 Task: Explore Airbnb listings on Martha's Vineyard, Massachusetts, emphasizing its island charm, beautiful beaches, and local seafood dining.
Action: Mouse moved to (428, 140)
Screenshot: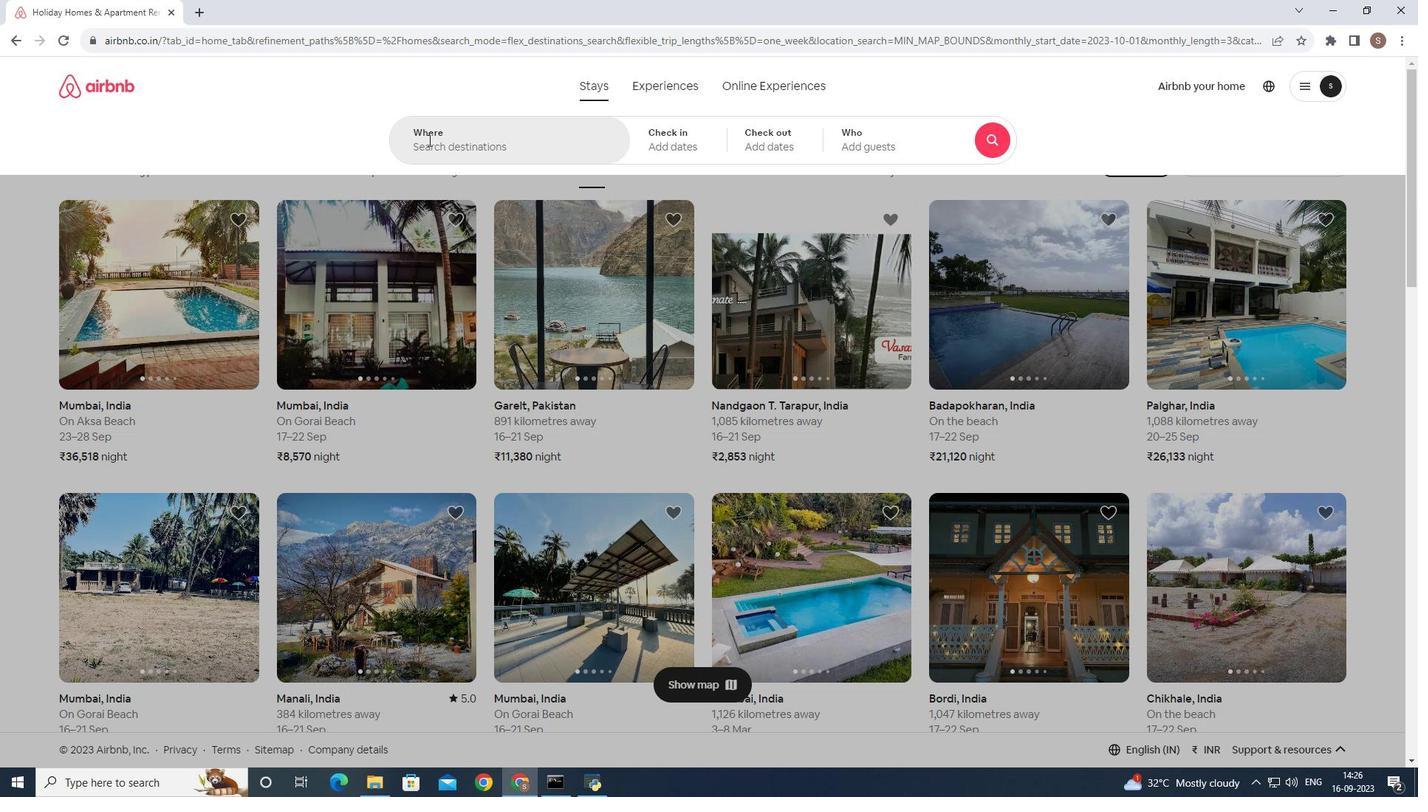 
Action: Mouse pressed left at (428, 140)
Screenshot: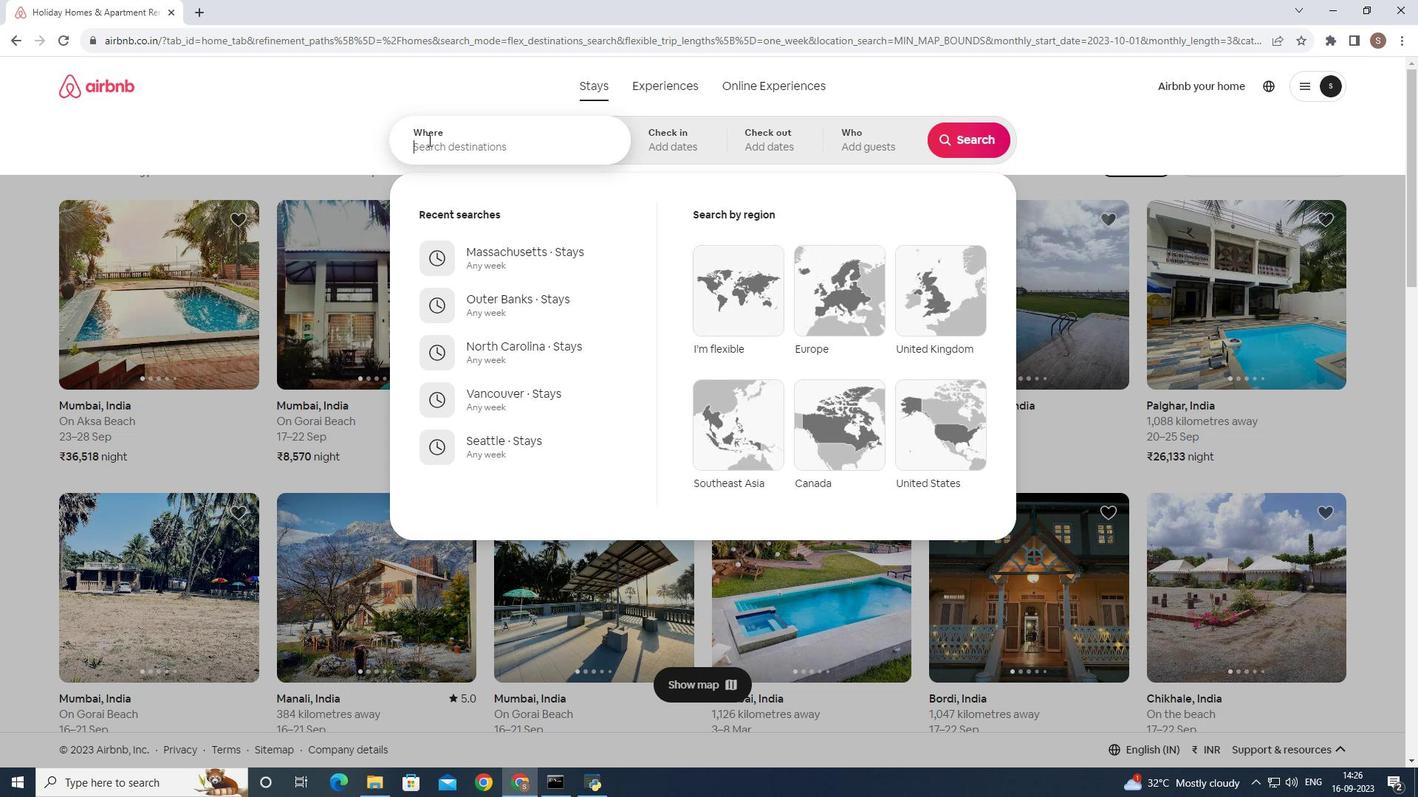 
Action: Mouse moved to (428, 140)
Screenshot: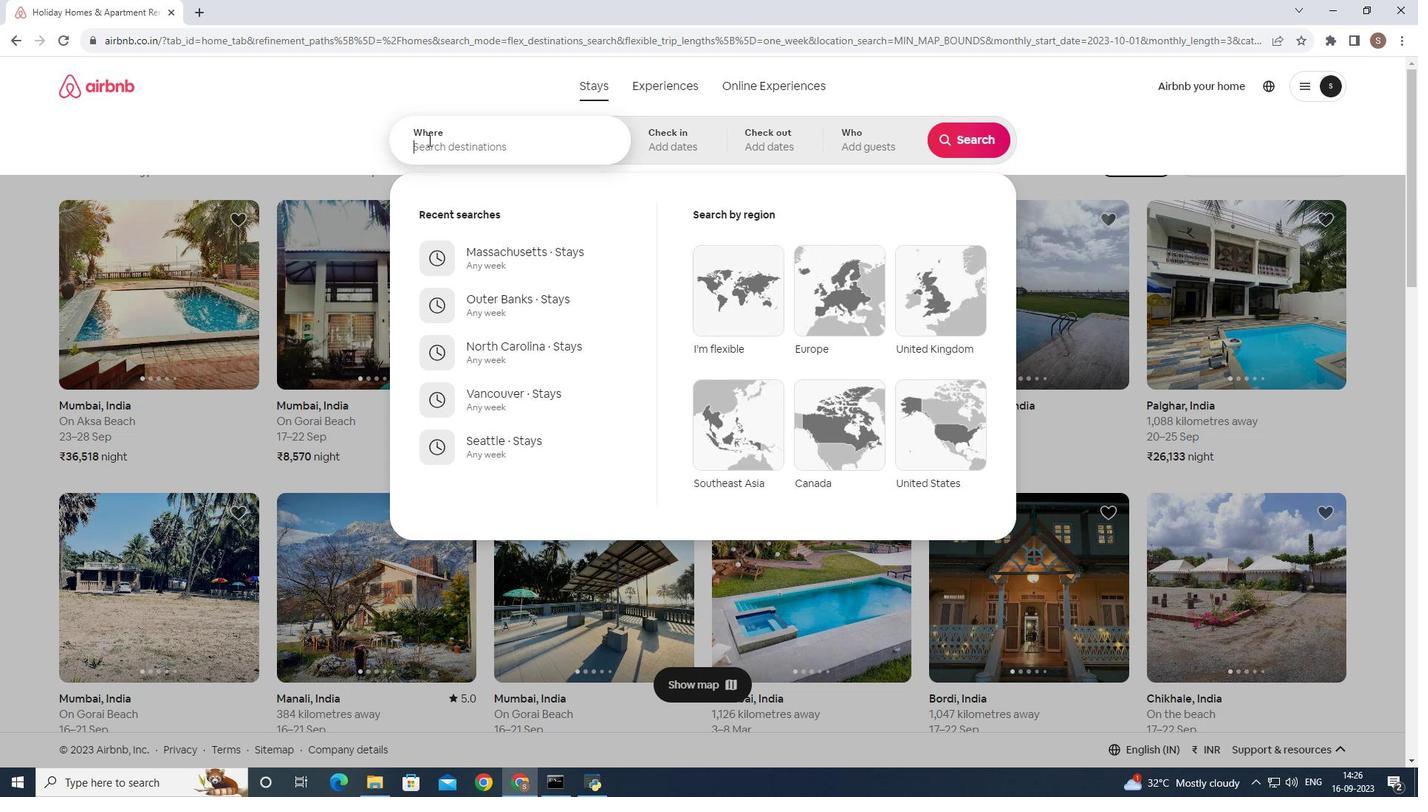 
Action: Key pressed <Key.shift>Masch<Key.backspace><Key.backspace>sac
Screenshot: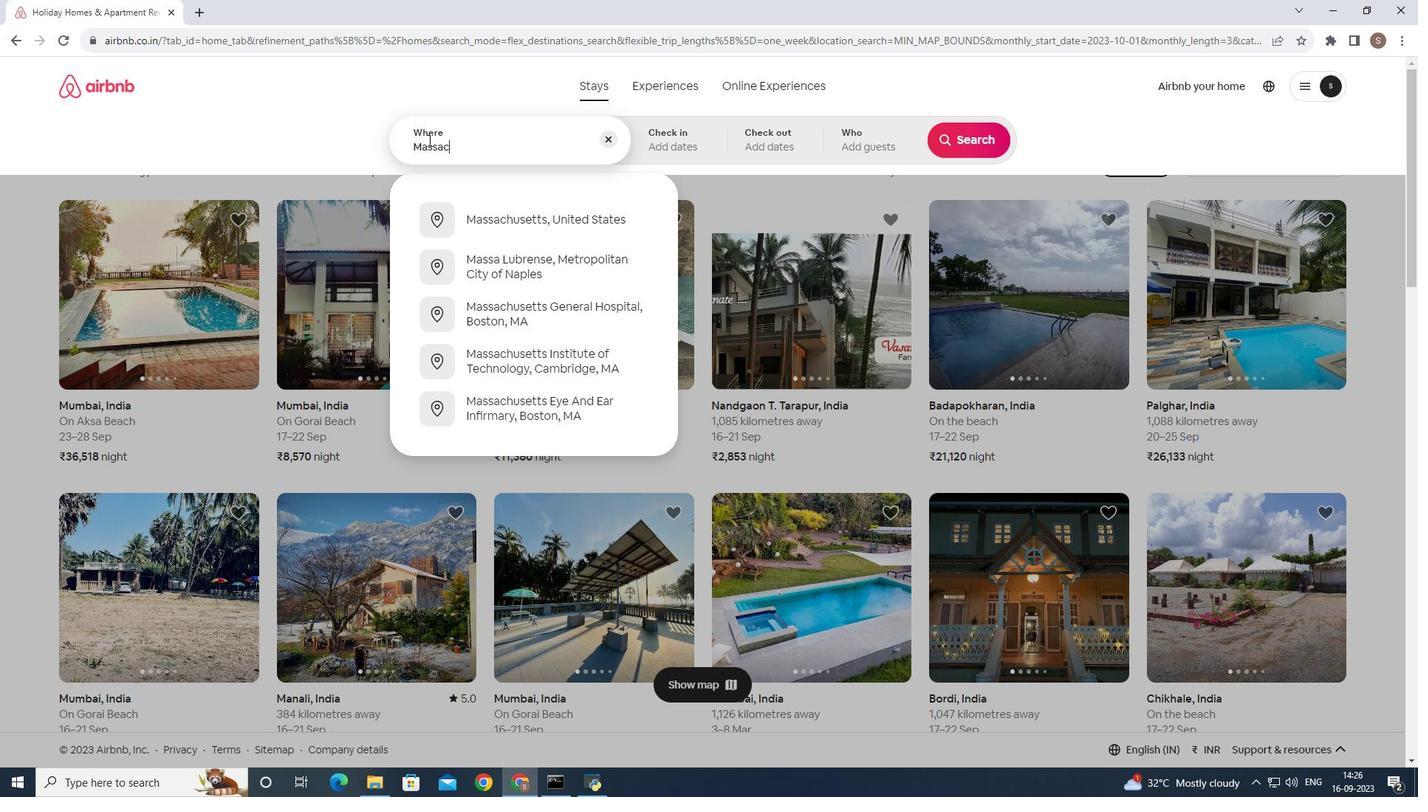 
Action: Mouse moved to (562, 227)
Screenshot: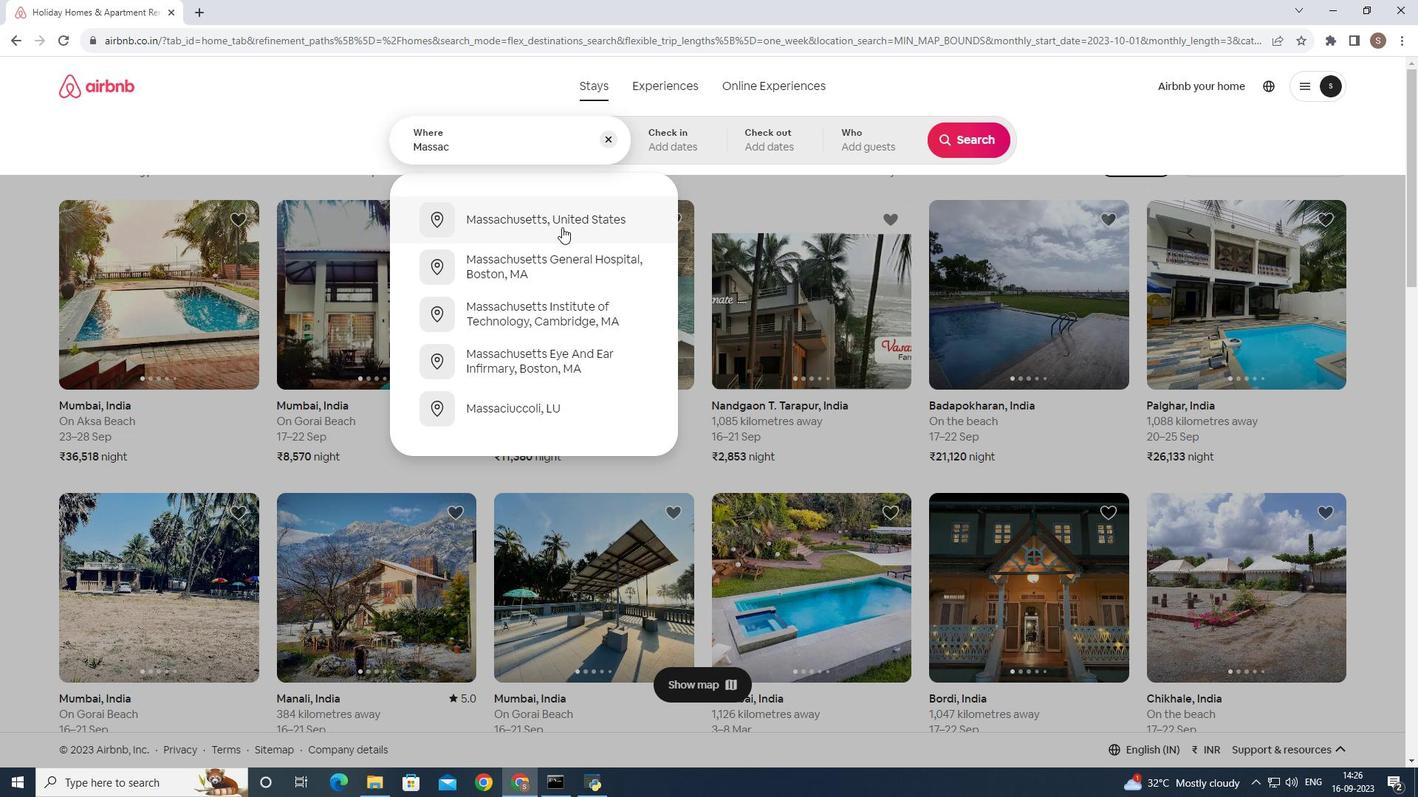 
Action: Mouse pressed left at (562, 227)
Screenshot: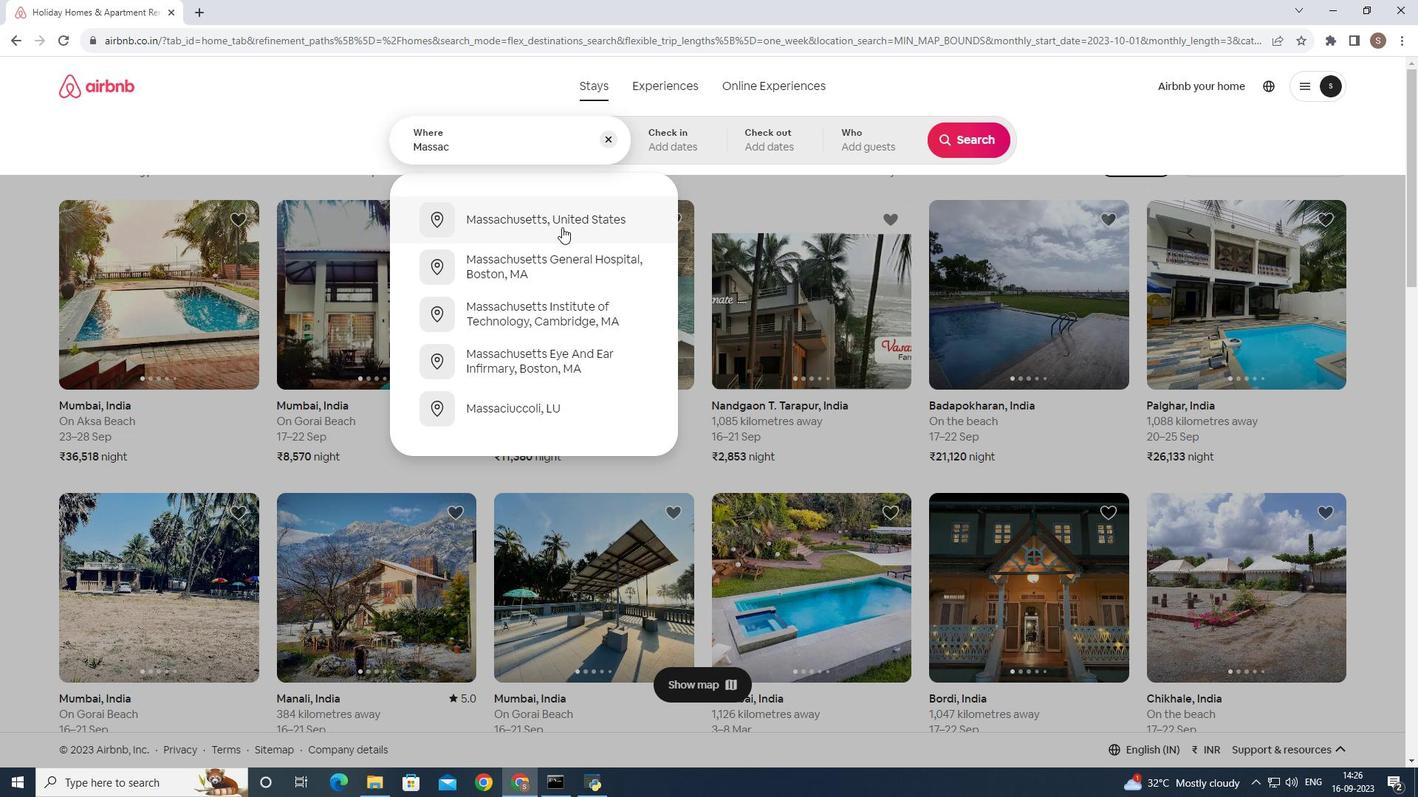 
Action: Mouse moved to (954, 149)
Screenshot: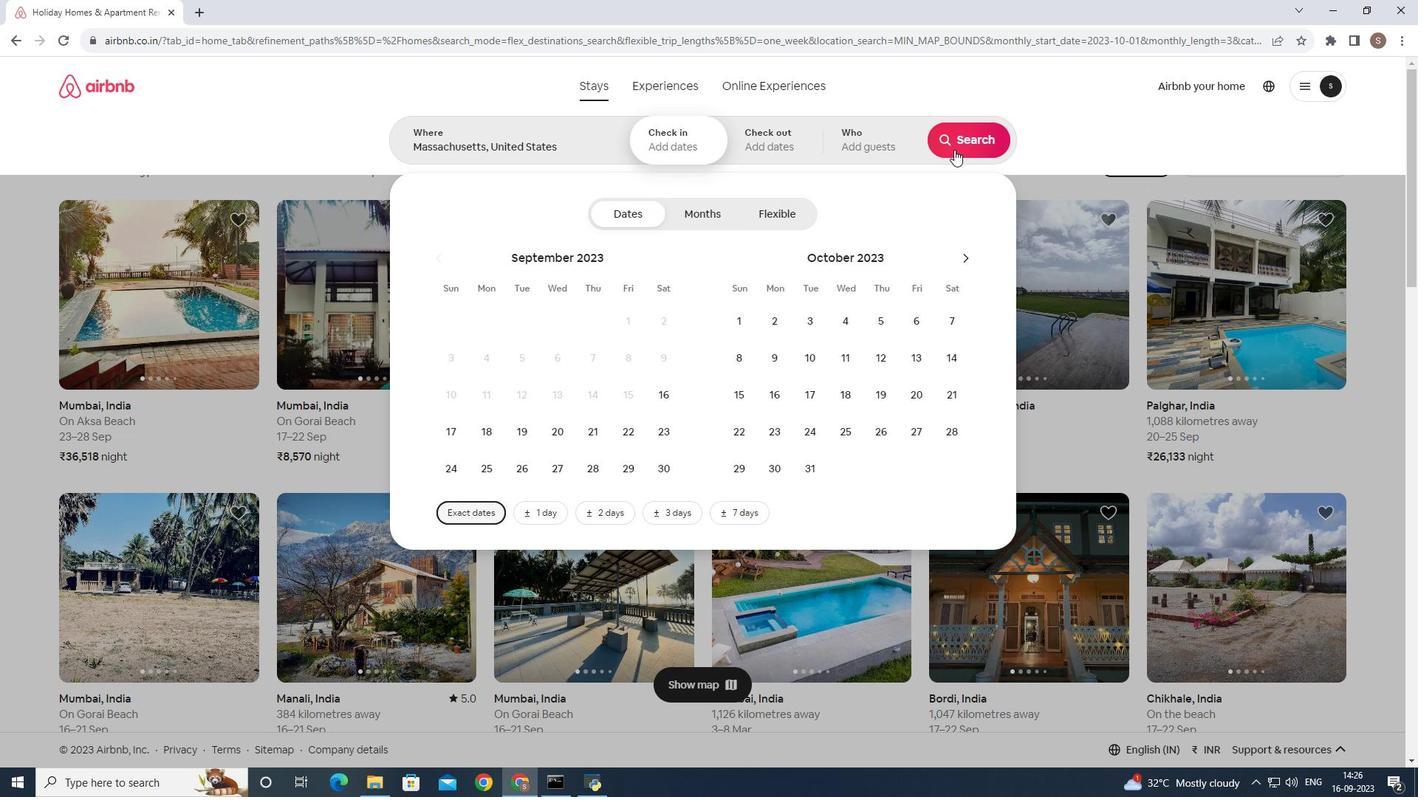 
Action: Mouse pressed left at (954, 149)
Screenshot: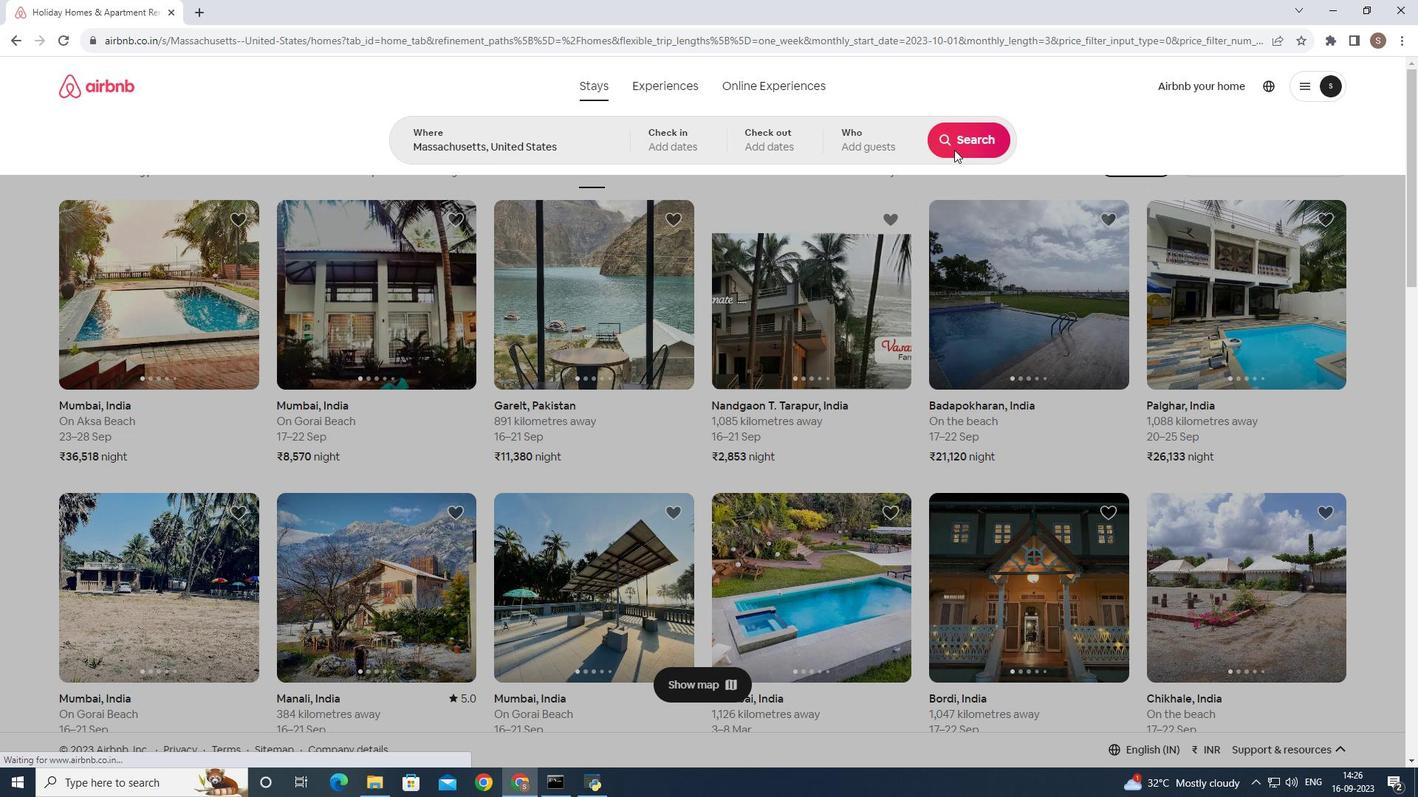 
Action: Mouse moved to (532, 370)
Screenshot: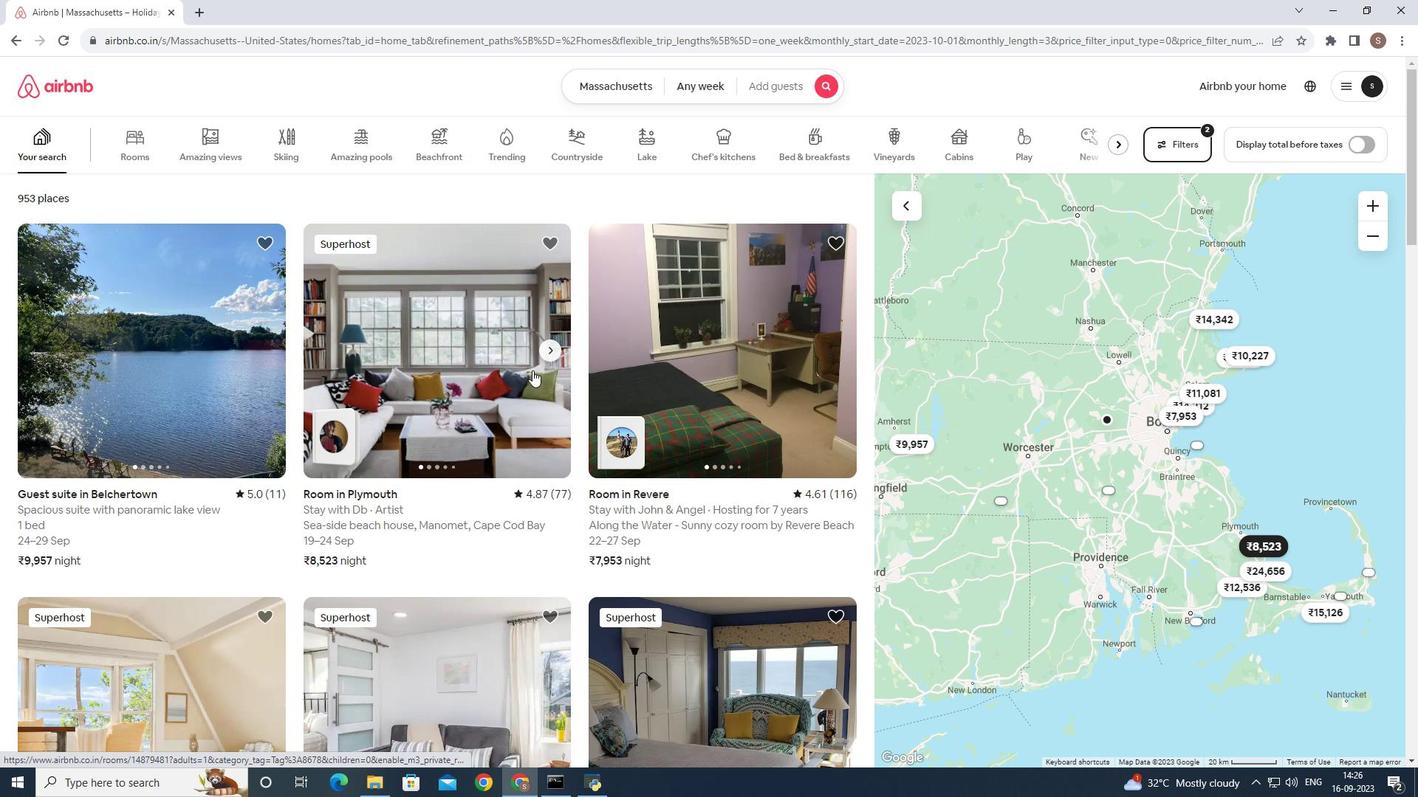 
Action: Mouse scrolled (532, 370) with delta (0, 0)
Screenshot: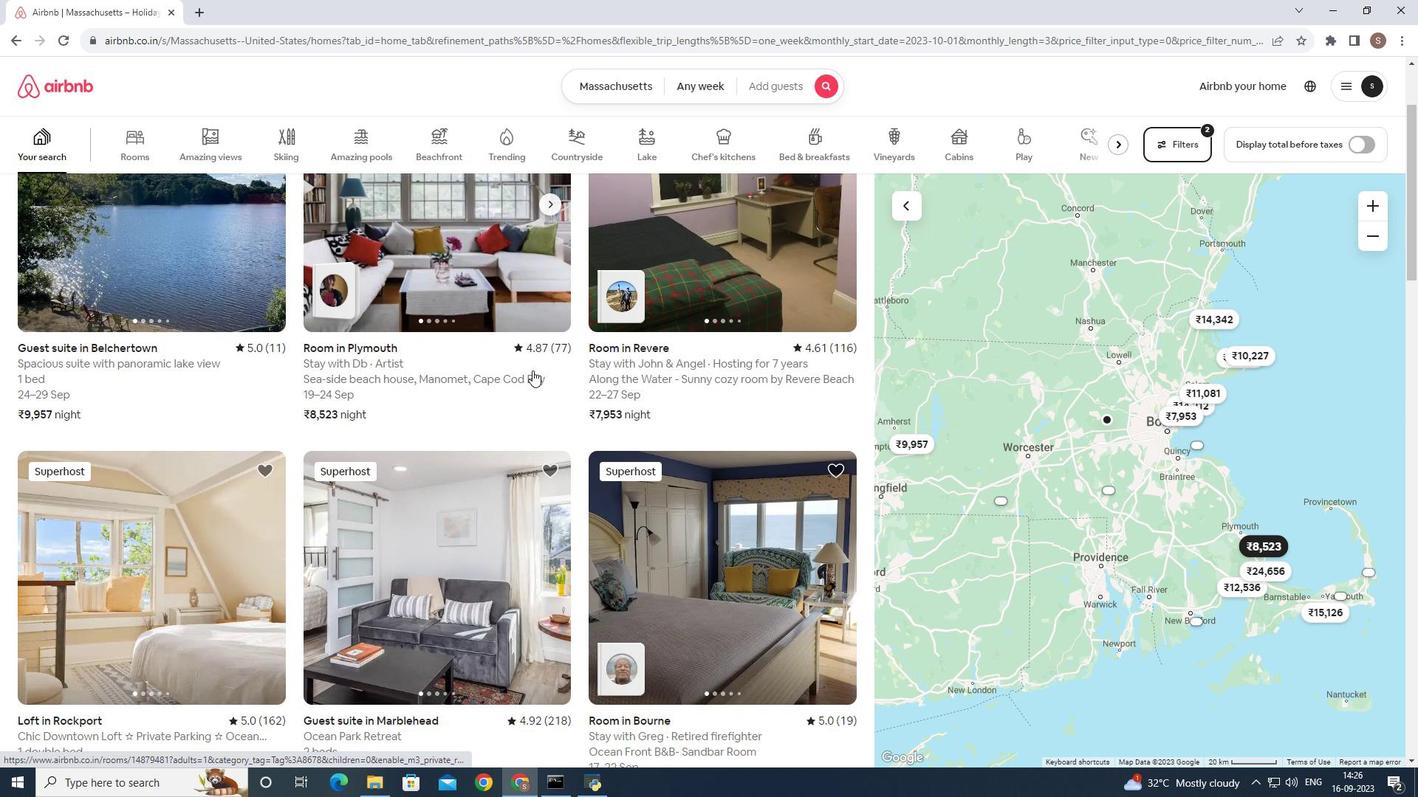 
Action: Mouse scrolled (532, 370) with delta (0, 0)
Screenshot: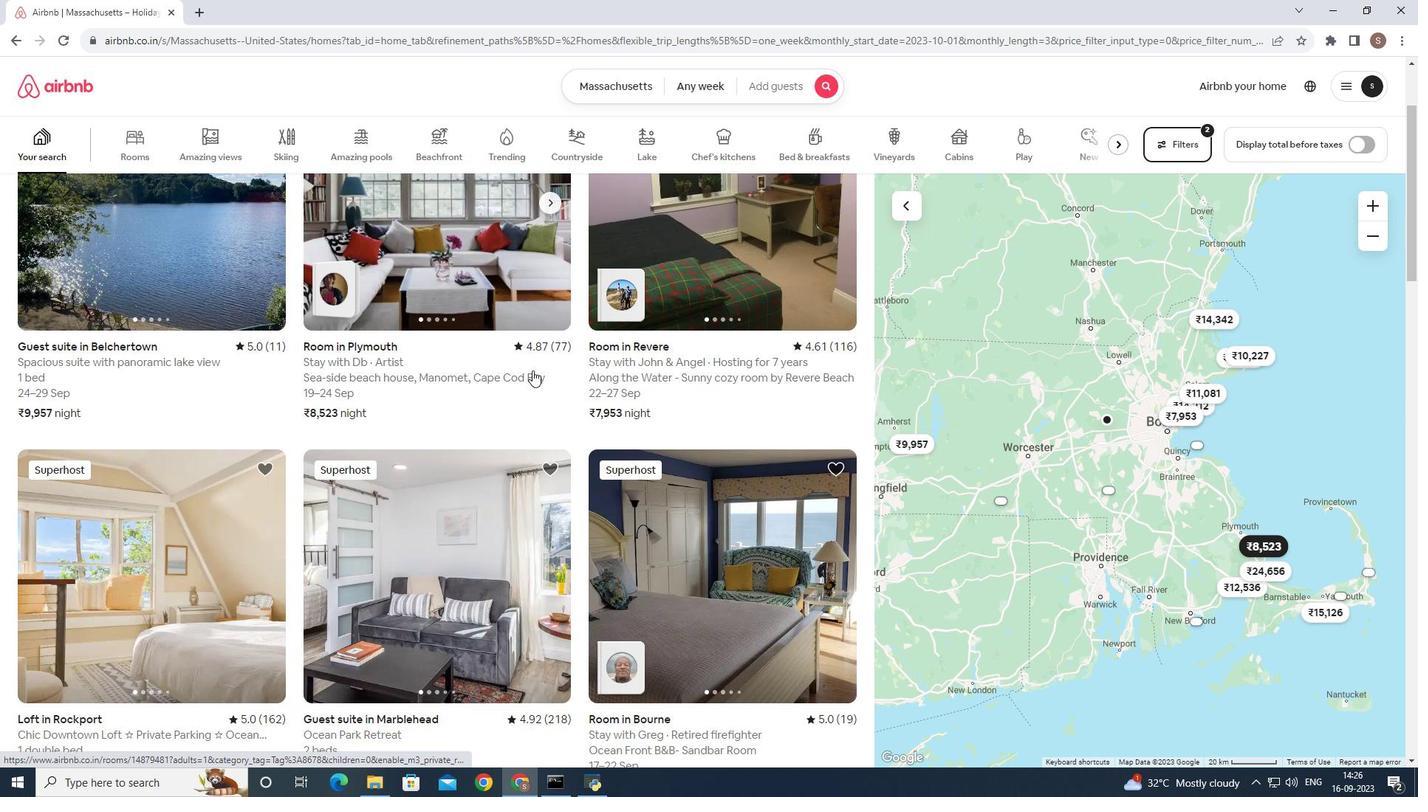 
Action: Mouse moved to (256, 258)
Screenshot: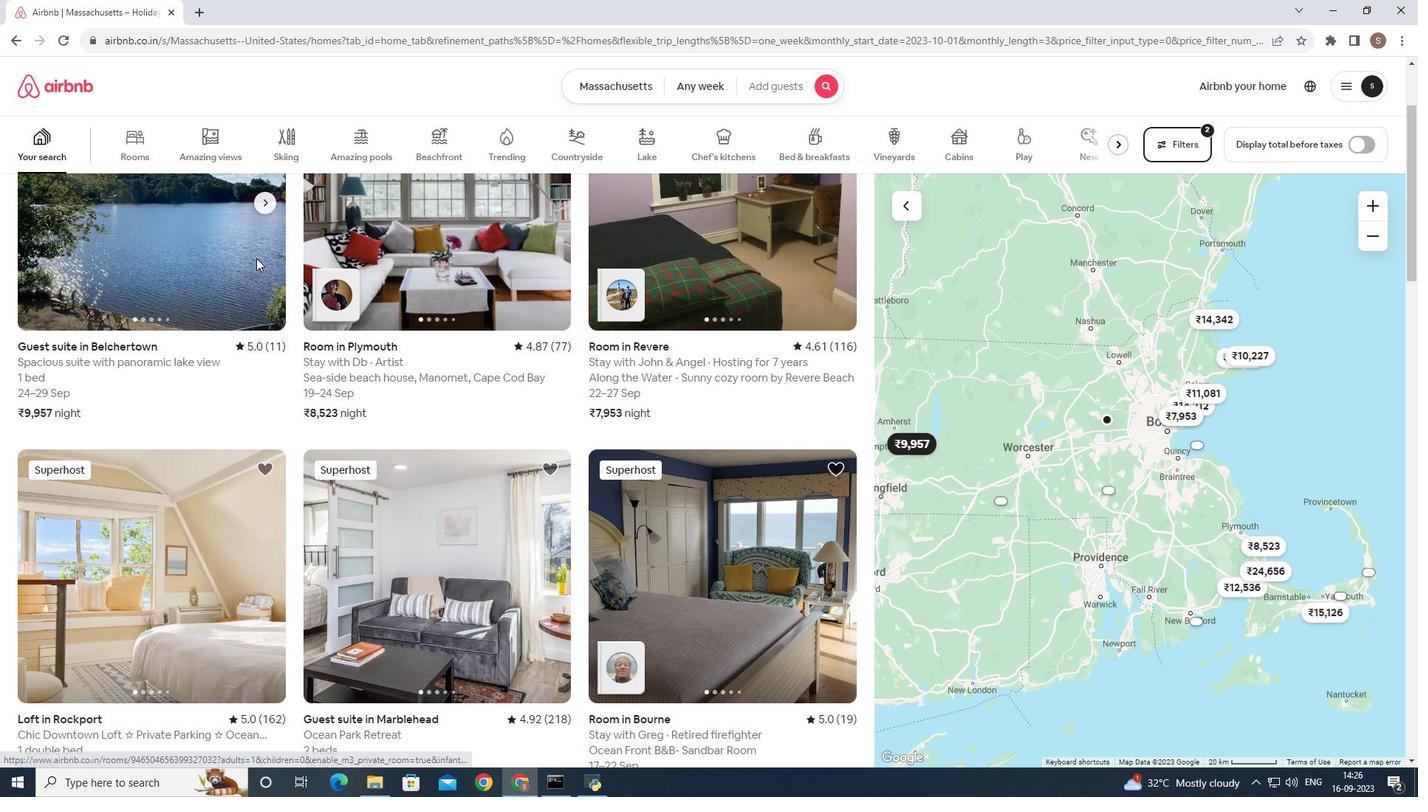 
Action: Mouse pressed left at (256, 258)
Screenshot: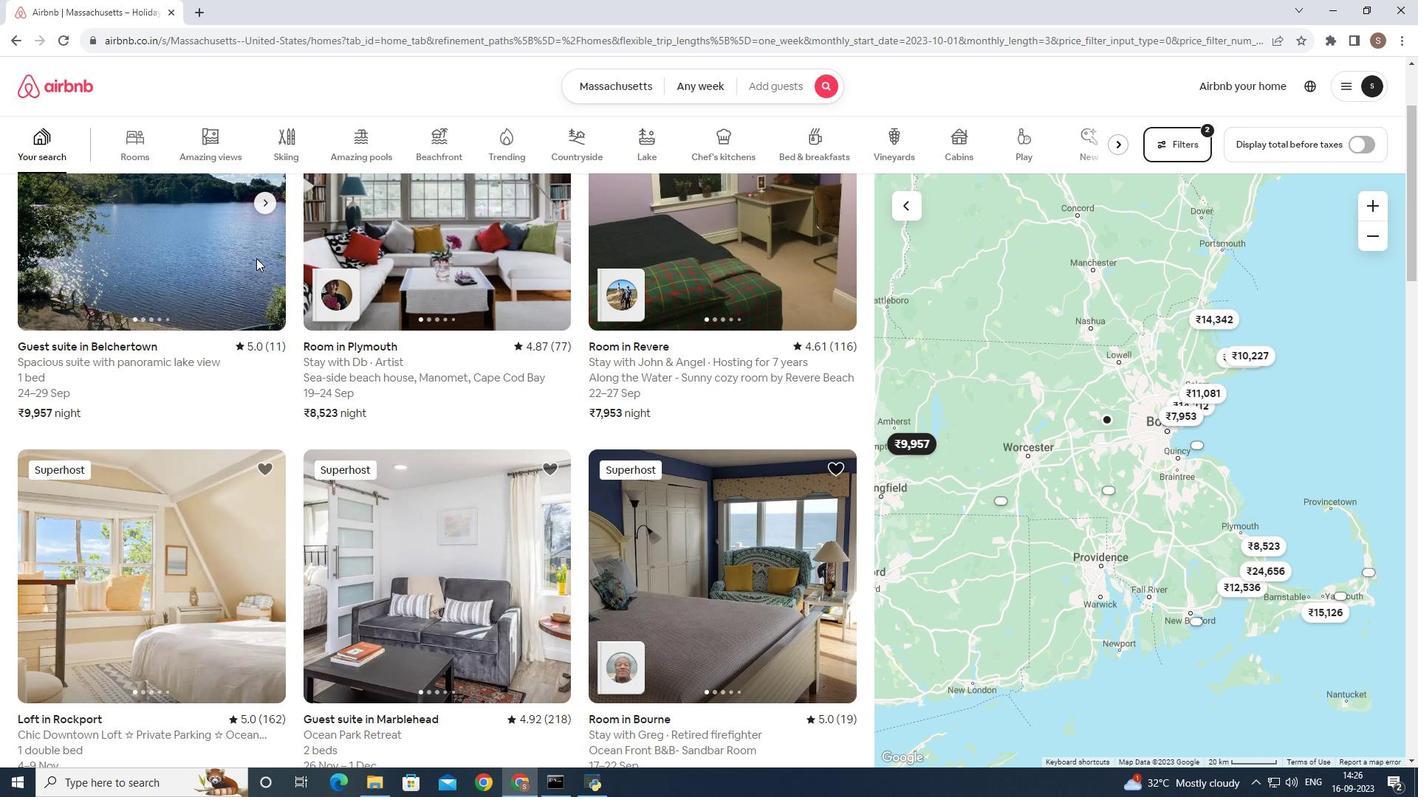 
Action: Mouse moved to (1027, 537)
Screenshot: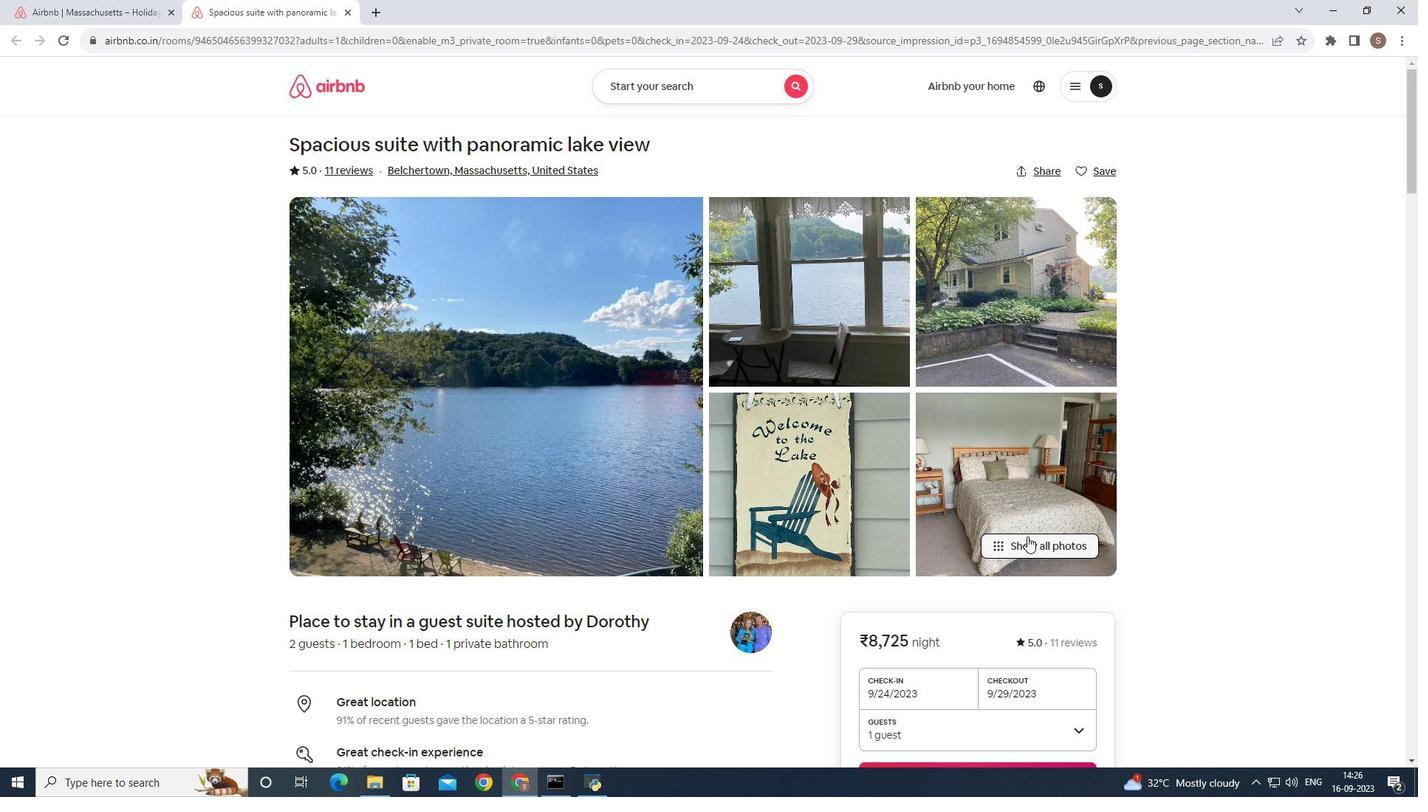 
Action: Mouse pressed left at (1027, 537)
Screenshot: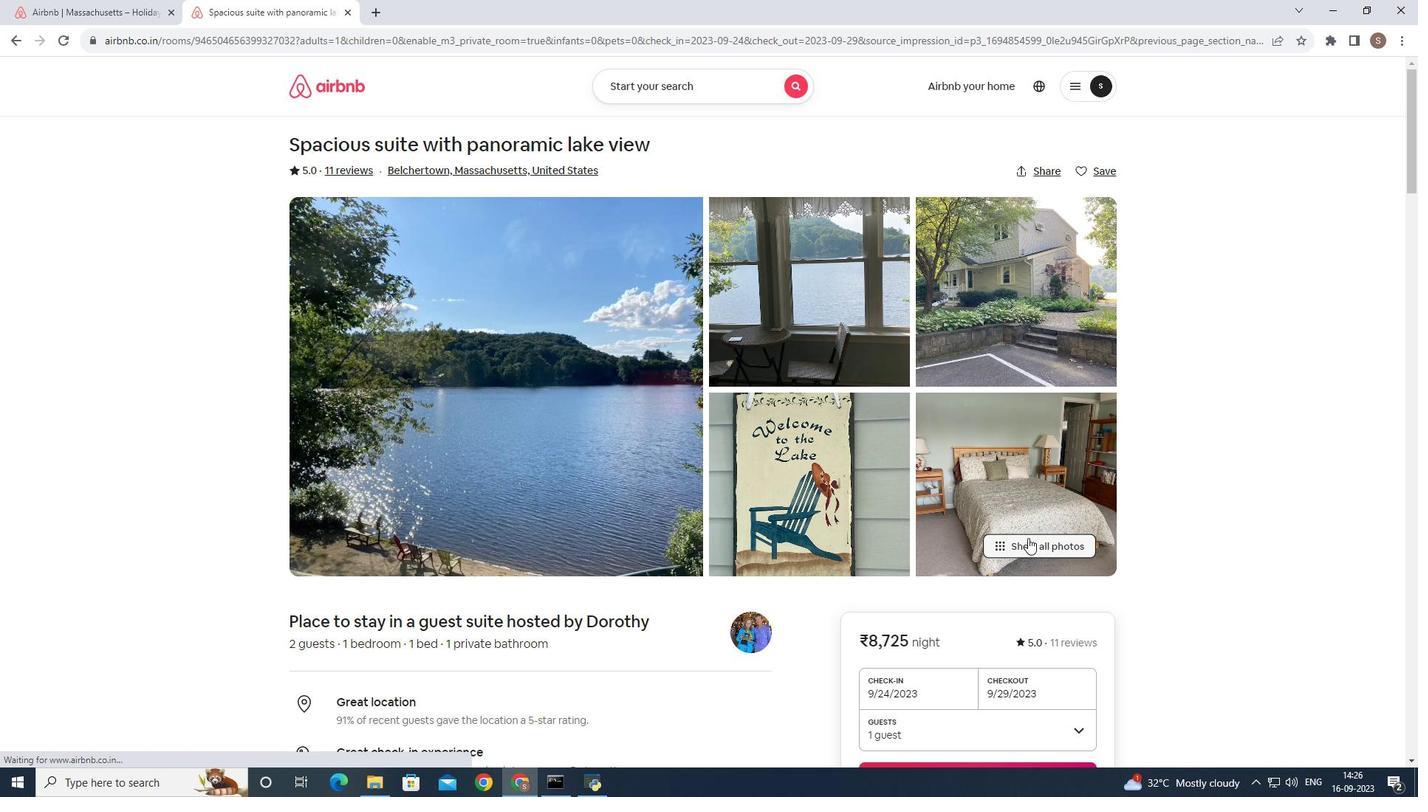 
Action: Mouse moved to (703, 447)
Screenshot: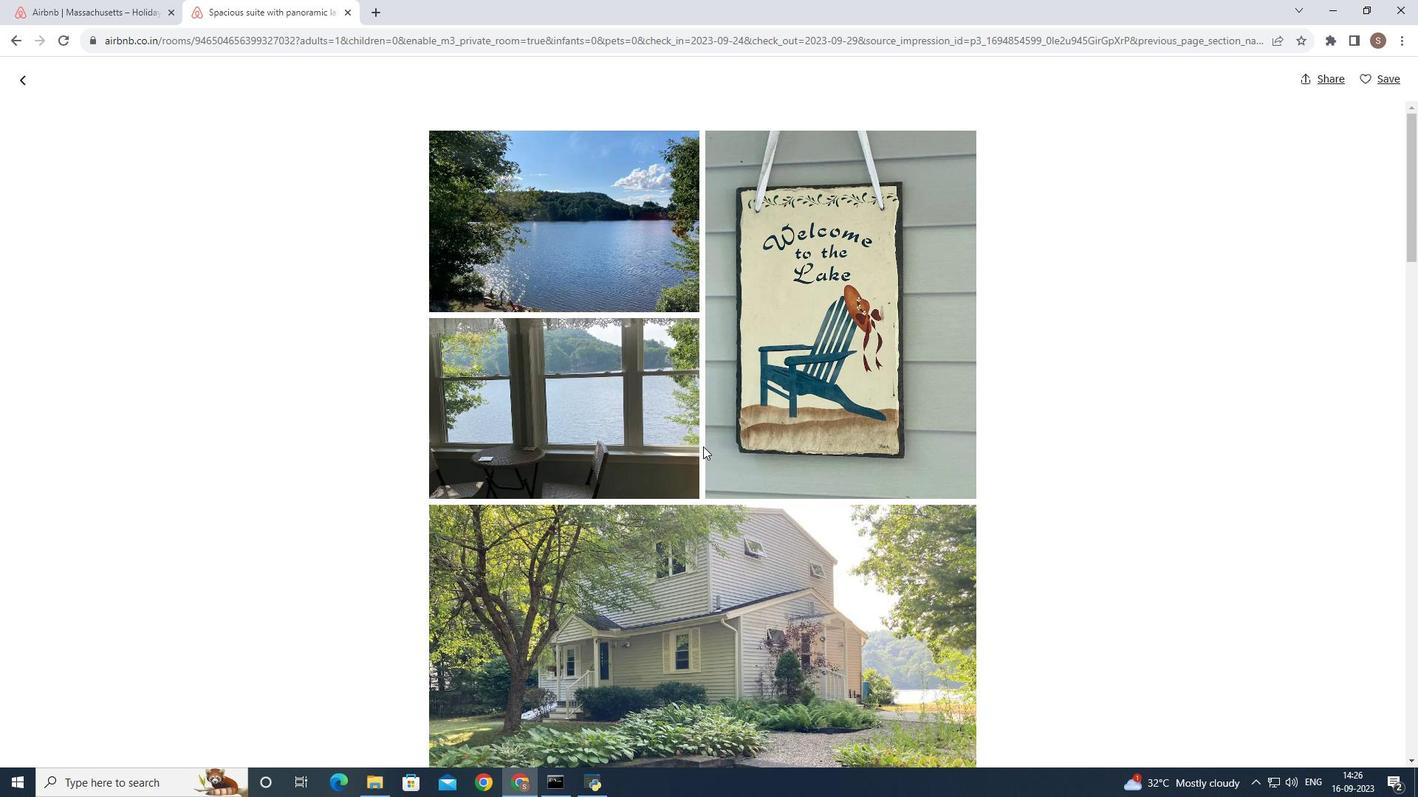 
Action: Mouse scrolled (703, 446) with delta (0, 0)
Screenshot: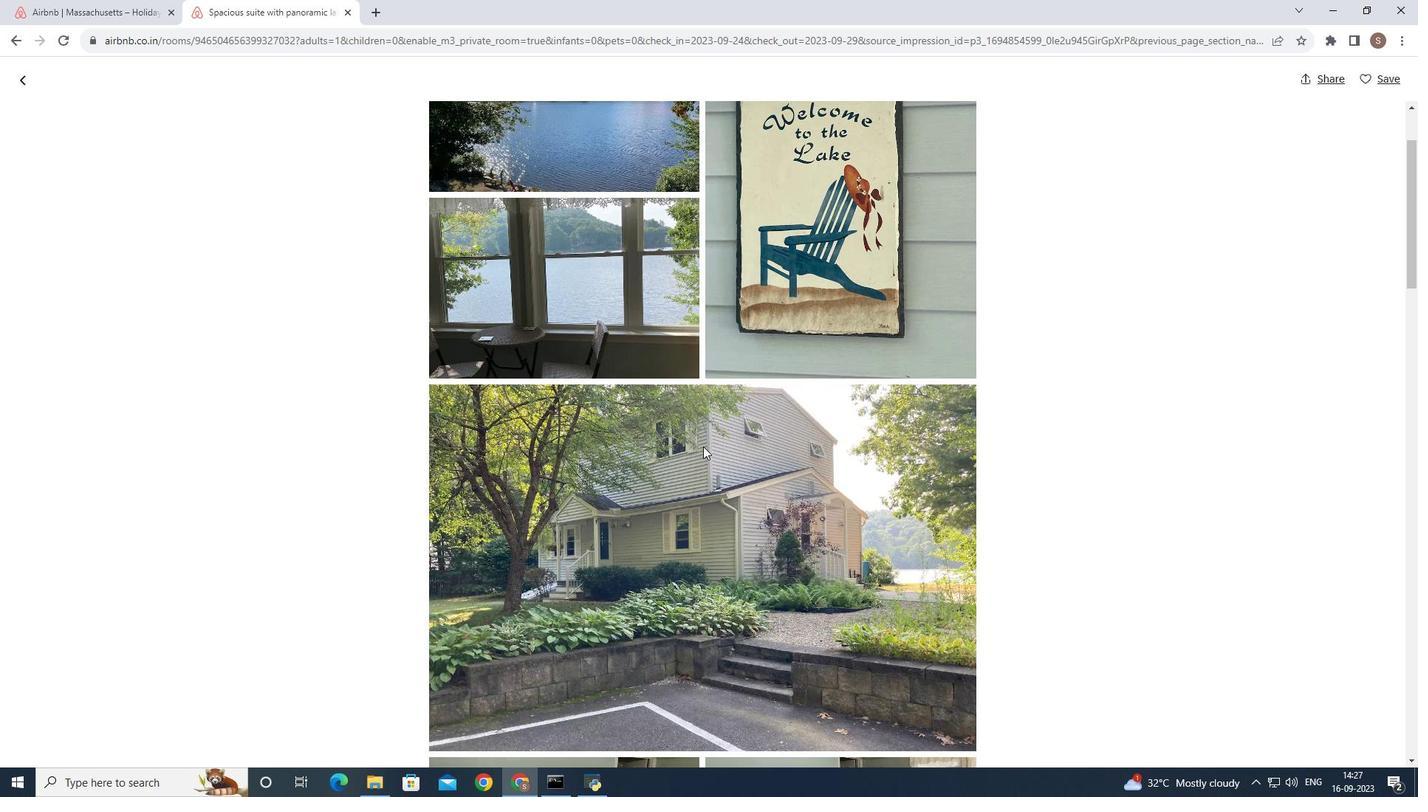 
Action: Mouse scrolled (703, 446) with delta (0, 0)
Screenshot: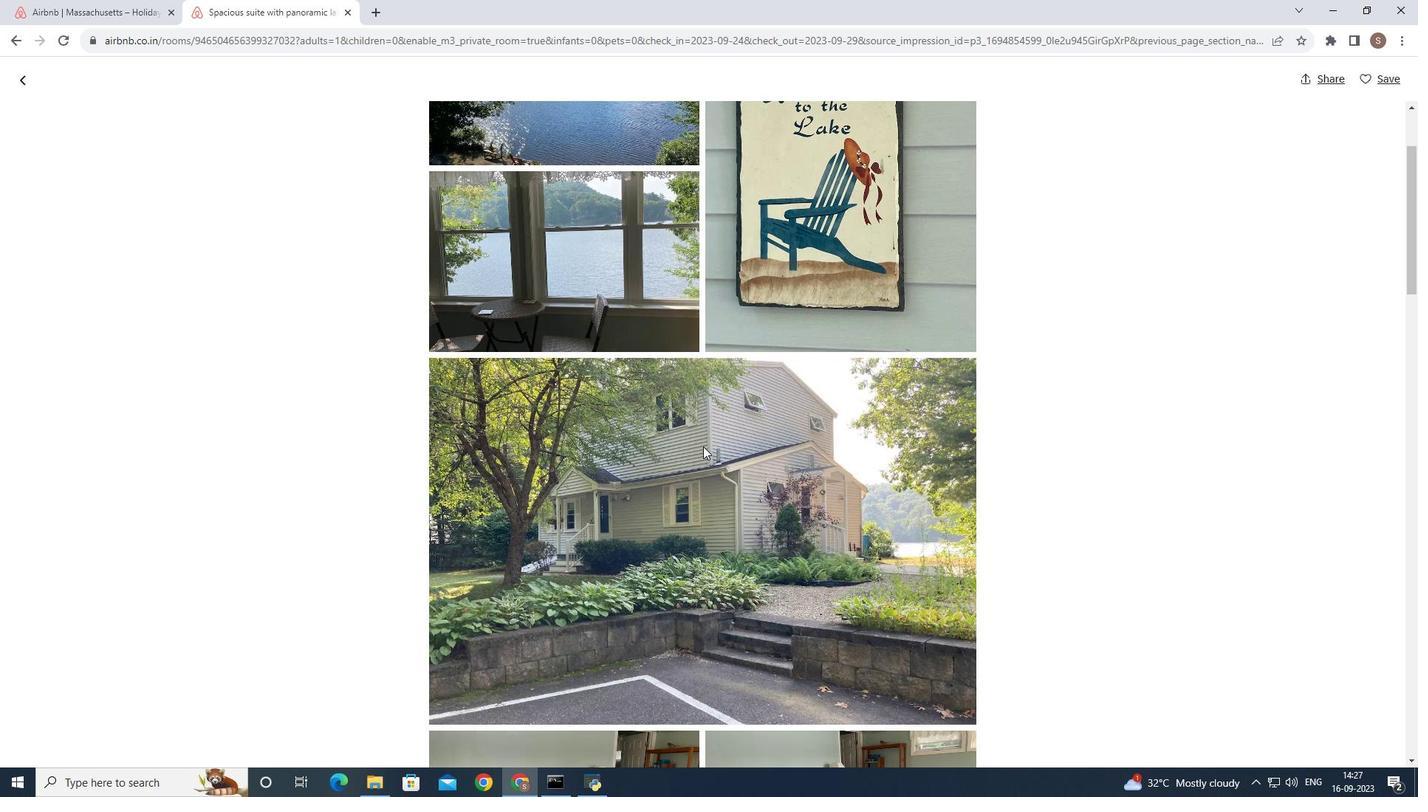 
Action: Mouse scrolled (703, 446) with delta (0, 0)
Screenshot: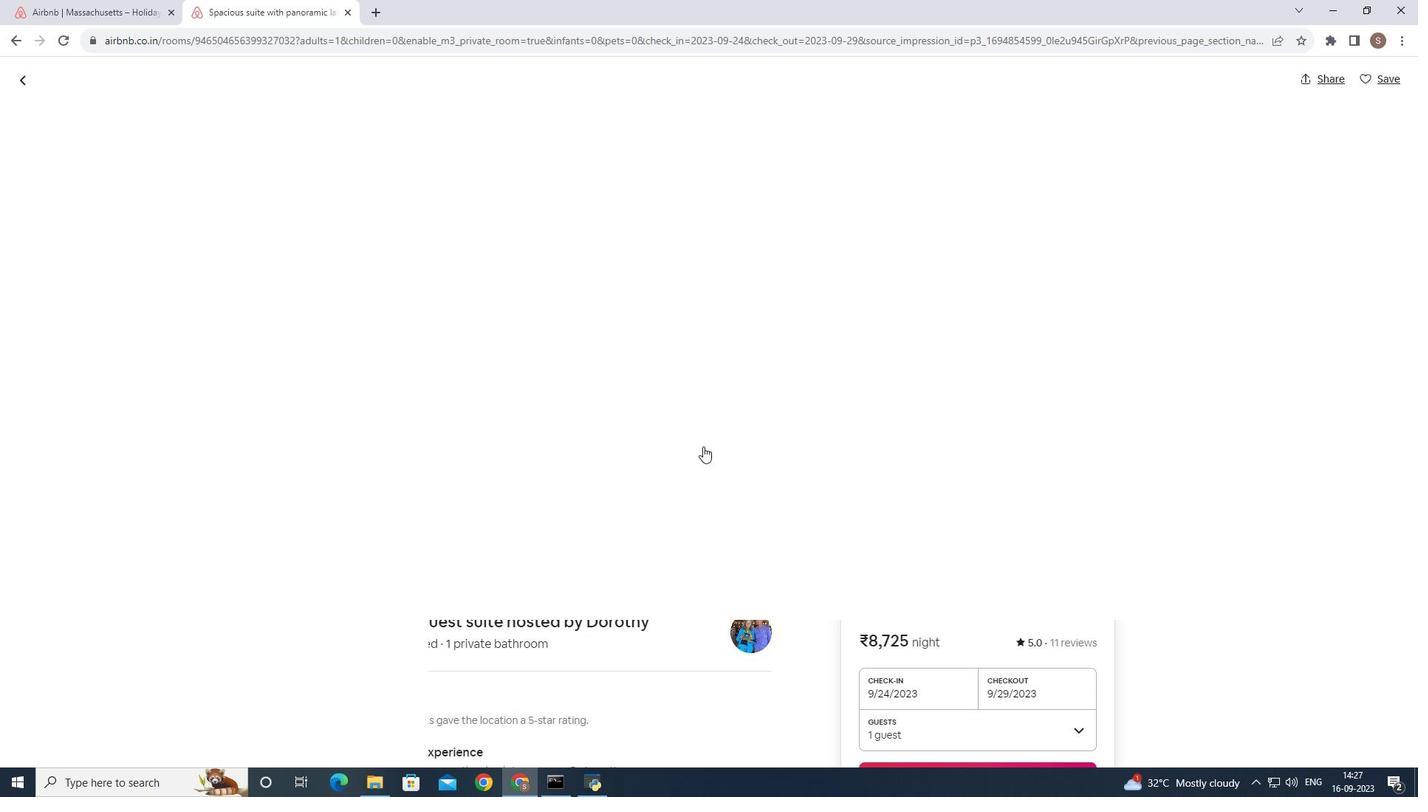 
Action: Mouse scrolled (703, 446) with delta (0, 0)
Screenshot: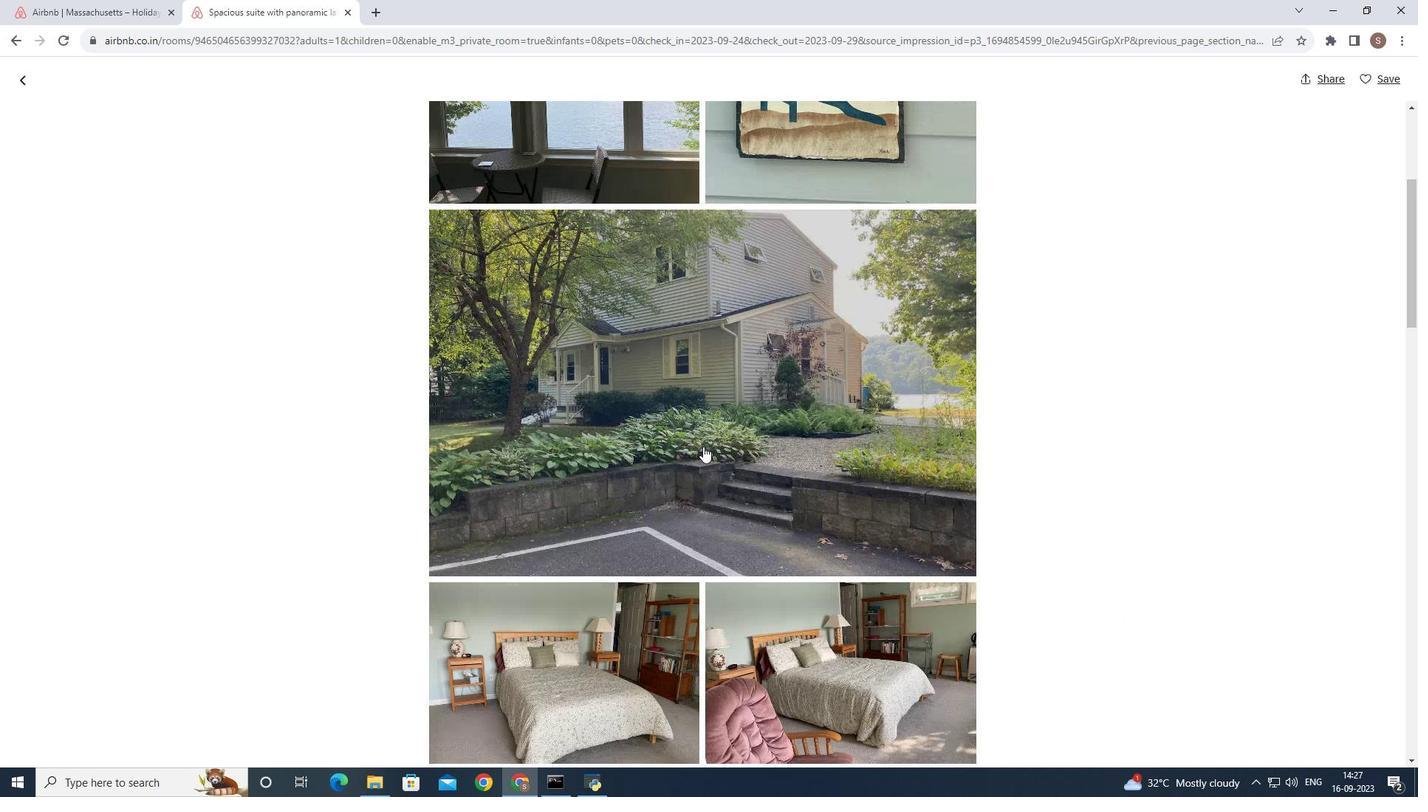 
Action: Mouse scrolled (703, 446) with delta (0, 0)
Screenshot: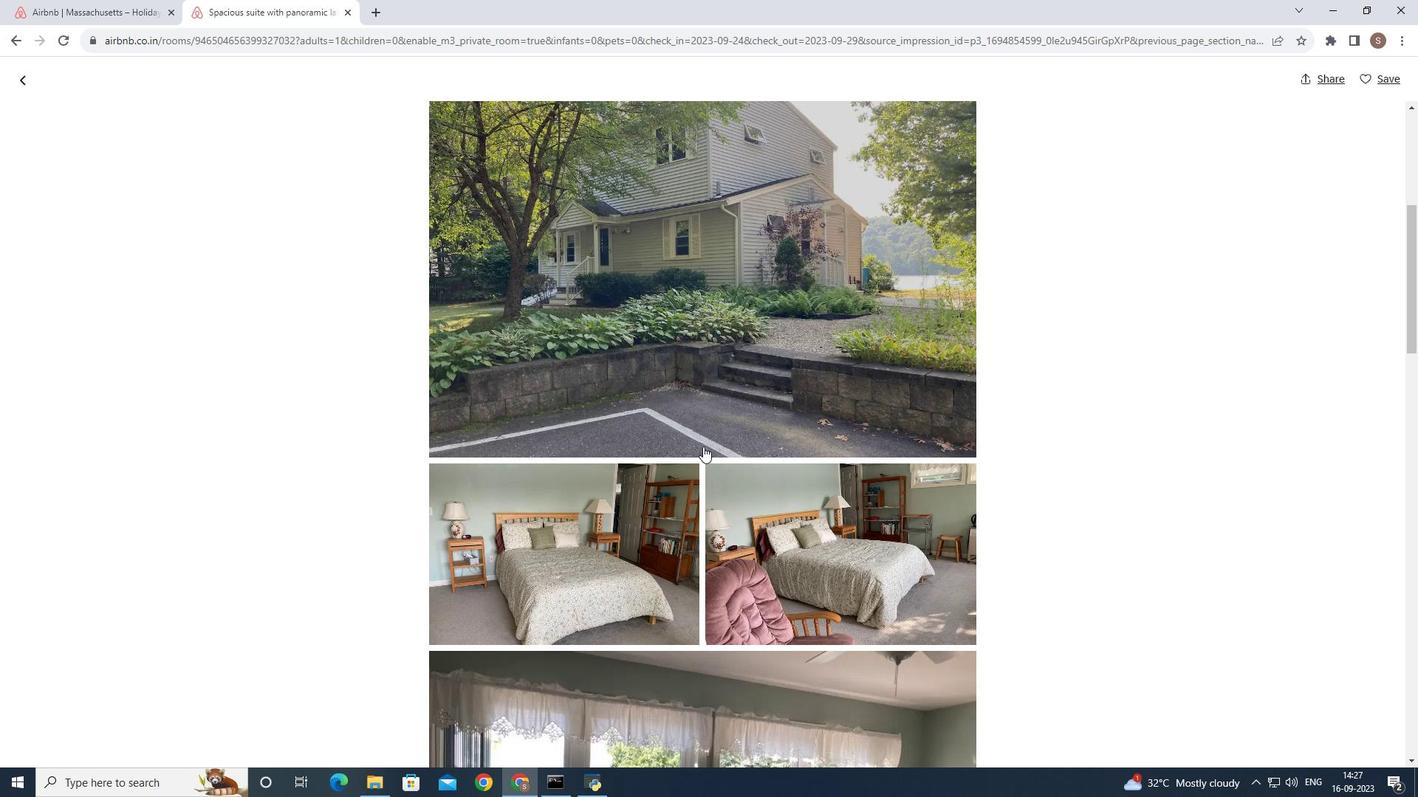 
Action: Mouse scrolled (703, 446) with delta (0, 0)
Screenshot: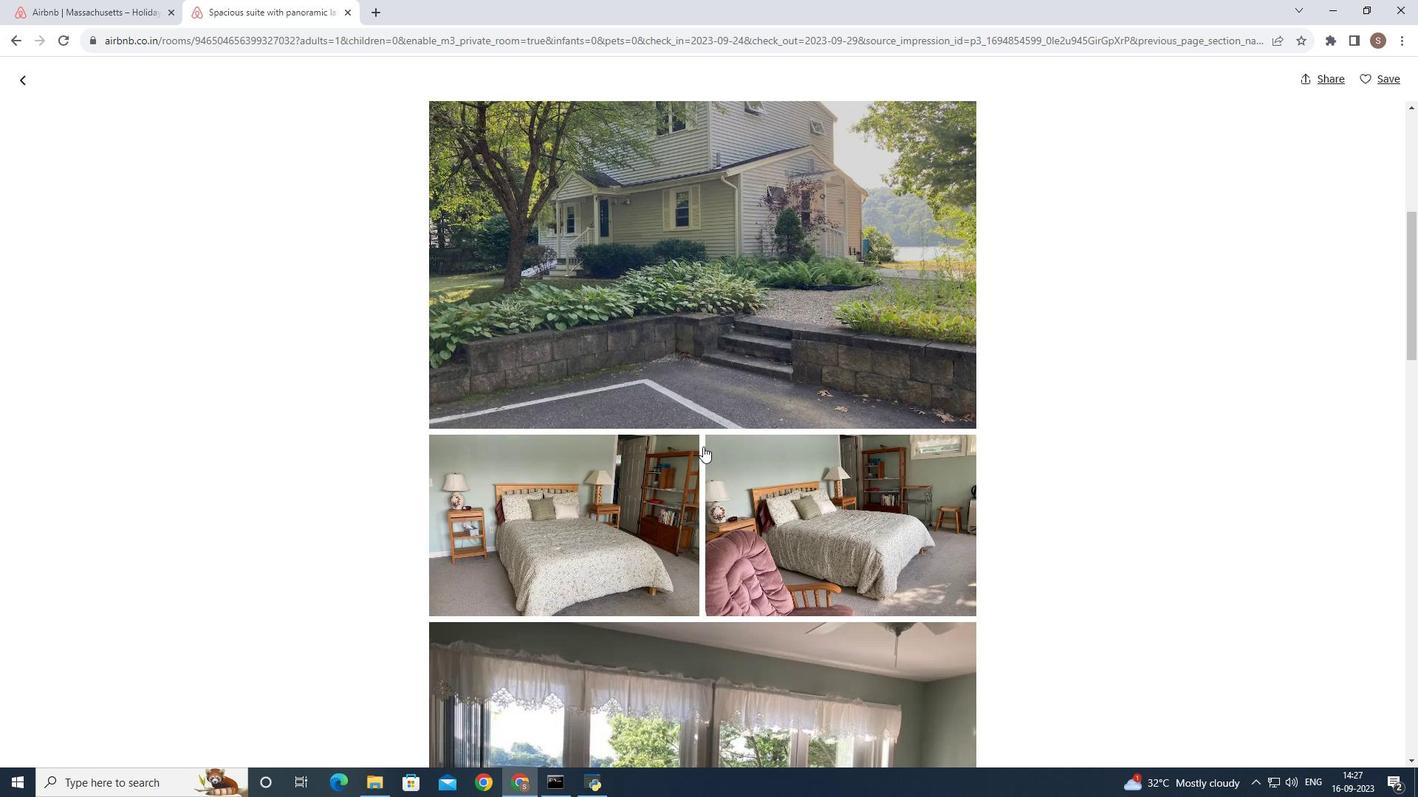
Action: Mouse scrolled (703, 446) with delta (0, 0)
Screenshot: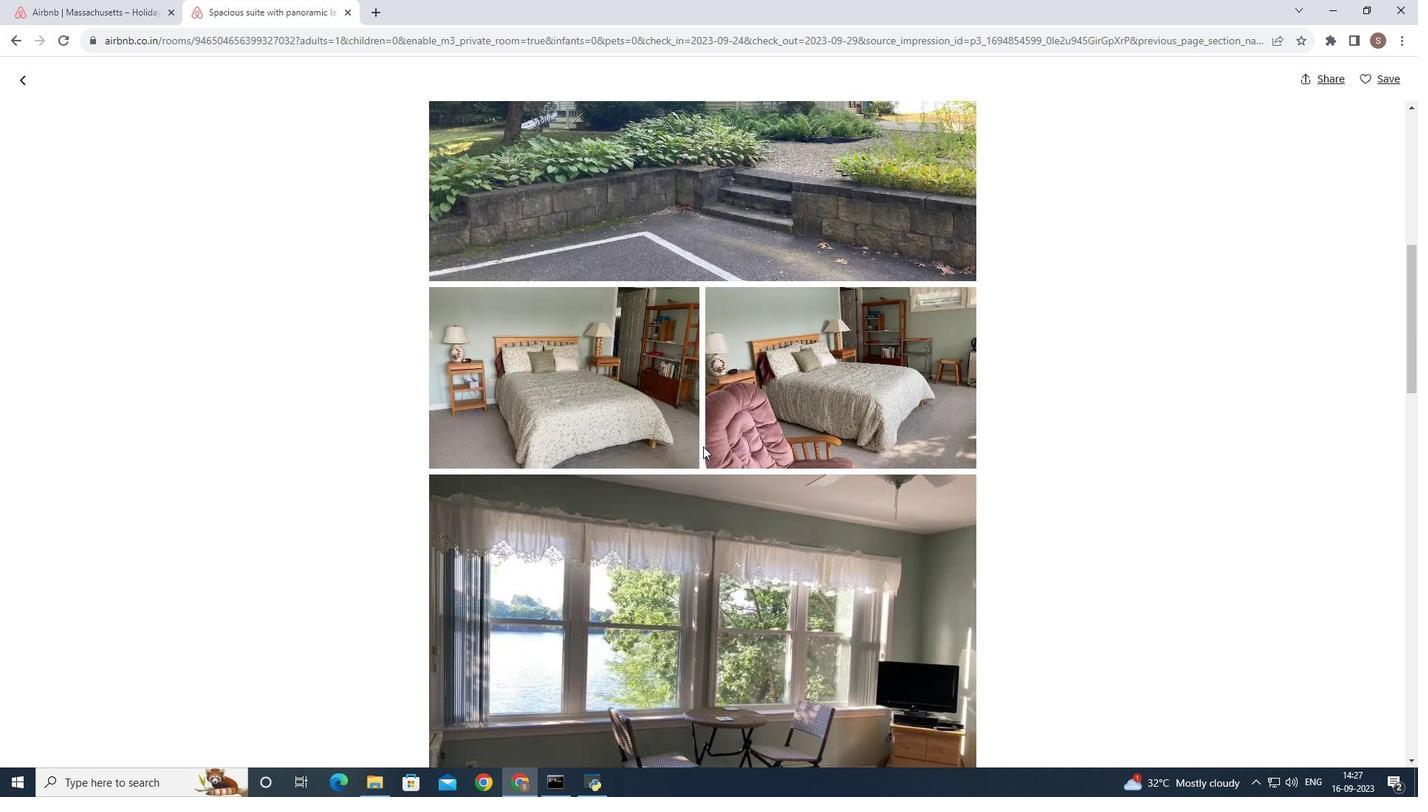 
Action: Mouse scrolled (703, 446) with delta (0, 0)
Screenshot: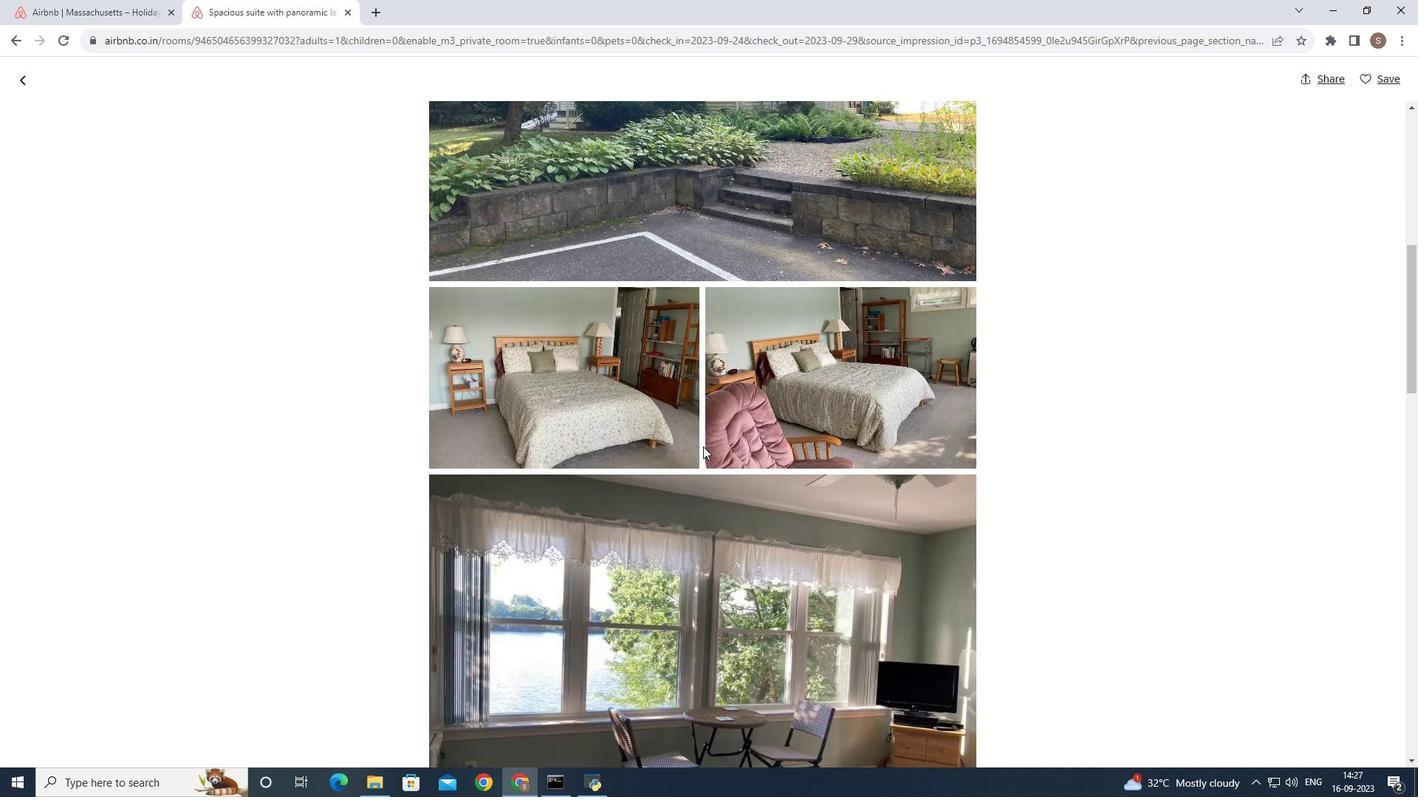 
Action: Mouse scrolled (703, 446) with delta (0, 0)
Screenshot: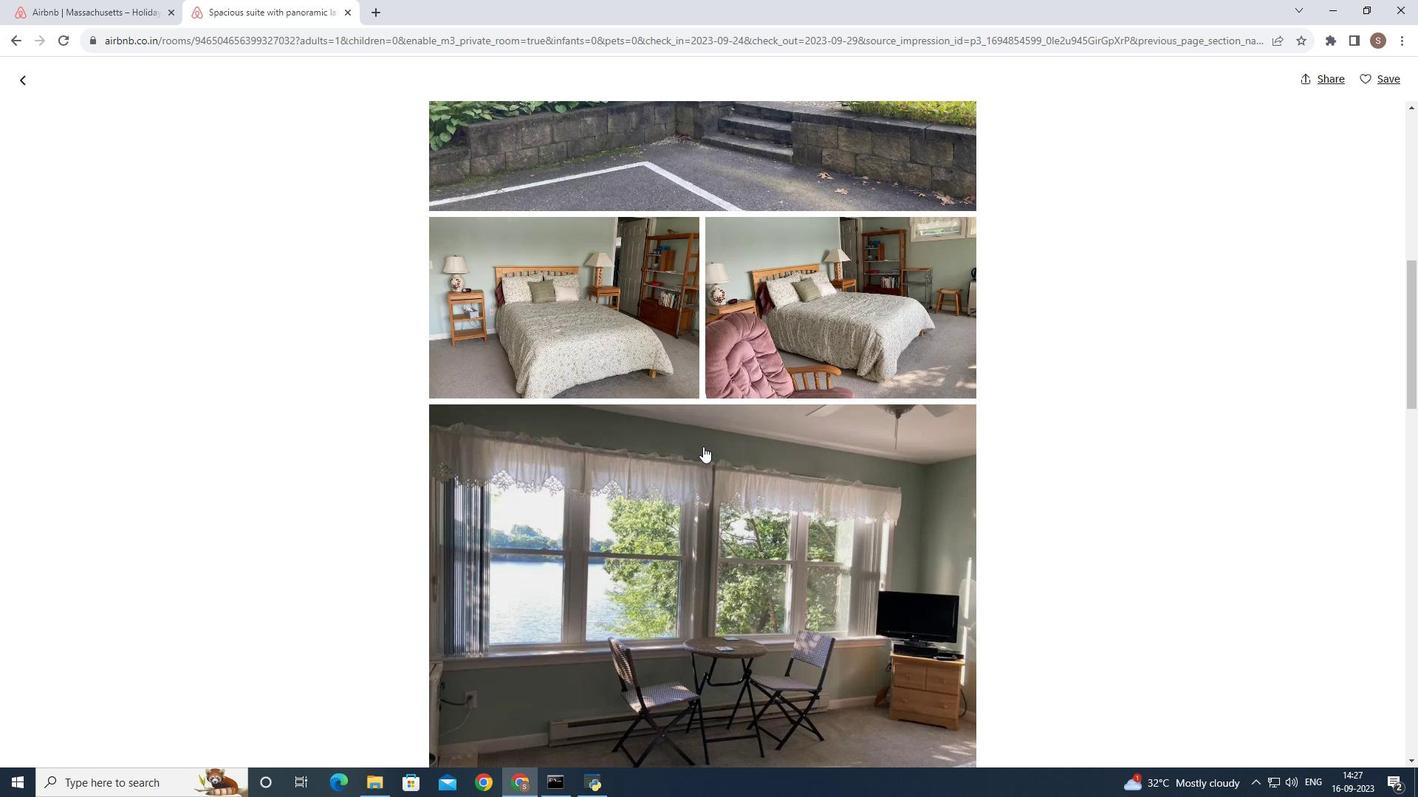 
Action: Mouse scrolled (703, 446) with delta (0, 0)
Screenshot: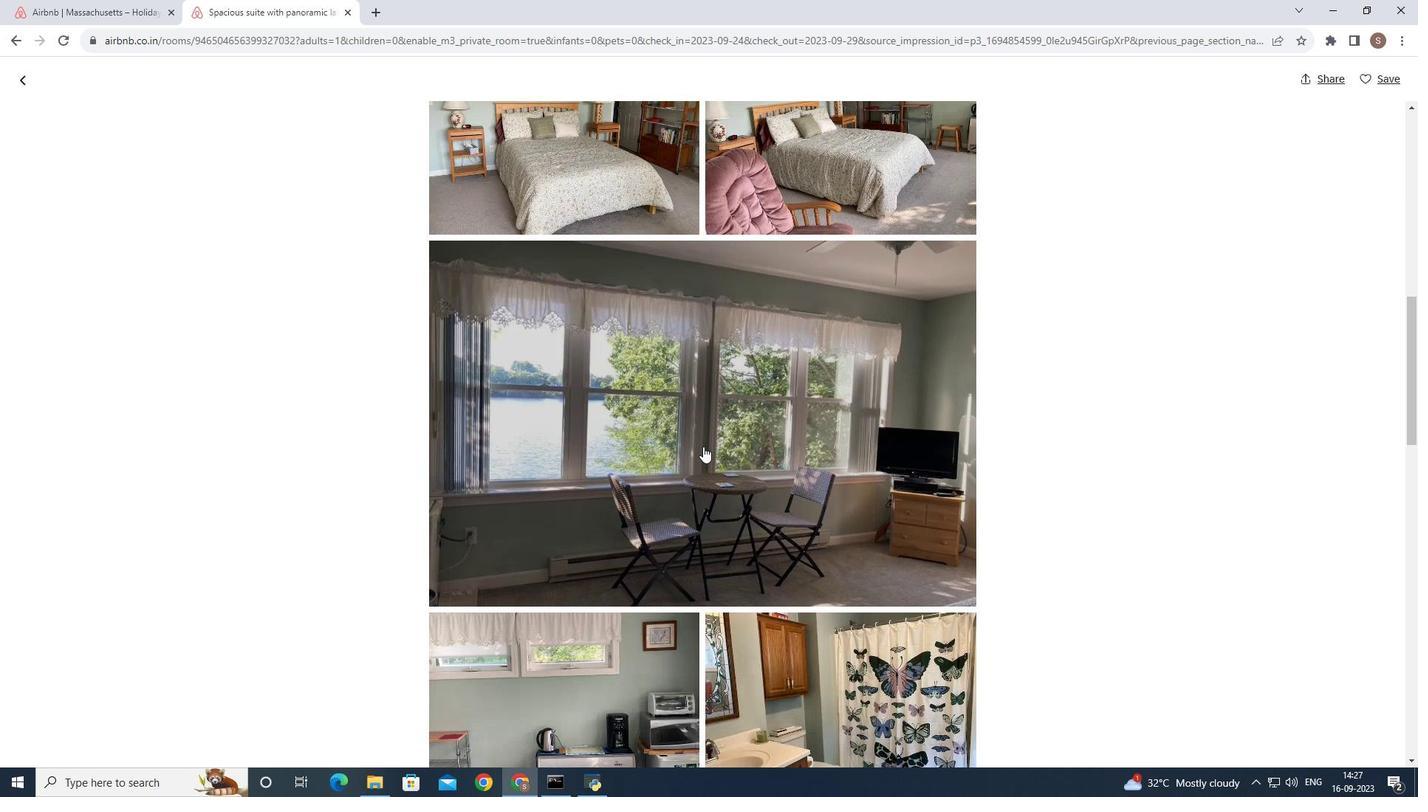 
Action: Mouse scrolled (703, 446) with delta (0, 0)
Screenshot: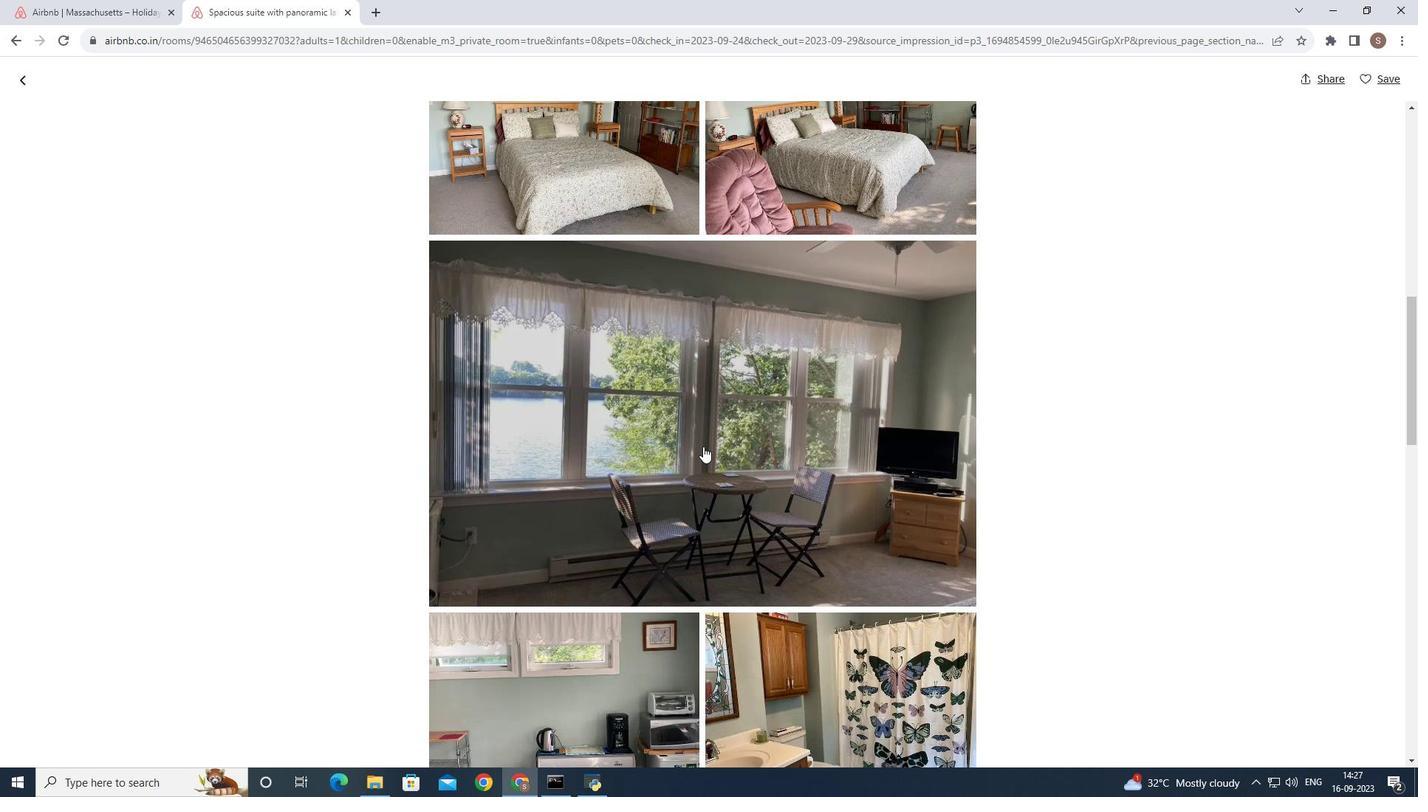 
Action: Mouse scrolled (703, 446) with delta (0, 0)
Screenshot: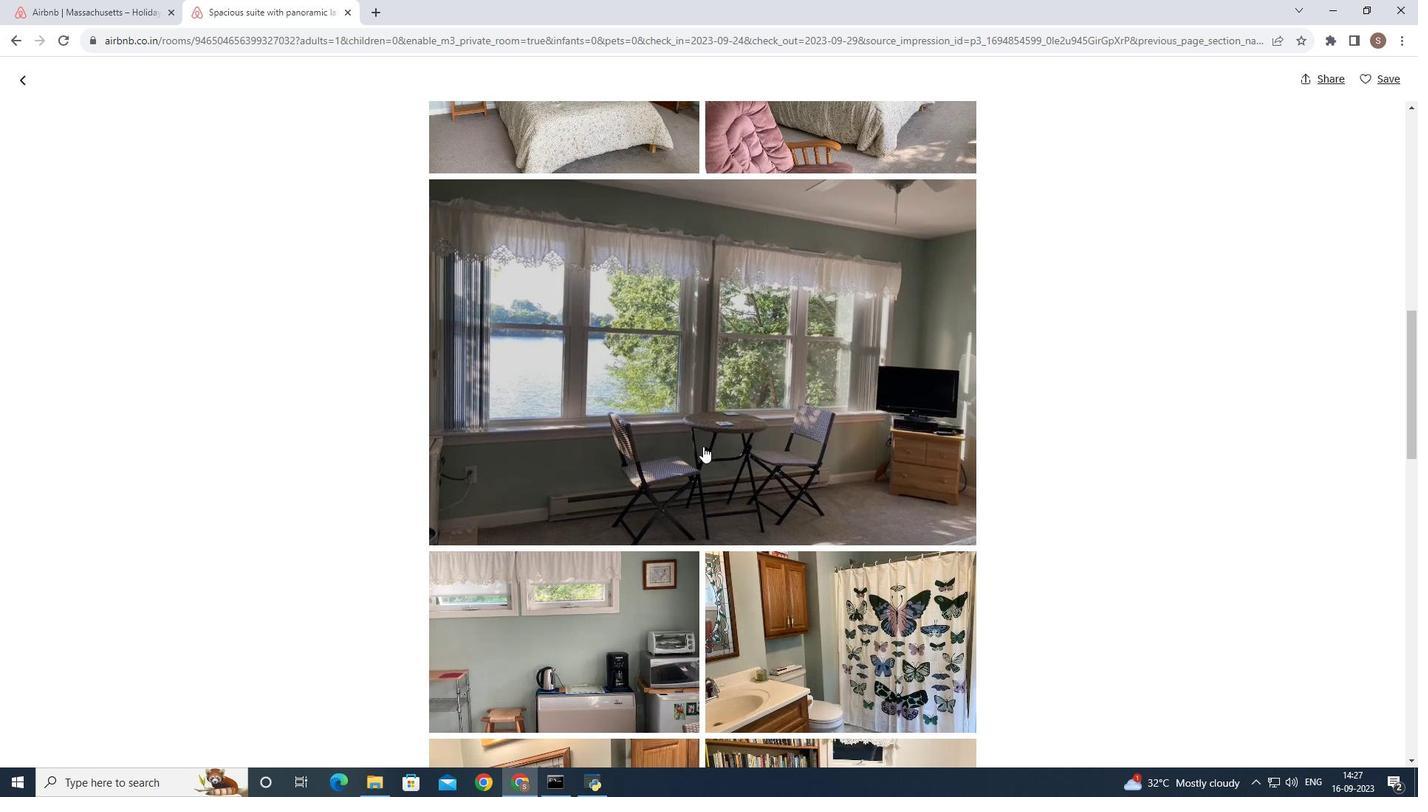 
Action: Mouse scrolled (703, 446) with delta (0, 0)
Screenshot: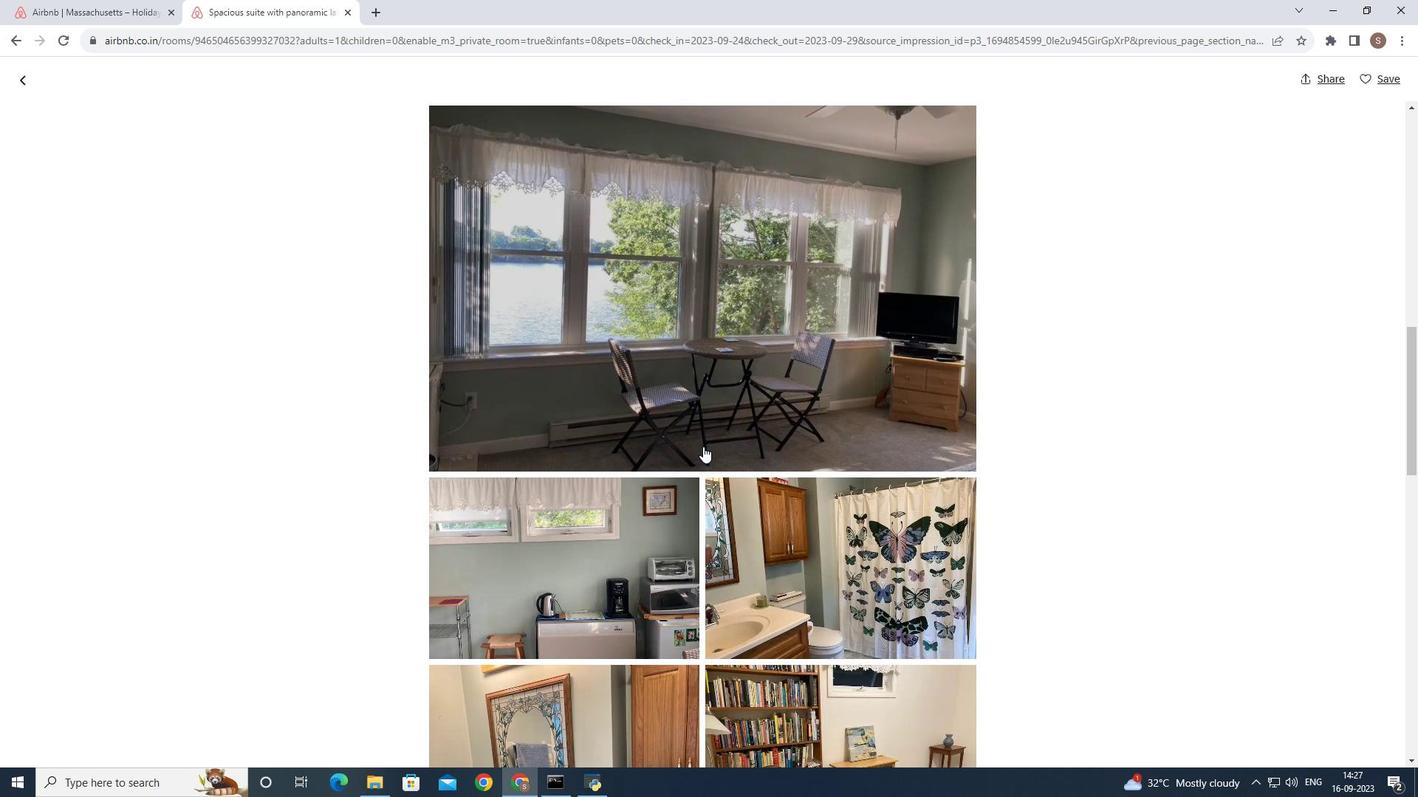 
Action: Mouse scrolled (703, 446) with delta (0, 0)
Screenshot: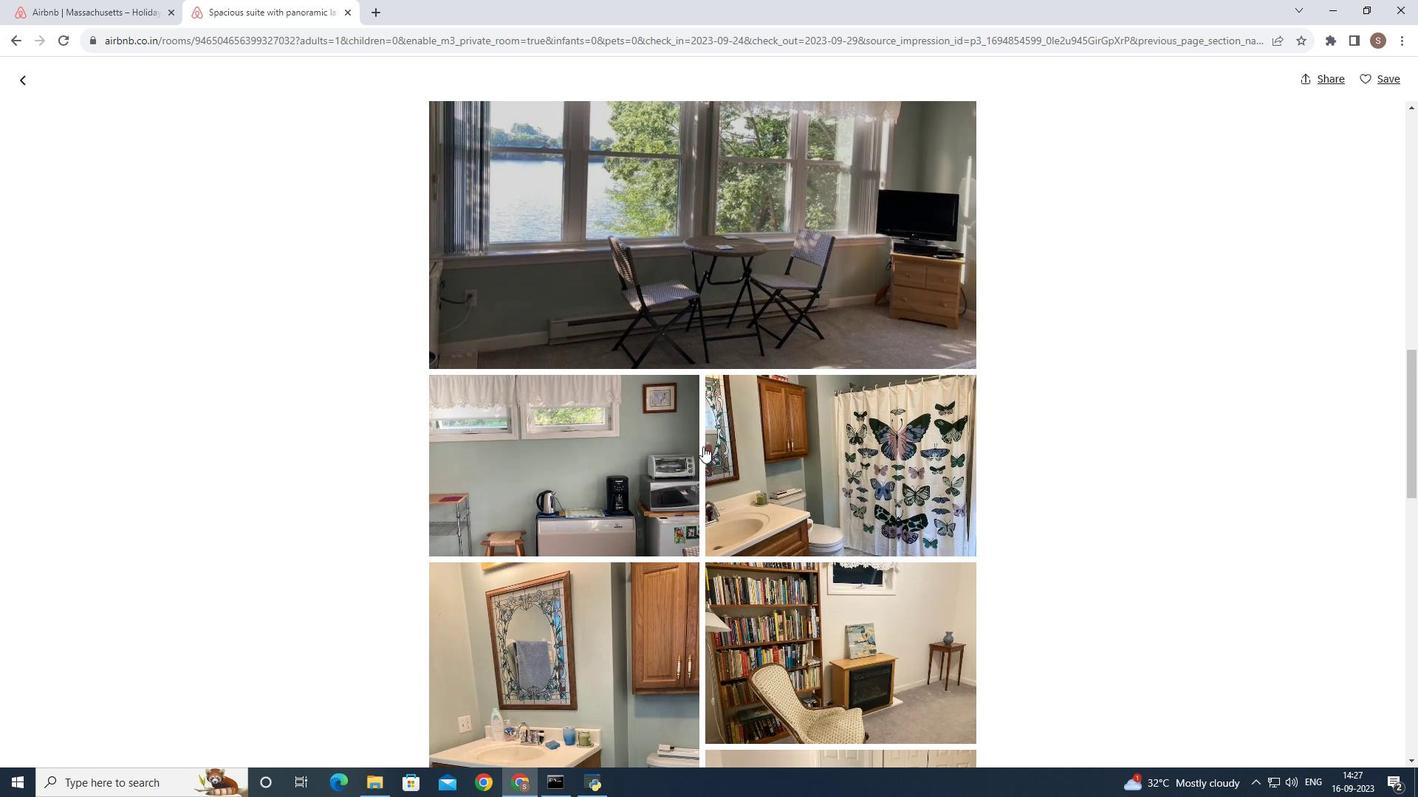 
Action: Mouse scrolled (703, 446) with delta (0, 0)
Screenshot: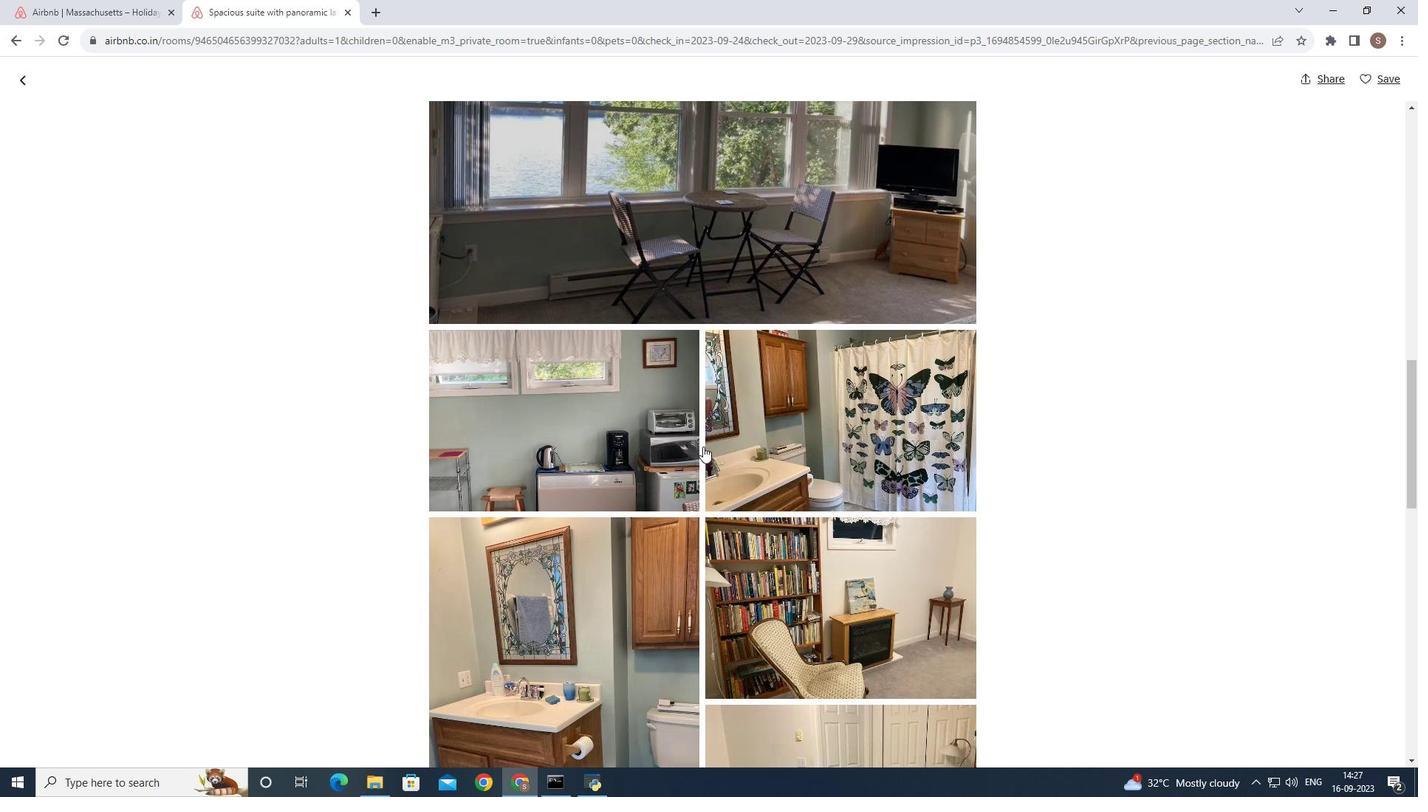 
Action: Mouse scrolled (703, 446) with delta (0, 0)
Screenshot: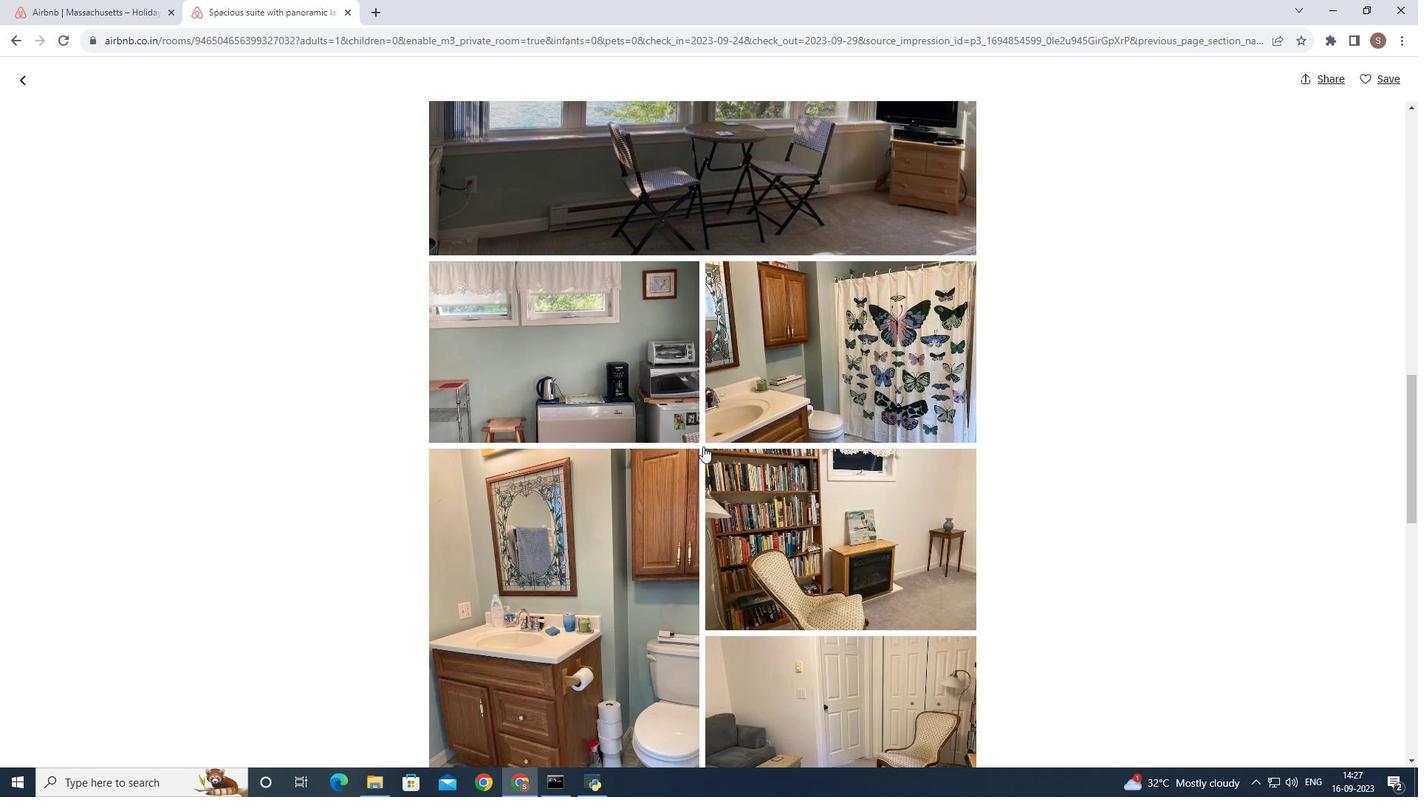 
Action: Mouse scrolled (703, 446) with delta (0, 0)
Screenshot: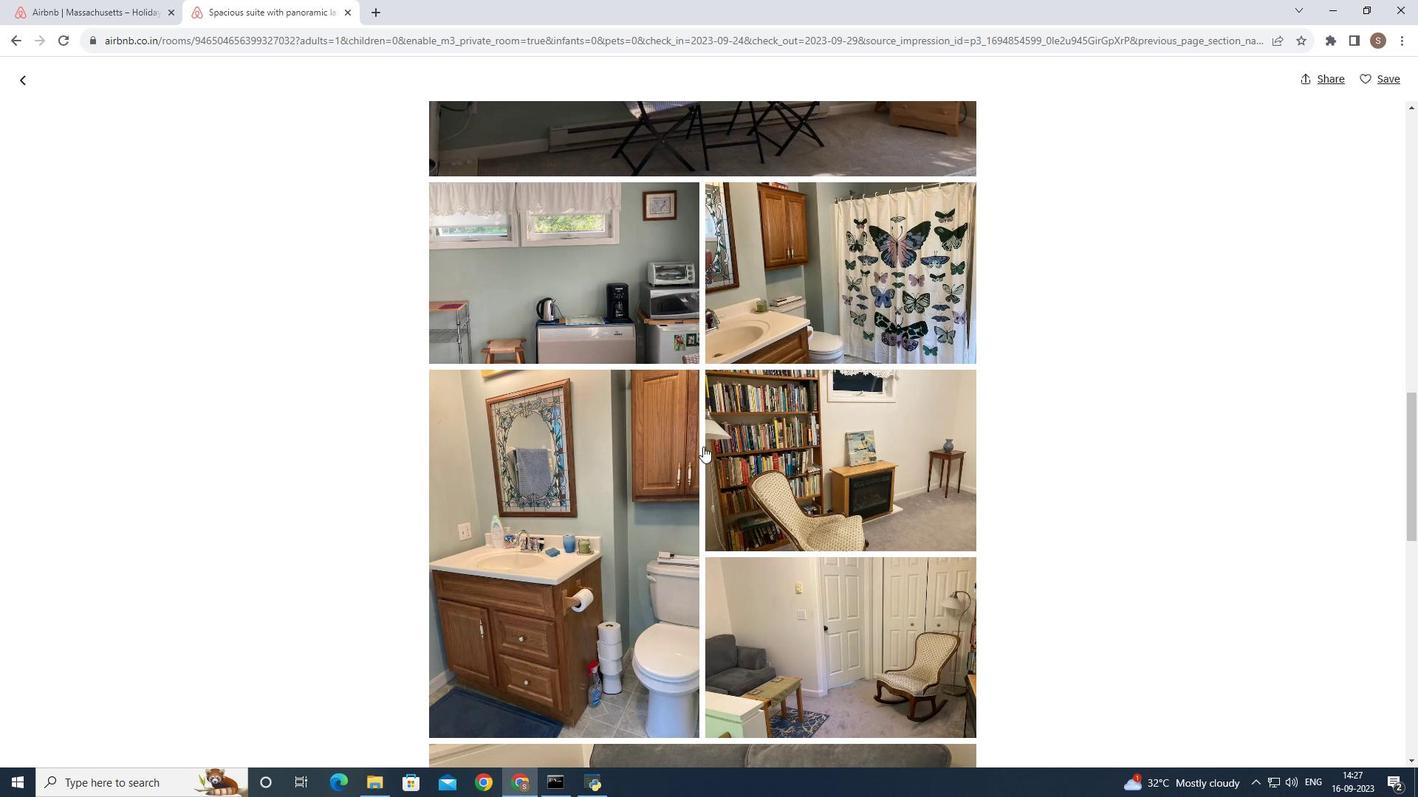 
Action: Mouse scrolled (703, 446) with delta (0, 0)
Screenshot: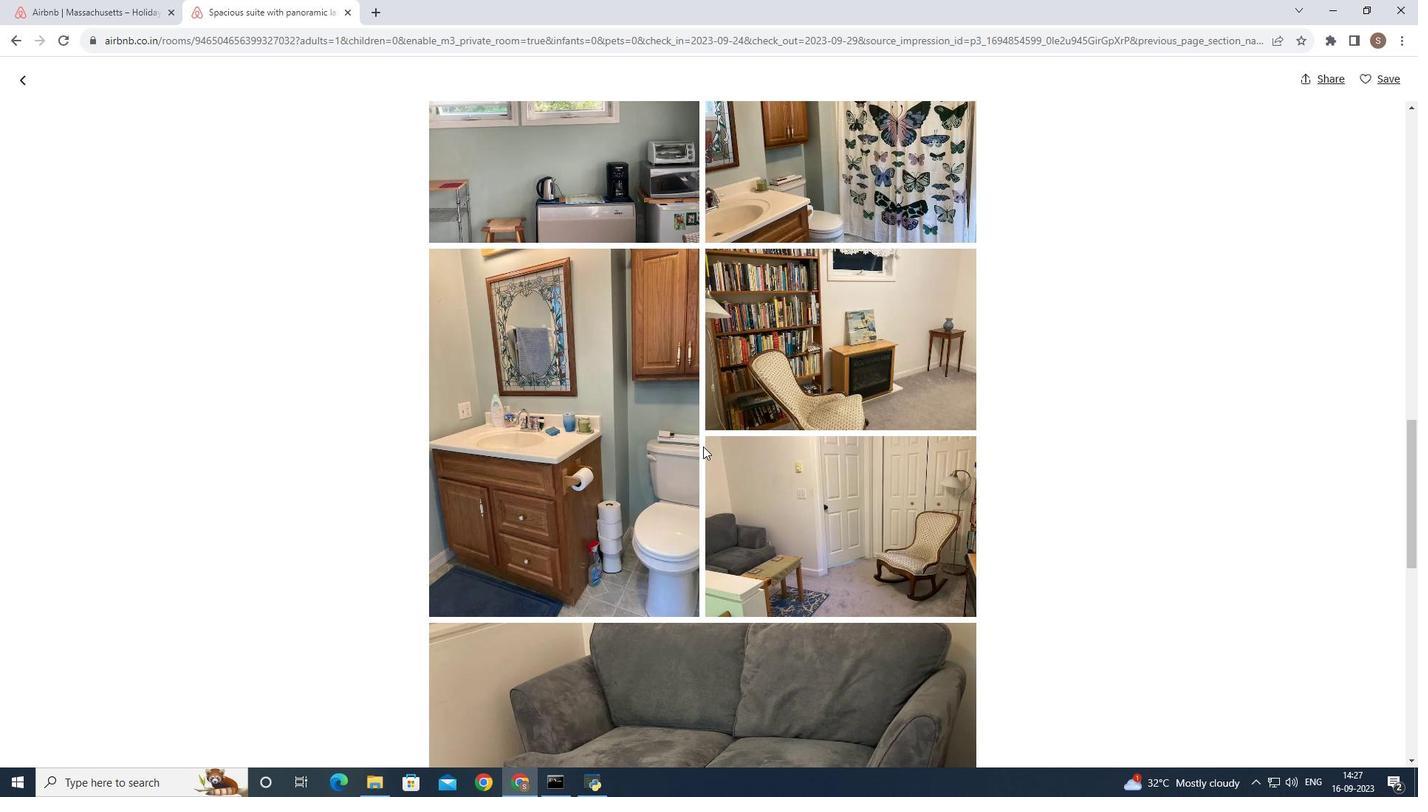 
Action: Mouse scrolled (703, 446) with delta (0, 0)
Screenshot: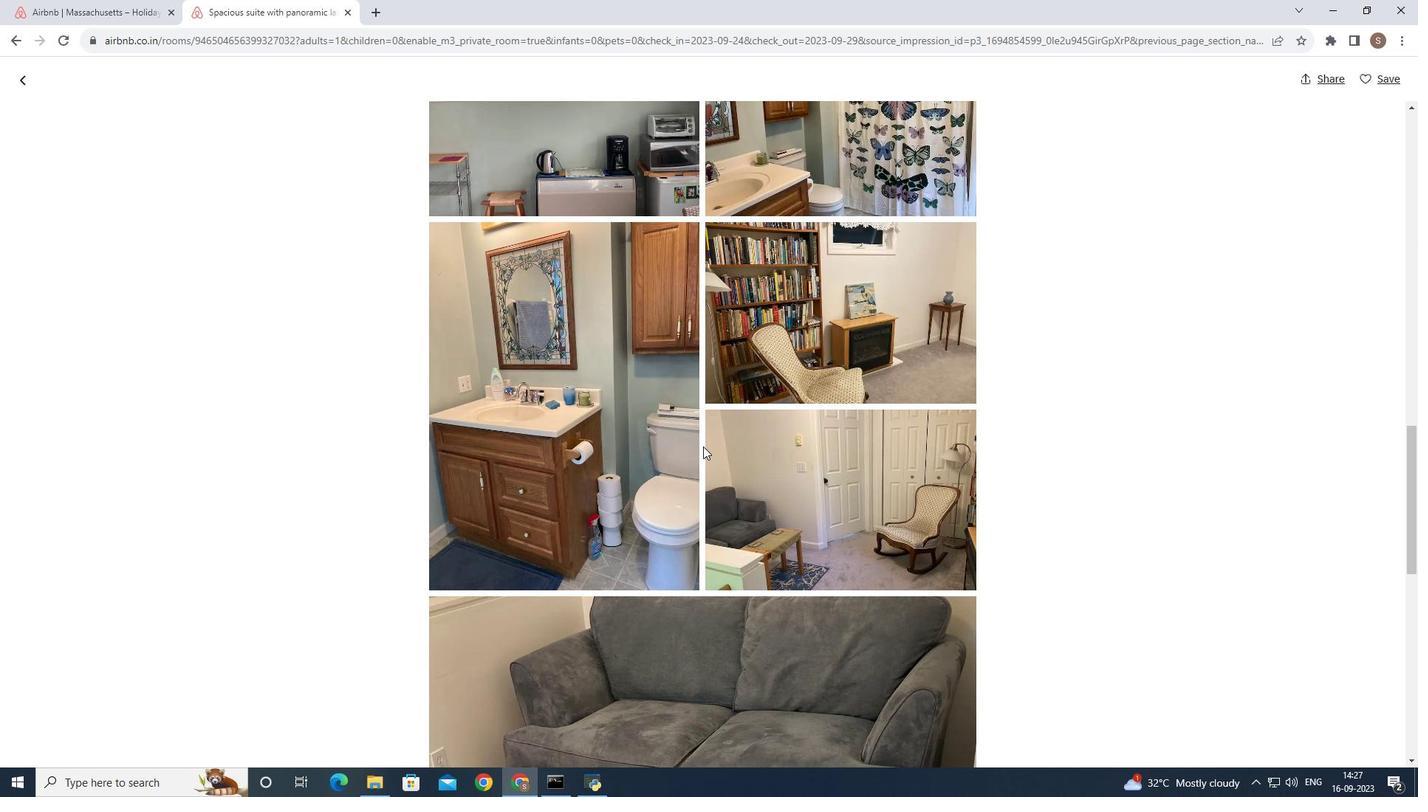 
Action: Mouse scrolled (703, 446) with delta (0, 0)
Screenshot: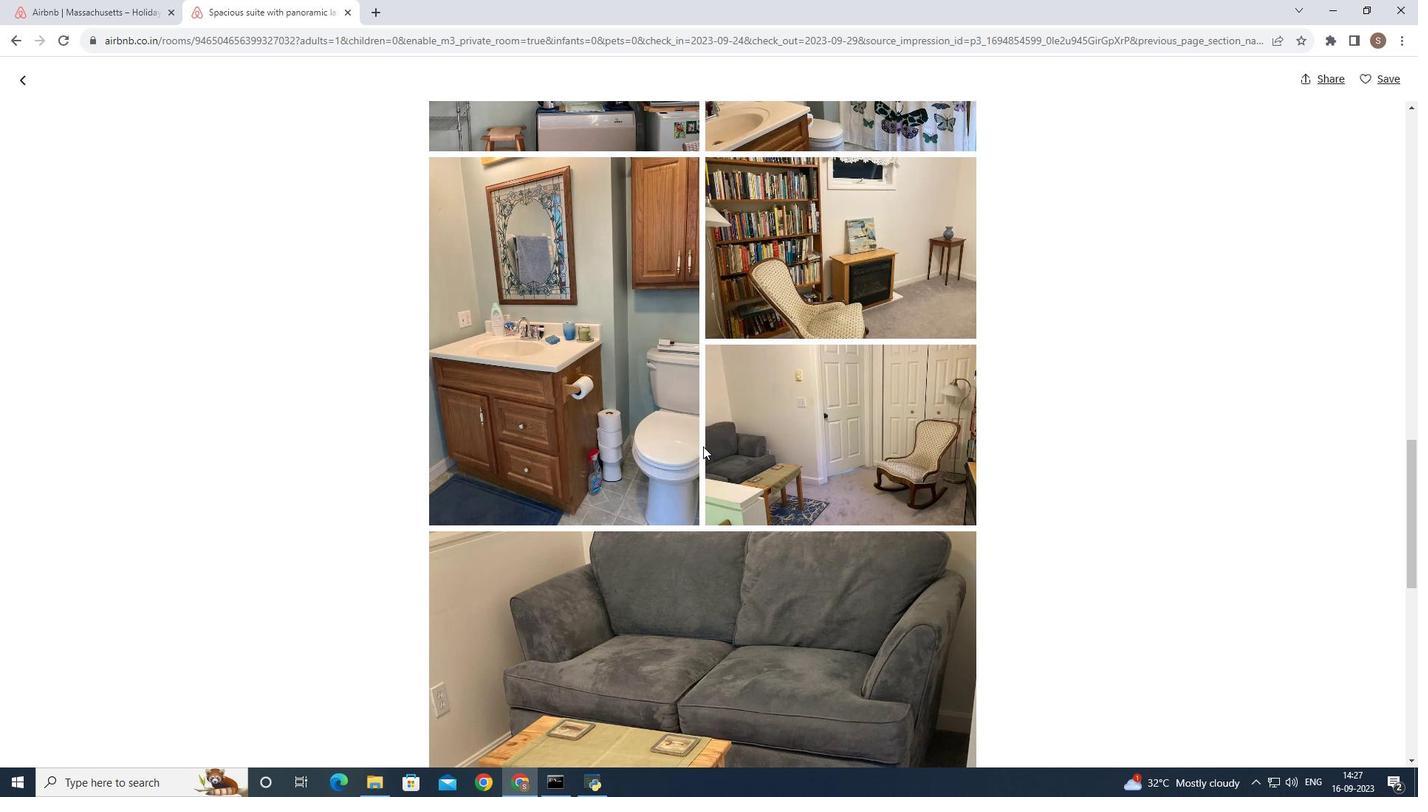 
Action: Mouse scrolled (703, 446) with delta (0, 0)
Screenshot: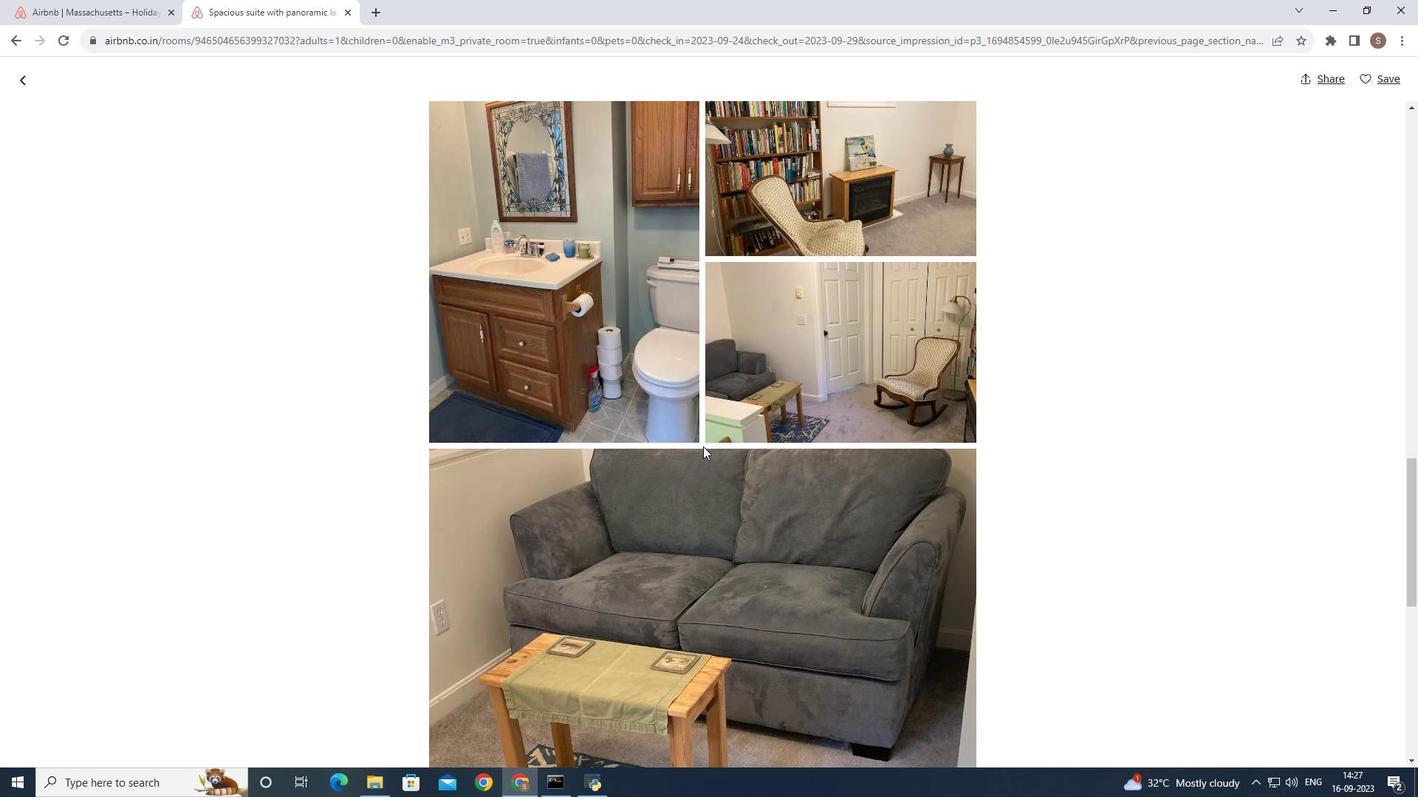 
Action: Mouse scrolled (703, 446) with delta (0, 0)
Screenshot: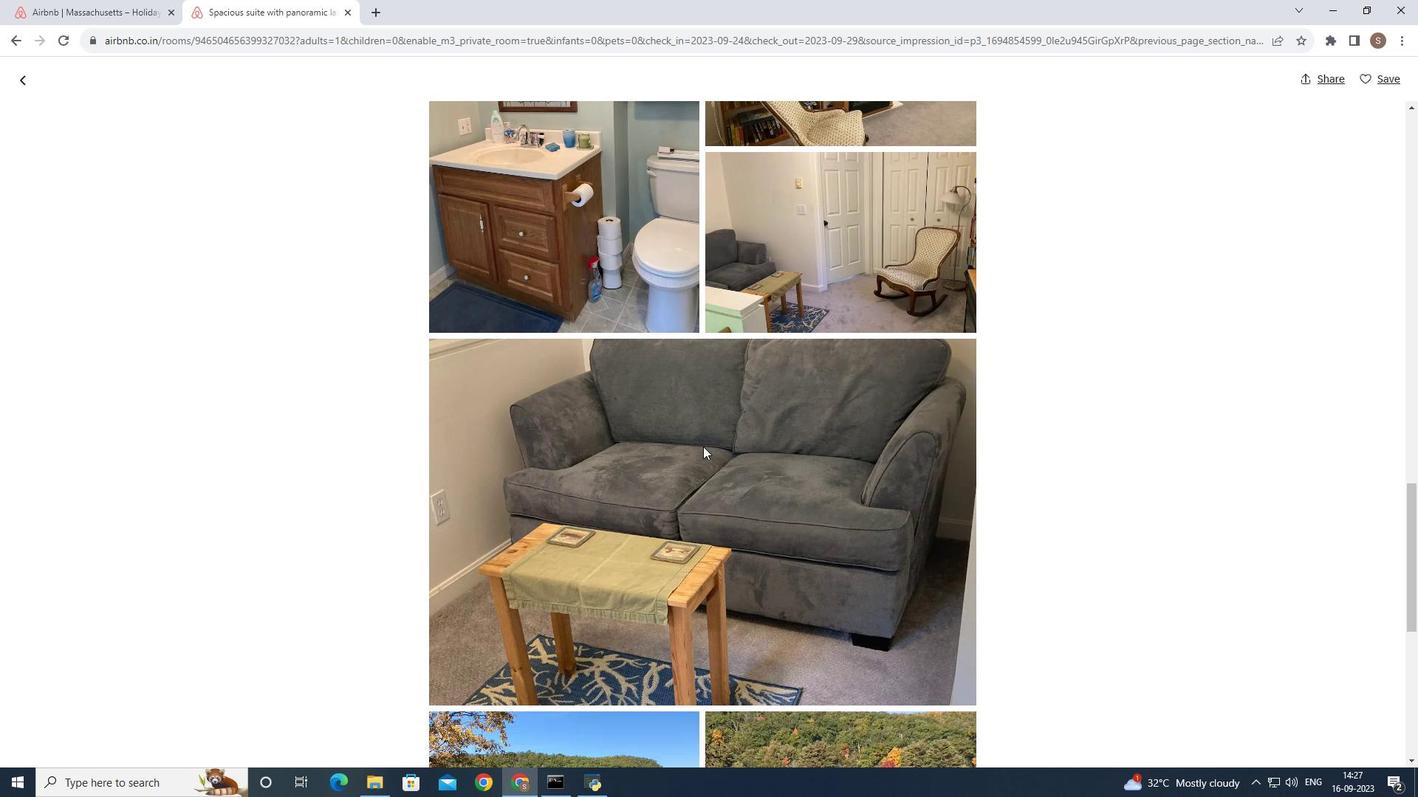 
Action: Mouse scrolled (703, 446) with delta (0, 0)
Screenshot: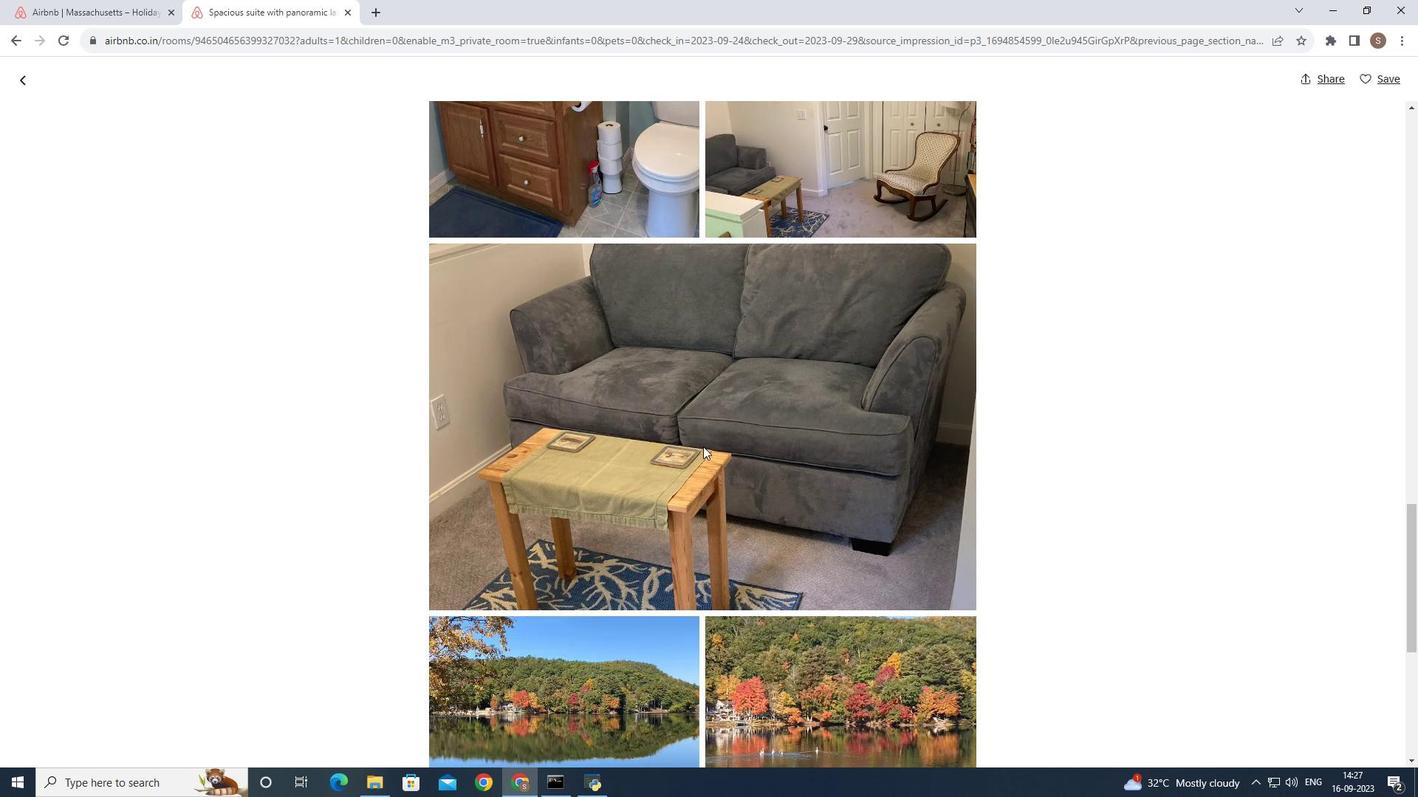 
Action: Mouse scrolled (703, 446) with delta (0, 0)
Screenshot: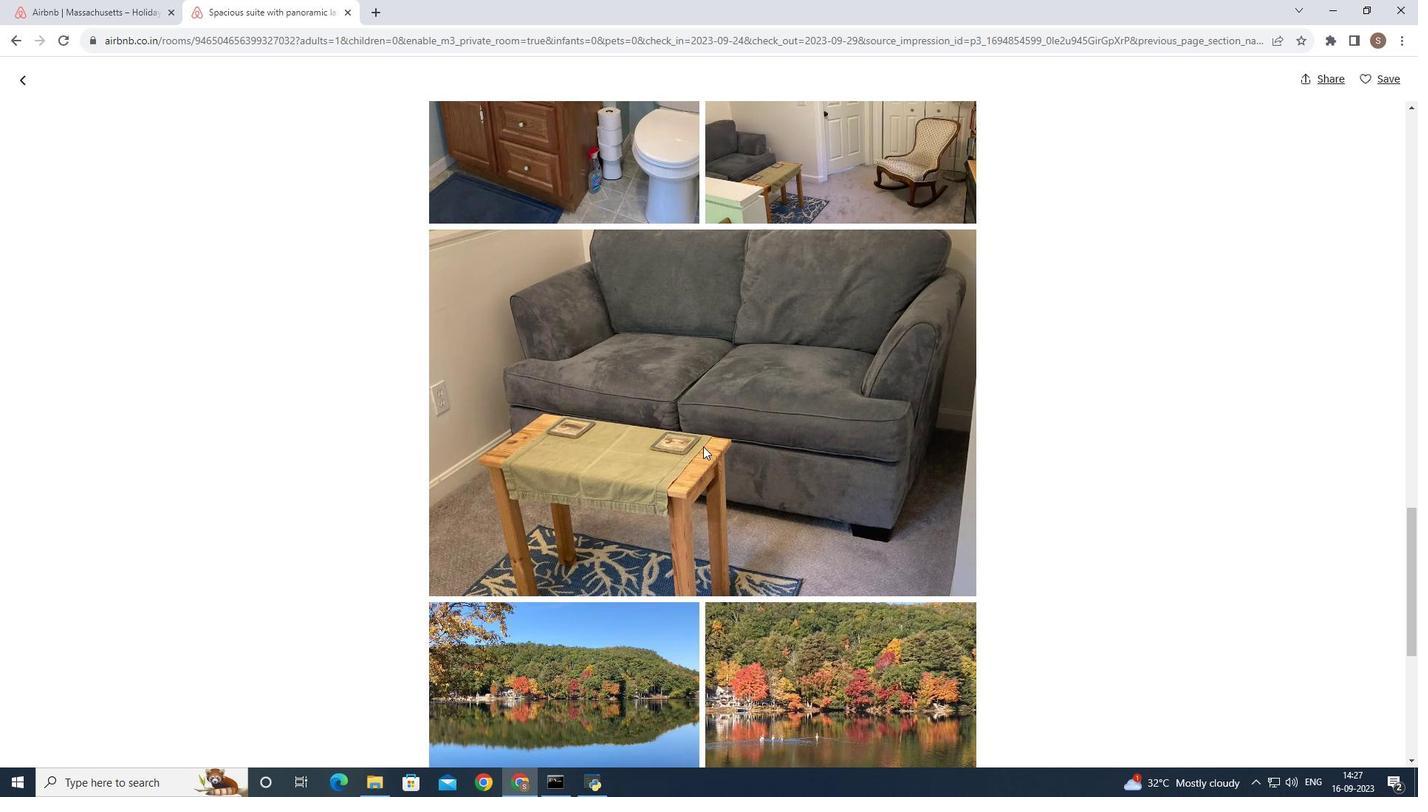
Action: Mouse scrolled (703, 447) with delta (0, 0)
Screenshot: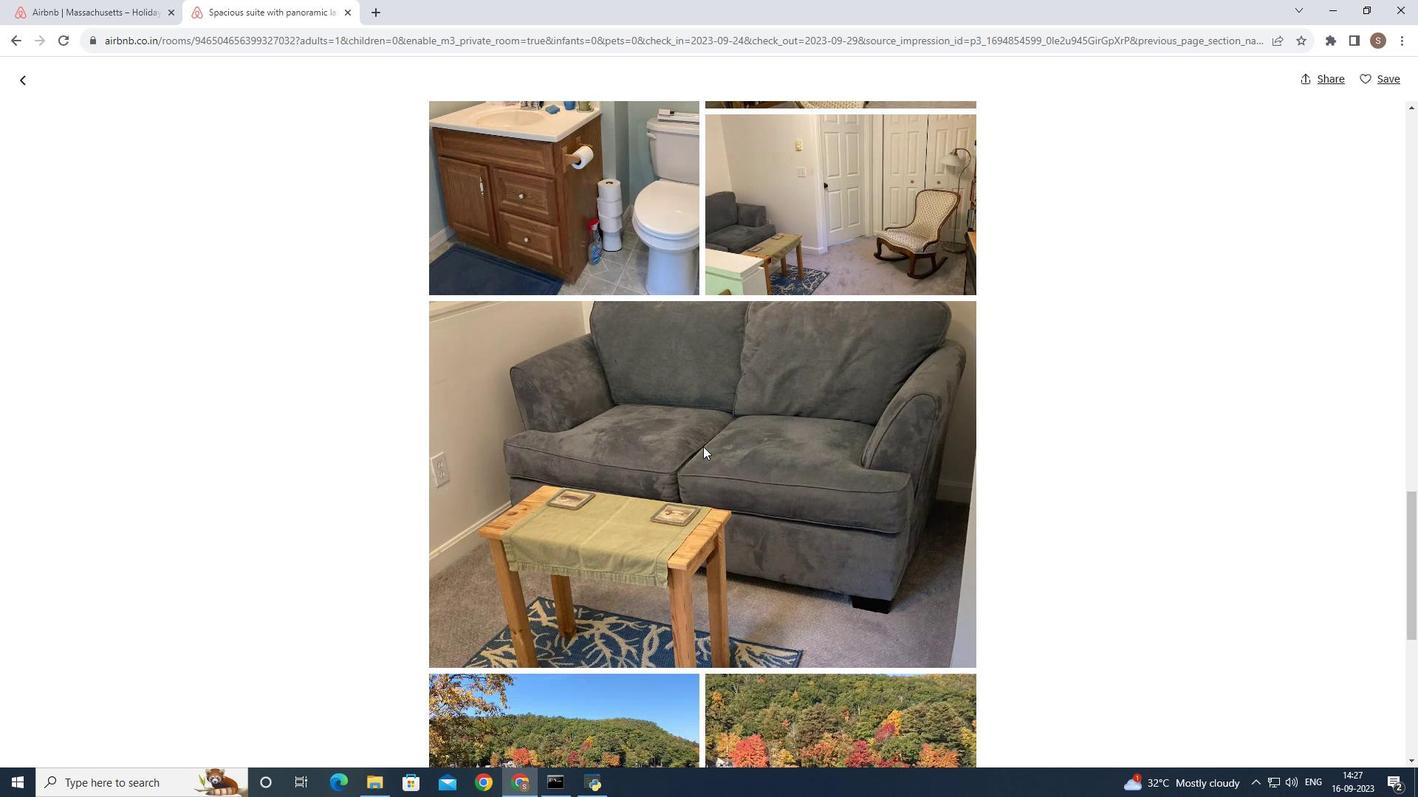 
Action: Mouse scrolled (703, 446) with delta (0, 0)
Screenshot: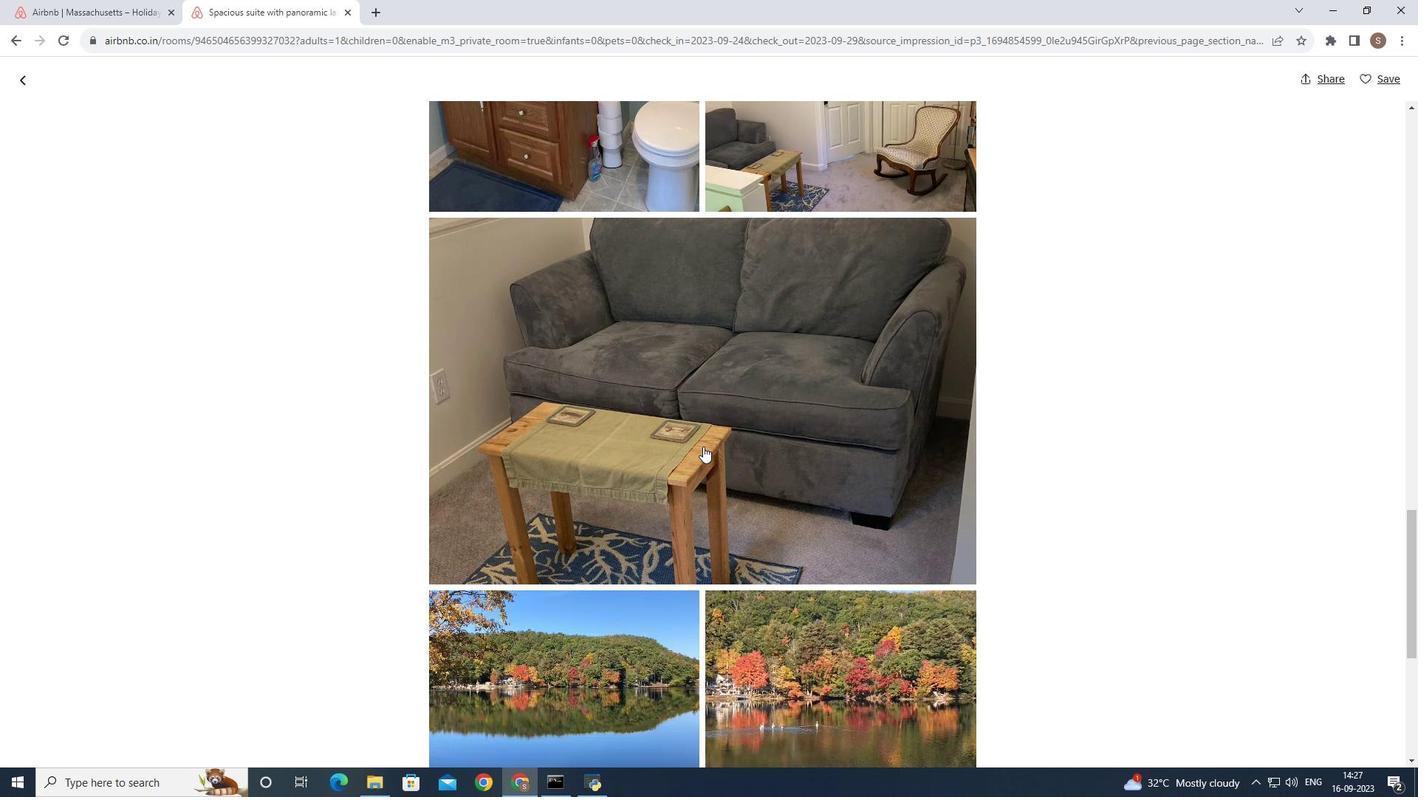 
Action: Mouse scrolled (703, 446) with delta (0, 0)
Screenshot: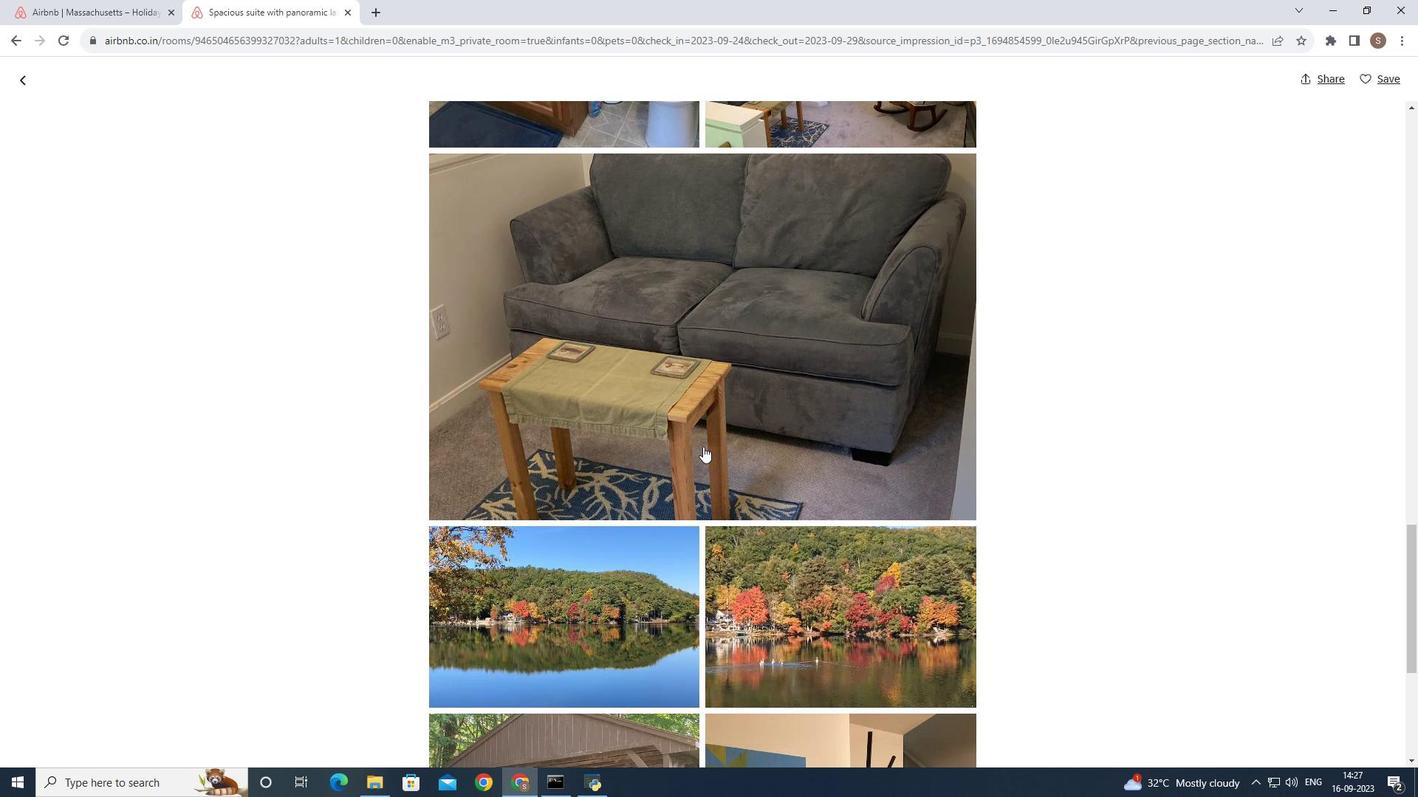 
Action: Mouse scrolled (703, 446) with delta (0, 0)
Screenshot: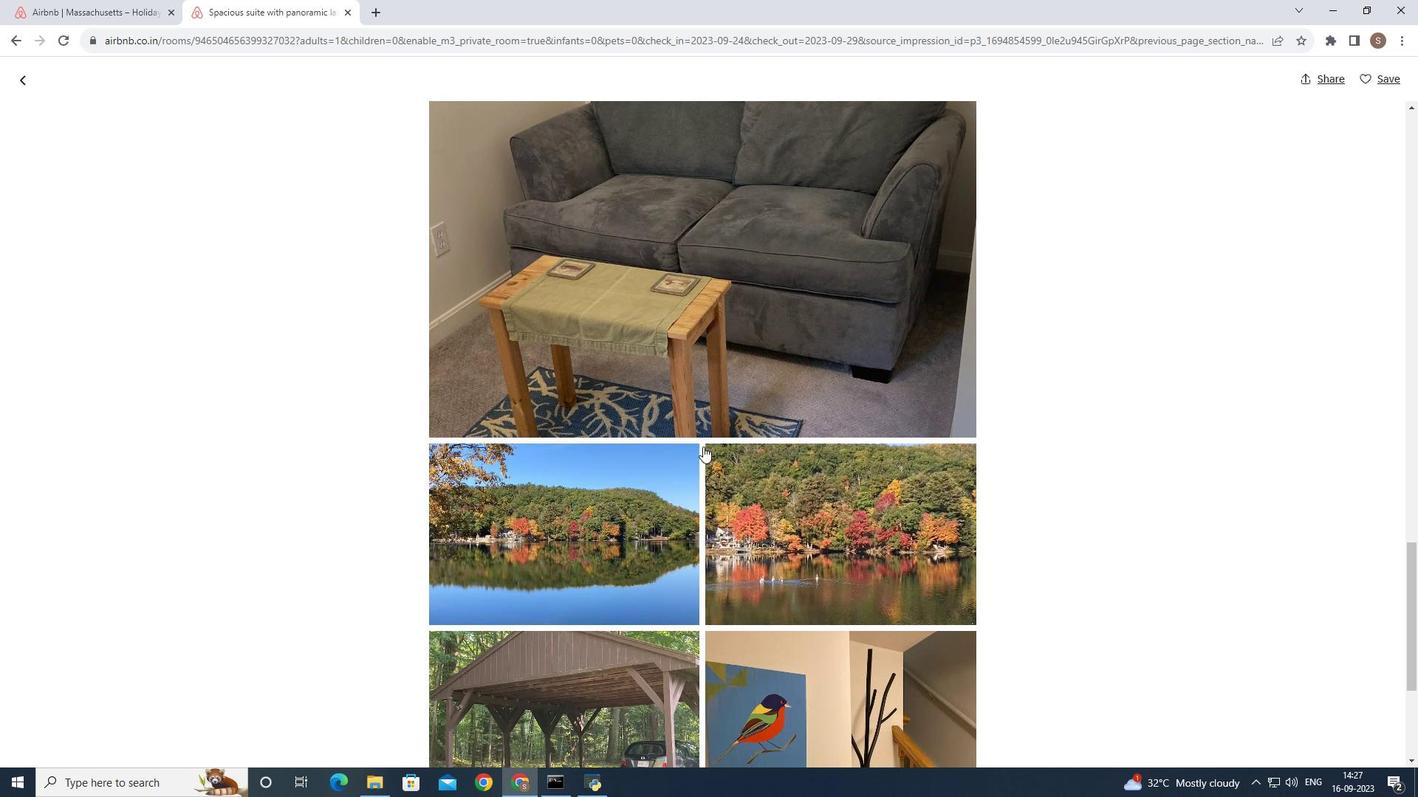 
Action: Mouse scrolled (703, 446) with delta (0, 0)
Screenshot: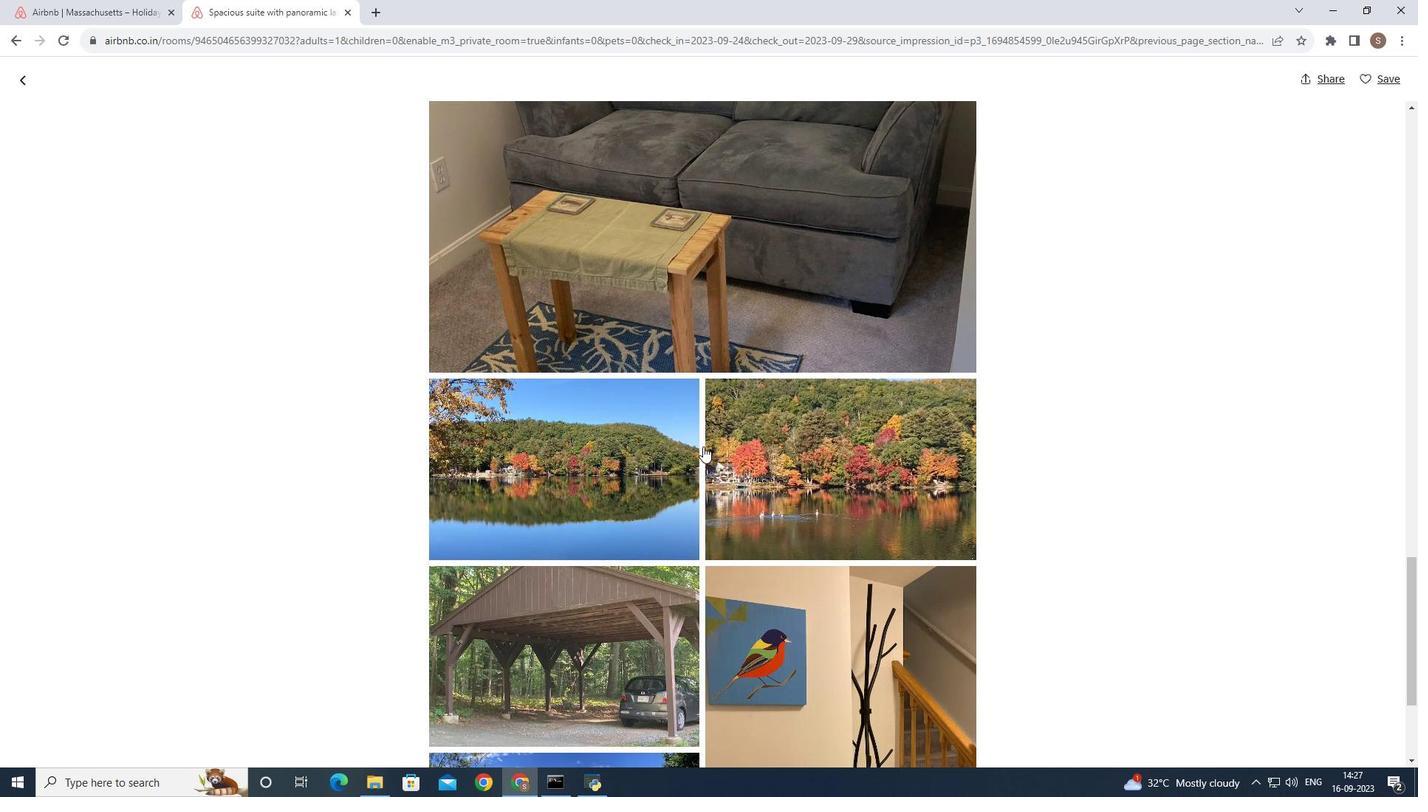 
Action: Mouse scrolled (703, 446) with delta (0, 0)
Screenshot: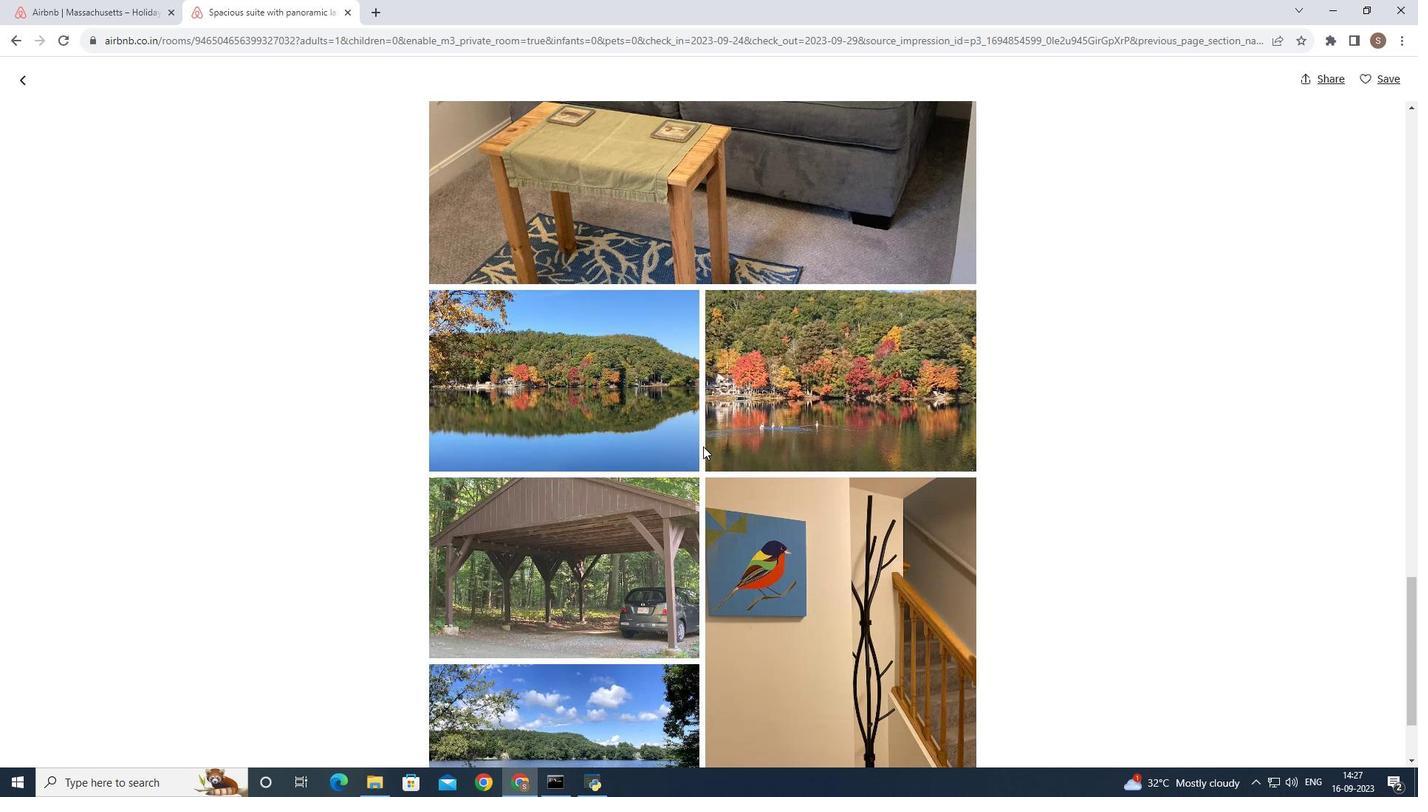 
Action: Mouse scrolled (703, 446) with delta (0, 0)
Screenshot: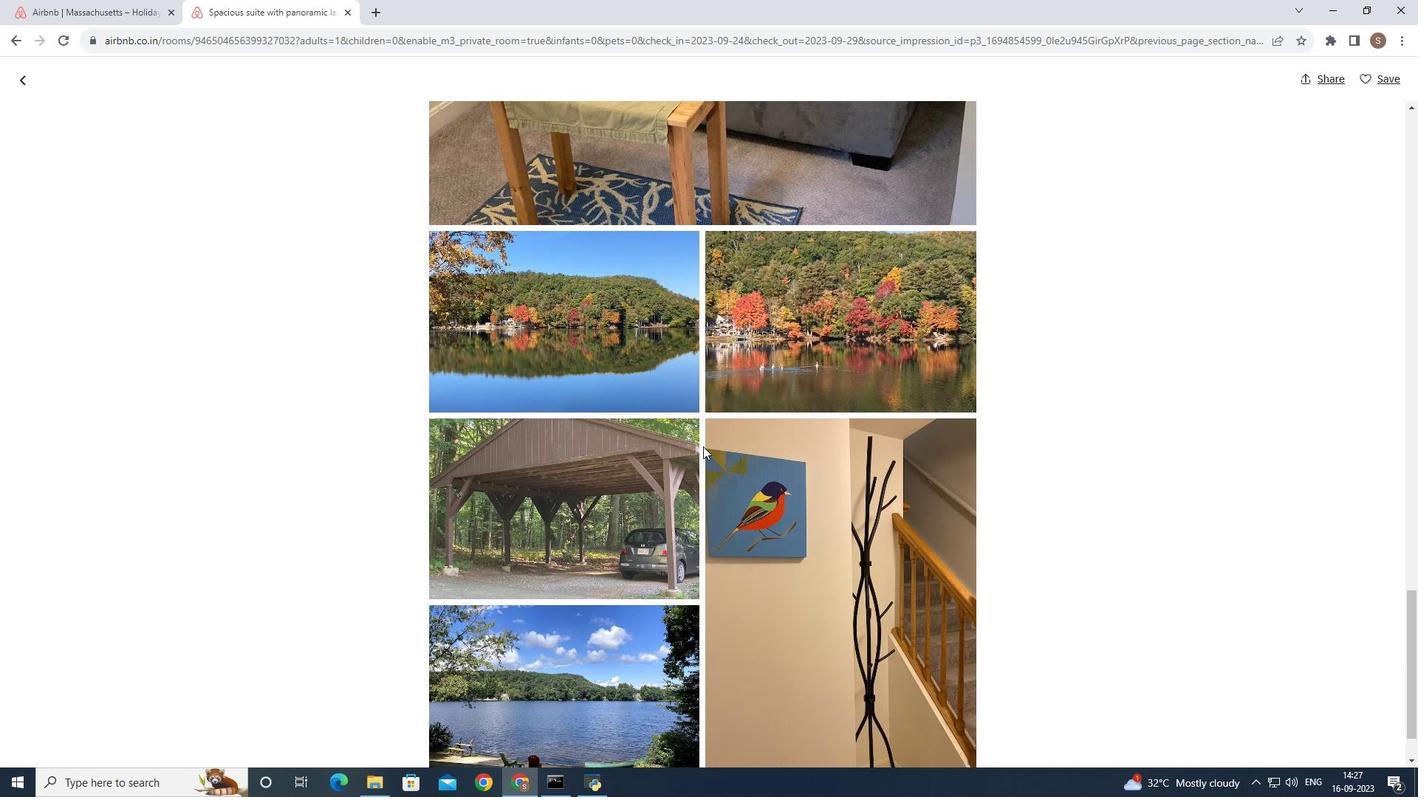 
Action: Mouse scrolled (703, 446) with delta (0, 0)
Screenshot: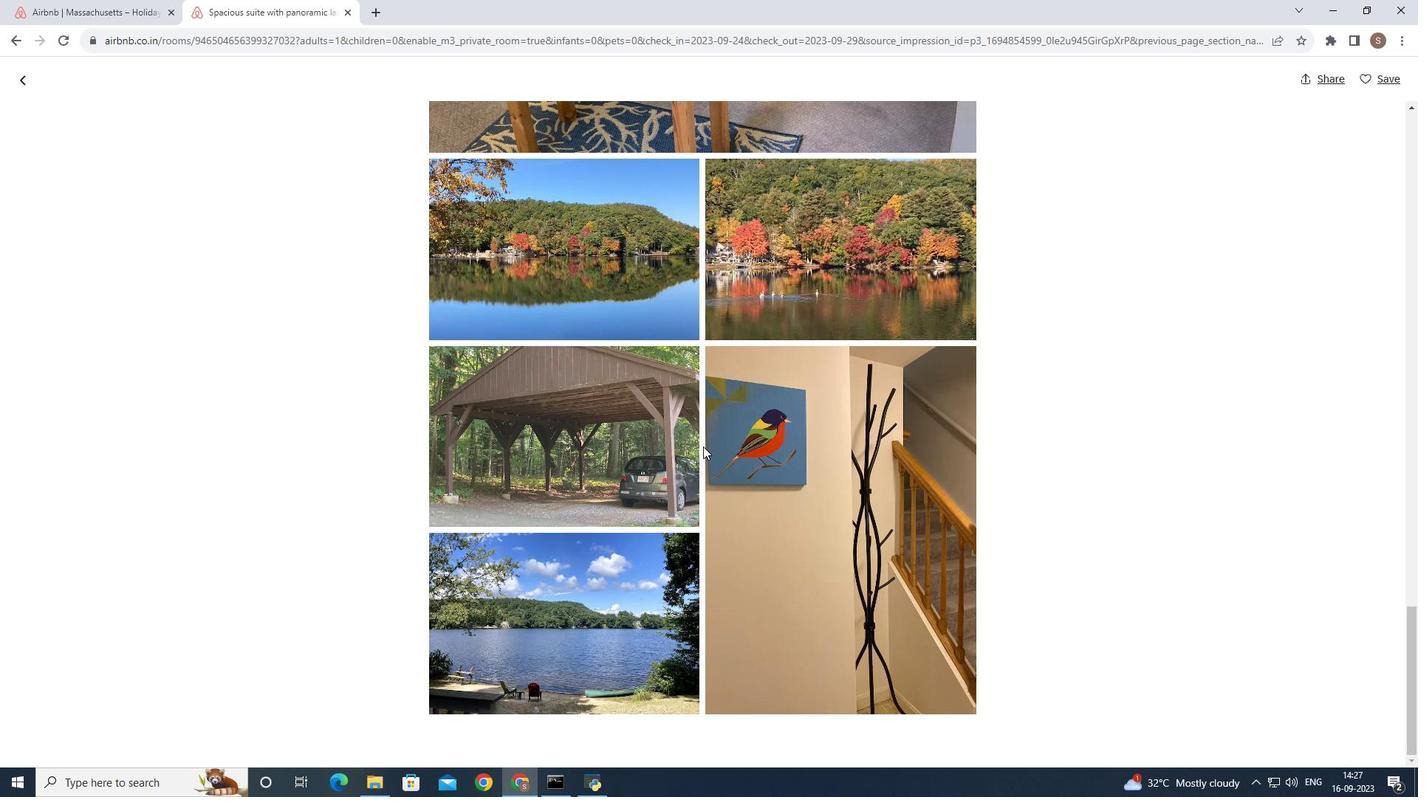 
Action: Mouse scrolled (703, 446) with delta (0, 0)
Screenshot: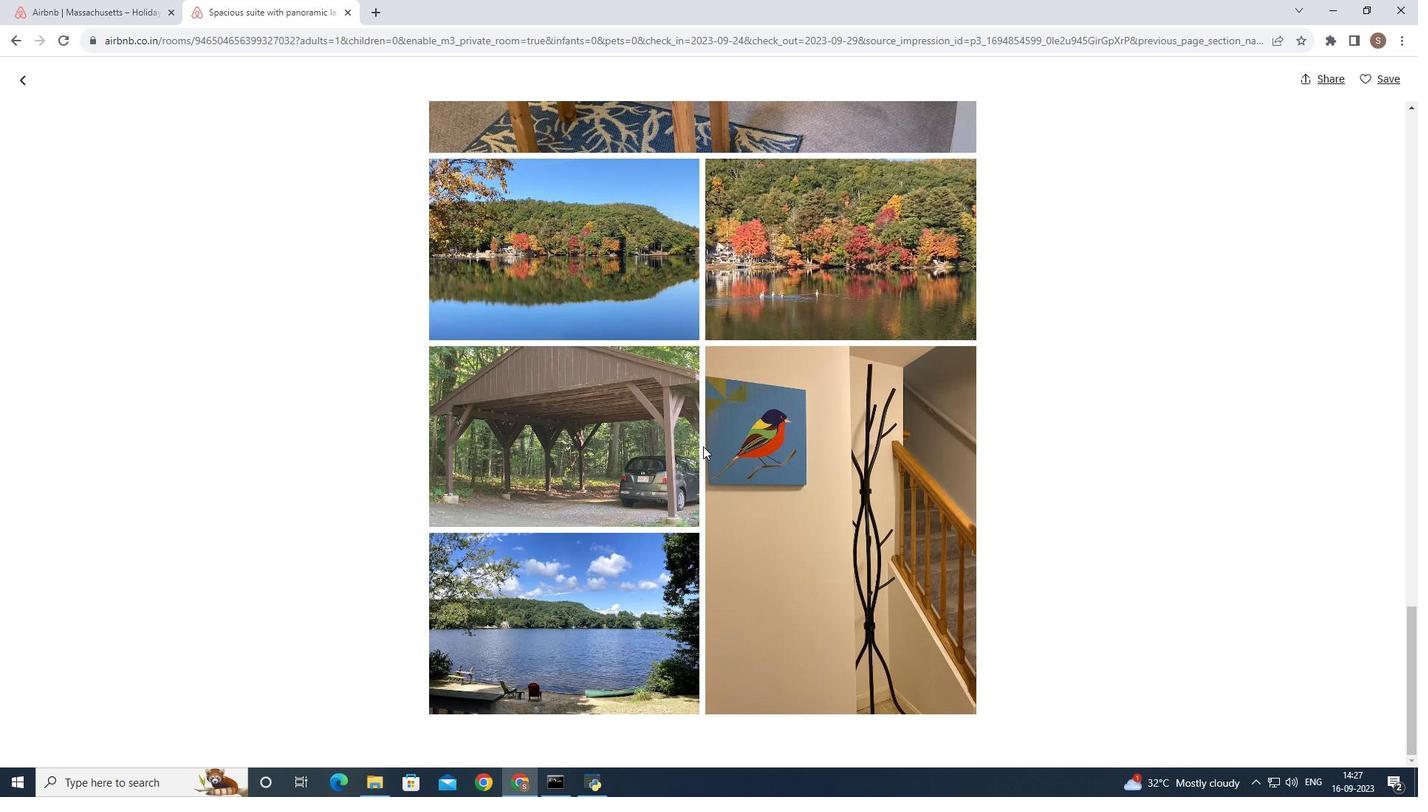 
Action: Mouse scrolled (703, 446) with delta (0, 0)
Screenshot: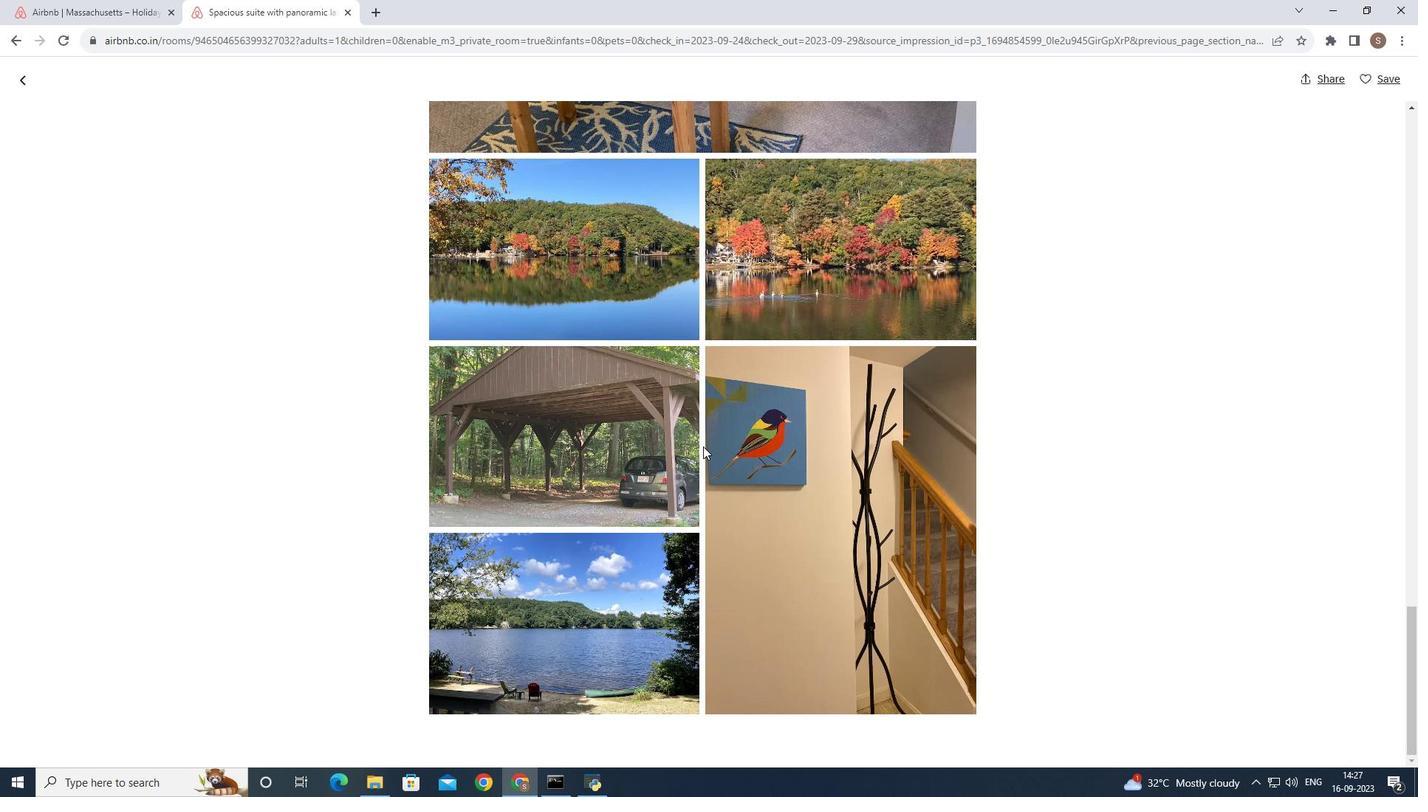 
Action: Mouse scrolled (703, 446) with delta (0, 0)
Screenshot: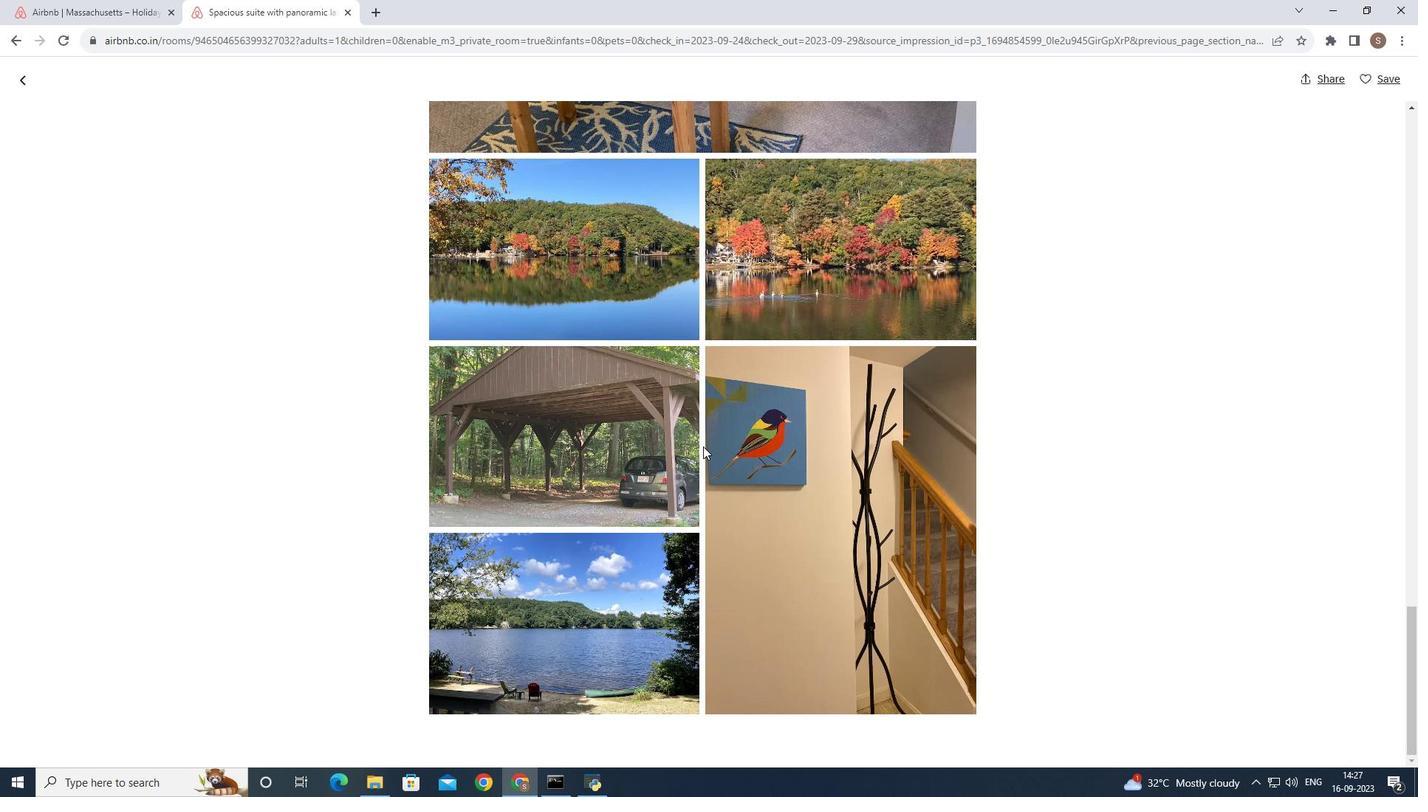 
Action: Mouse scrolled (703, 446) with delta (0, 0)
Screenshot: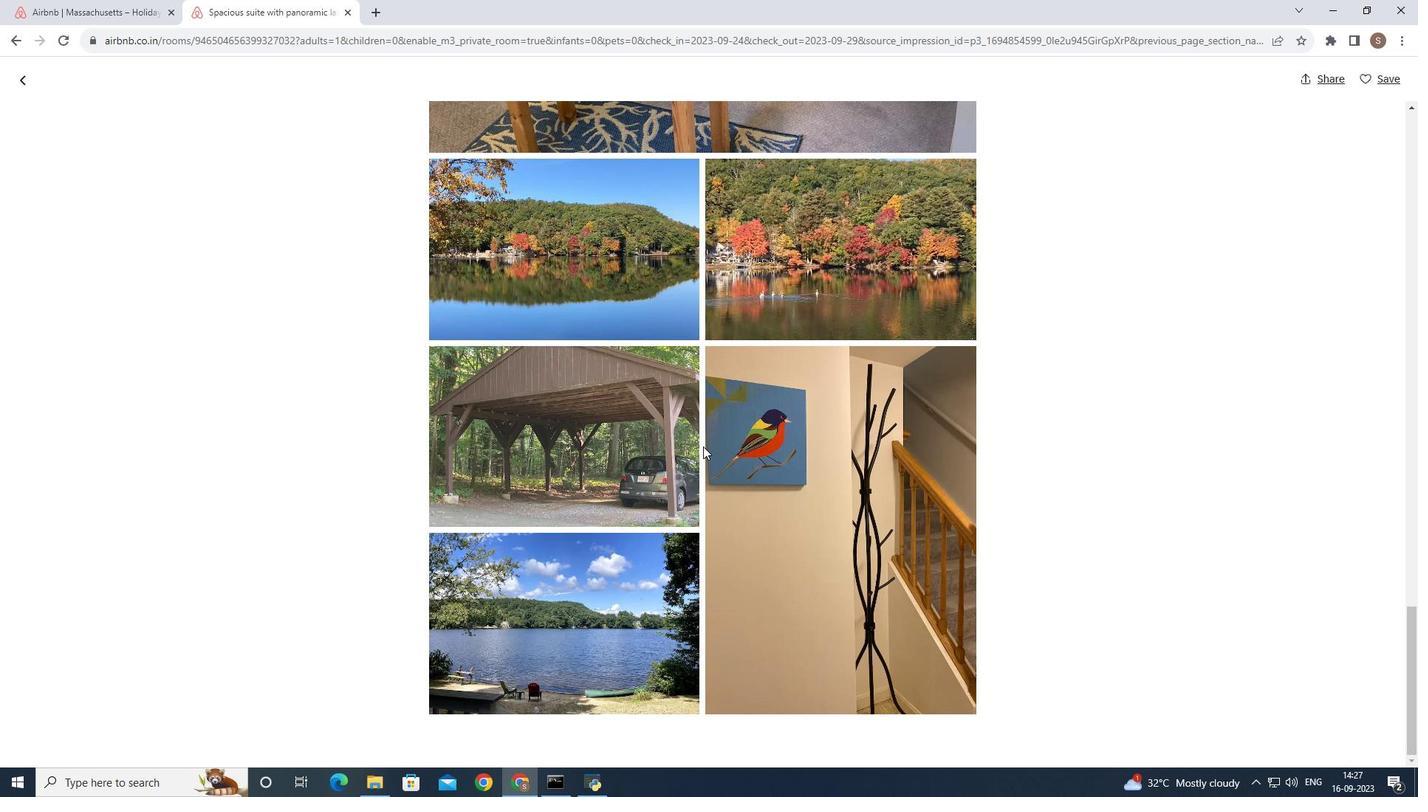 
Action: Mouse scrolled (703, 446) with delta (0, 0)
Screenshot: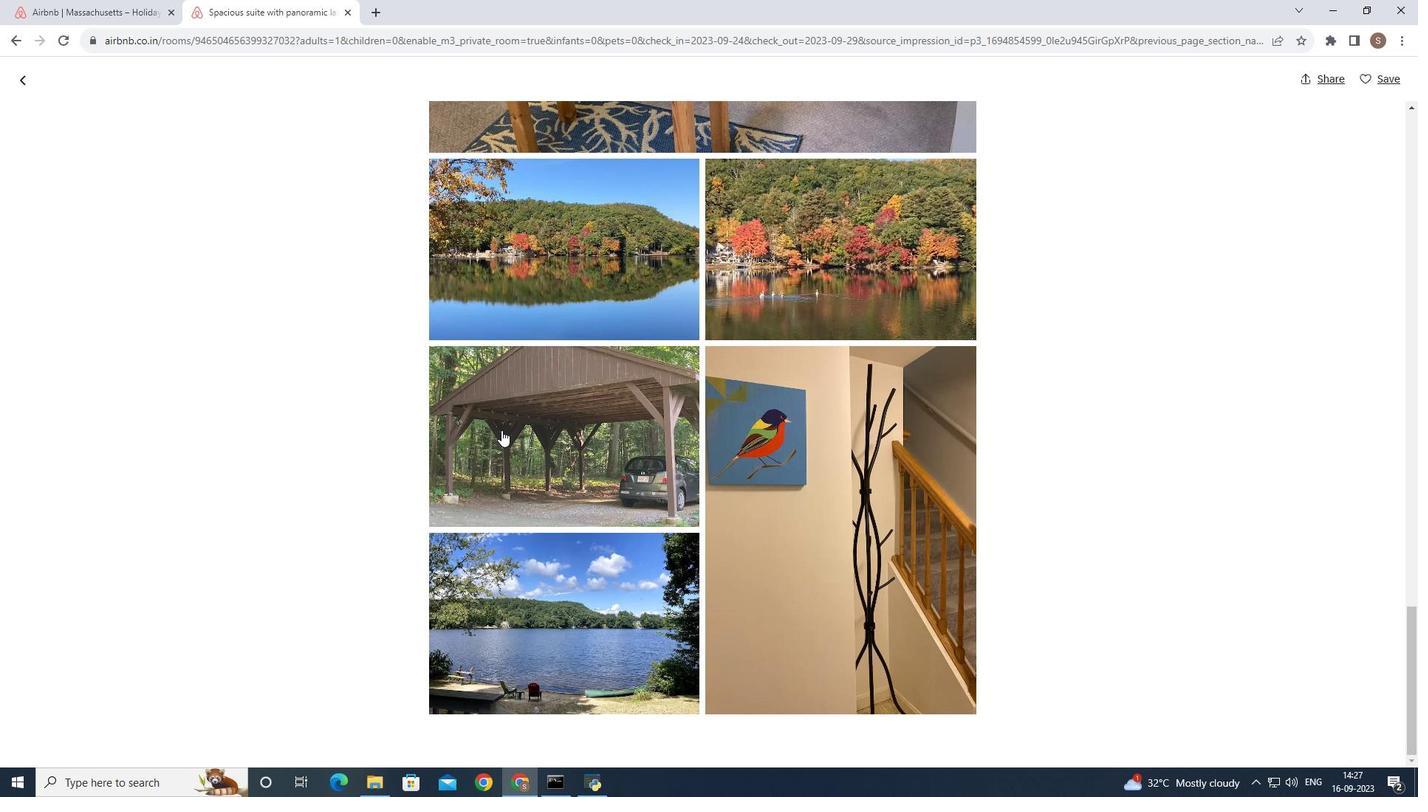 
Action: Mouse scrolled (703, 446) with delta (0, 0)
Screenshot: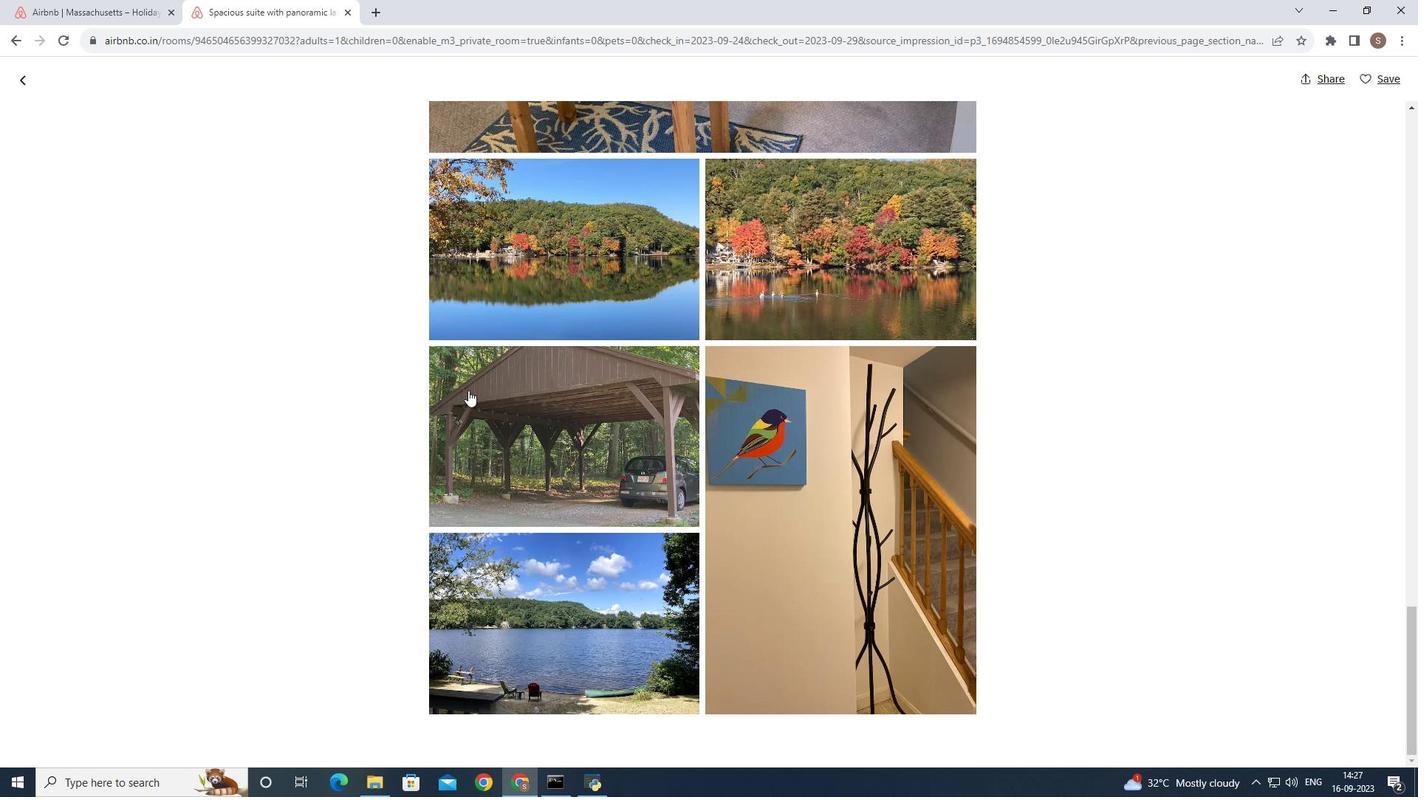 
Action: Mouse moved to (29, 80)
Screenshot: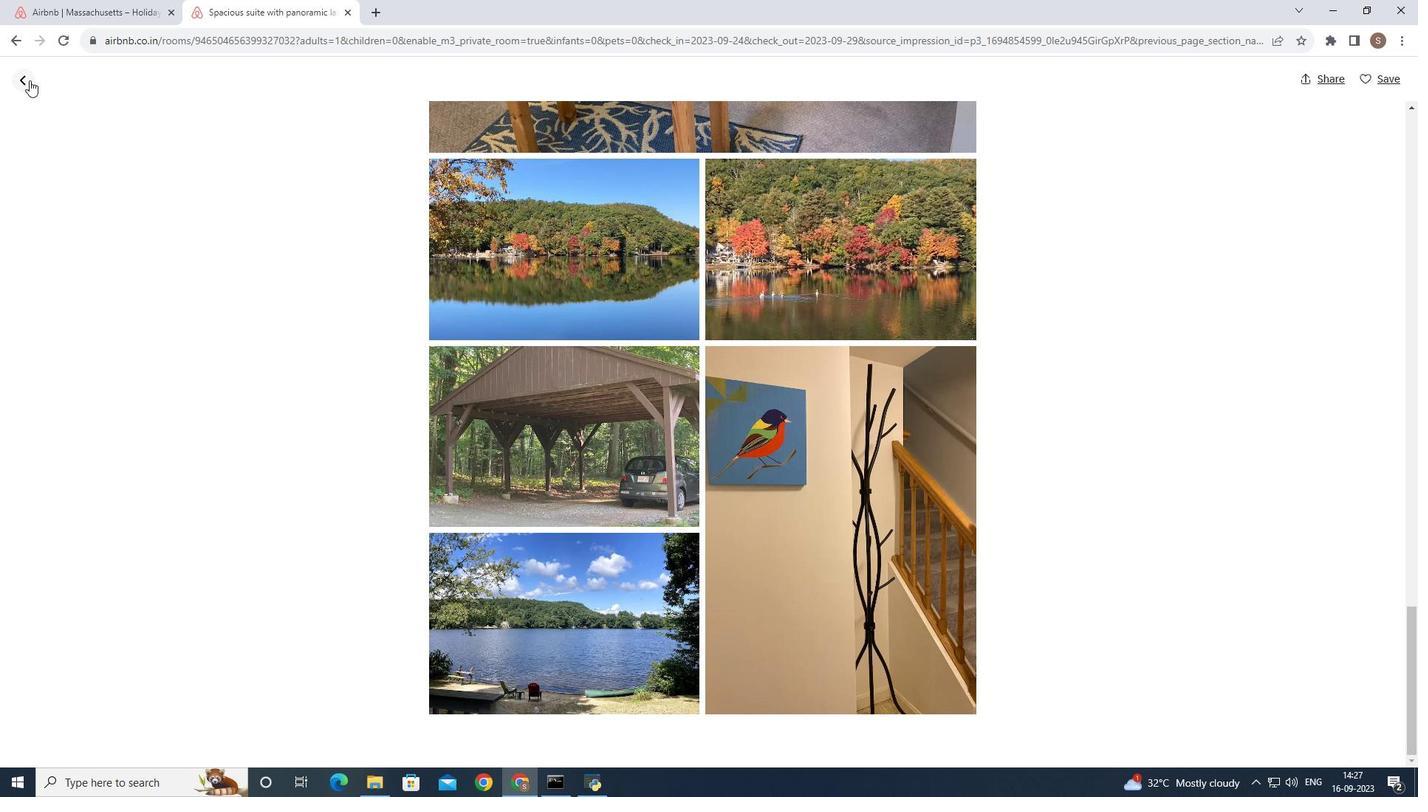 
Action: Mouse pressed left at (29, 80)
Screenshot: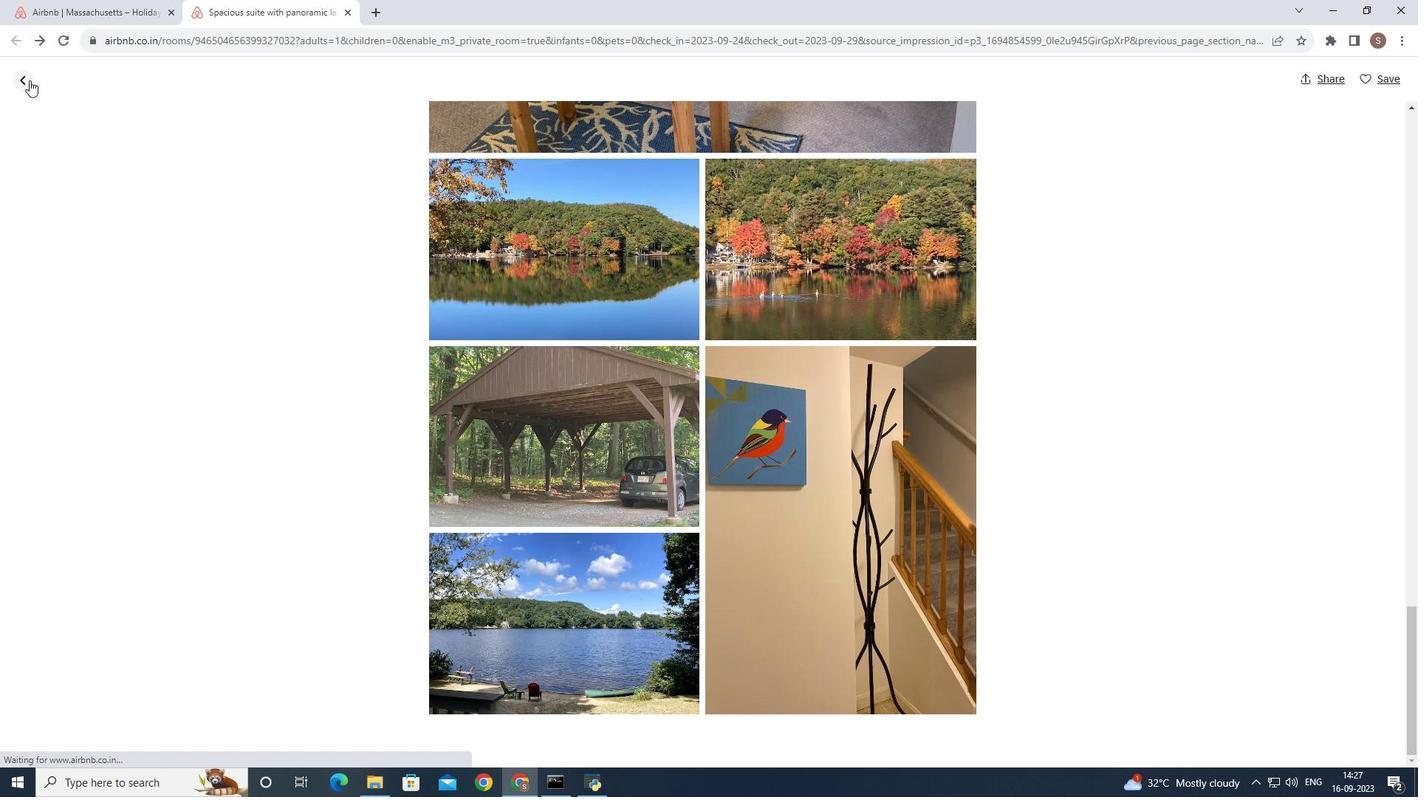 
Action: Mouse moved to (616, 354)
Screenshot: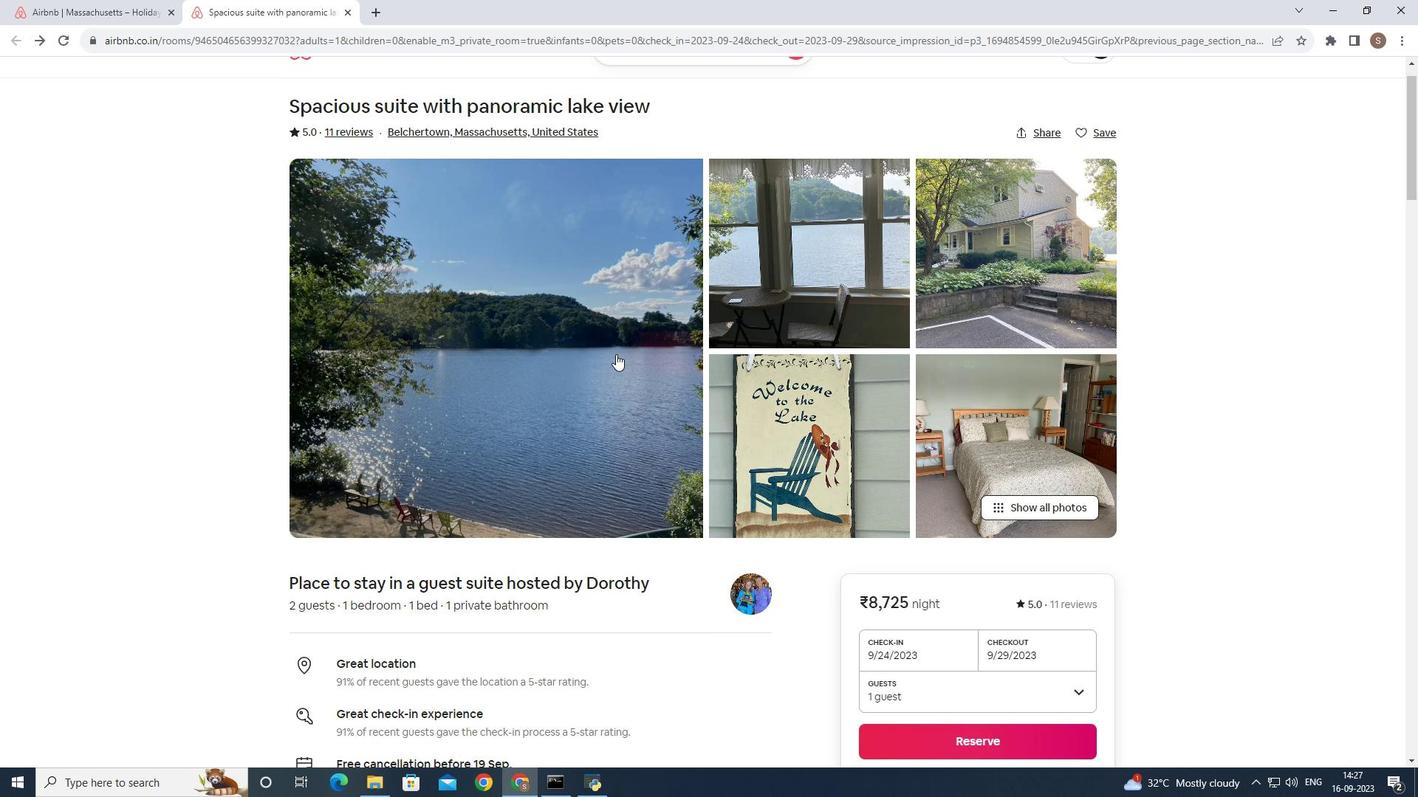 
Action: Mouse scrolled (616, 353) with delta (0, 0)
Screenshot: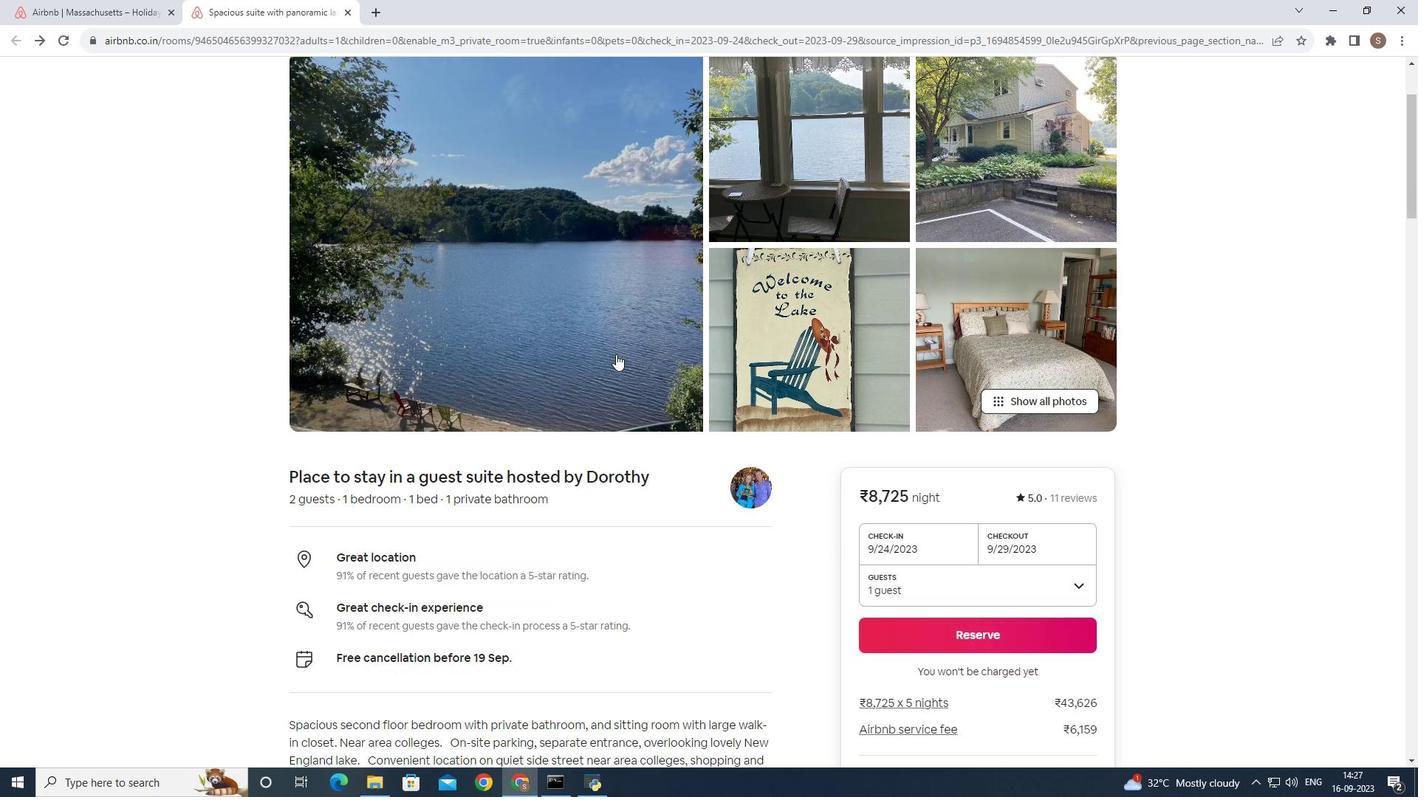 
Action: Mouse scrolled (616, 353) with delta (0, 0)
Screenshot: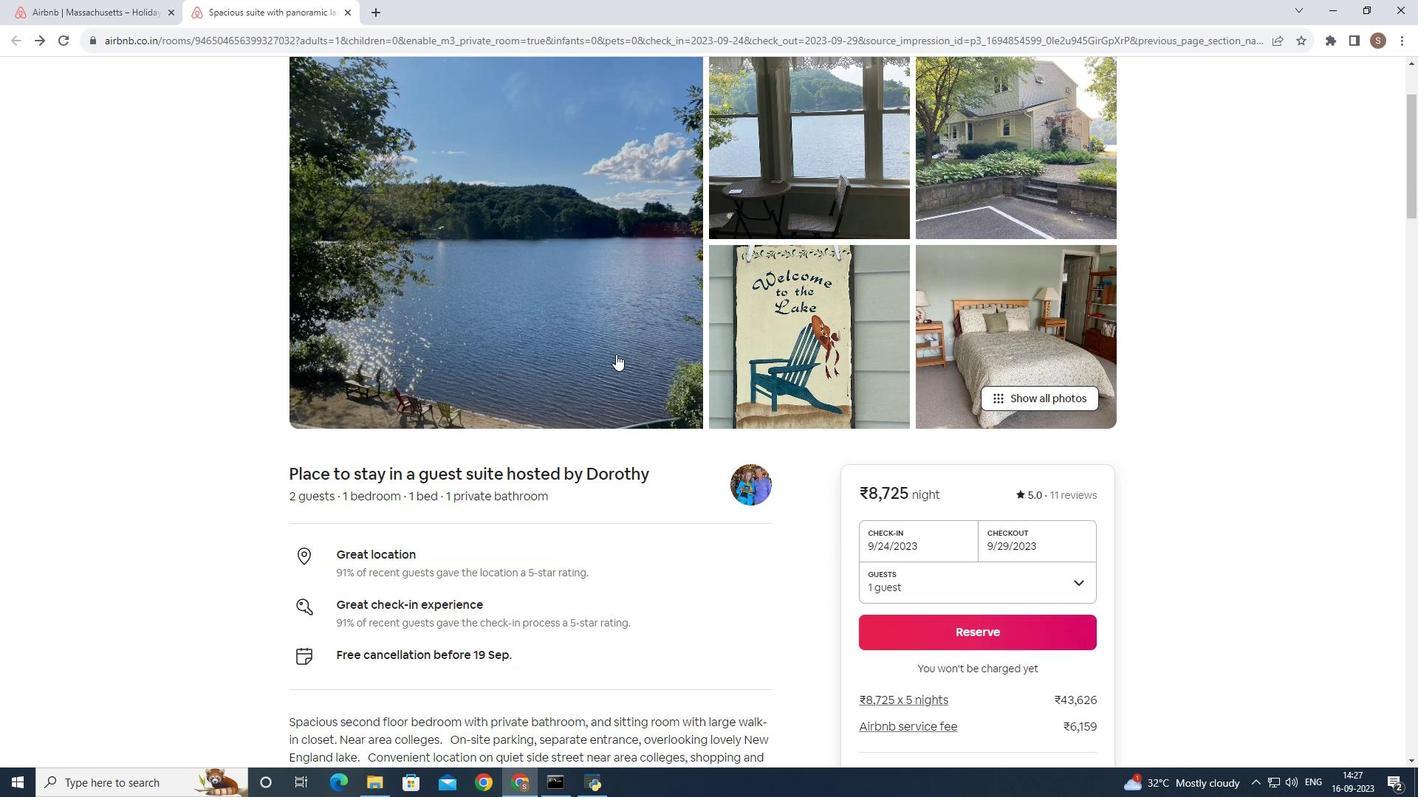 
Action: Mouse scrolled (616, 353) with delta (0, 0)
Screenshot: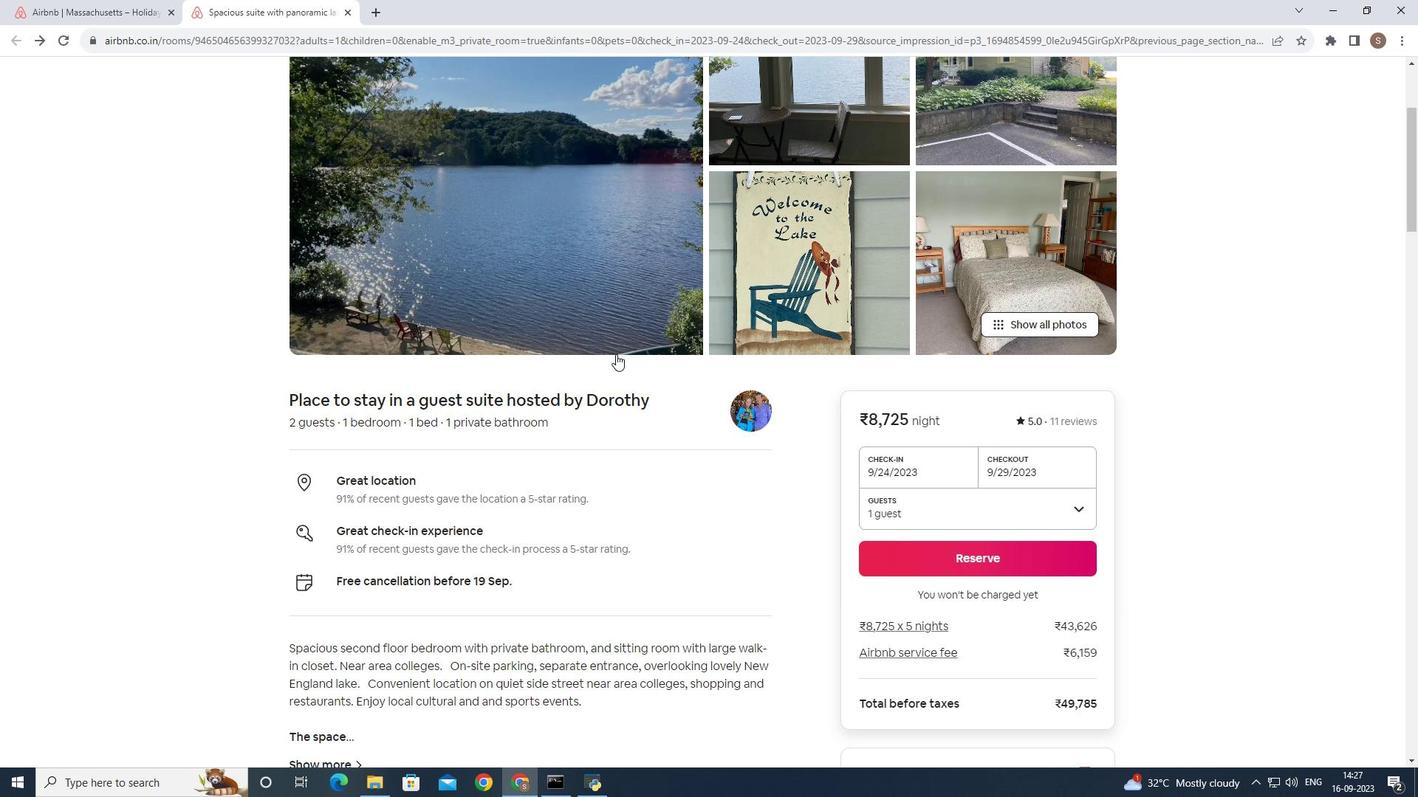 
Action: Mouse scrolled (616, 353) with delta (0, 0)
Screenshot: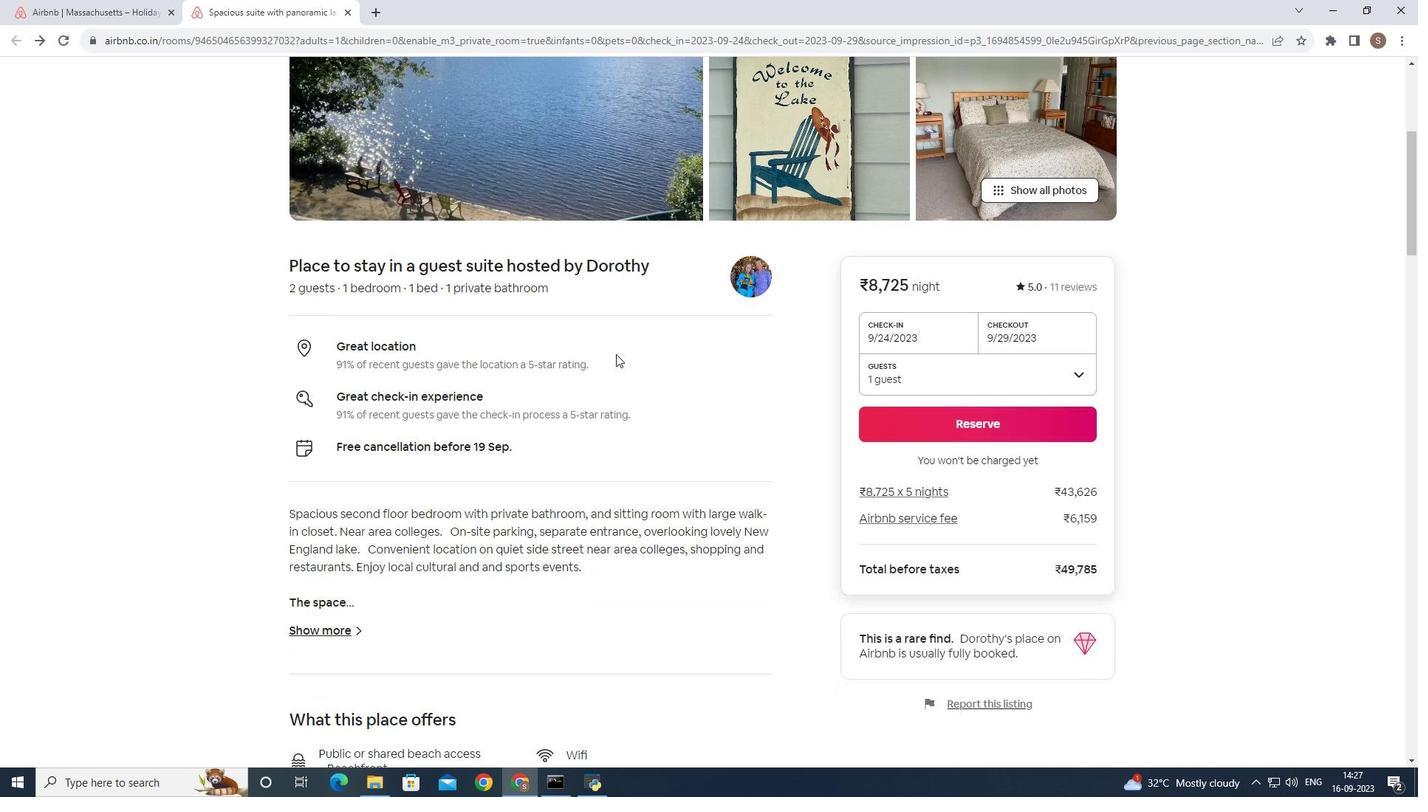 
Action: Mouse scrolled (616, 353) with delta (0, 0)
Screenshot: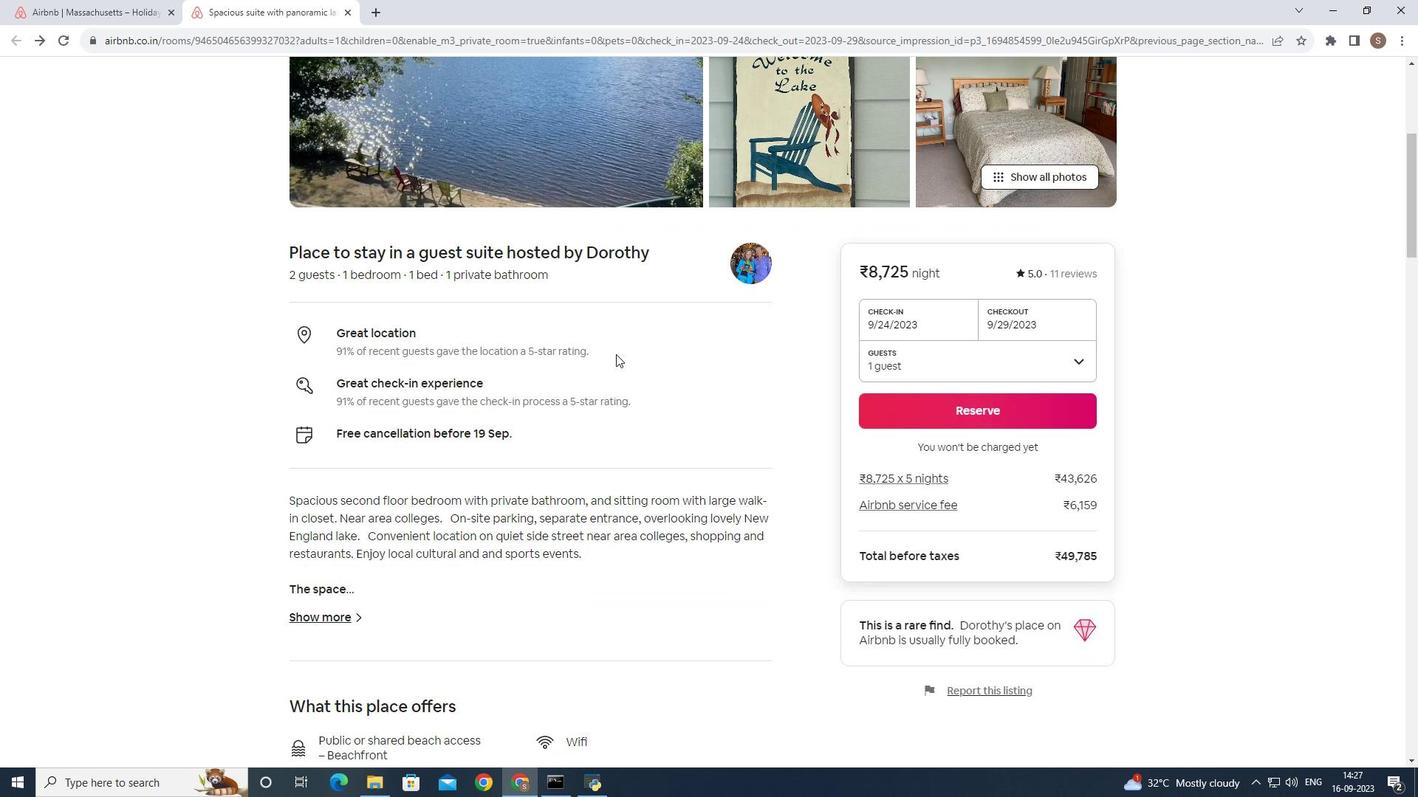 
Action: Mouse scrolled (616, 353) with delta (0, 0)
Screenshot: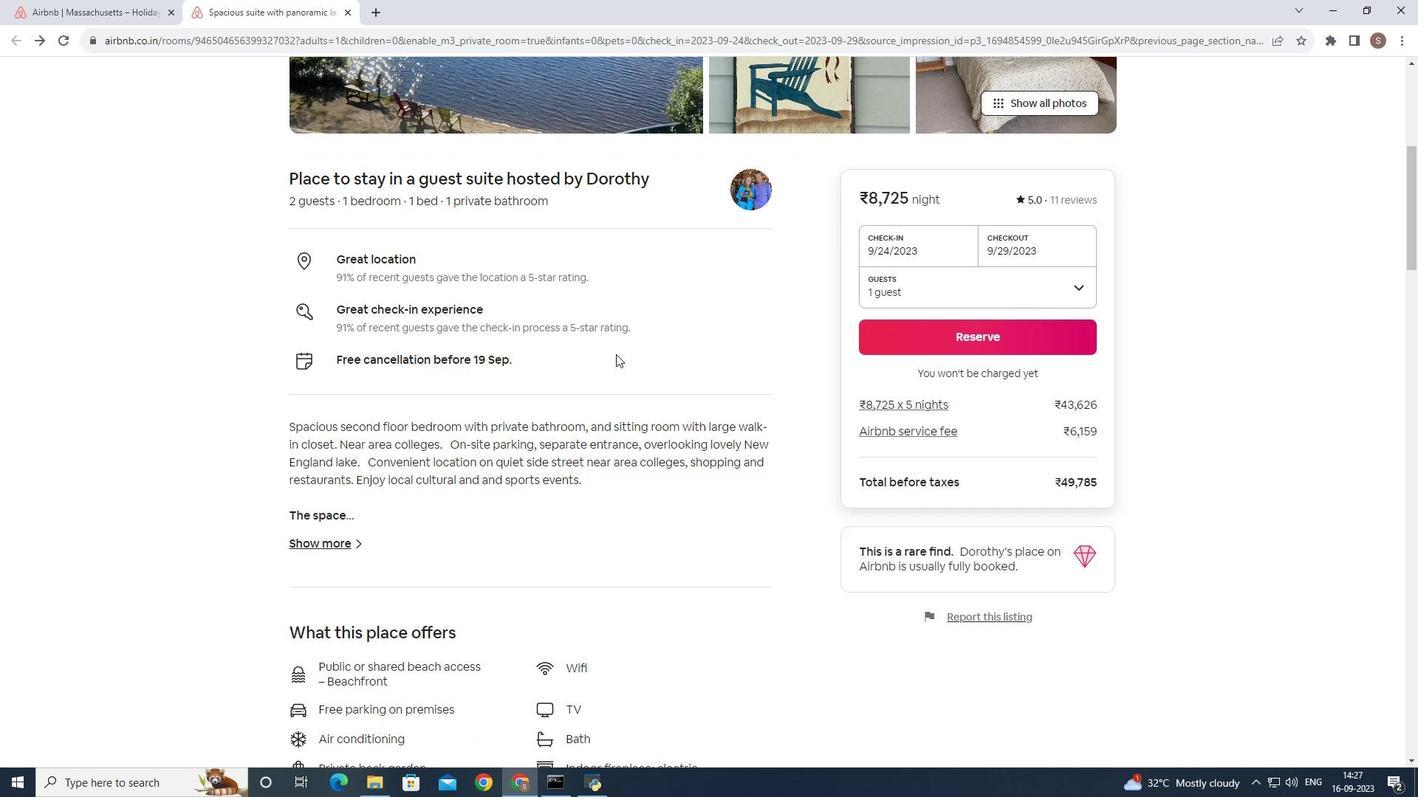 
Action: Mouse scrolled (616, 353) with delta (0, 0)
Screenshot: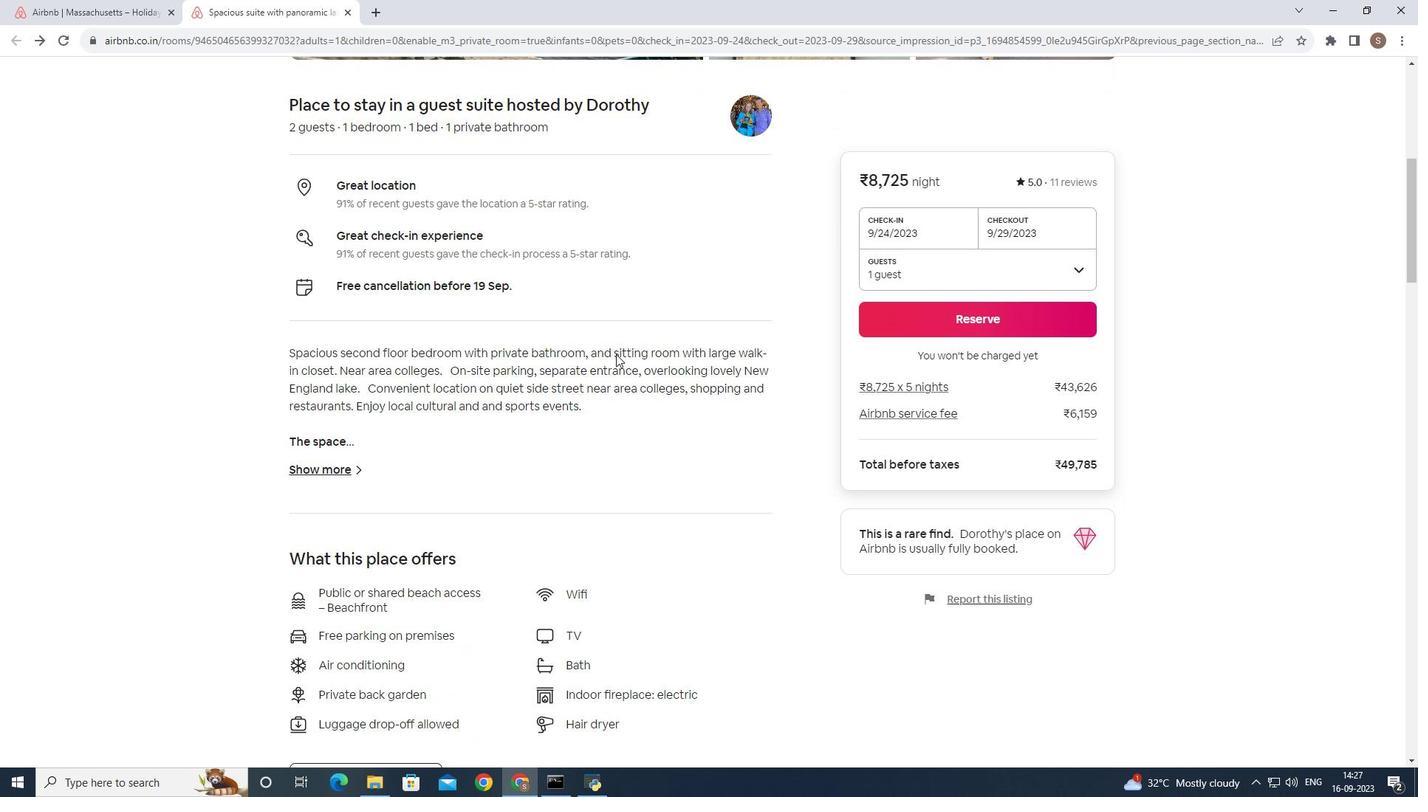 
Action: Mouse moved to (335, 469)
Screenshot: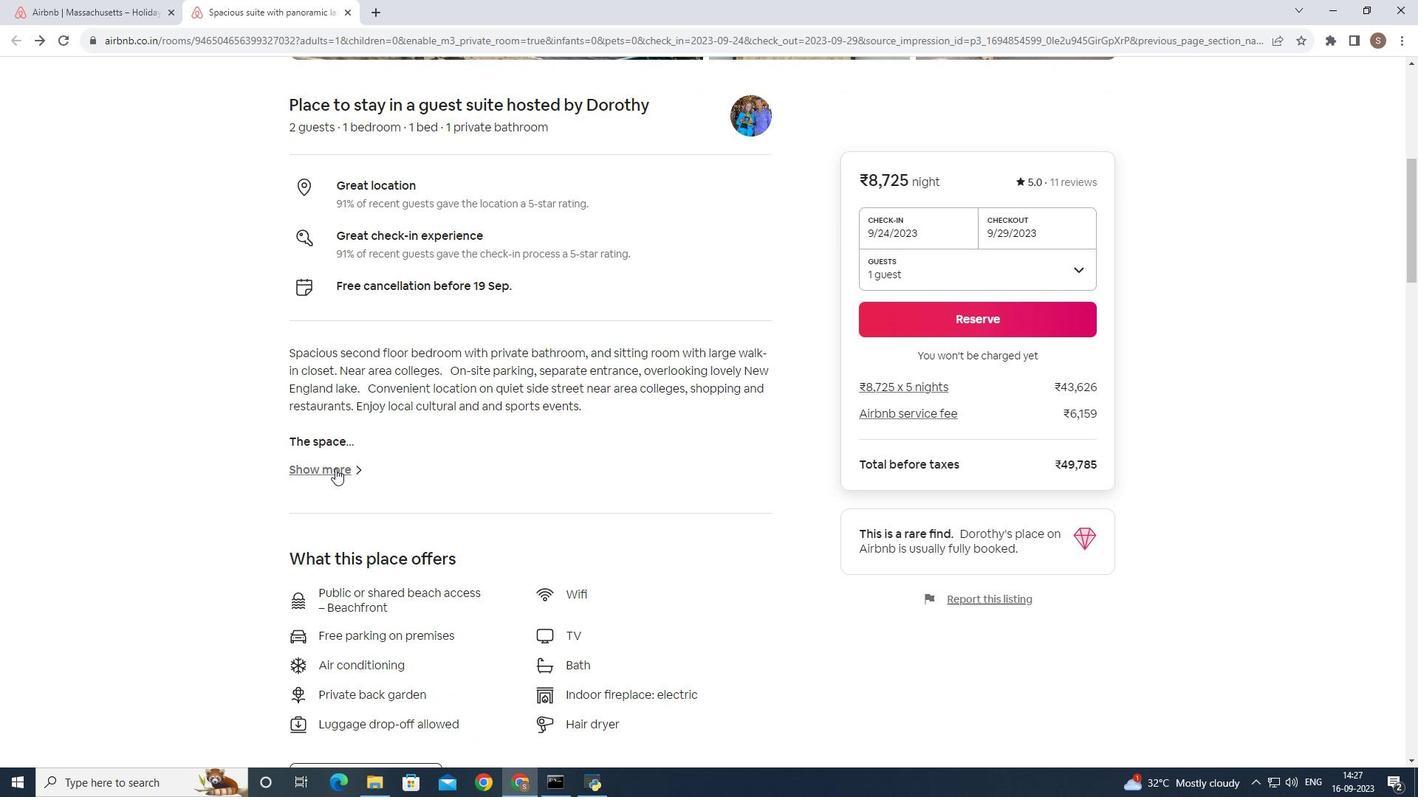 
Action: Mouse pressed left at (335, 469)
Screenshot: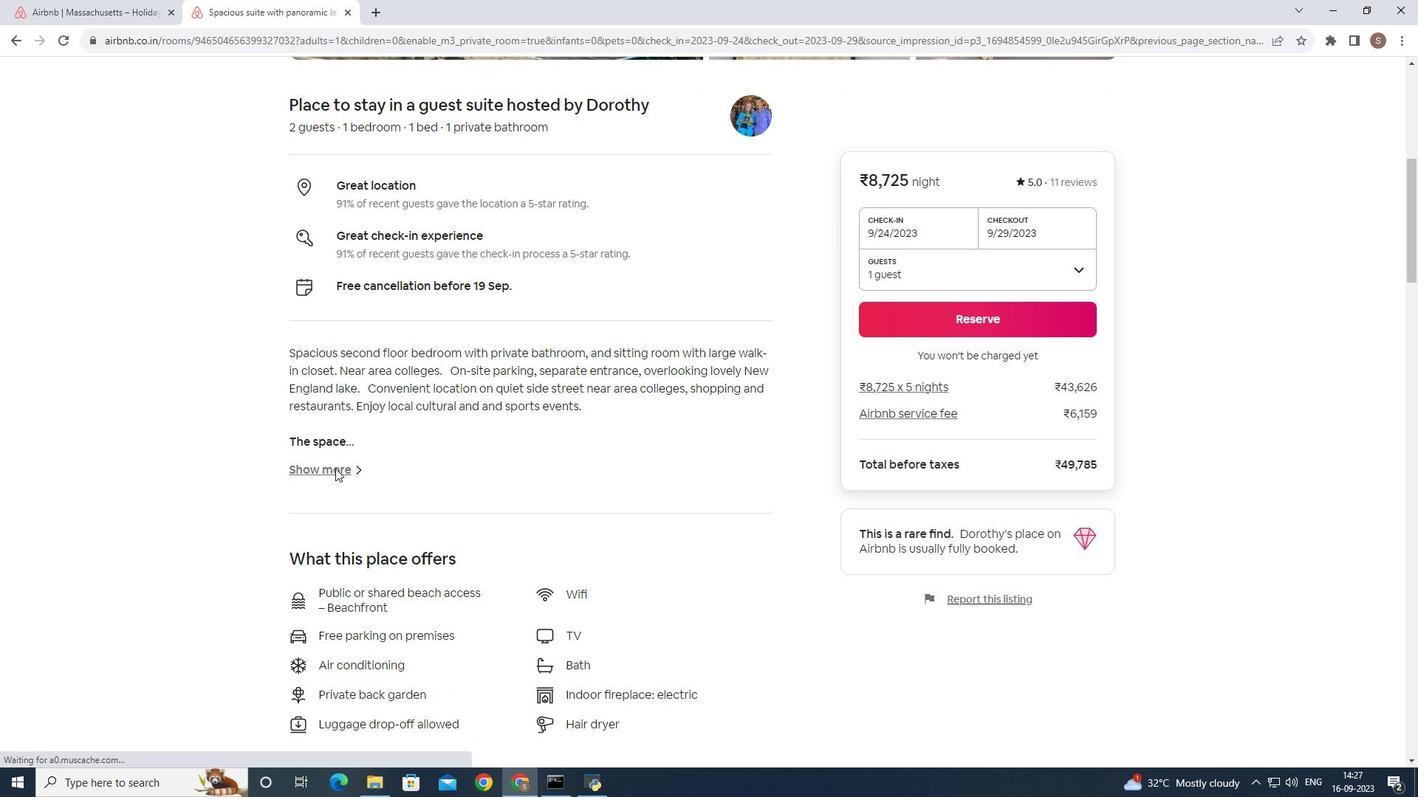 
Action: Mouse moved to (353, 470)
Screenshot: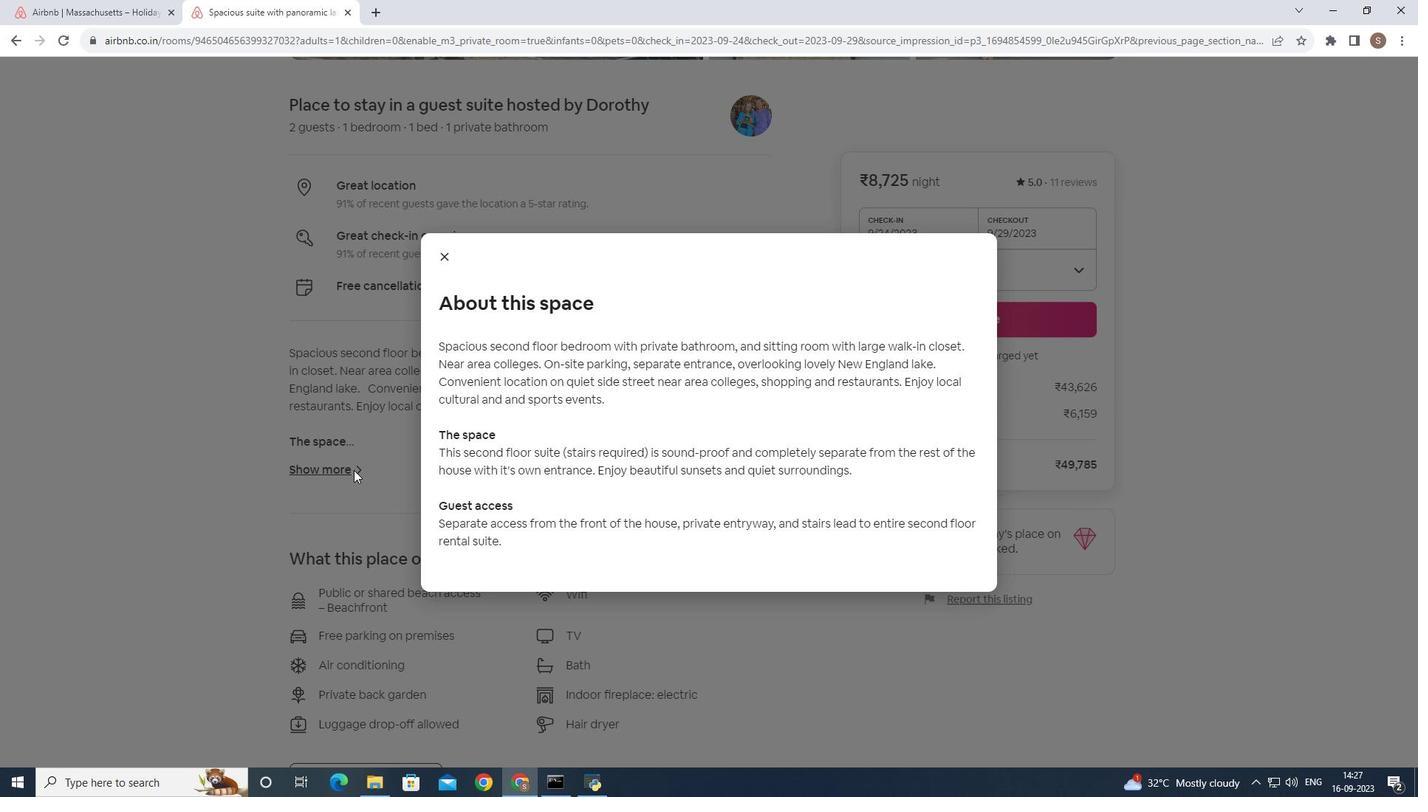 
Action: Mouse scrolled (353, 469) with delta (0, 0)
Screenshot: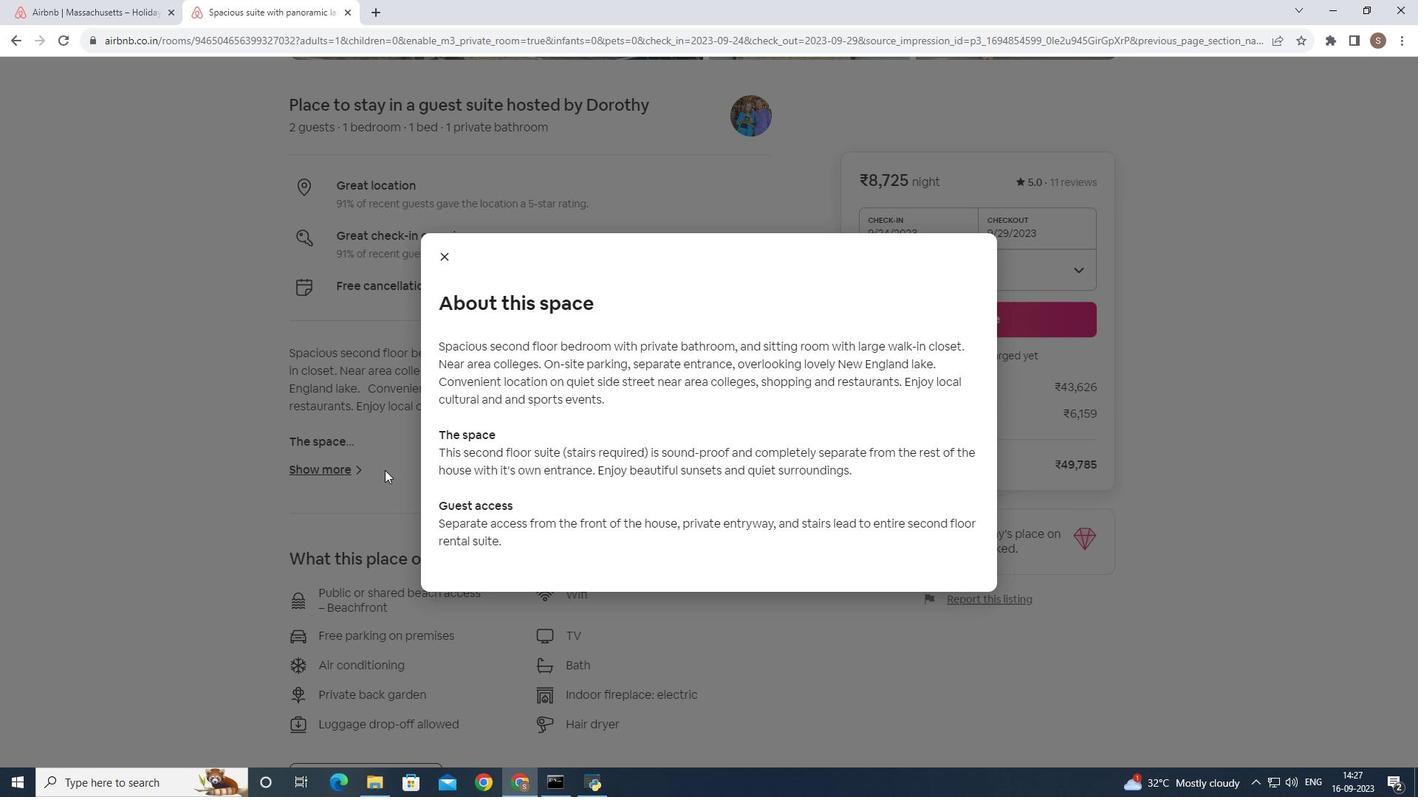 
Action: Mouse scrolled (353, 469) with delta (0, 0)
Screenshot: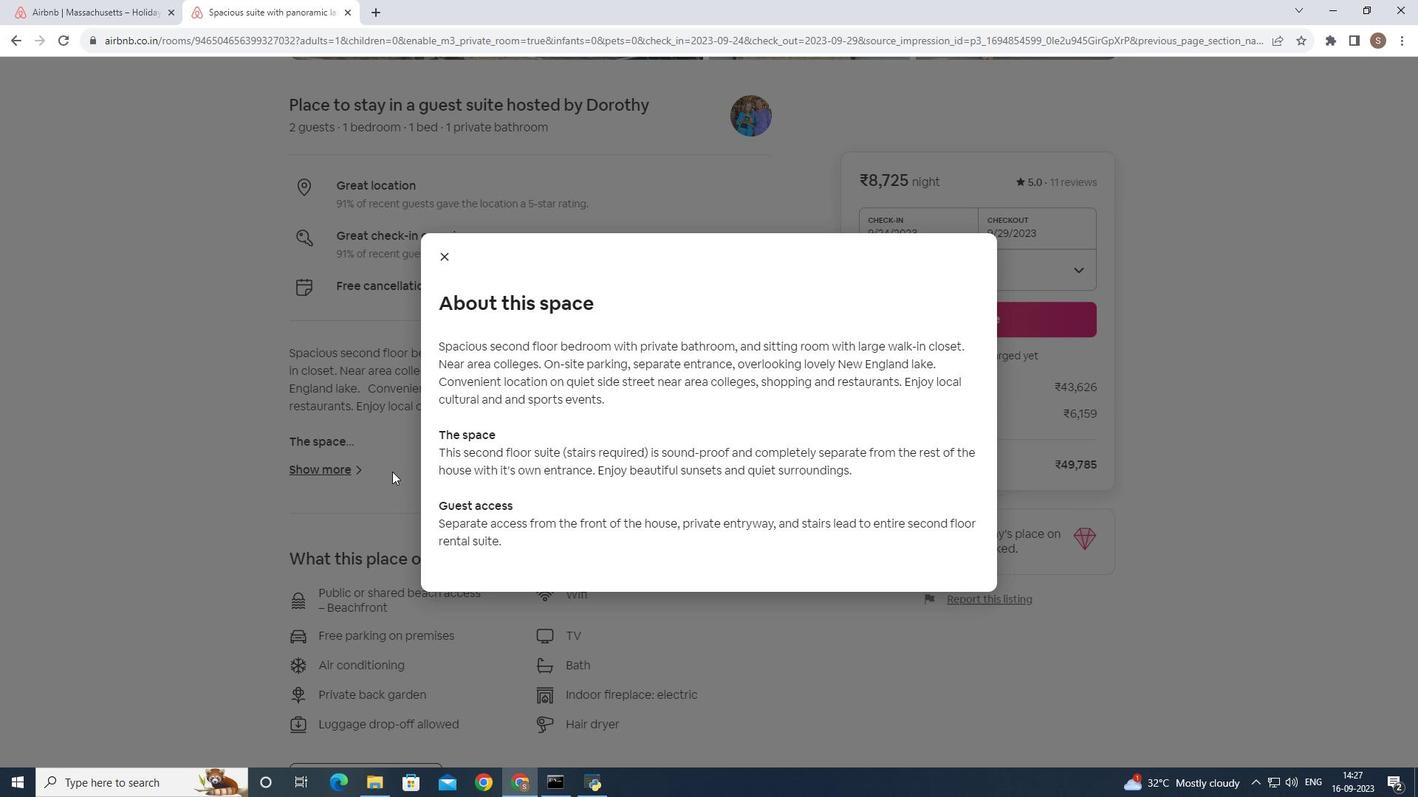 
Action: Mouse moved to (454, 261)
Screenshot: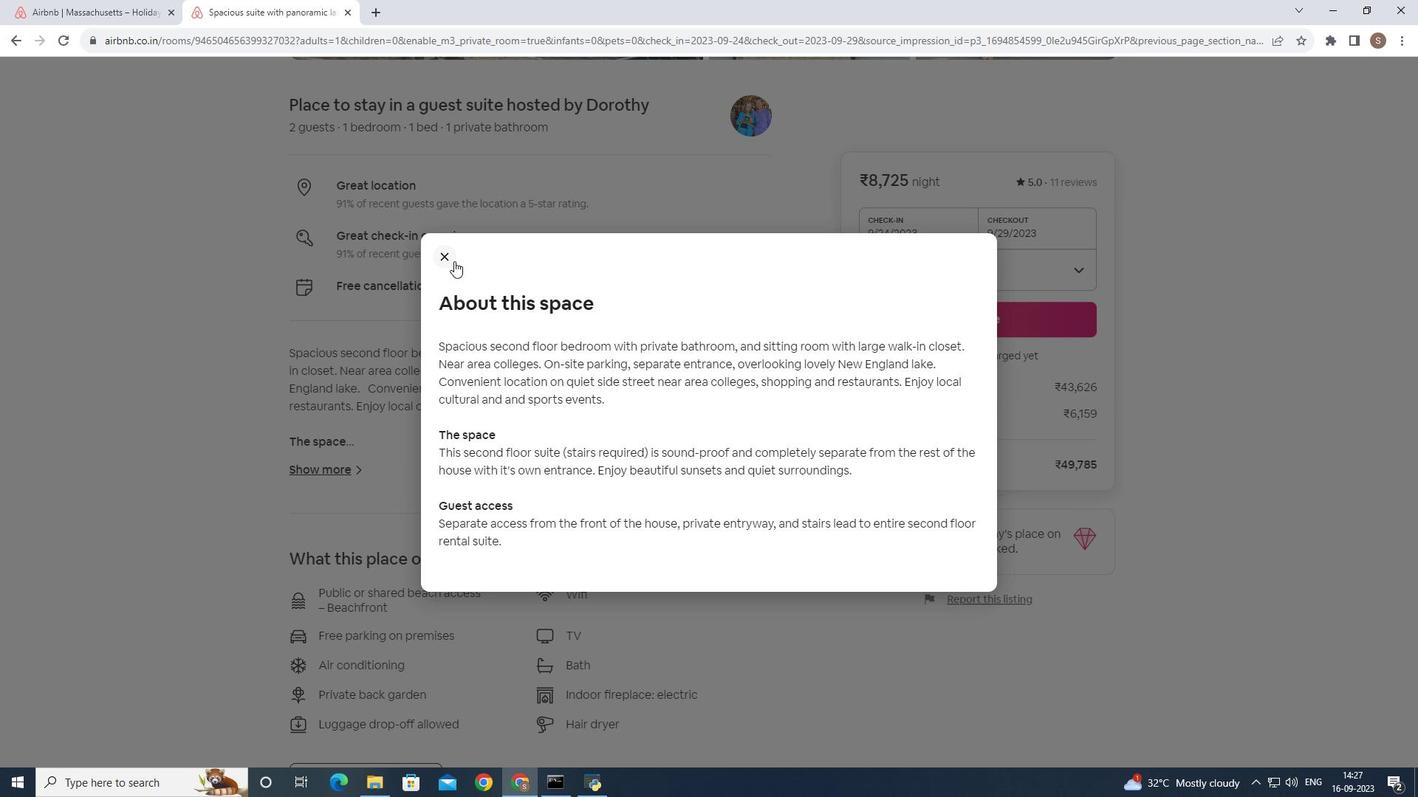 
Action: Mouse pressed left at (454, 261)
Screenshot: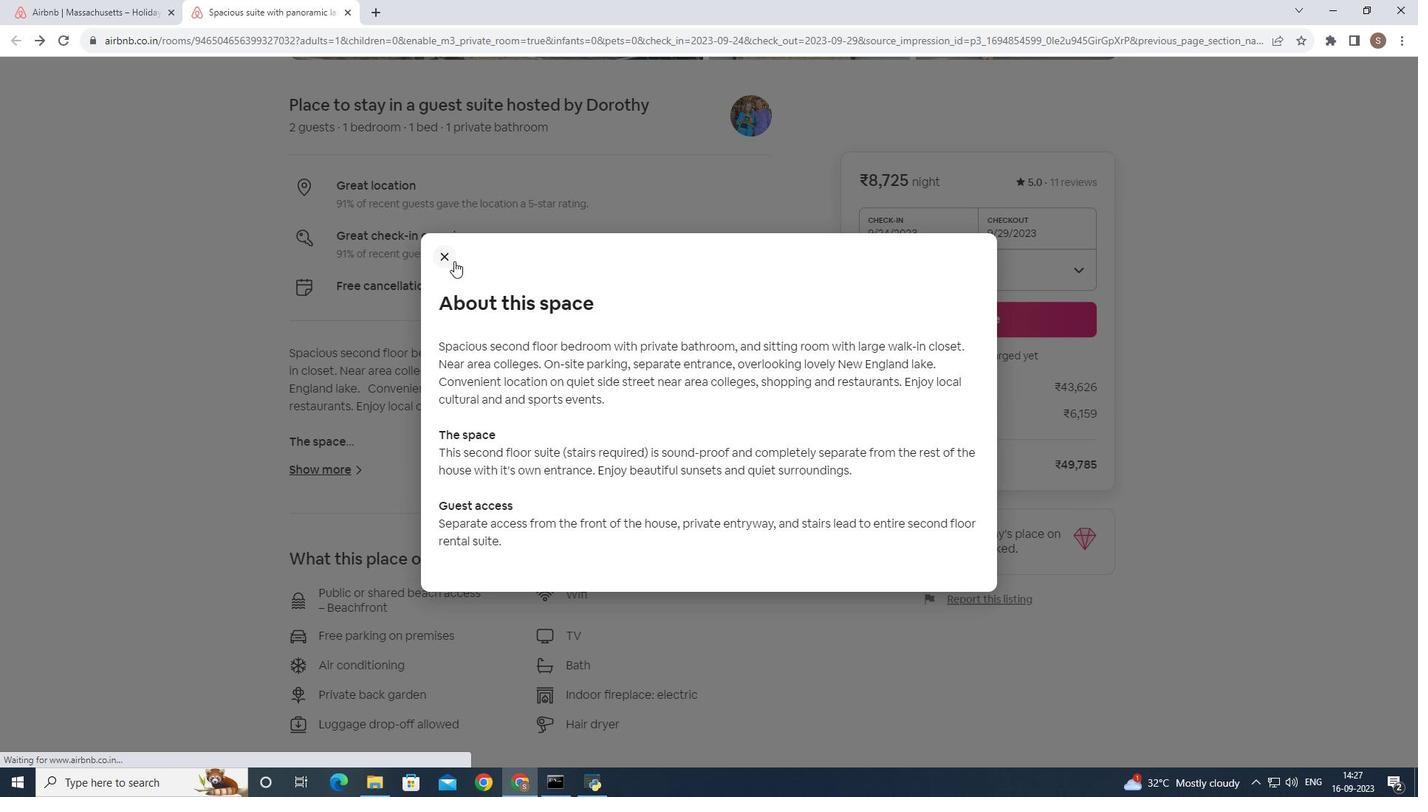 
Action: Mouse moved to (441, 331)
Screenshot: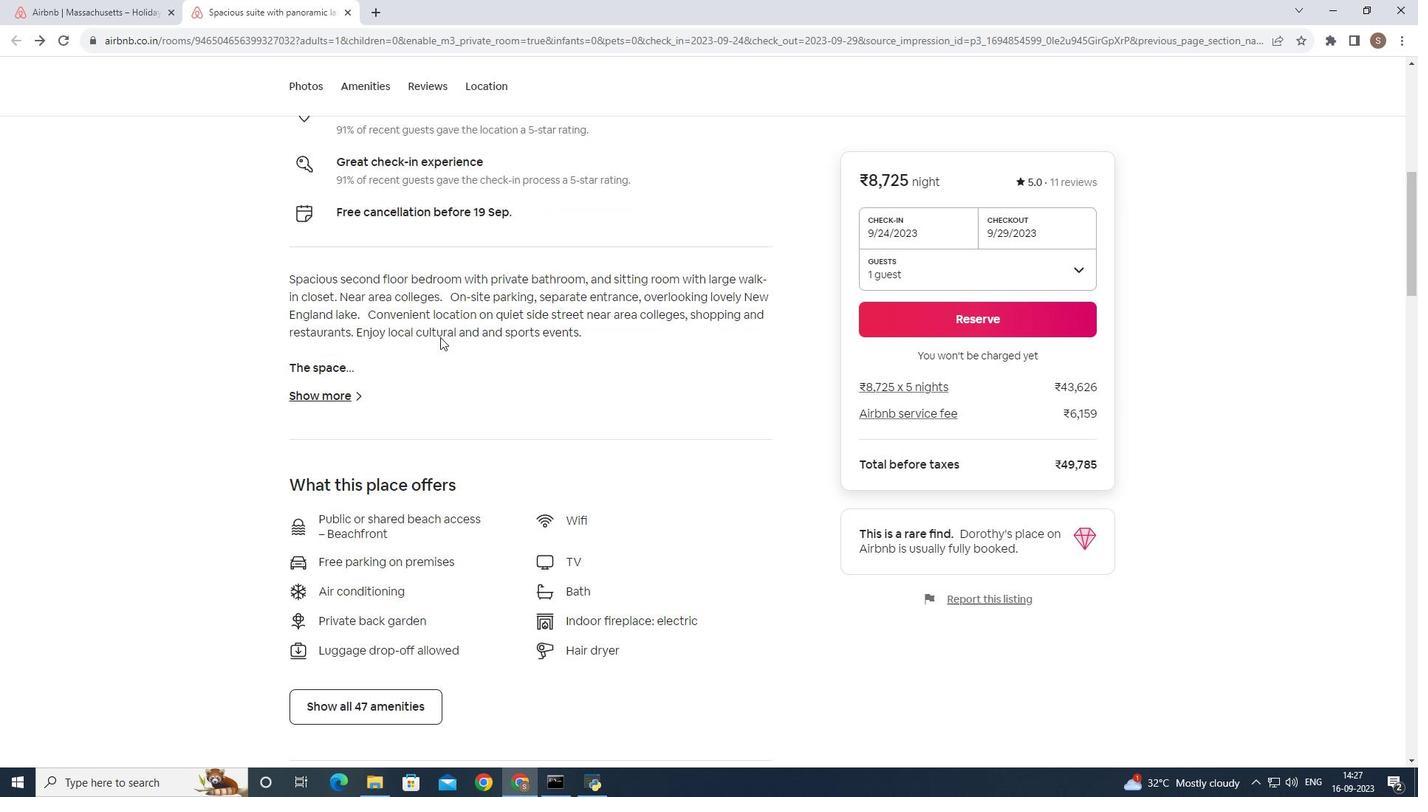 
Action: Mouse scrolled (441, 330) with delta (0, 0)
Screenshot: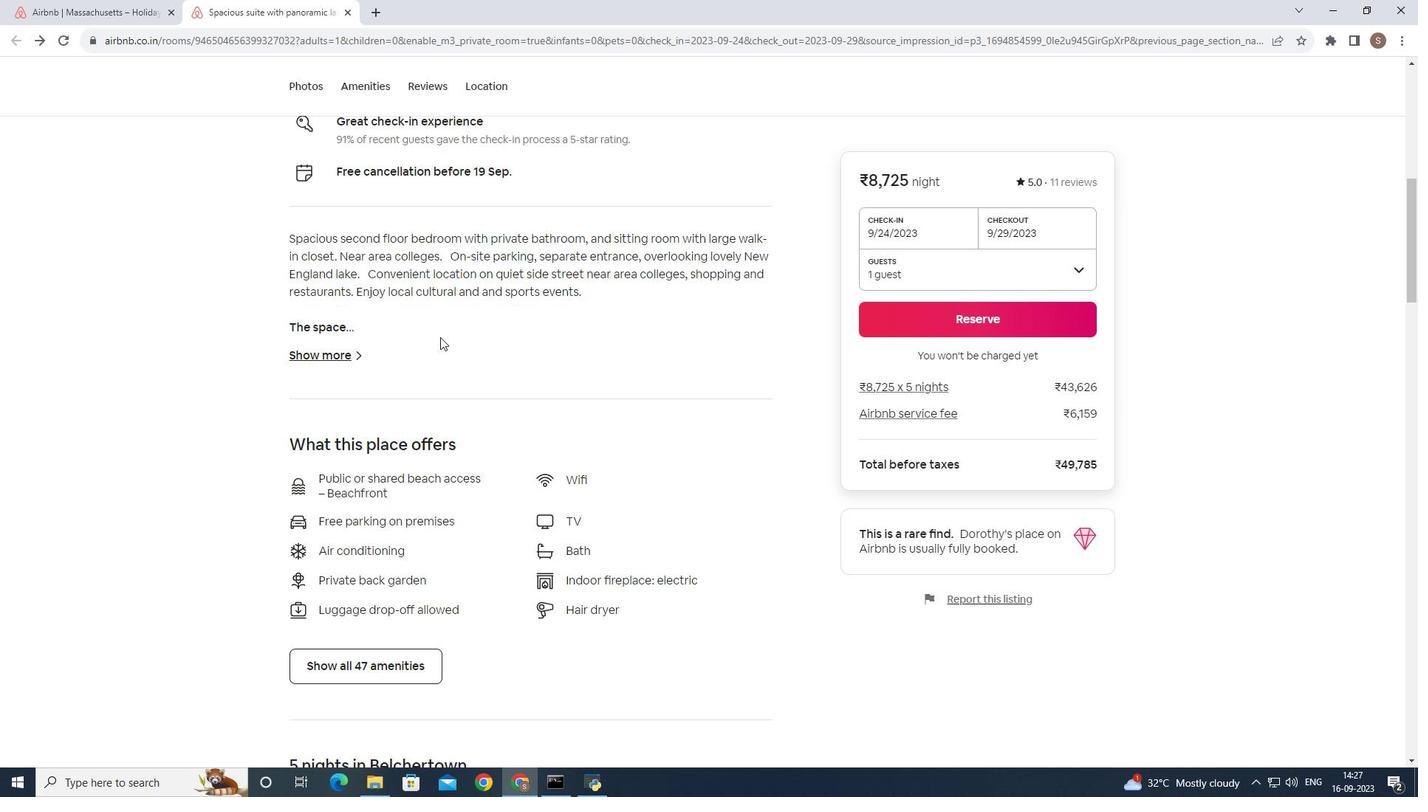 
Action: Mouse moved to (441, 337)
Screenshot: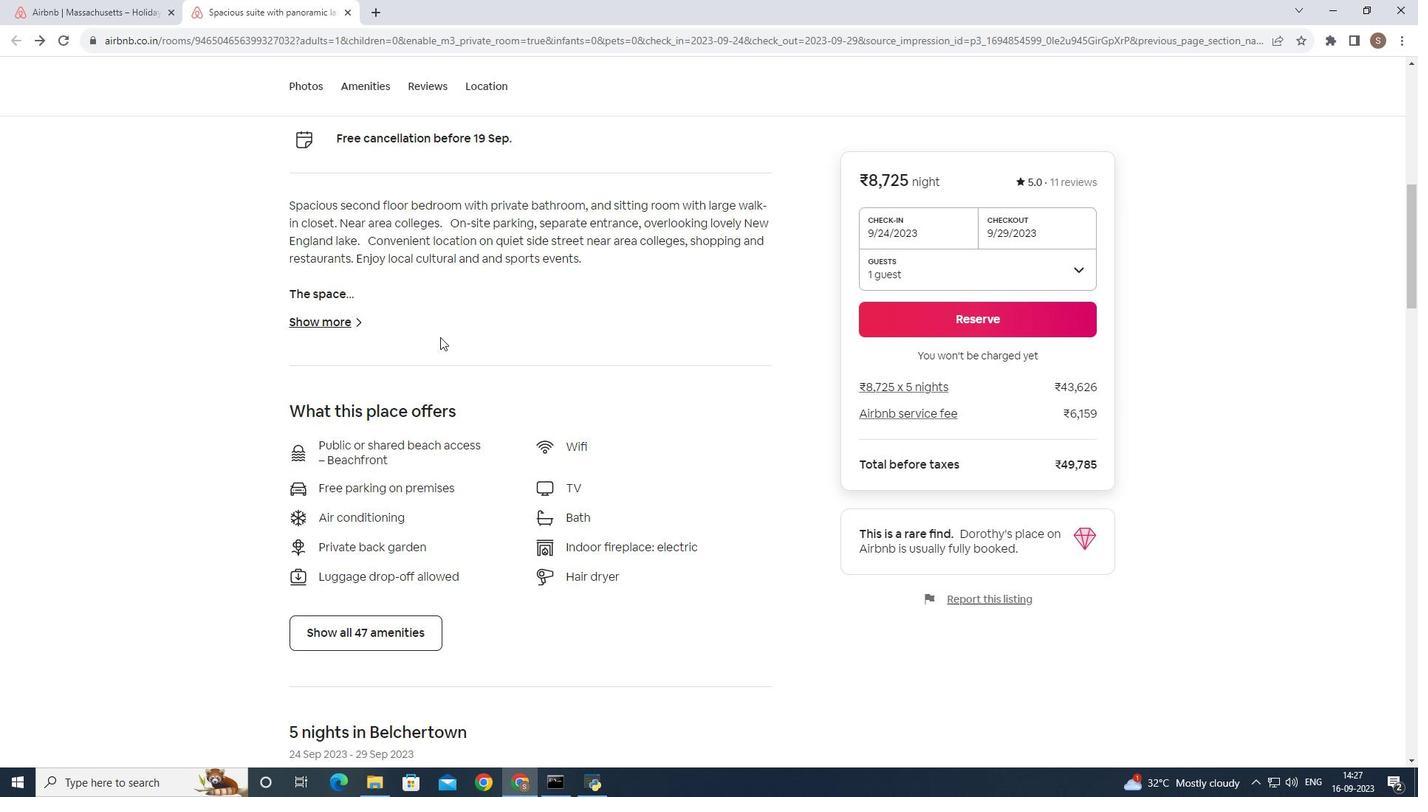 
Action: Mouse scrolled (441, 336) with delta (0, 0)
Screenshot: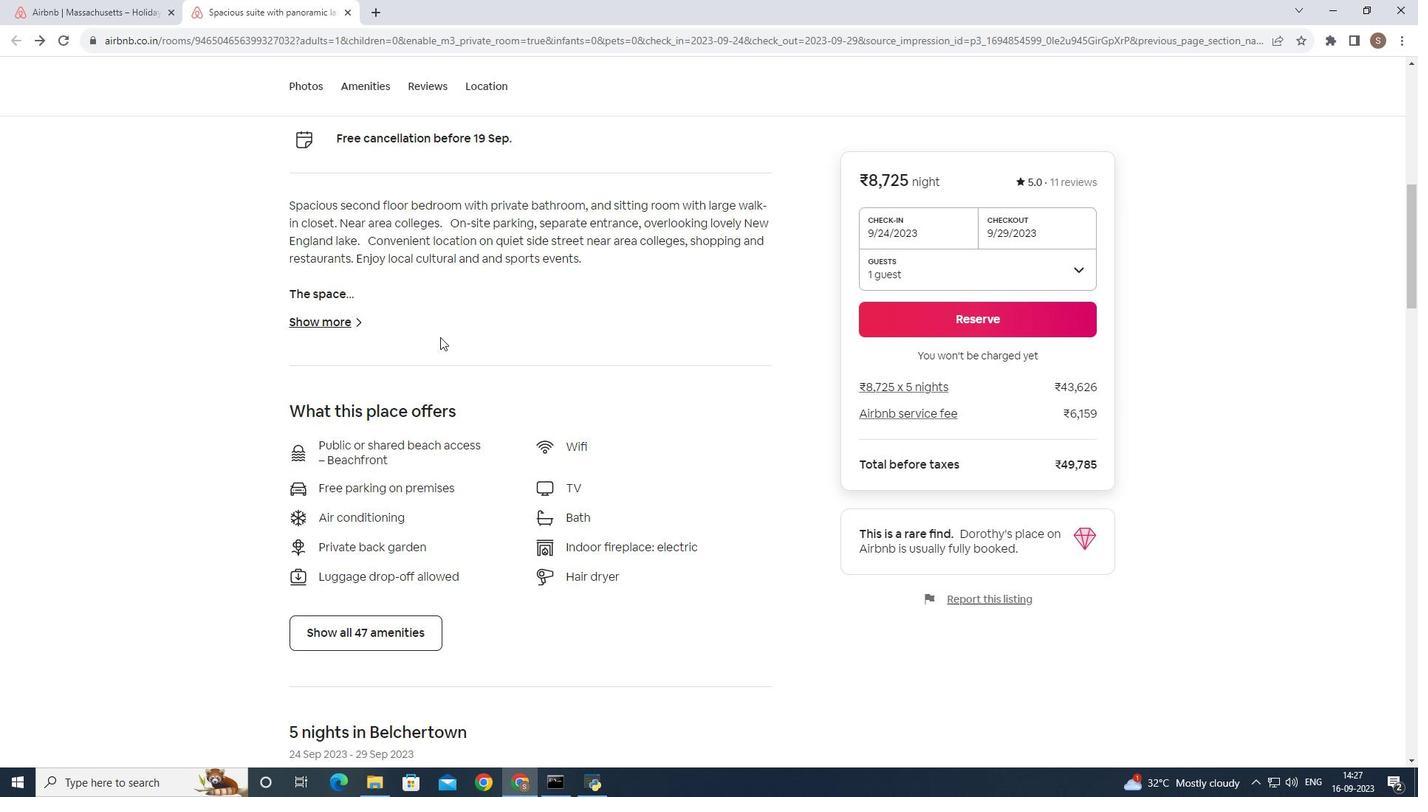
Action: Mouse moved to (440, 337)
Screenshot: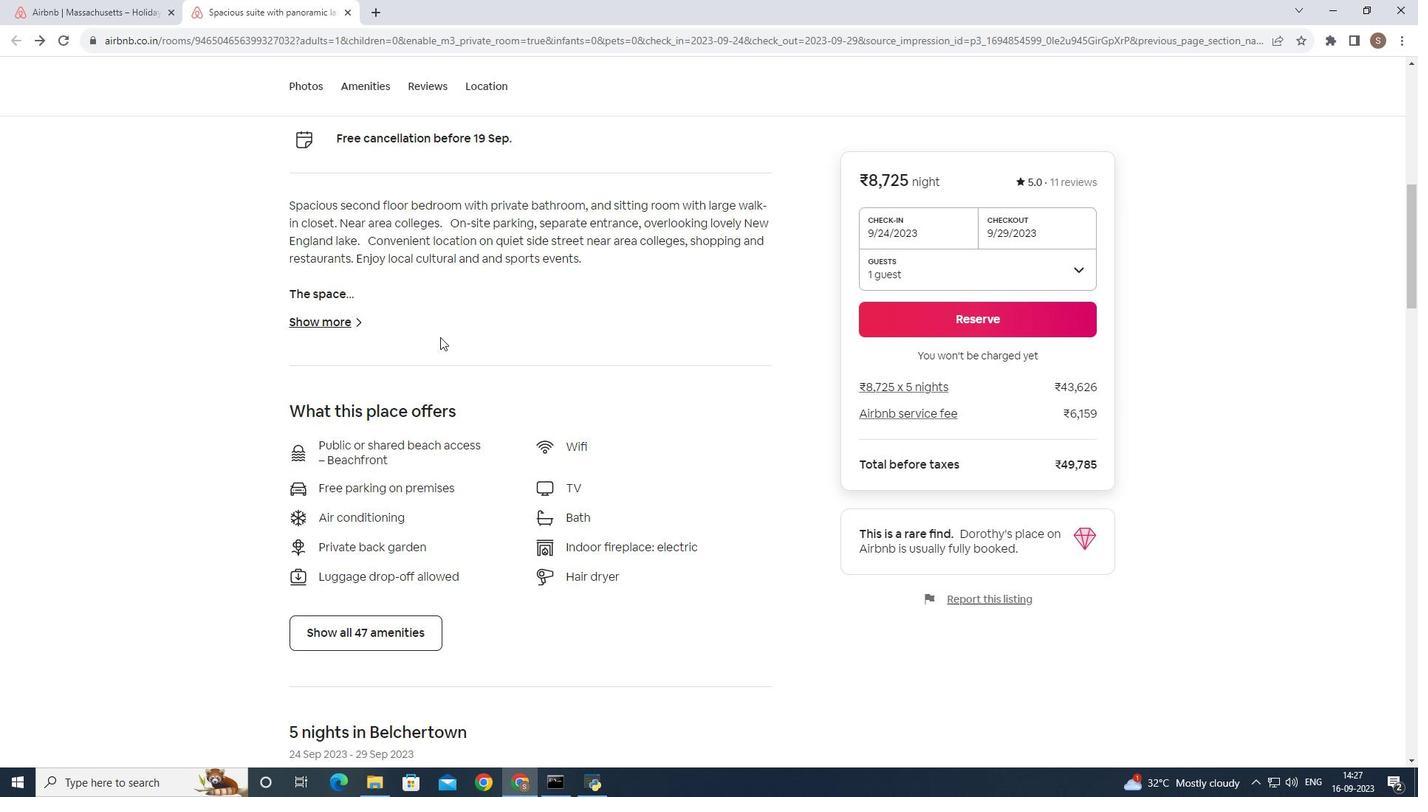 
Action: Mouse scrolled (440, 336) with delta (0, 0)
Screenshot: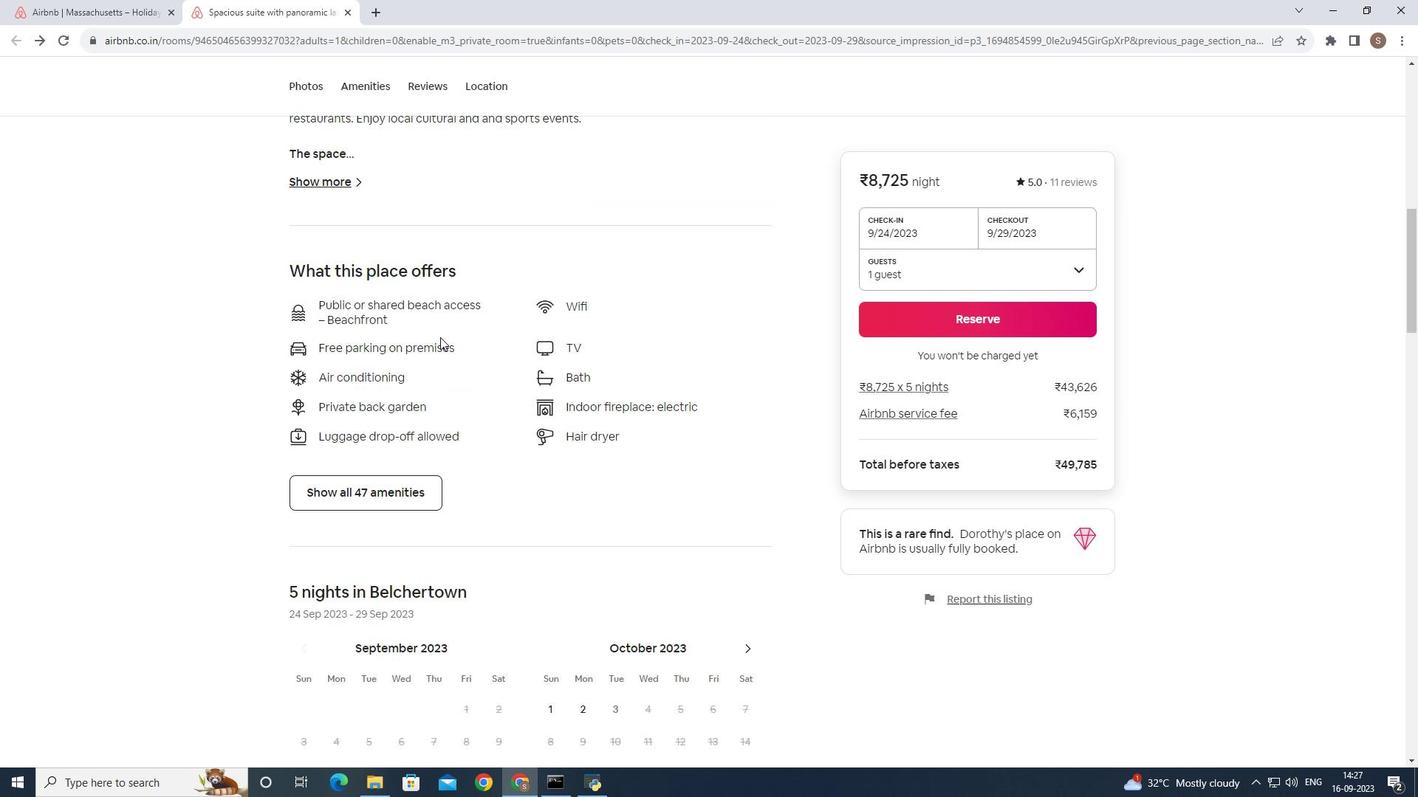 
Action: Mouse scrolled (440, 336) with delta (0, 0)
Screenshot: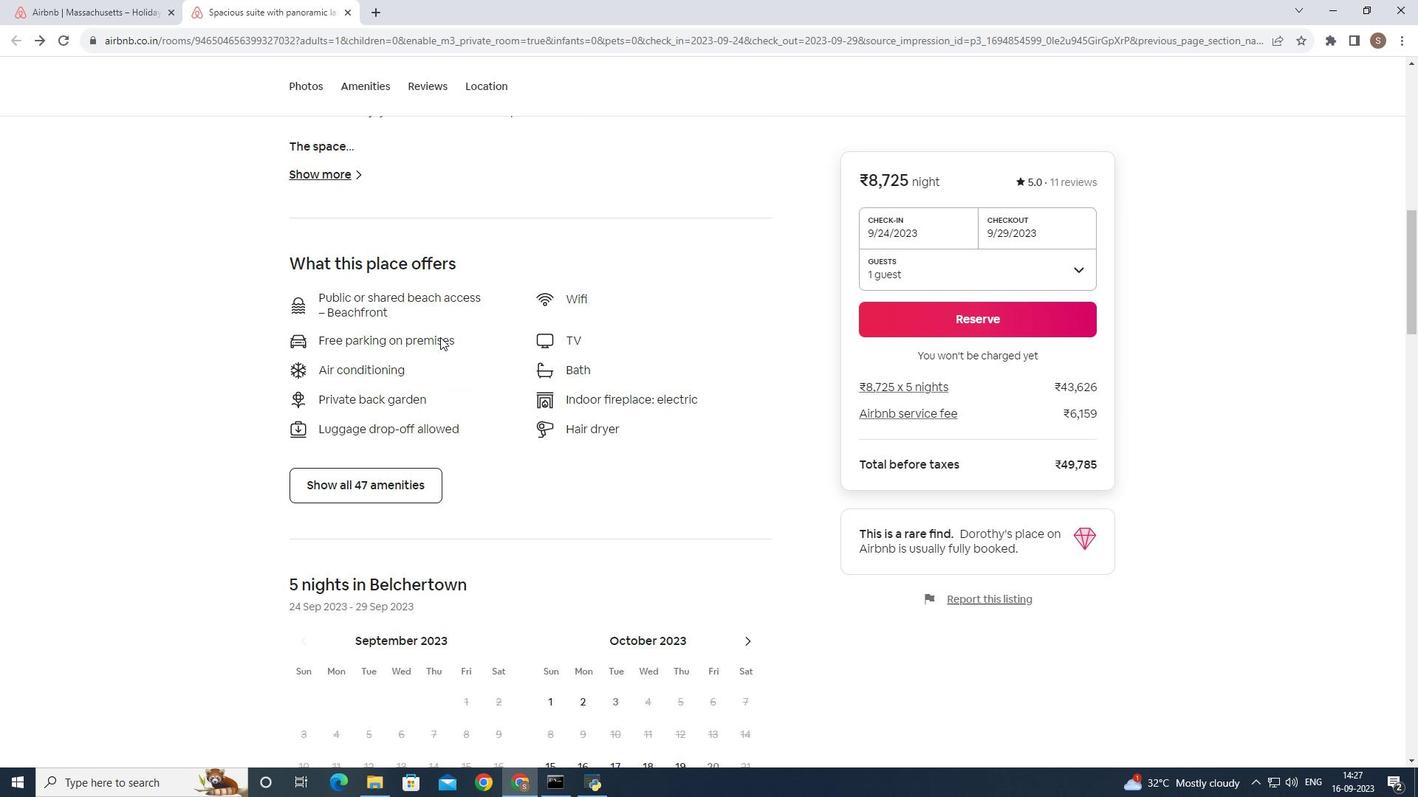 
Action: Mouse moved to (390, 485)
Screenshot: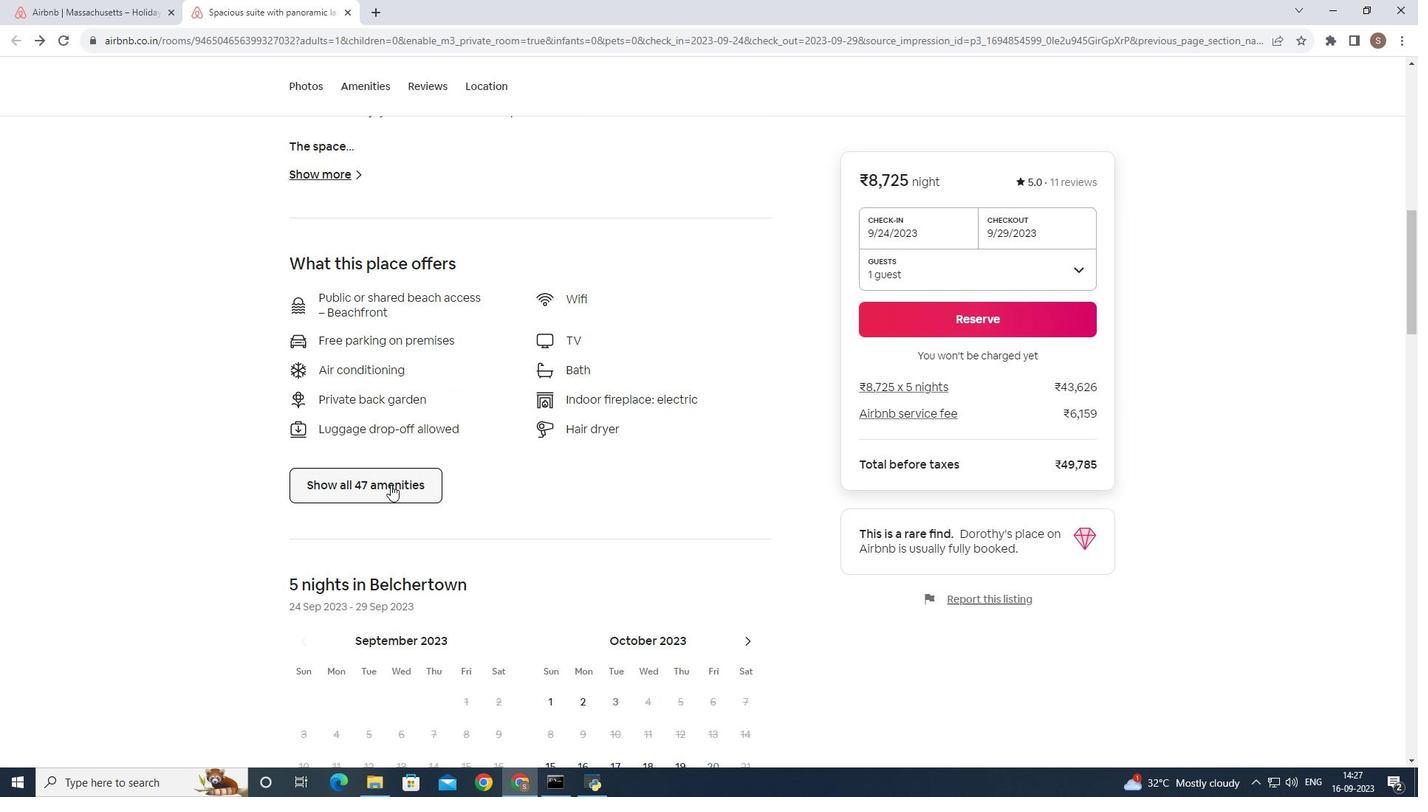 
Action: Mouse pressed left at (390, 485)
Screenshot: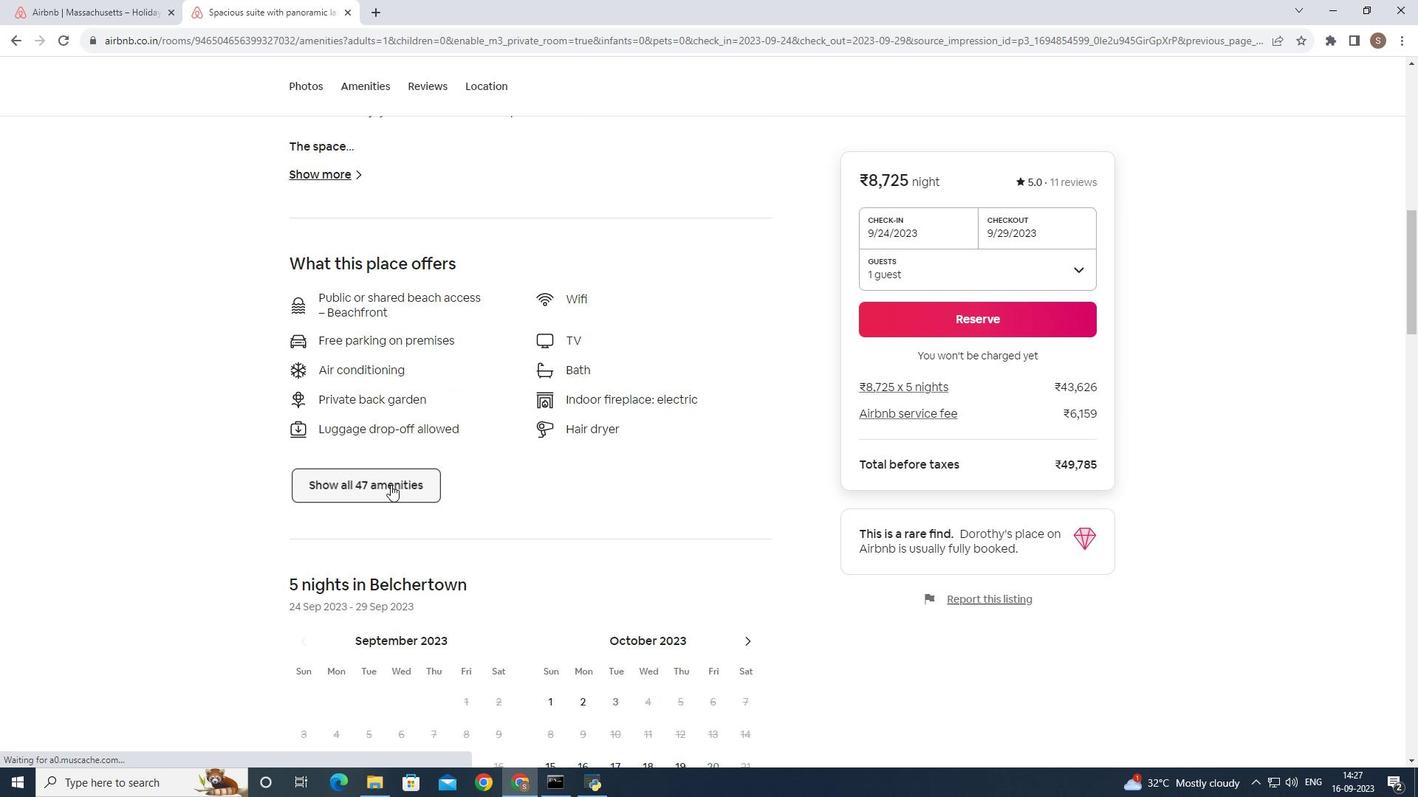 
Action: Mouse moved to (548, 360)
Screenshot: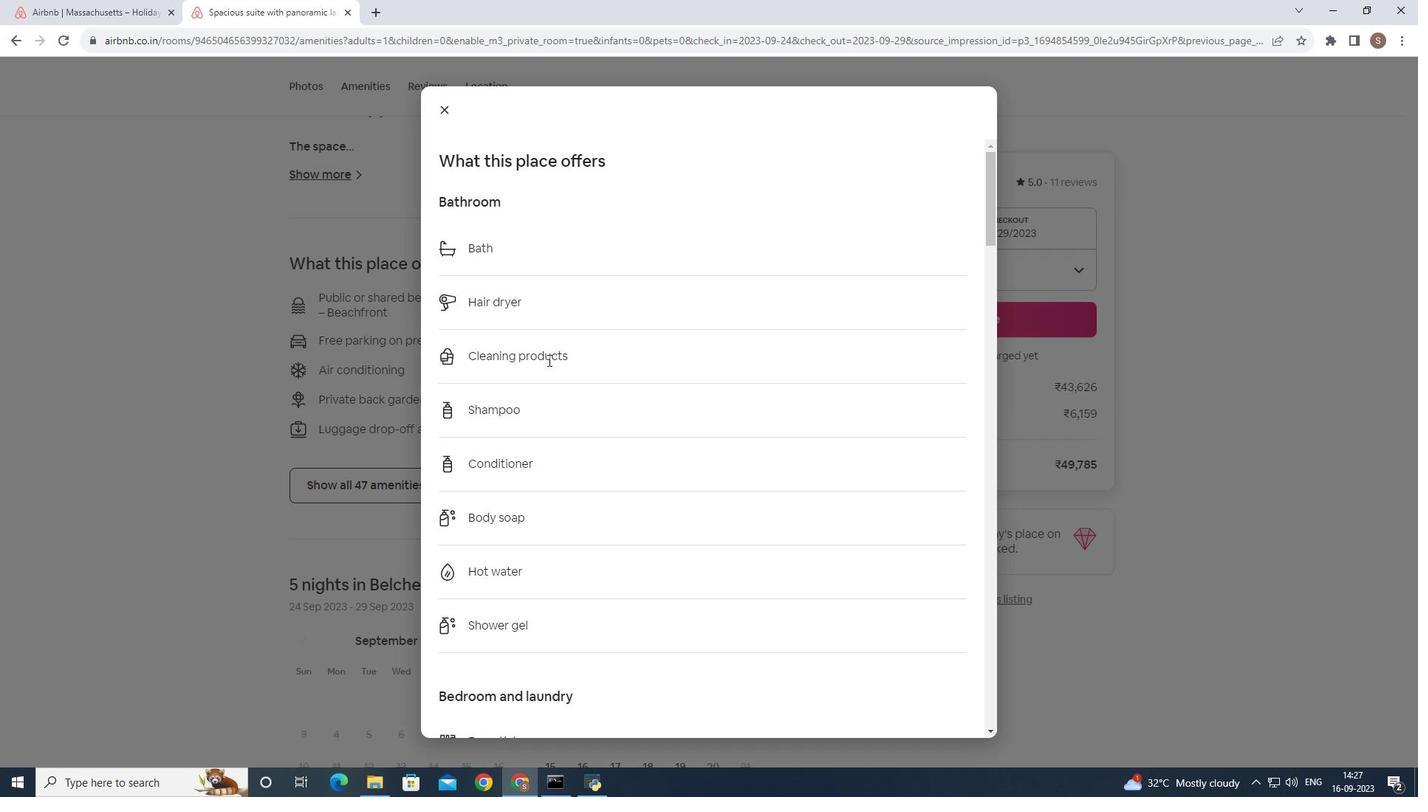 
Action: Mouse scrolled (548, 359) with delta (0, 0)
Screenshot: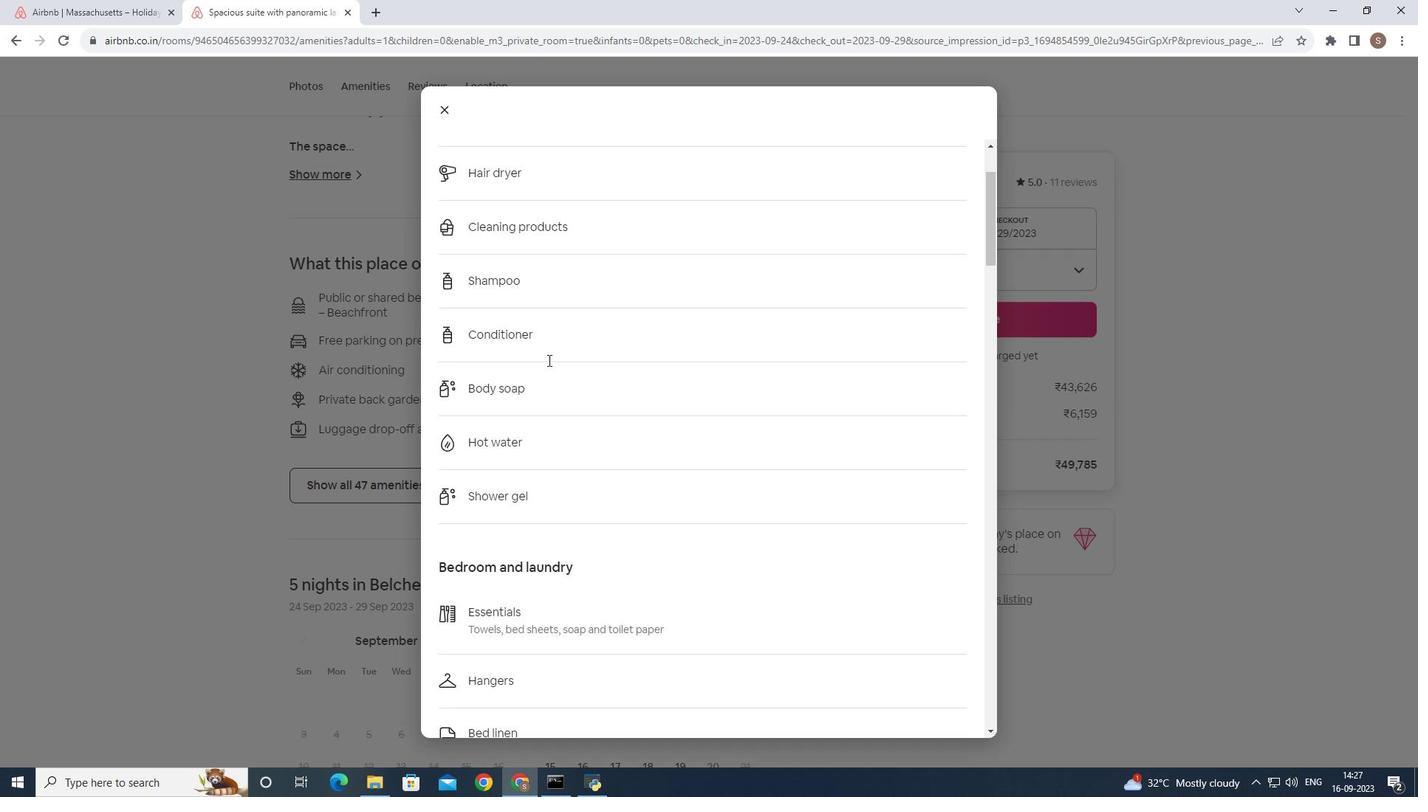 
Action: Mouse scrolled (548, 359) with delta (0, 0)
Screenshot: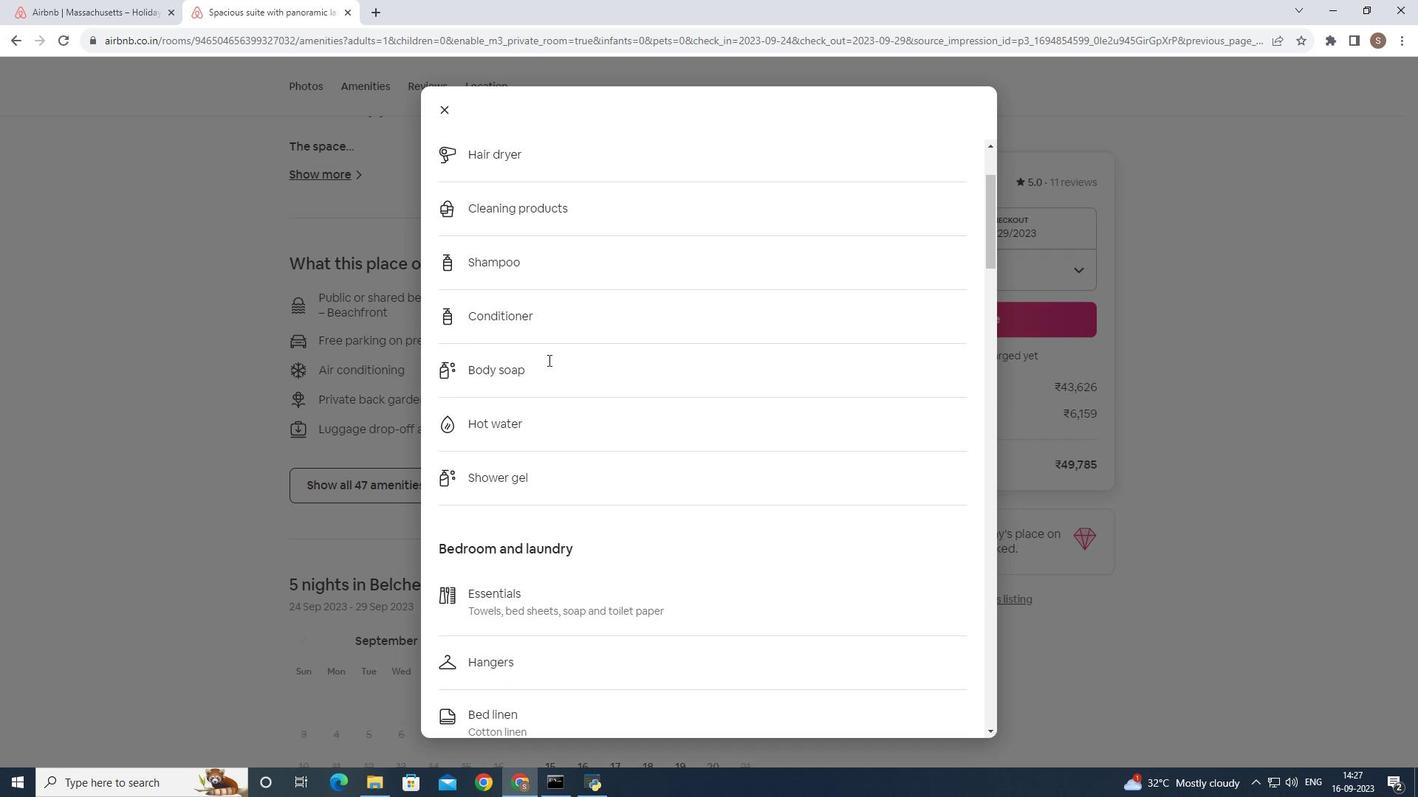 
Action: Mouse scrolled (548, 359) with delta (0, 0)
Screenshot: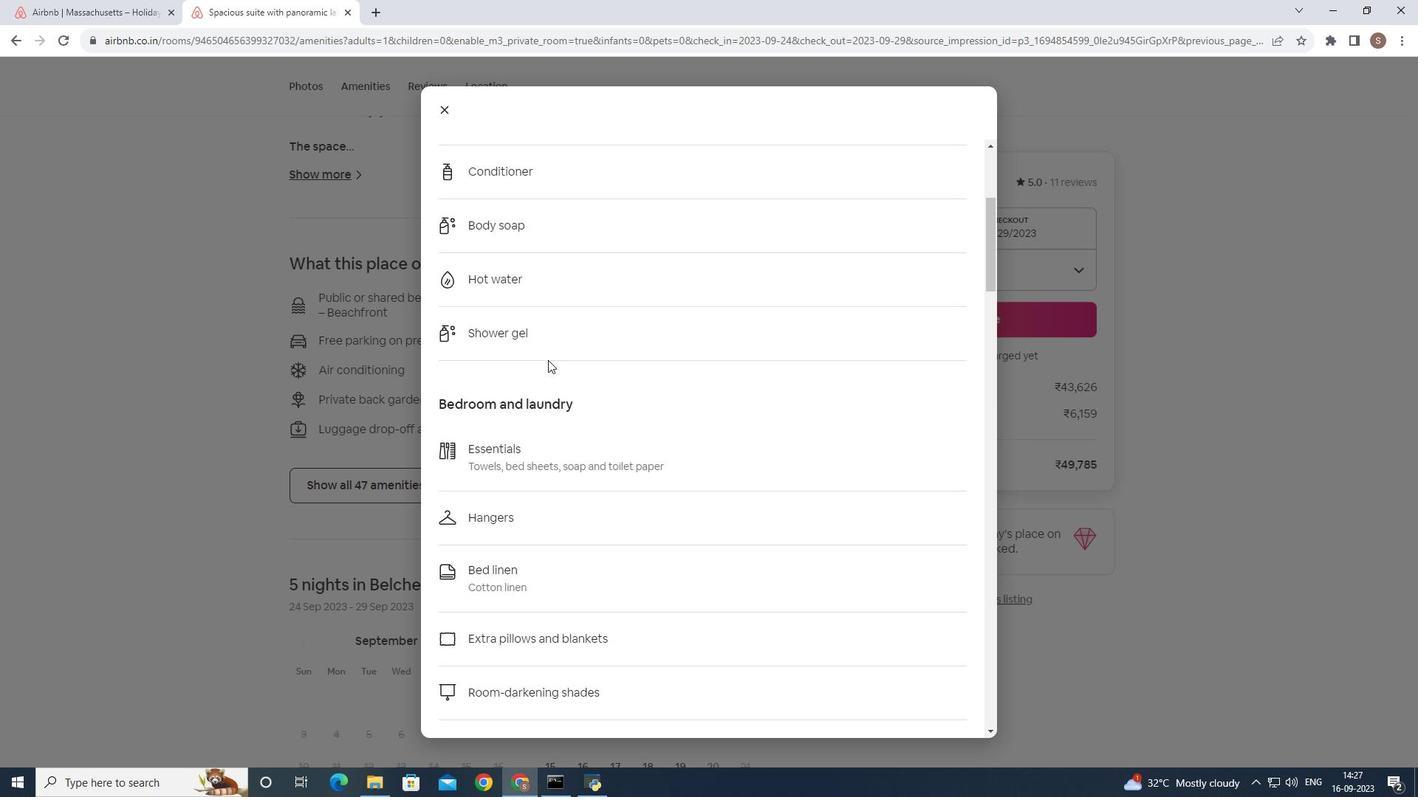 
Action: Mouse scrolled (548, 359) with delta (0, 0)
Screenshot: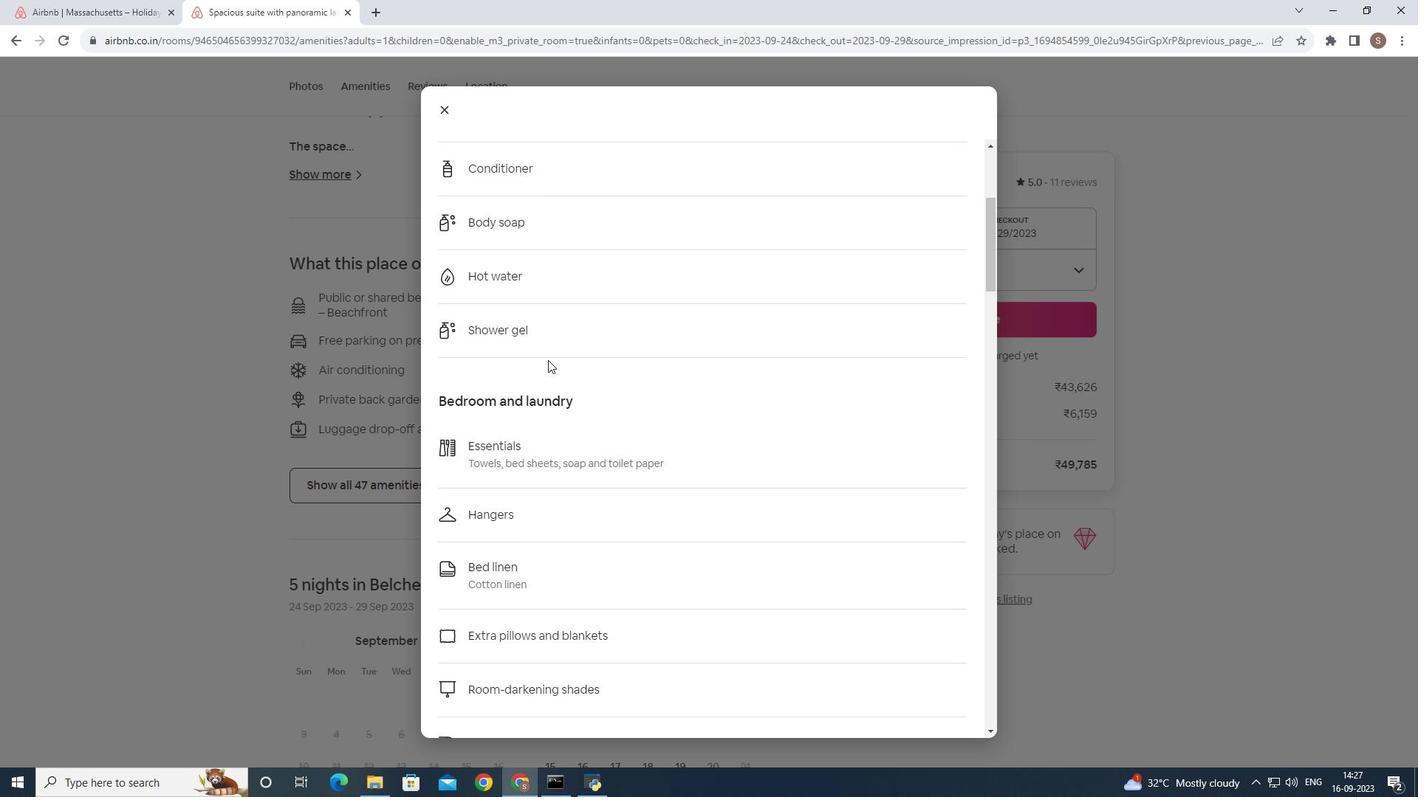 
Action: Mouse scrolled (548, 359) with delta (0, 0)
Screenshot: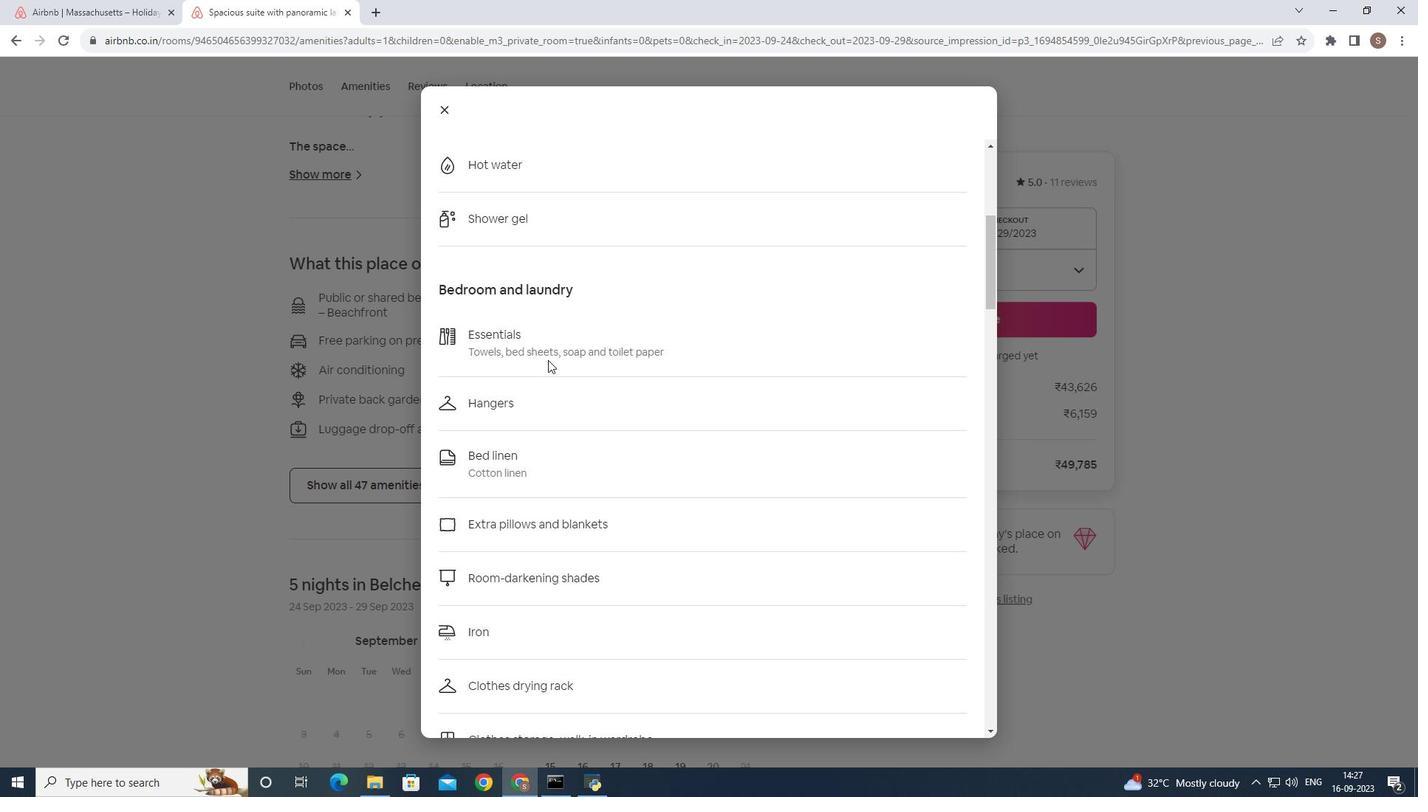 
Action: Mouse scrolled (548, 359) with delta (0, 0)
Screenshot: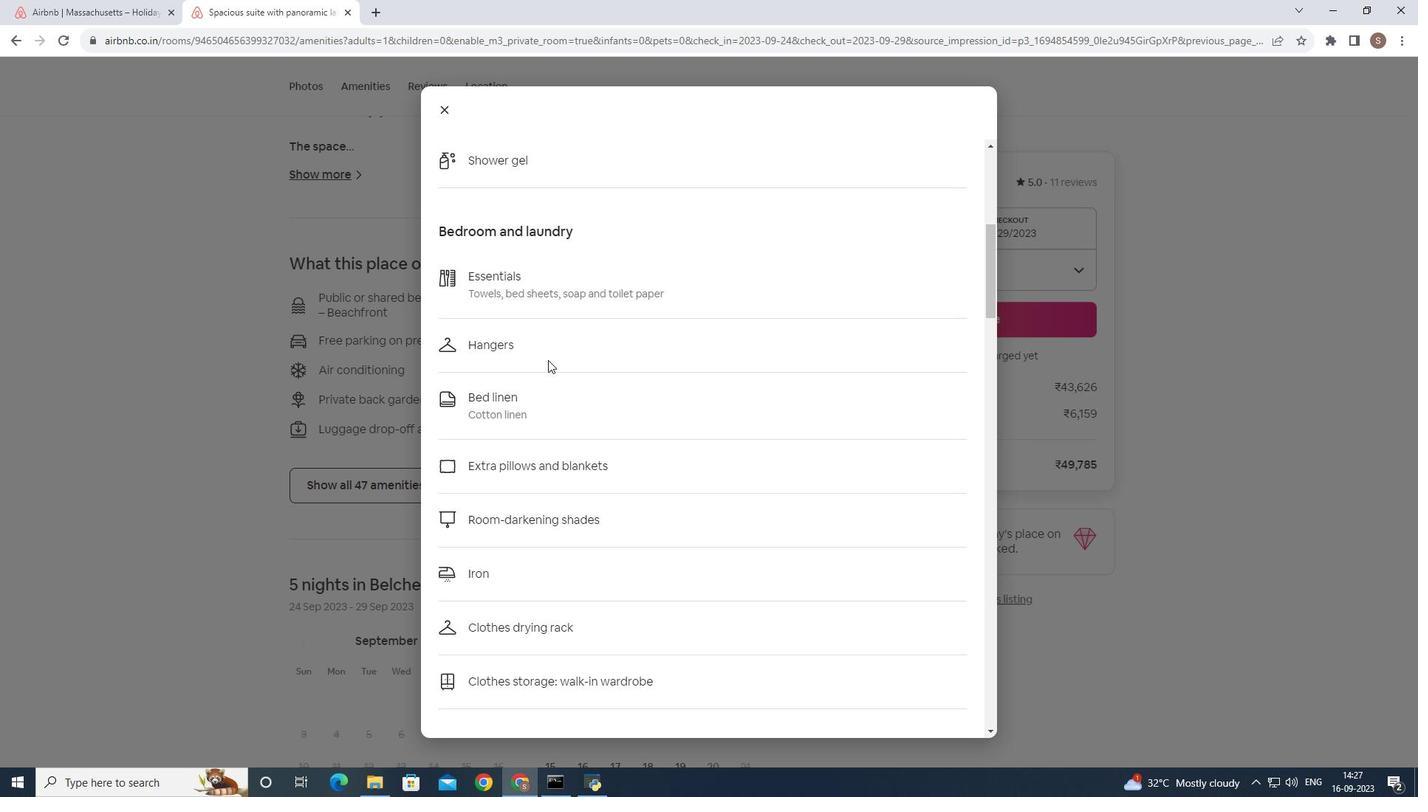 
Action: Mouse scrolled (548, 359) with delta (0, 0)
Screenshot: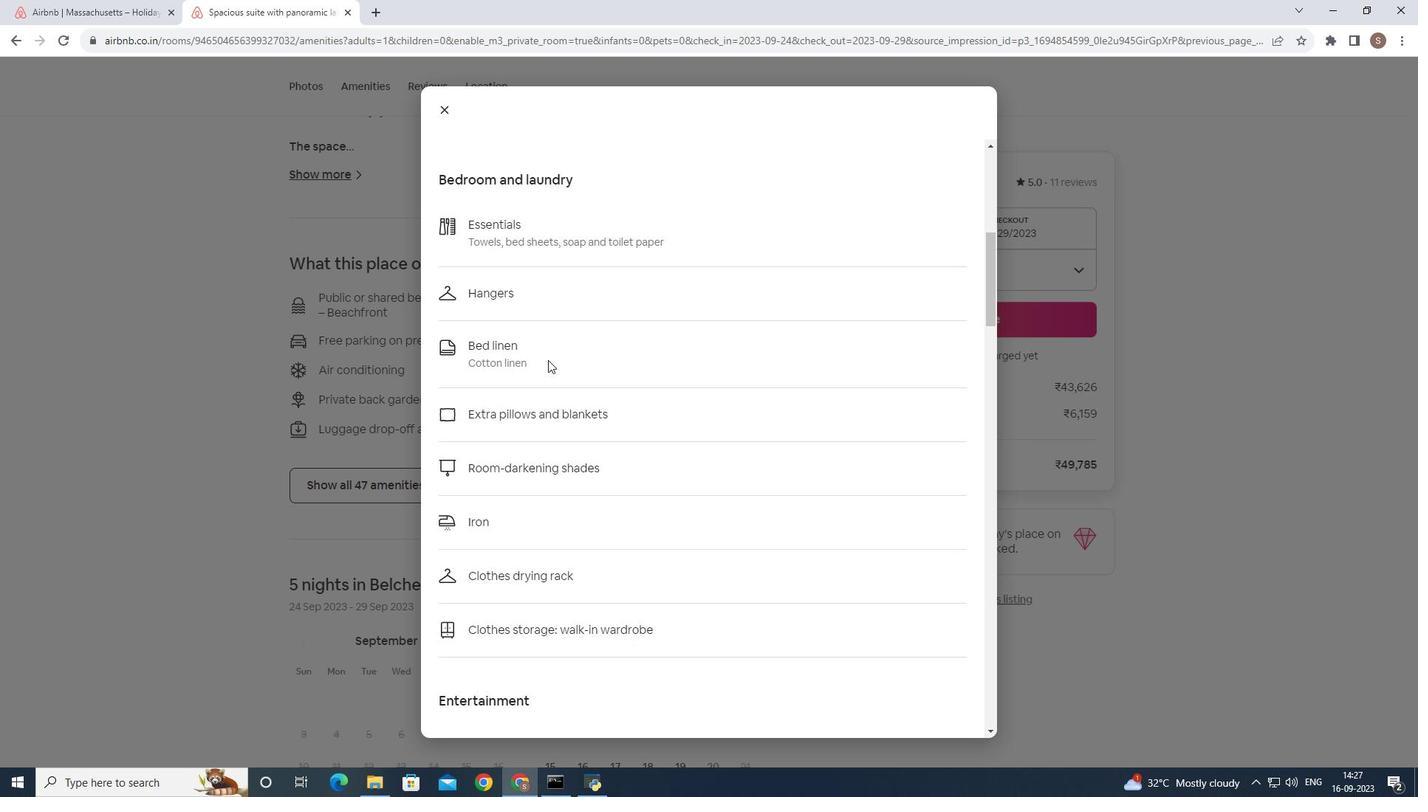 
Action: Mouse scrolled (548, 359) with delta (0, 0)
Screenshot: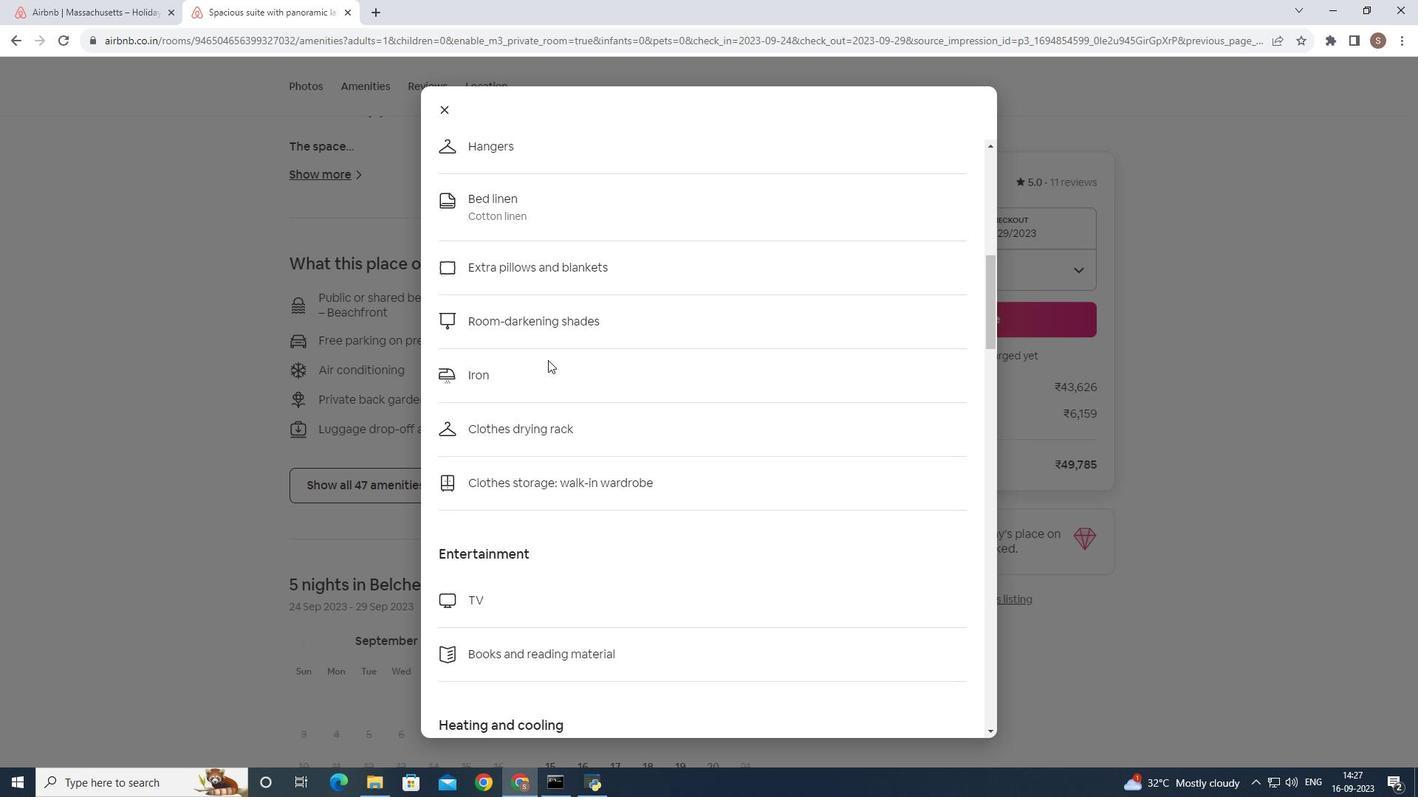 
Action: Mouse scrolled (548, 359) with delta (0, 0)
Screenshot: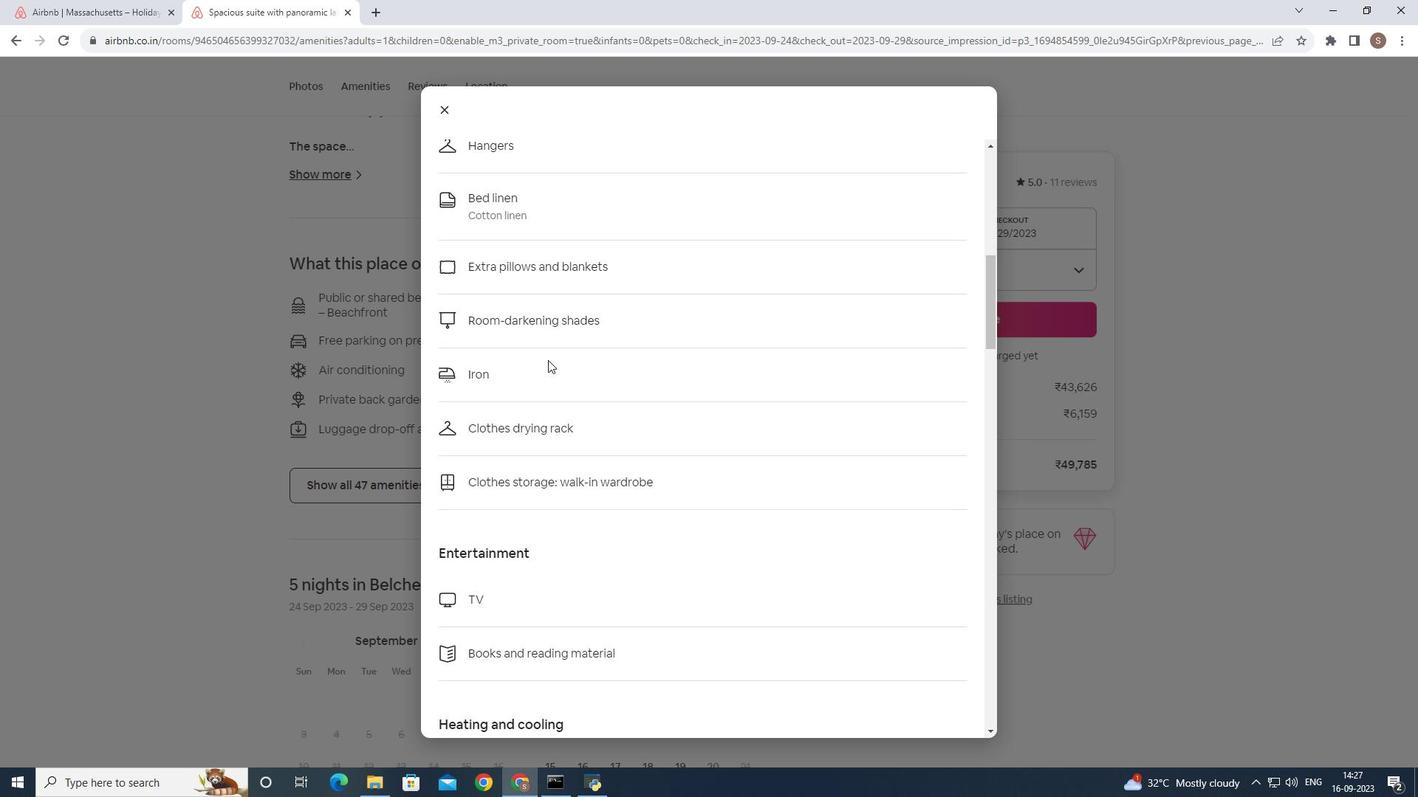 
Action: Mouse scrolled (548, 359) with delta (0, 0)
Screenshot: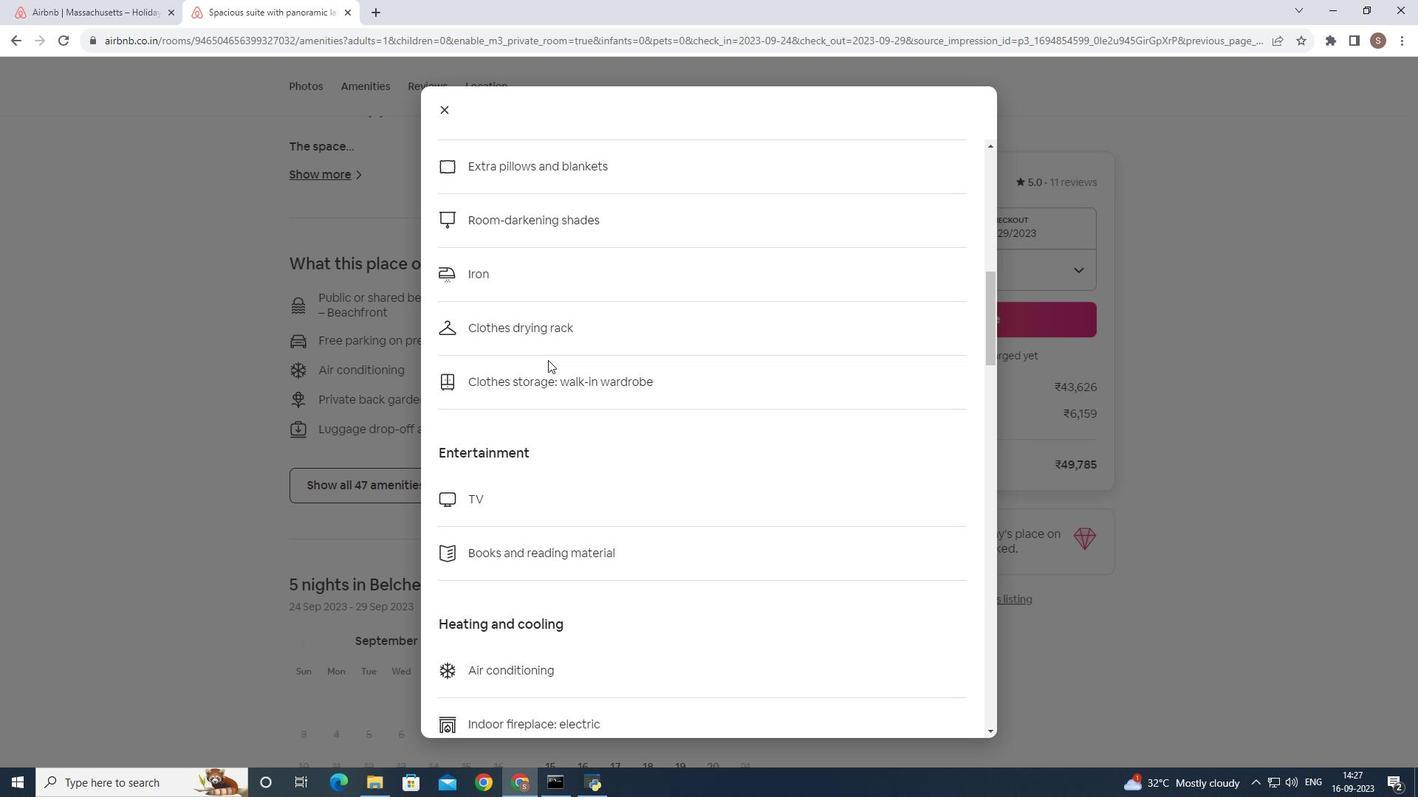 
Action: Mouse scrolled (548, 359) with delta (0, 0)
Screenshot: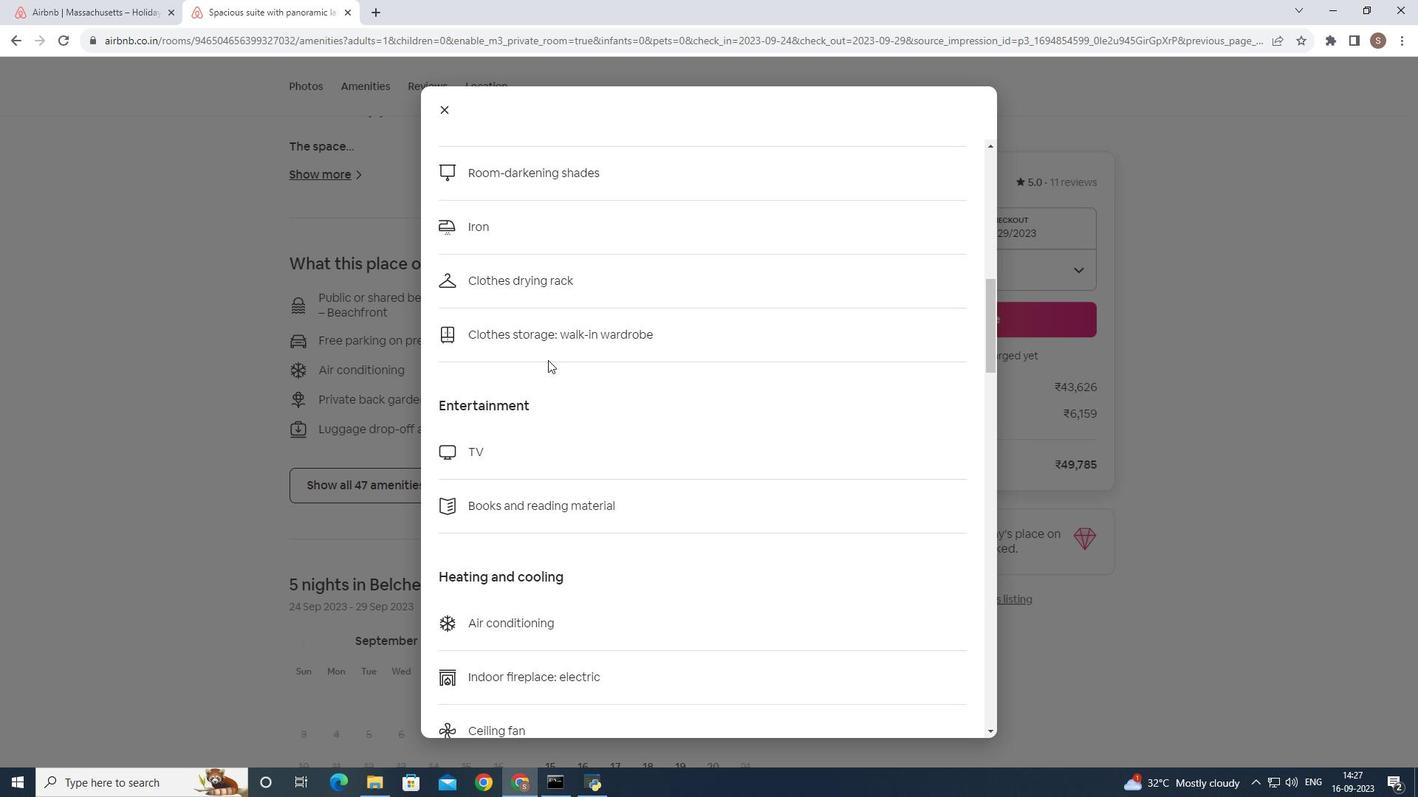 
Action: Mouse scrolled (548, 359) with delta (0, 0)
Screenshot: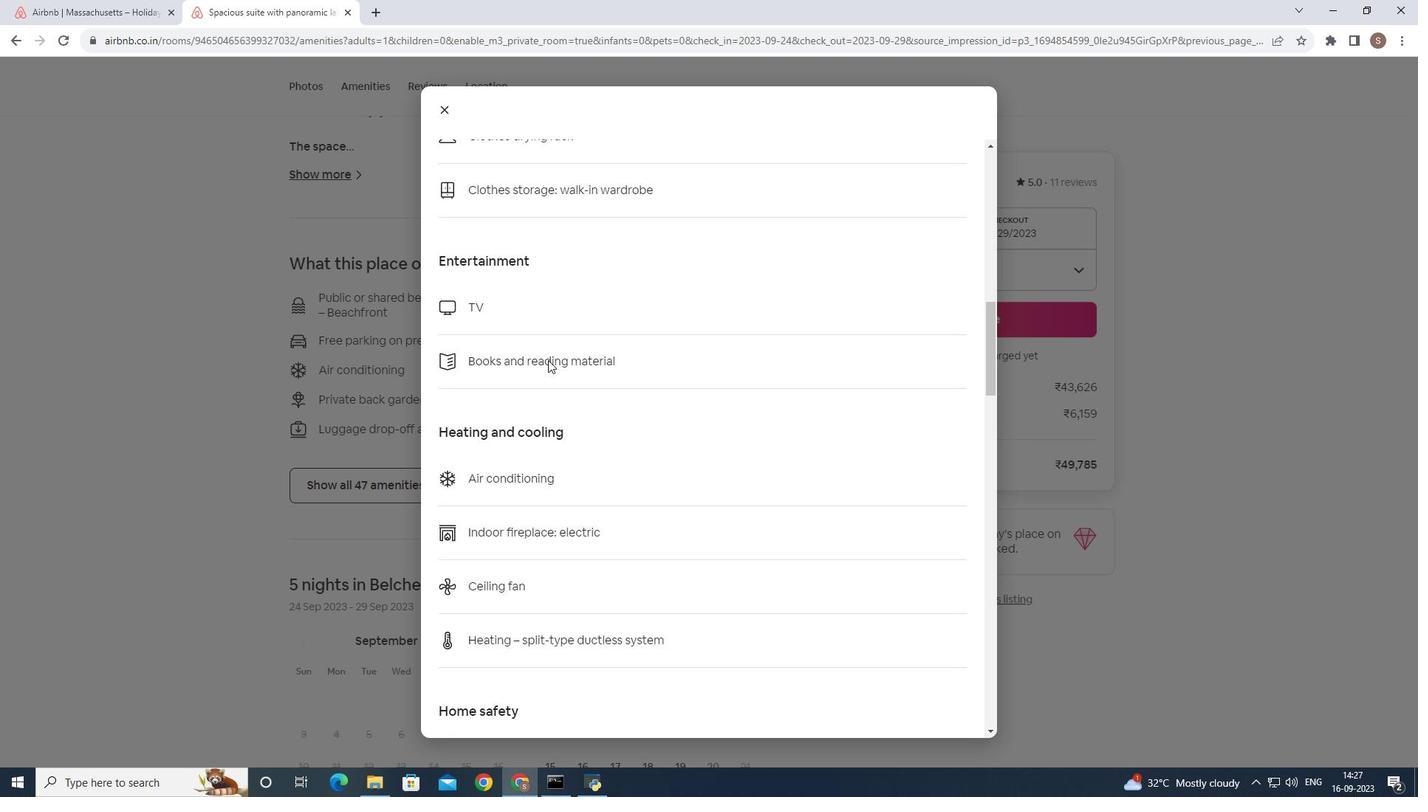 
Action: Mouse scrolled (548, 359) with delta (0, 0)
Screenshot: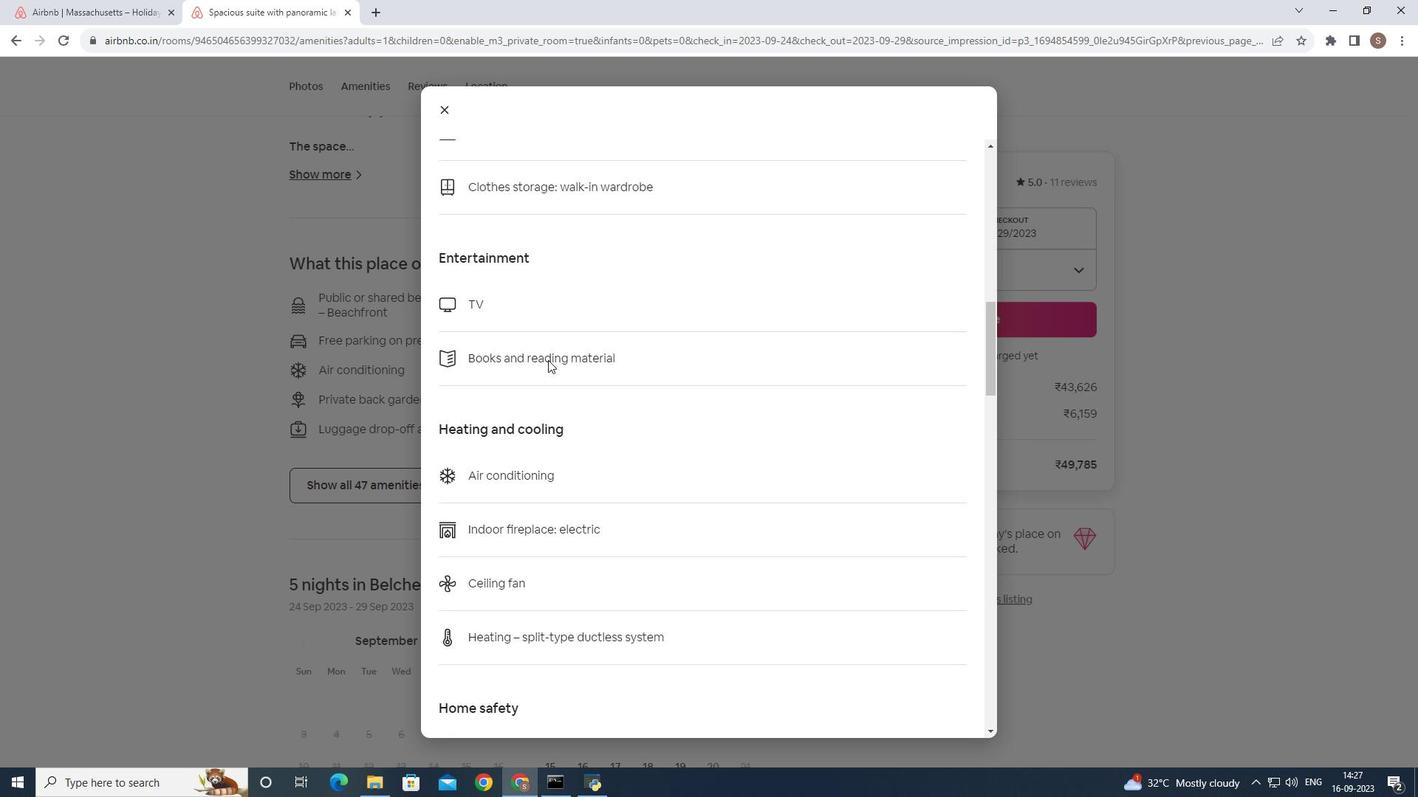
Action: Mouse scrolled (548, 359) with delta (0, 0)
Screenshot: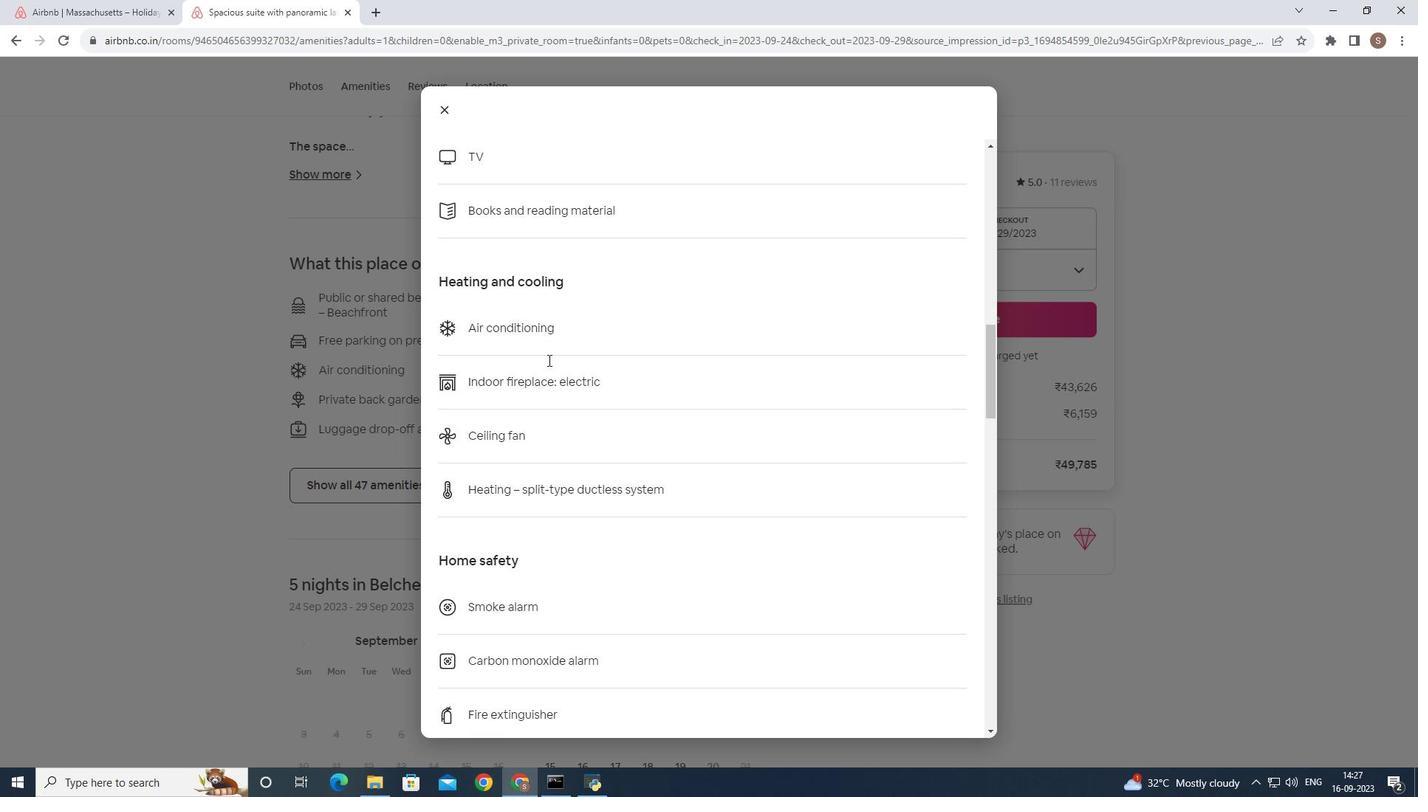 
Action: Mouse scrolled (548, 359) with delta (0, 0)
Screenshot: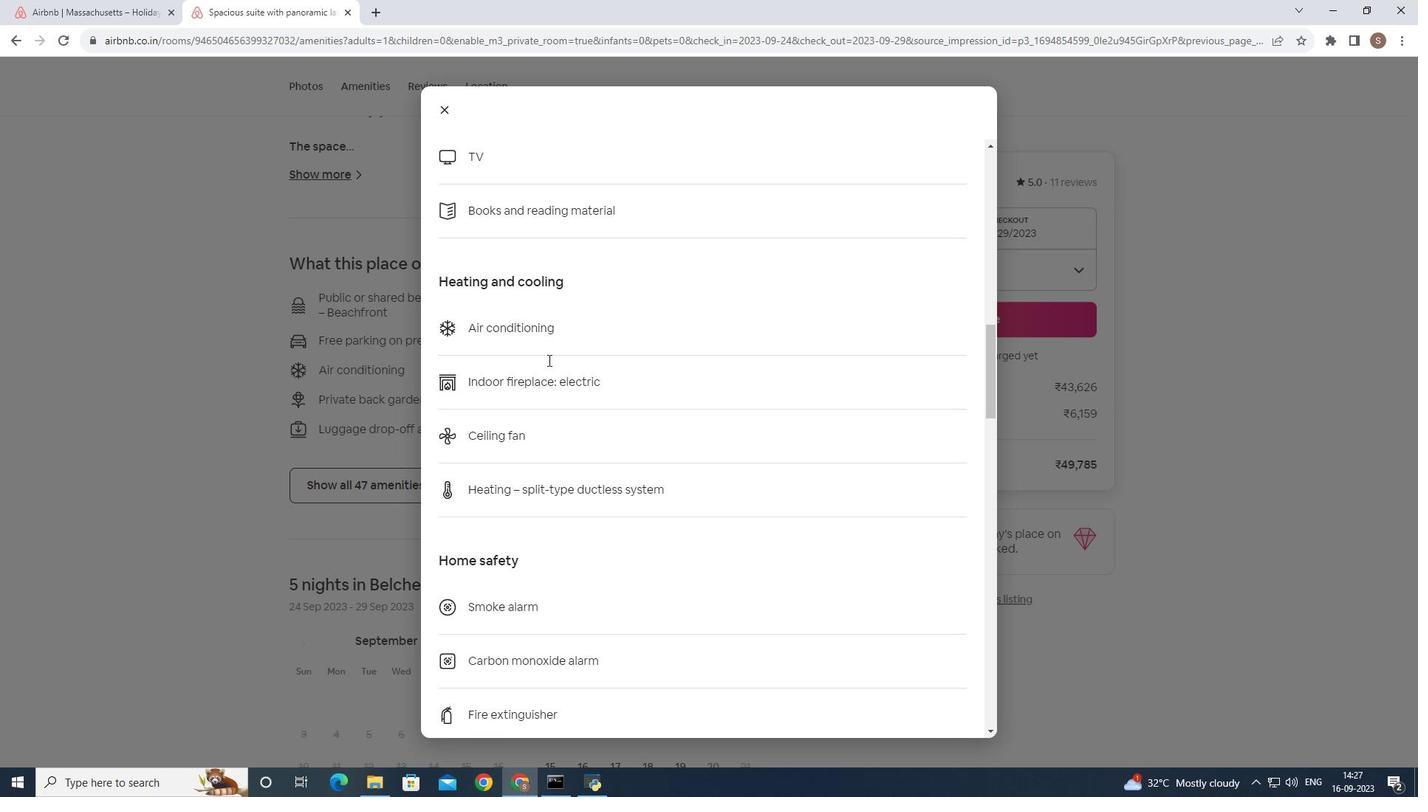 
Action: Mouse scrolled (548, 359) with delta (0, 0)
Screenshot: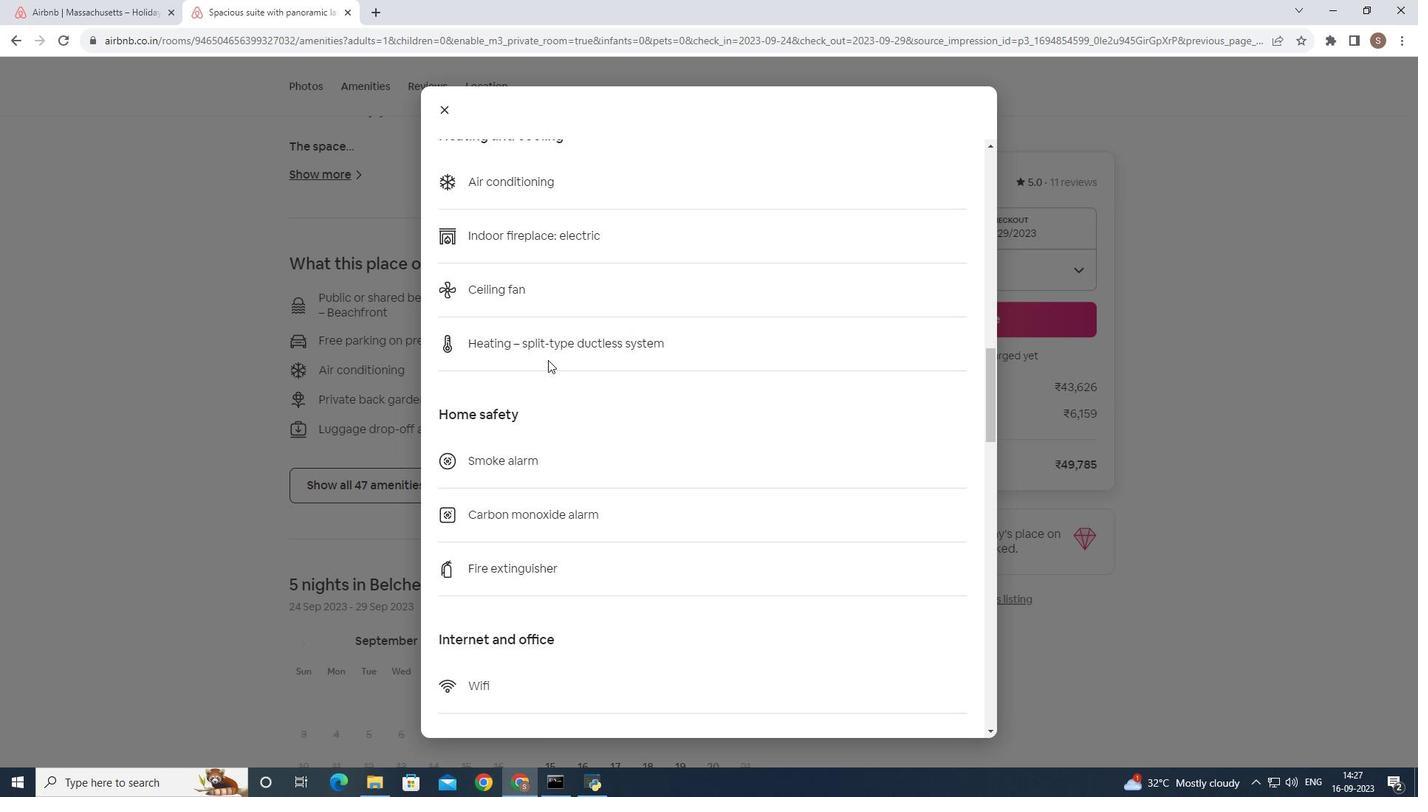 
Action: Mouse scrolled (548, 359) with delta (0, 0)
Screenshot: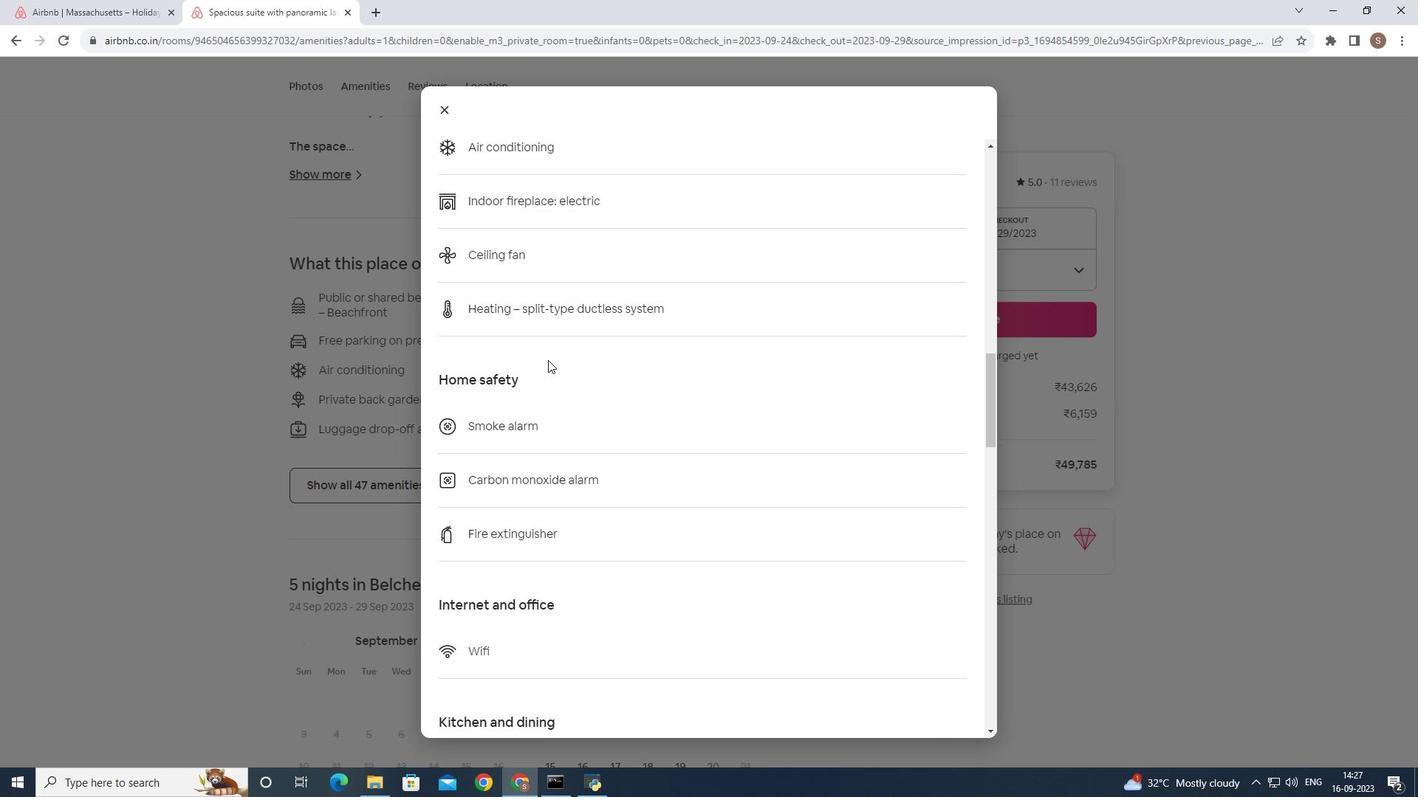 
Action: Mouse scrolled (548, 359) with delta (0, 0)
Screenshot: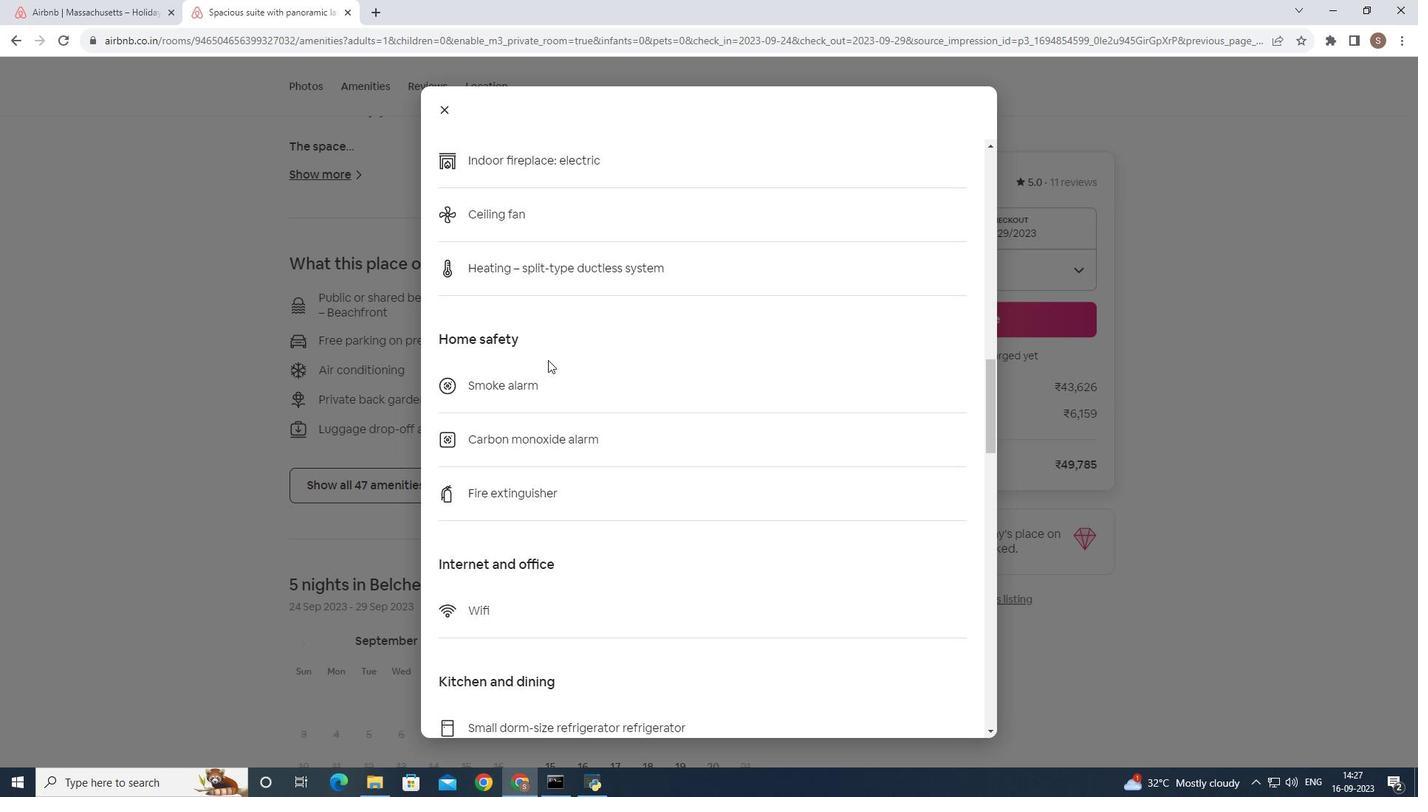 
Action: Mouse scrolled (548, 359) with delta (0, 0)
Screenshot: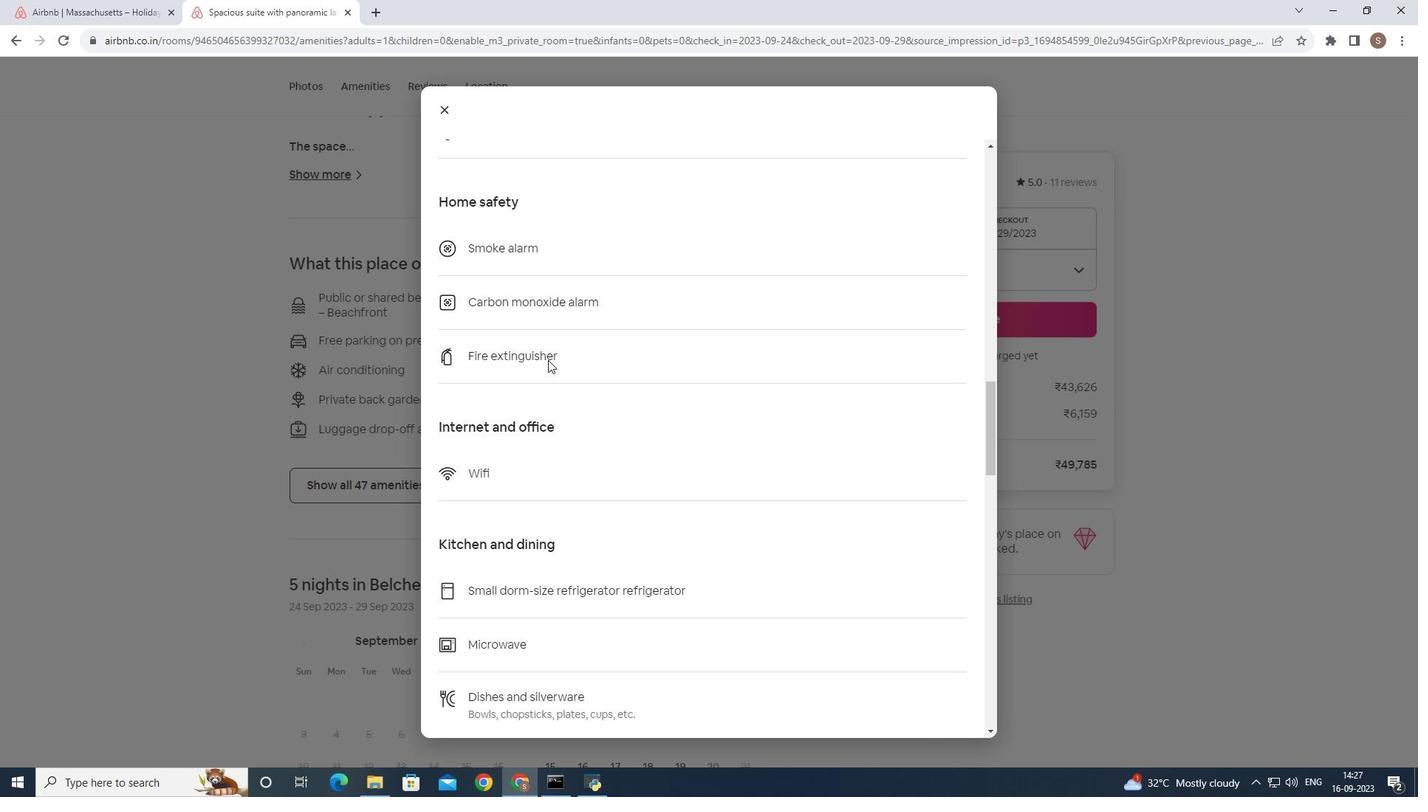 
Action: Mouse scrolled (548, 359) with delta (0, 0)
Screenshot: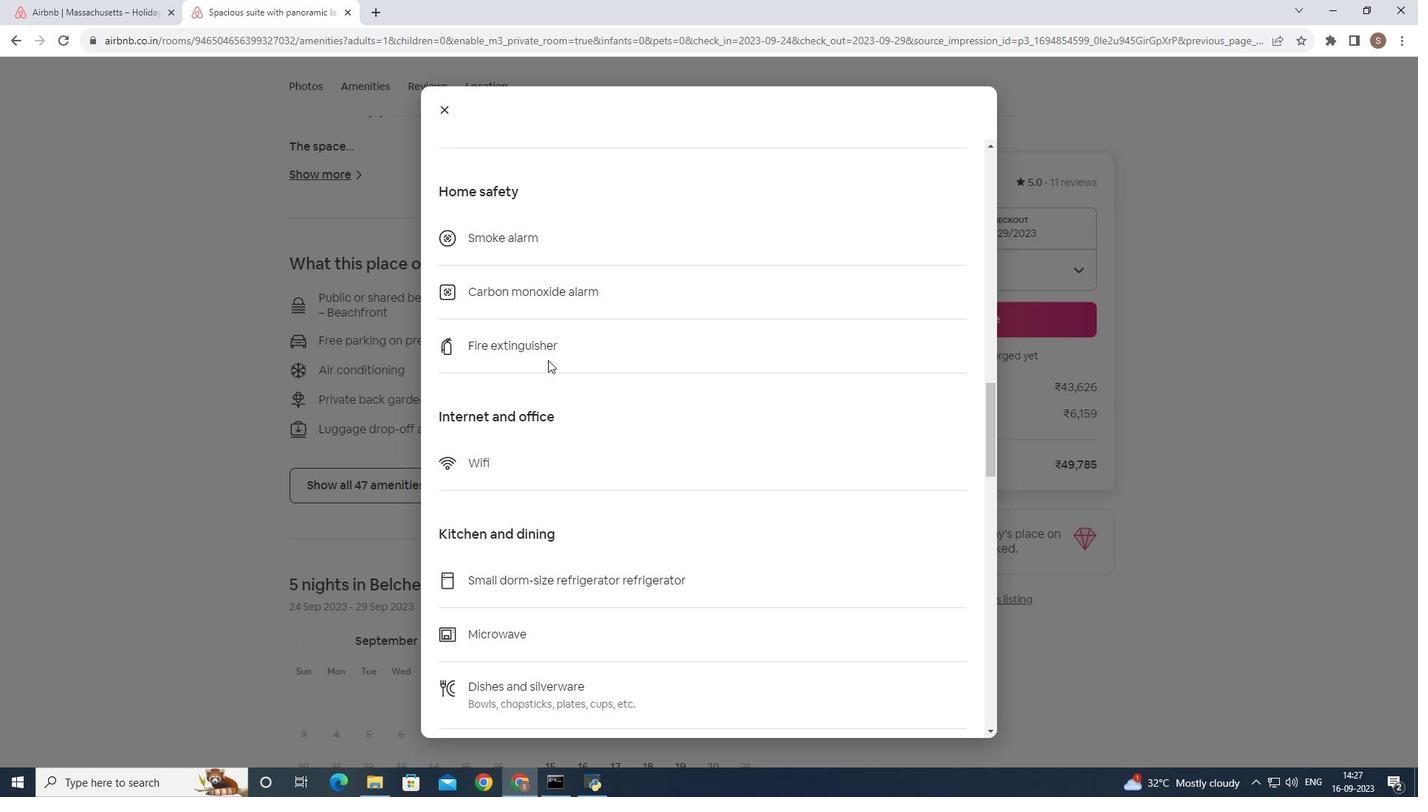 
Action: Mouse scrolled (548, 359) with delta (0, 0)
Screenshot: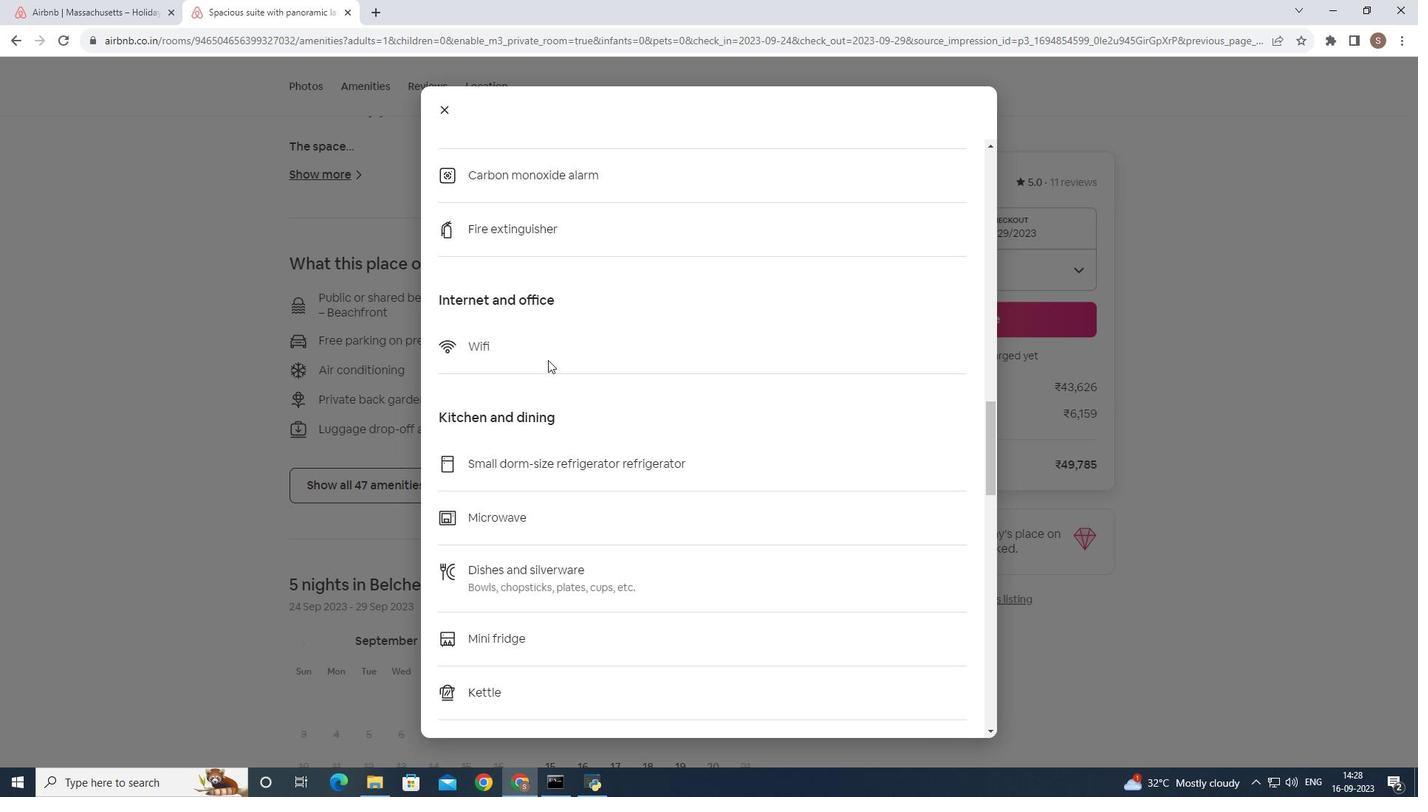 
Action: Mouse scrolled (548, 359) with delta (0, 0)
Screenshot: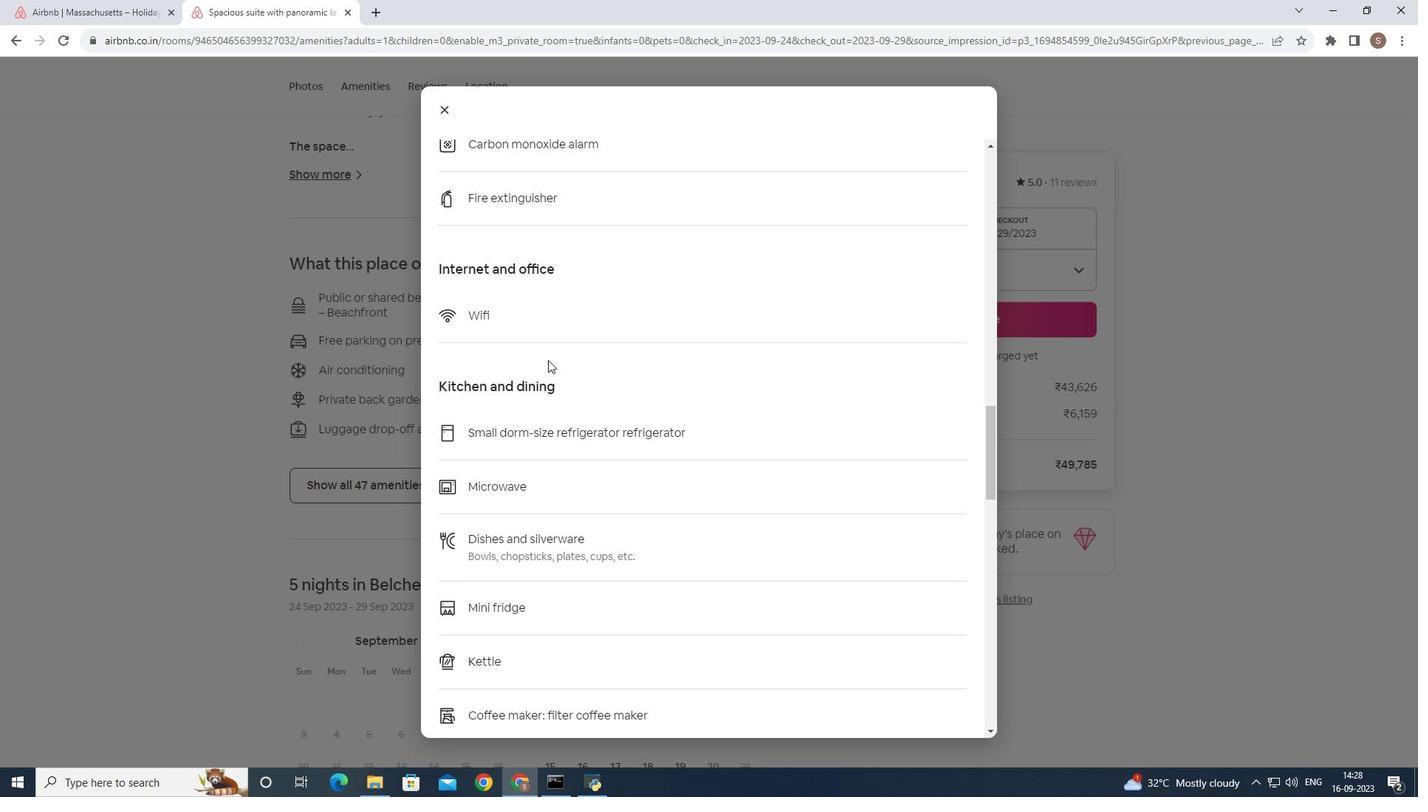 
Action: Mouse moved to (537, 364)
Screenshot: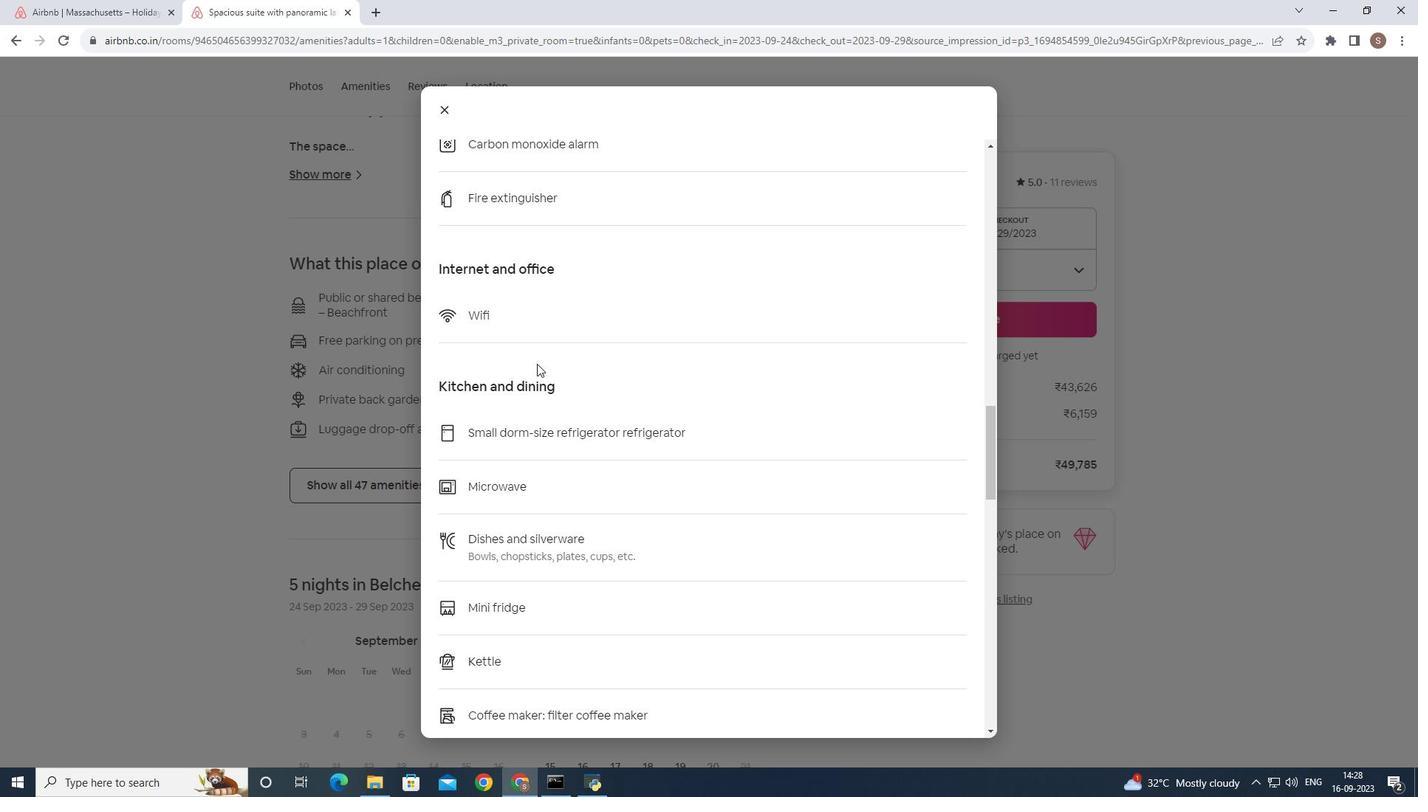 
Action: Mouse scrolled (537, 363) with delta (0, 0)
Screenshot: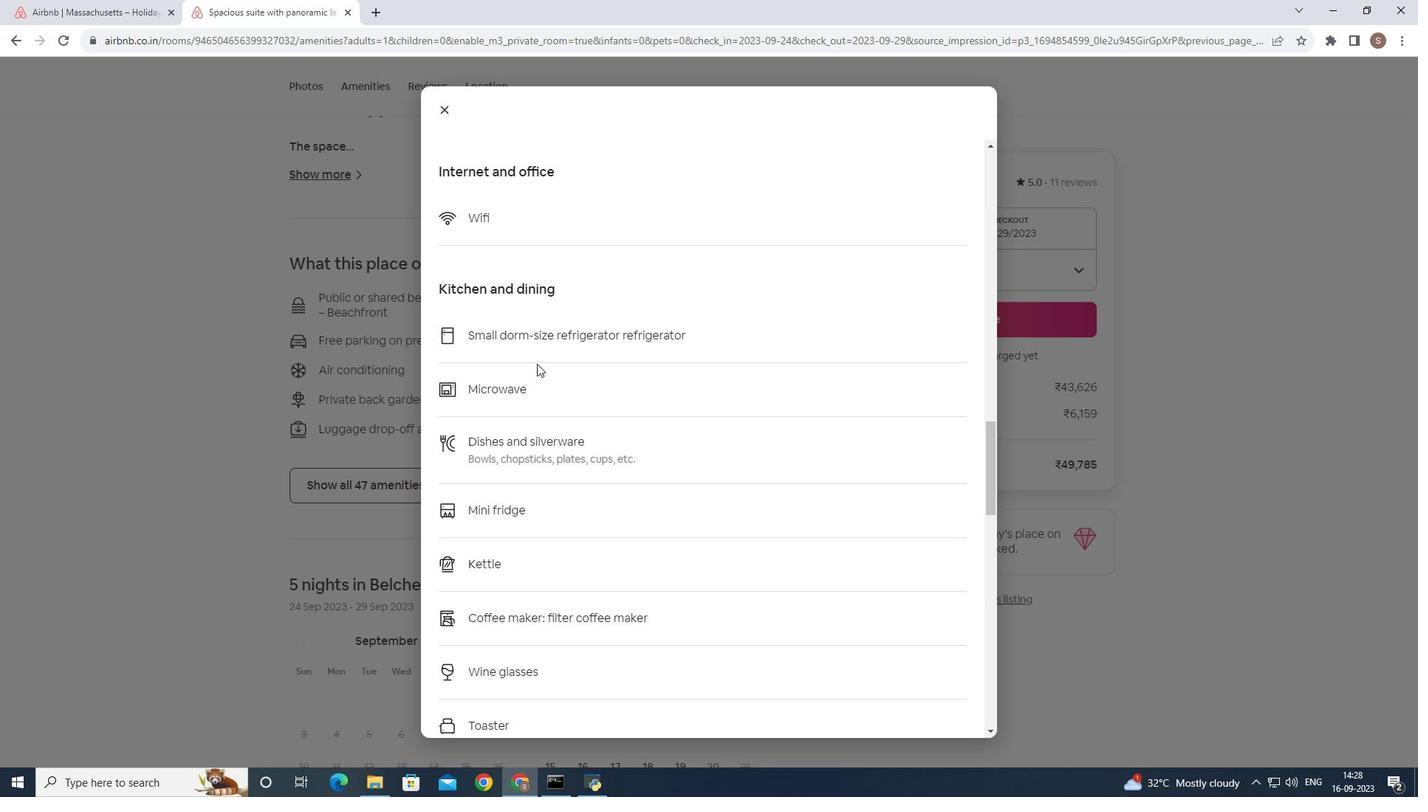 
Action: Mouse scrolled (537, 363) with delta (0, 0)
Screenshot: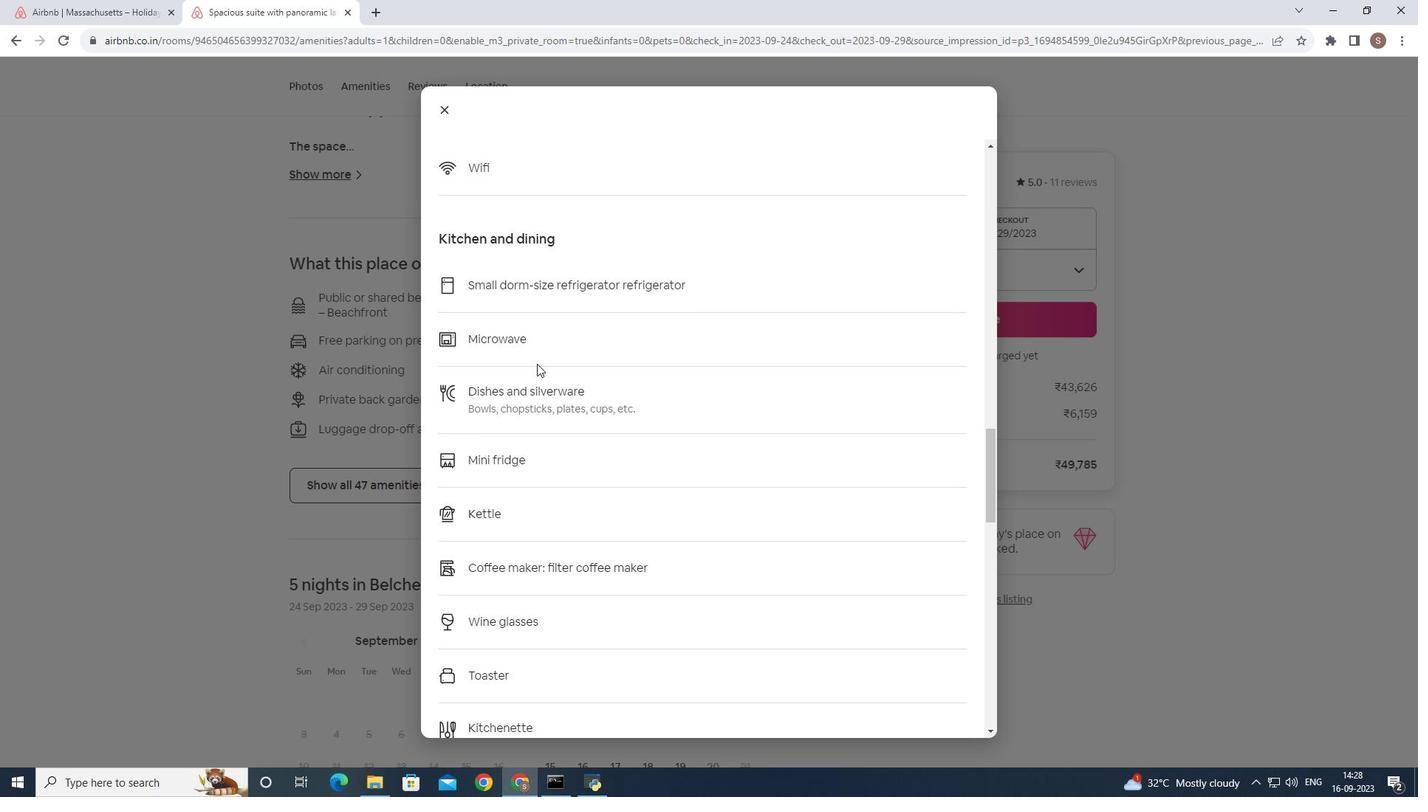 
Action: Mouse scrolled (537, 363) with delta (0, 0)
Screenshot: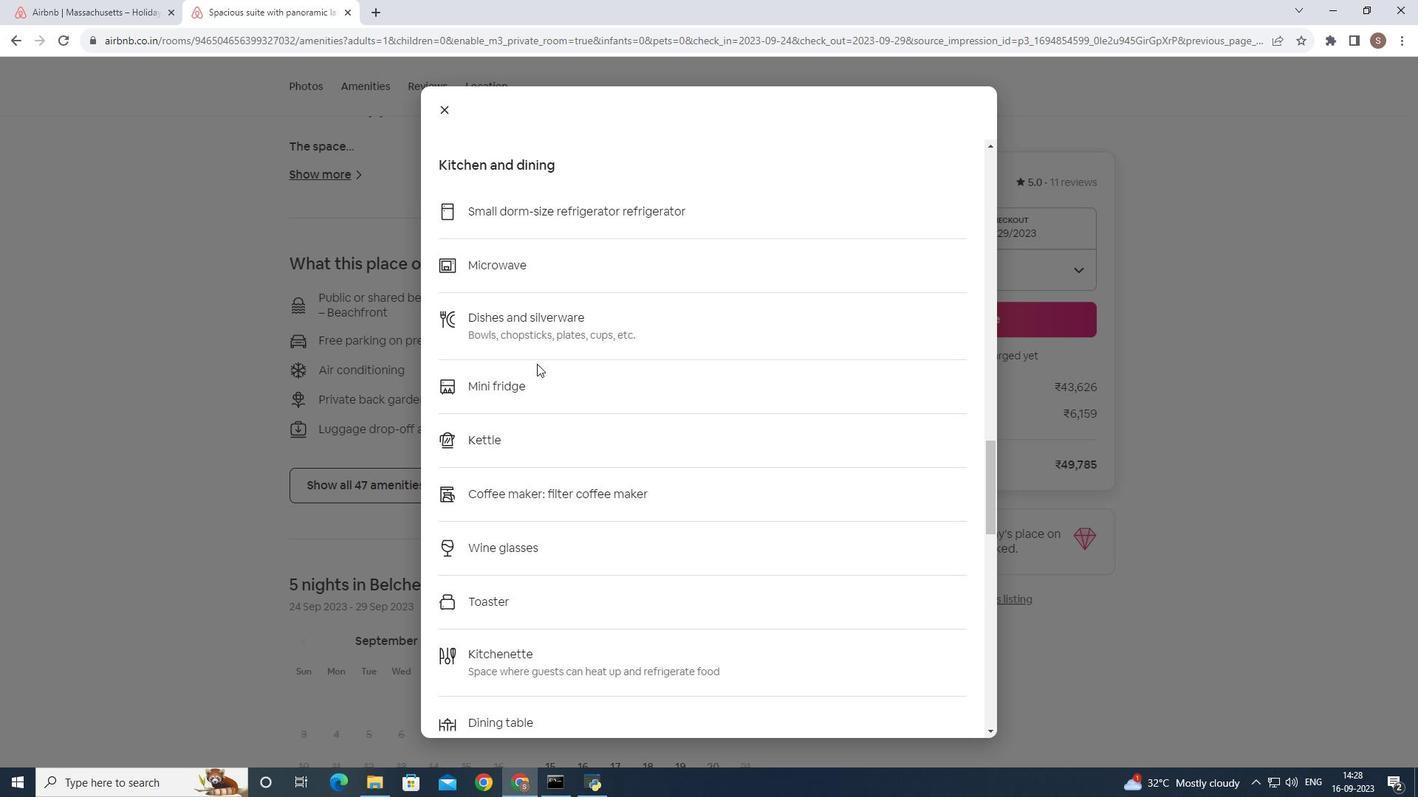 
Action: Mouse scrolled (537, 363) with delta (0, 0)
Screenshot: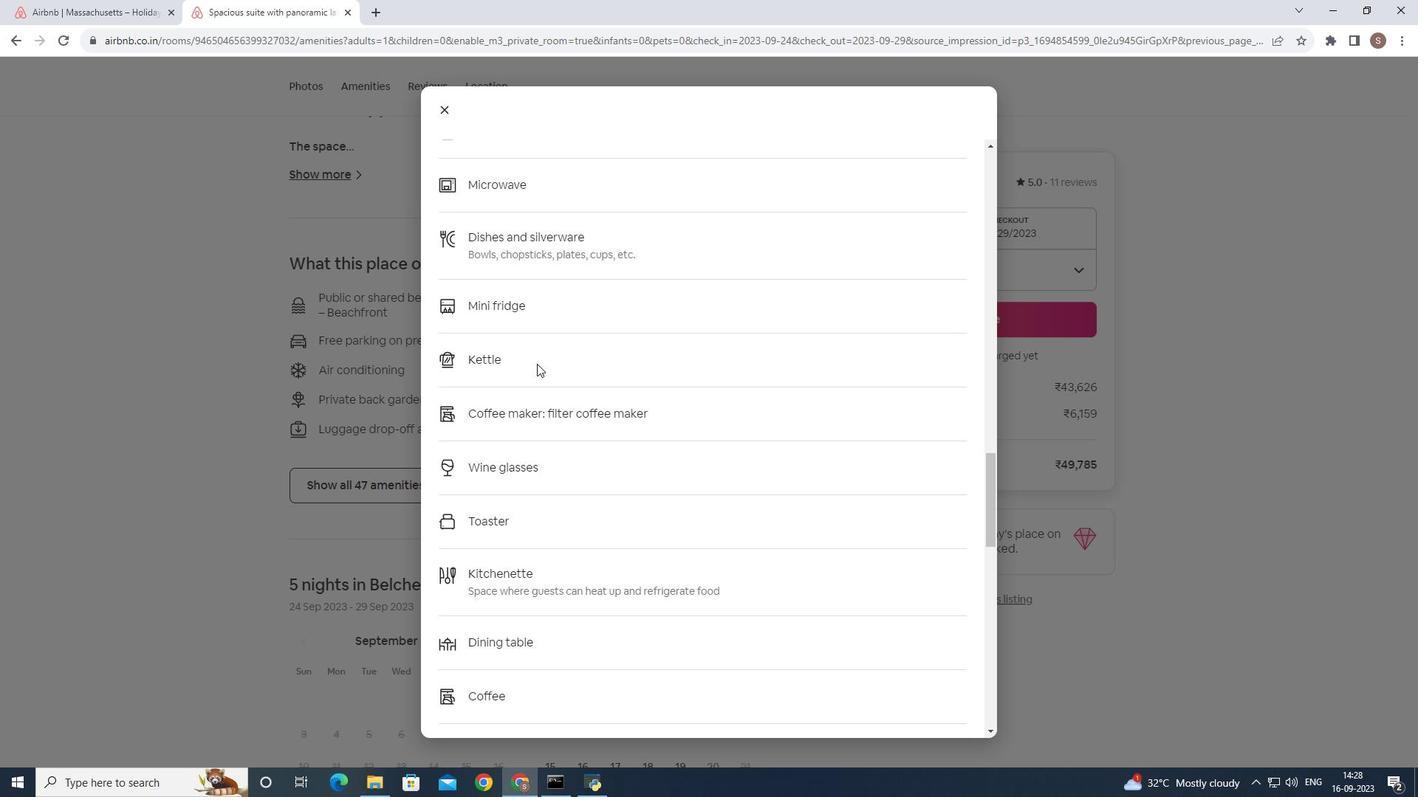 
Action: Mouse scrolled (537, 363) with delta (0, 0)
Screenshot: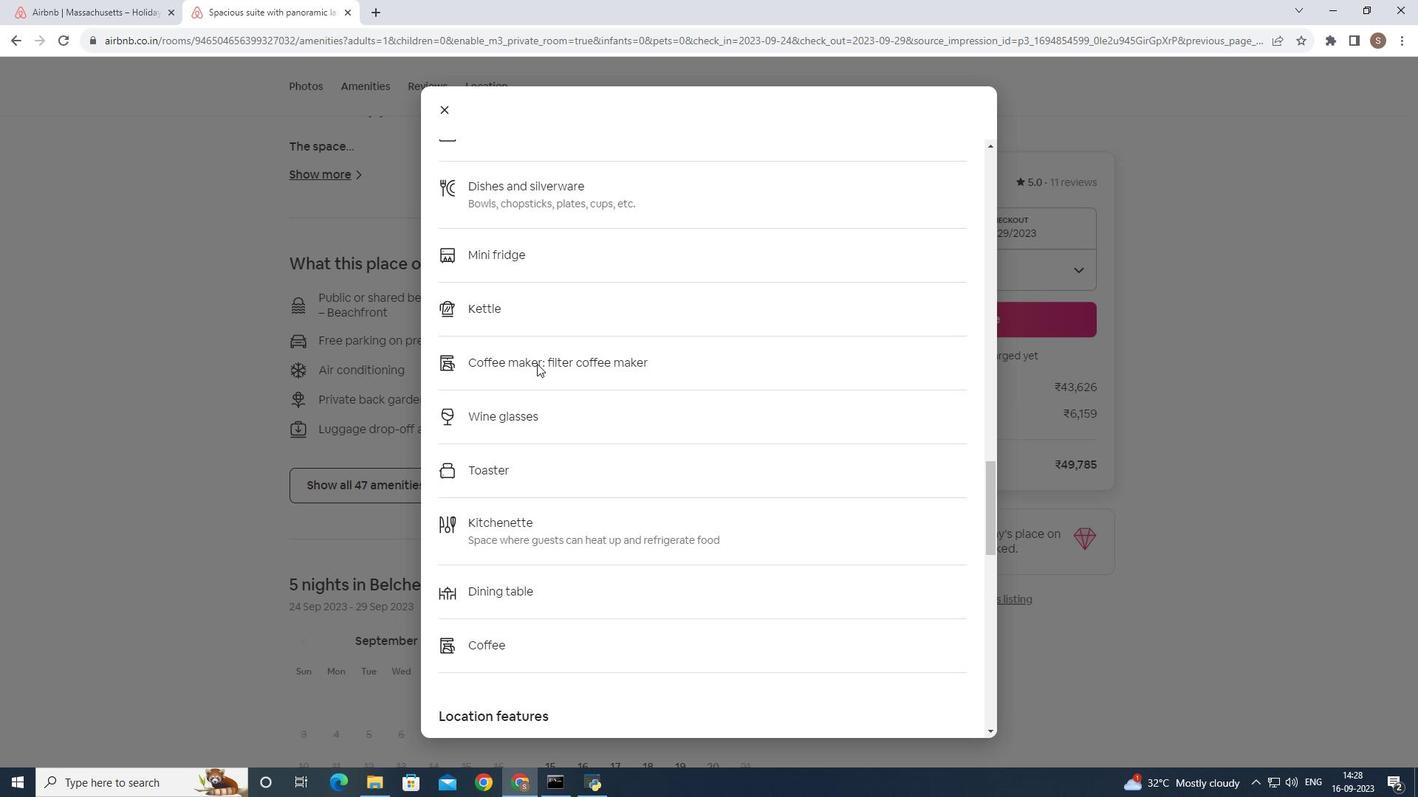 
Action: Mouse scrolled (537, 365) with delta (0, 0)
Screenshot: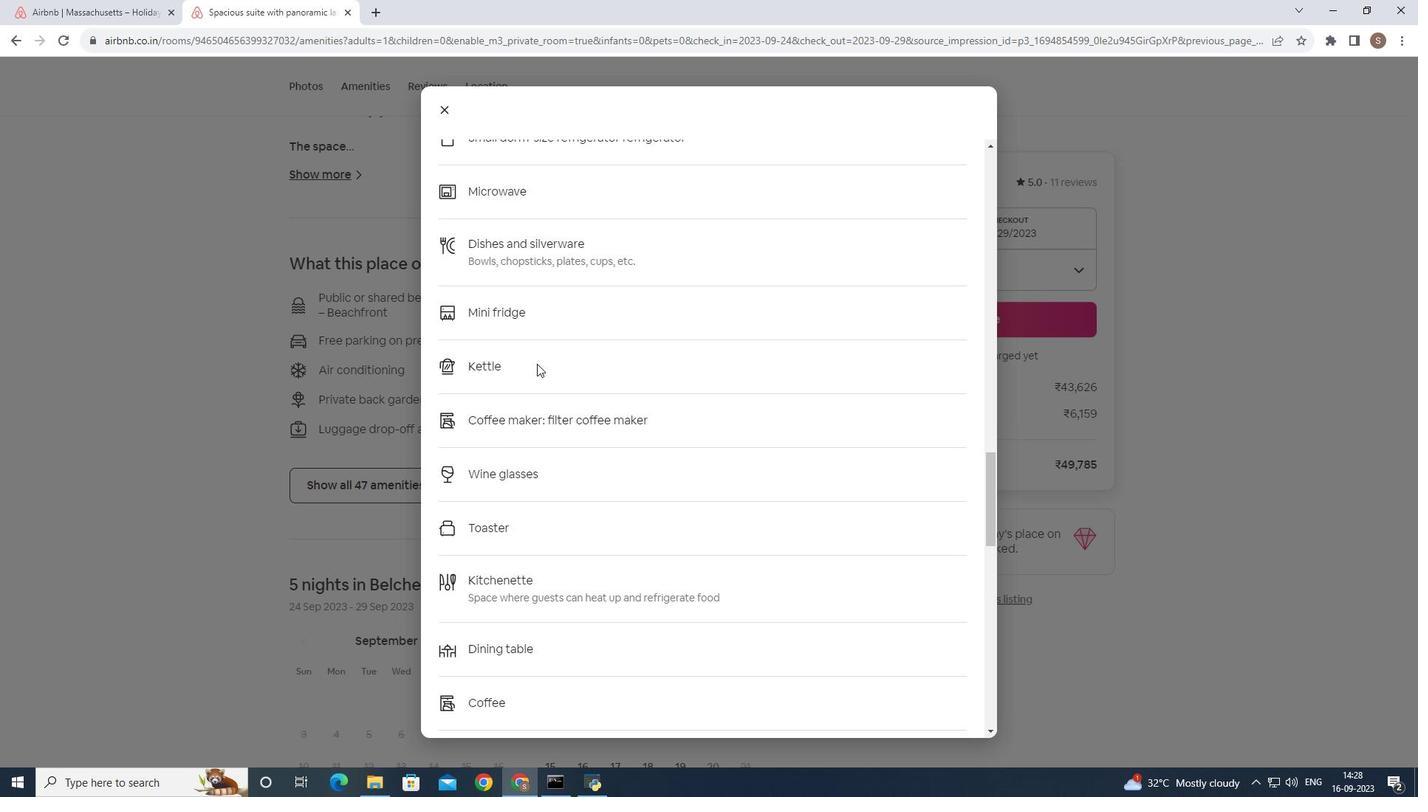 
Action: Mouse scrolled (537, 363) with delta (0, 0)
Screenshot: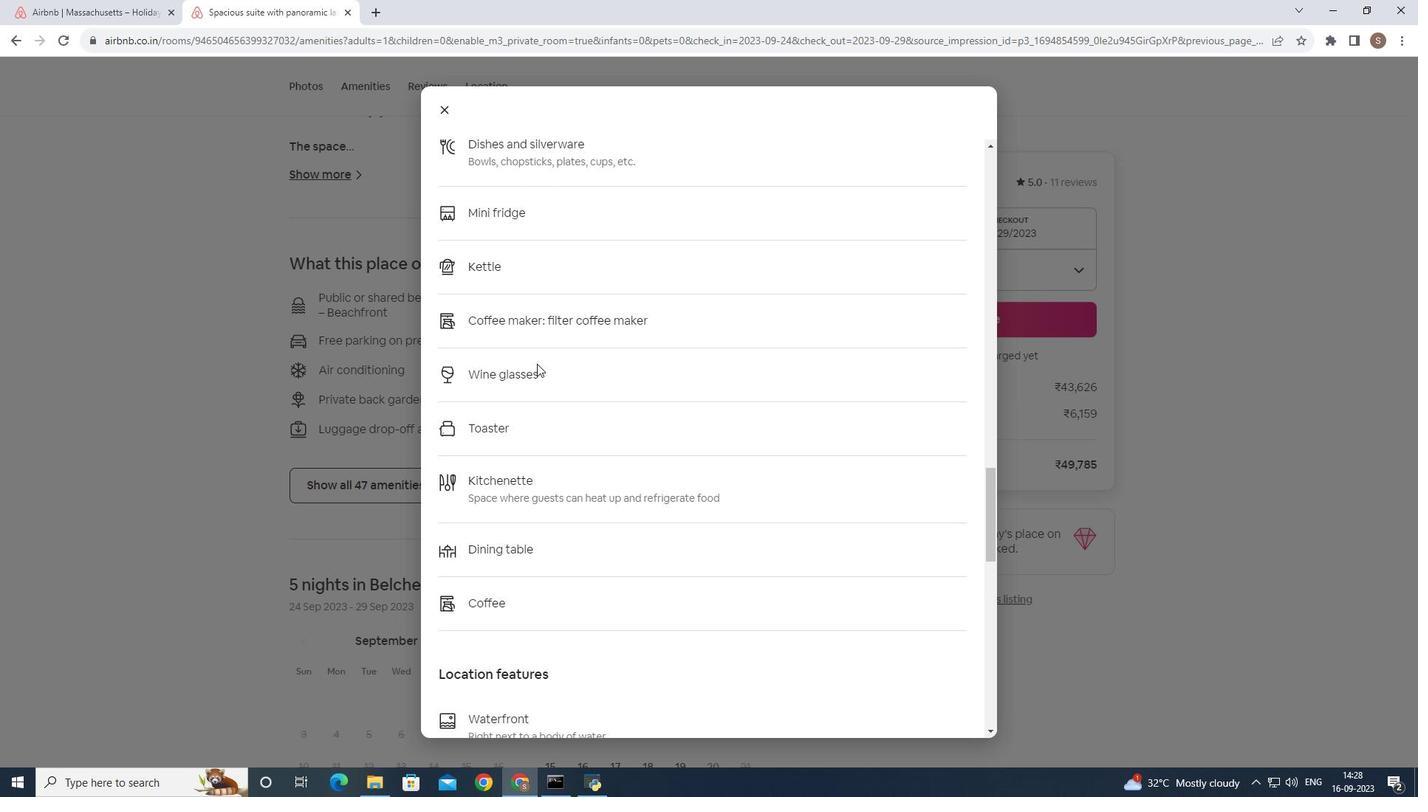 
Action: Mouse scrolled (537, 363) with delta (0, 0)
Screenshot: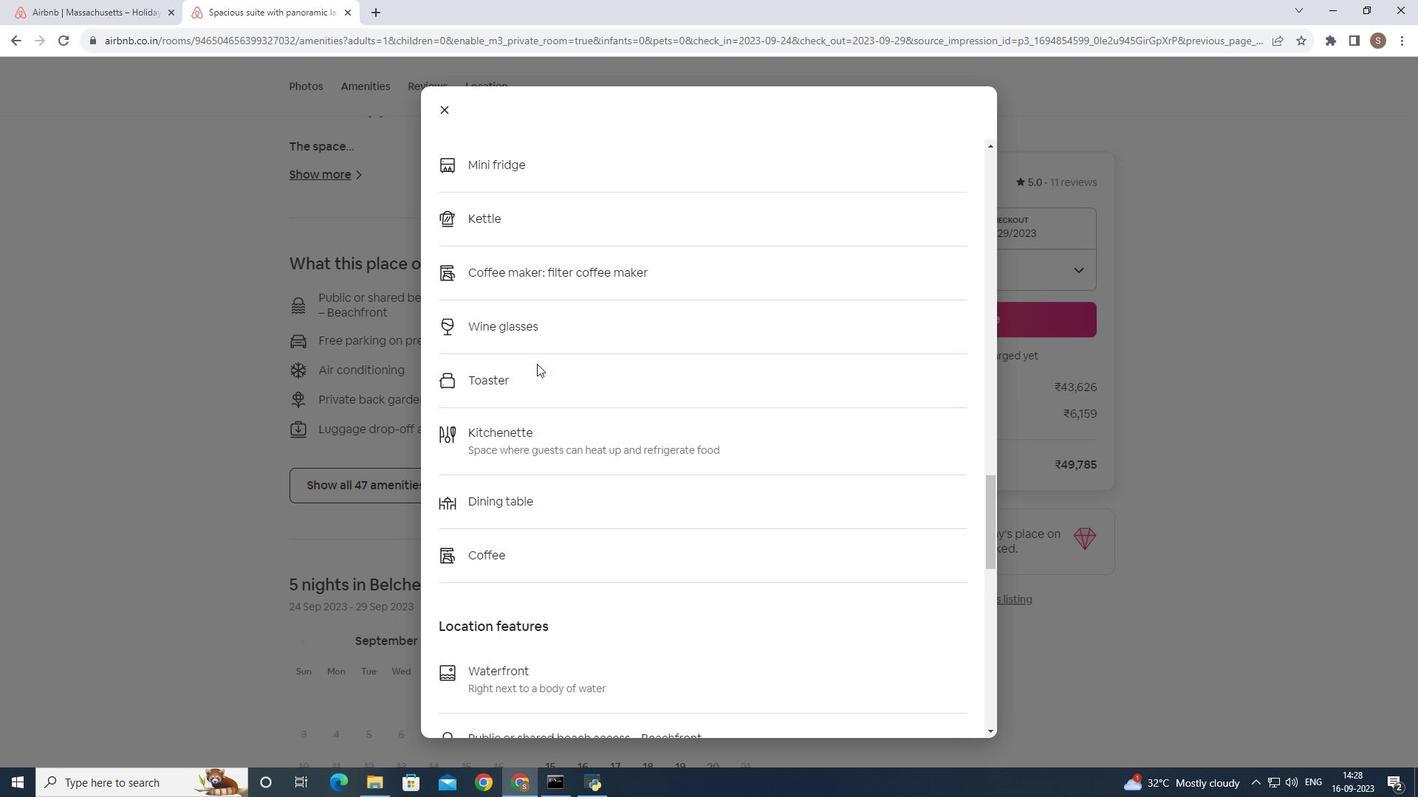 
Action: Mouse scrolled (537, 363) with delta (0, 0)
Screenshot: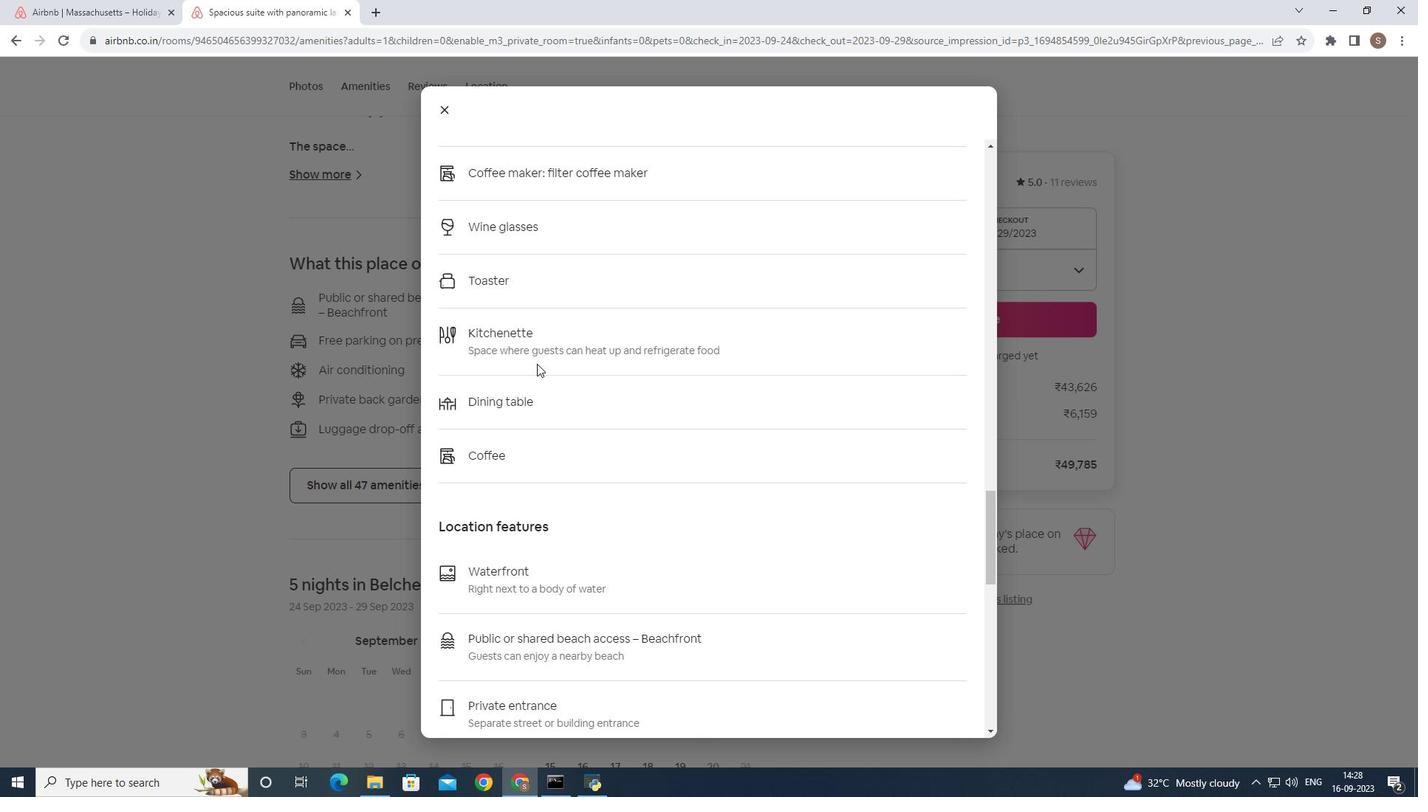 
Action: Mouse scrolled (537, 363) with delta (0, 0)
Screenshot: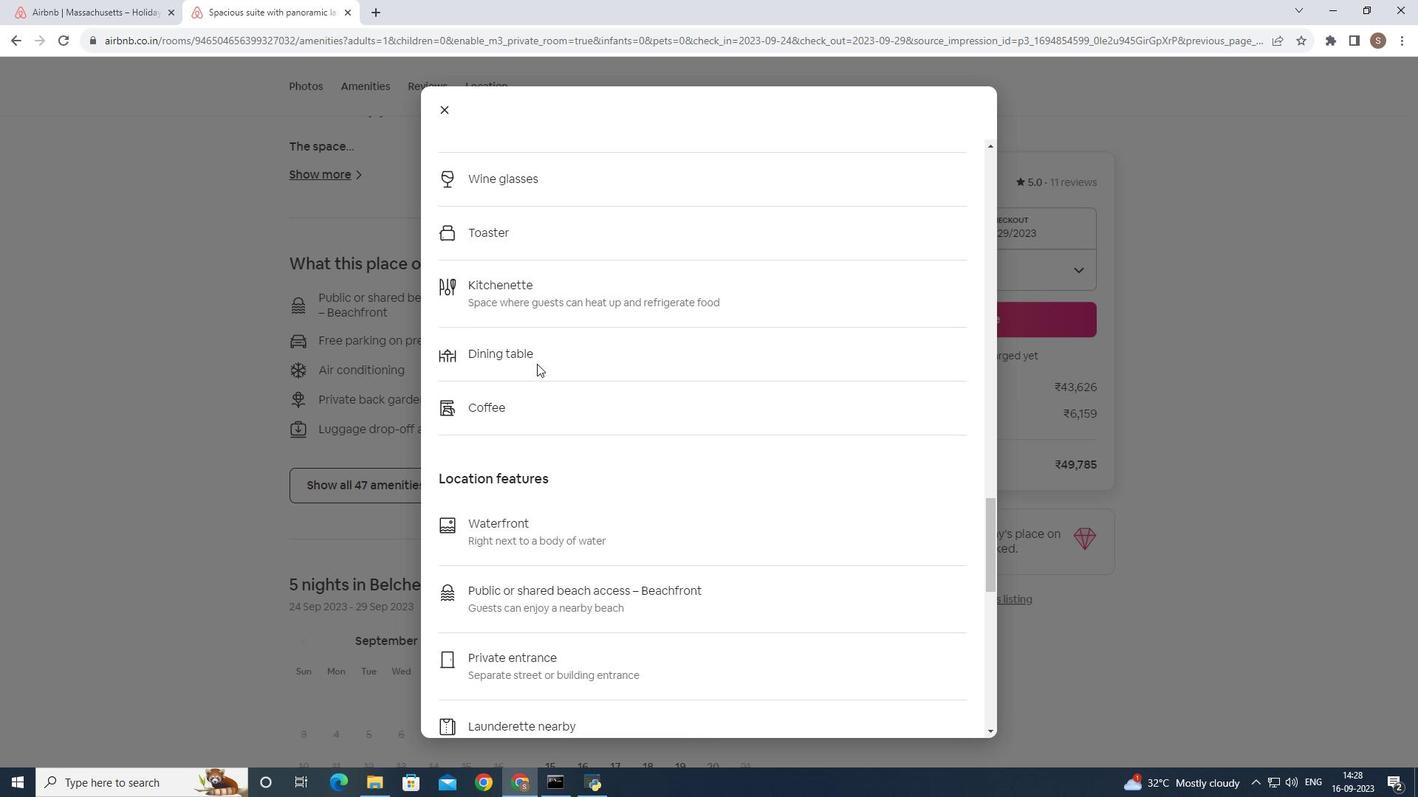 
Action: Mouse scrolled (537, 363) with delta (0, 0)
Screenshot: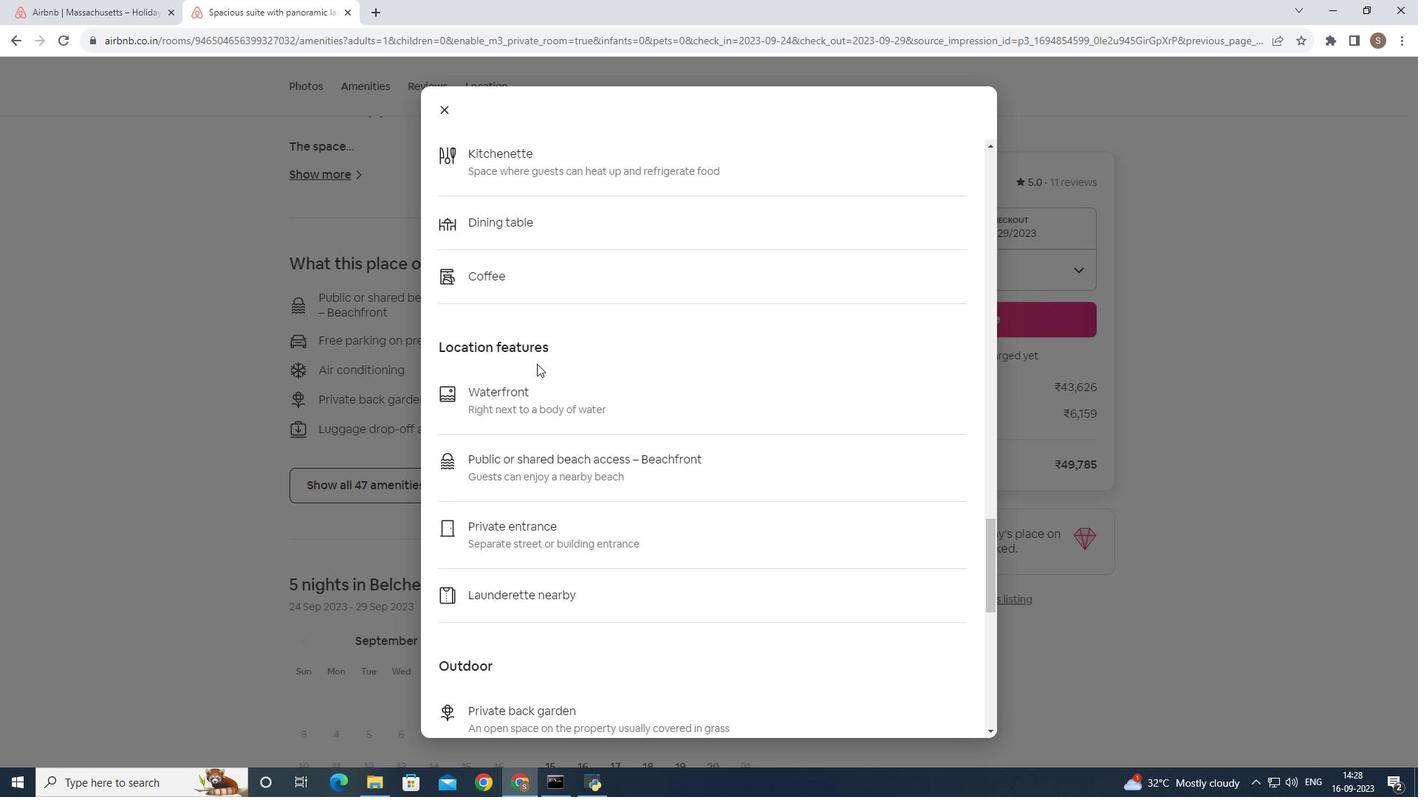 
Action: Mouse scrolled (537, 363) with delta (0, 0)
Screenshot: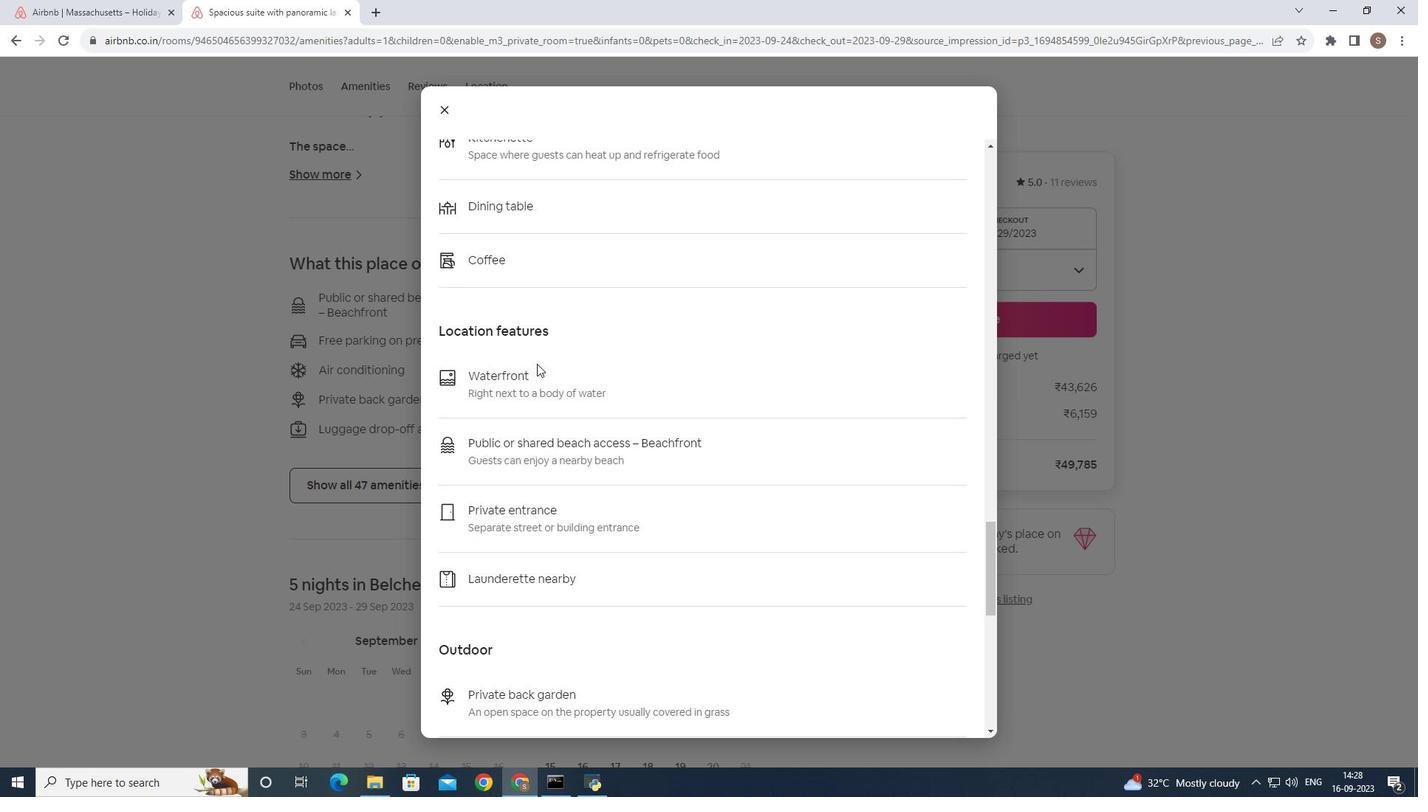 
Action: Mouse scrolled (537, 363) with delta (0, 0)
Screenshot: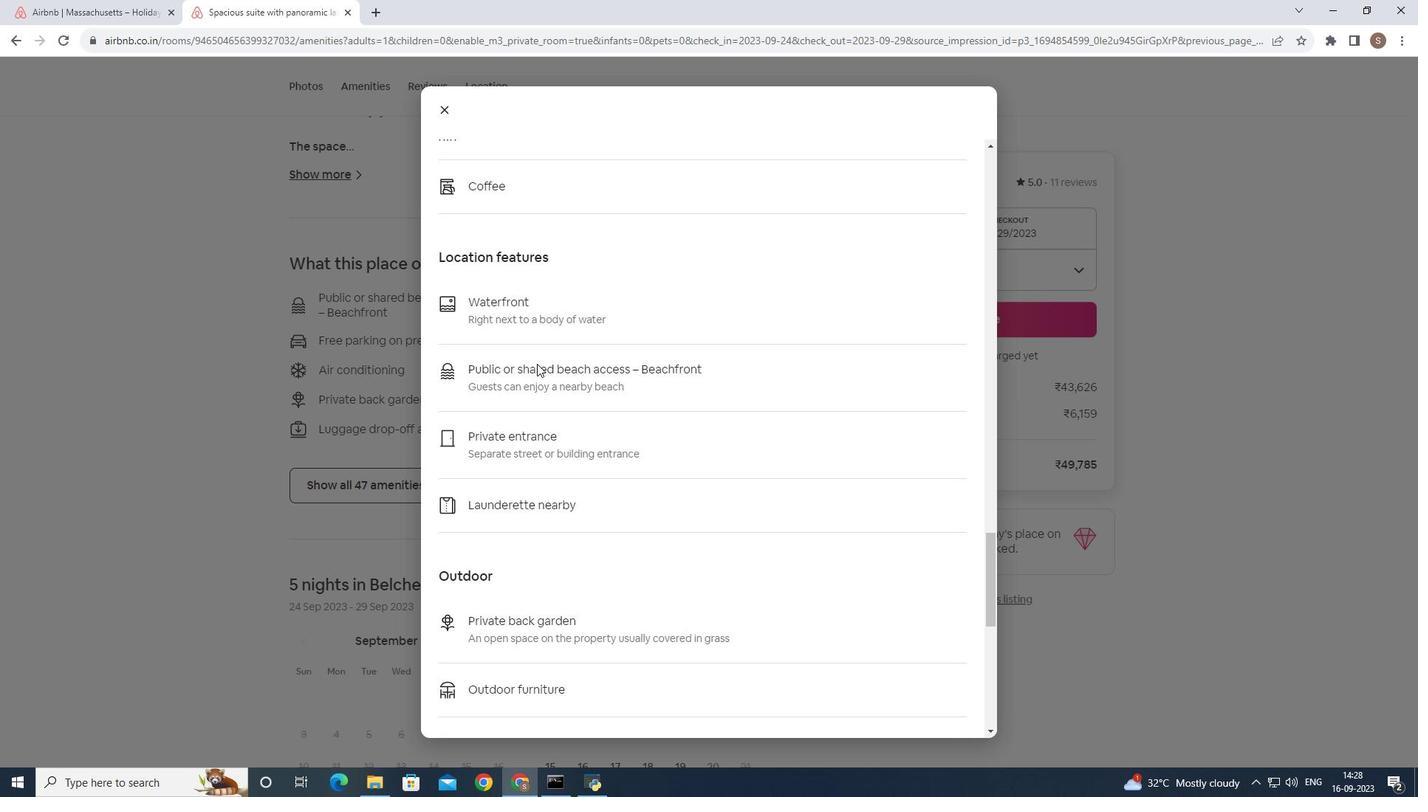 
Action: Mouse scrolled (537, 363) with delta (0, 0)
Screenshot: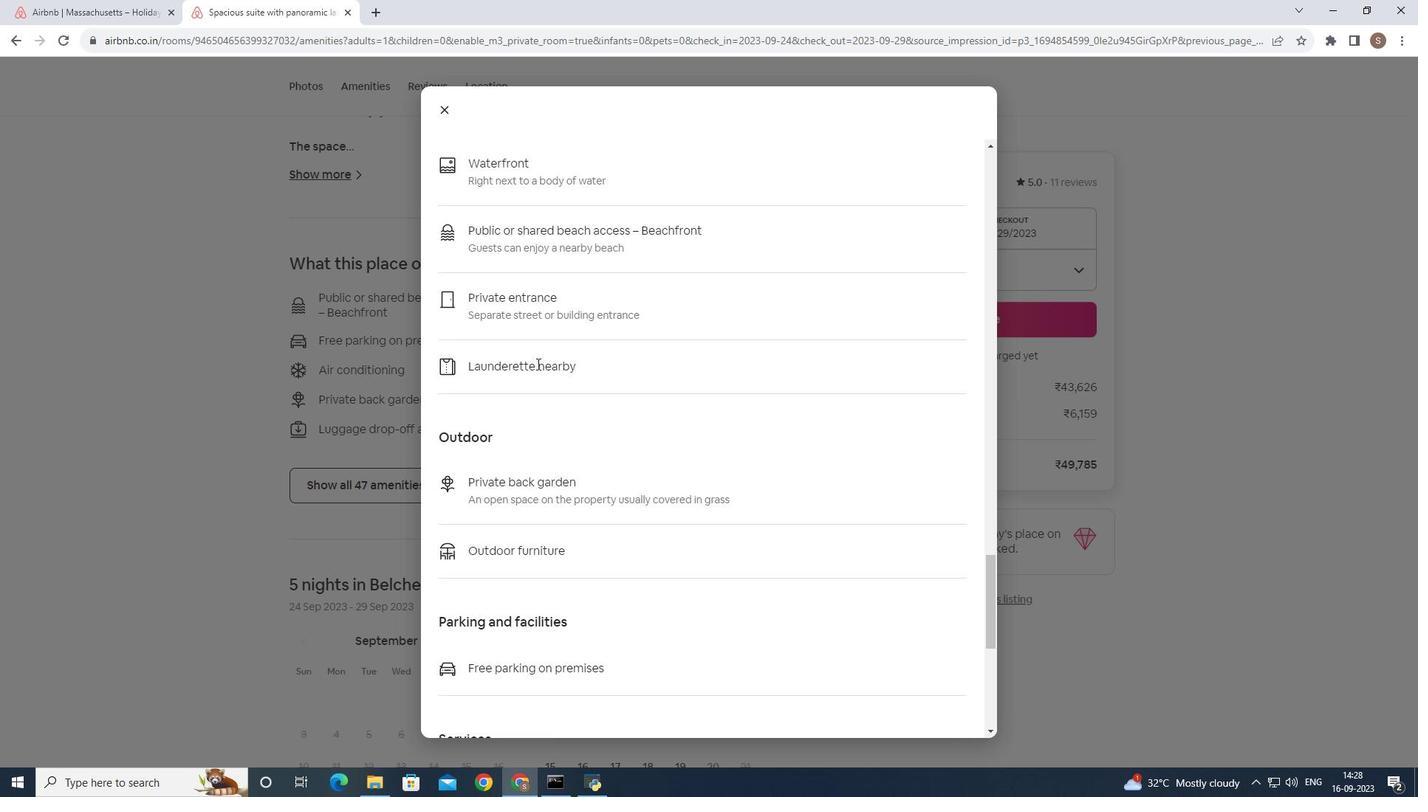 
Action: Mouse scrolled (537, 363) with delta (0, 0)
Screenshot: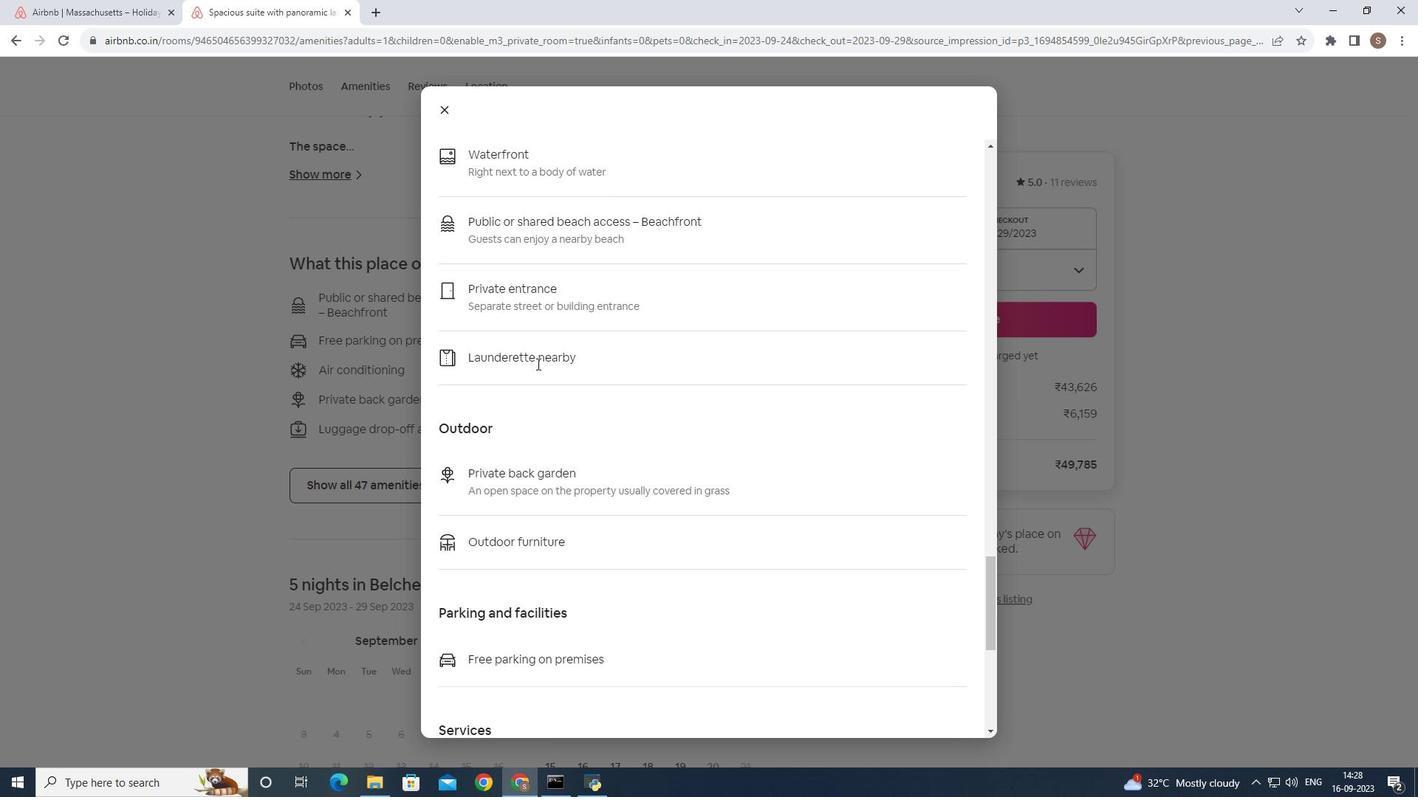 
Action: Mouse scrolled (537, 363) with delta (0, 0)
Screenshot: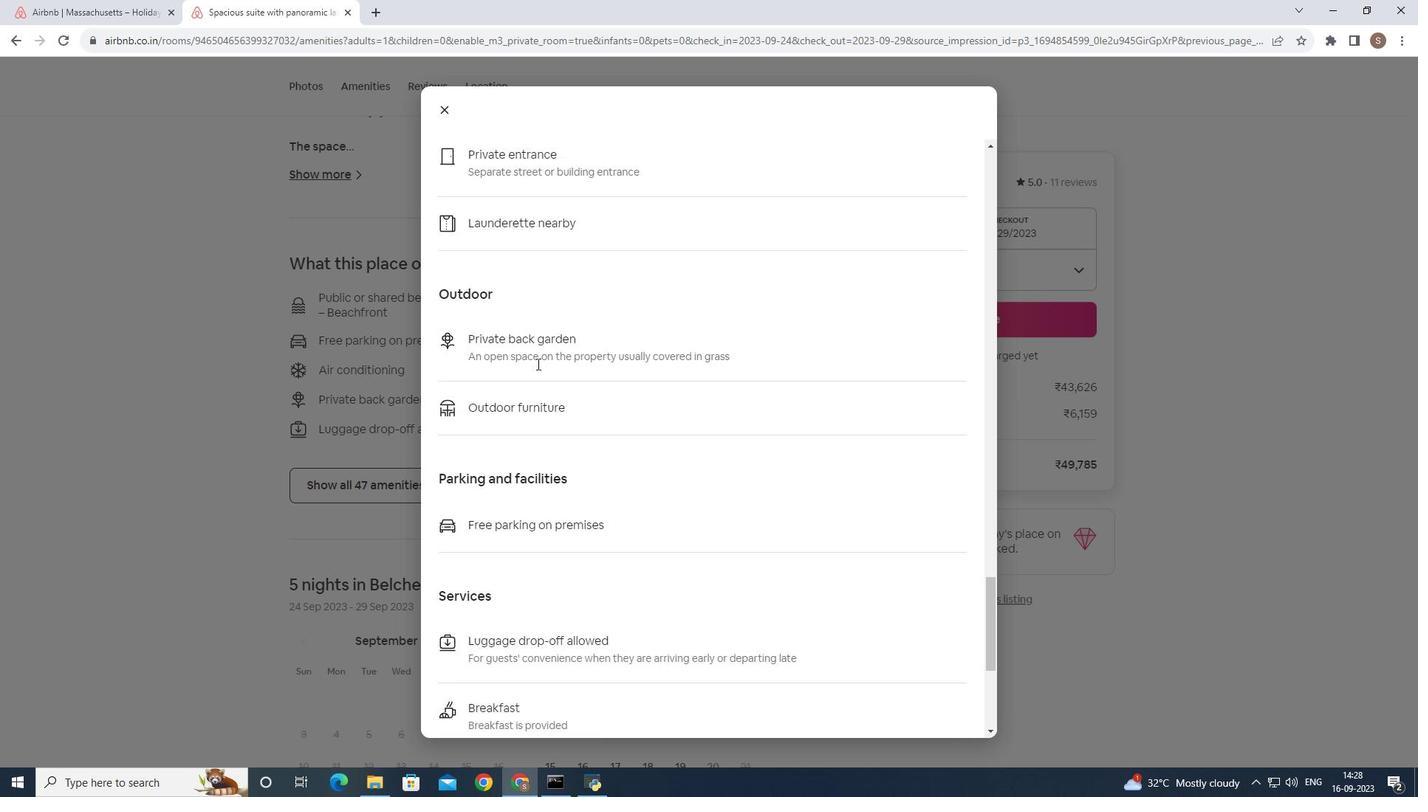 
Action: Mouse scrolled (537, 363) with delta (0, 0)
Screenshot: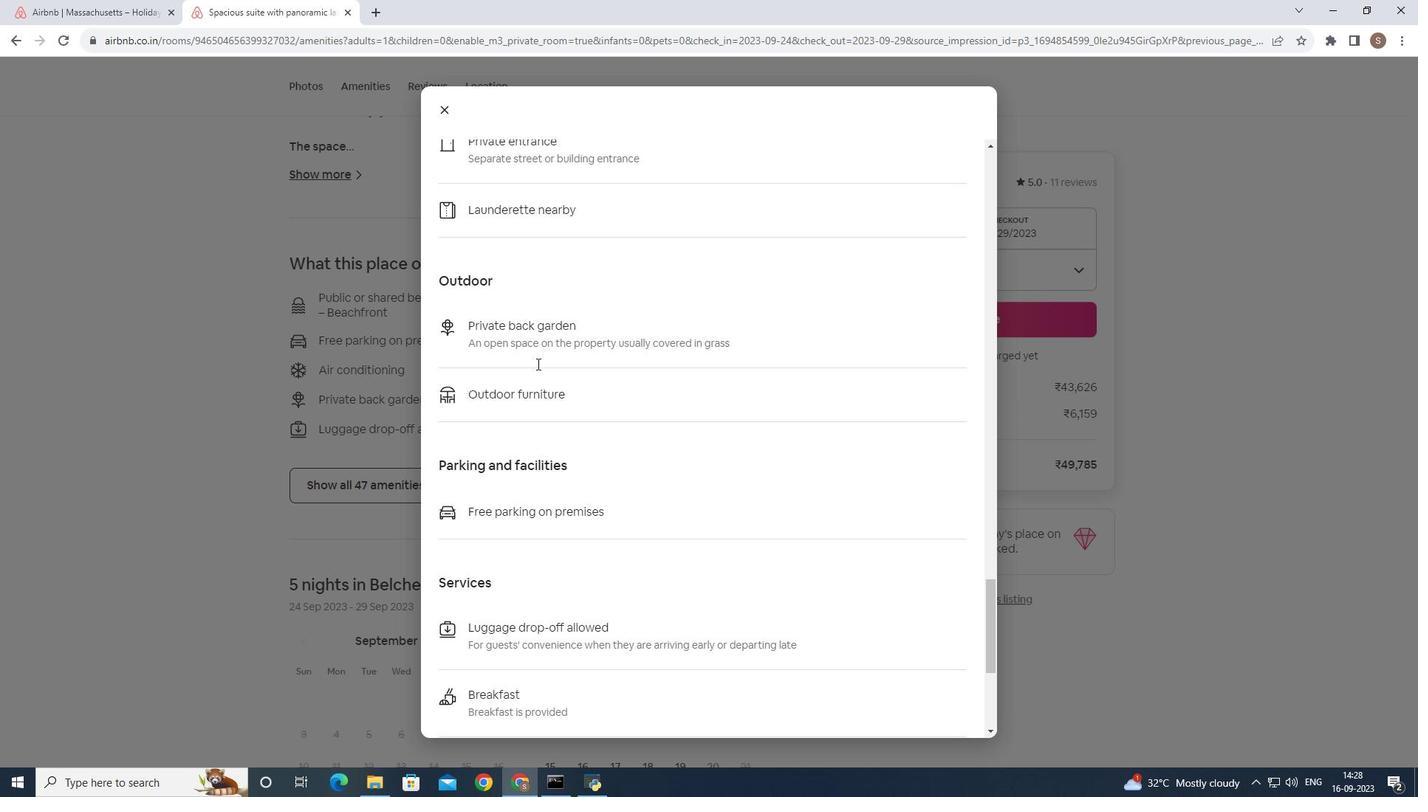 
Action: Mouse scrolled (537, 363) with delta (0, 0)
Screenshot: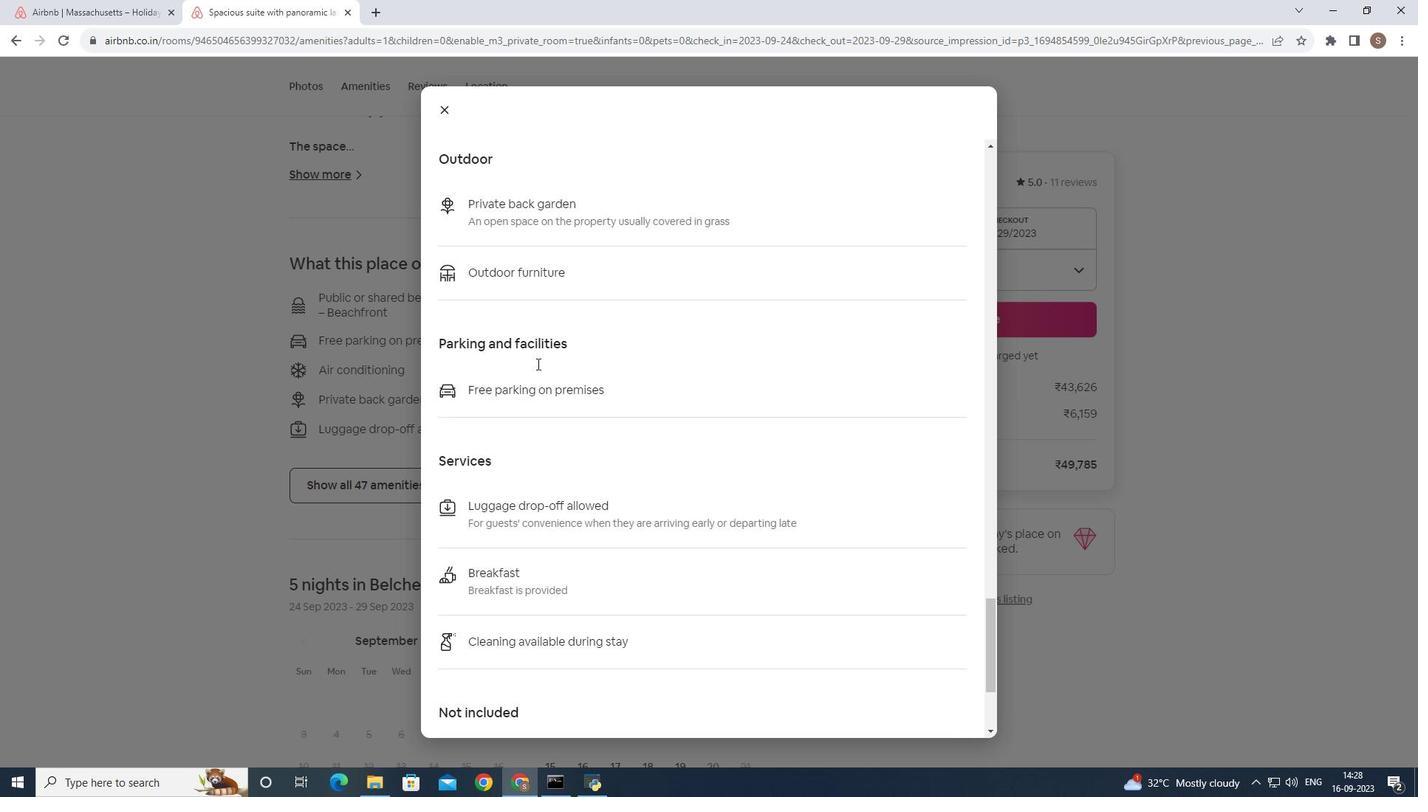 
Action: Mouse scrolled (537, 363) with delta (0, 0)
Screenshot: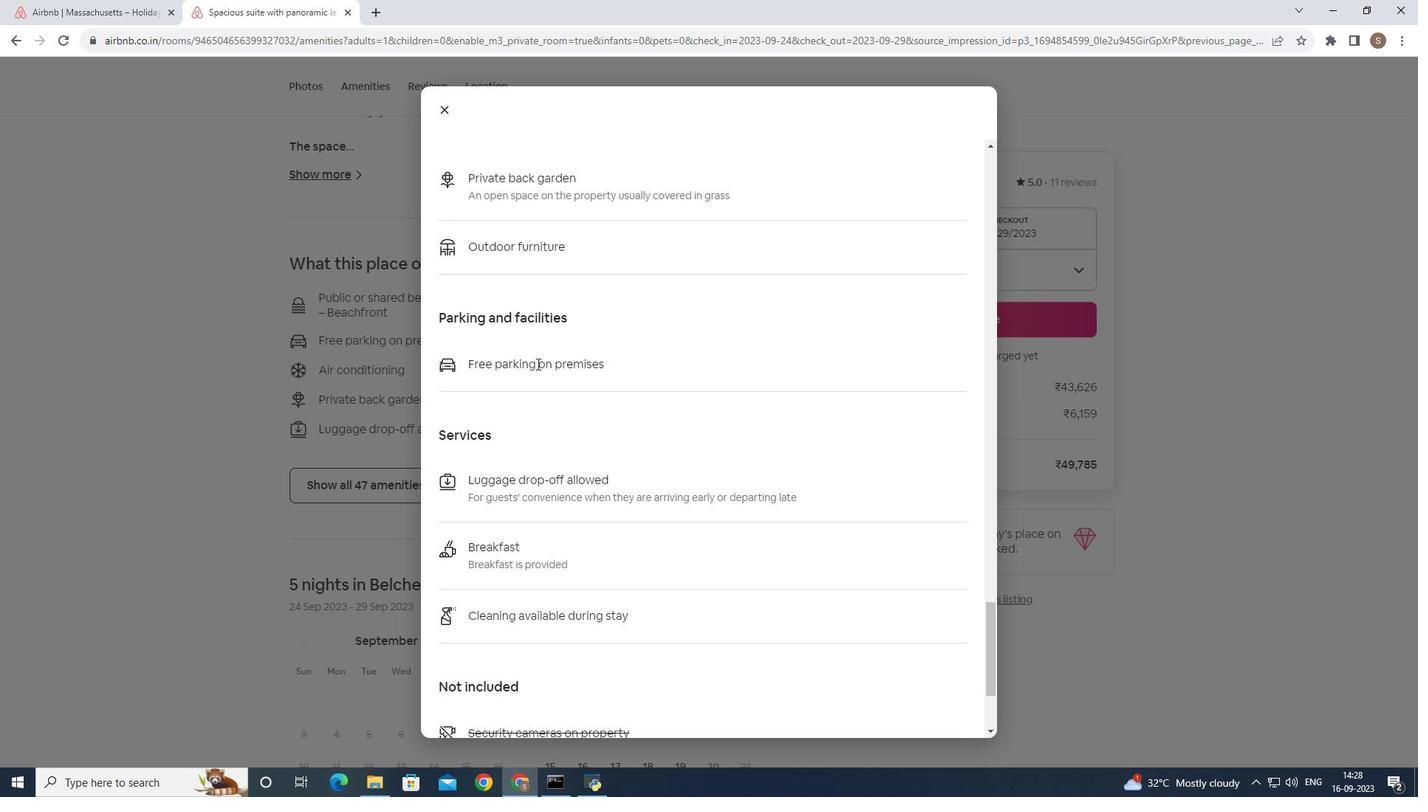 
Action: Mouse scrolled (537, 363) with delta (0, 0)
Screenshot: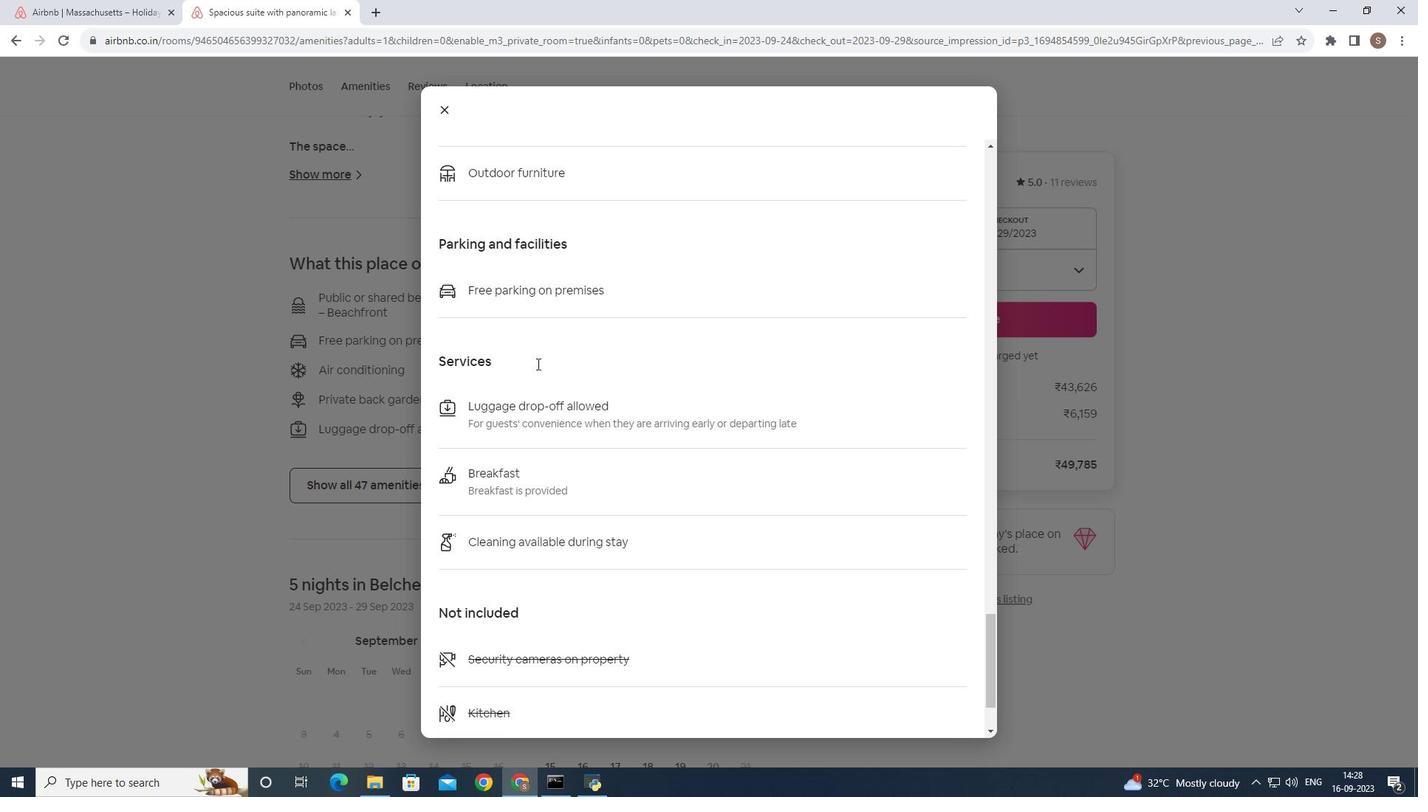 
Action: Mouse scrolled (537, 363) with delta (0, 0)
Screenshot: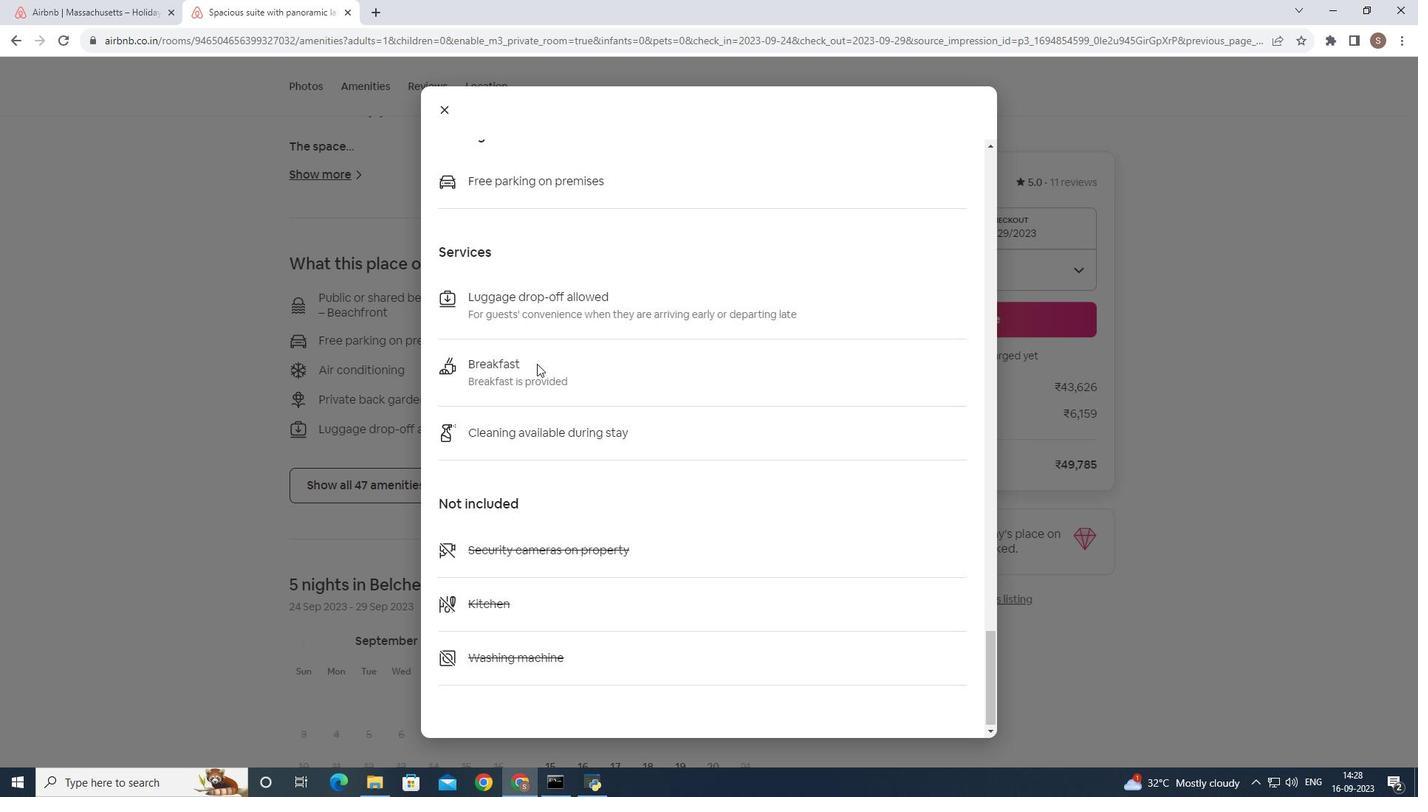 
Action: Mouse scrolled (537, 363) with delta (0, 0)
Screenshot: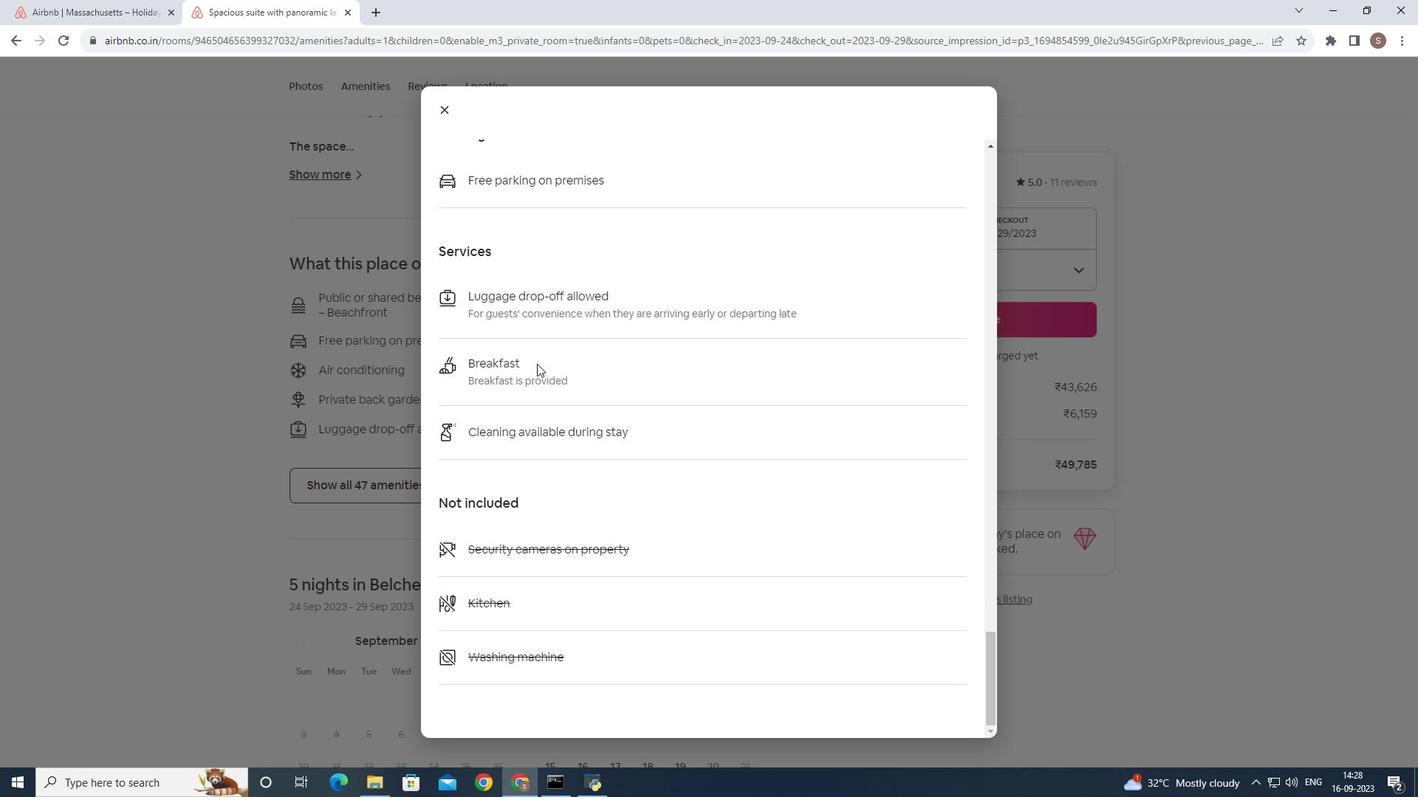 
Action: Mouse scrolled (537, 363) with delta (0, 0)
Screenshot: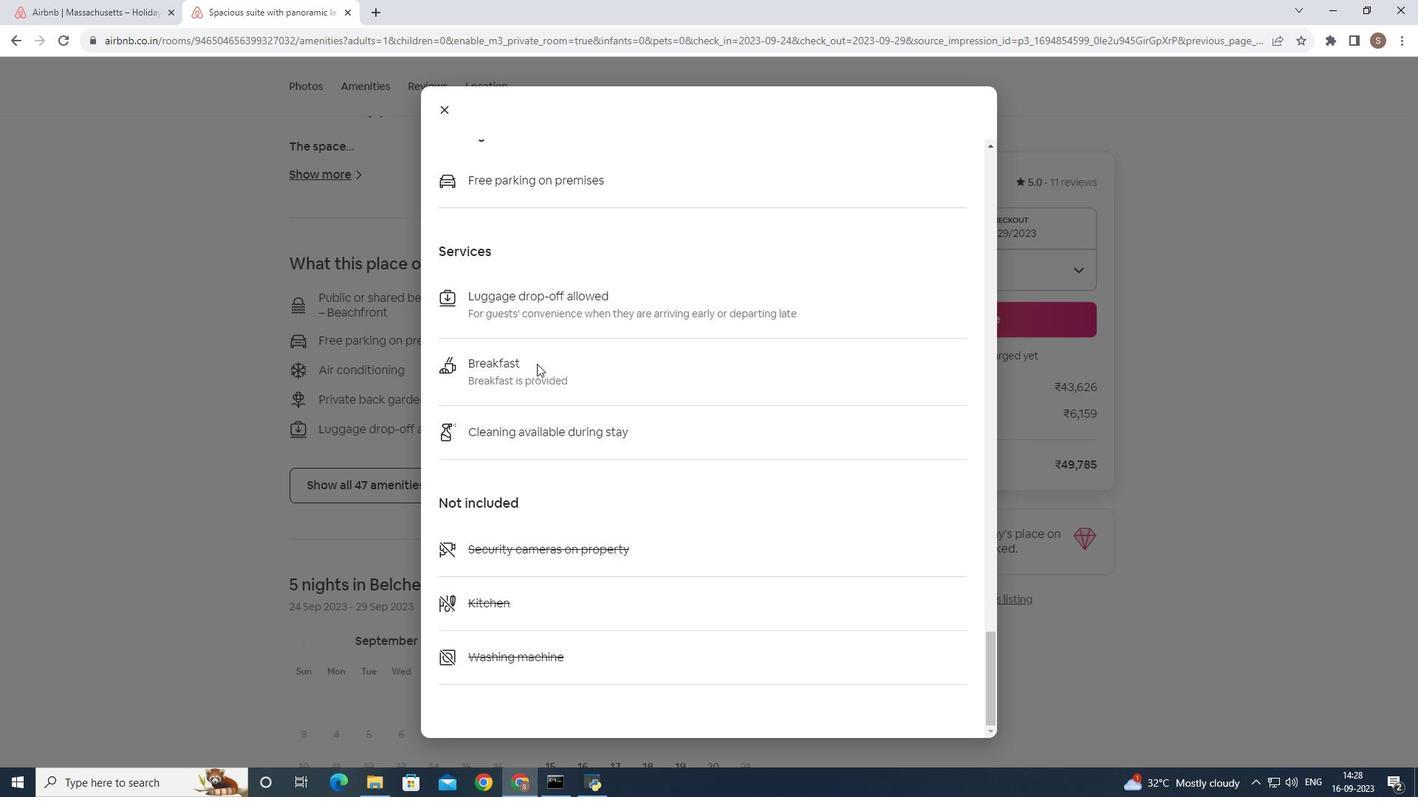 
Action: Mouse scrolled (537, 363) with delta (0, 0)
Screenshot: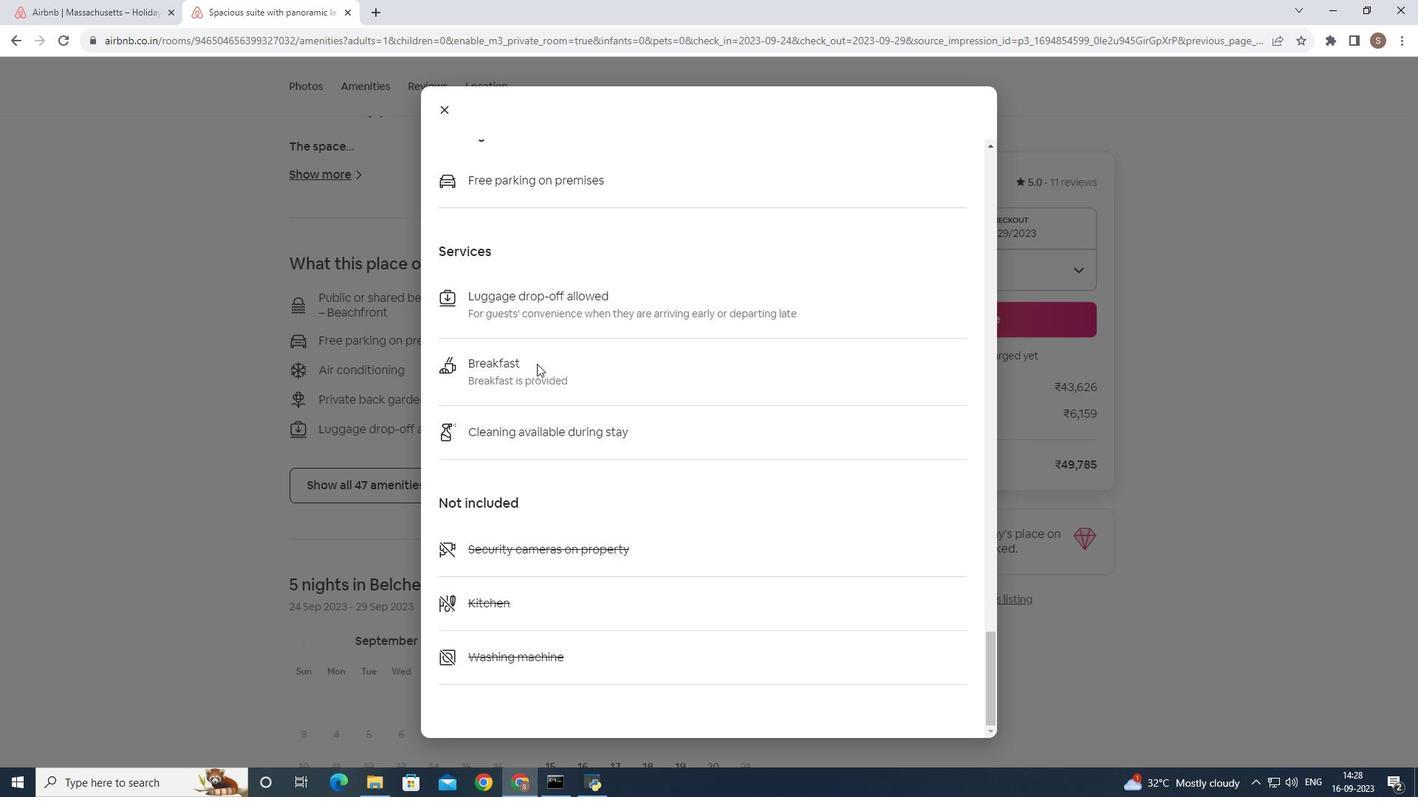 
Action: Mouse moved to (447, 108)
Screenshot: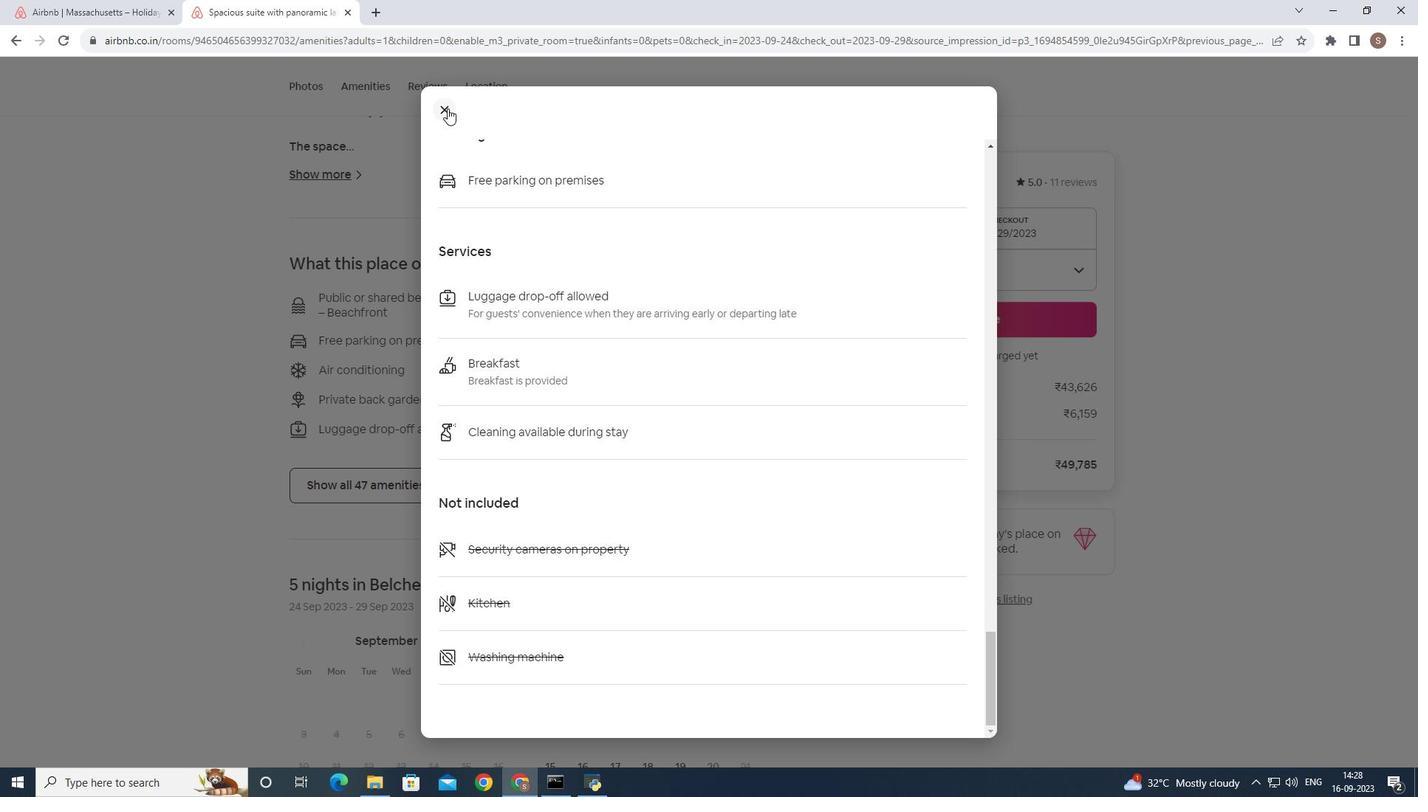 
Action: Mouse pressed left at (447, 108)
Screenshot: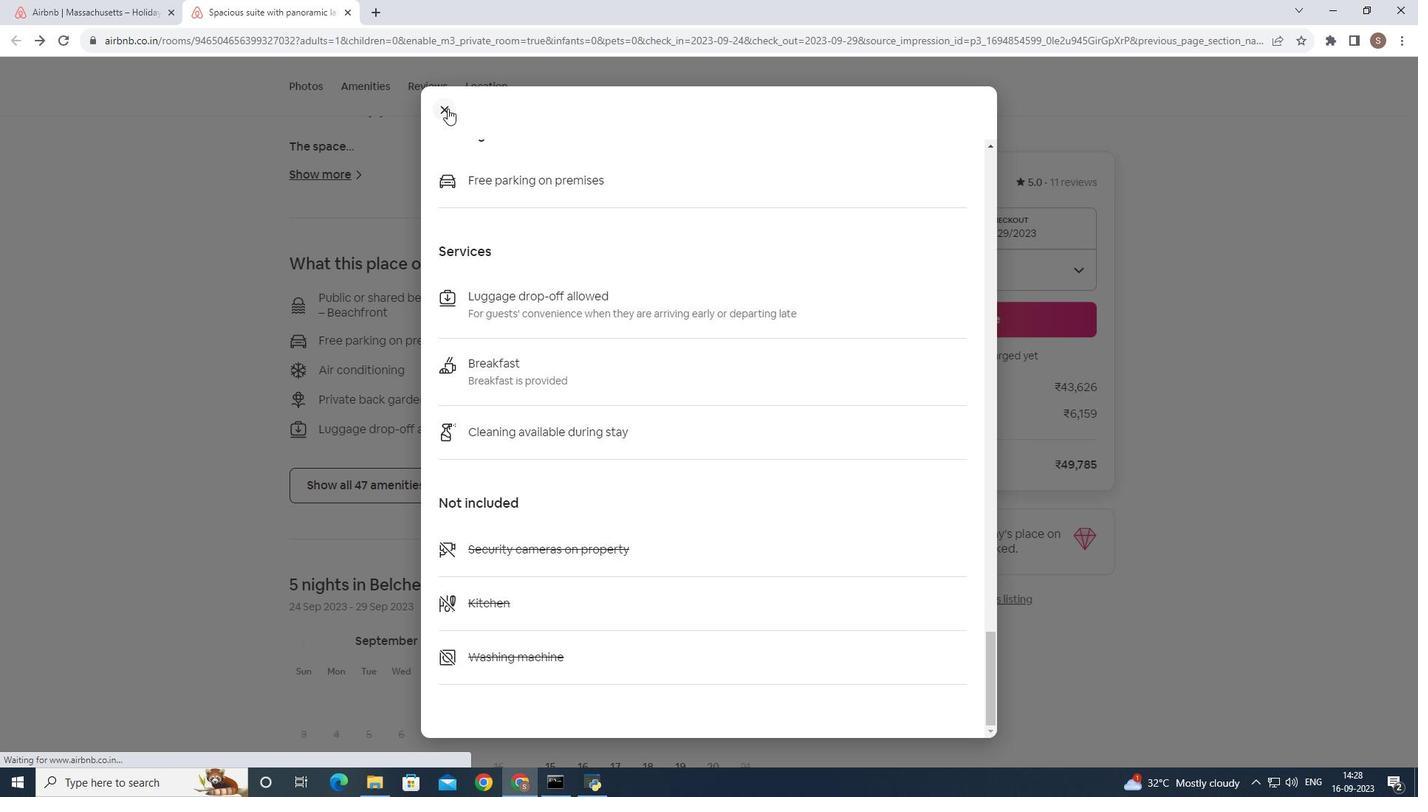 
Action: Mouse moved to (509, 345)
Screenshot: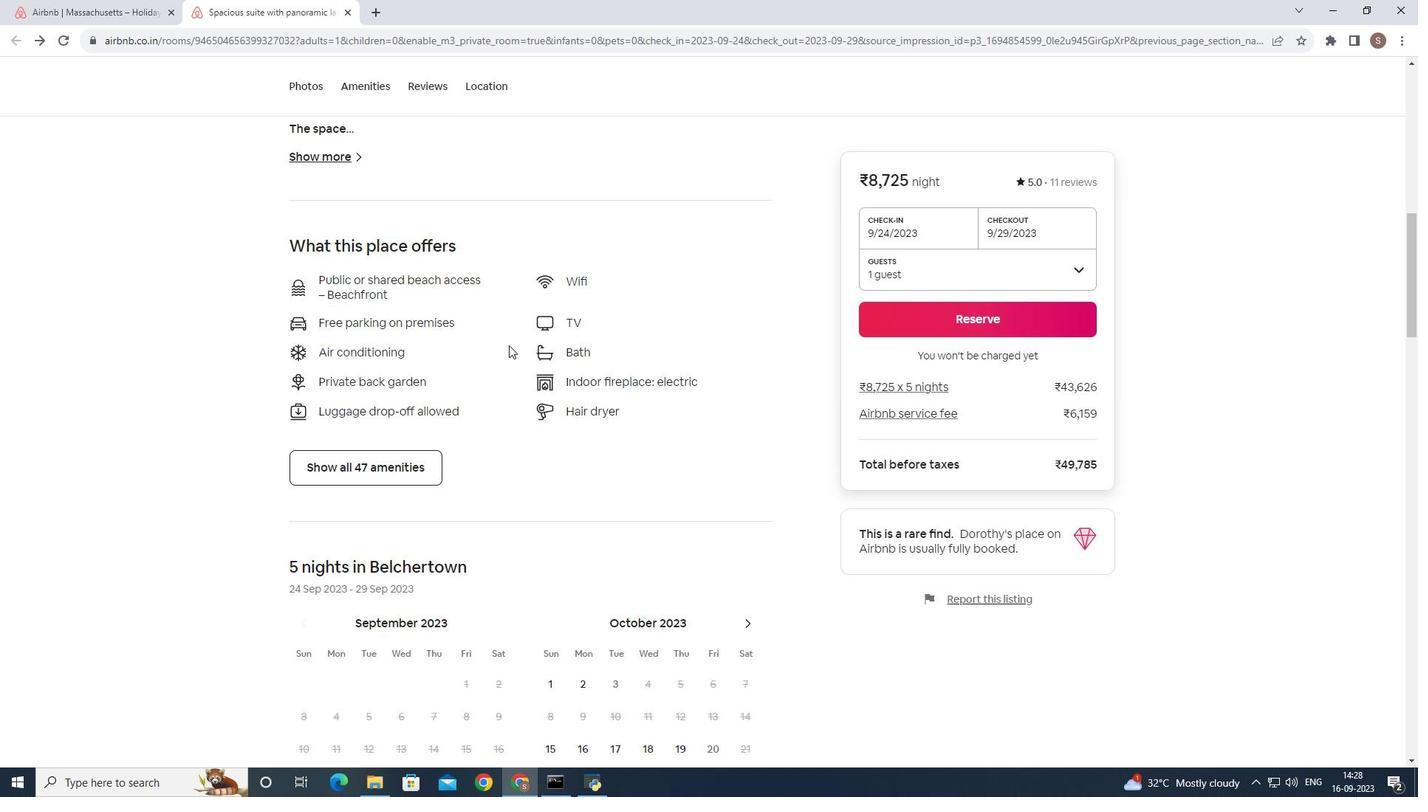 
Action: Mouse scrolled (509, 345) with delta (0, 0)
Screenshot: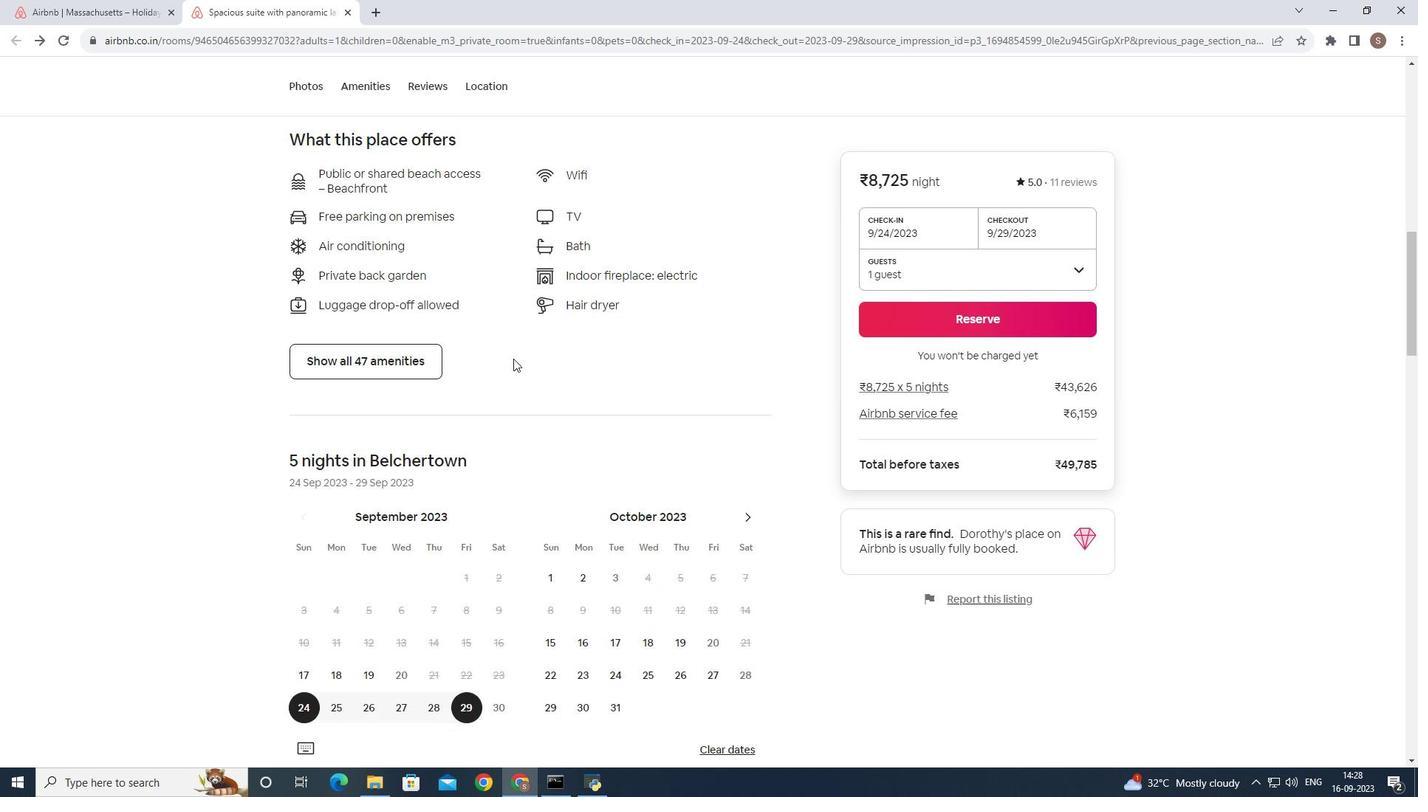 
Action: Mouse scrolled (509, 345) with delta (0, 0)
Screenshot: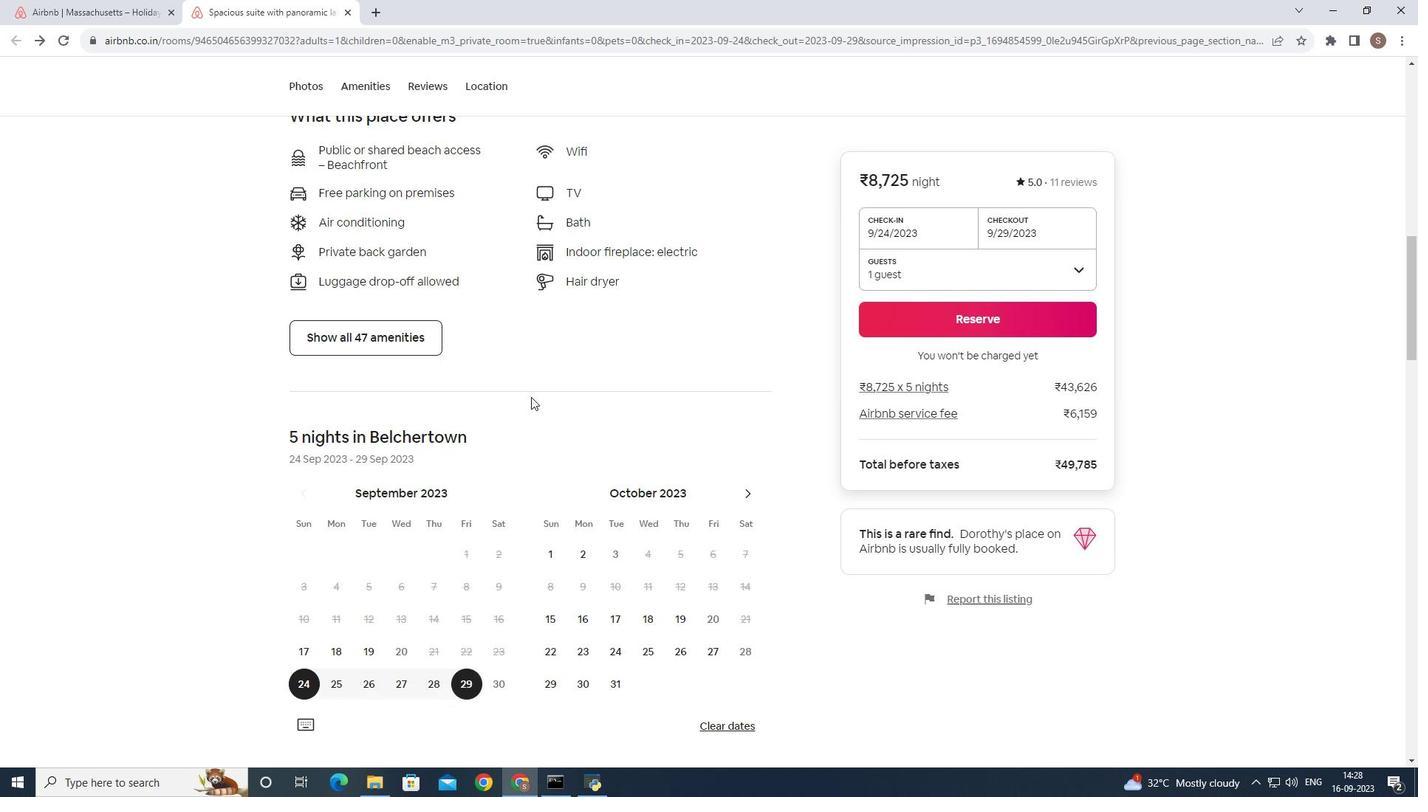 
Action: Mouse moved to (528, 438)
Screenshot: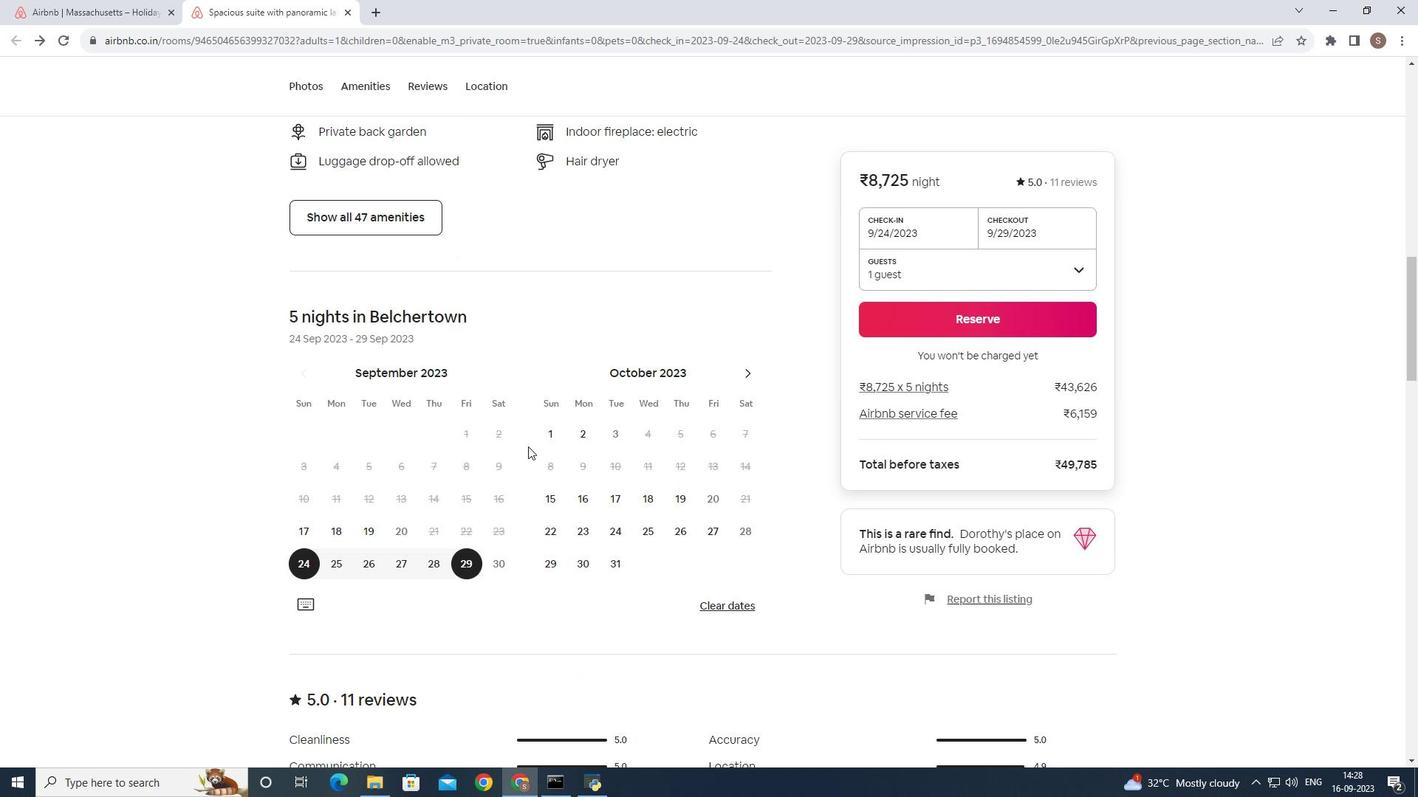 
Action: Mouse scrolled (528, 438) with delta (0, 0)
Screenshot: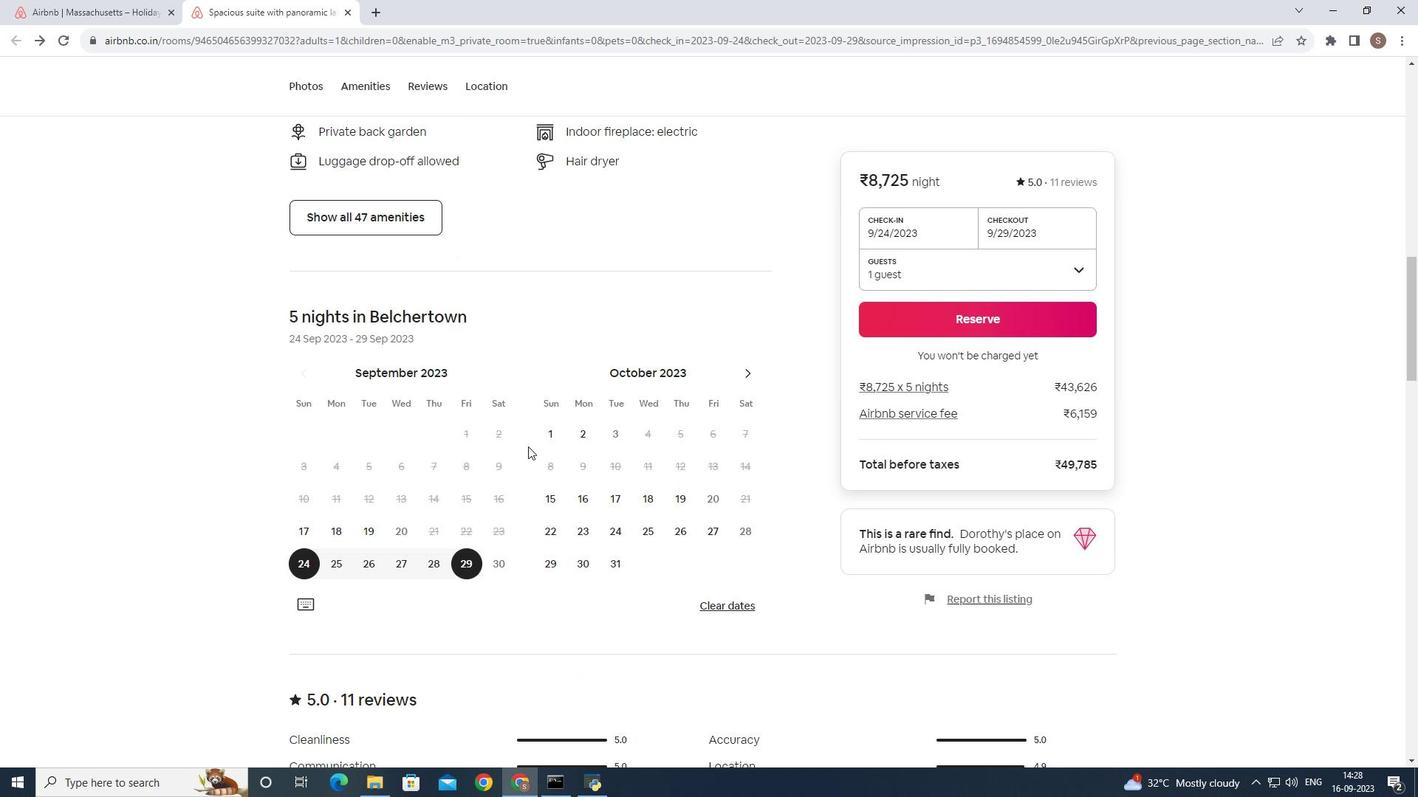 
Action: Mouse scrolled (528, 438) with delta (0, 0)
Screenshot: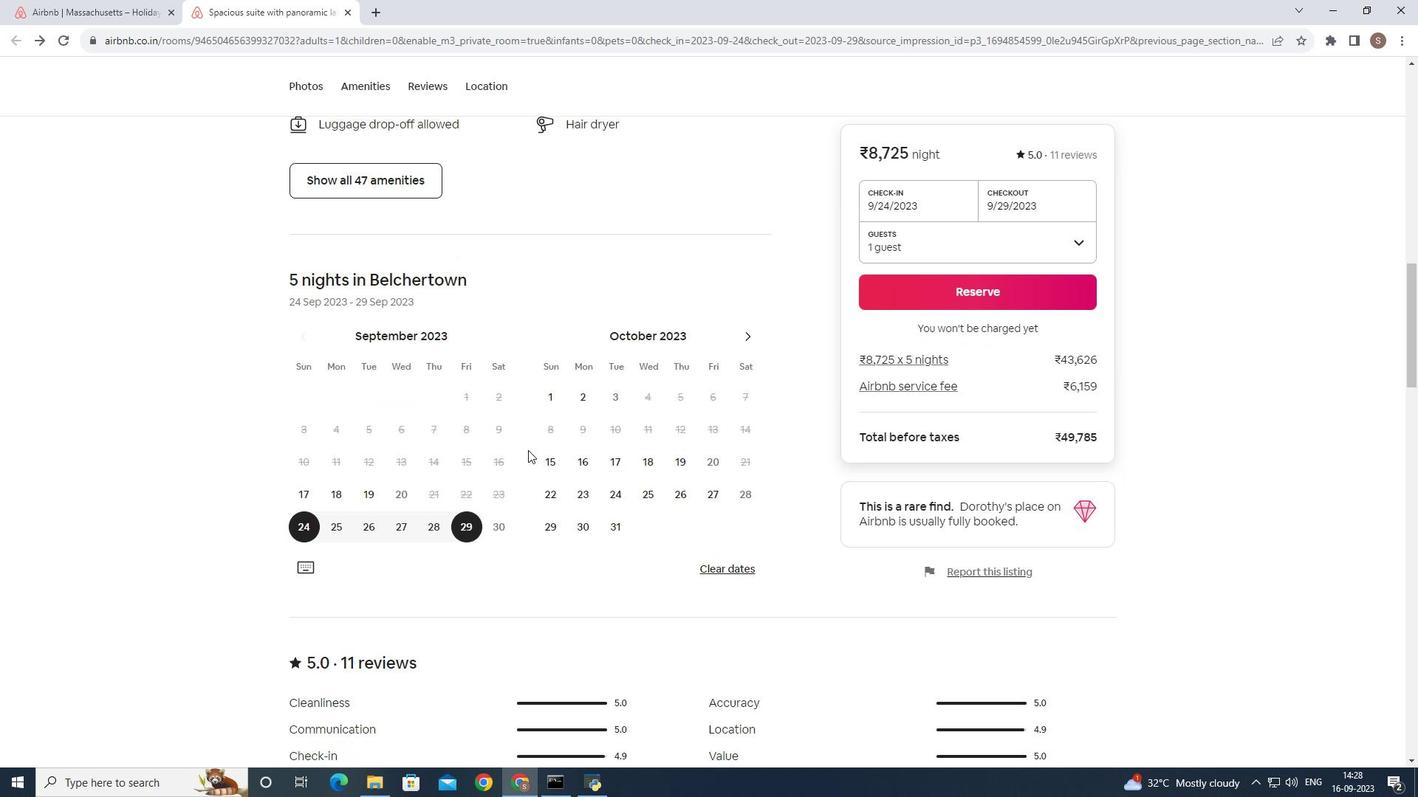 
Action: Mouse moved to (528, 447)
Screenshot: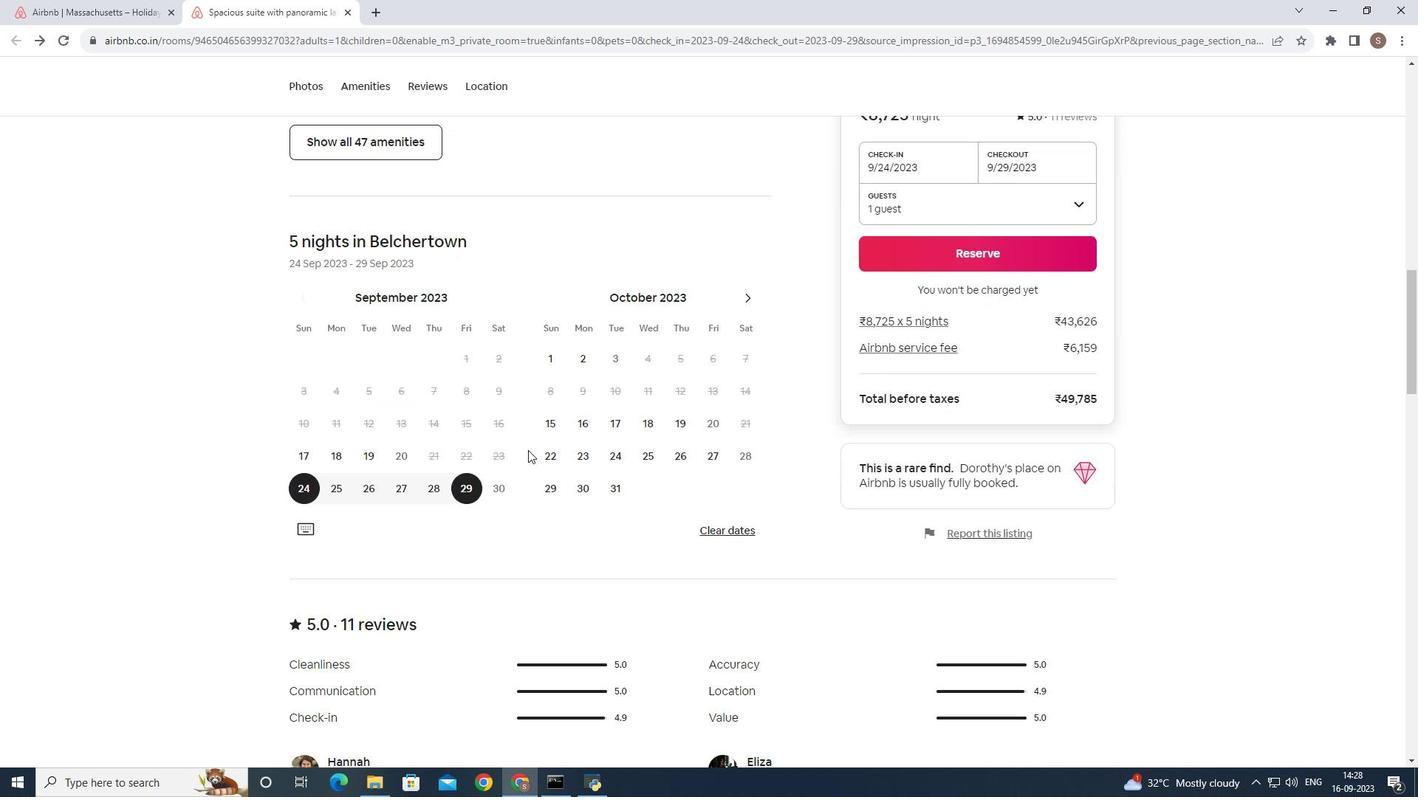 
Action: Mouse scrolled (528, 446) with delta (0, 0)
Screenshot: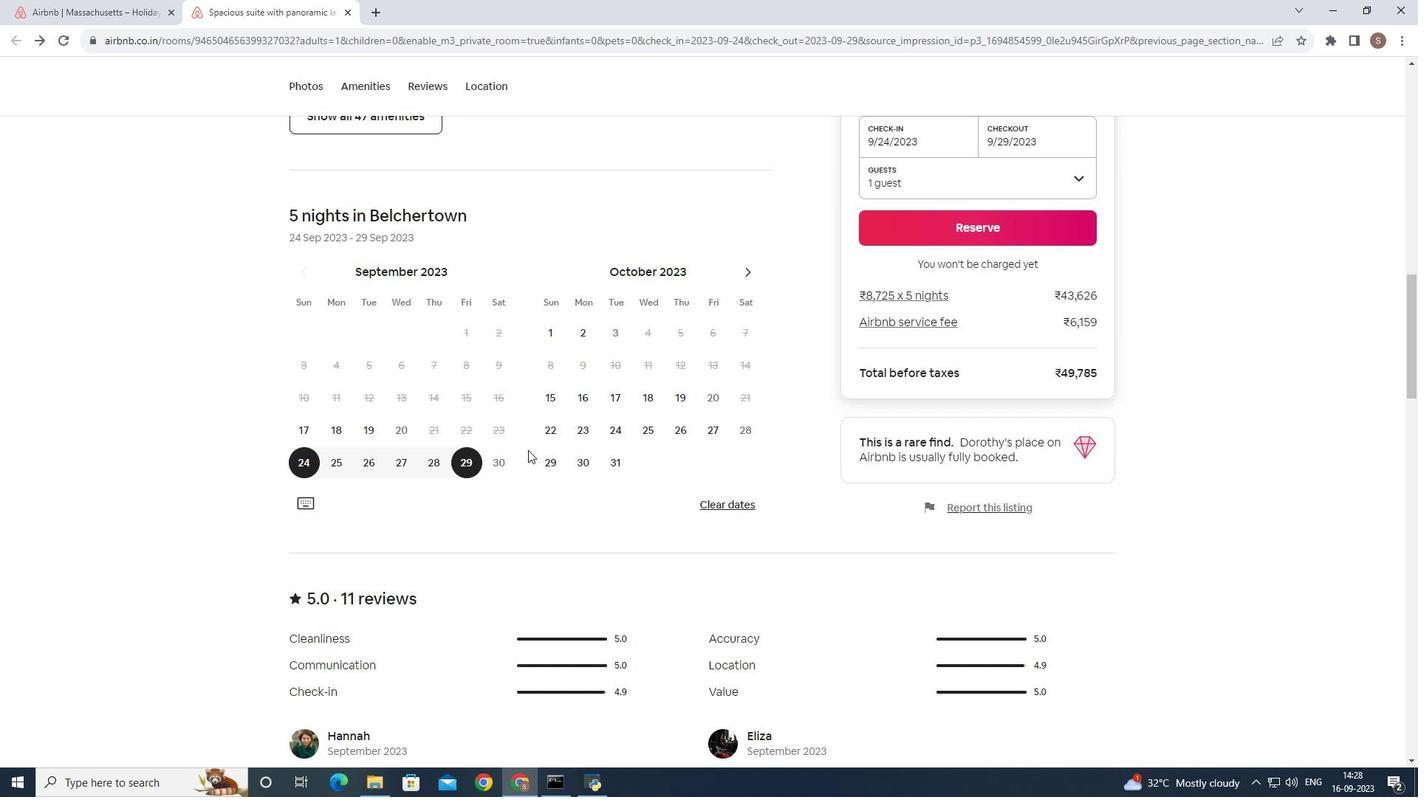 
Action: Mouse moved to (533, 463)
Screenshot: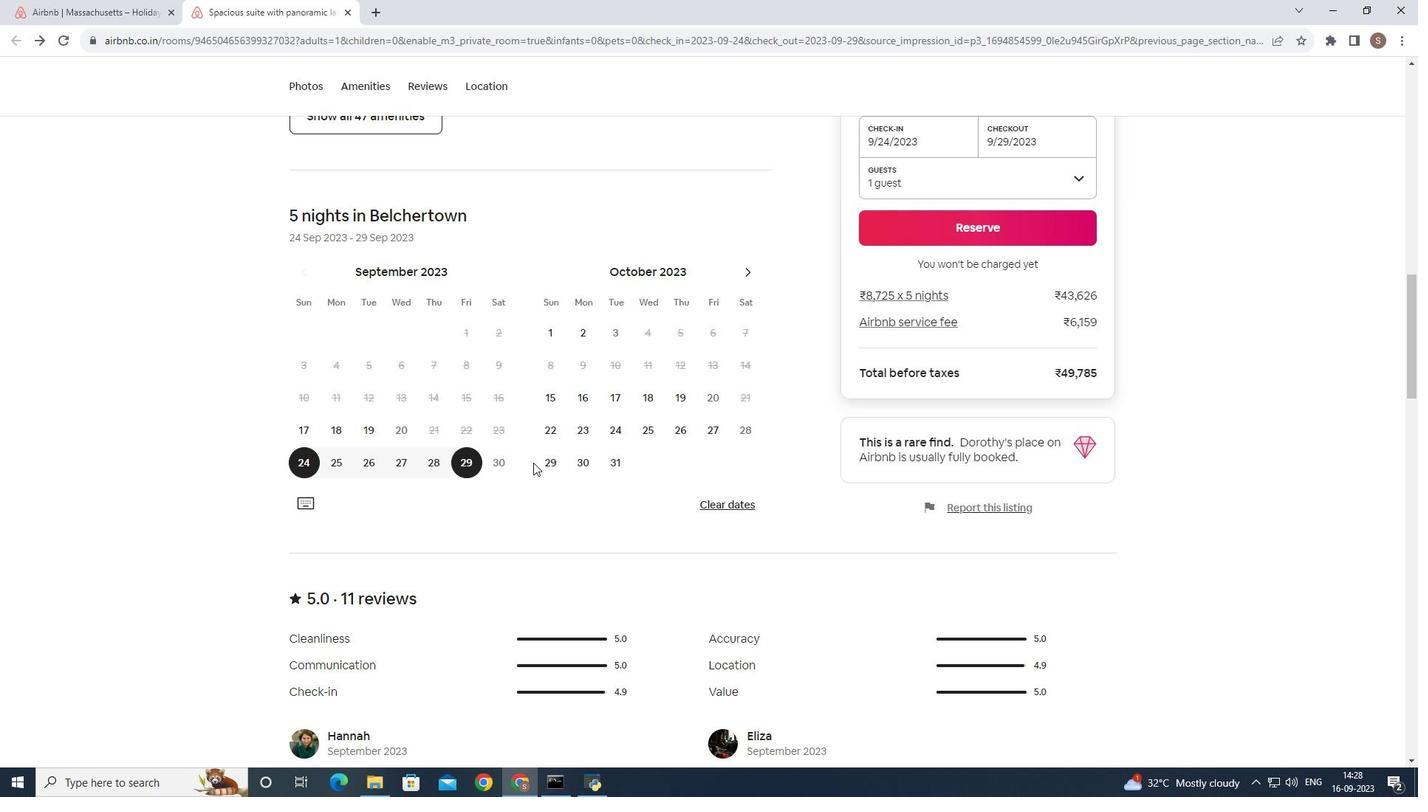 
Action: Mouse scrolled (533, 462) with delta (0, 0)
Screenshot: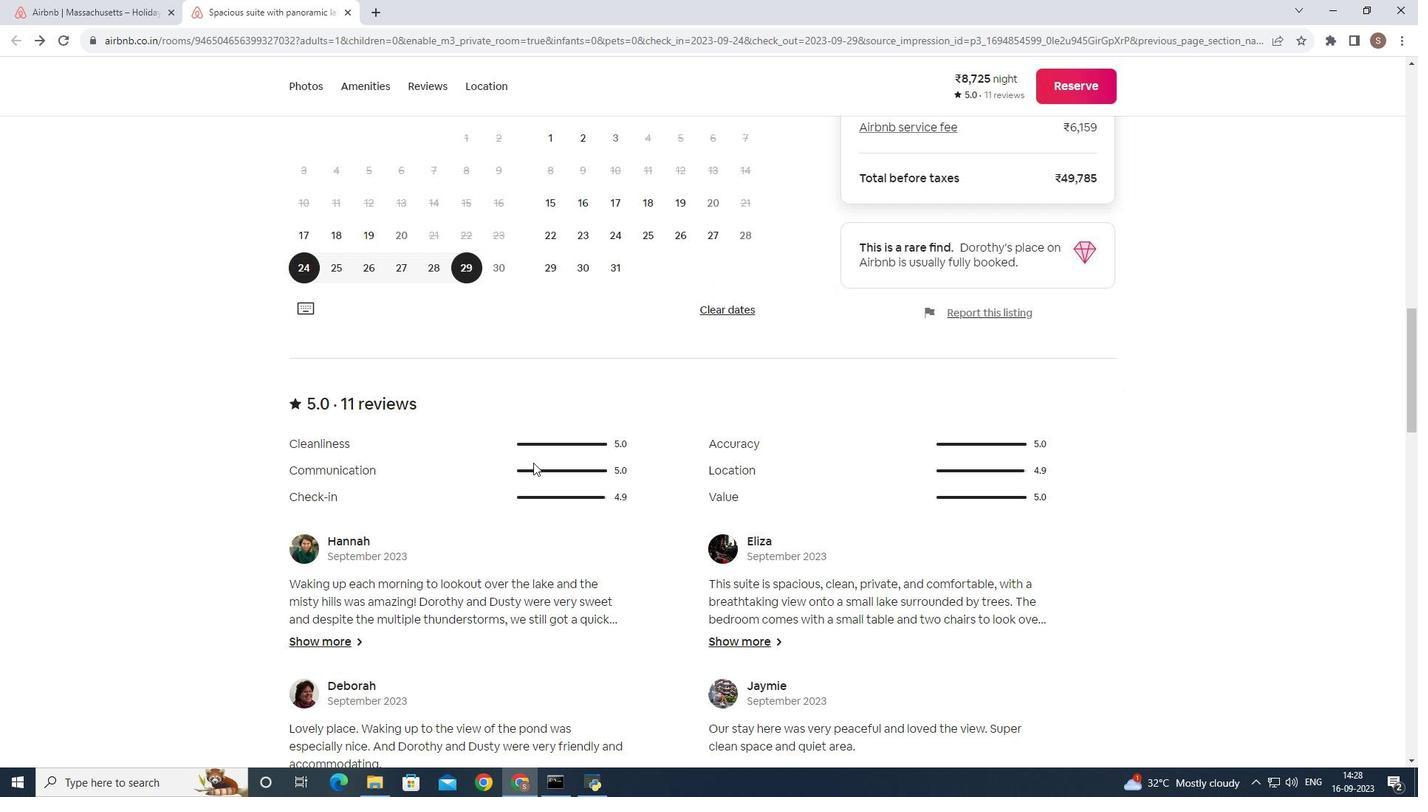 
Action: Mouse scrolled (533, 462) with delta (0, 0)
Screenshot: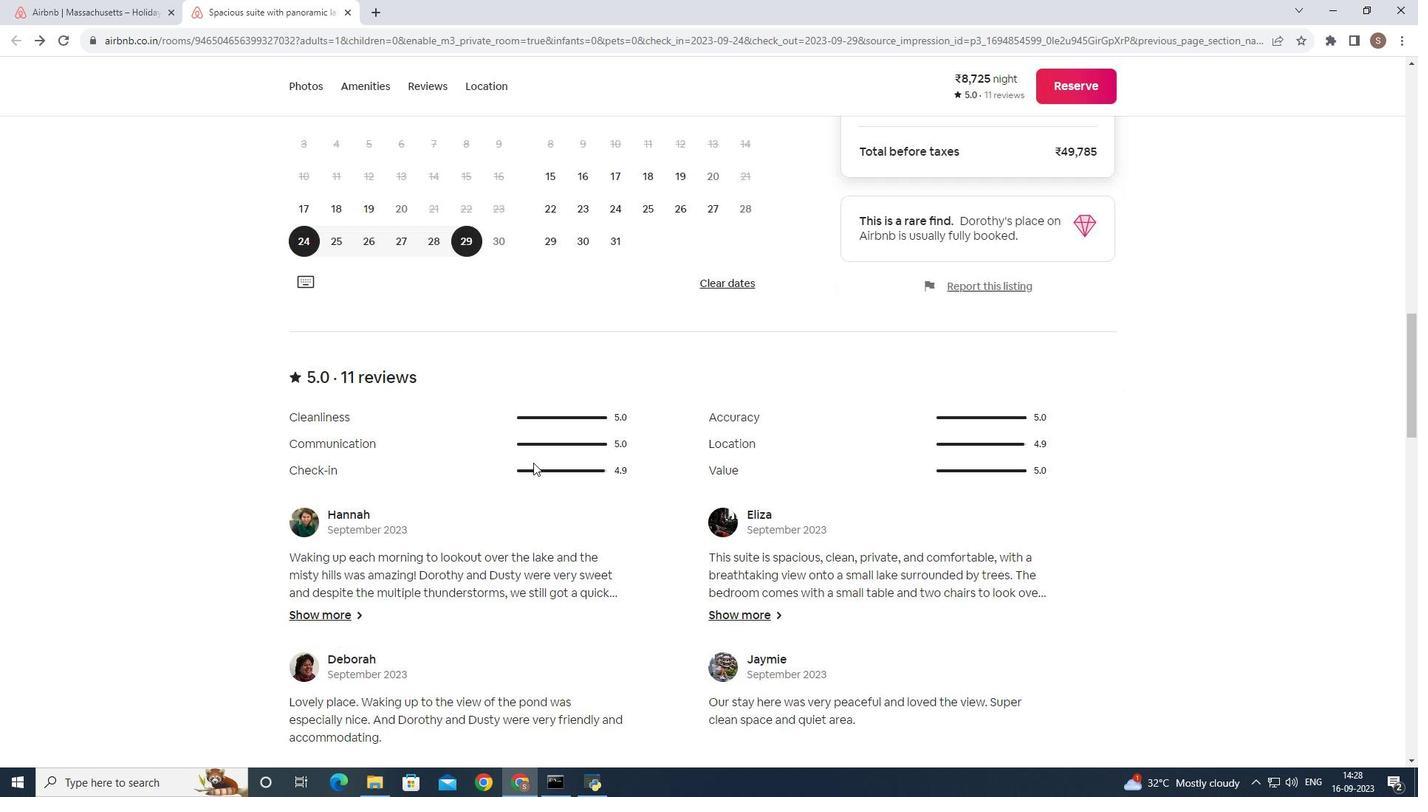 
Action: Mouse scrolled (533, 462) with delta (0, 0)
Screenshot: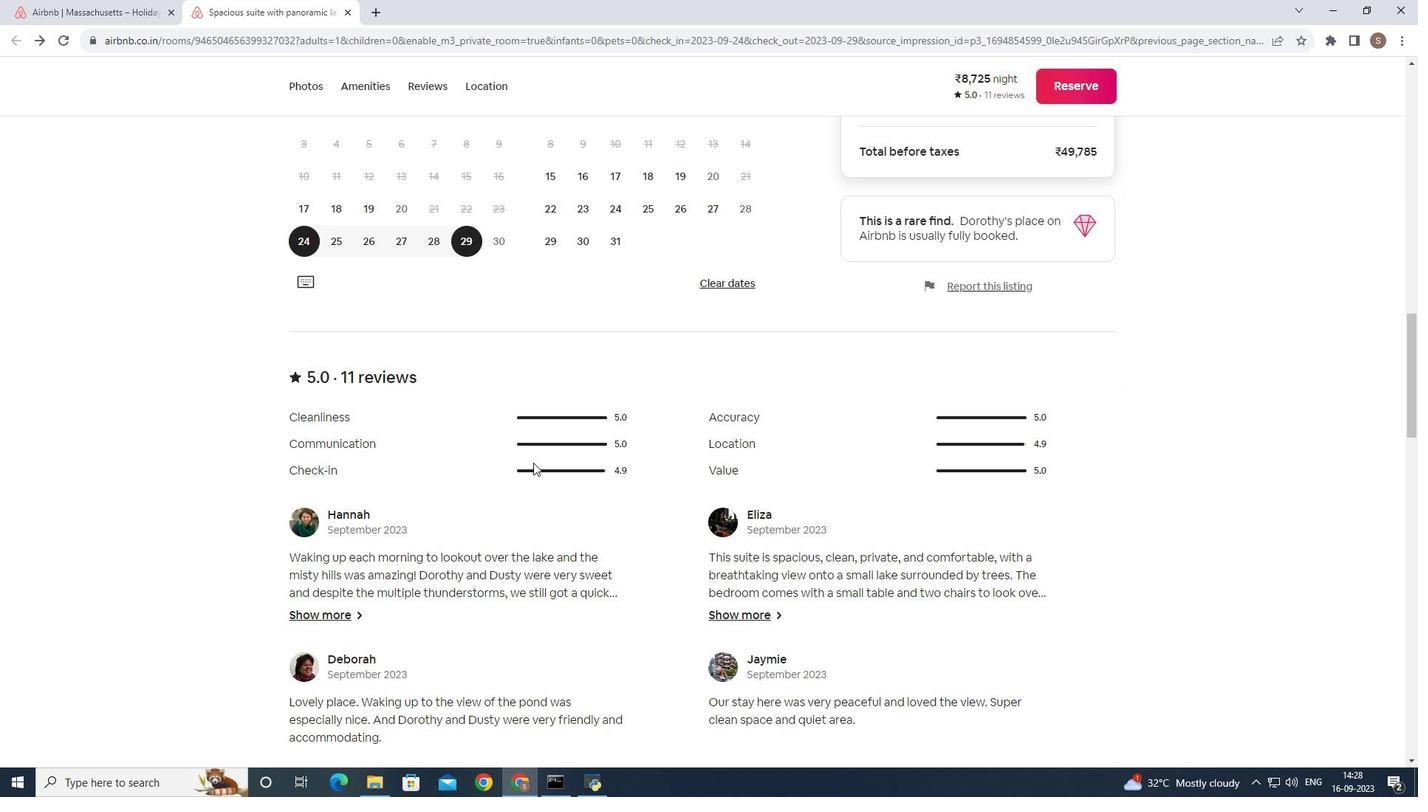 
Action: Mouse scrolled (533, 462) with delta (0, 0)
Screenshot: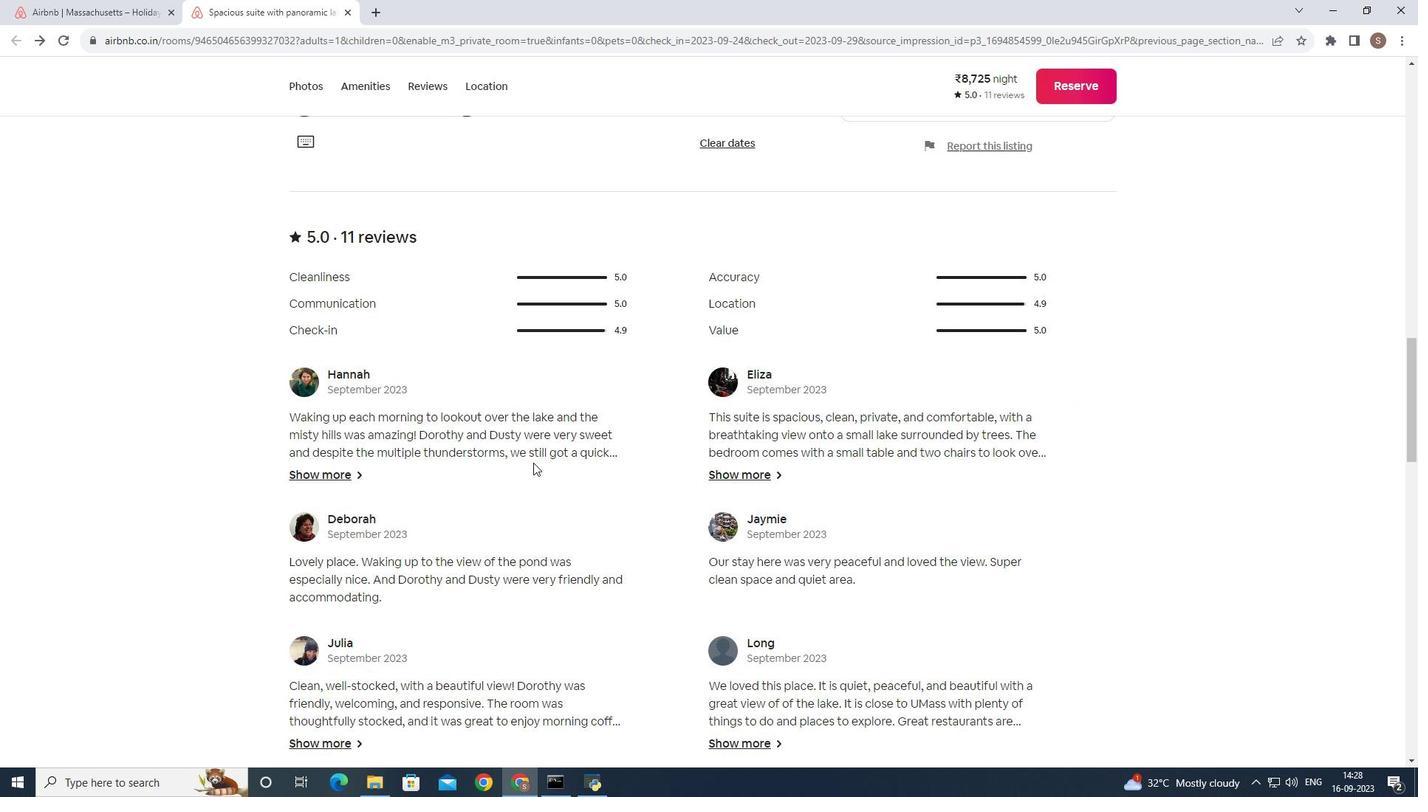 
Action: Mouse scrolled (533, 462) with delta (0, 0)
Screenshot: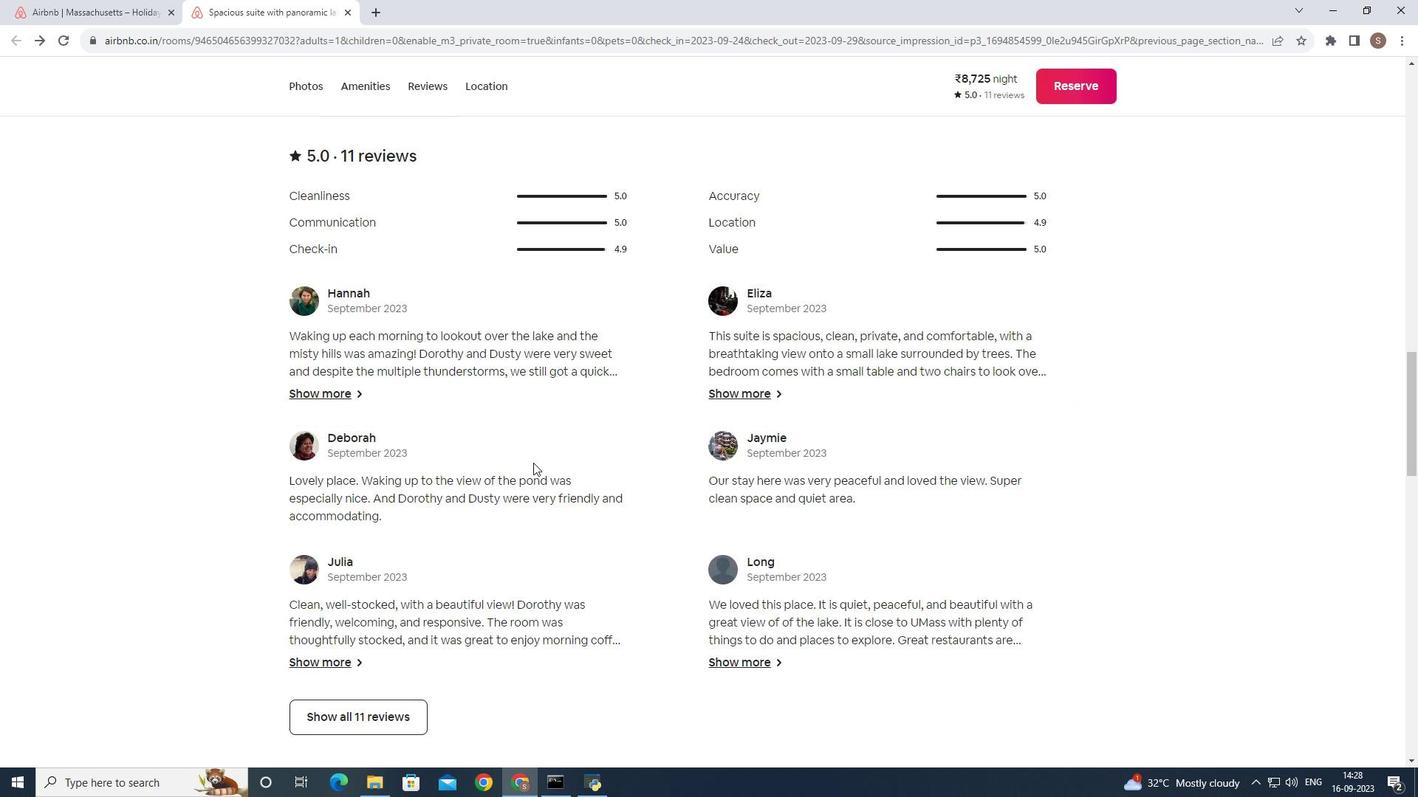 
Action: Mouse scrolled (533, 462) with delta (0, 0)
Screenshot: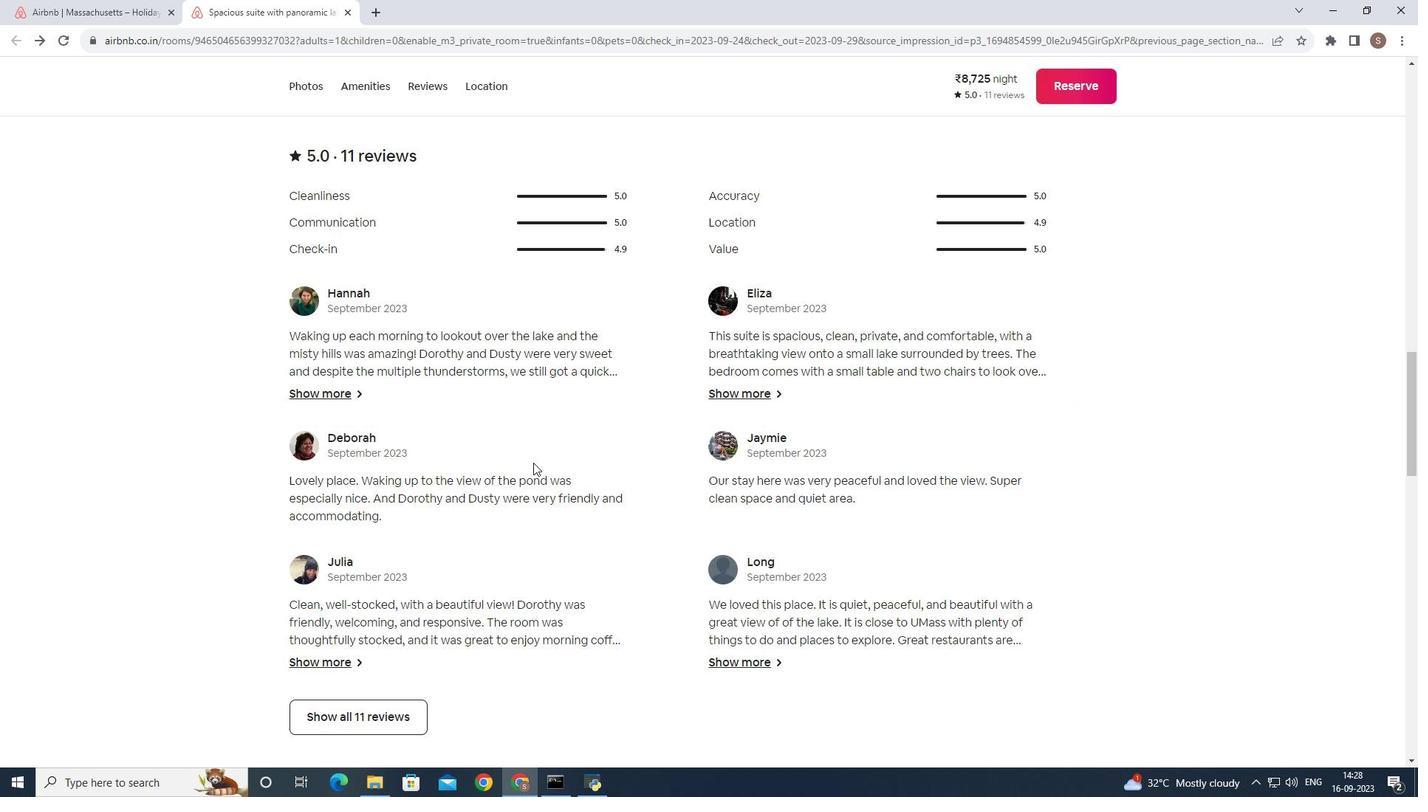 
Action: Mouse scrolled (533, 462) with delta (0, 0)
Screenshot: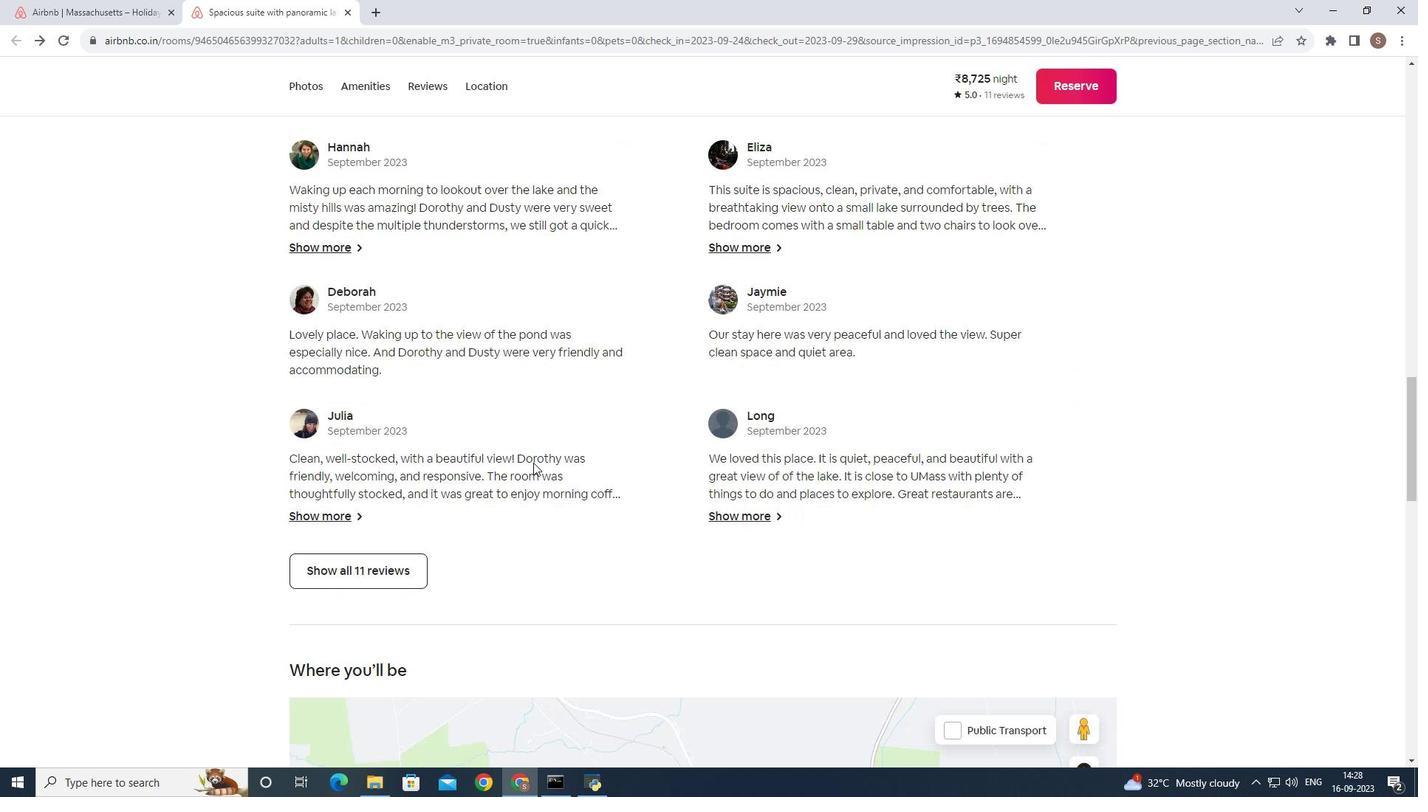 
Action: Mouse scrolled (533, 462) with delta (0, 0)
Screenshot: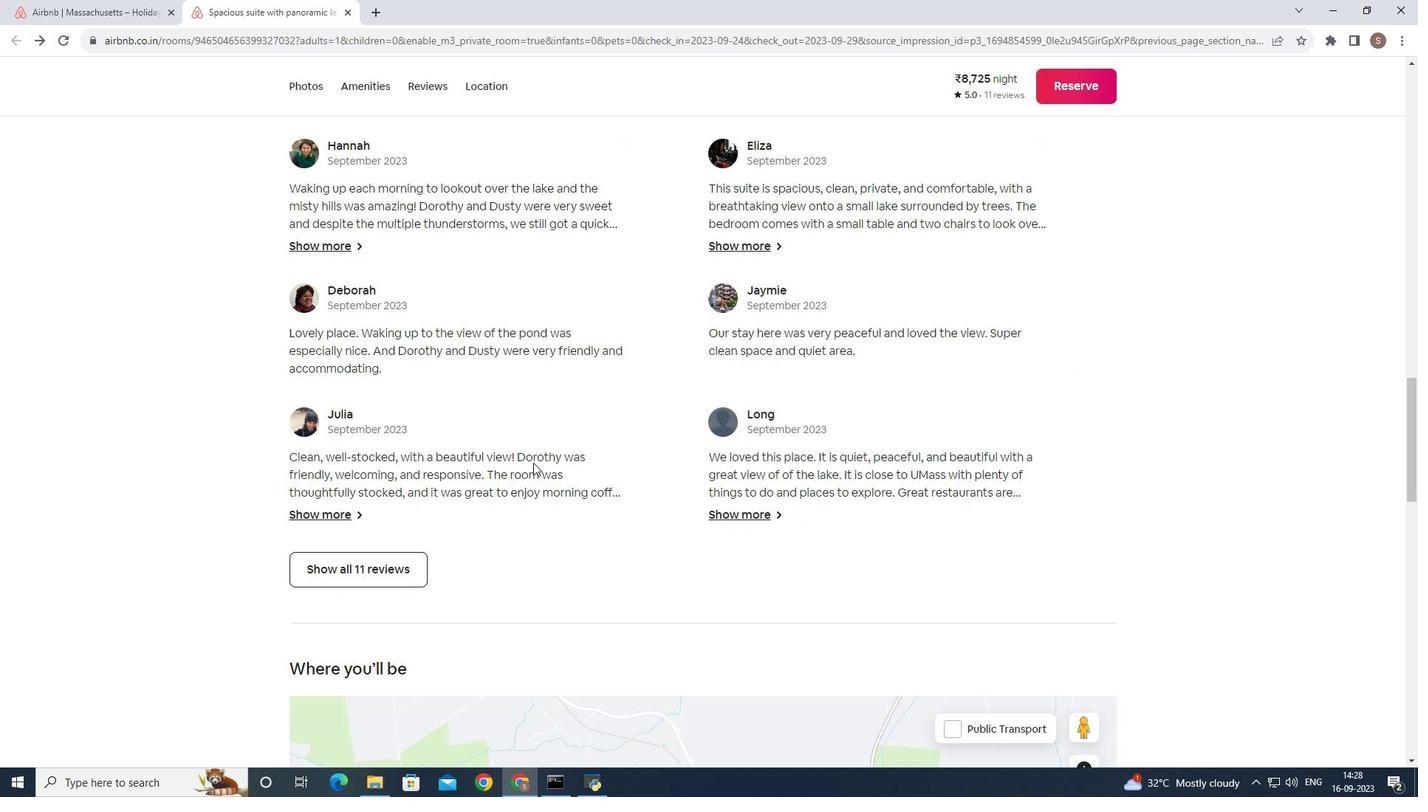 
Action: Mouse moved to (367, 566)
Screenshot: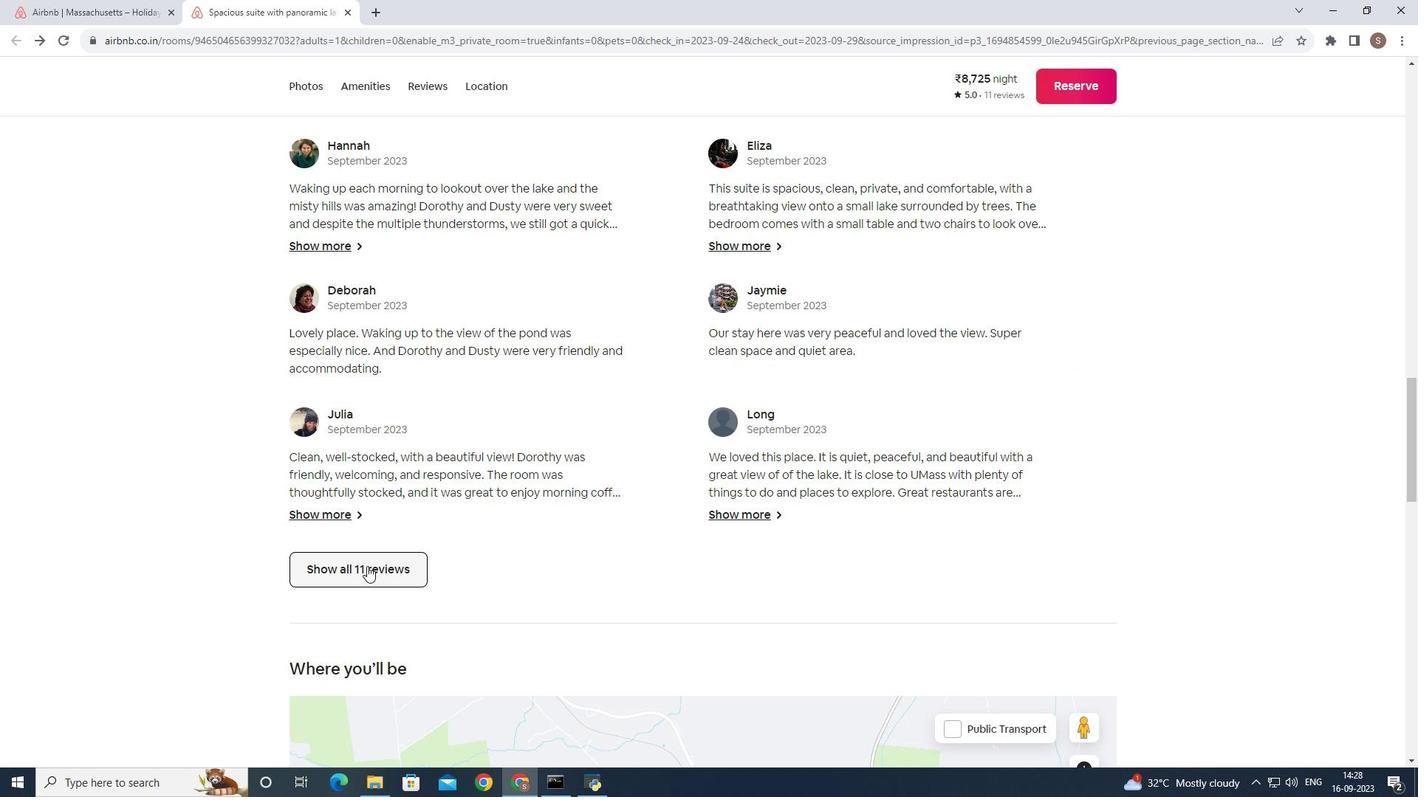 
Action: Mouse pressed left at (367, 566)
Screenshot: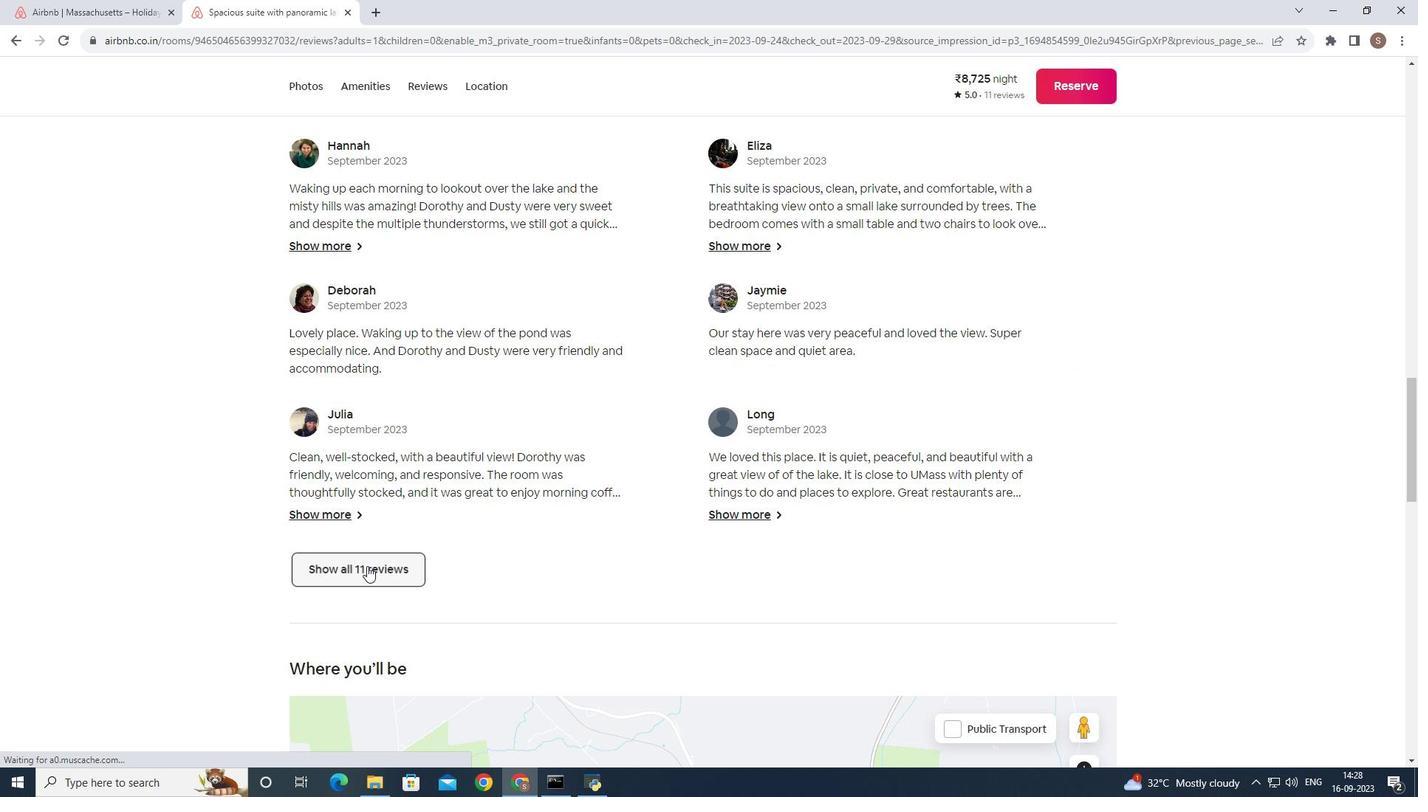 
Action: Mouse moved to (676, 403)
Screenshot: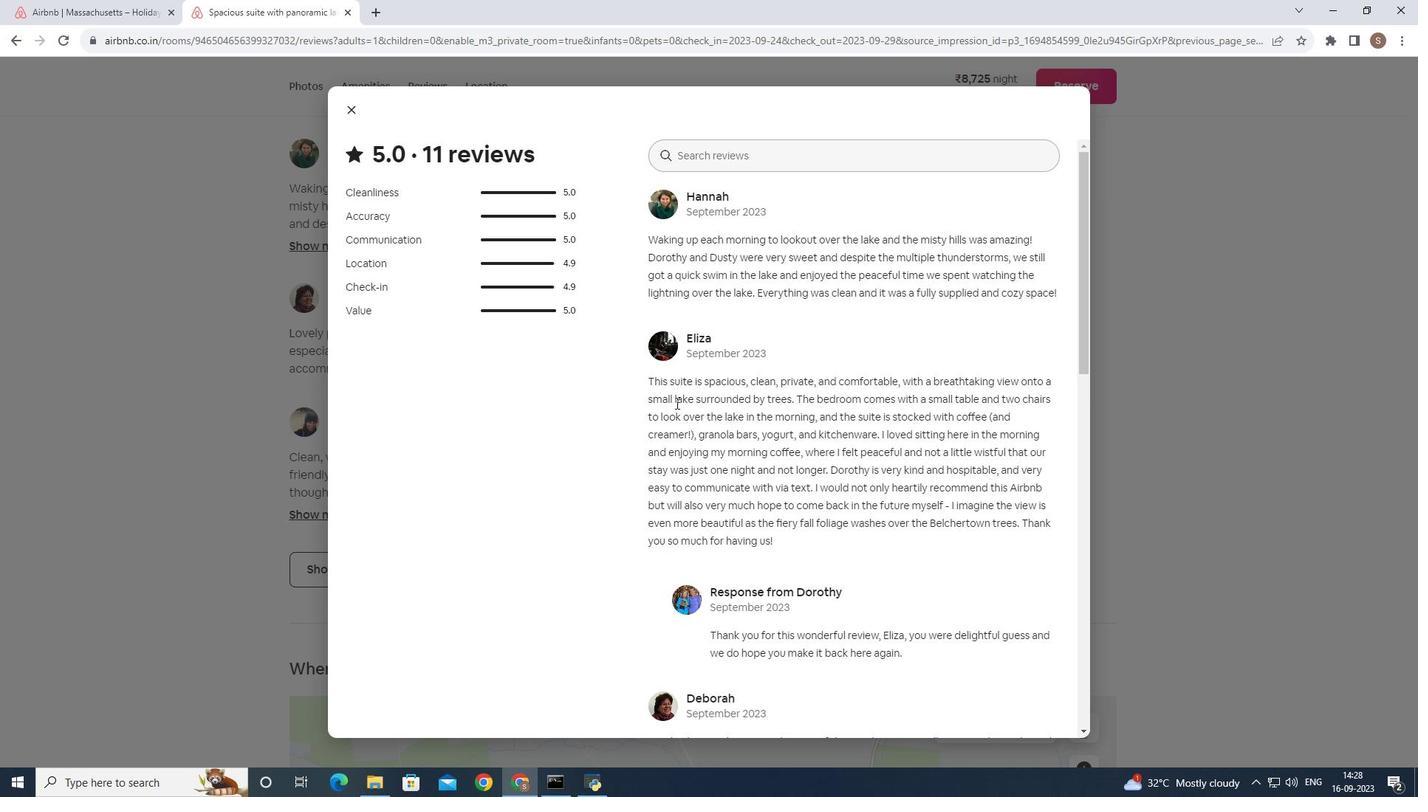 
Action: Mouse scrolled (676, 402) with delta (0, 0)
Screenshot: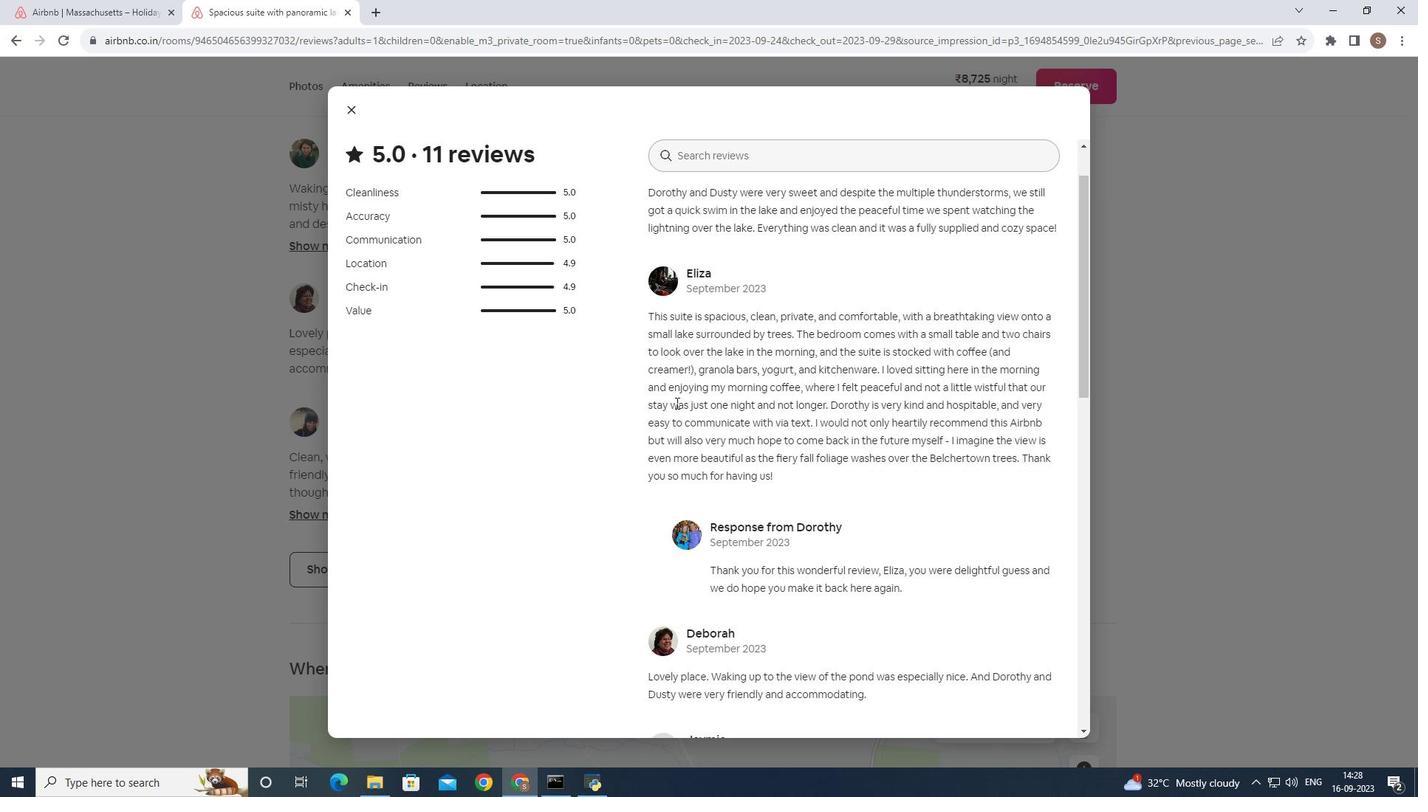 
Action: Mouse scrolled (676, 402) with delta (0, 0)
Screenshot: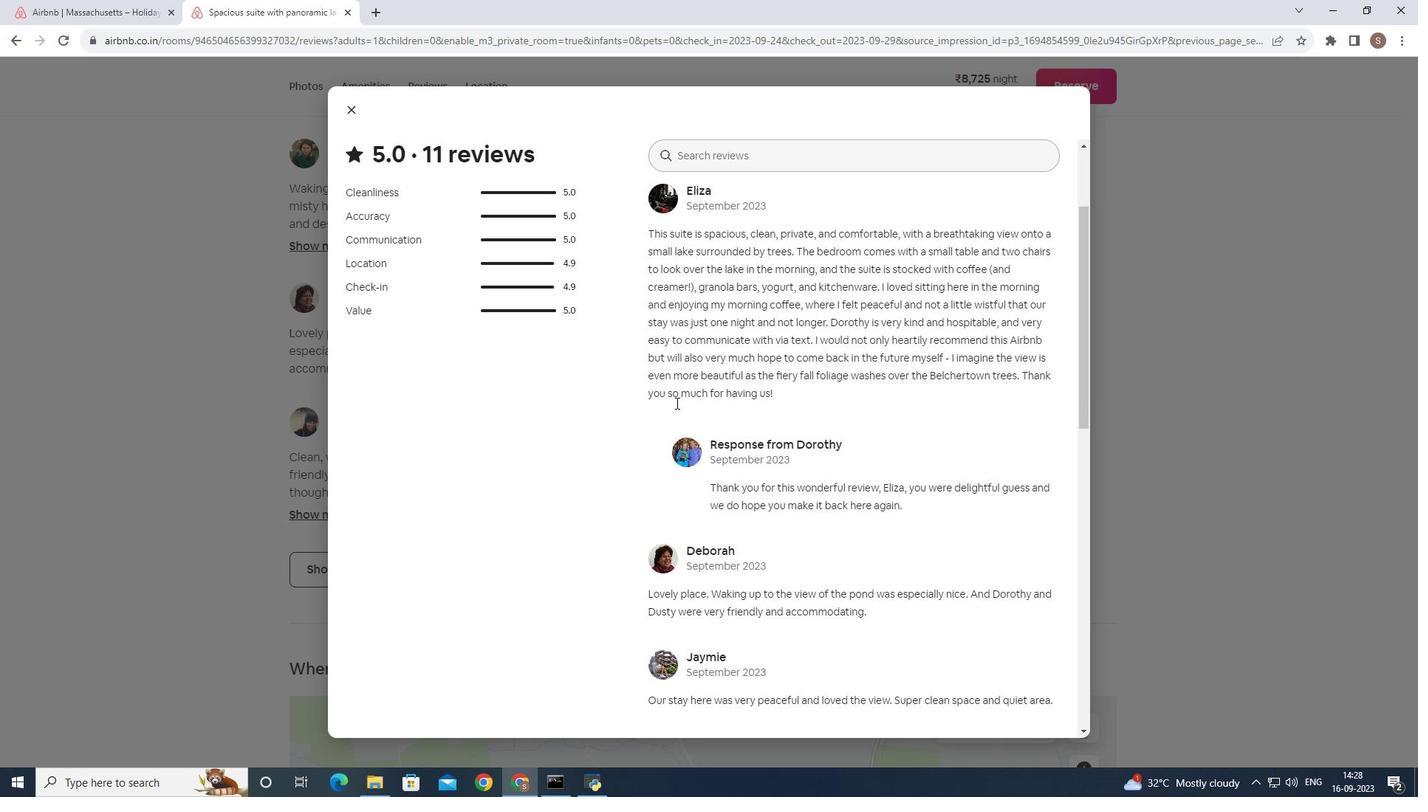 
Action: Mouse scrolled (676, 402) with delta (0, 0)
Screenshot: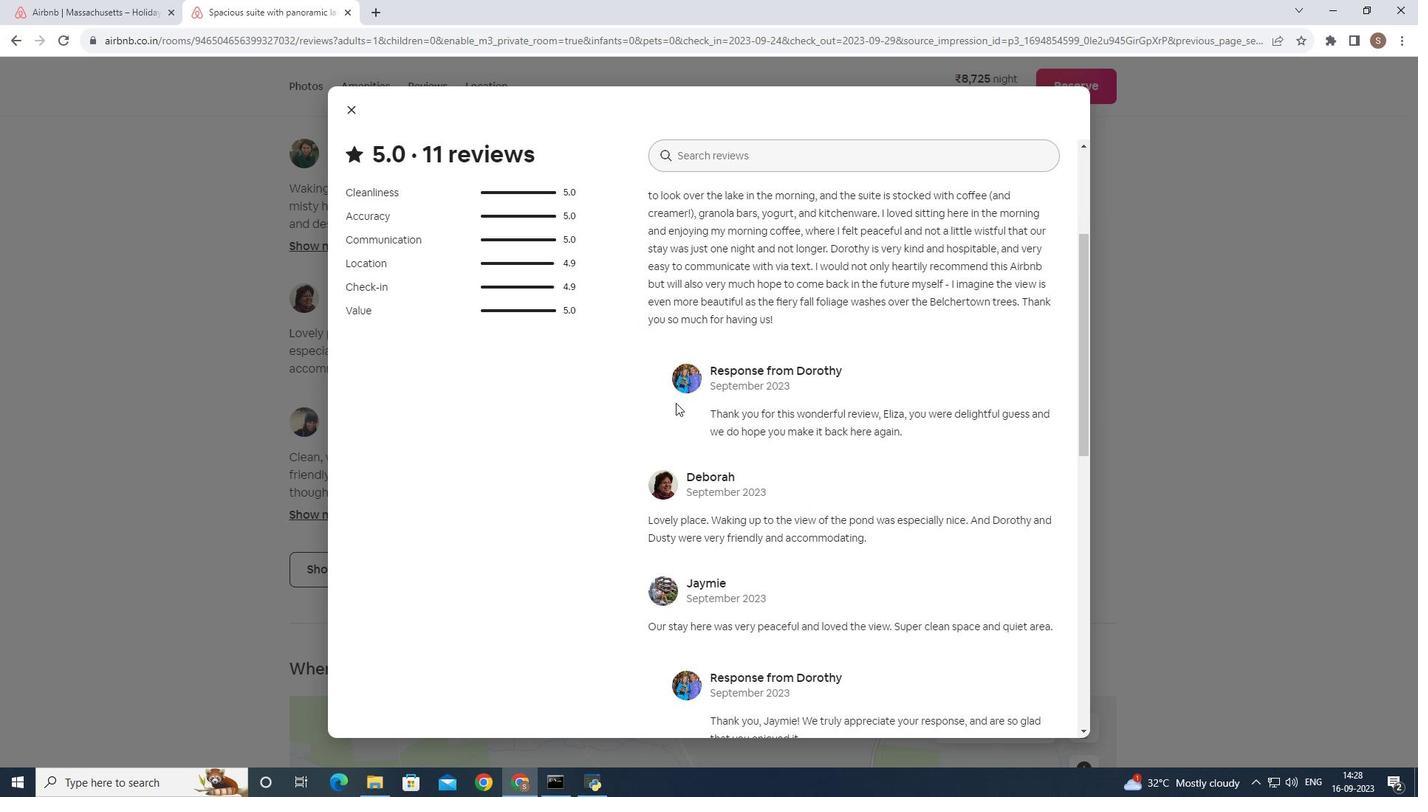 
Action: Mouse scrolled (676, 402) with delta (0, 0)
Screenshot: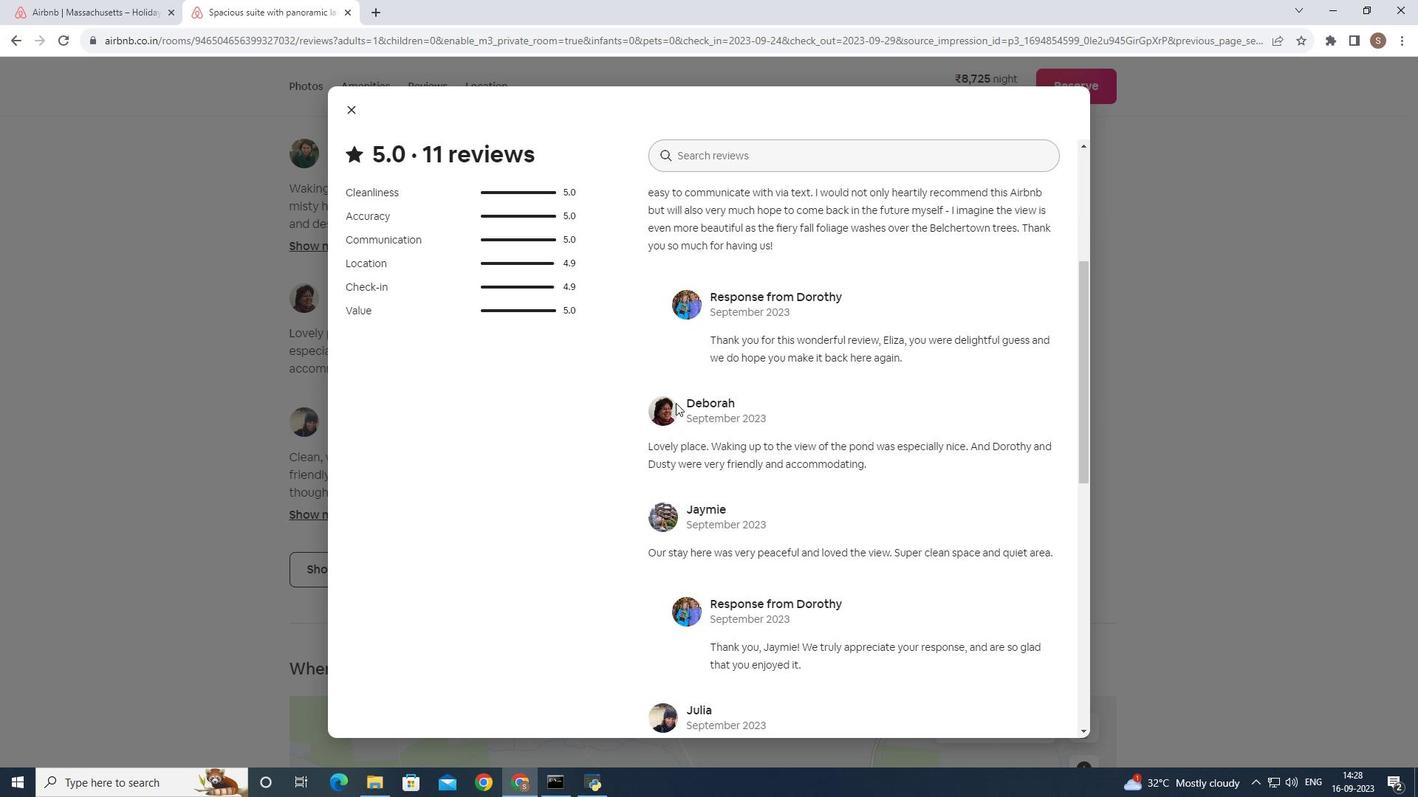 
Action: Mouse scrolled (676, 402) with delta (0, 0)
Screenshot: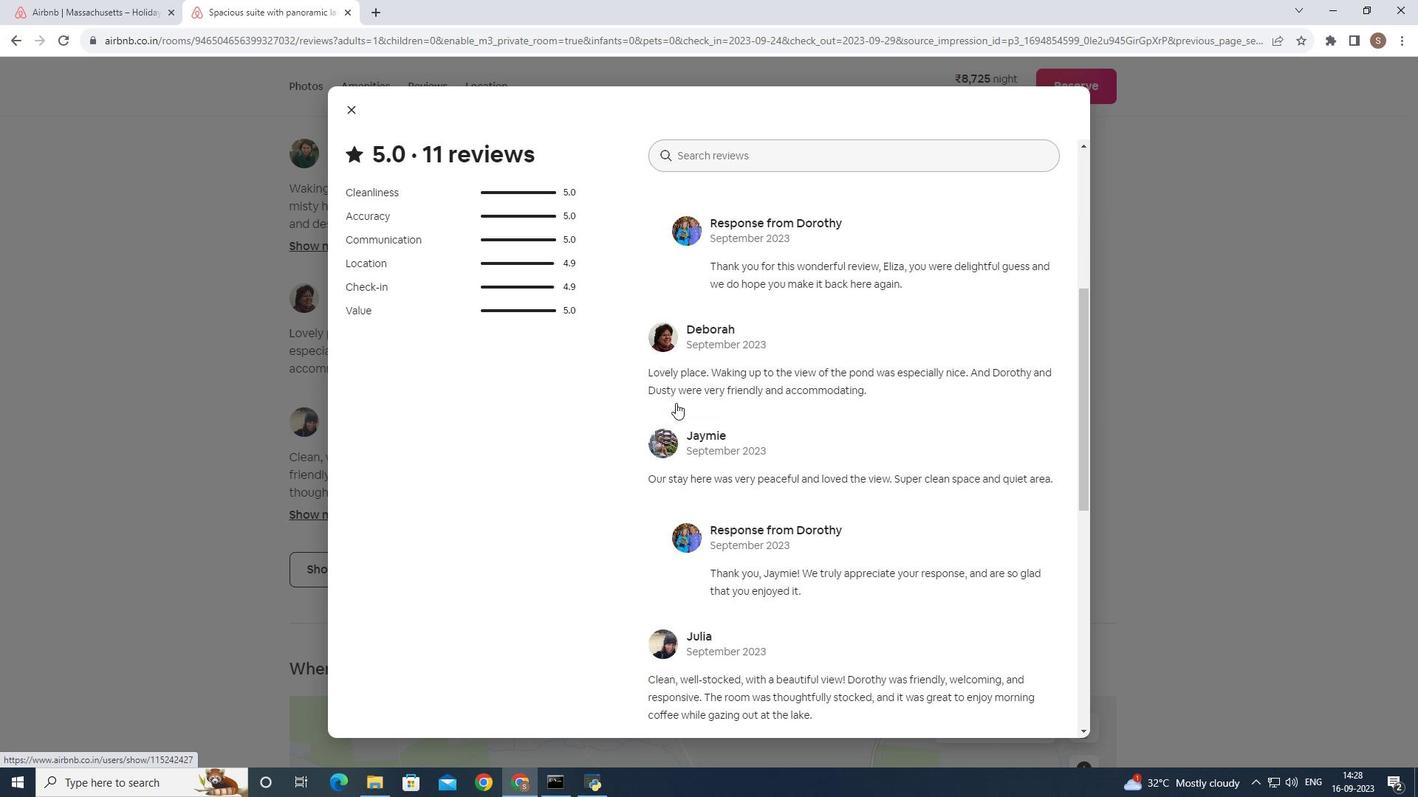 
Action: Mouse scrolled (676, 402) with delta (0, 0)
Screenshot: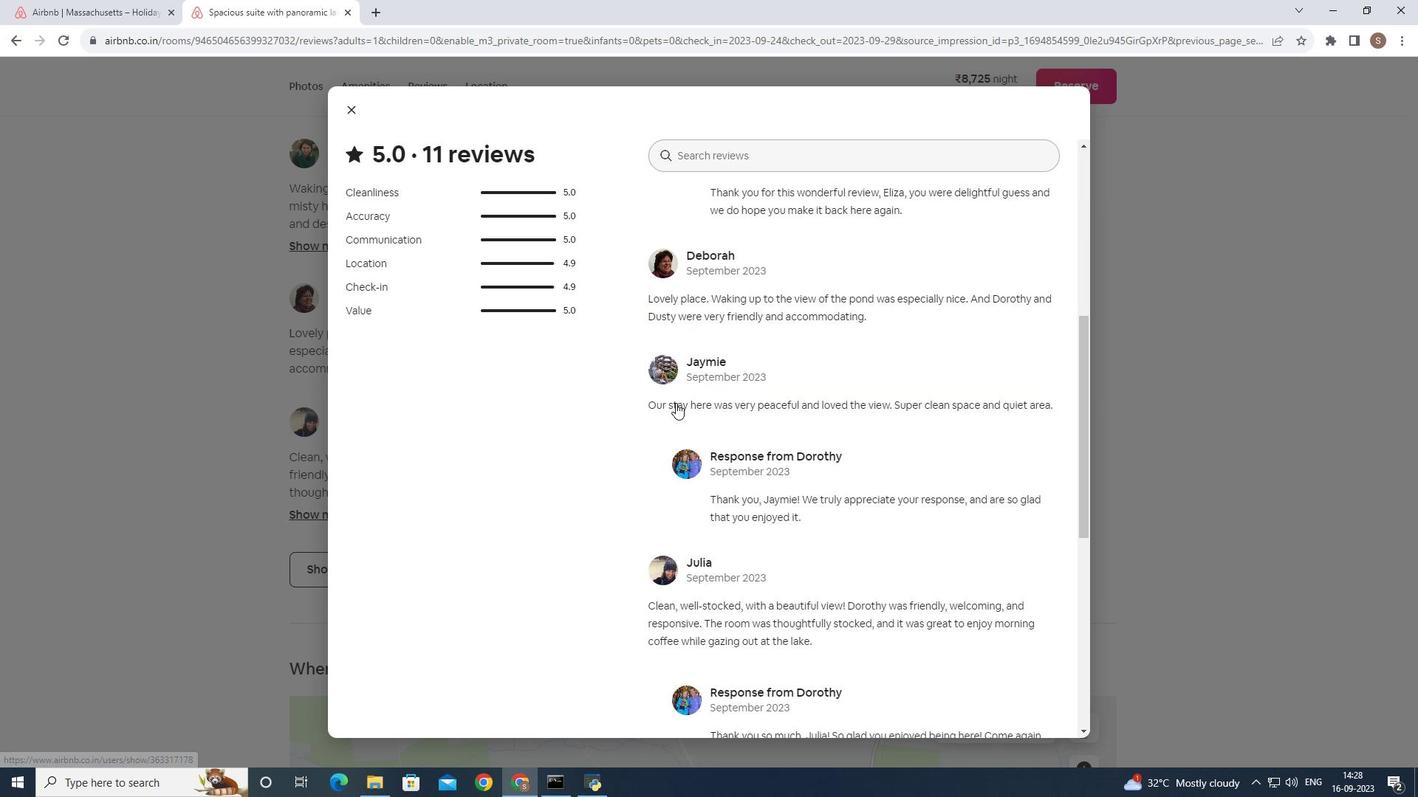 
Action: Mouse scrolled (676, 402) with delta (0, 0)
Screenshot: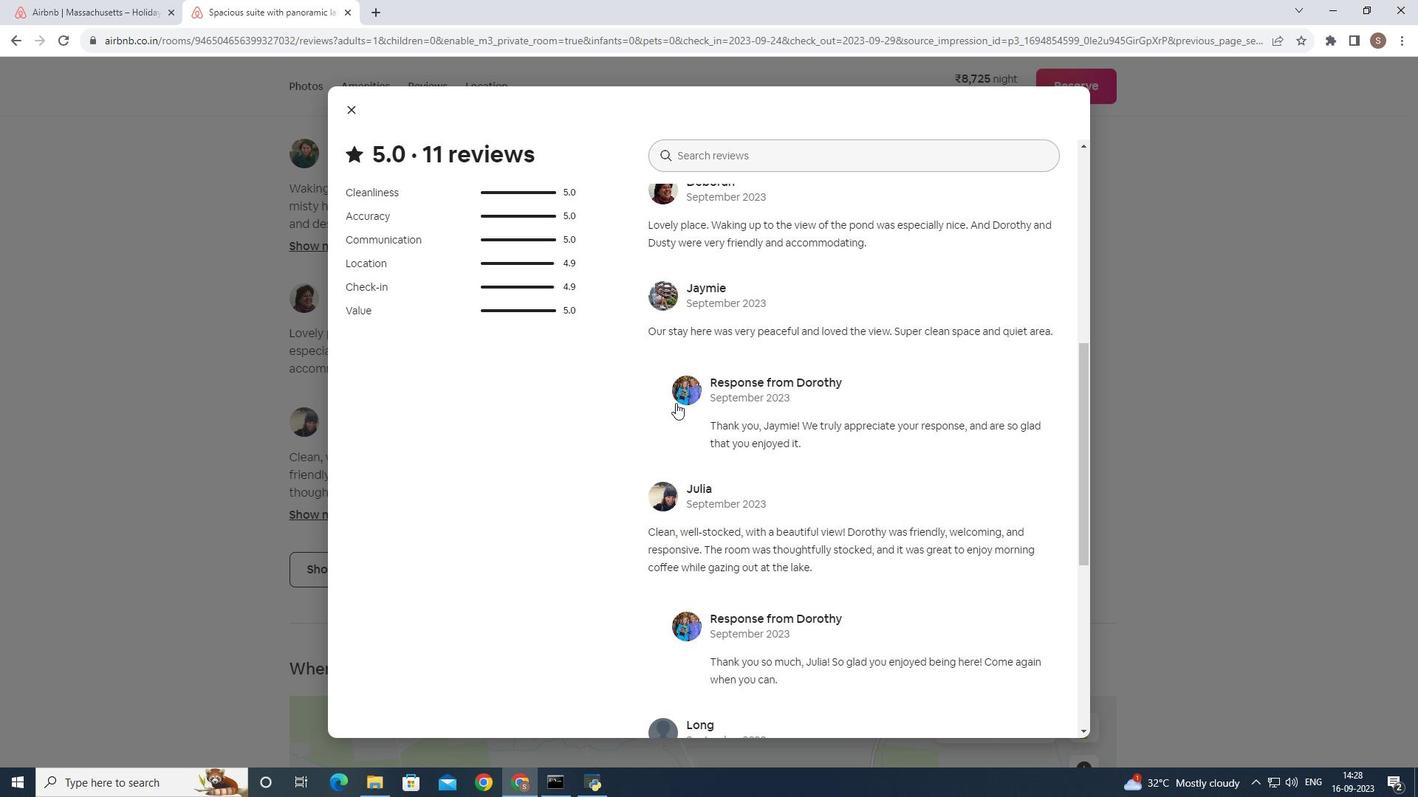 
Action: Mouse scrolled (676, 402) with delta (0, 0)
Screenshot: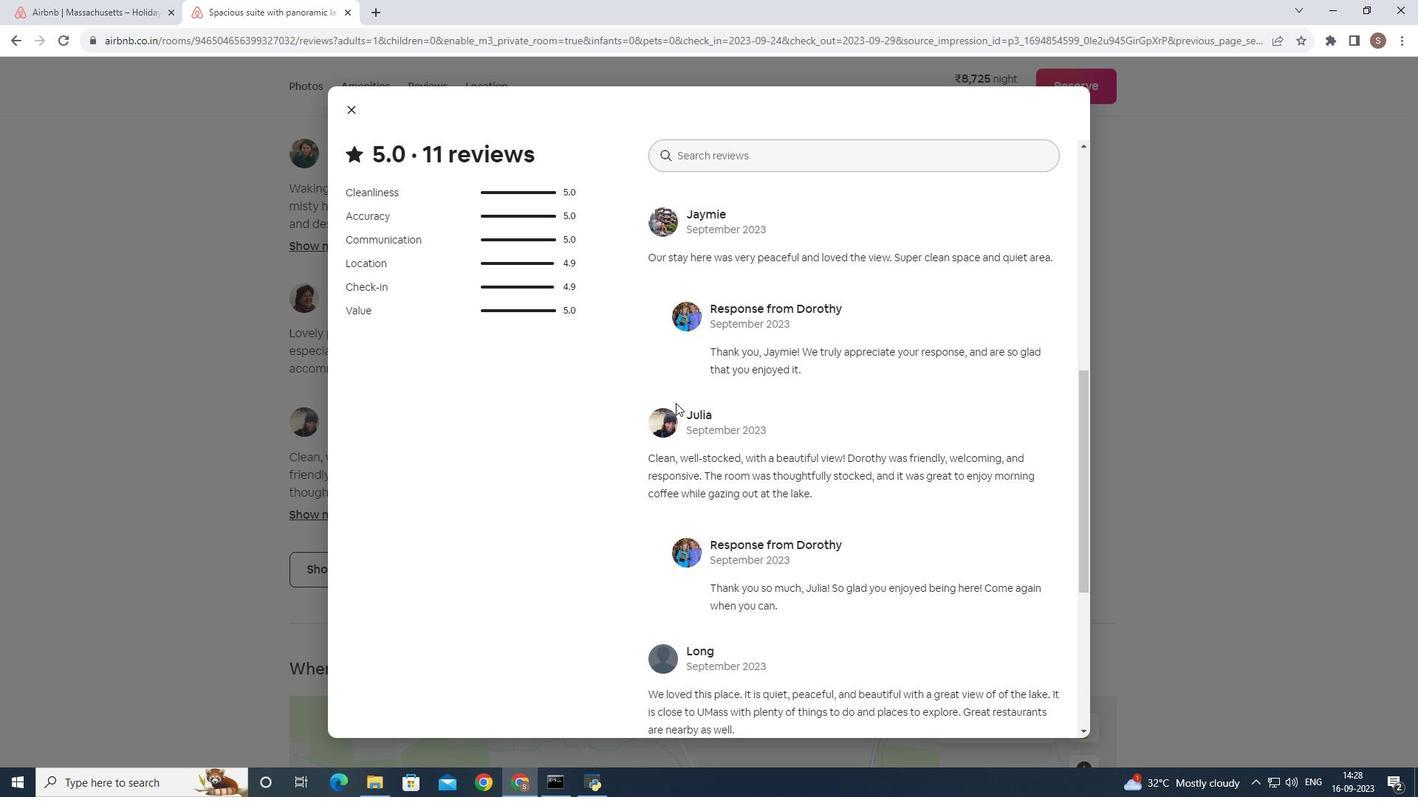 
Action: Mouse scrolled (676, 402) with delta (0, 0)
Screenshot: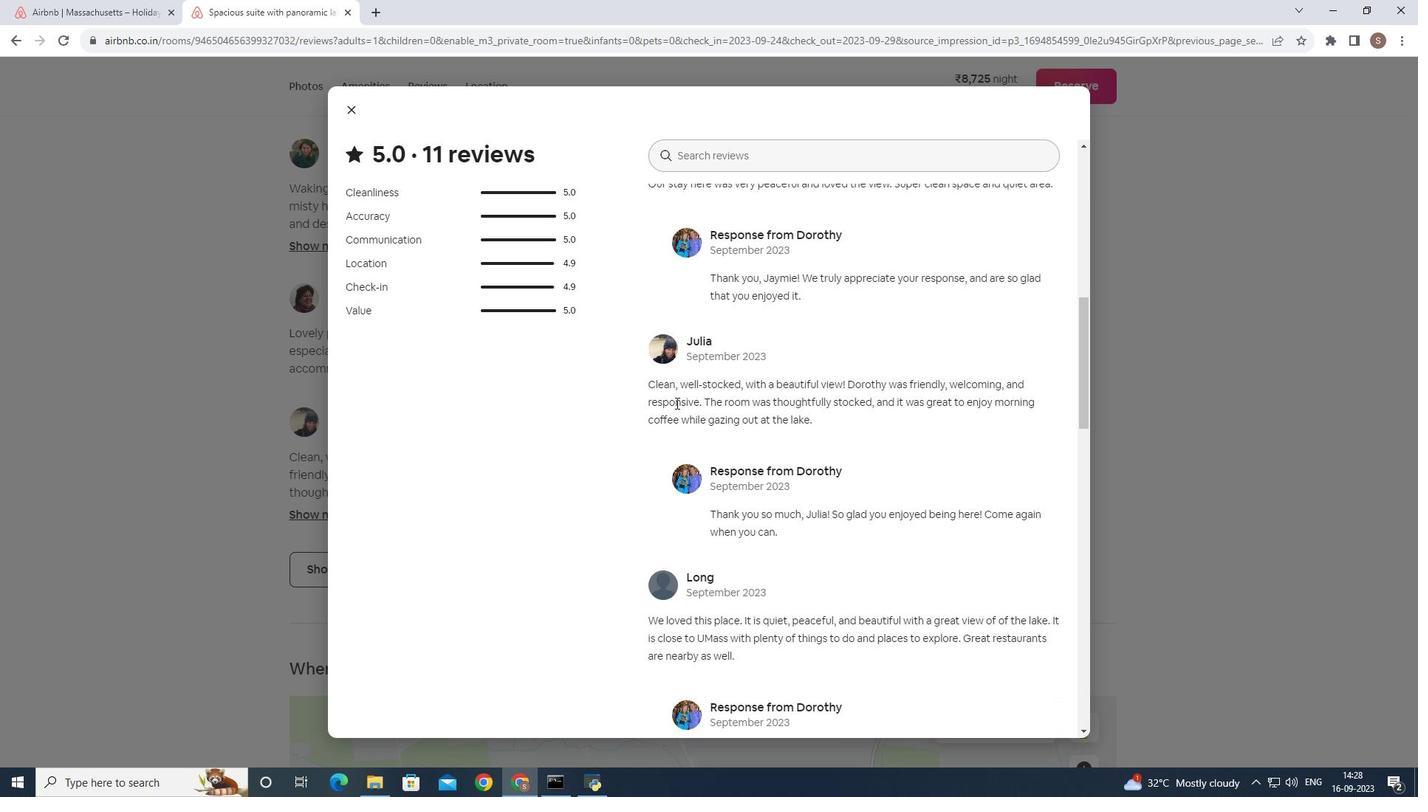 
Action: Mouse scrolled (676, 402) with delta (0, 0)
Screenshot: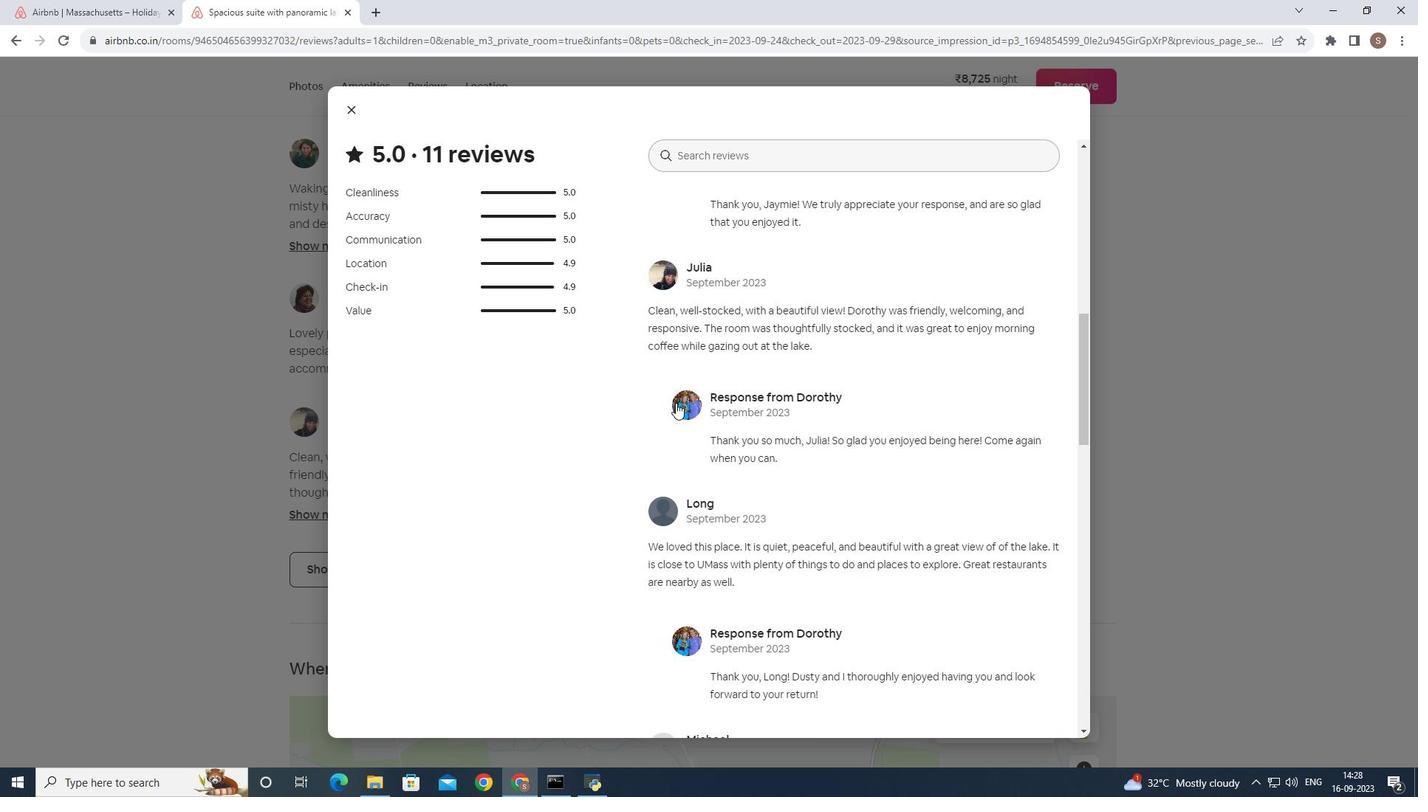 
Action: Mouse scrolled (676, 402) with delta (0, 0)
Screenshot: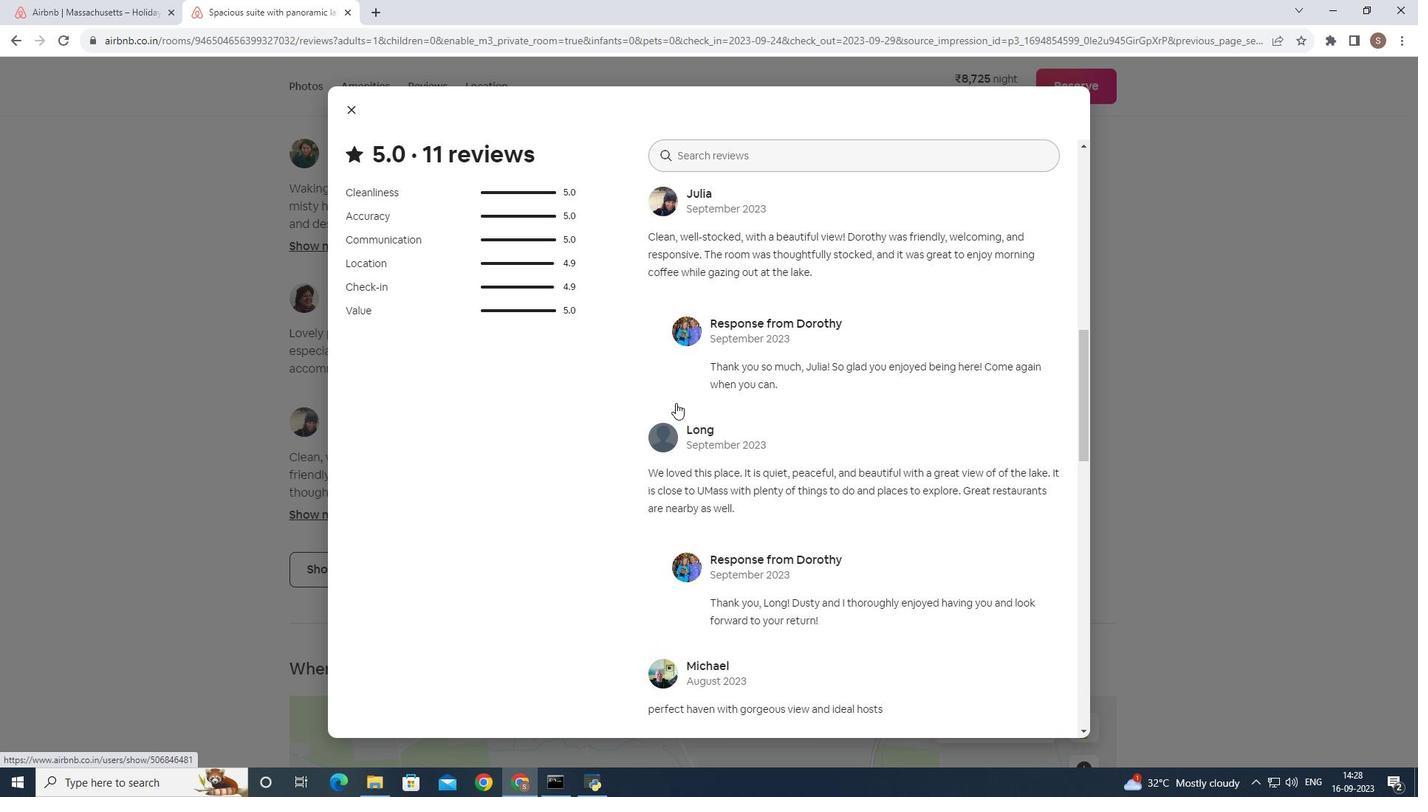 
Action: Mouse scrolled (676, 402) with delta (0, 0)
Screenshot: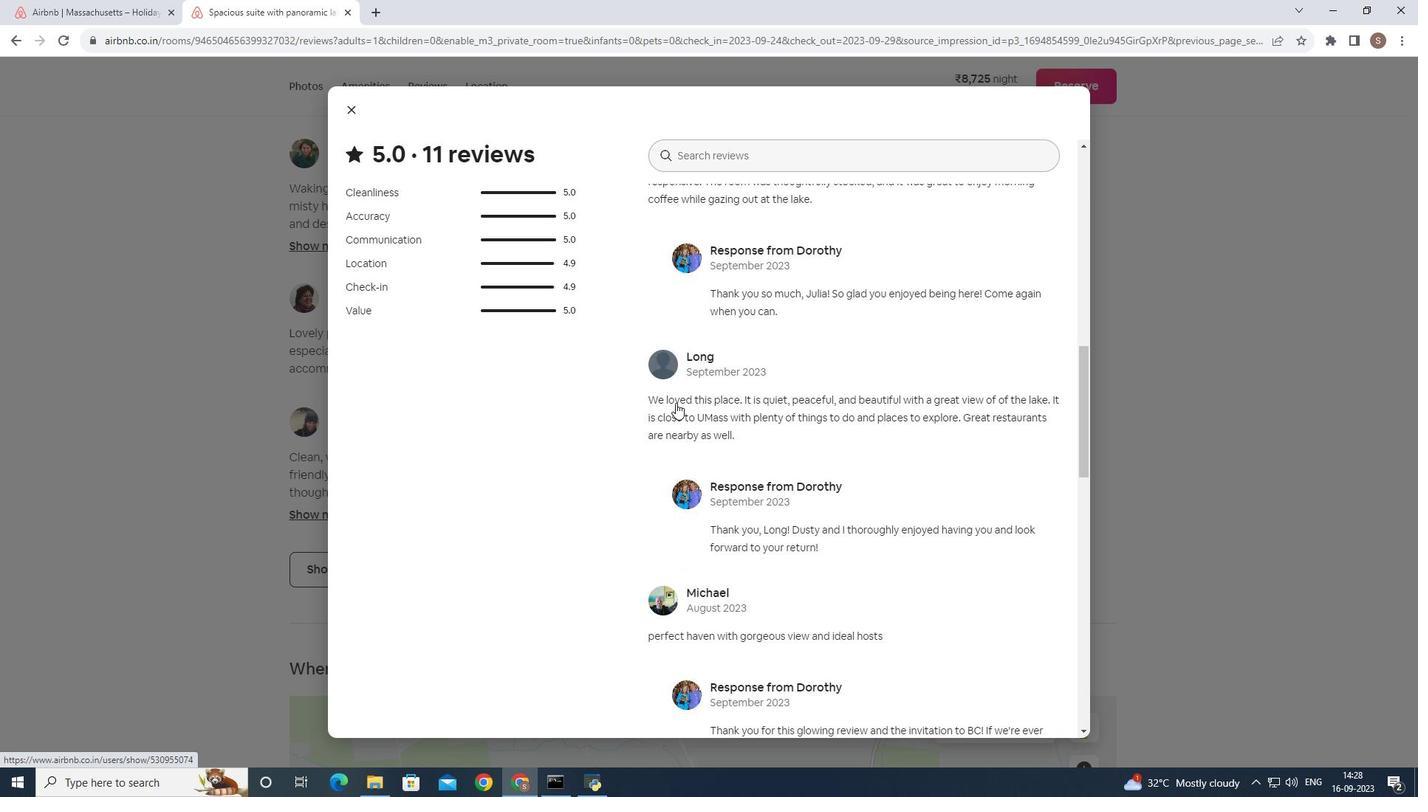 
Action: Mouse scrolled (676, 402) with delta (0, 0)
Screenshot: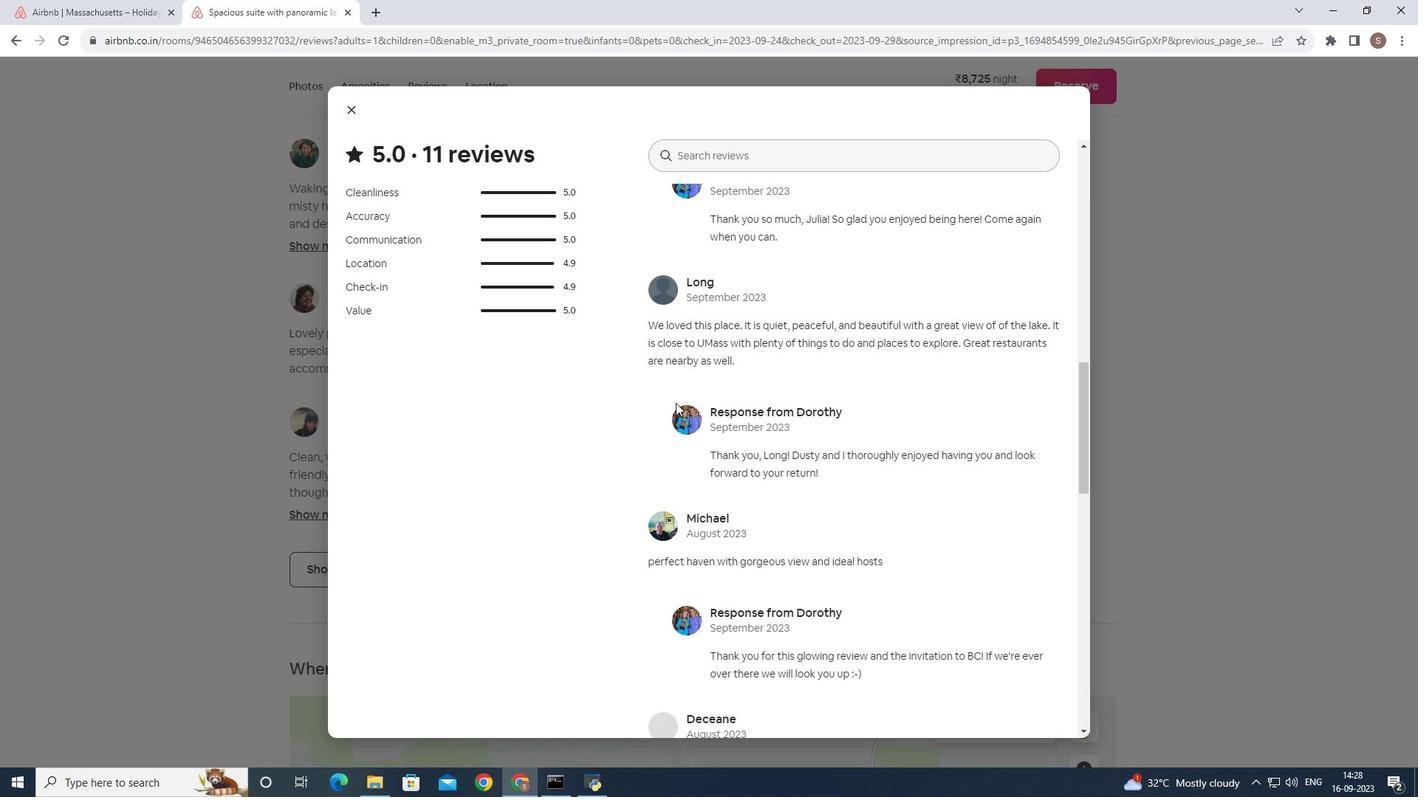 
Action: Mouse scrolled (676, 402) with delta (0, 0)
Screenshot: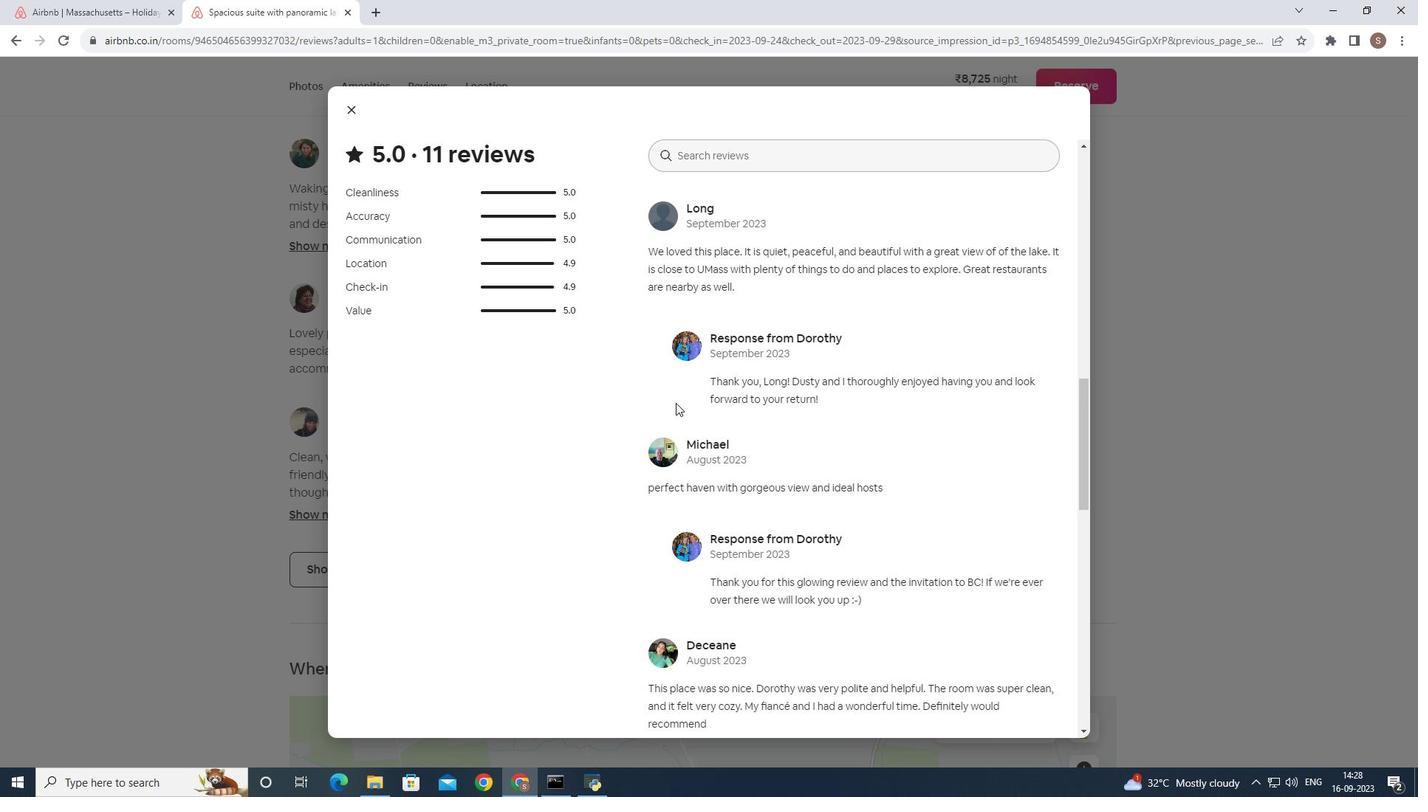 
Action: Mouse scrolled (676, 402) with delta (0, 0)
Screenshot: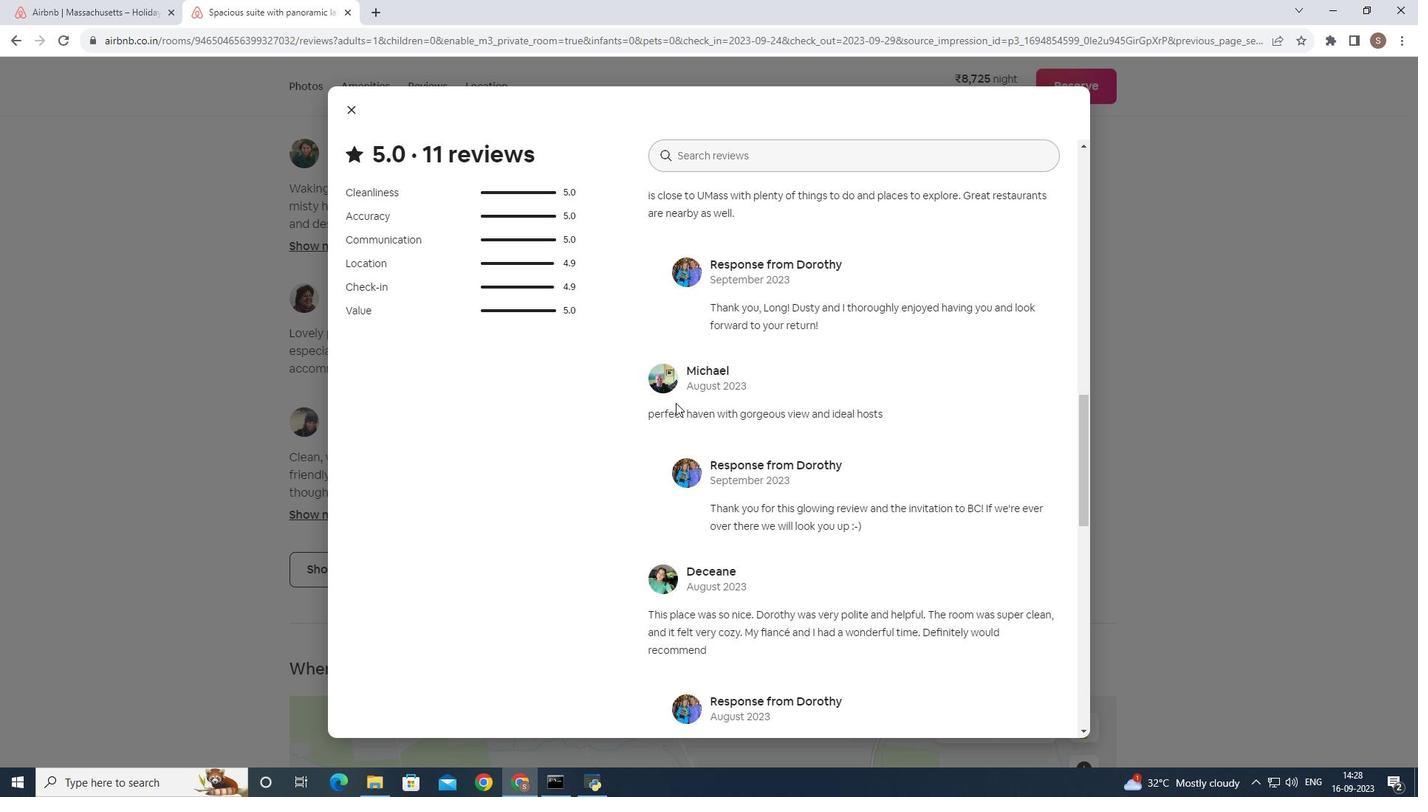 
Action: Mouse scrolled (676, 402) with delta (0, 0)
Screenshot: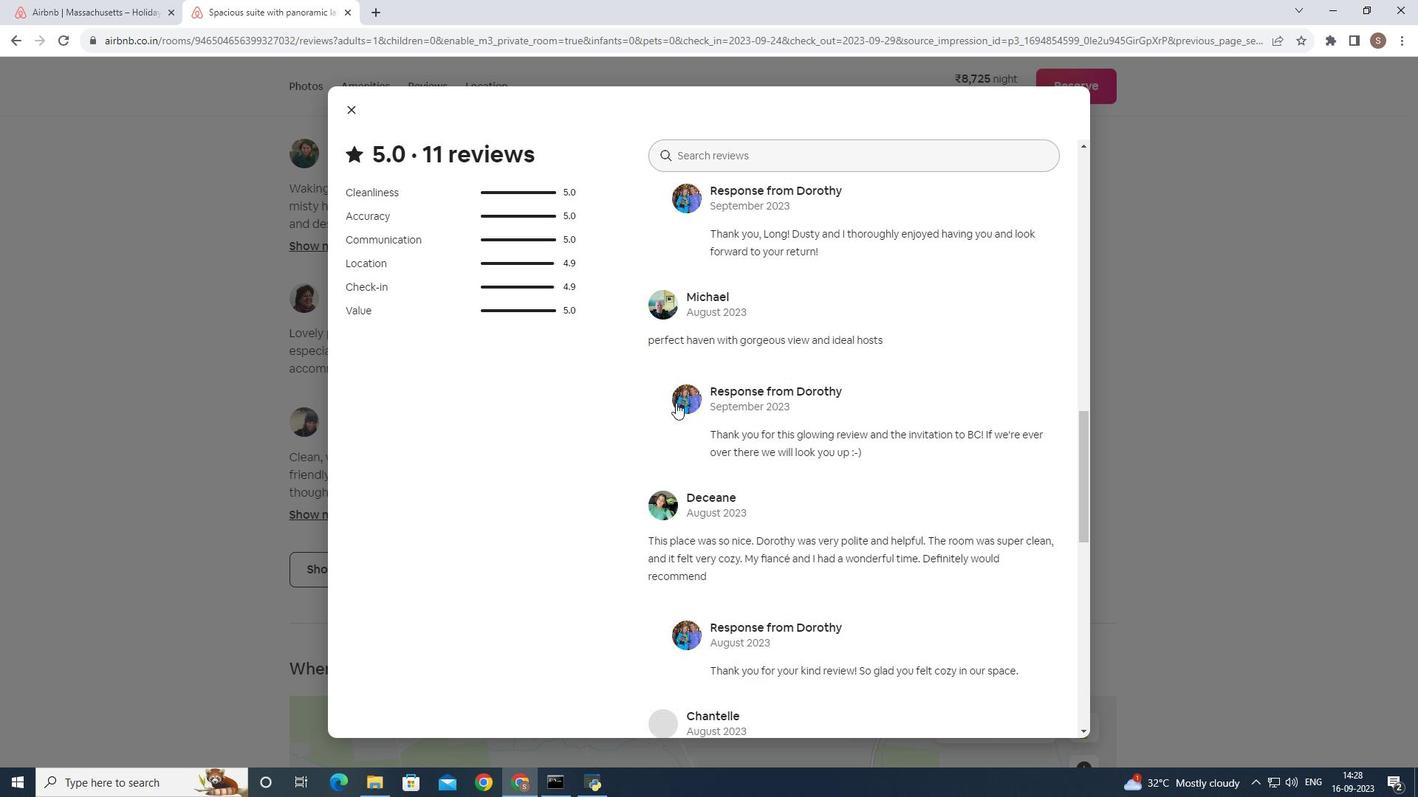 
Action: Mouse scrolled (676, 402) with delta (0, 0)
Screenshot: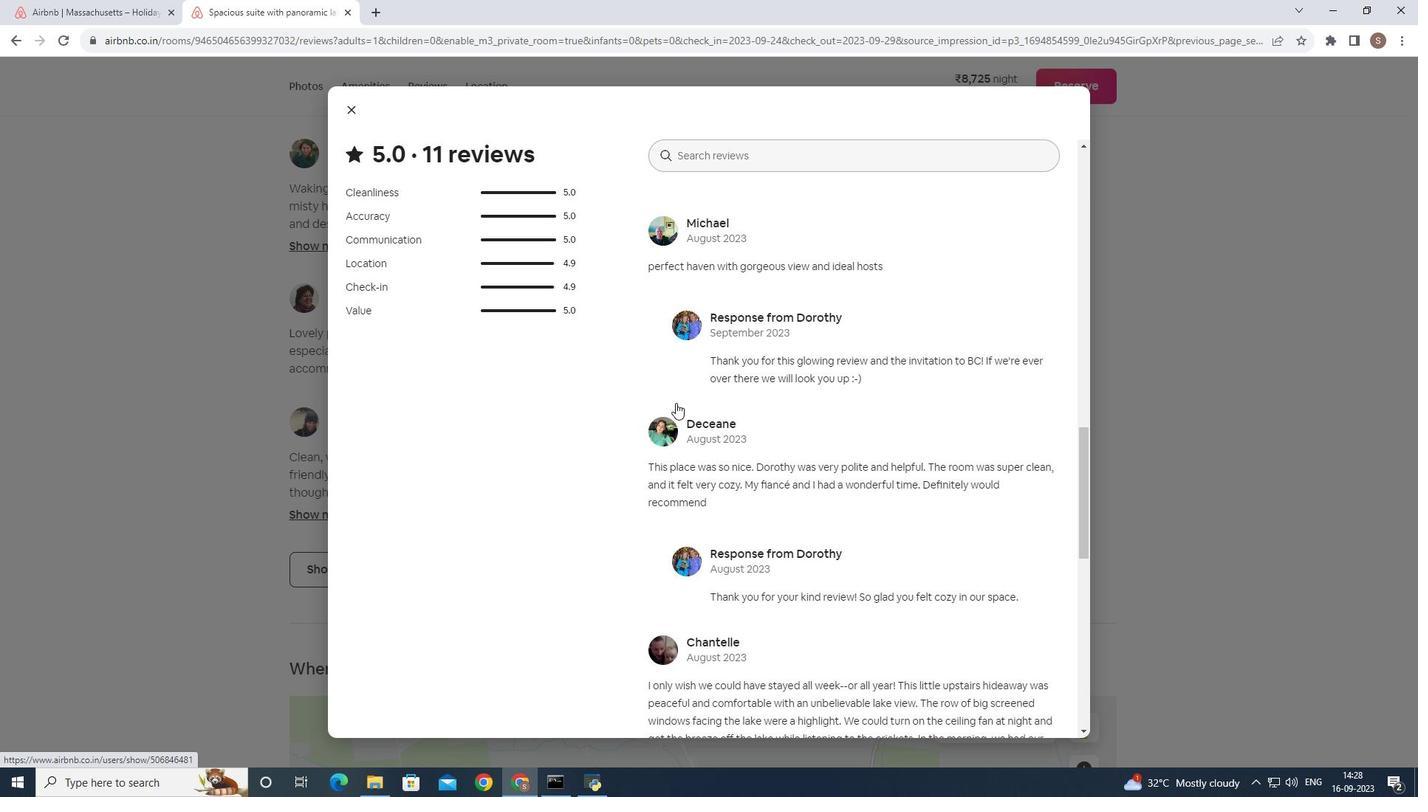 
Action: Mouse scrolled (676, 402) with delta (0, 0)
Screenshot: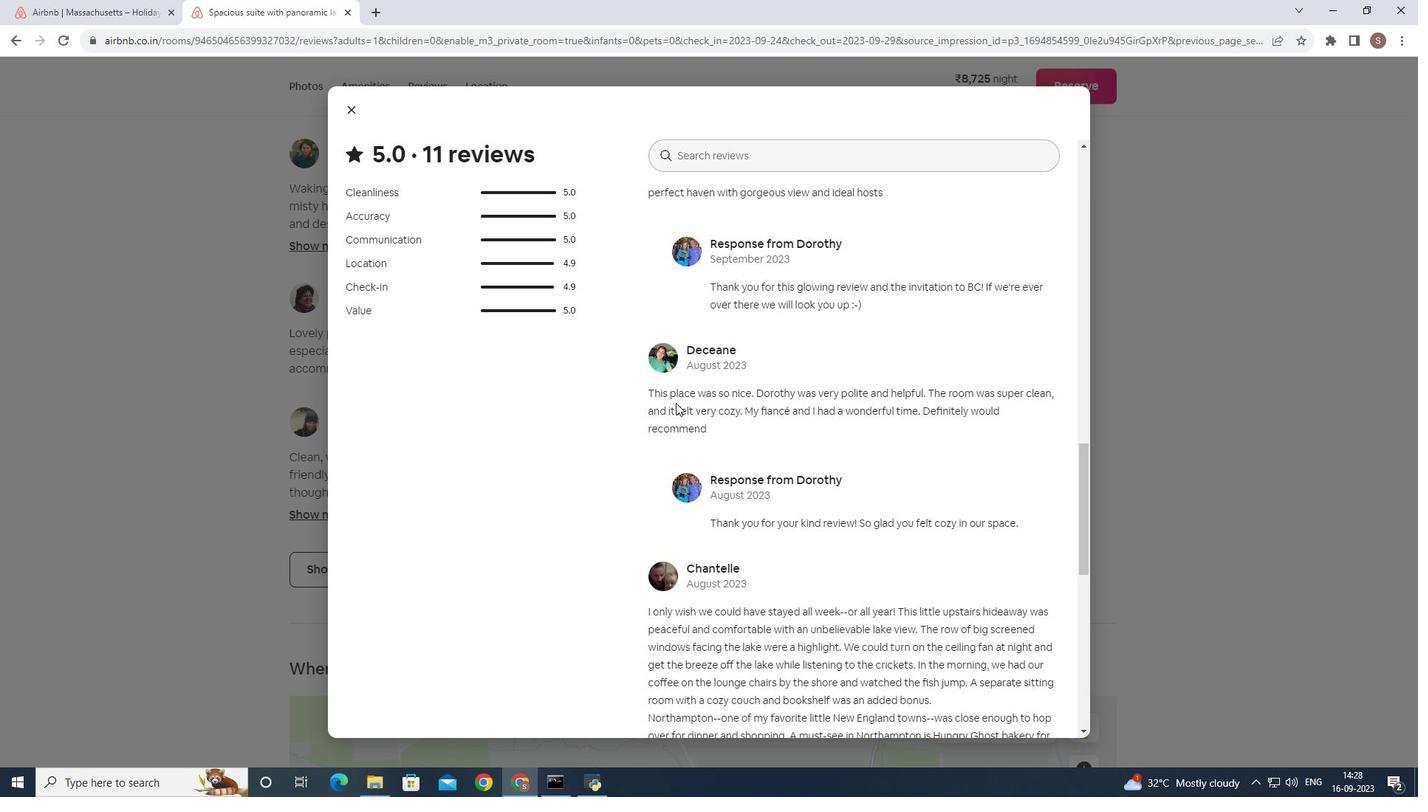 
Action: Mouse scrolled (676, 402) with delta (0, 0)
Screenshot: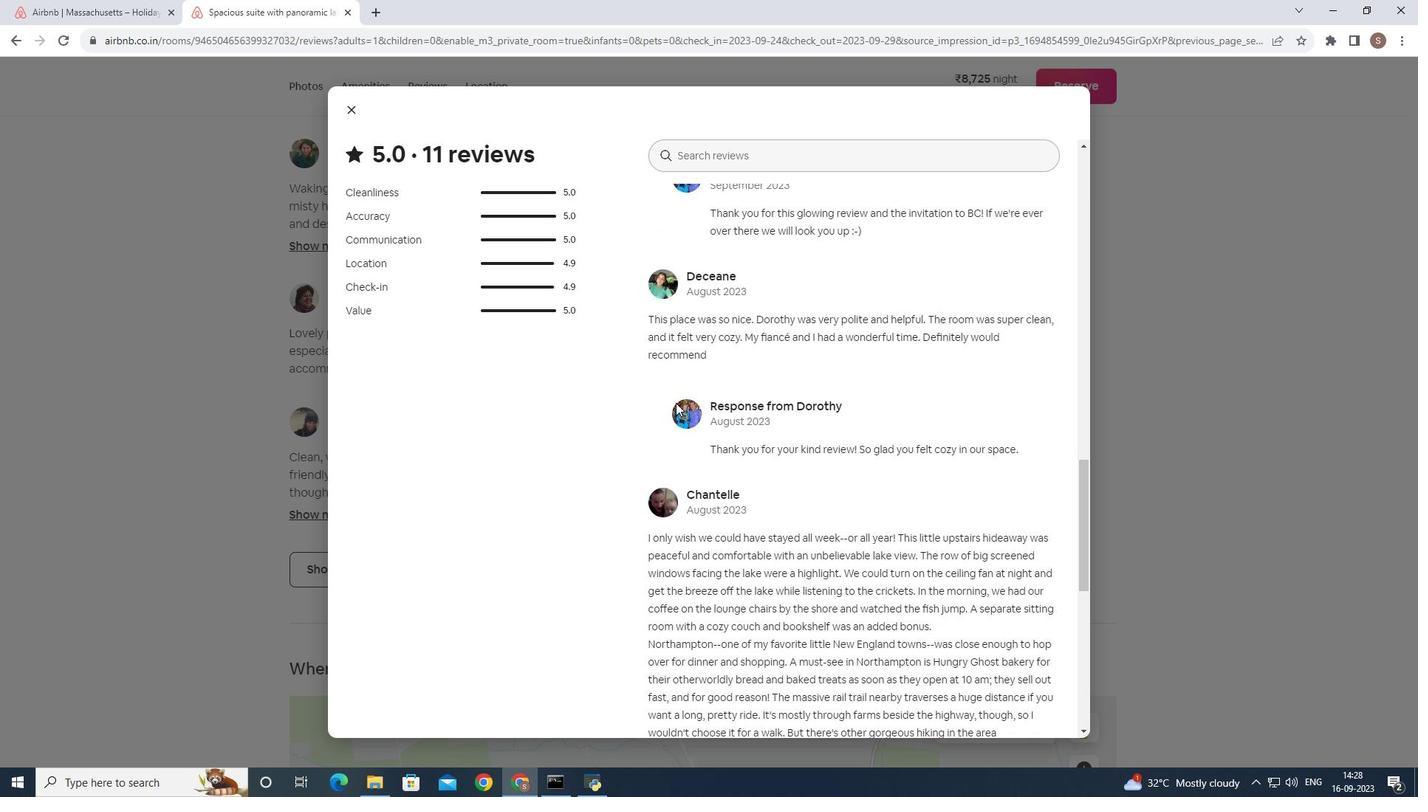 
Action: Mouse scrolled (676, 402) with delta (0, 0)
Screenshot: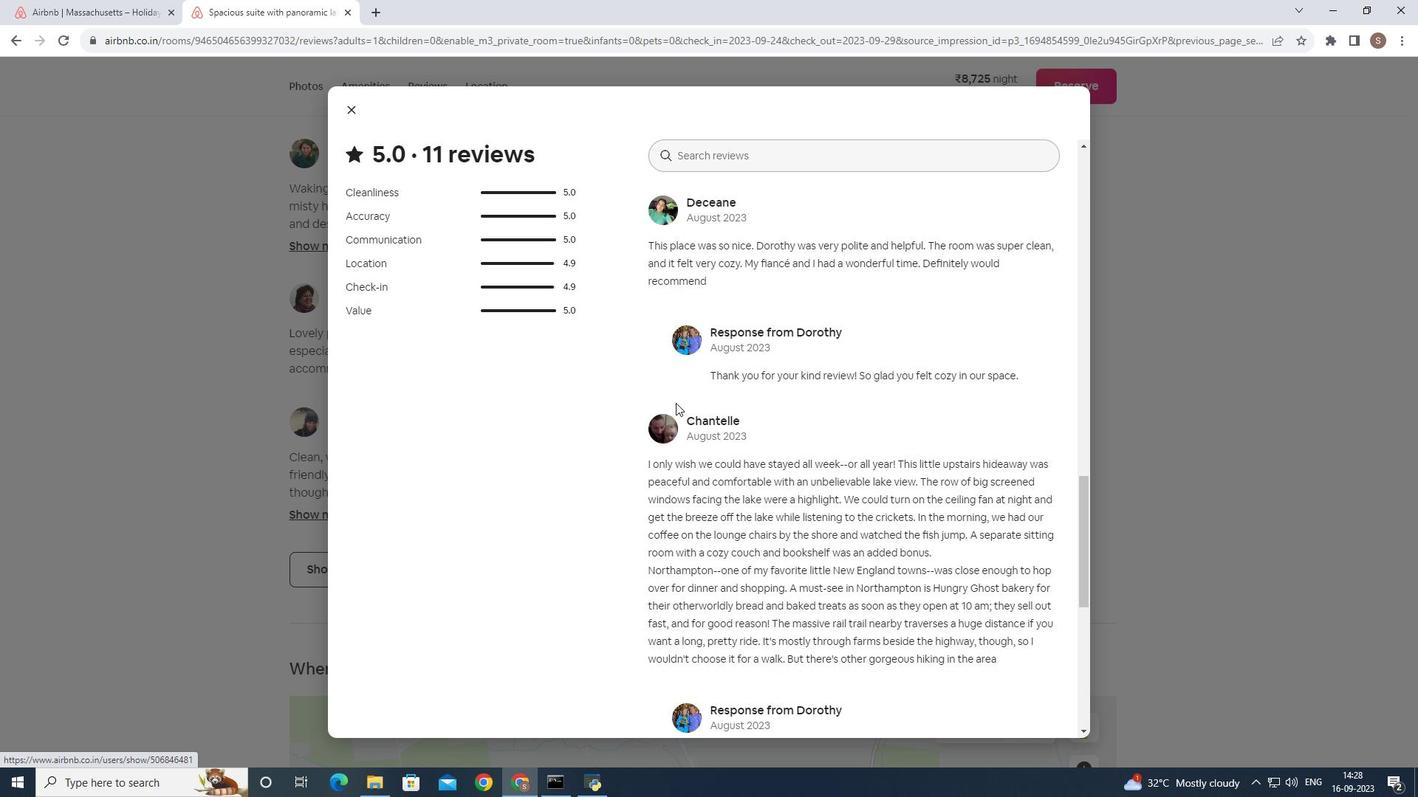 
Action: Mouse scrolled (676, 402) with delta (0, 0)
Screenshot: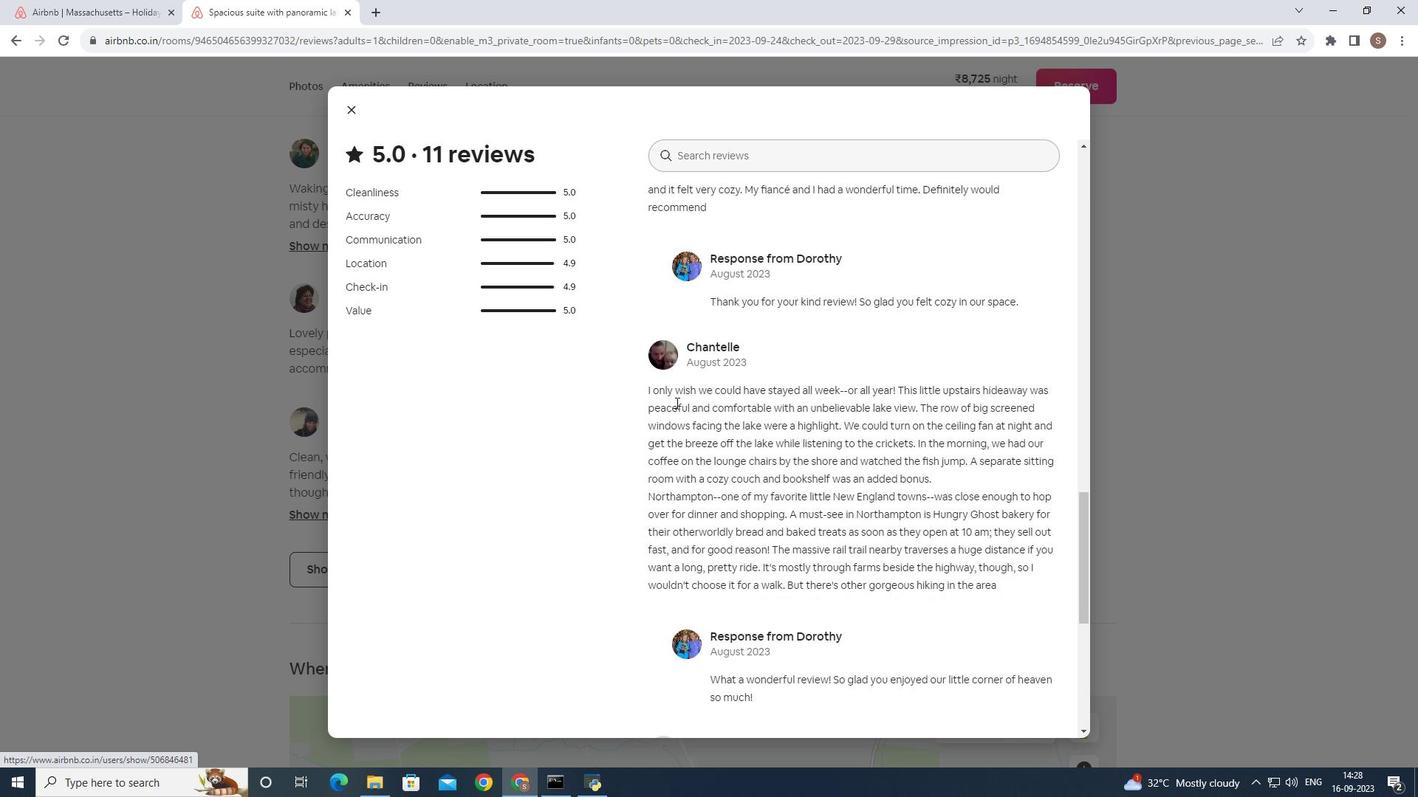 
Action: Mouse scrolled (676, 402) with delta (0, 0)
Screenshot: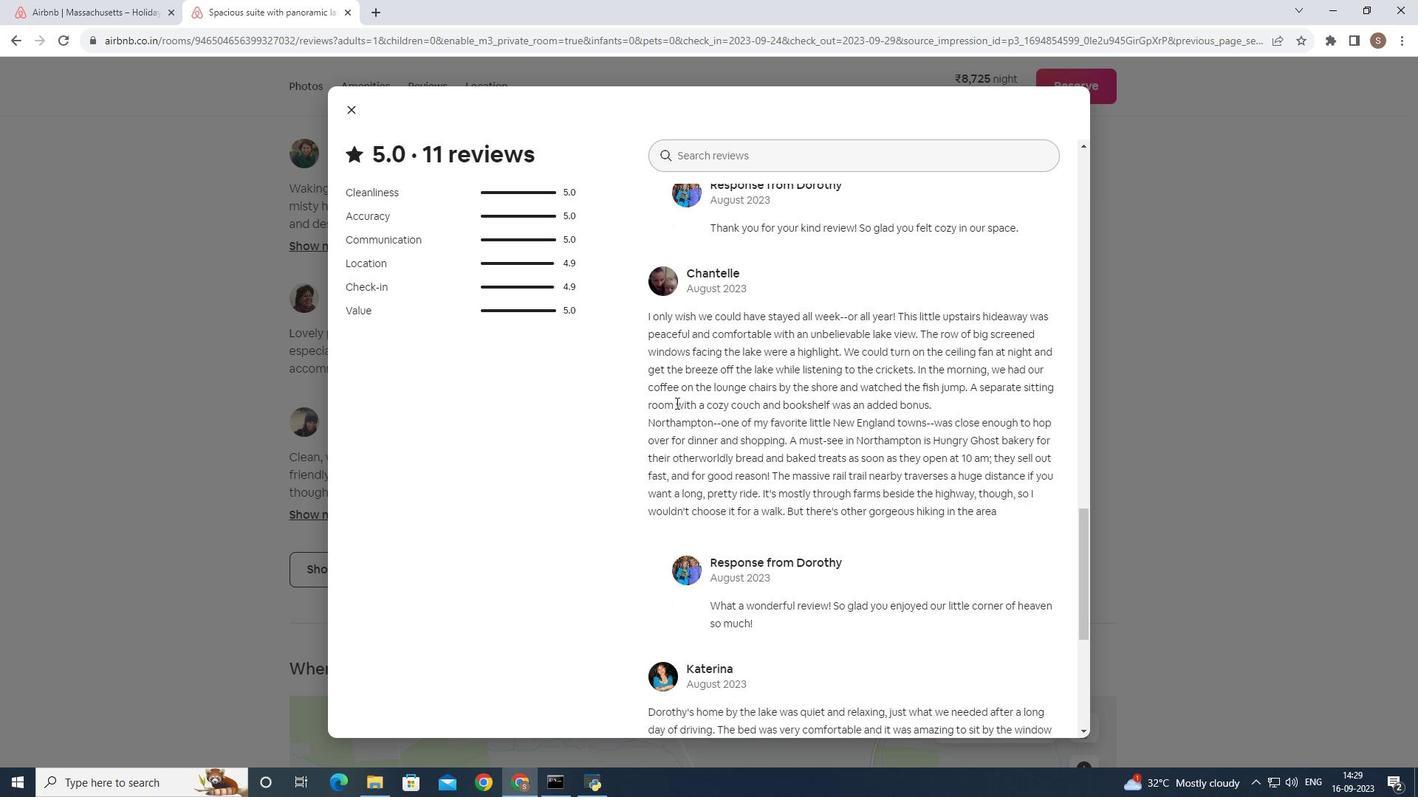 
Action: Mouse scrolled (676, 402) with delta (0, 0)
Screenshot: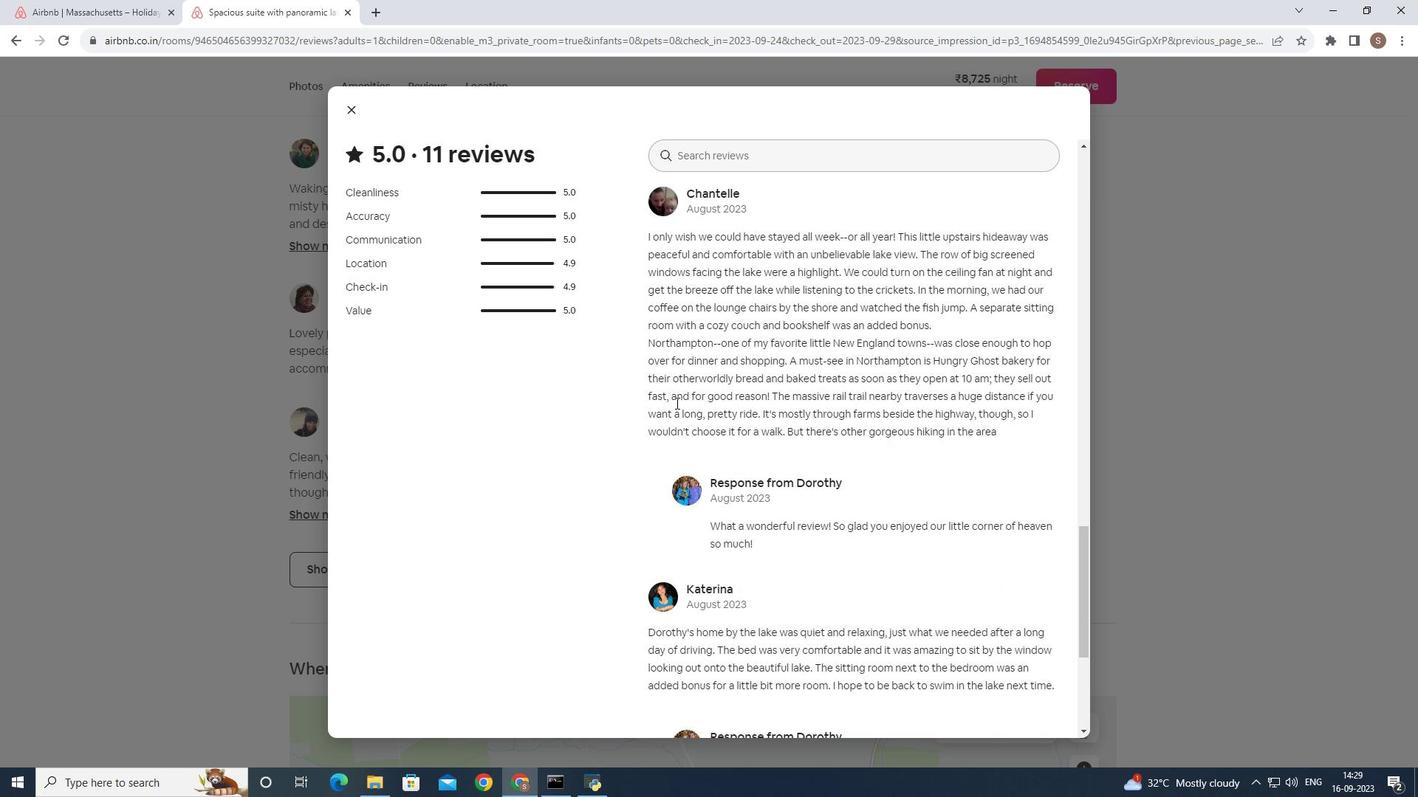 
Action: Mouse scrolled (676, 402) with delta (0, 0)
Screenshot: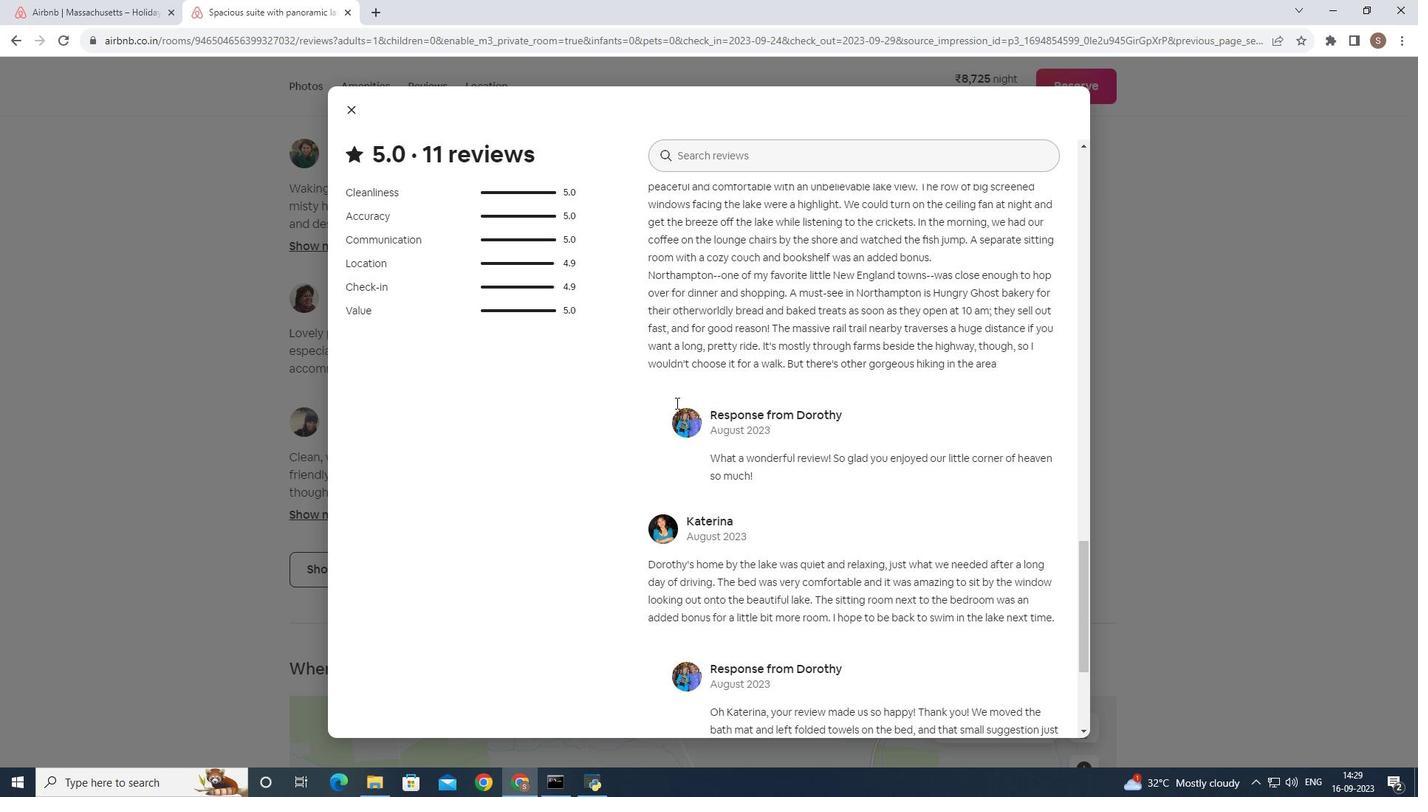 
Action: Mouse scrolled (676, 402) with delta (0, 0)
Screenshot: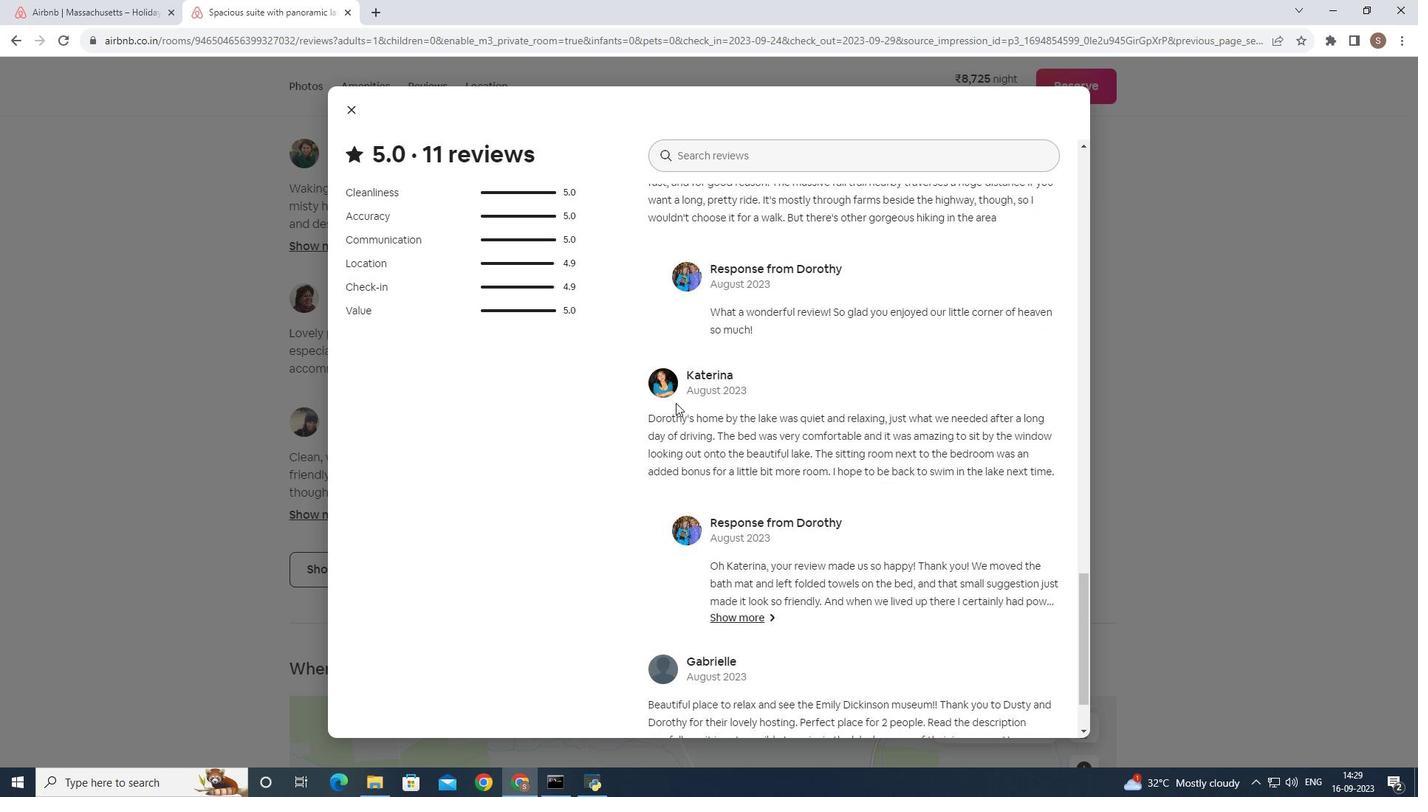 
Action: Mouse scrolled (676, 402) with delta (0, 0)
Screenshot: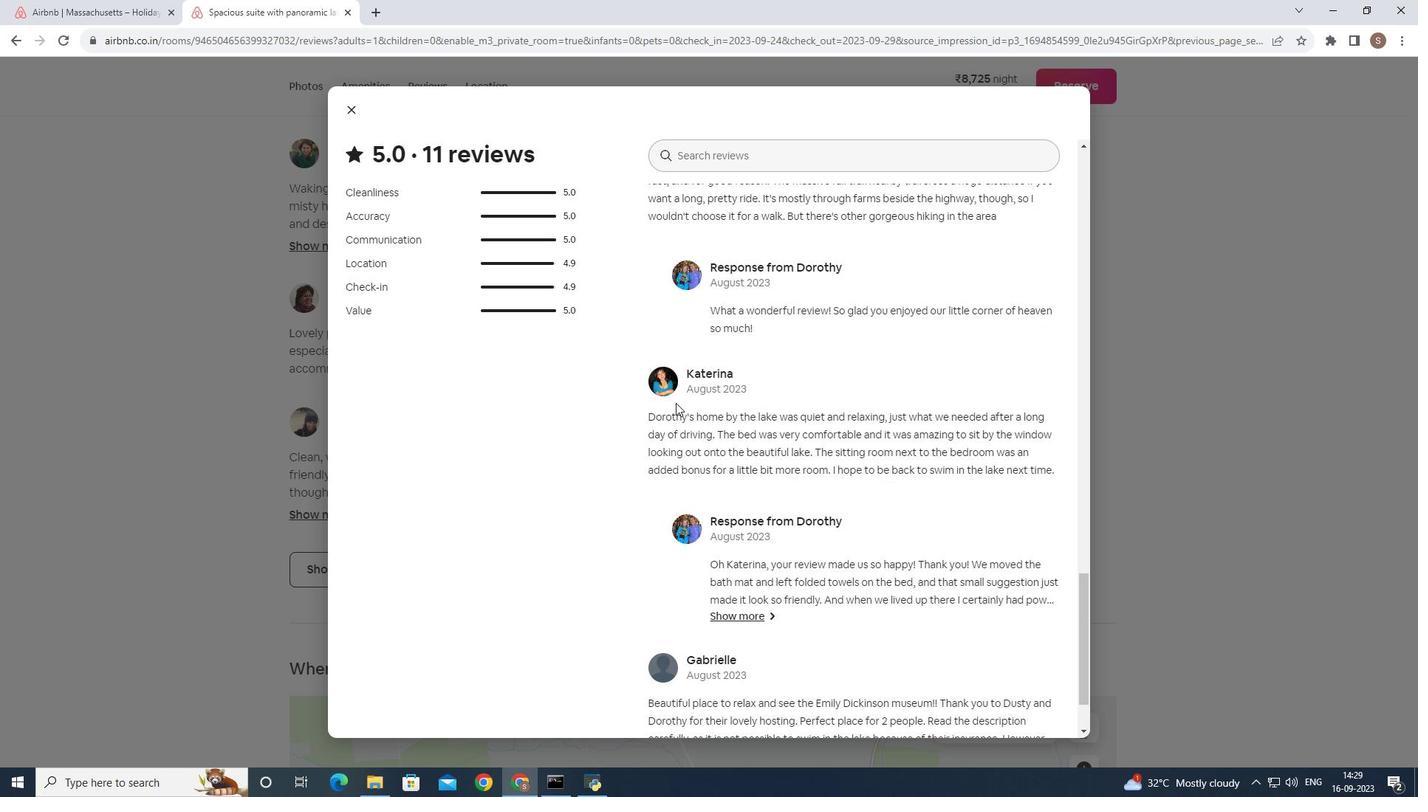
Action: Mouse scrolled (676, 402) with delta (0, 0)
Screenshot: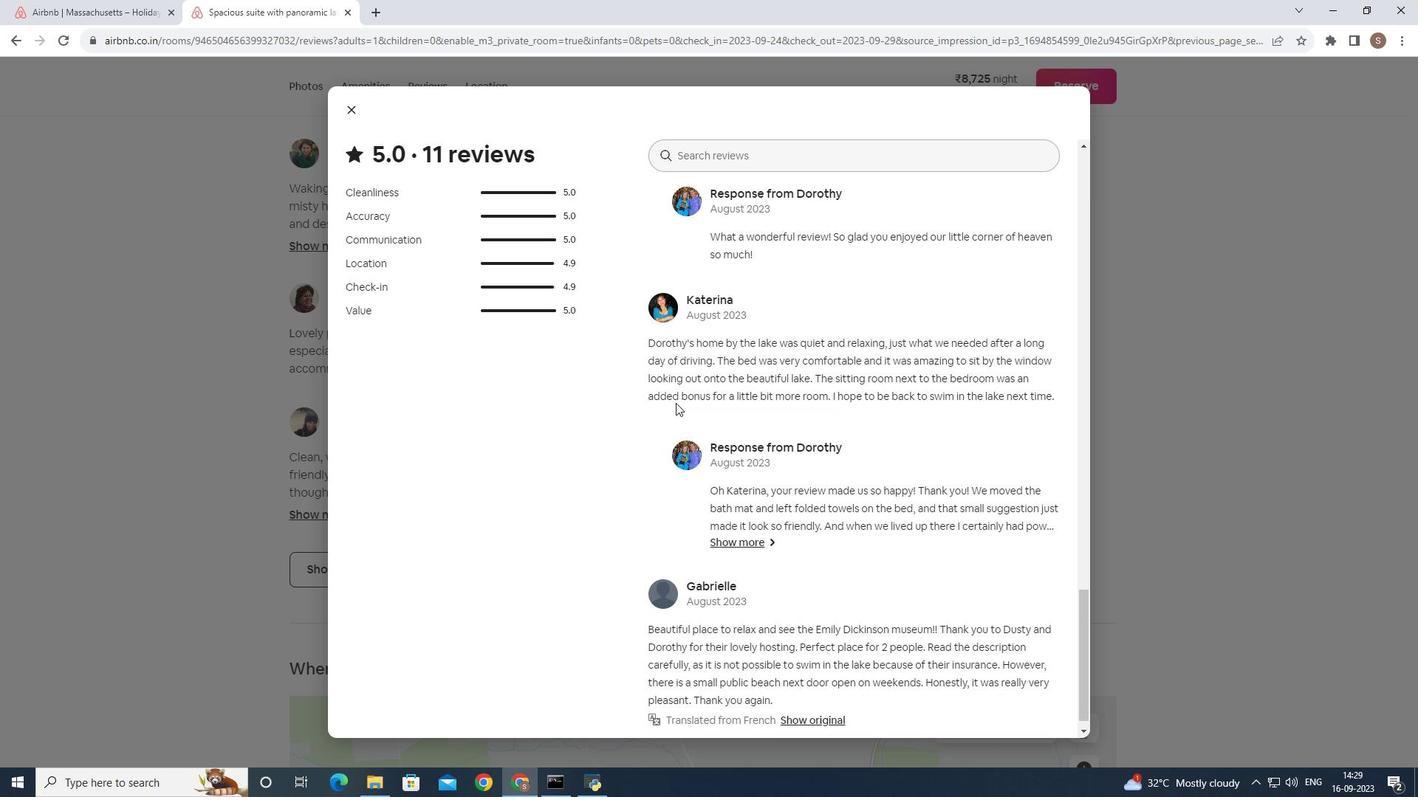 
Action: Mouse scrolled (676, 402) with delta (0, 0)
Screenshot: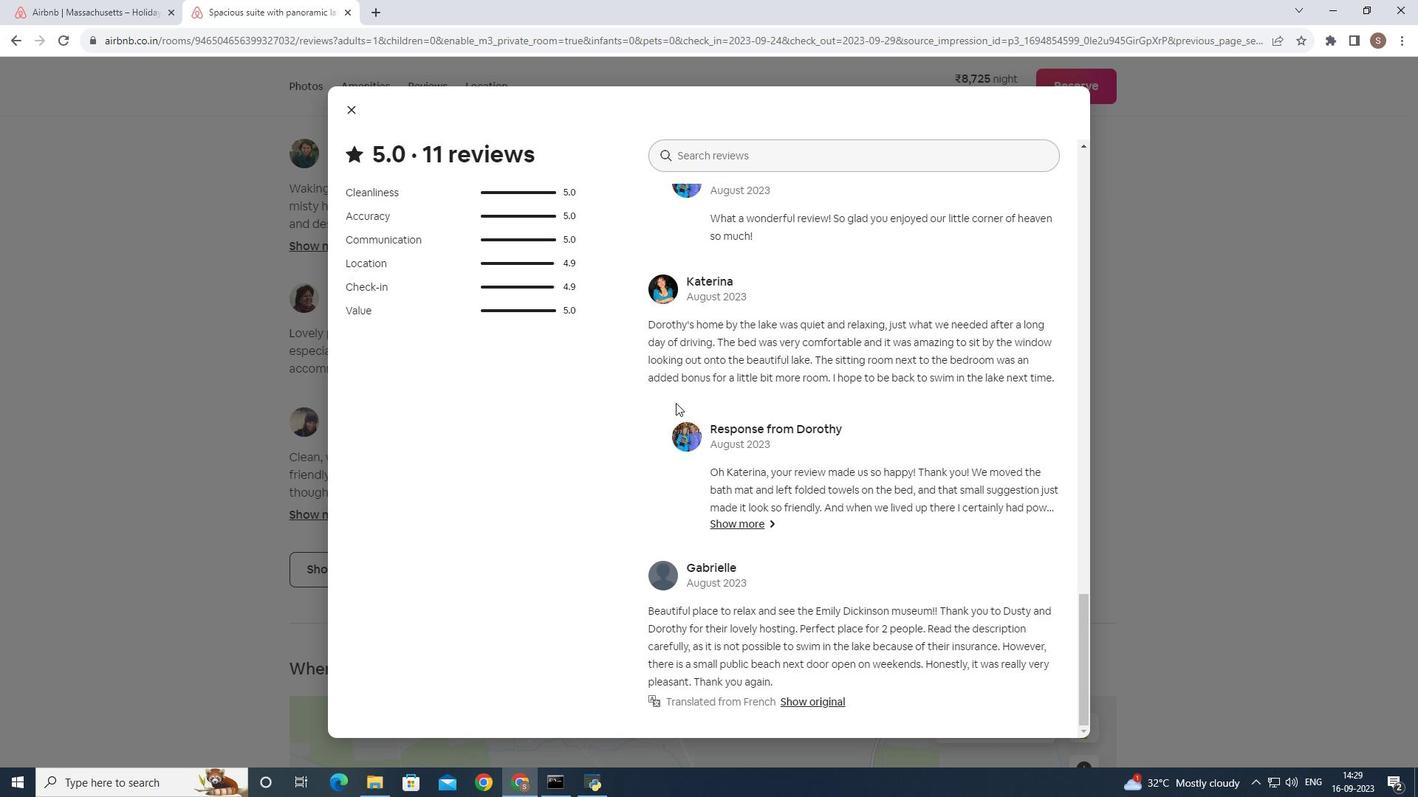 
Action: Mouse scrolled (676, 402) with delta (0, 0)
Screenshot: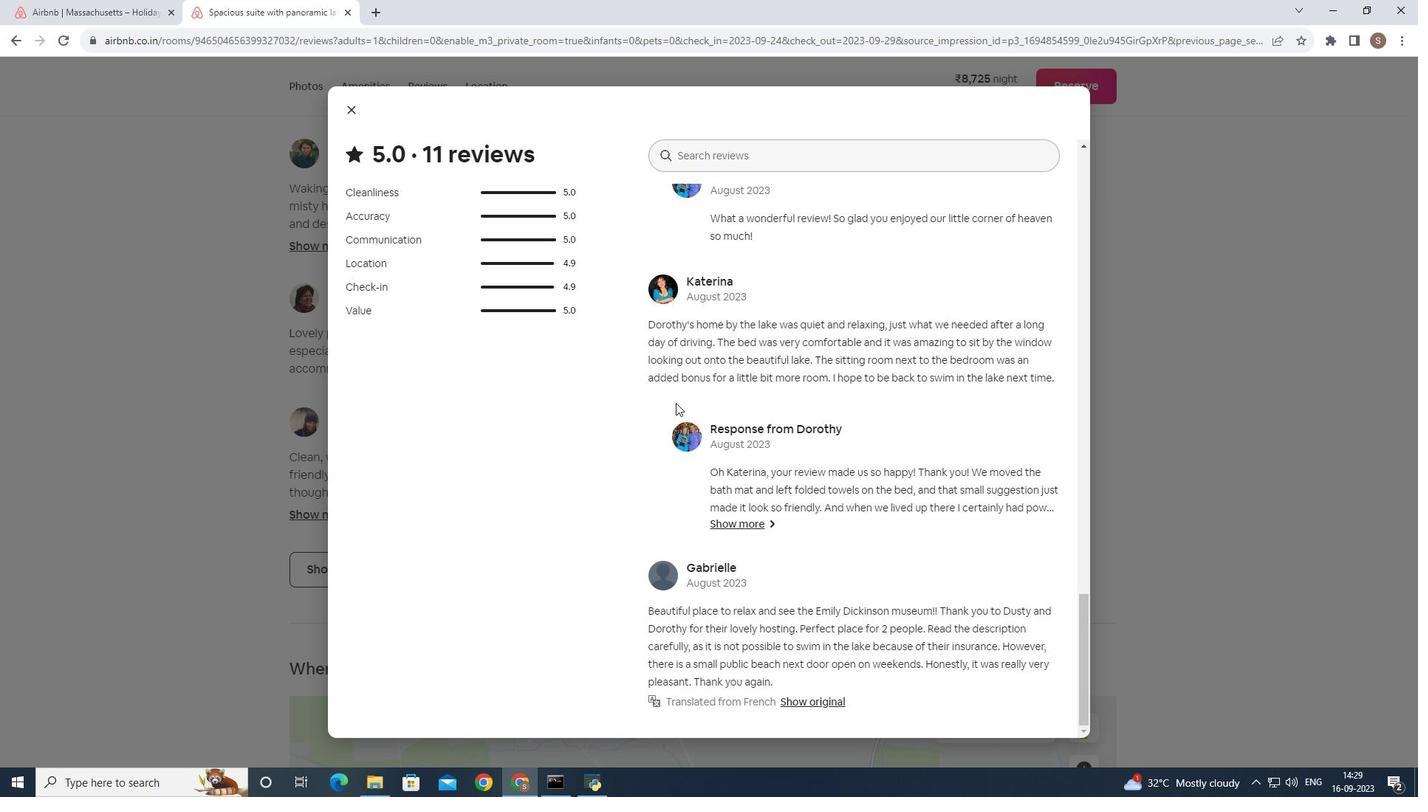 
Action: Mouse scrolled (676, 402) with delta (0, 0)
Screenshot: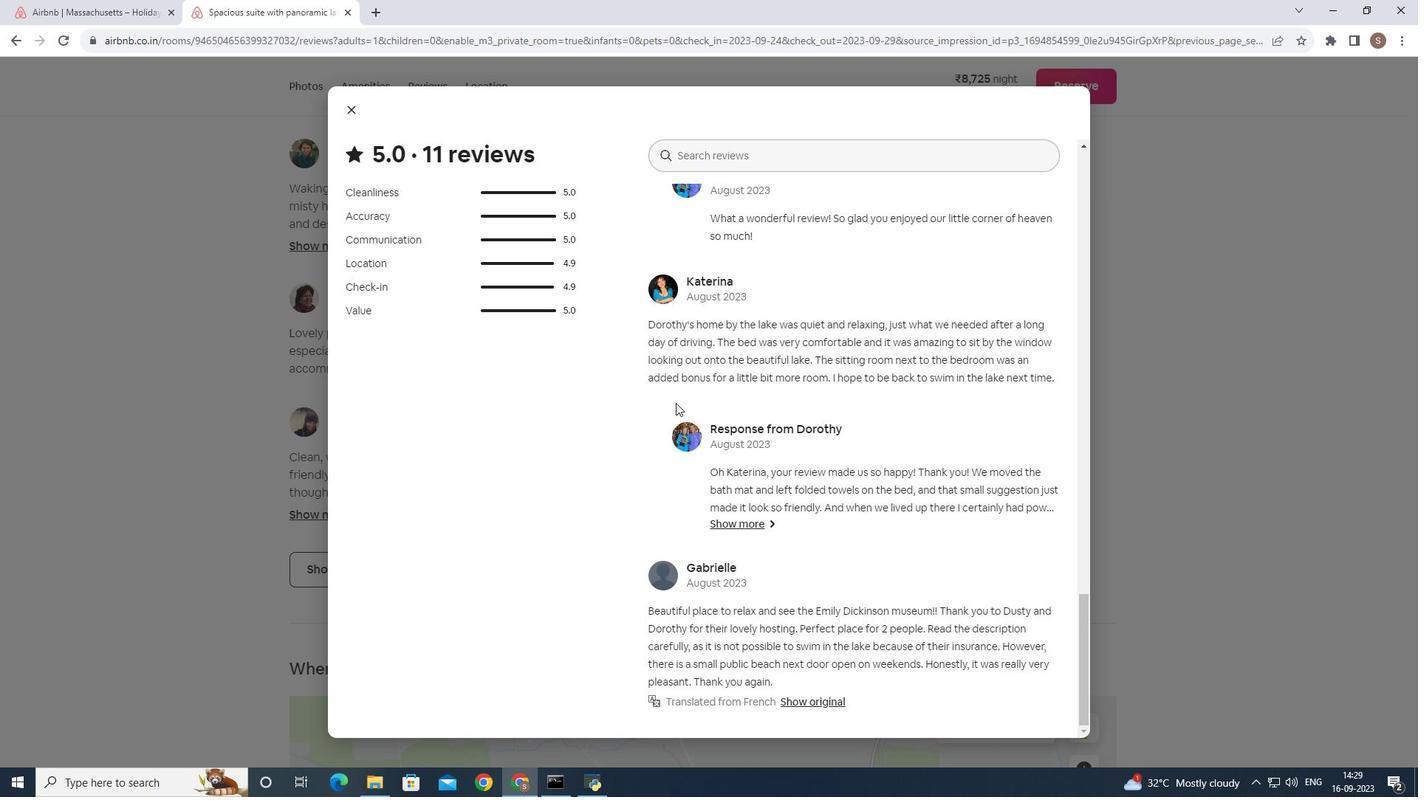 
Action: Mouse scrolled (676, 402) with delta (0, 0)
Screenshot: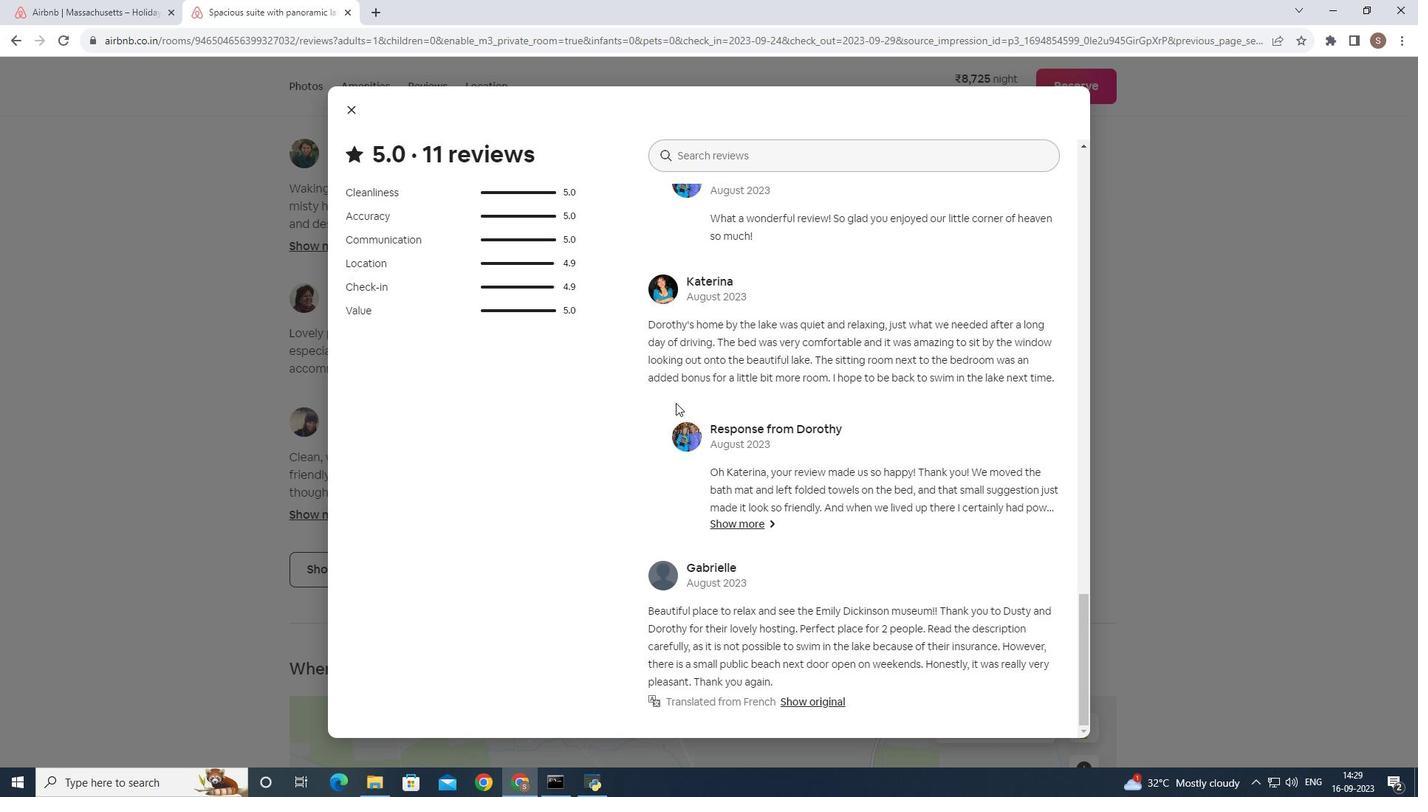 
Action: Mouse scrolled (676, 402) with delta (0, 0)
Screenshot: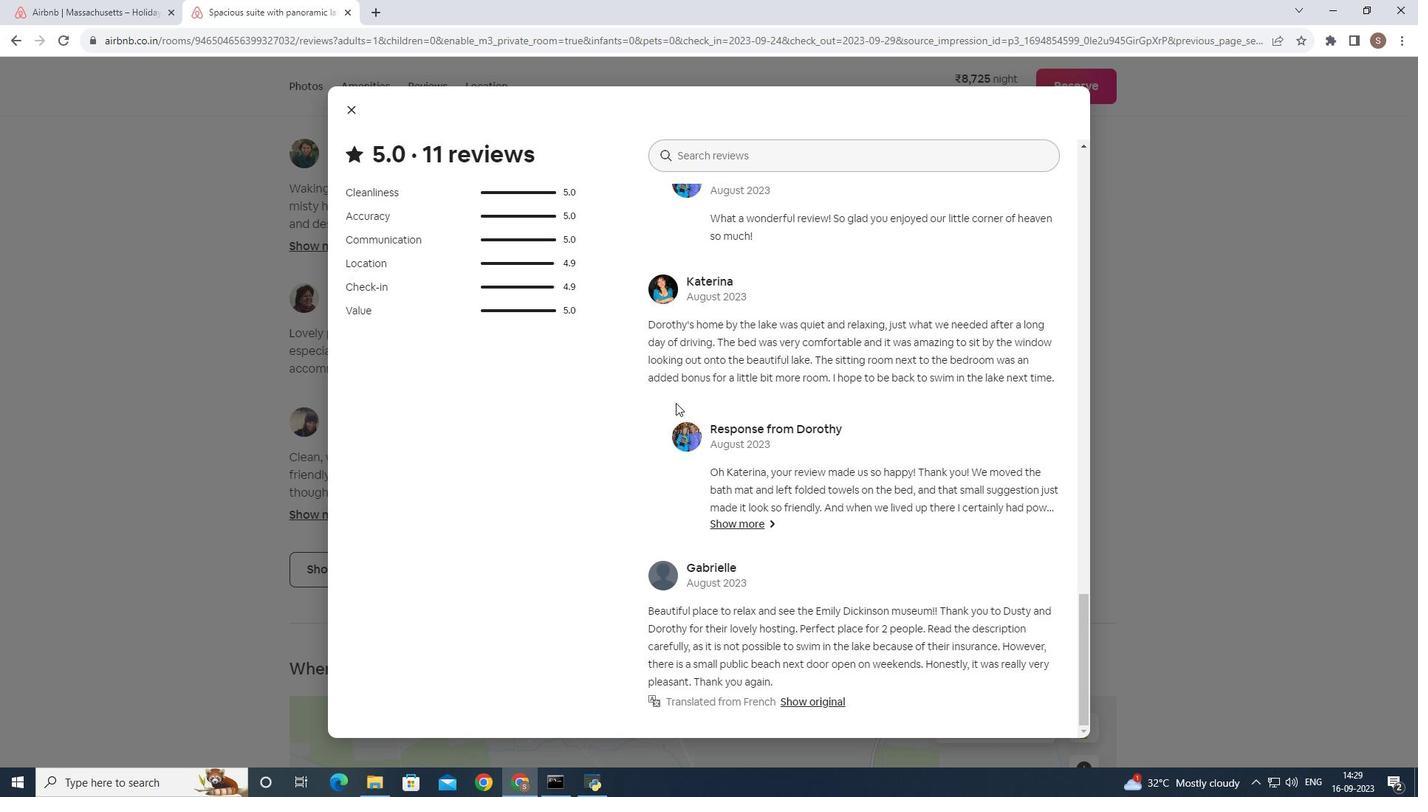
Action: Mouse moved to (701, 404)
Screenshot: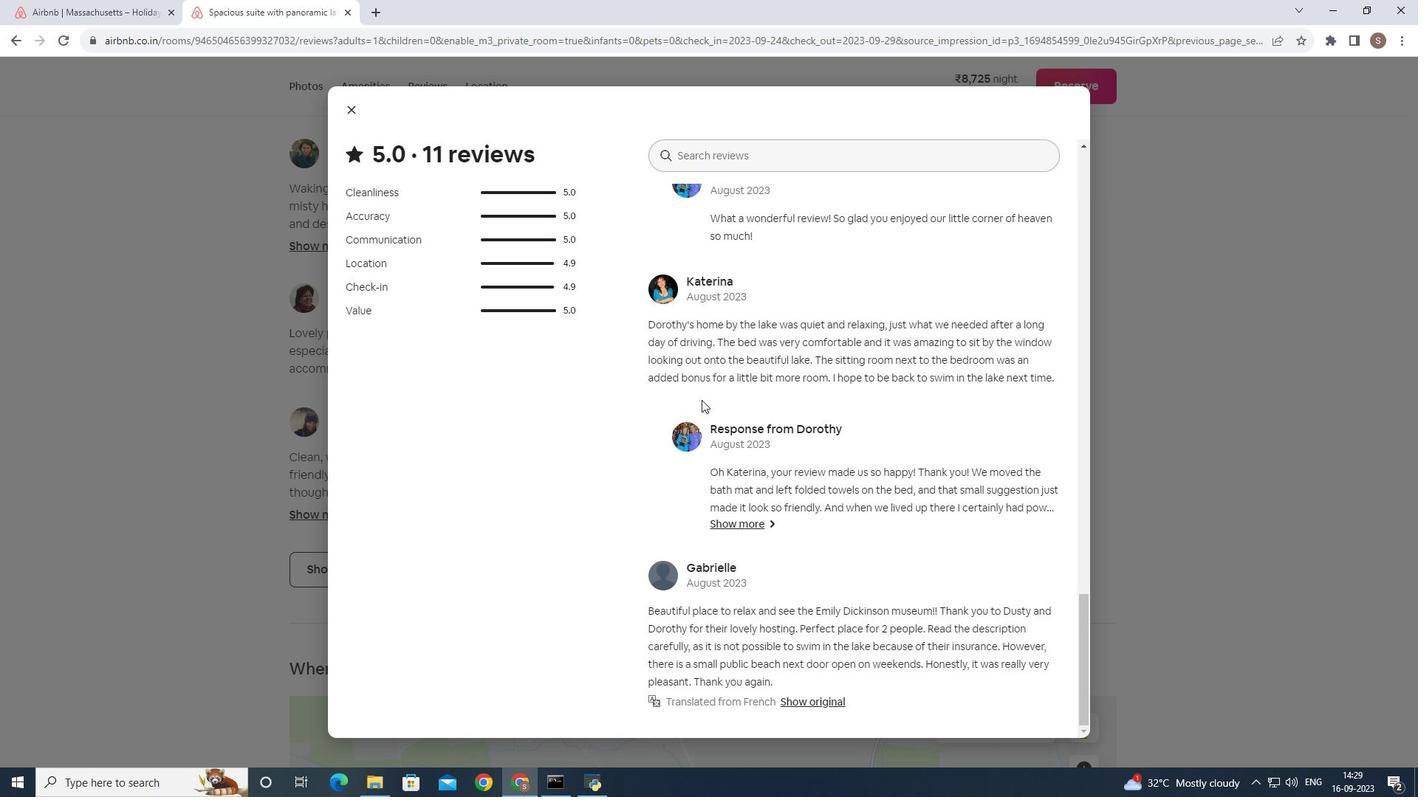 
Action: Mouse scrolled (701, 403) with delta (0, 0)
Screenshot: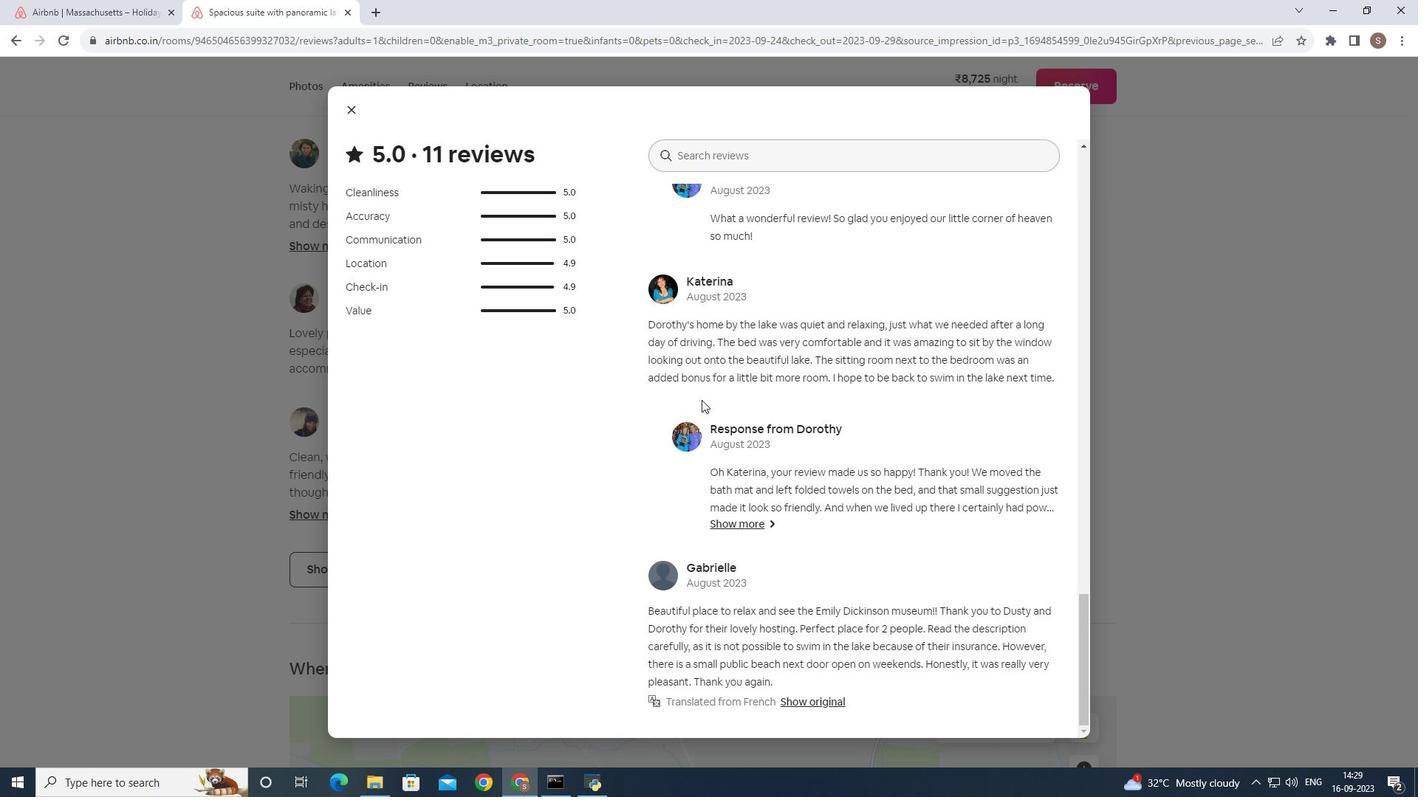 
Action: Mouse moved to (702, 404)
Screenshot: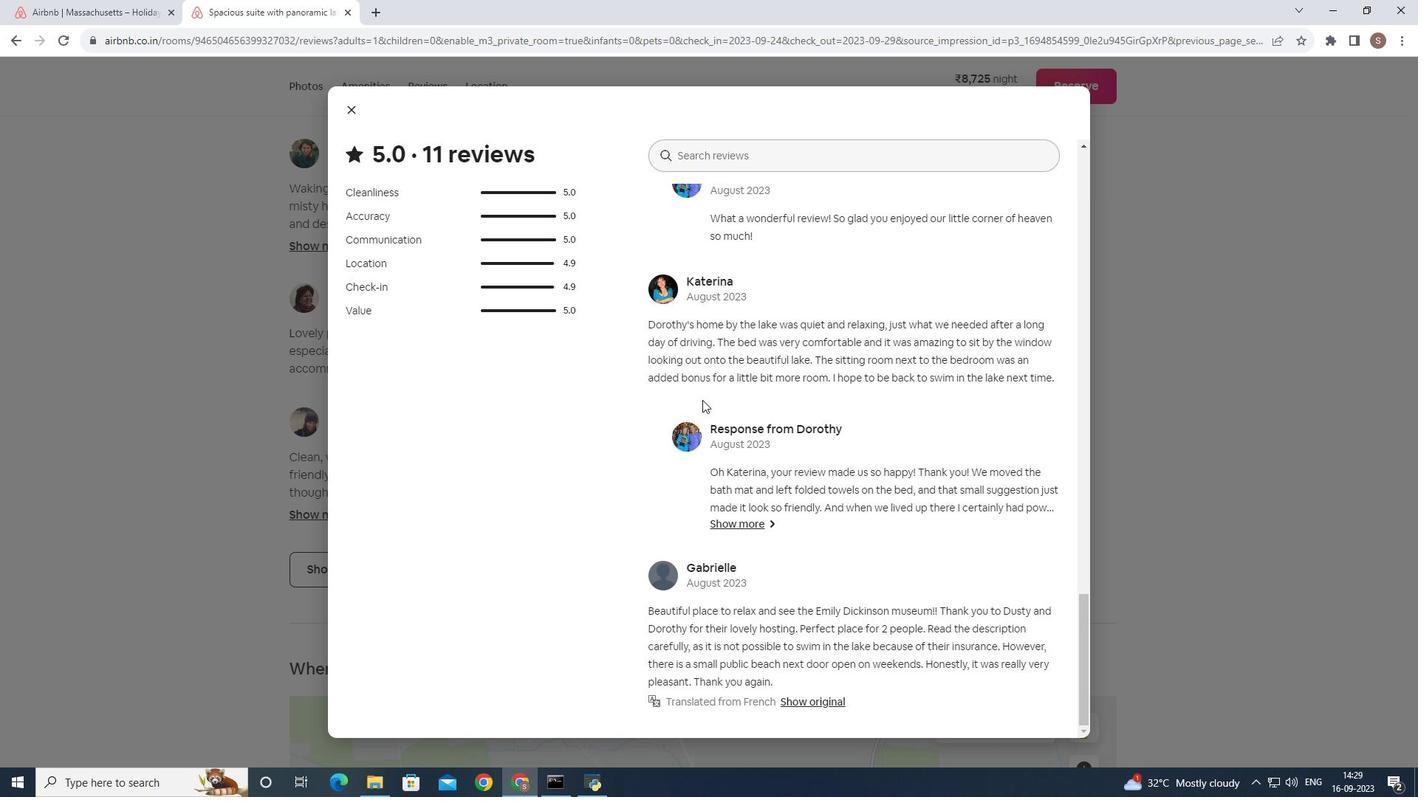 
Action: Mouse scrolled (702, 404) with delta (0, 0)
Screenshot: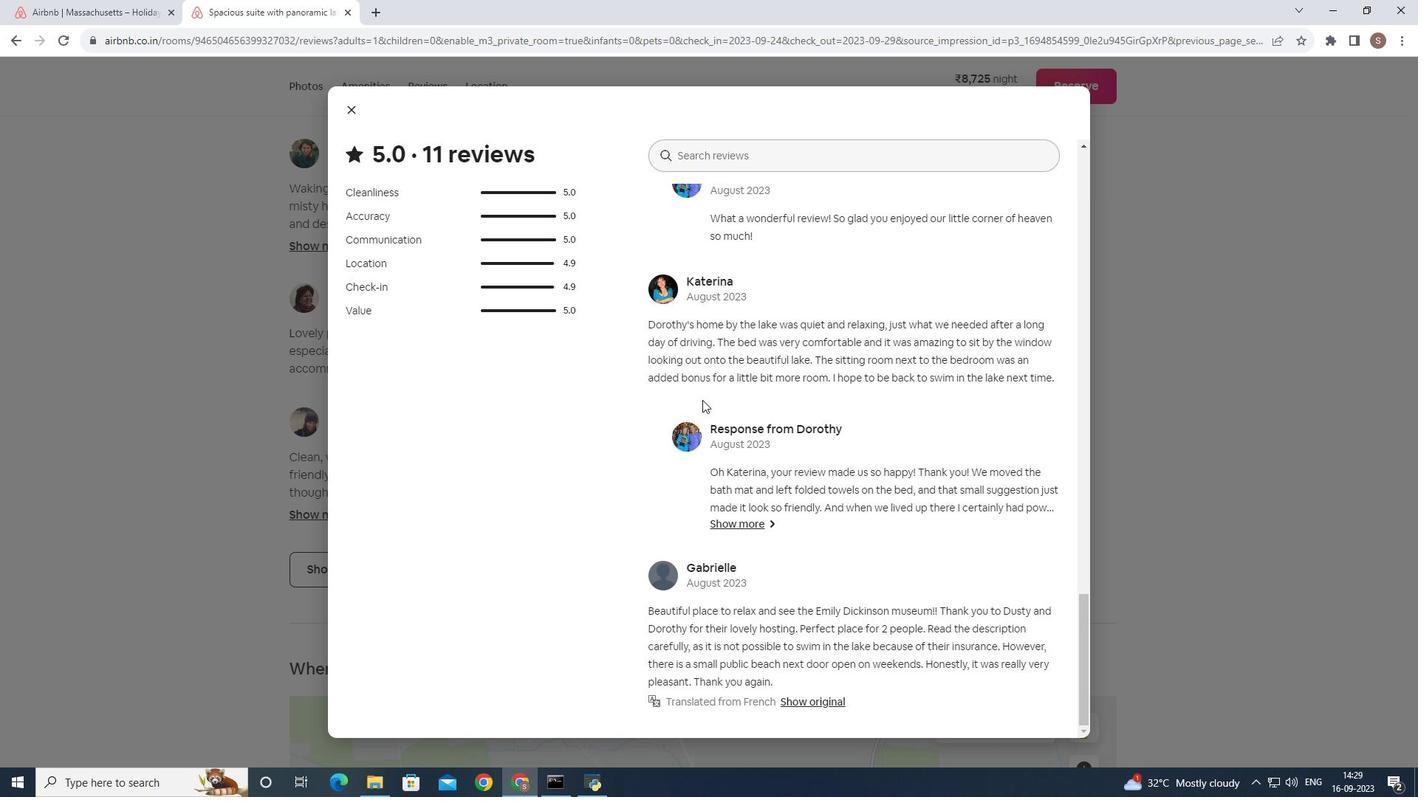 
Action: Mouse moved to (702, 400)
Screenshot: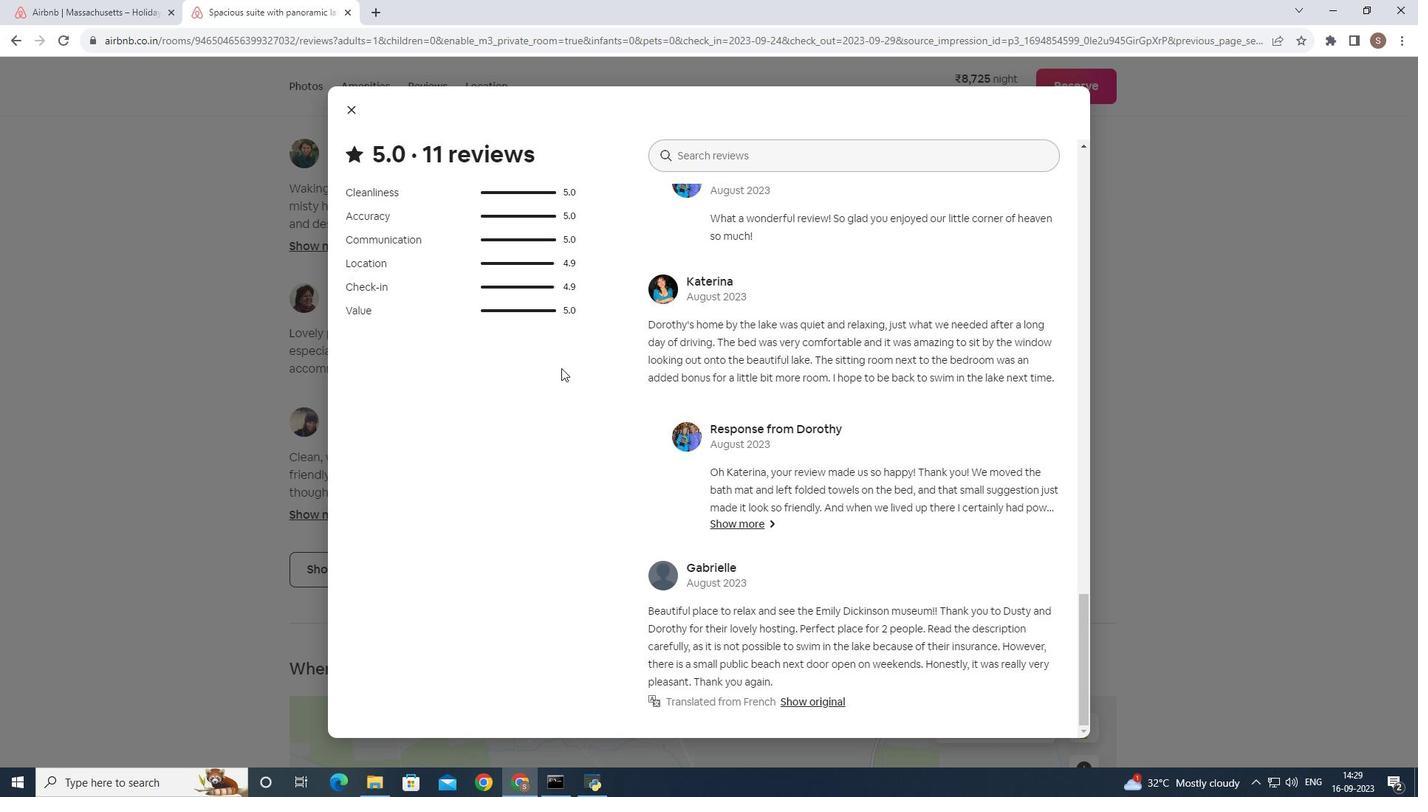 
Action: Mouse scrolled (702, 399) with delta (0, 0)
Screenshot: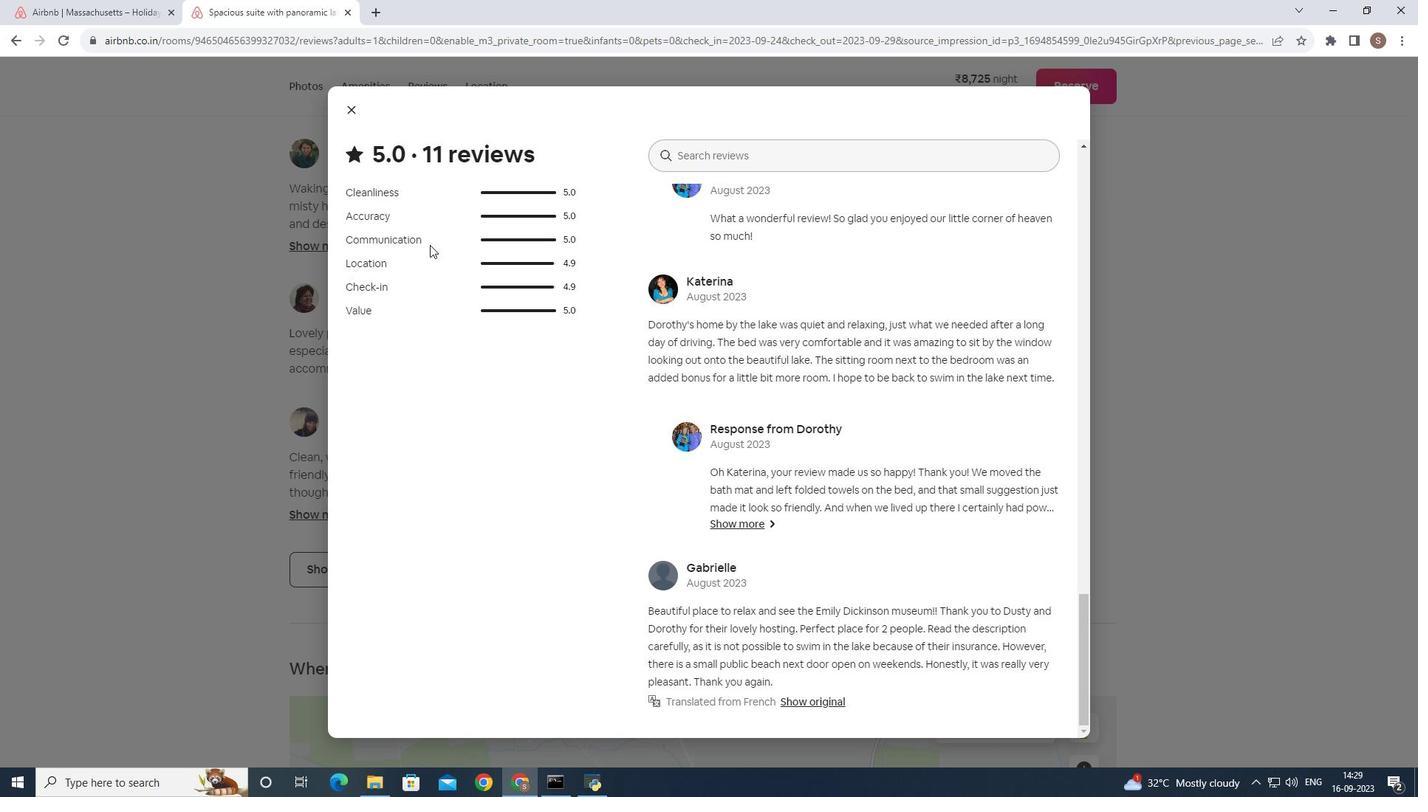 
Action: Mouse moved to (360, 114)
Screenshot: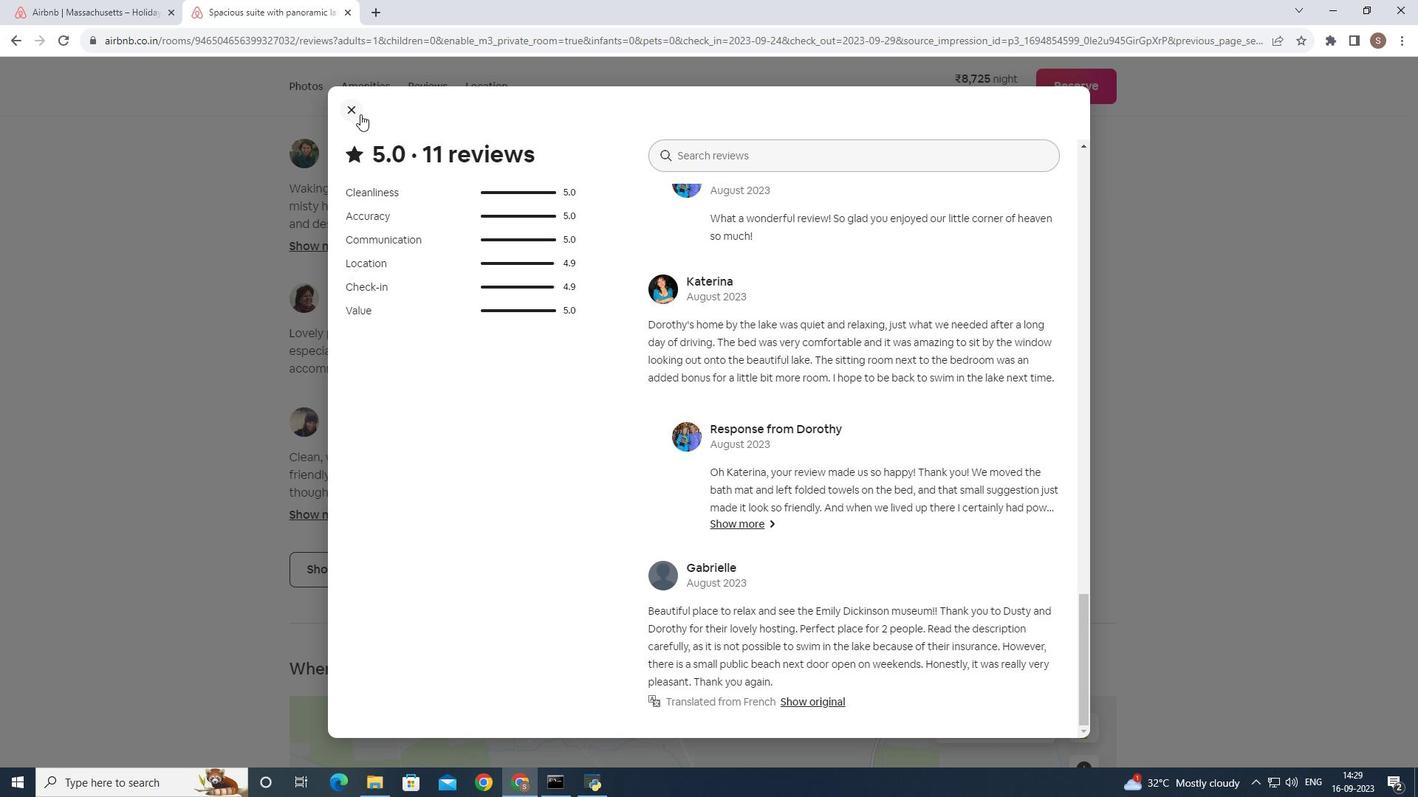 
Action: Mouse pressed left at (360, 114)
Screenshot: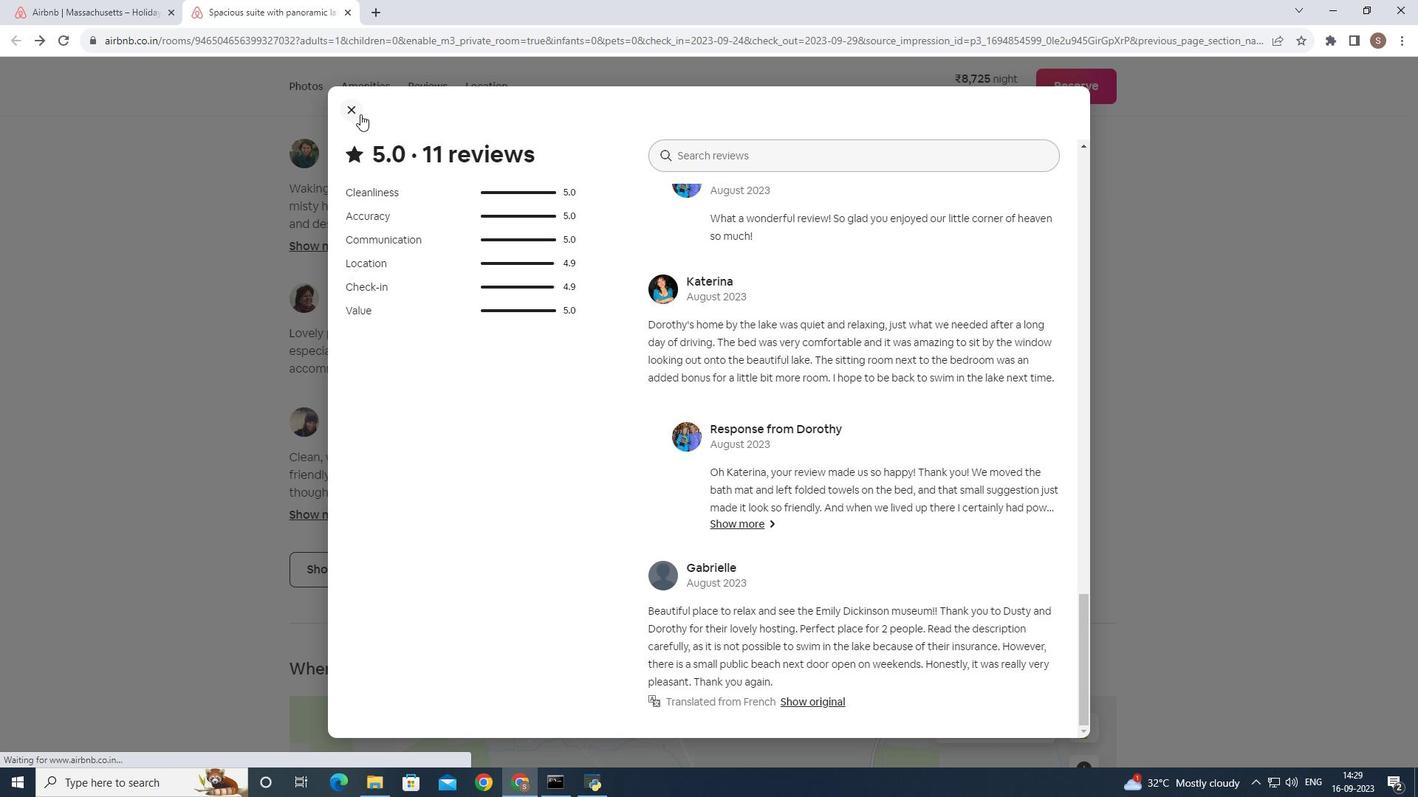 
Action: Mouse moved to (424, 308)
Screenshot: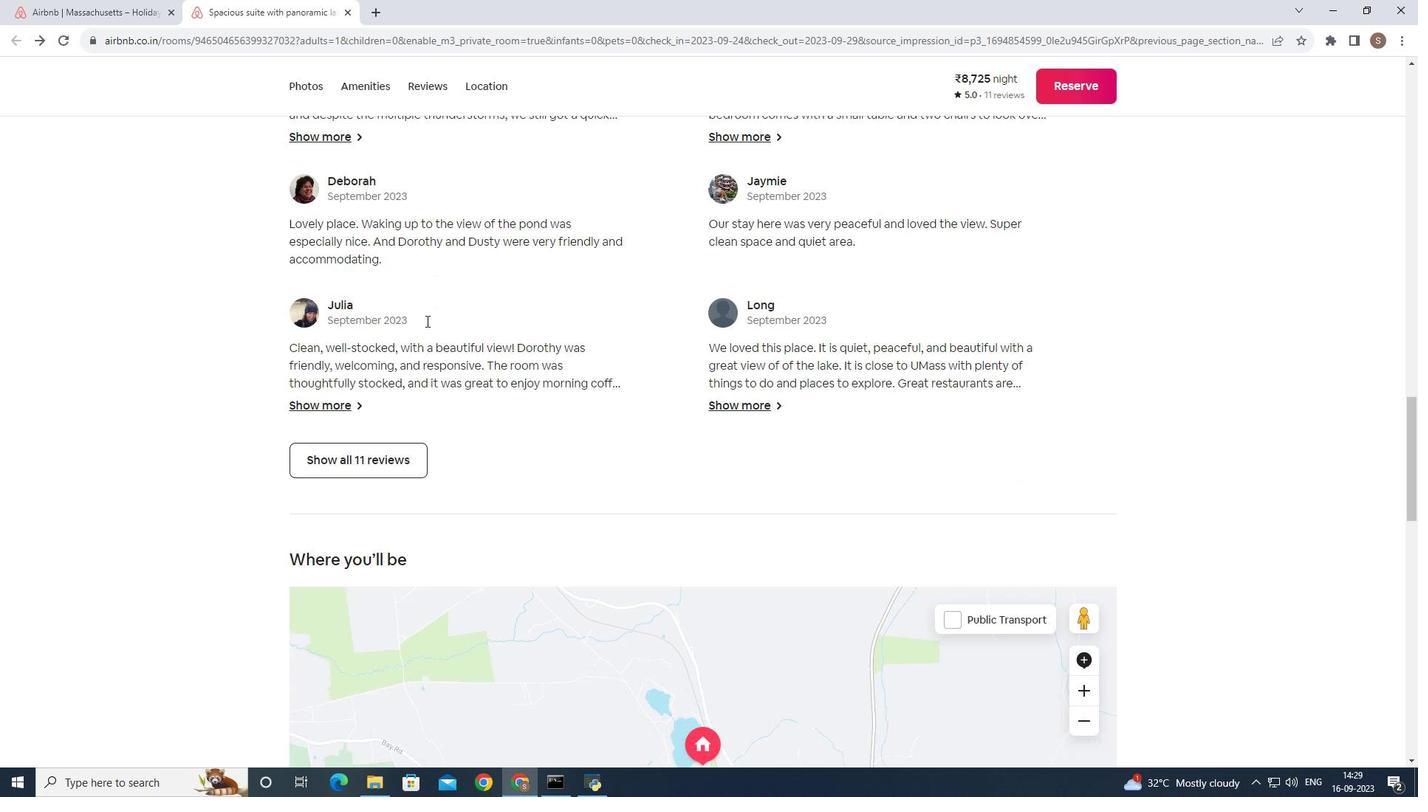 
Action: Mouse scrolled (424, 307) with delta (0, 0)
Screenshot: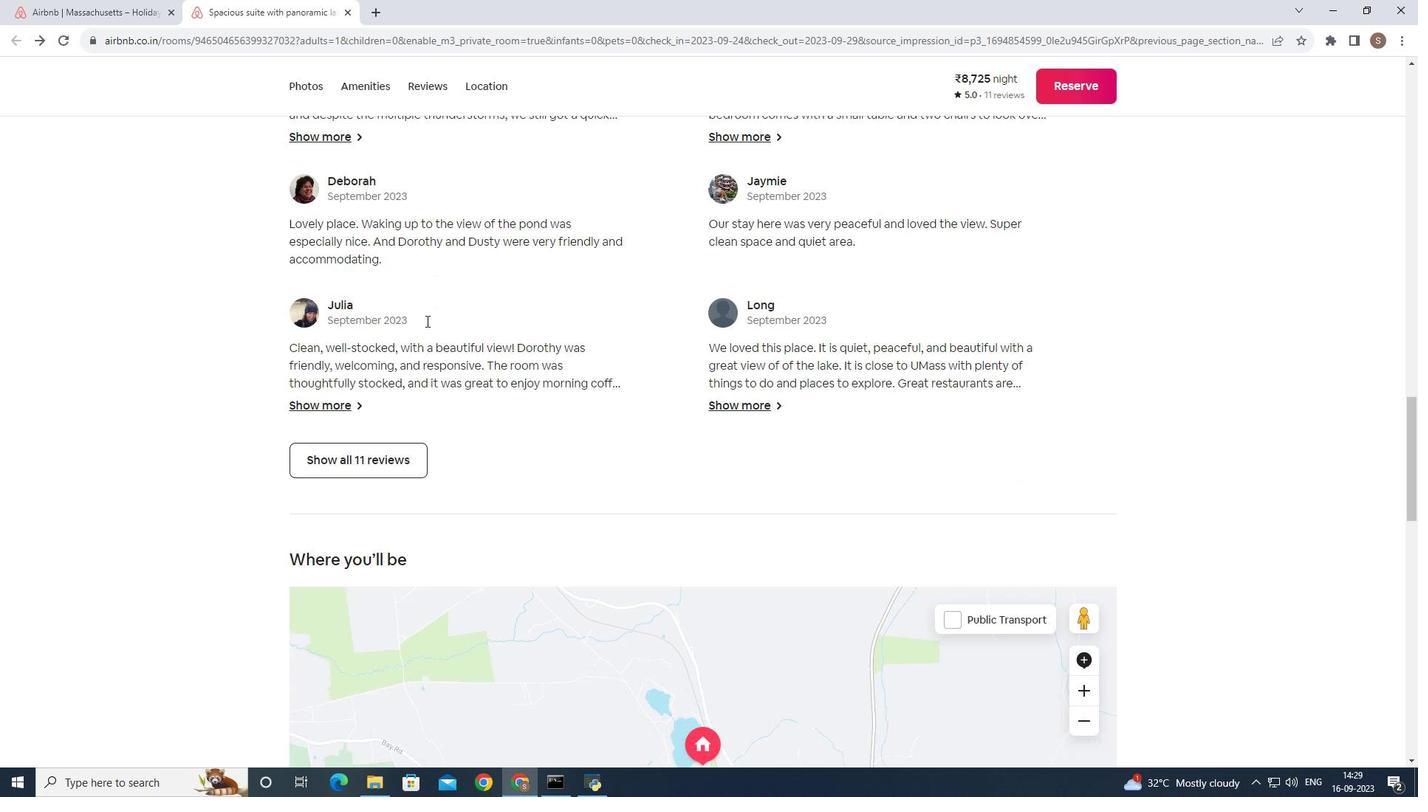 
Action: Mouse moved to (426, 321)
Screenshot: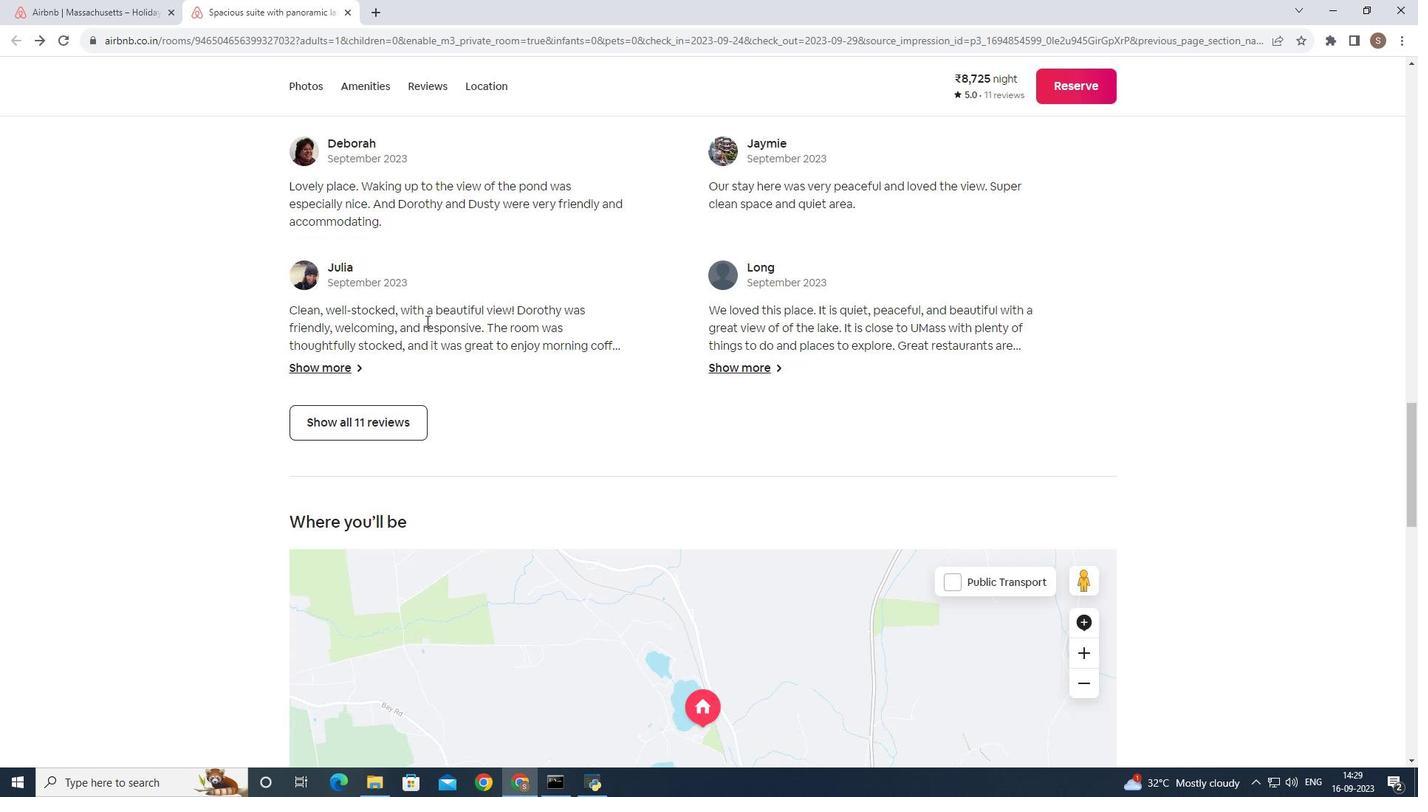 
Action: Mouse scrolled (426, 320) with delta (0, 0)
Screenshot: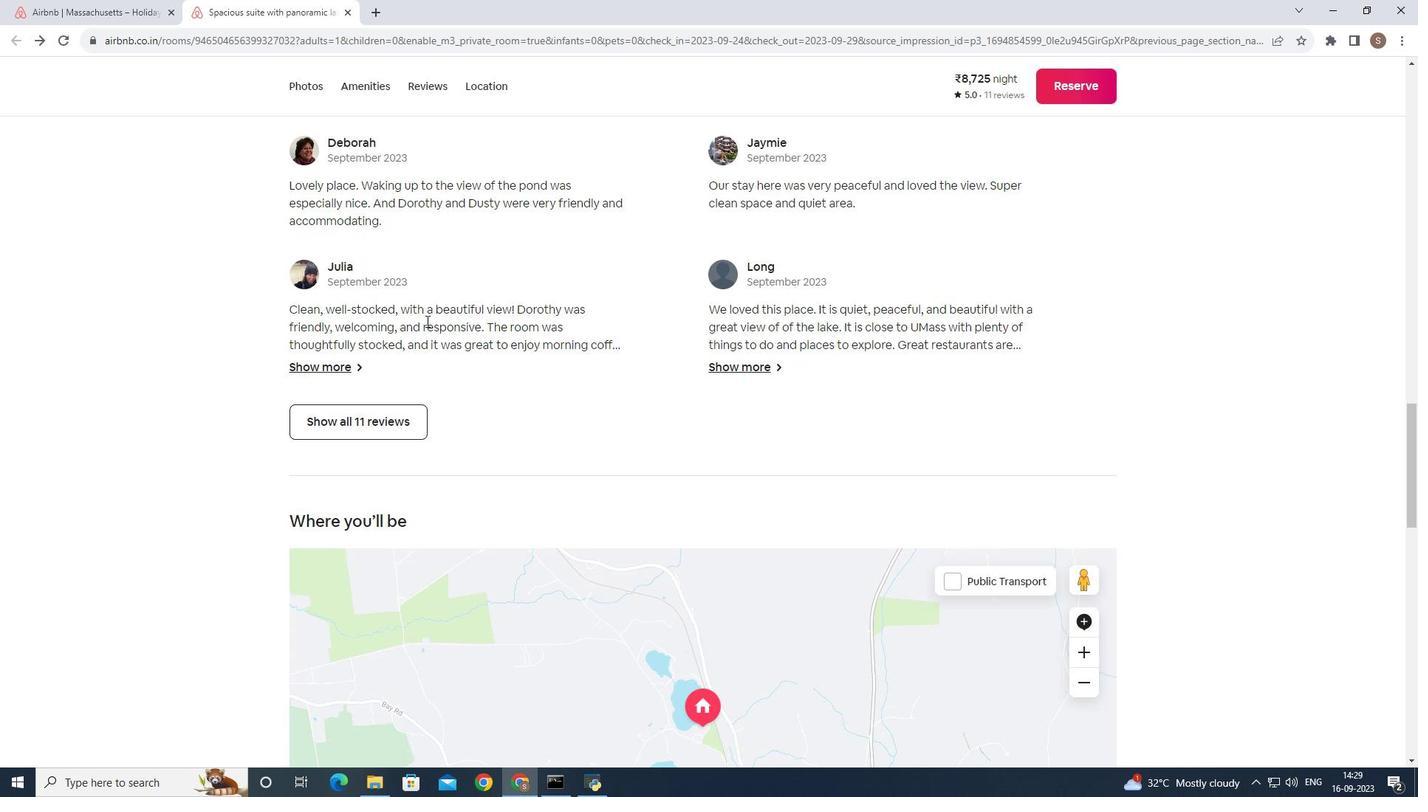
Action: Mouse scrolled (426, 320) with delta (0, 0)
Screenshot: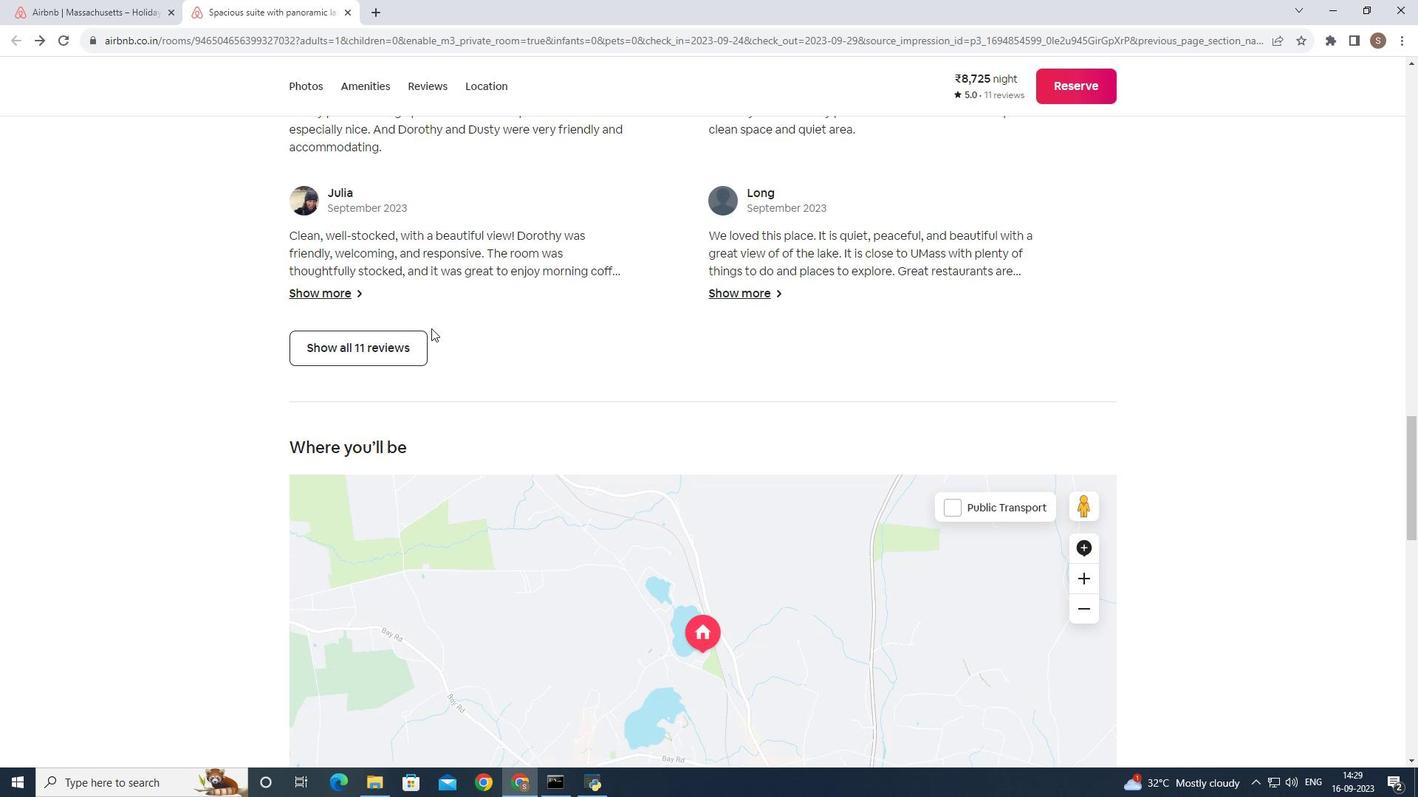 
Action: Mouse moved to (673, 336)
Screenshot: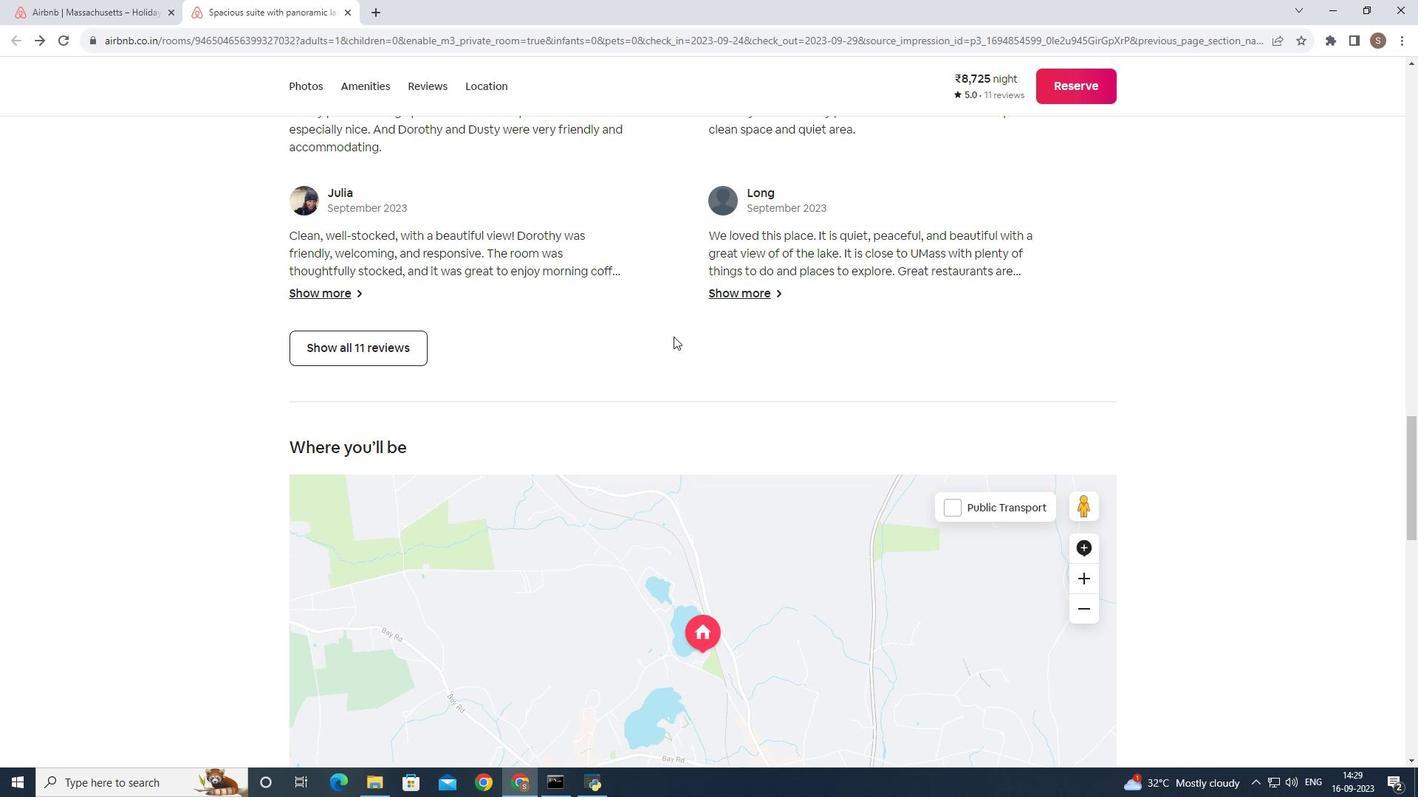 
Action: Mouse scrolled (673, 337) with delta (0, 0)
Screenshot: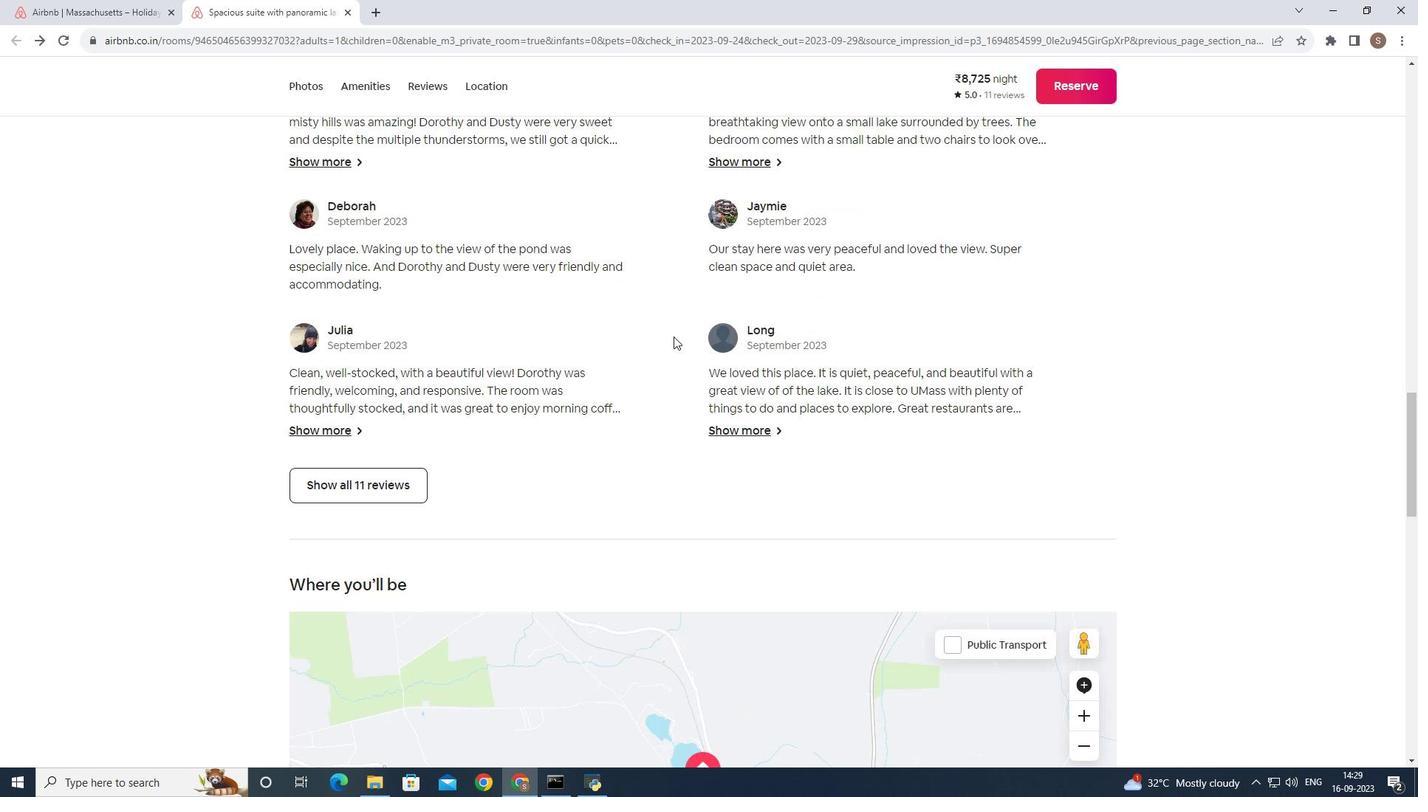 
Action: Mouse scrolled (673, 337) with delta (0, 0)
Screenshot: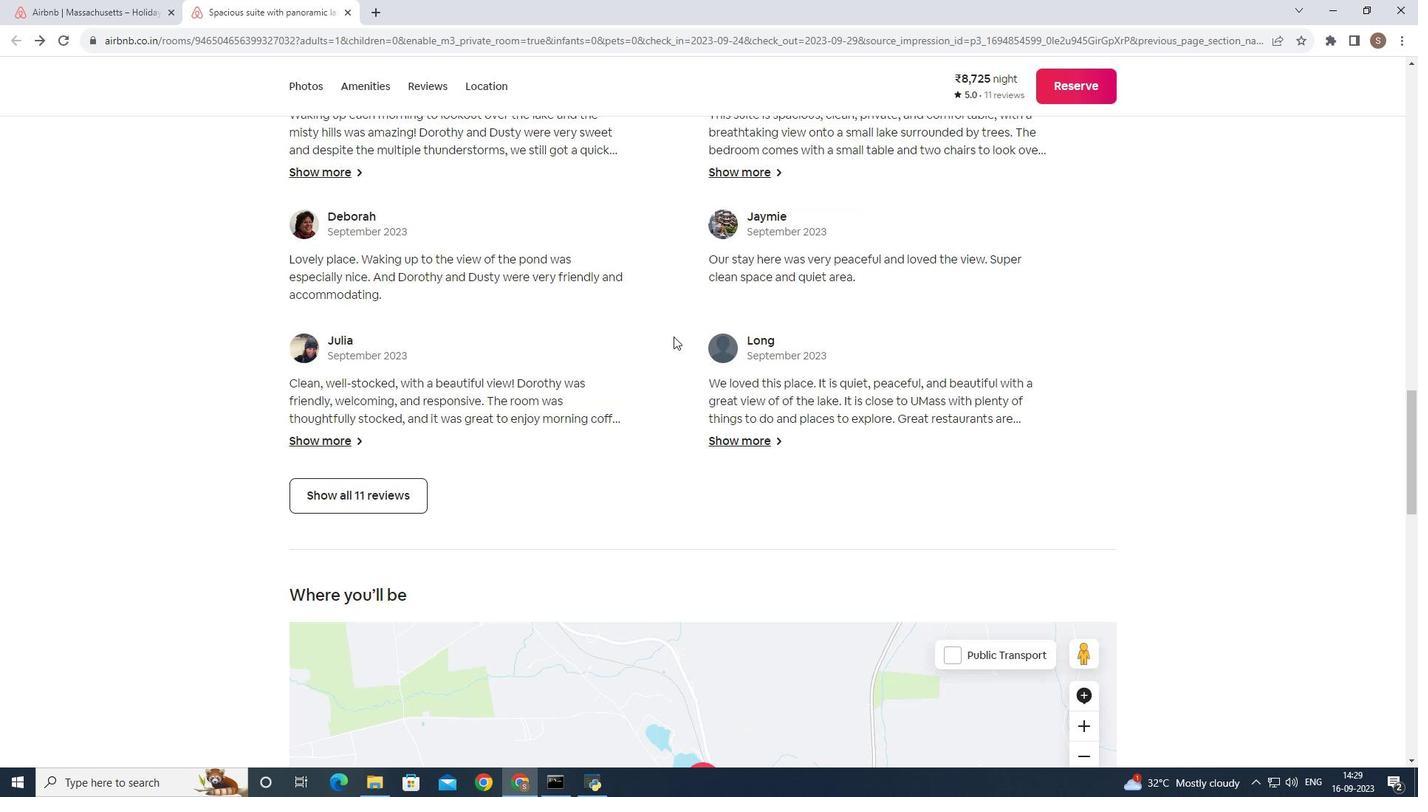 
Action: Mouse moved to (543, 381)
Screenshot: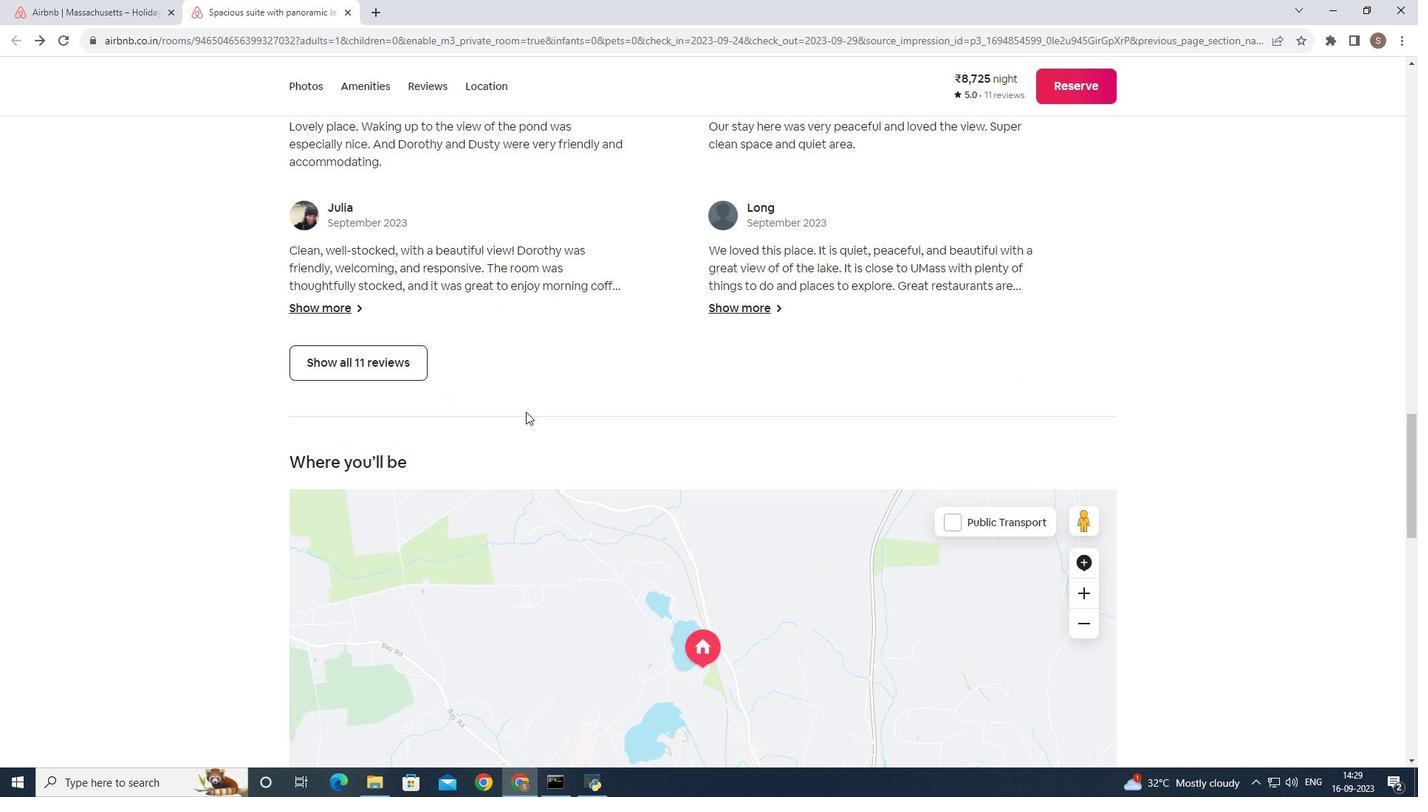 
Action: Mouse scrolled (543, 380) with delta (0, 0)
Screenshot: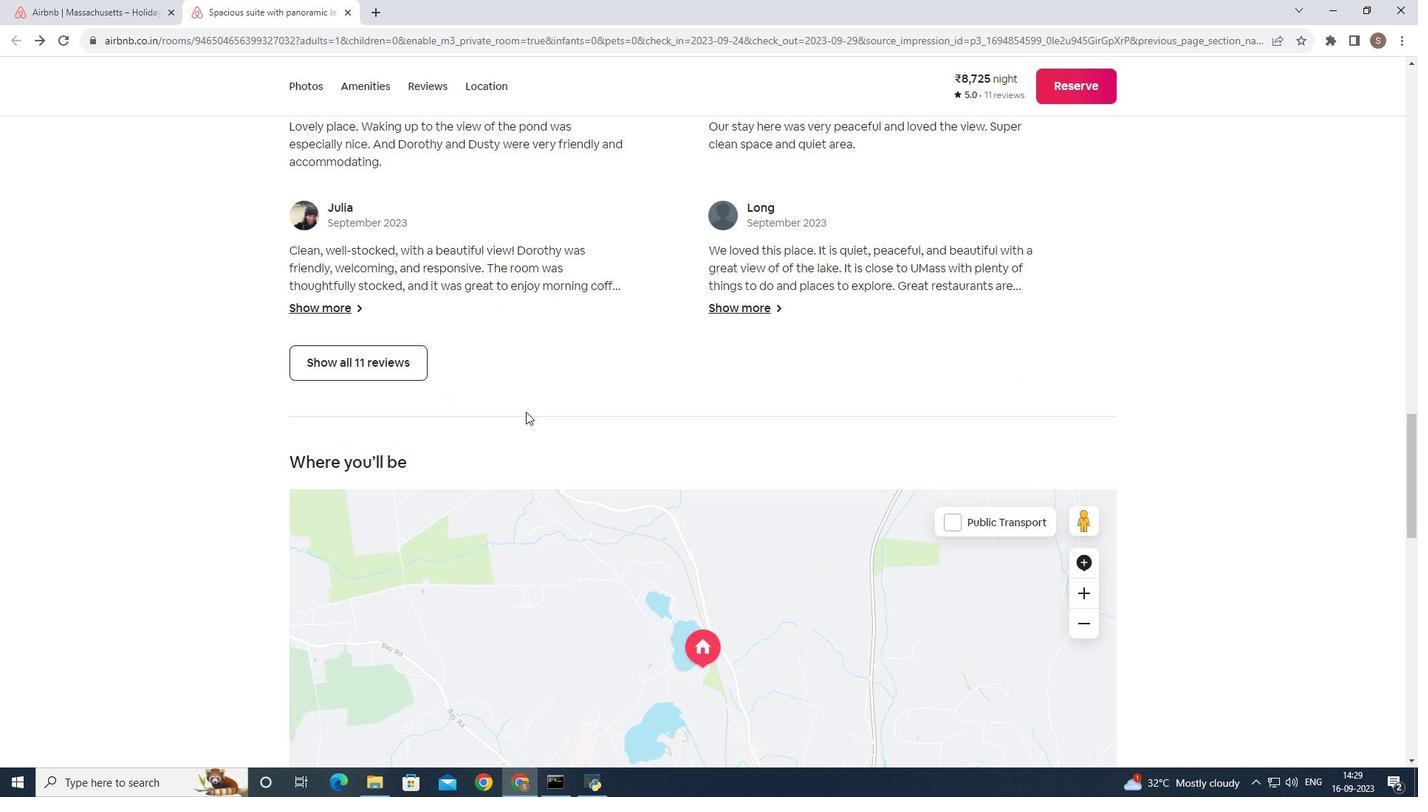 
Action: Mouse moved to (529, 408)
Screenshot: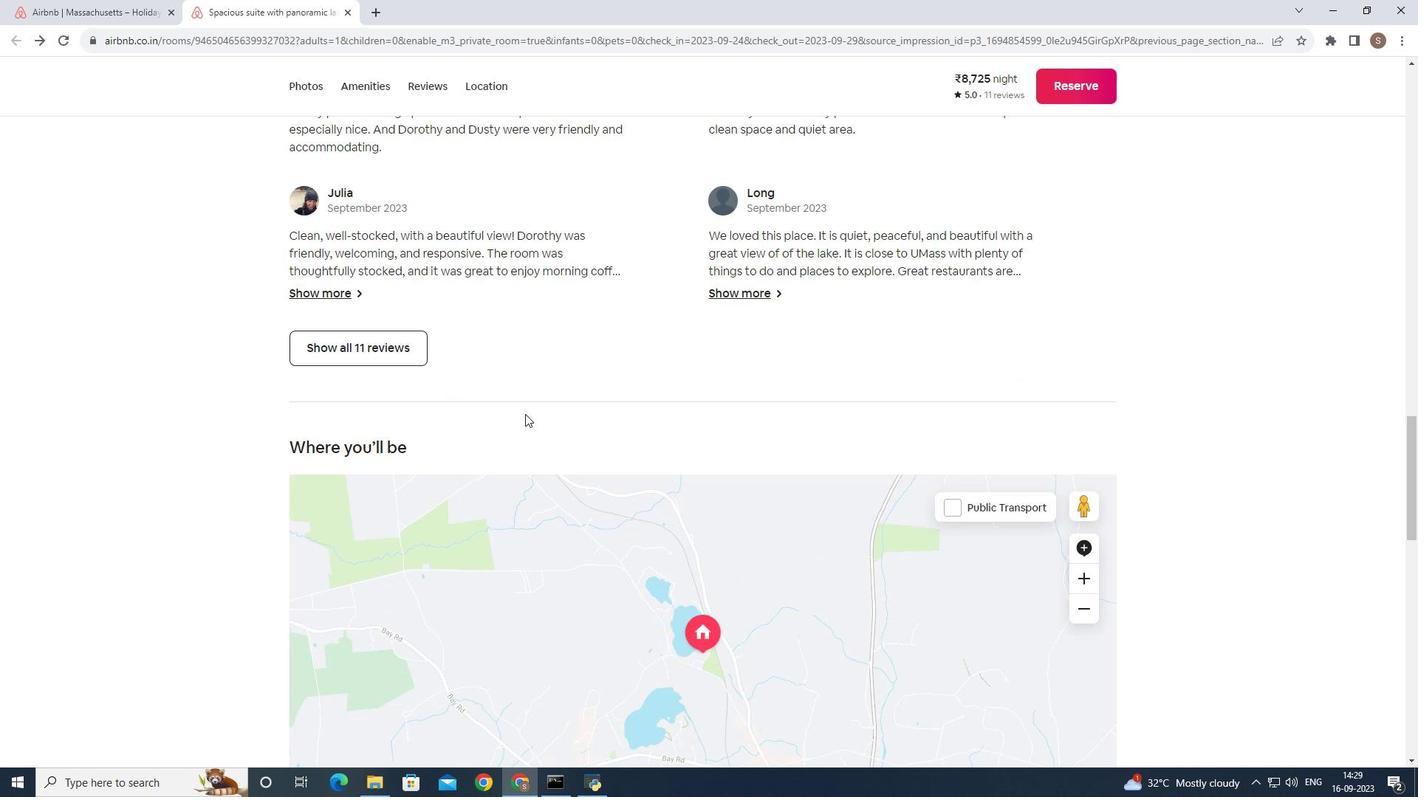 
Action: Mouse scrolled (529, 407) with delta (0, 0)
Screenshot: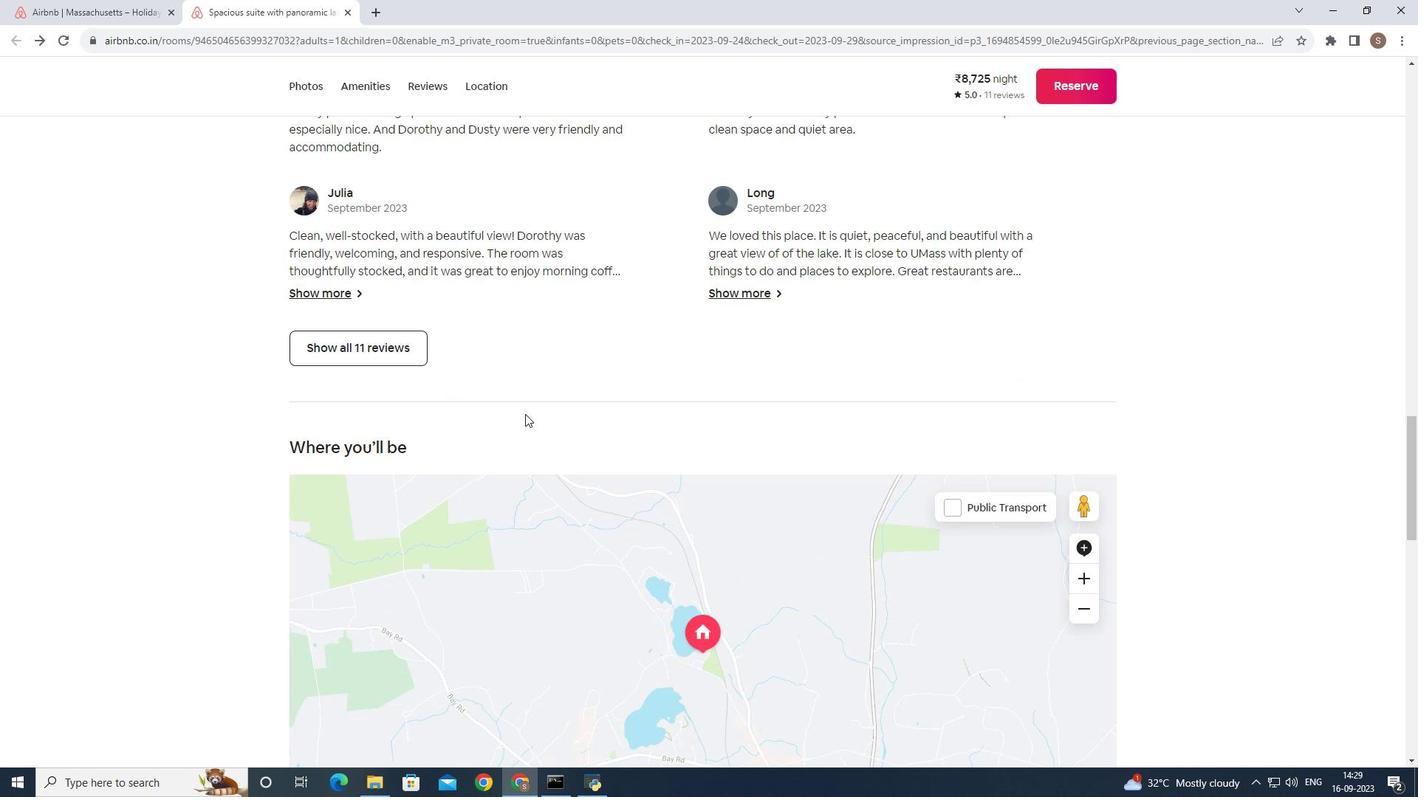 
Action: Mouse moved to (525, 414)
Screenshot: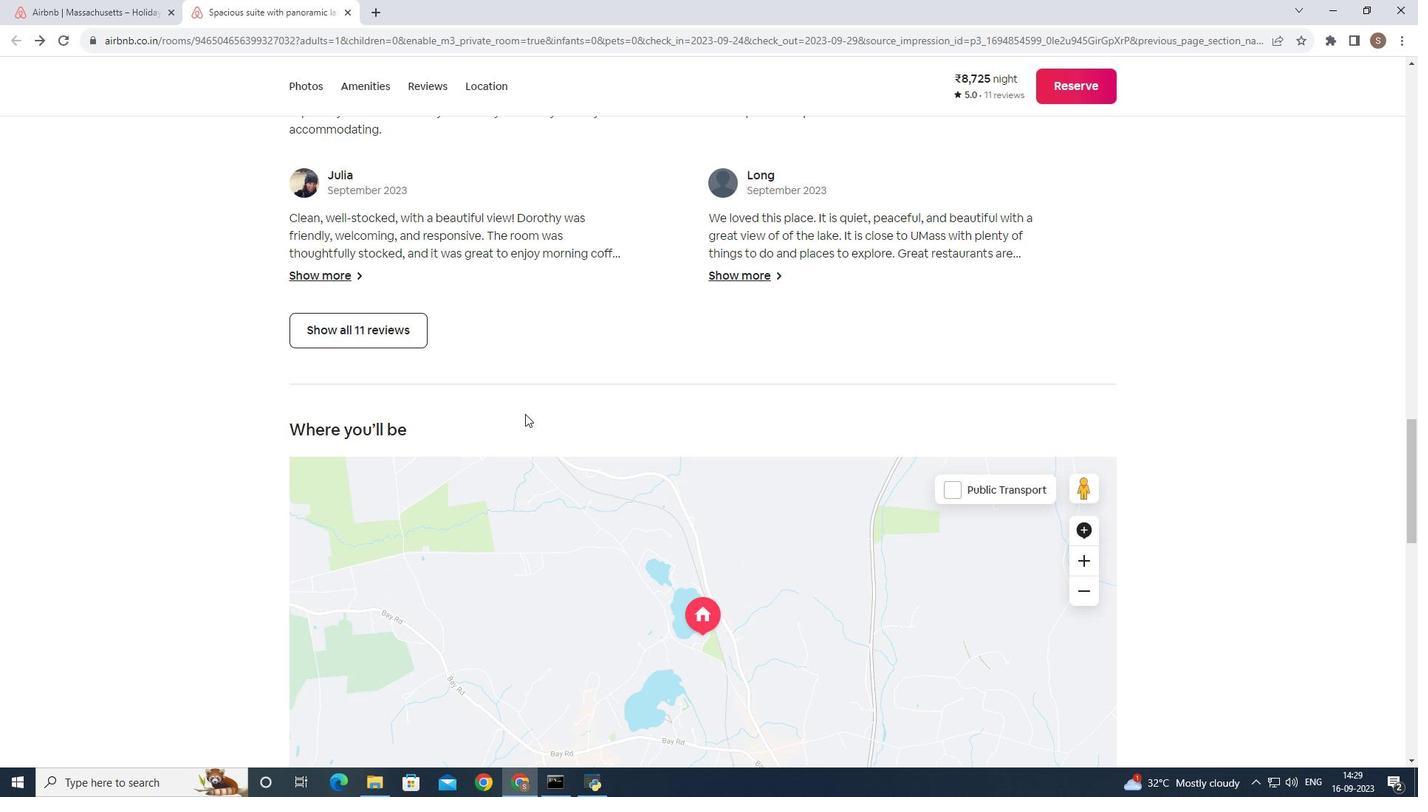 
Action: Mouse scrolled (525, 413) with delta (0, 0)
Screenshot: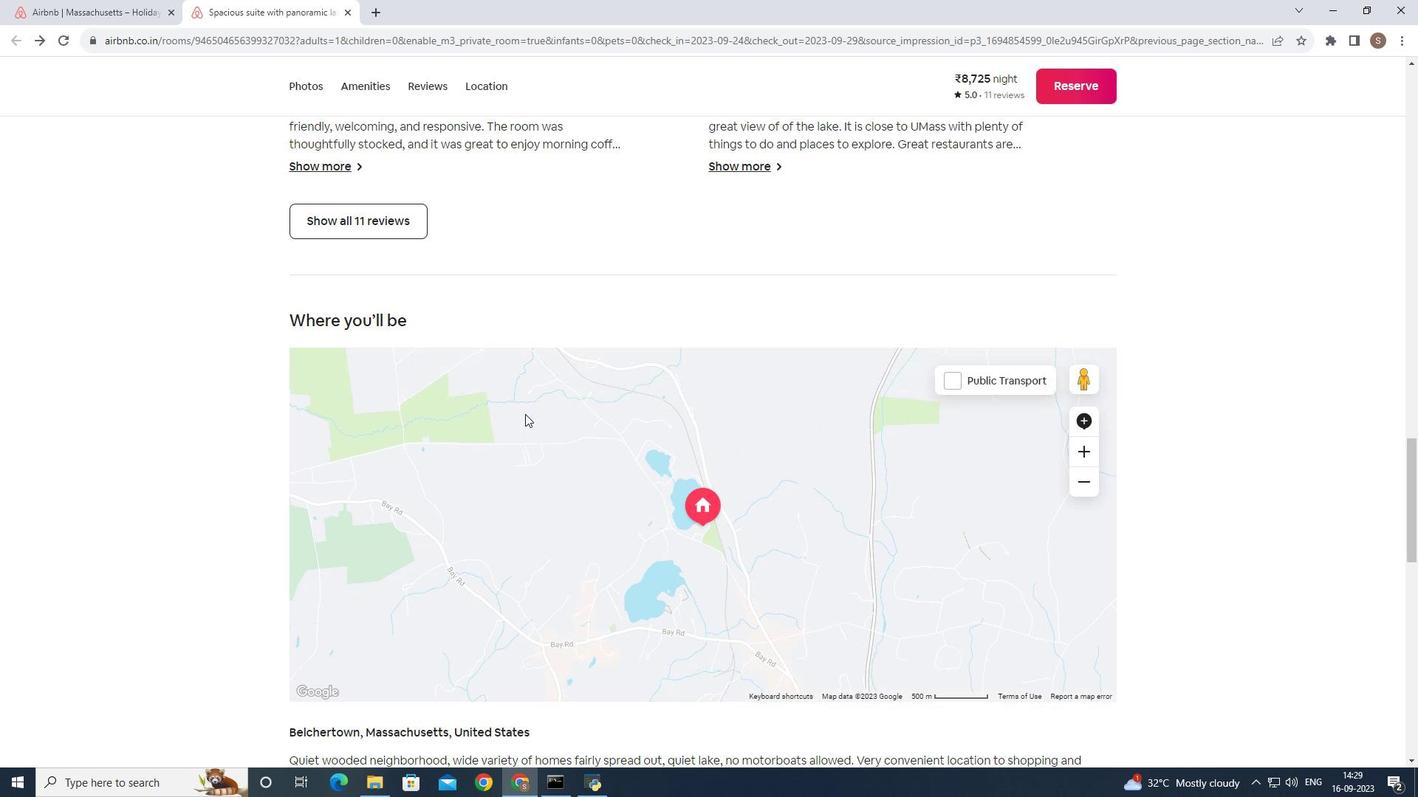 
Action: Mouse scrolled (525, 413) with delta (0, 0)
Screenshot: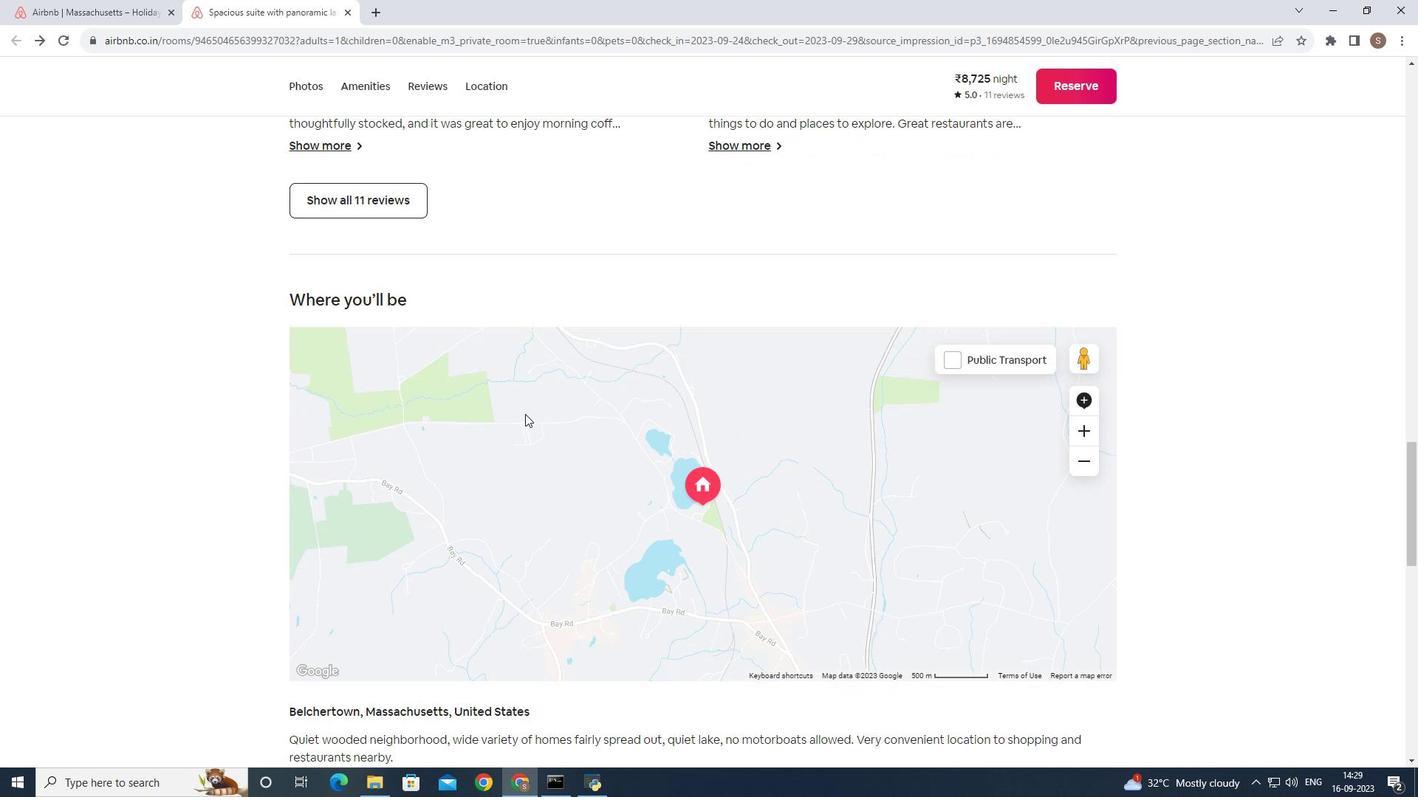 
Action: Mouse scrolled (525, 413) with delta (0, 0)
Screenshot: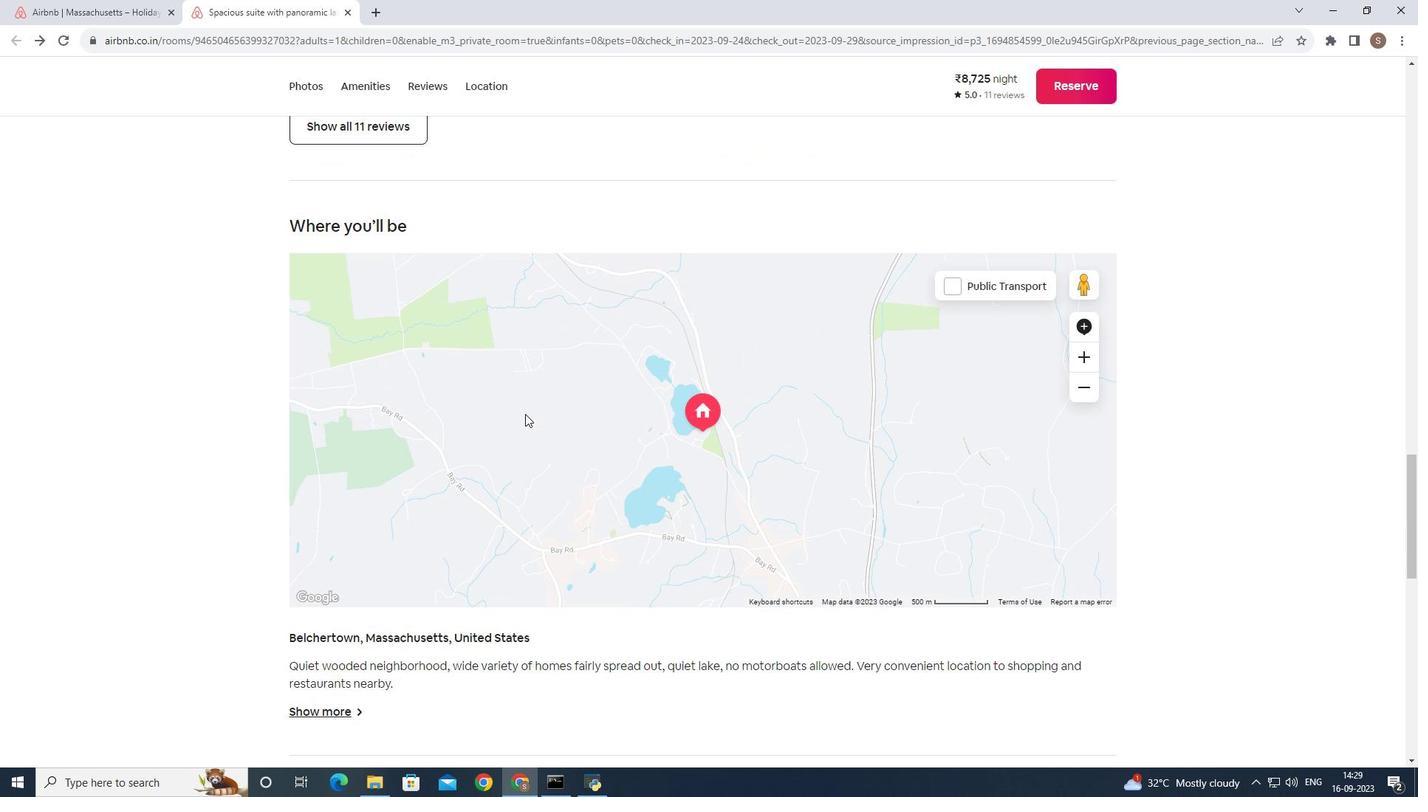 
Action: Mouse scrolled (525, 413) with delta (0, 0)
Screenshot: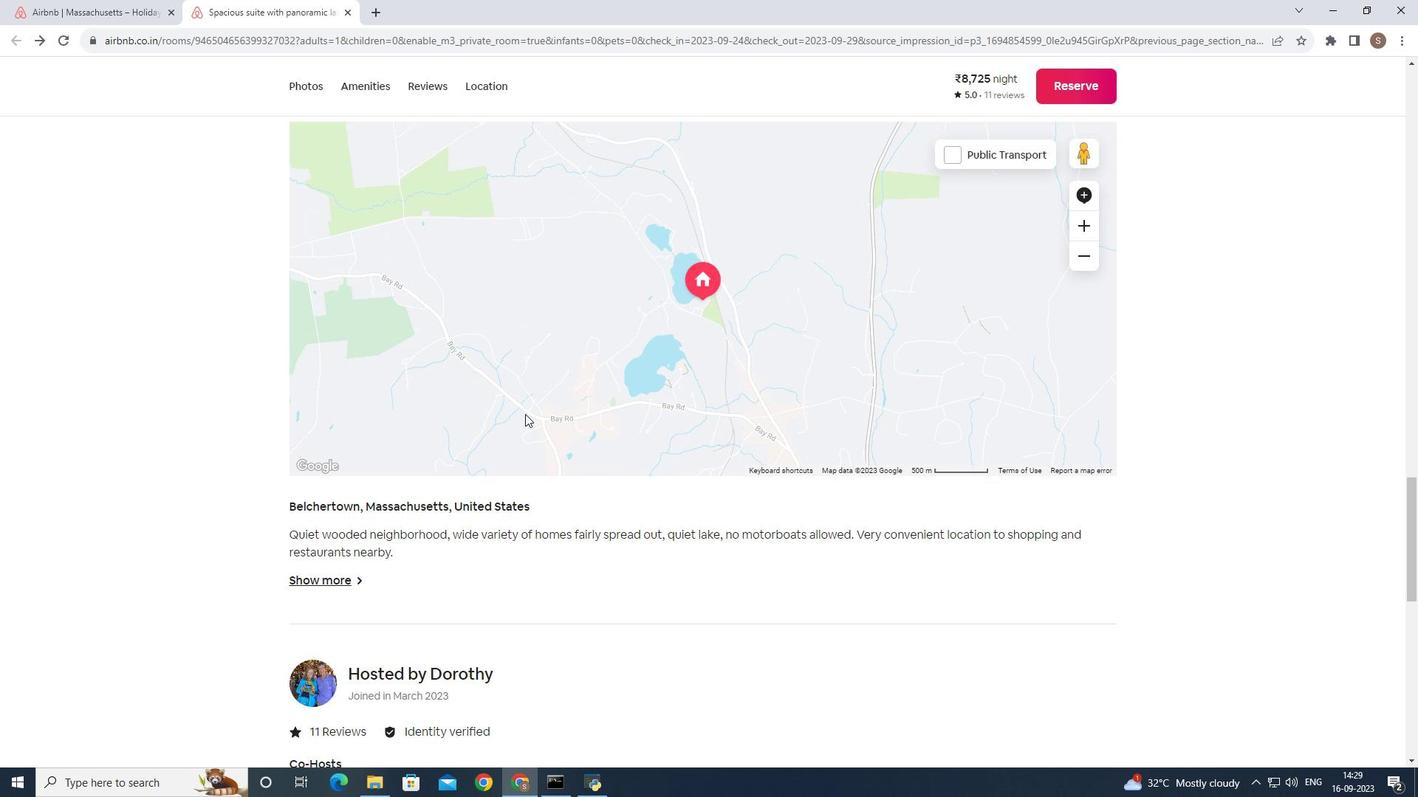 
Action: Mouse scrolled (525, 413) with delta (0, 0)
Screenshot: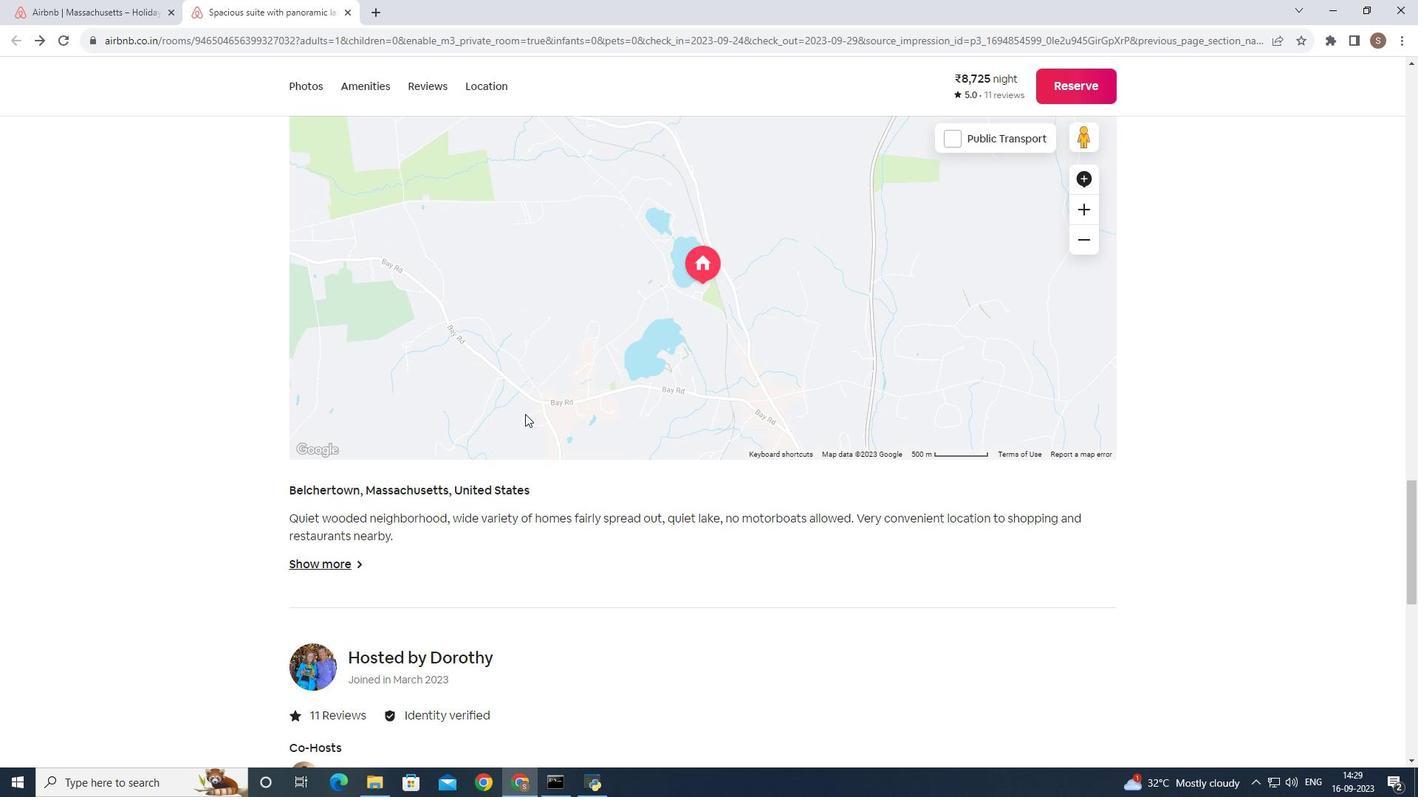 
Action: Mouse scrolled (525, 413) with delta (0, 0)
Screenshot: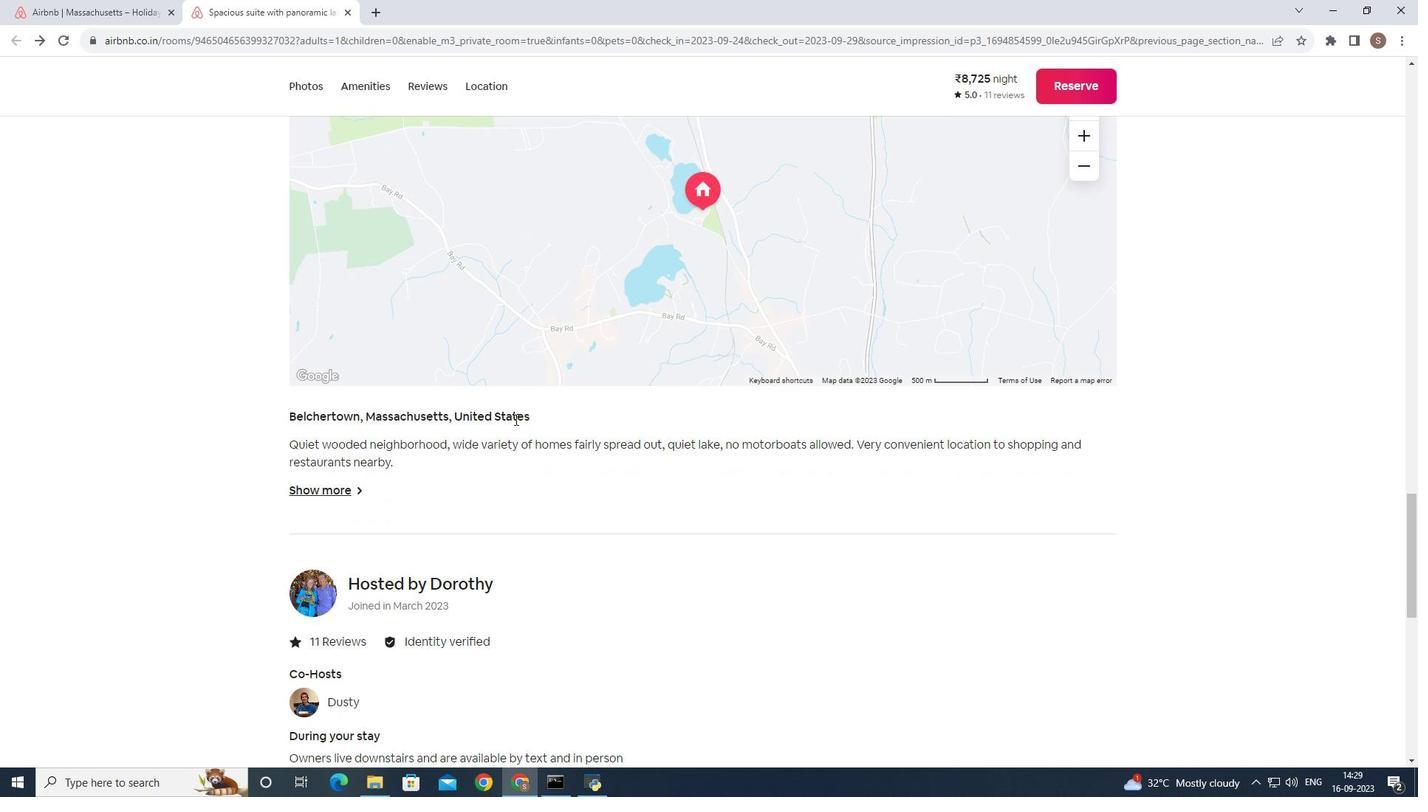 
Action: Mouse moved to (327, 488)
Screenshot: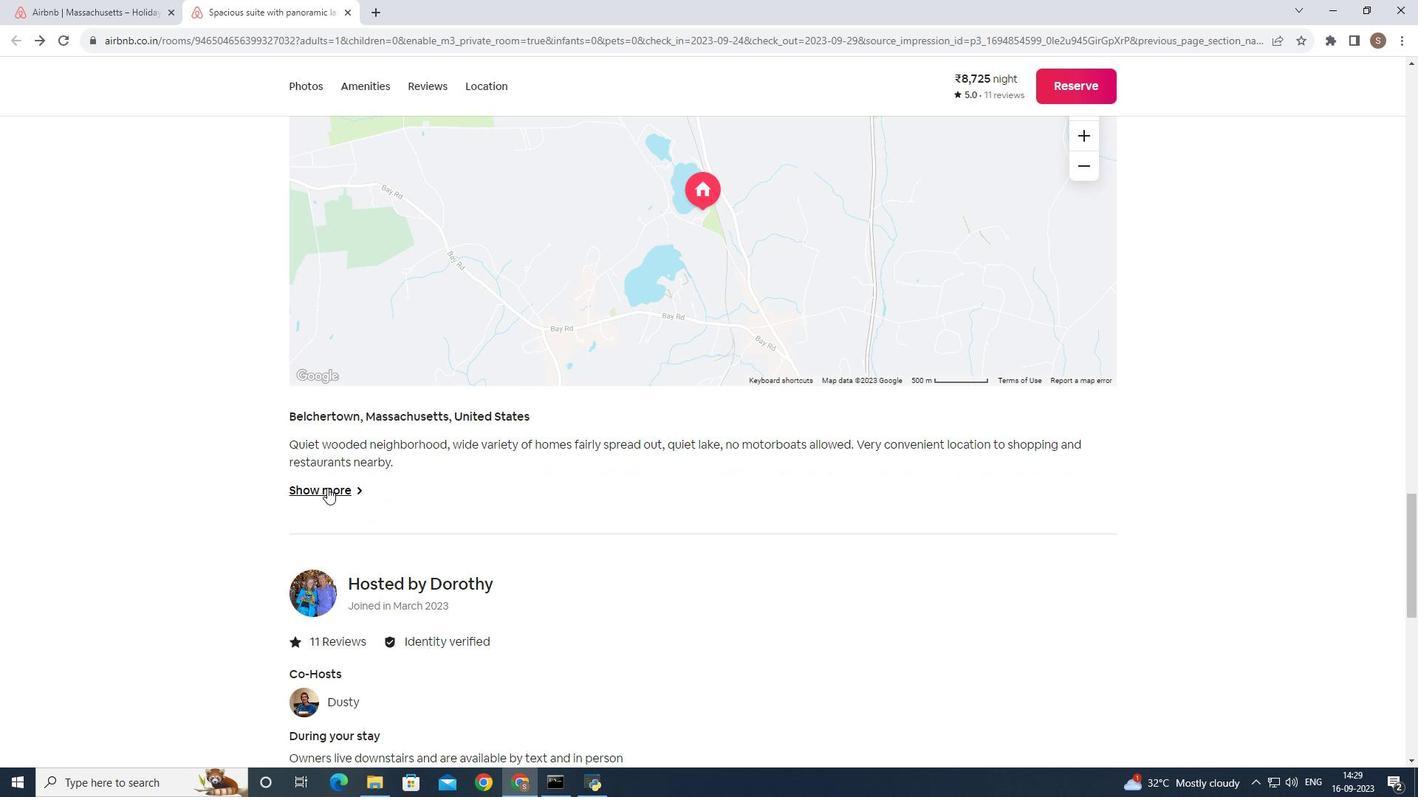 
Action: Mouse pressed left at (327, 488)
Screenshot: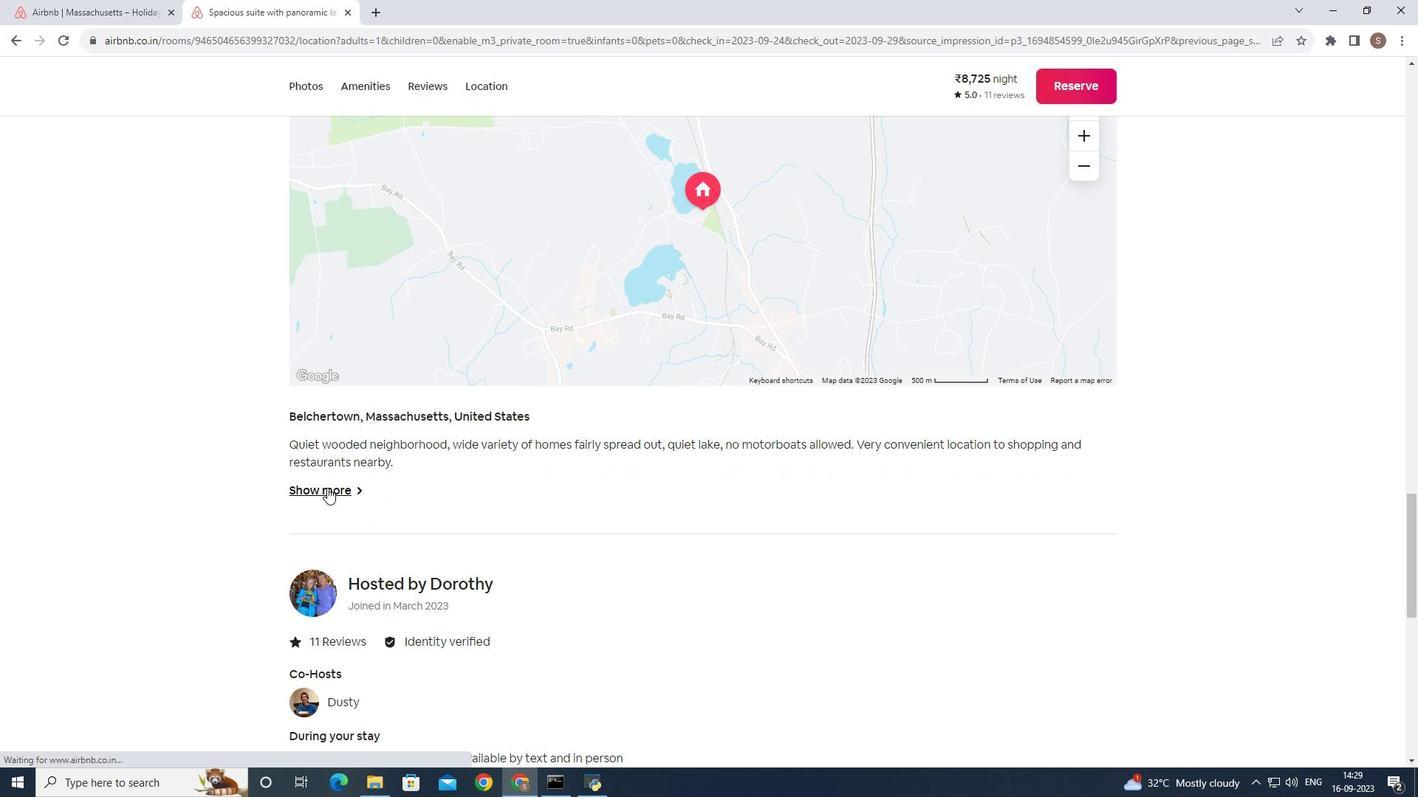 
Action: Mouse moved to (763, 404)
Screenshot: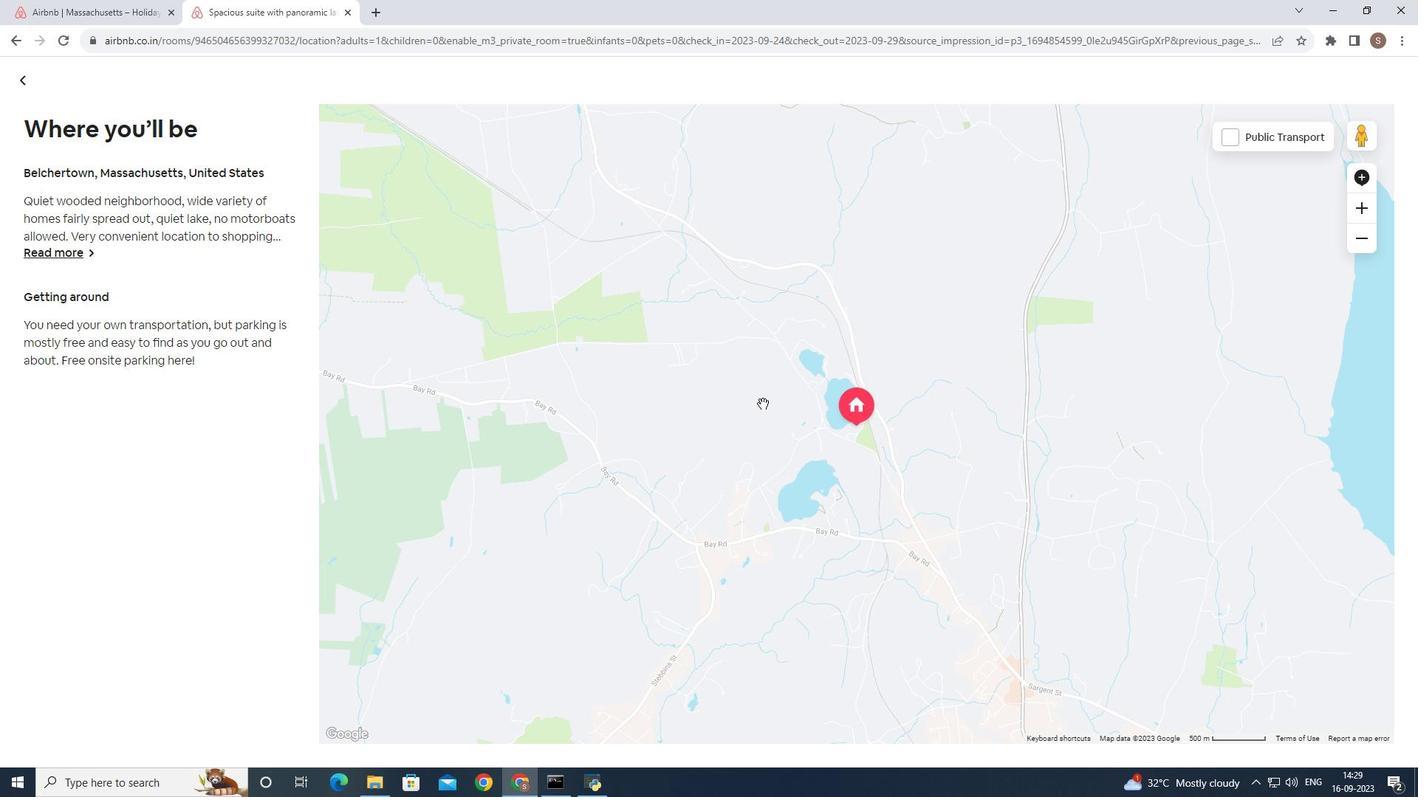 
Action: Mouse scrolled (763, 403) with delta (0, 0)
Screenshot: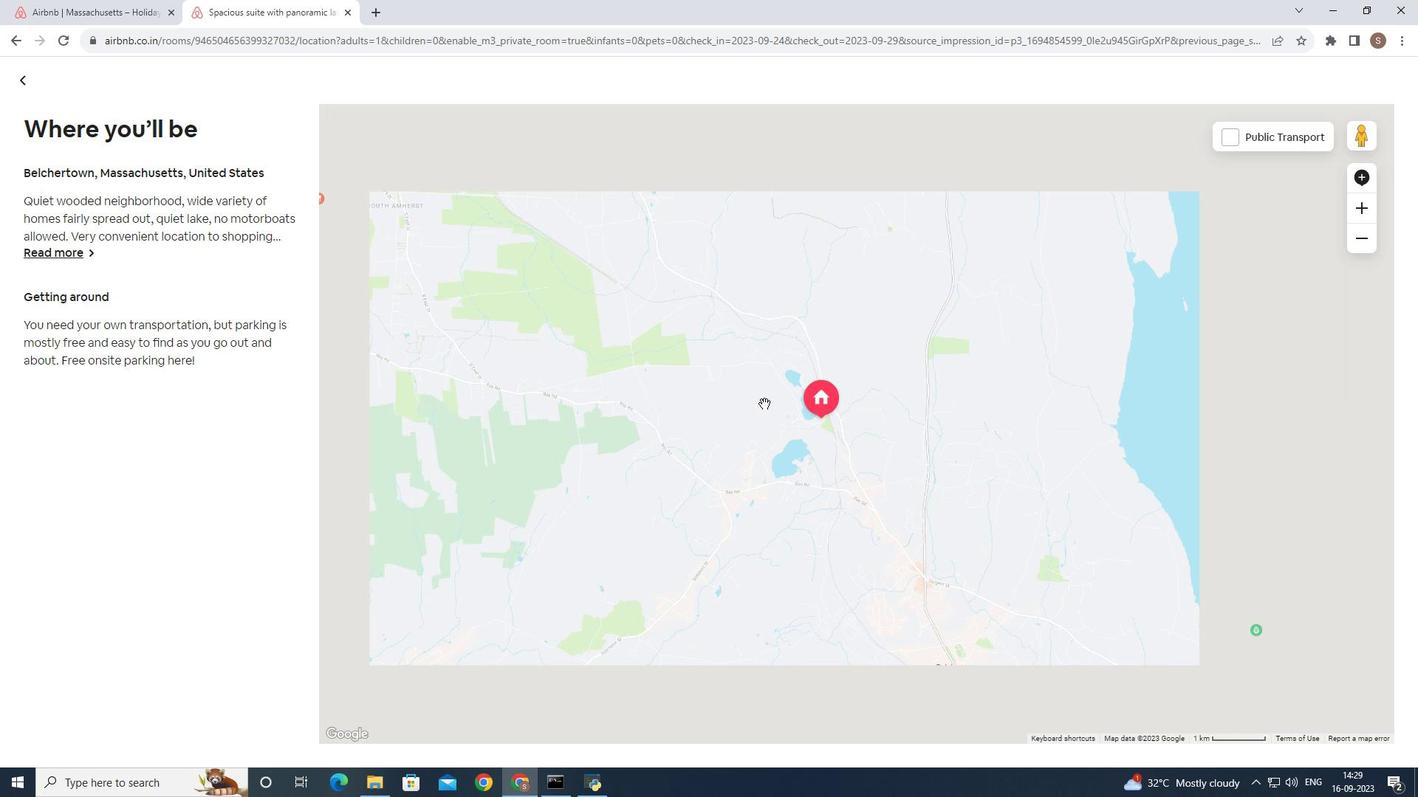 
Action: Mouse moved to (786, 401)
Screenshot: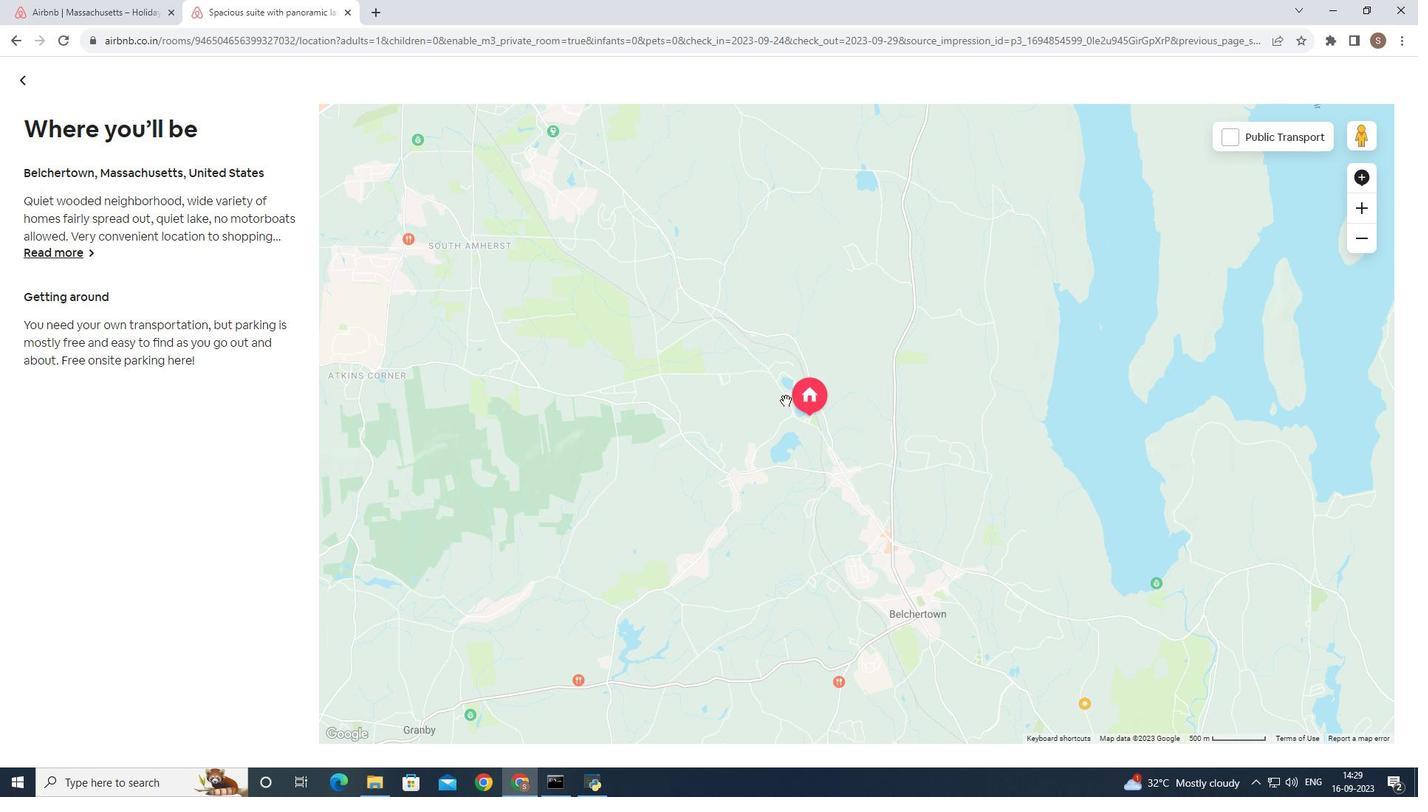 
Action: Mouse scrolled (786, 401) with delta (0, 0)
Screenshot: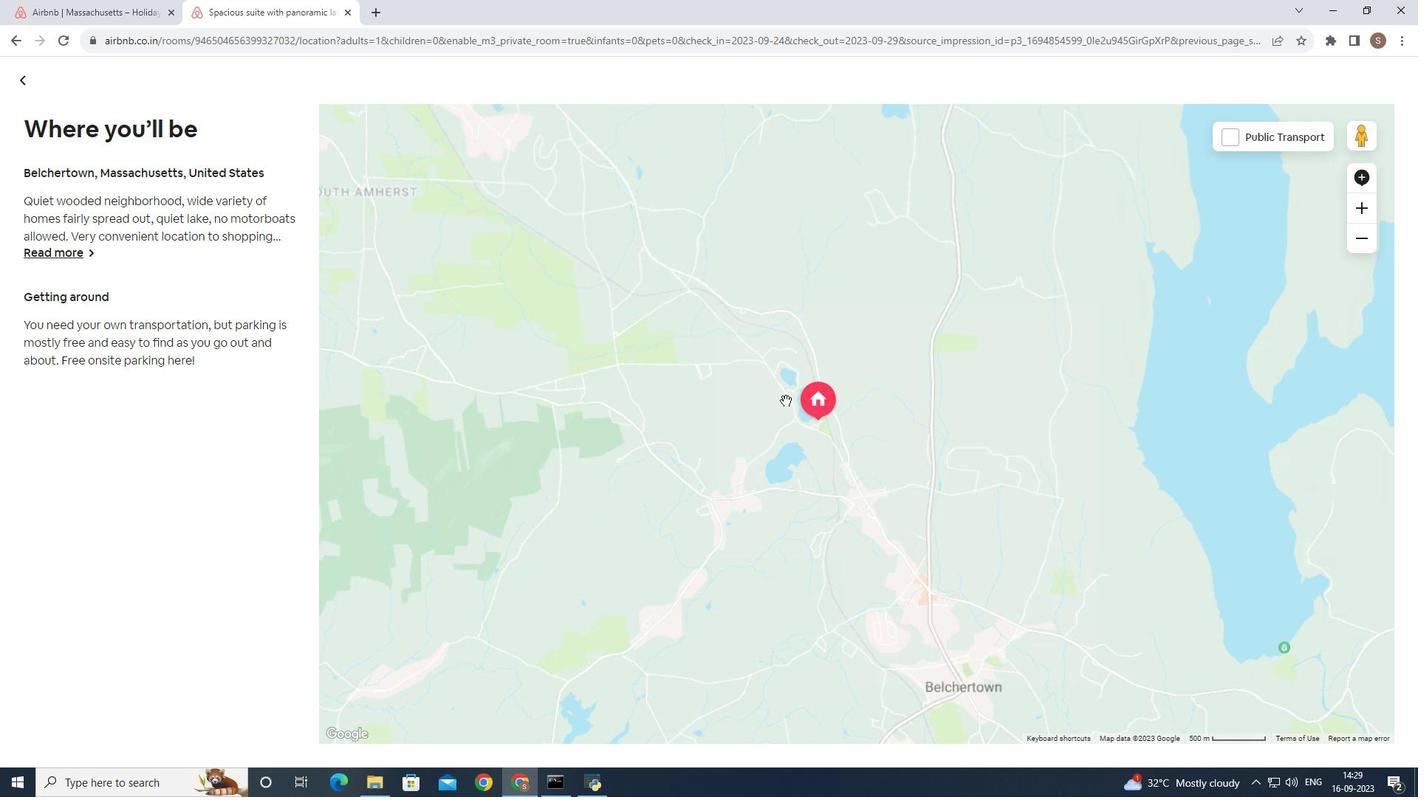 
Action: Mouse scrolled (786, 401) with delta (0, 0)
Screenshot: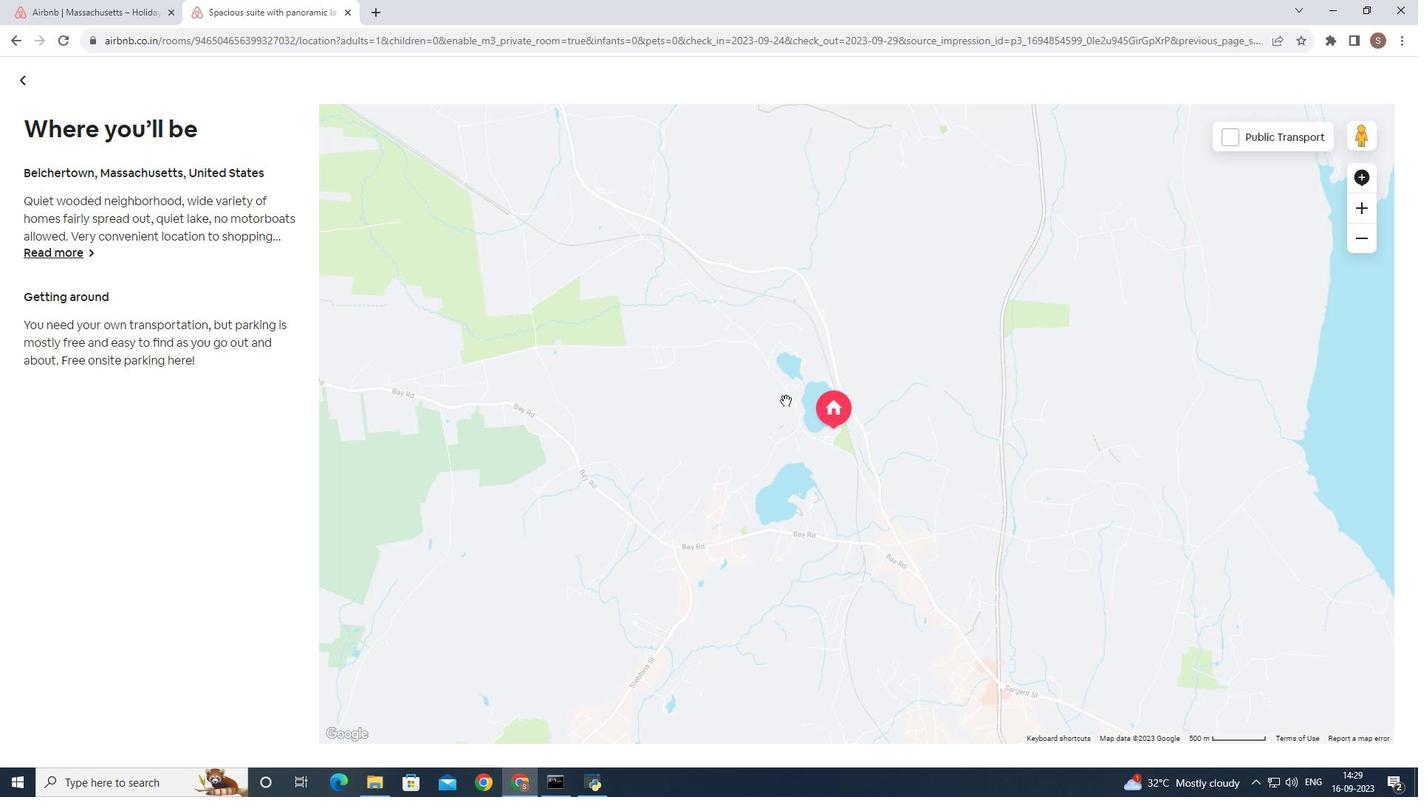 
Action: Mouse moved to (28, 77)
Screenshot: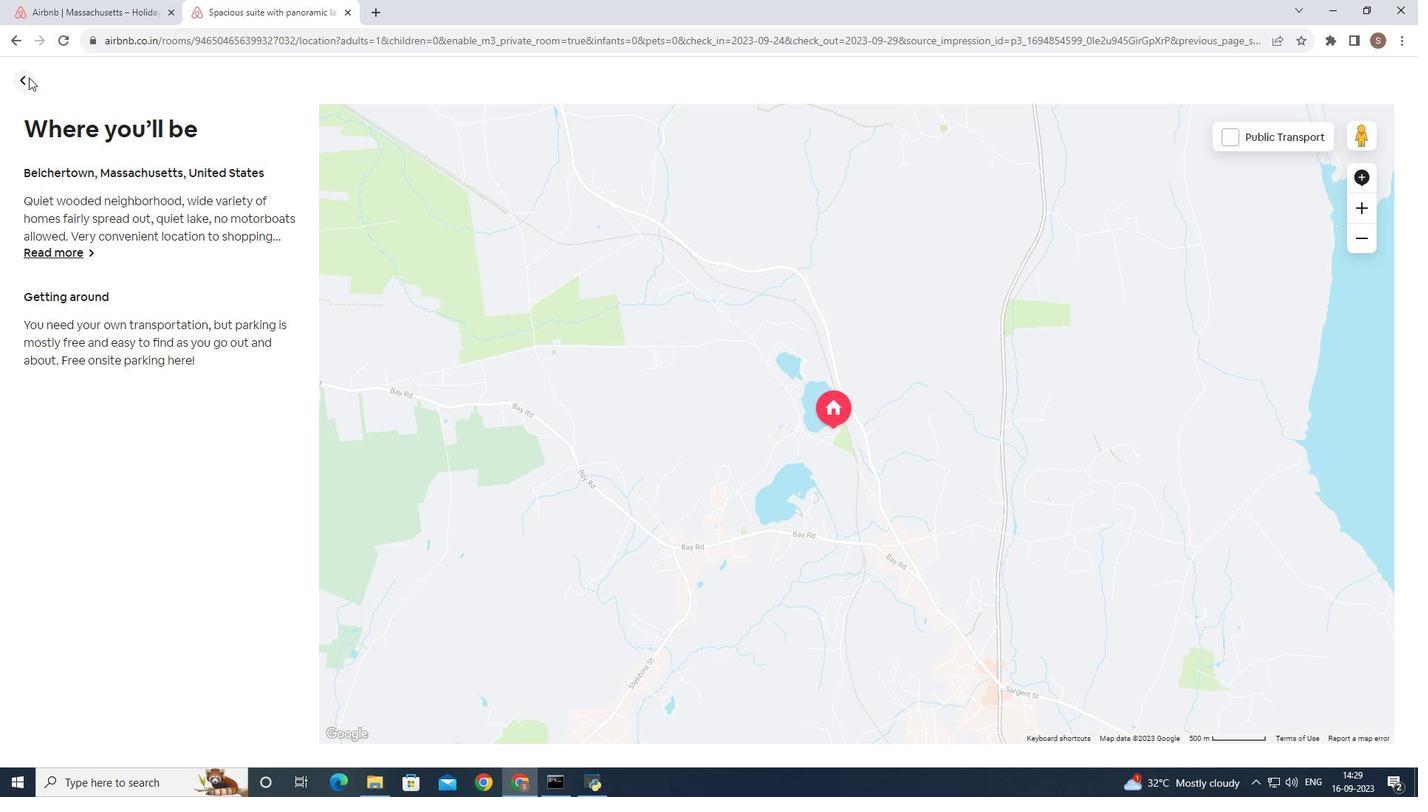 
Action: Mouse pressed left at (28, 77)
Screenshot: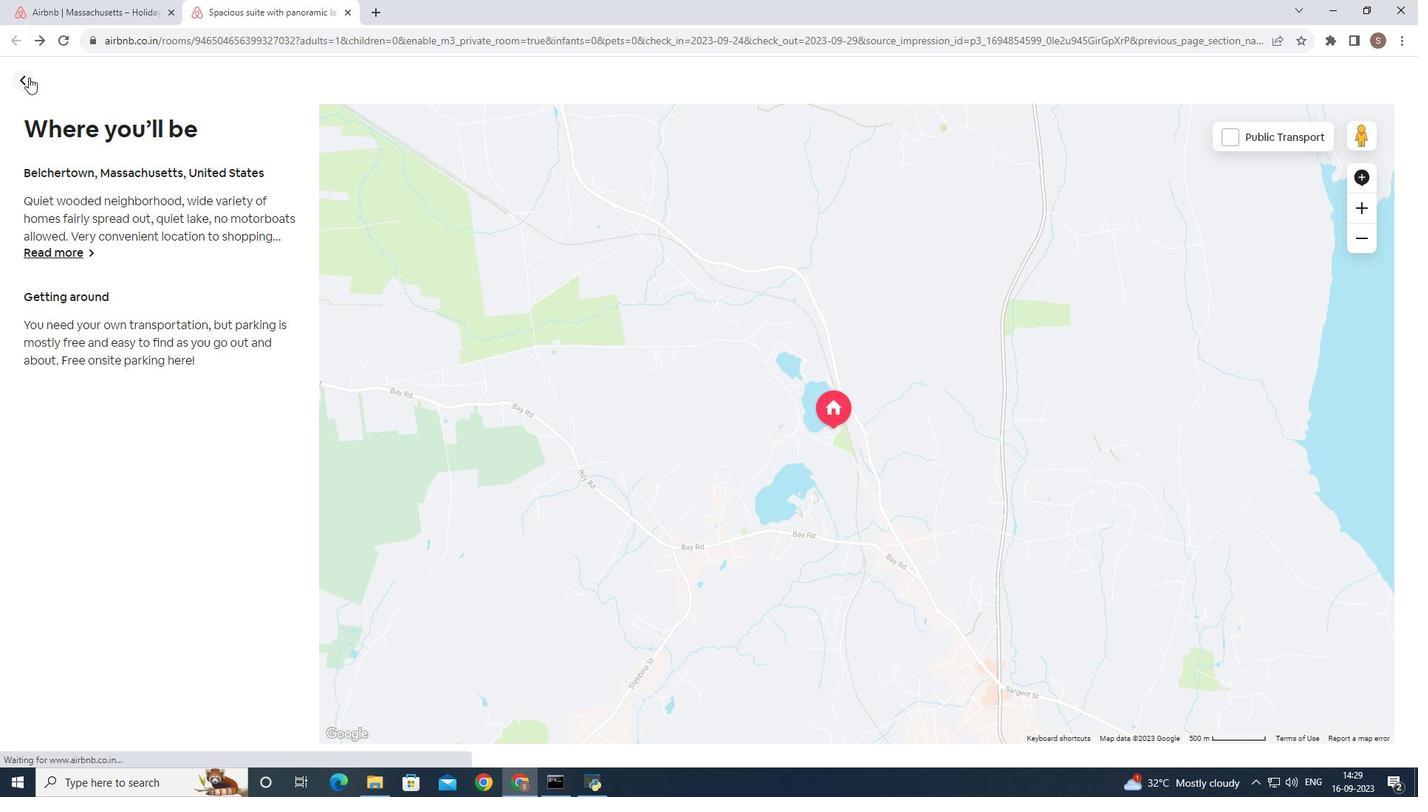 
Action: Mouse moved to (587, 500)
Screenshot: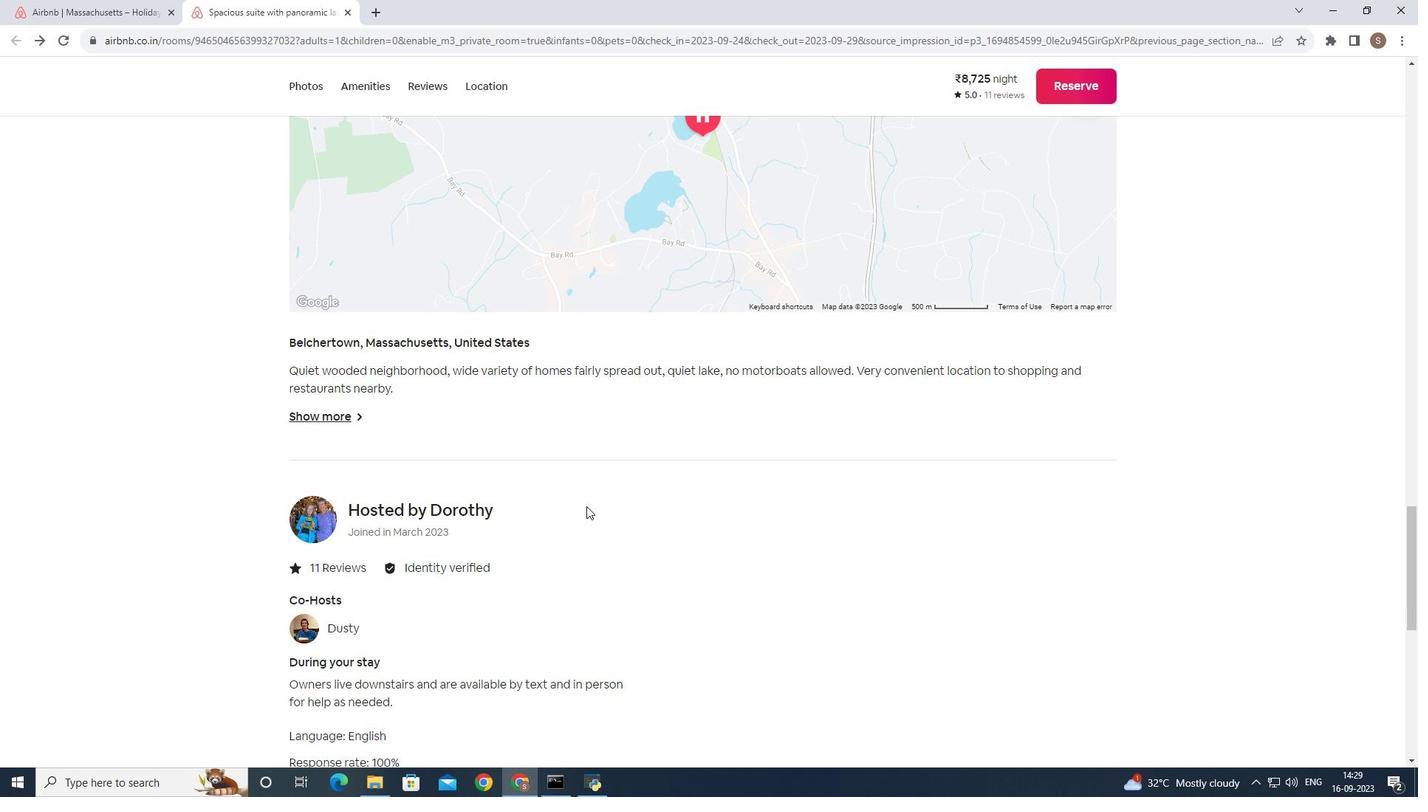 
Action: Mouse scrolled (587, 499) with delta (0, 0)
Screenshot: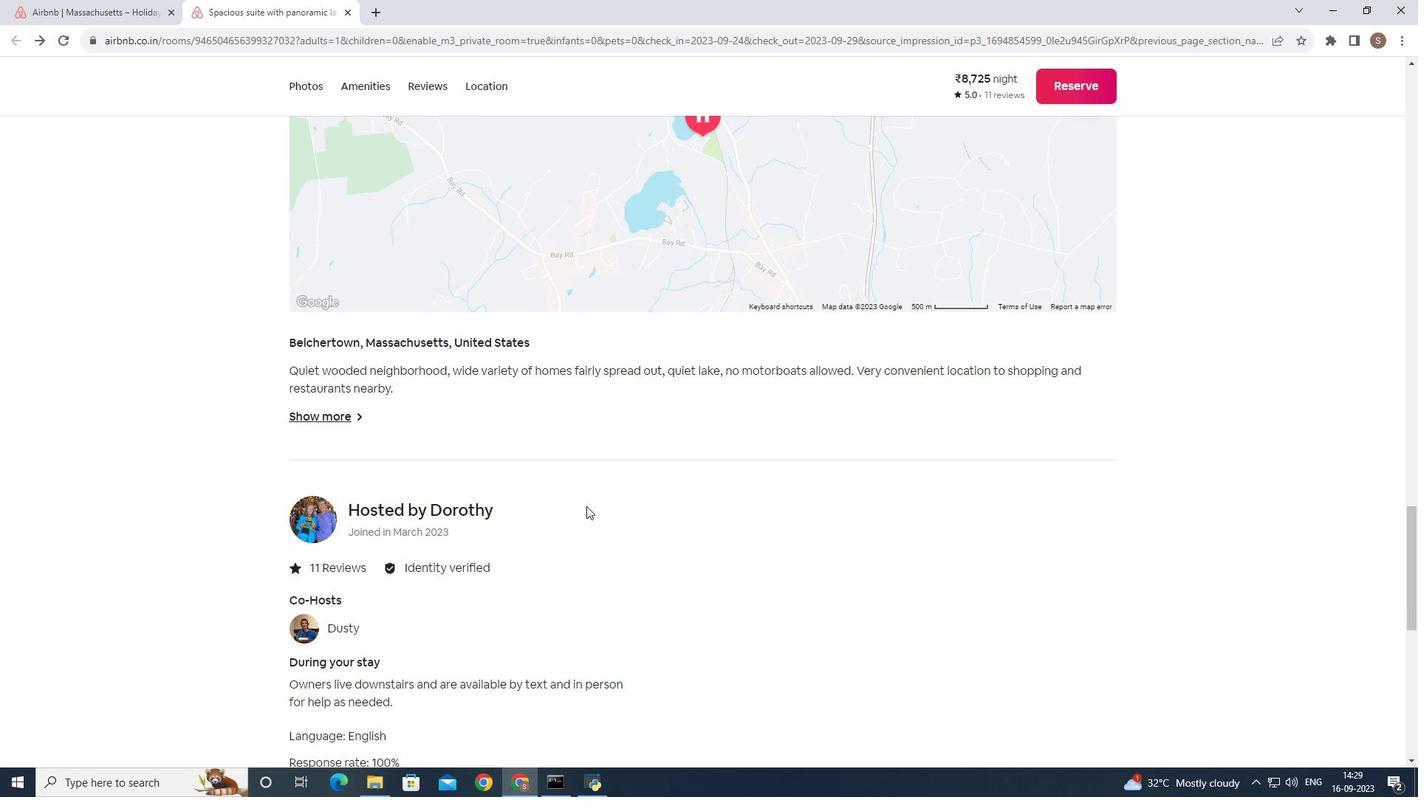 
Action: Mouse moved to (585, 508)
Screenshot: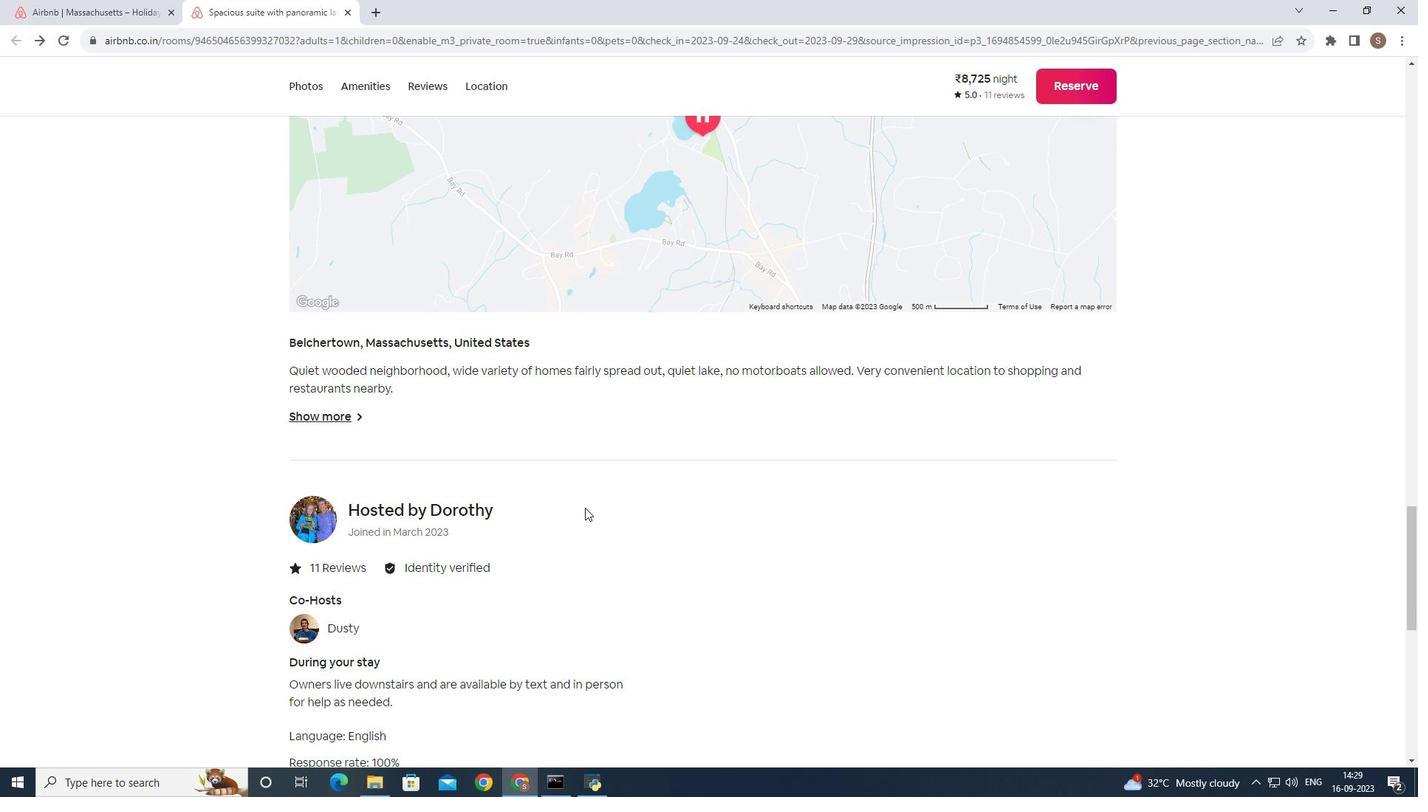 
Action: Mouse scrolled (585, 507) with delta (0, 0)
Screenshot: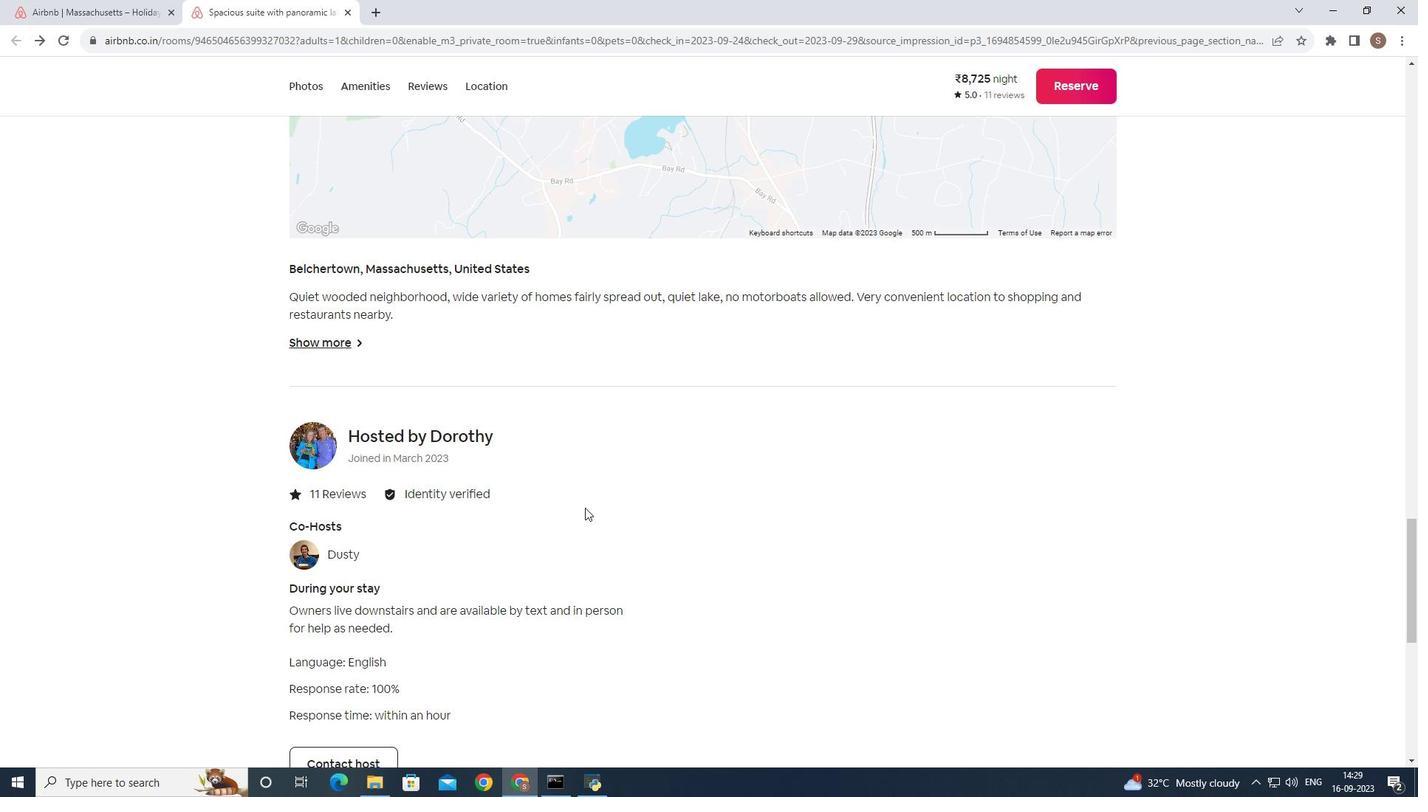 
Action: Mouse scrolled (585, 507) with delta (0, 0)
Screenshot: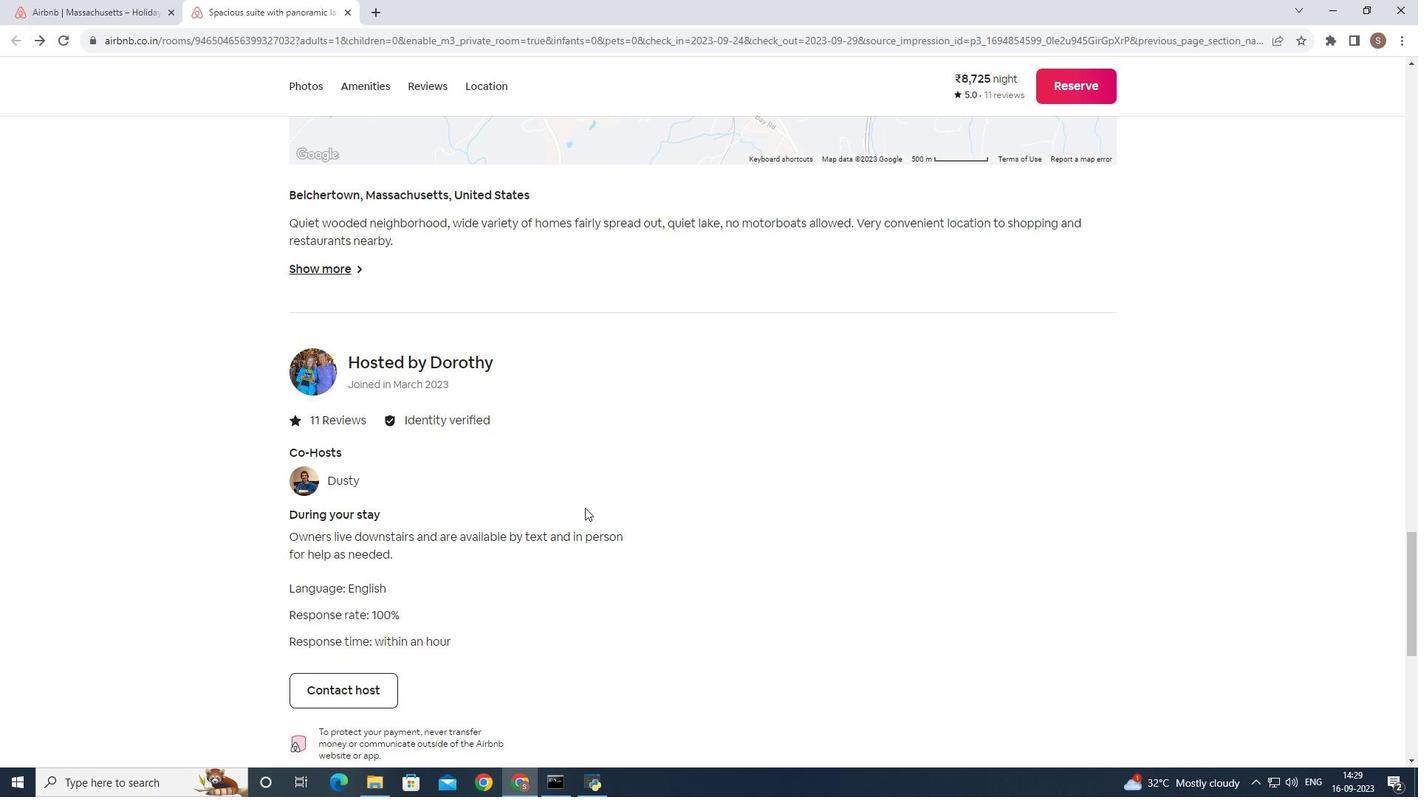
Action: Mouse scrolled (585, 507) with delta (0, 0)
Screenshot: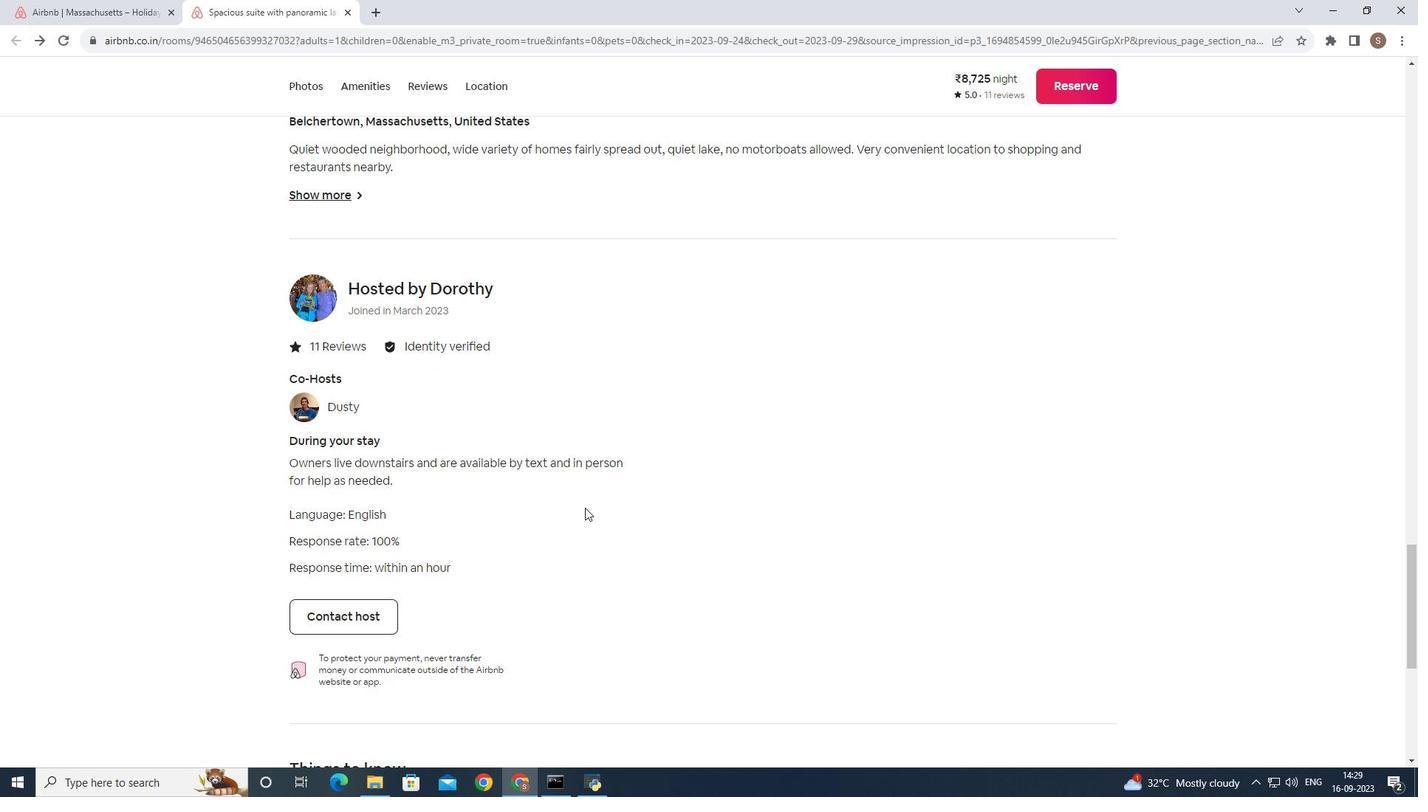 
Action: Mouse moved to (424, 440)
Screenshot: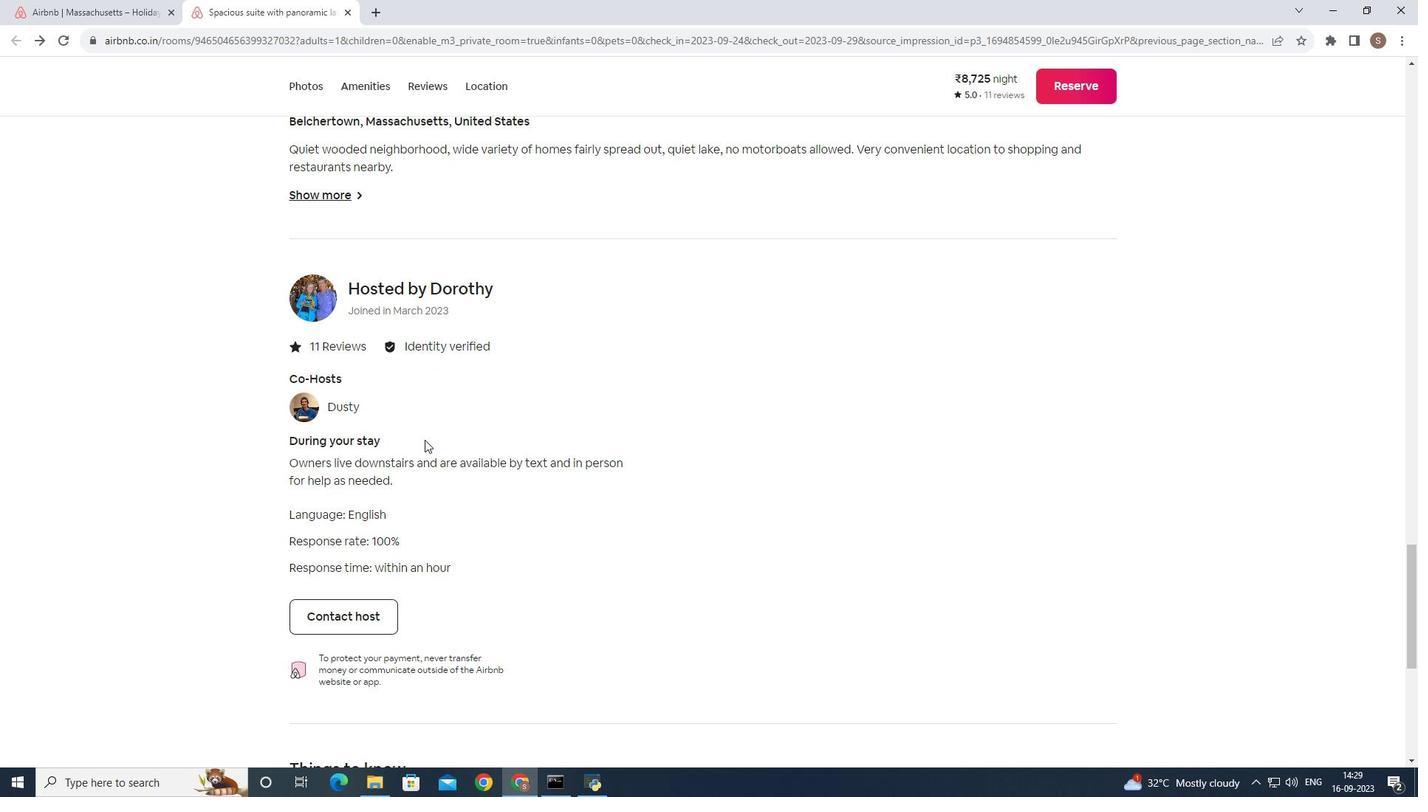 
Action: Mouse scrolled (424, 439) with delta (0, 0)
Screenshot: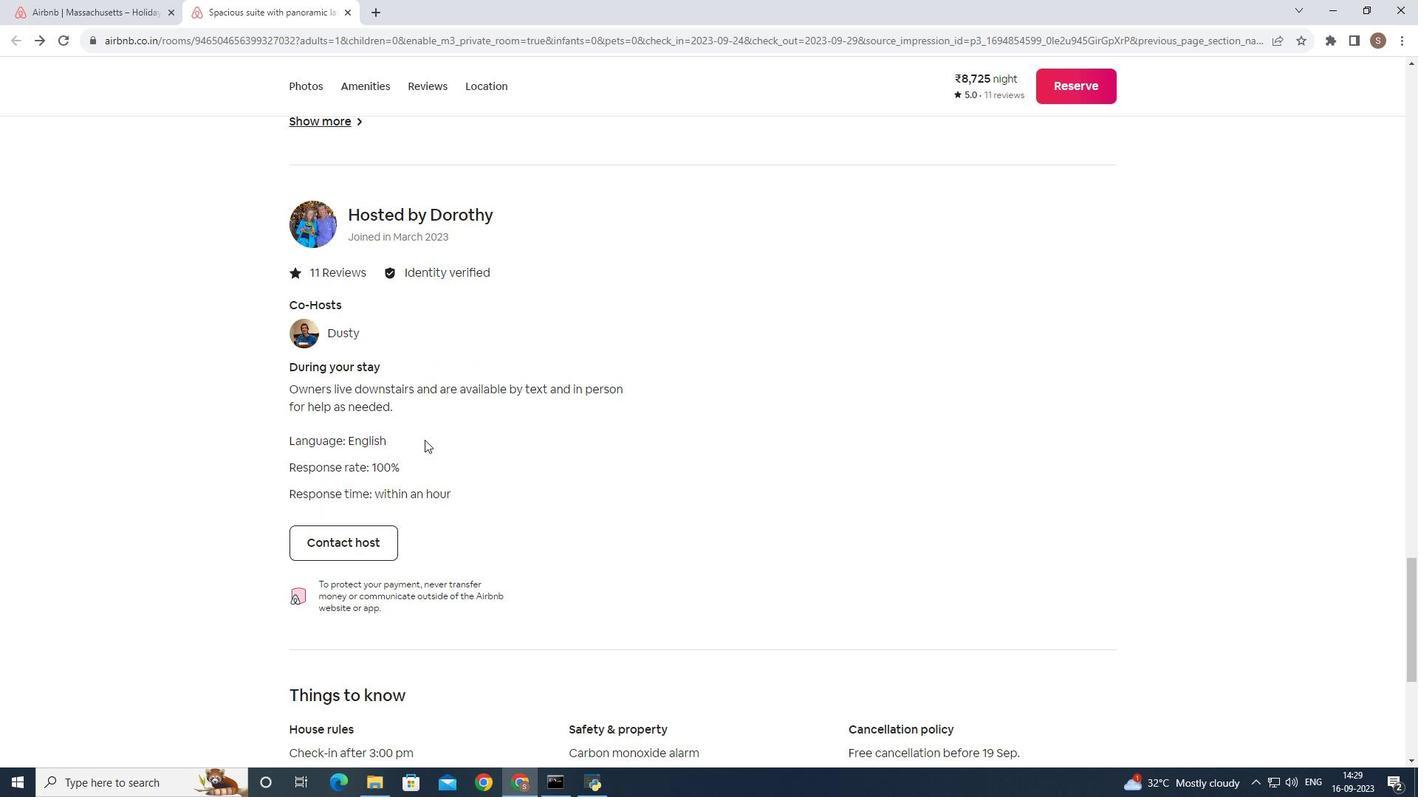 
Action: Mouse scrolled (424, 439) with delta (0, 0)
Screenshot: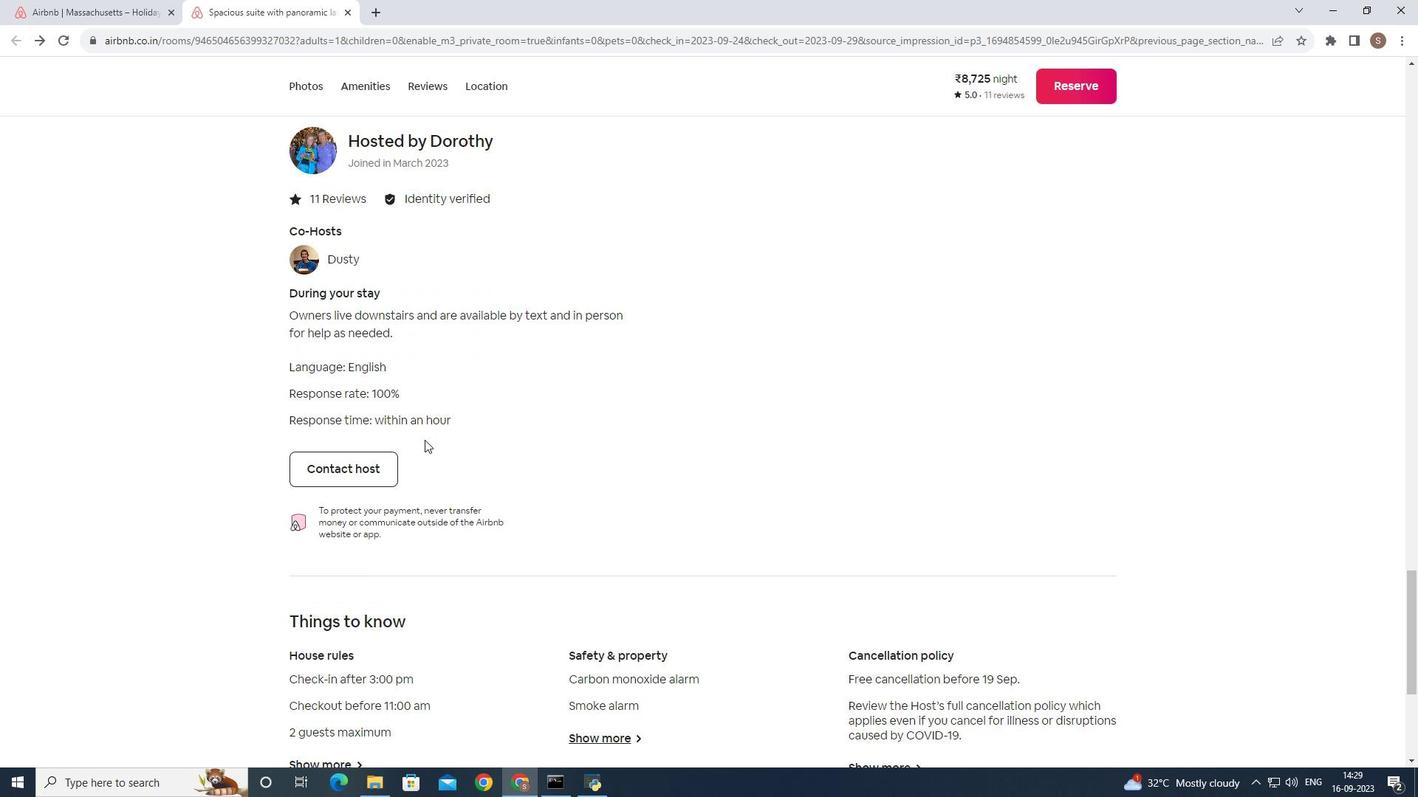 
Action: Mouse scrolled (424, 439) with delta (0, 0)
Screenshot: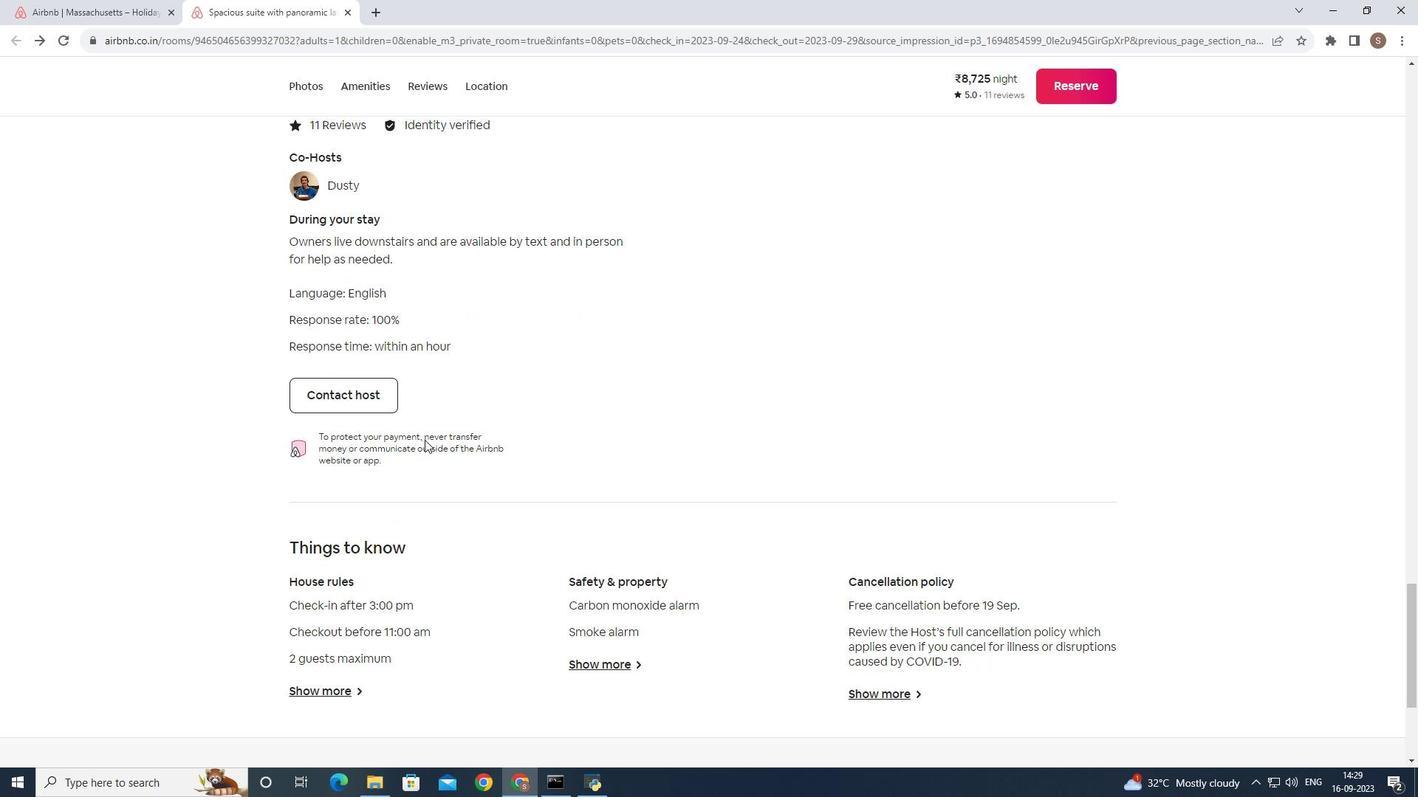 
Action: Mouse scrolled (424, 439) with delta (0, 0)
Screenshot: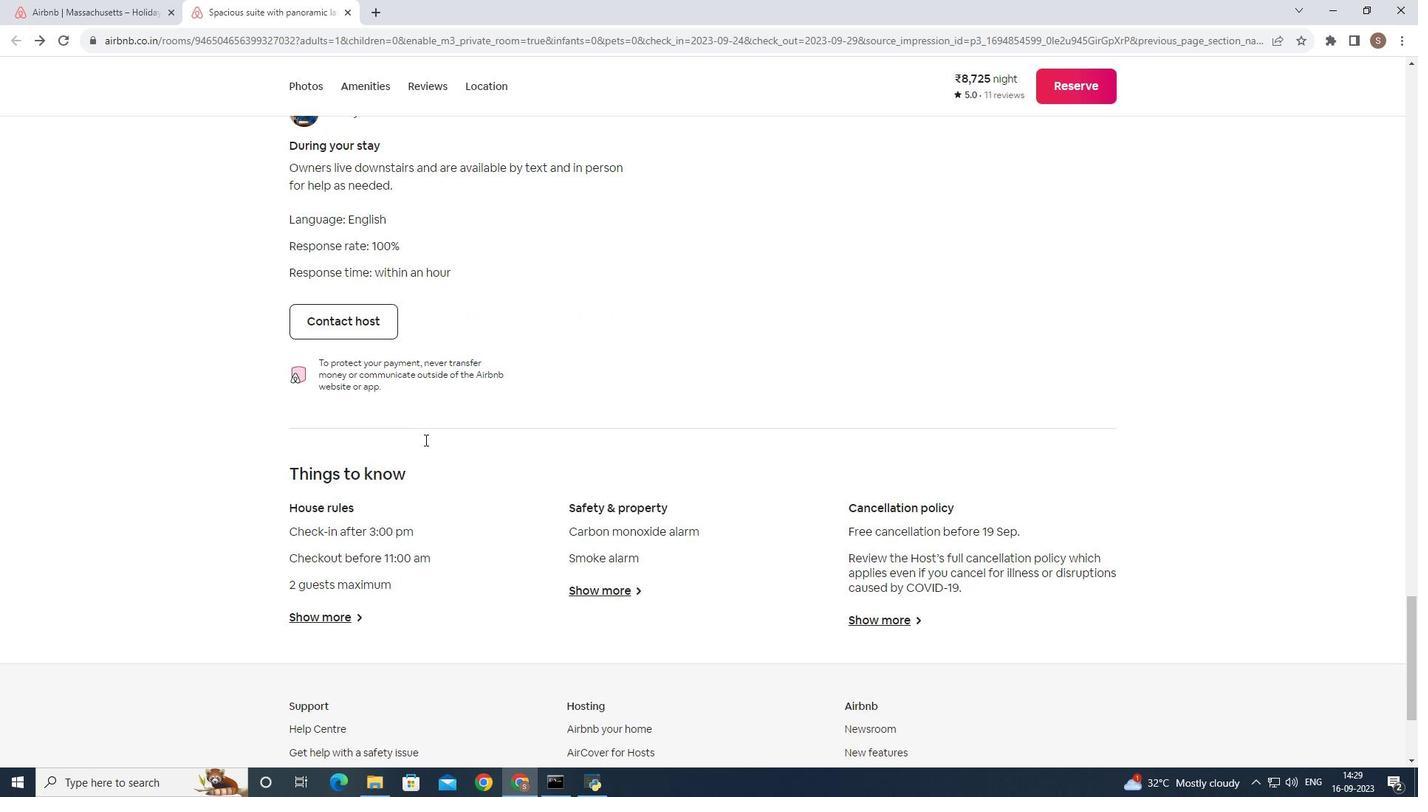 
Action: Mouse scrolled (424, 439) with delta (0, 0)
Screenshot: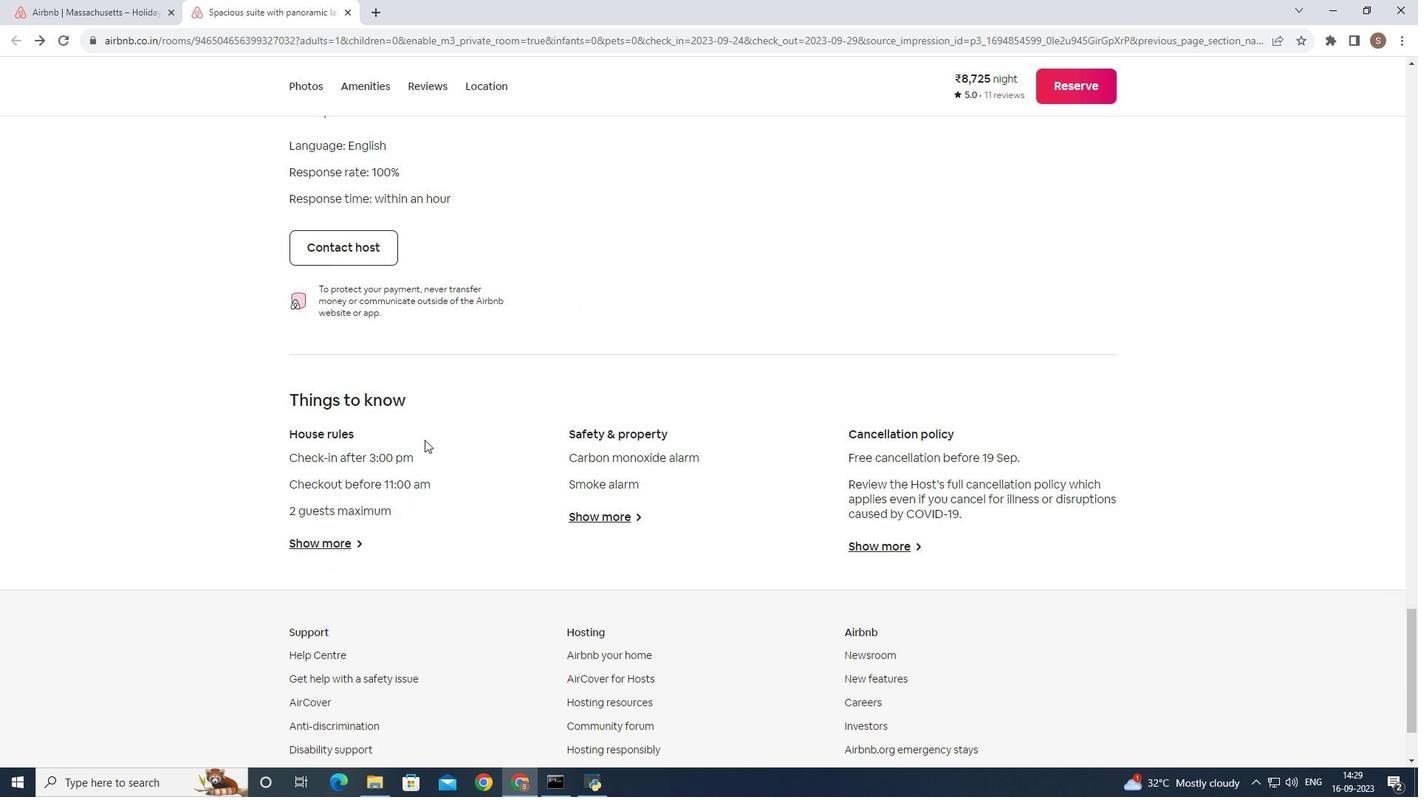 
Action: Mouse scrolled (424, 439) with delta (0, 0)
Screenshot: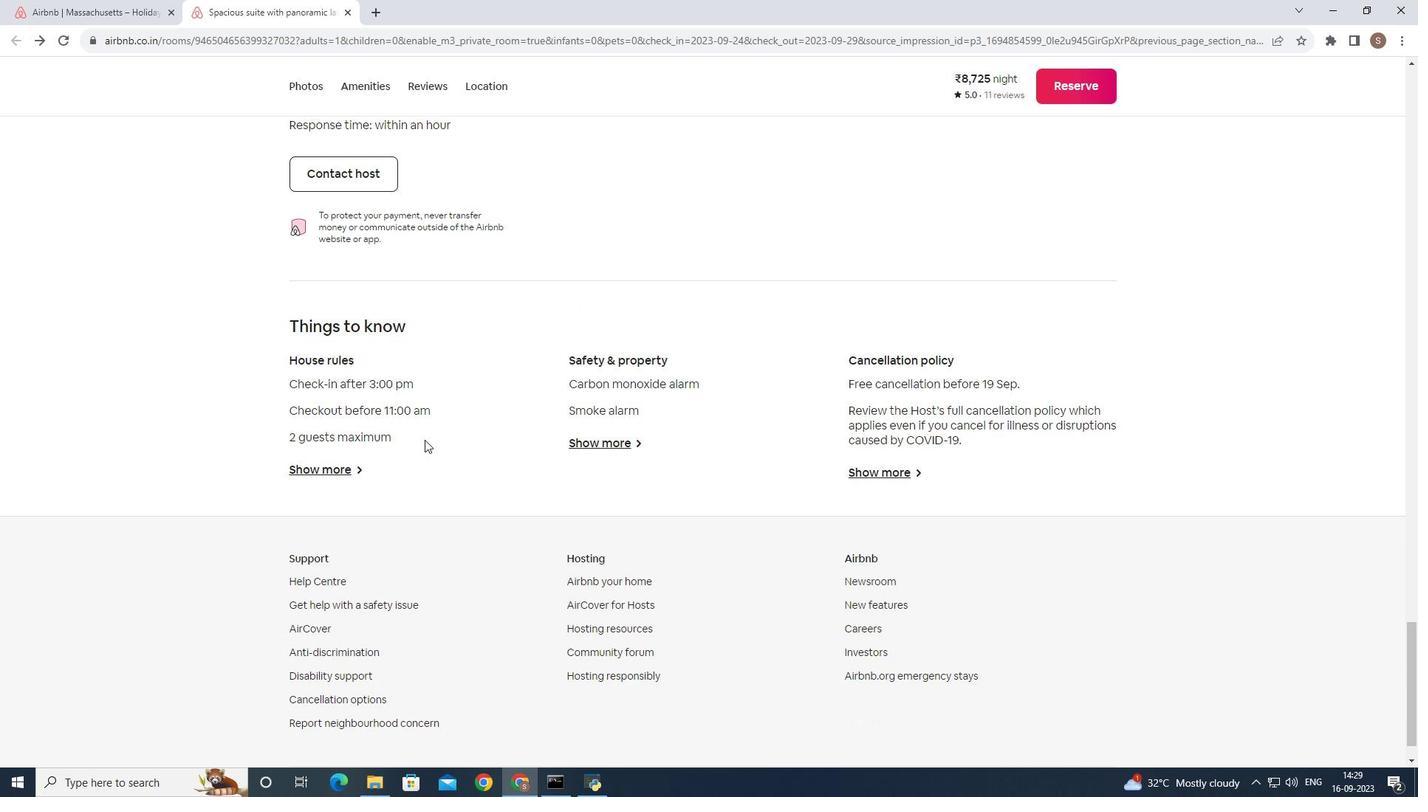 
Action: Mouse moved to (353, 466)
Screenshot: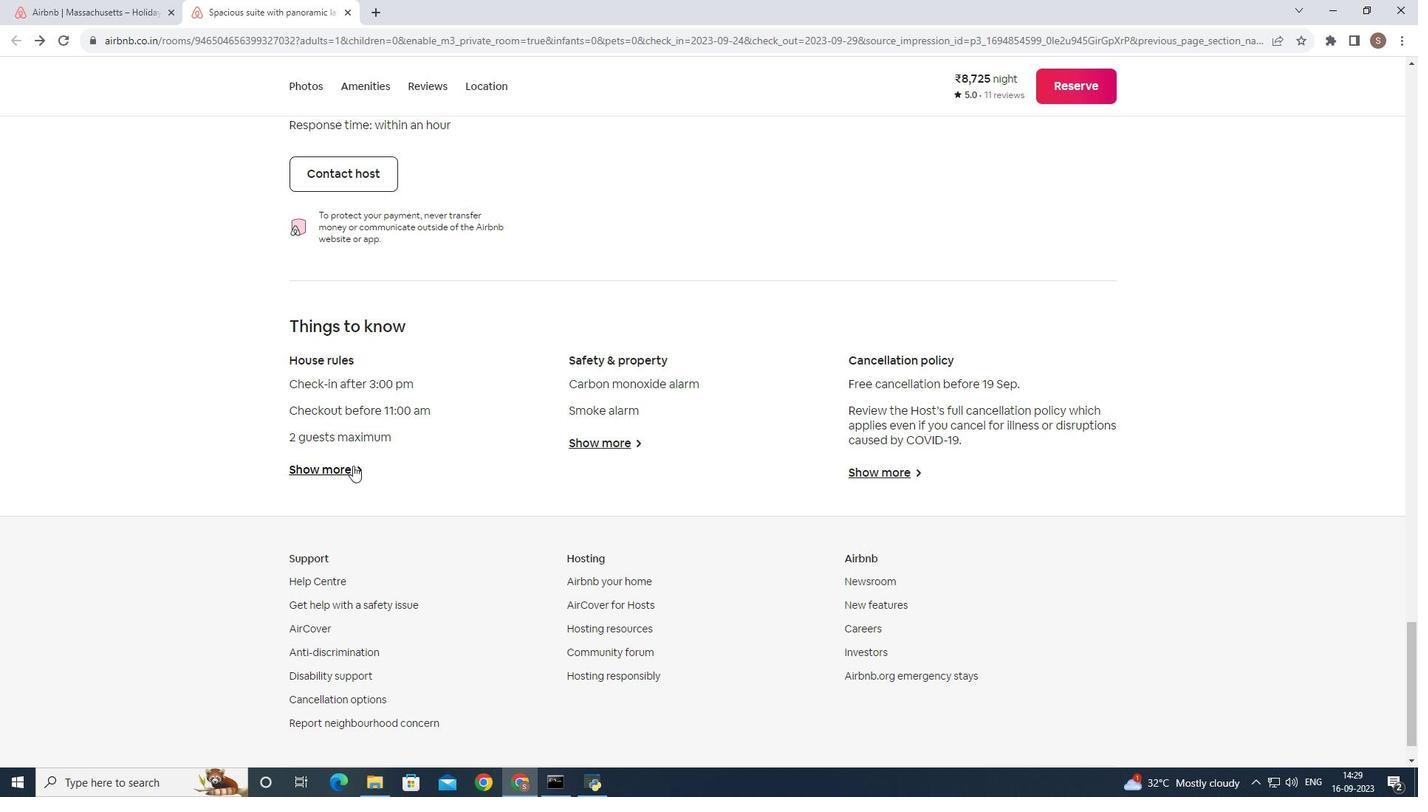
Action: Mouse pressed left at (353, 466)
Screenshot: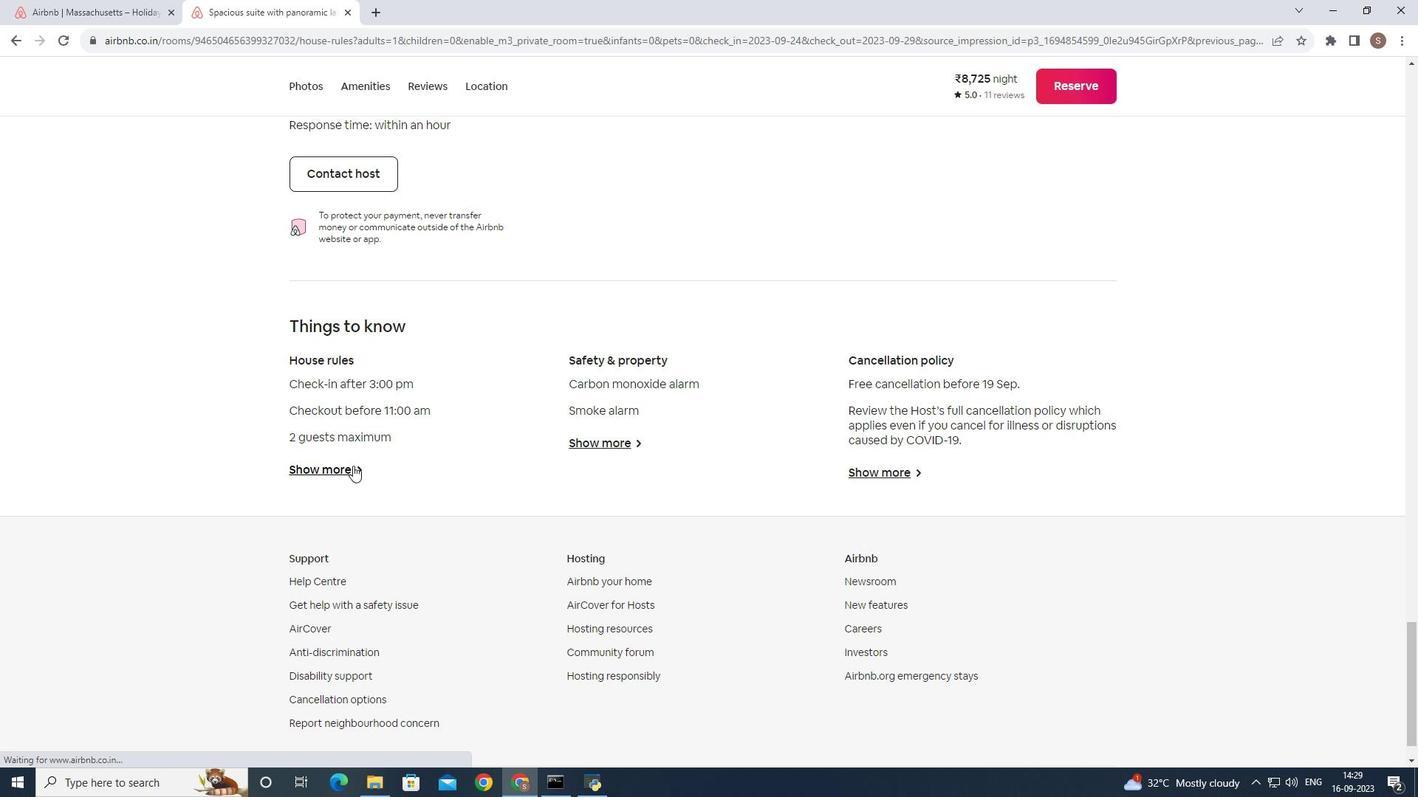 
Action: Mouse moved to (447, 430)
Screenshot: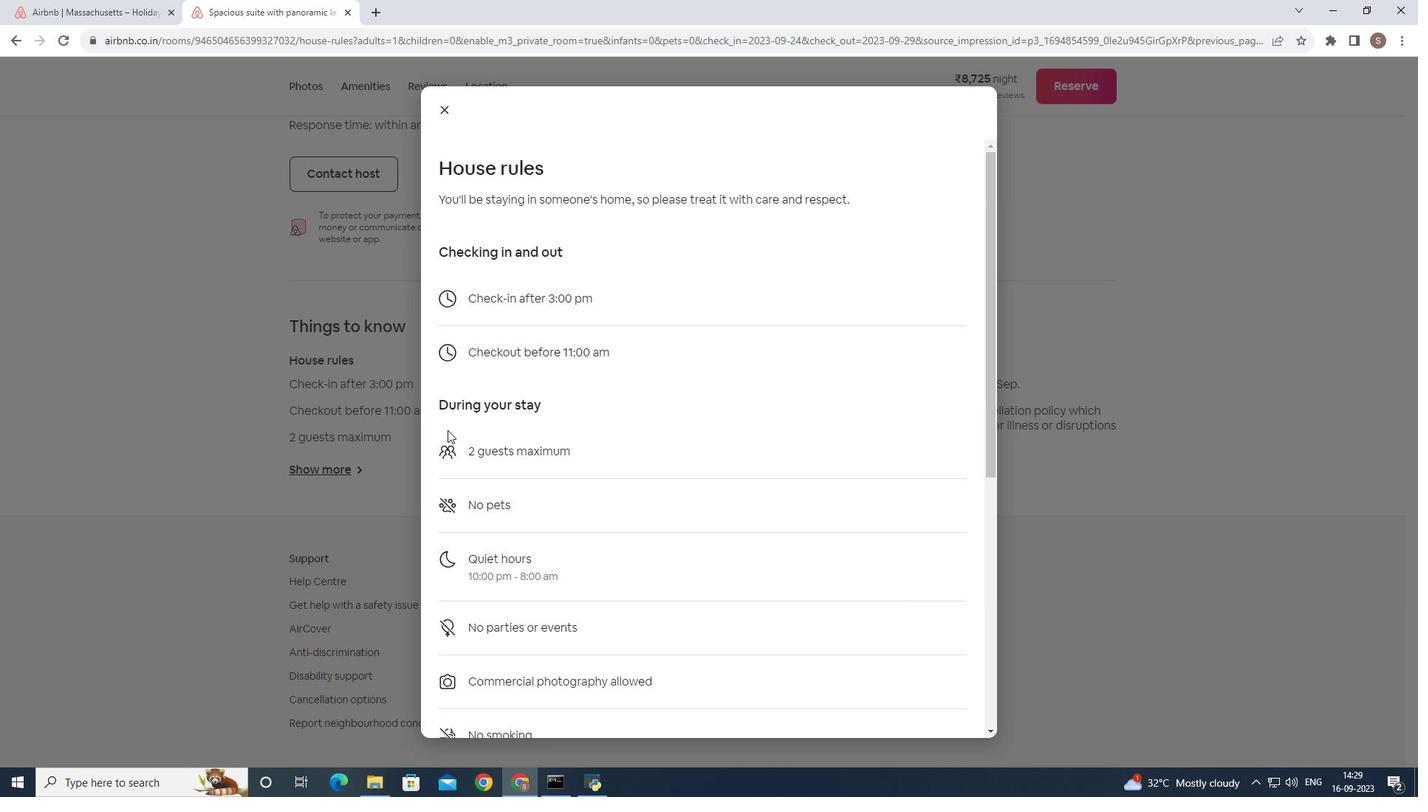 
Action: Mouse scrolled (447, 430) with delta (0, 0)
Screenshot: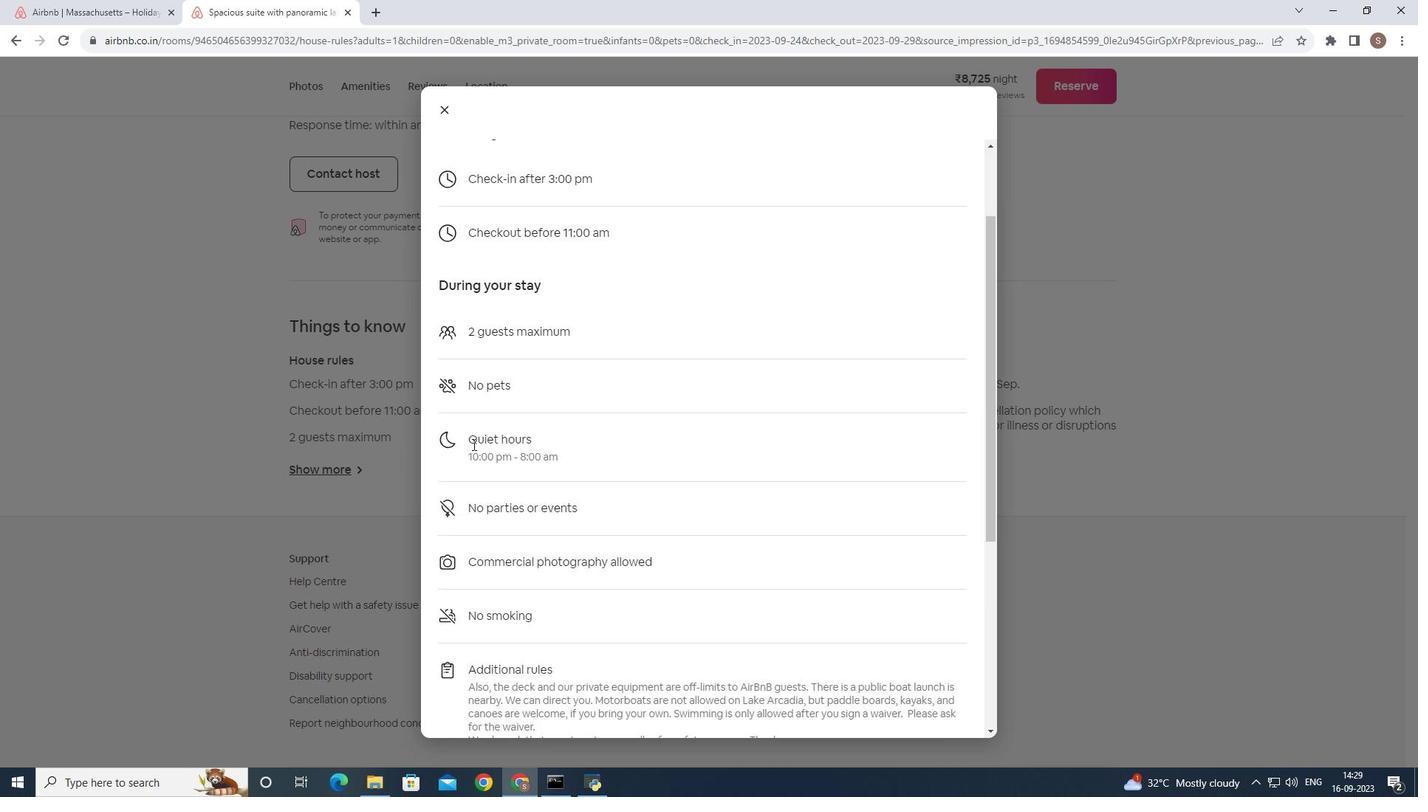 
Action: Mouse moved to (458, 436)
Screenshot: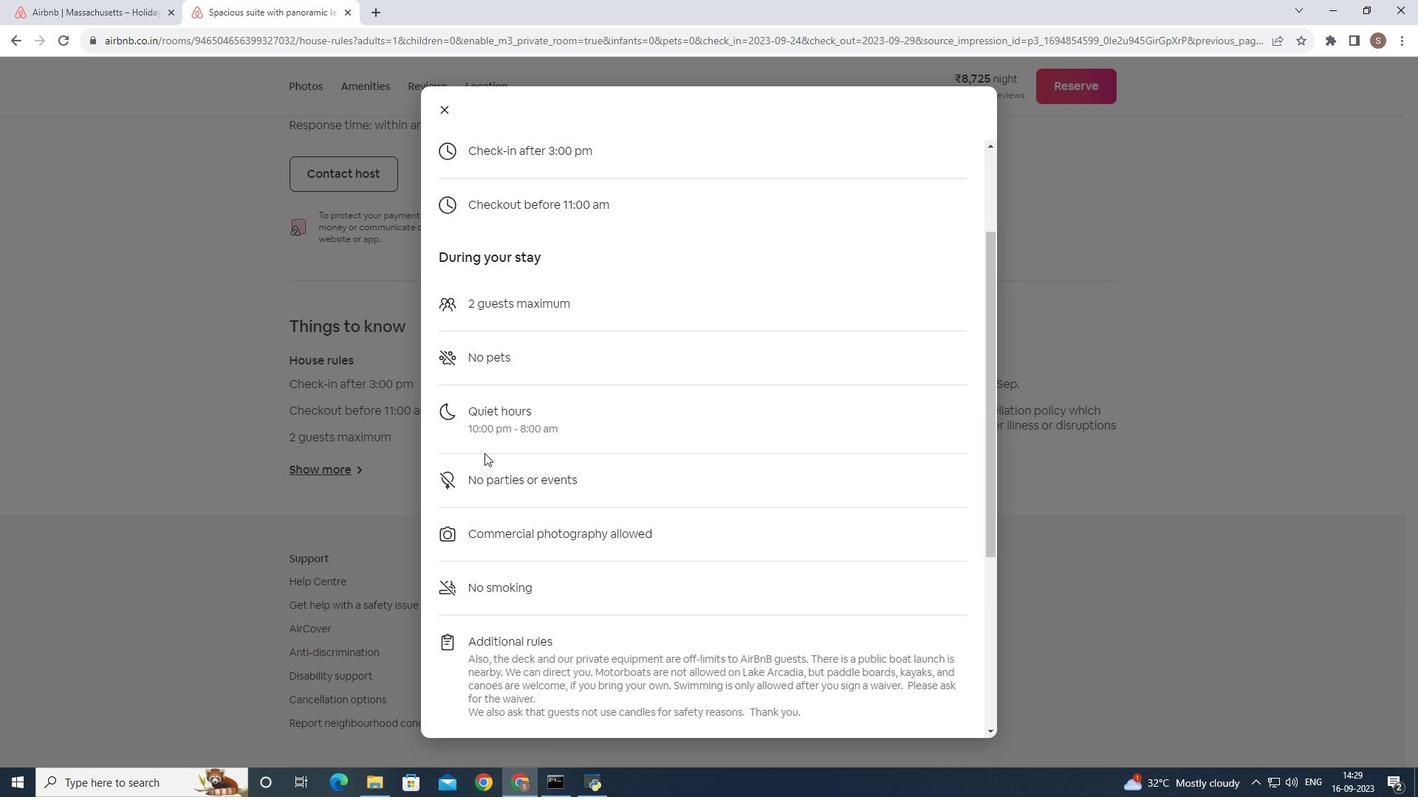 
Action: Mouse scrolled (458, 435) with delta (0, 0)
Screenshot: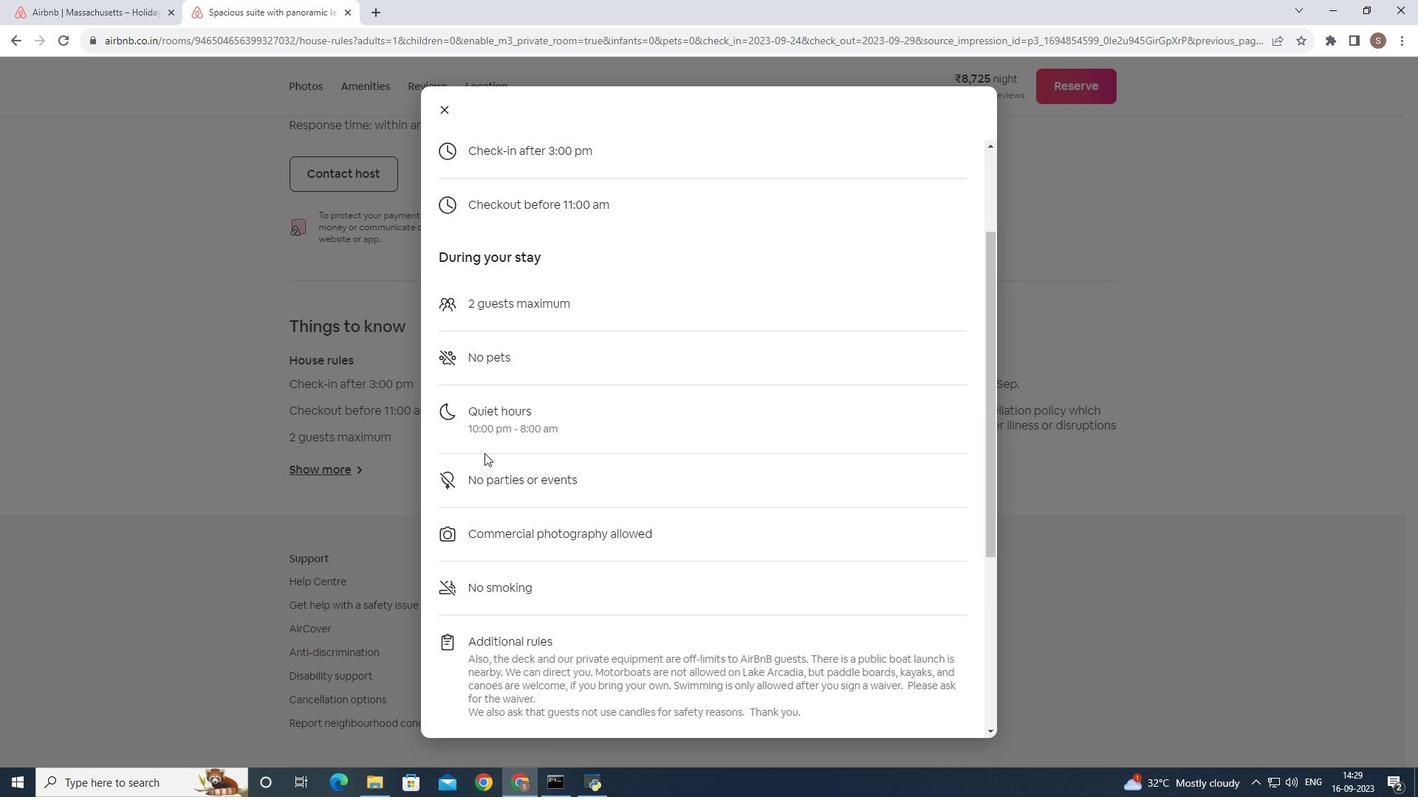 
Action: Mouse moved to (485, 454)
Screenshot: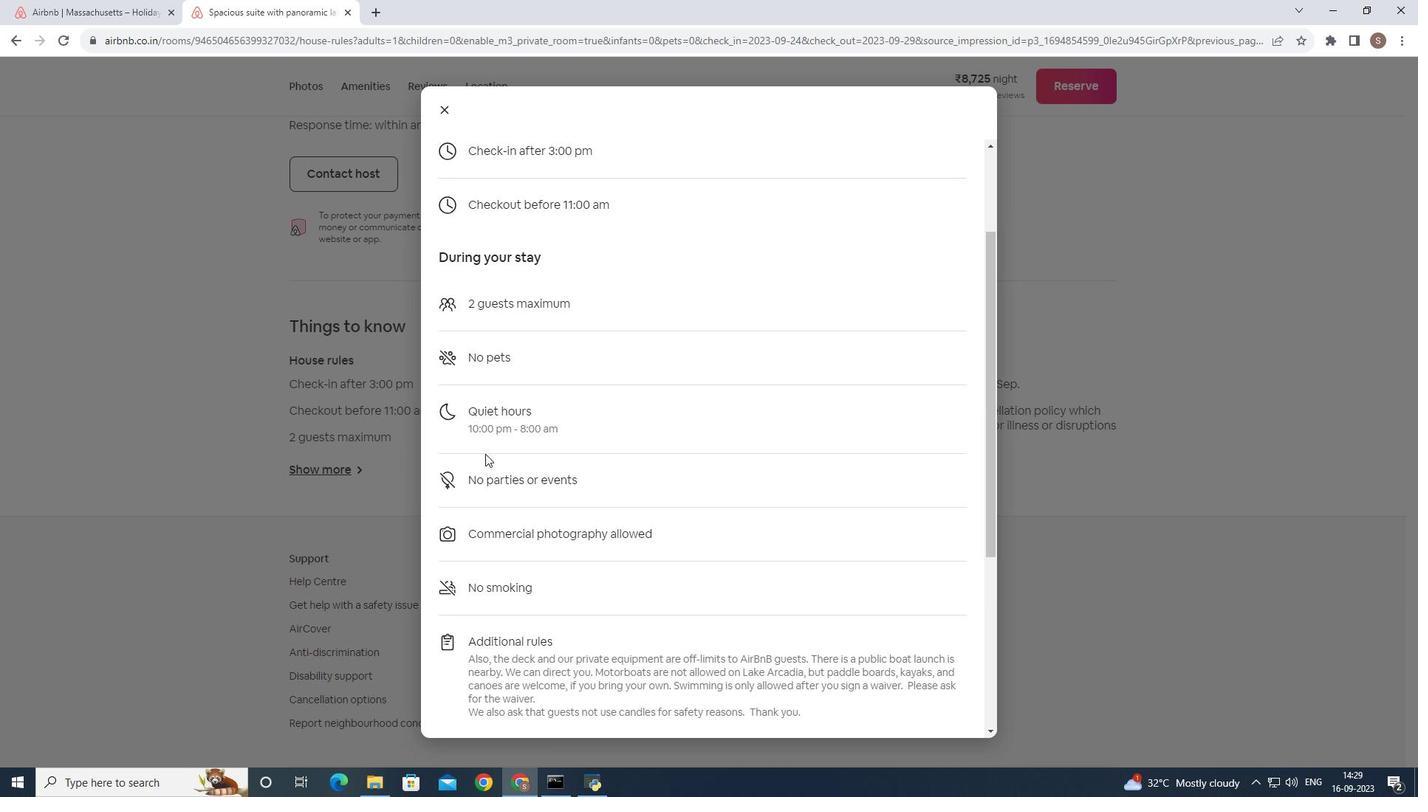 
Action: Mouse scrolled (485, 453) with delta (0, 0)
Screenshot: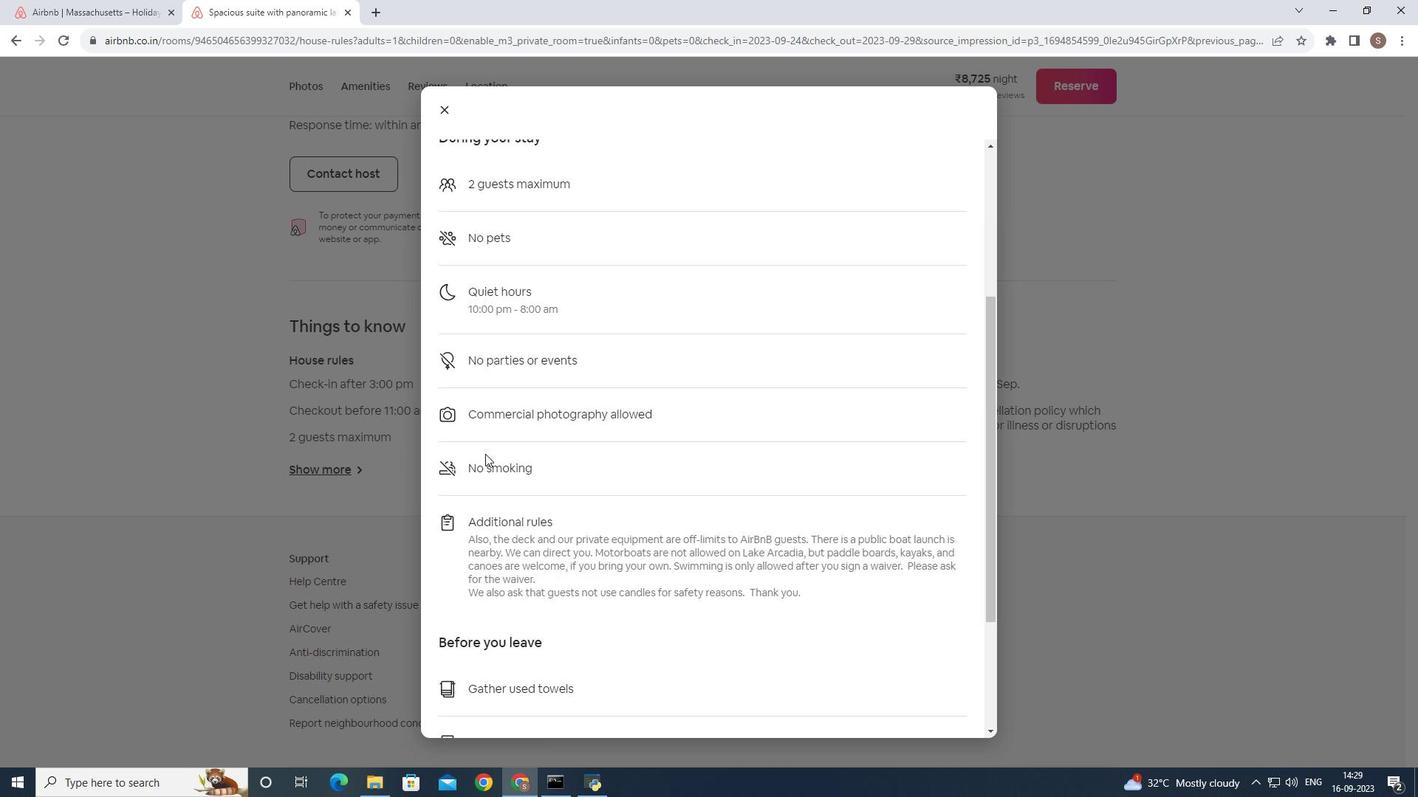
Action: Mouse scrolled (485, 453) with delta (0, 0)
Screenshot: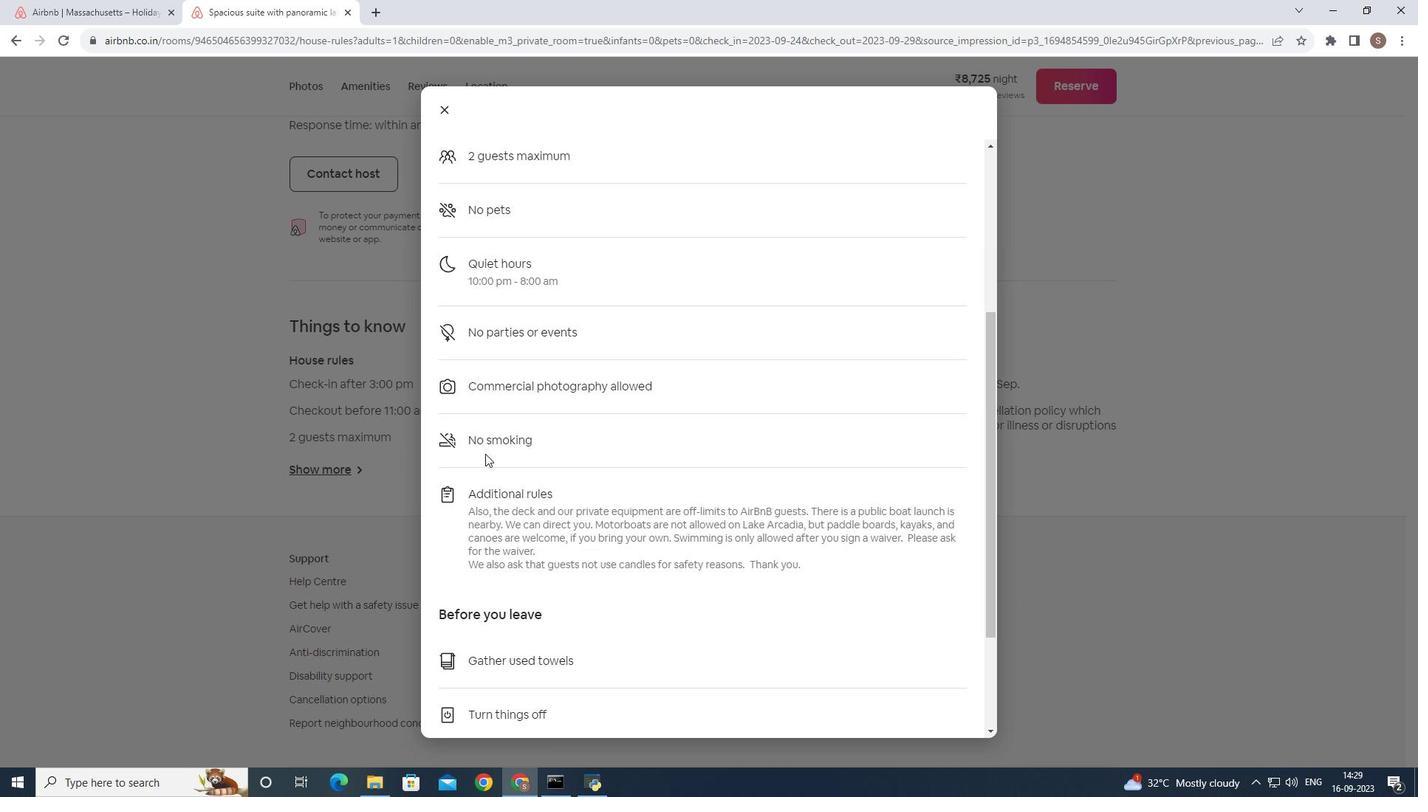 
Action: Mouse scrolled (485, 453) with delta (0, 0)
Screenshot: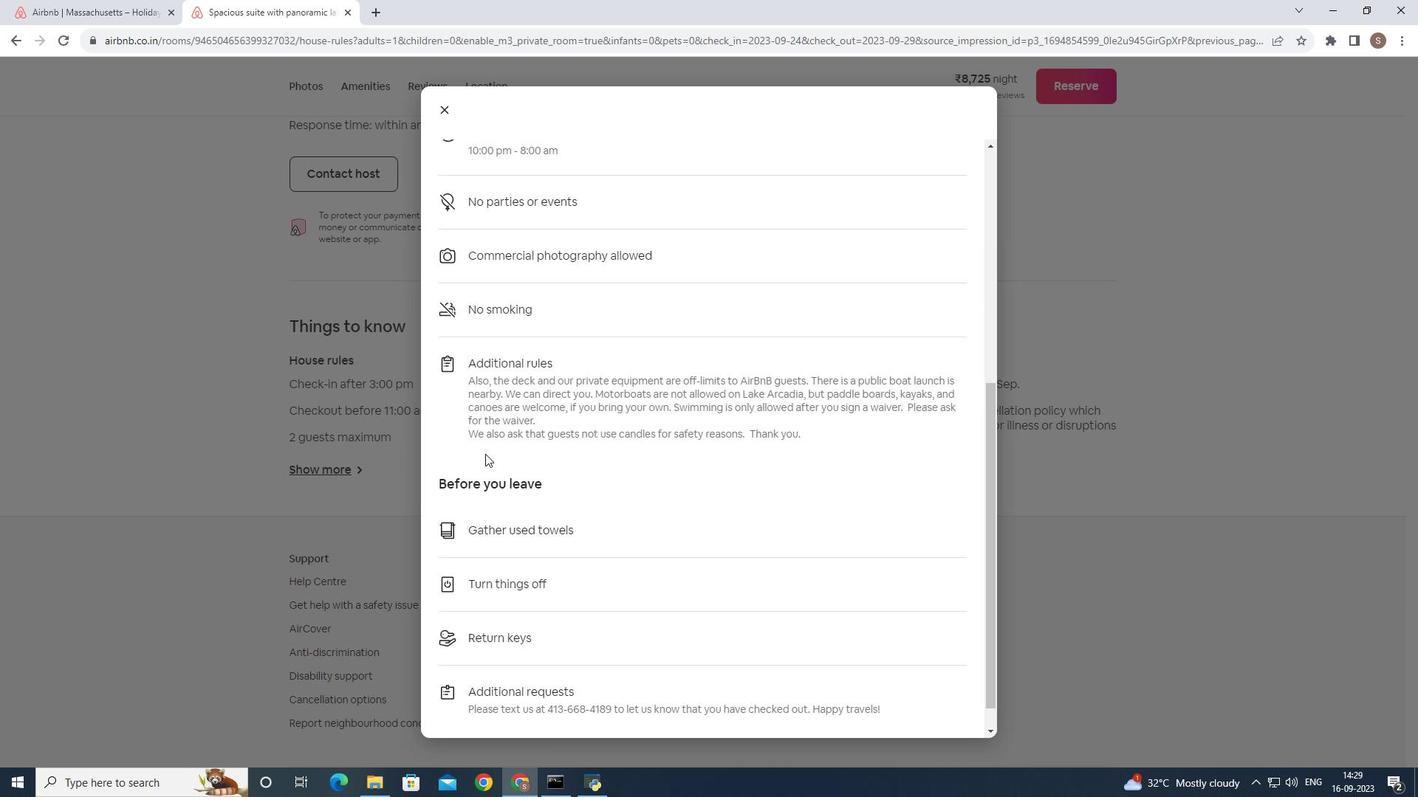 
Action: Mouse scrolled (485, 453) with delta (0, 0)
Screenshot: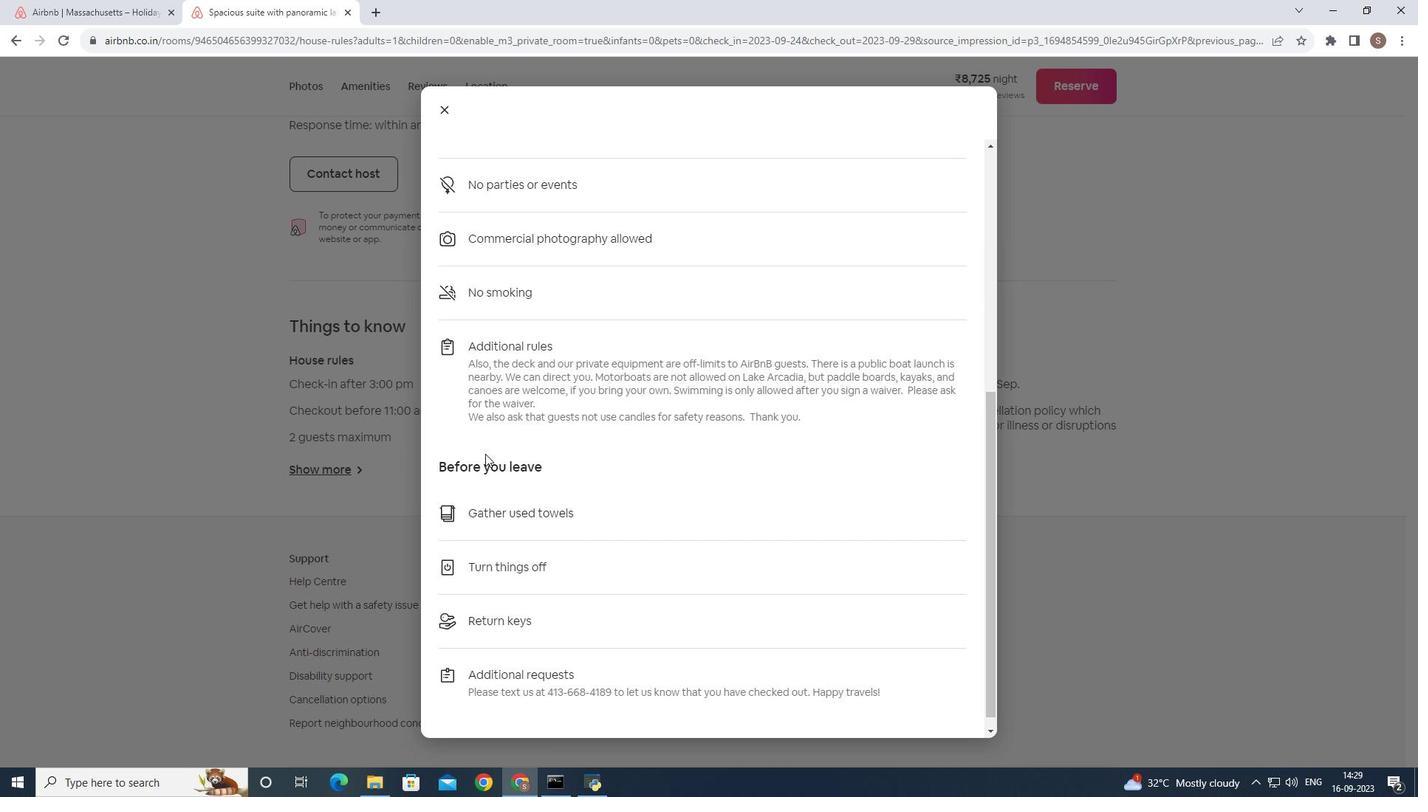 
Action: Mouse scrolled (485, 453) with delta (0, 0)
Screenshot: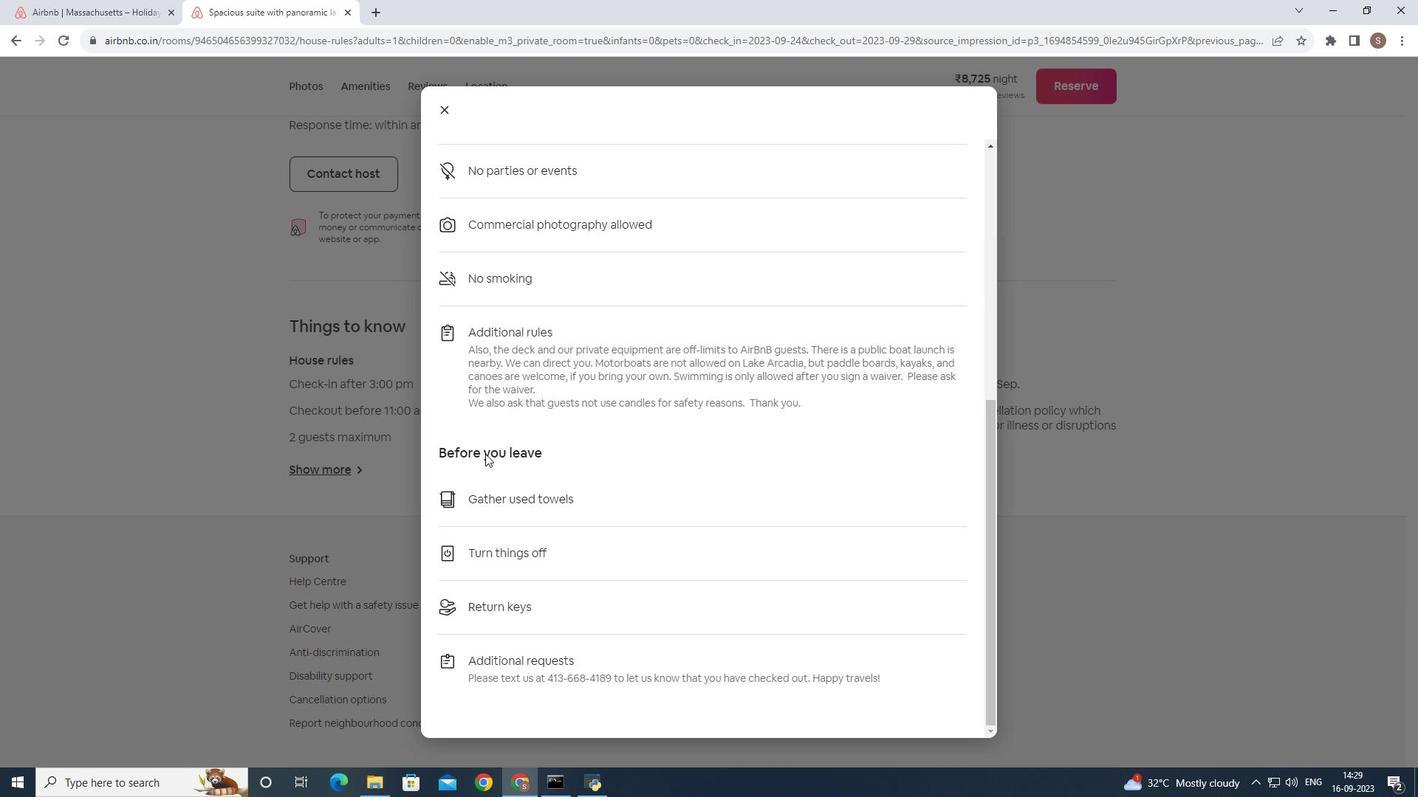 
Action: Mouse scrolled (485, 453) with delta (0, 0)
Screenshot: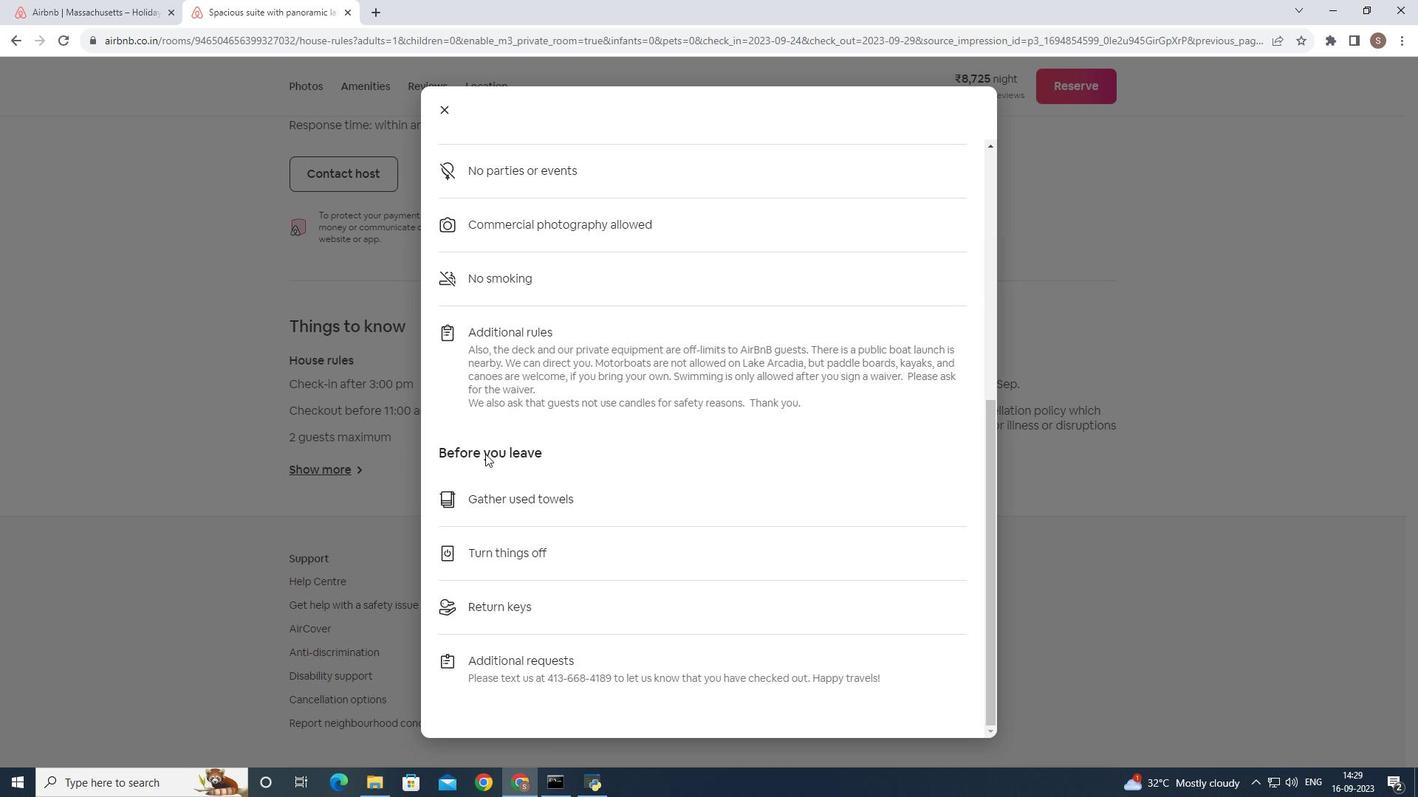 
Action: Mouse moved to (447, 102)
Screenshot: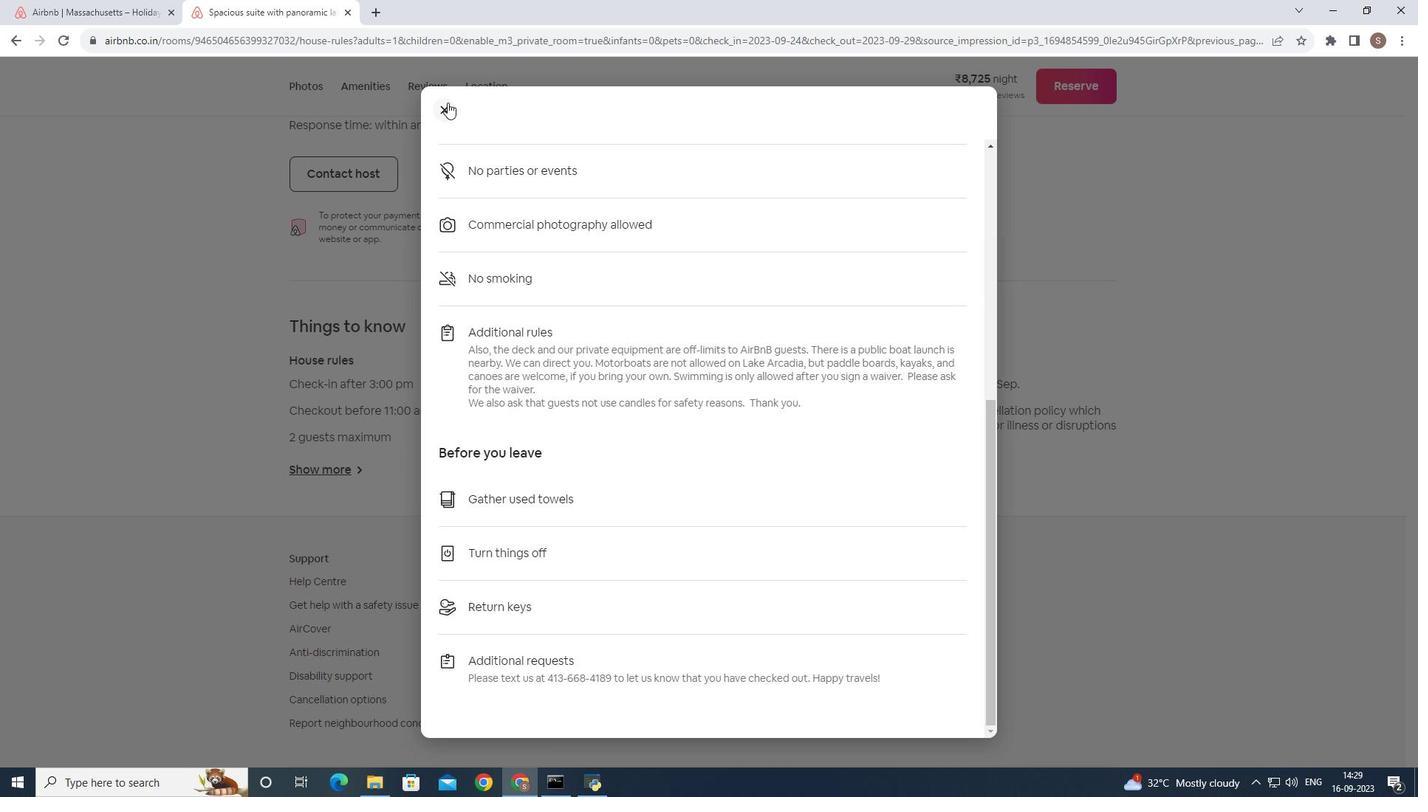 
Action: Mouse pressed left at (447, 102)
Screenshot: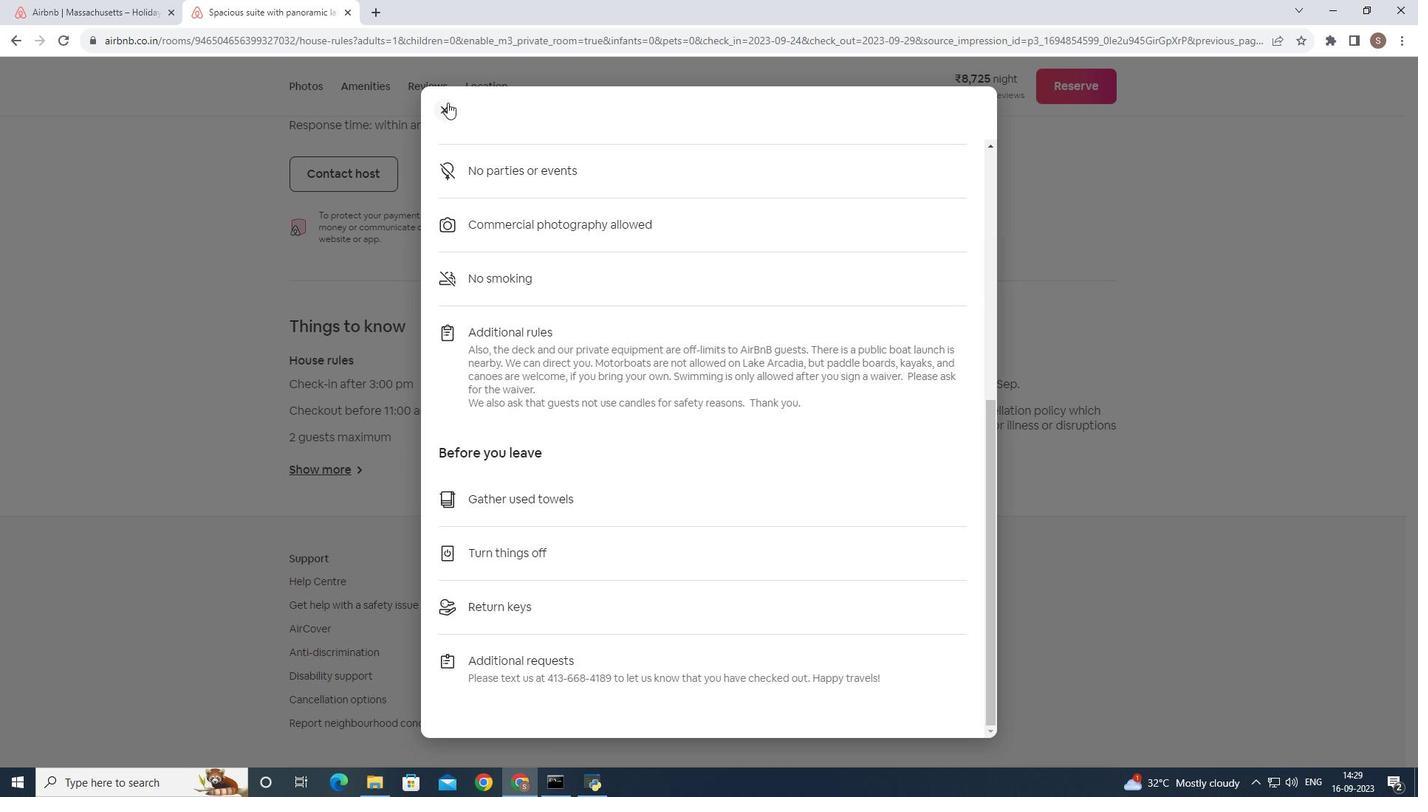 
Action: Mouse moved to (608, 441)
Screenshot: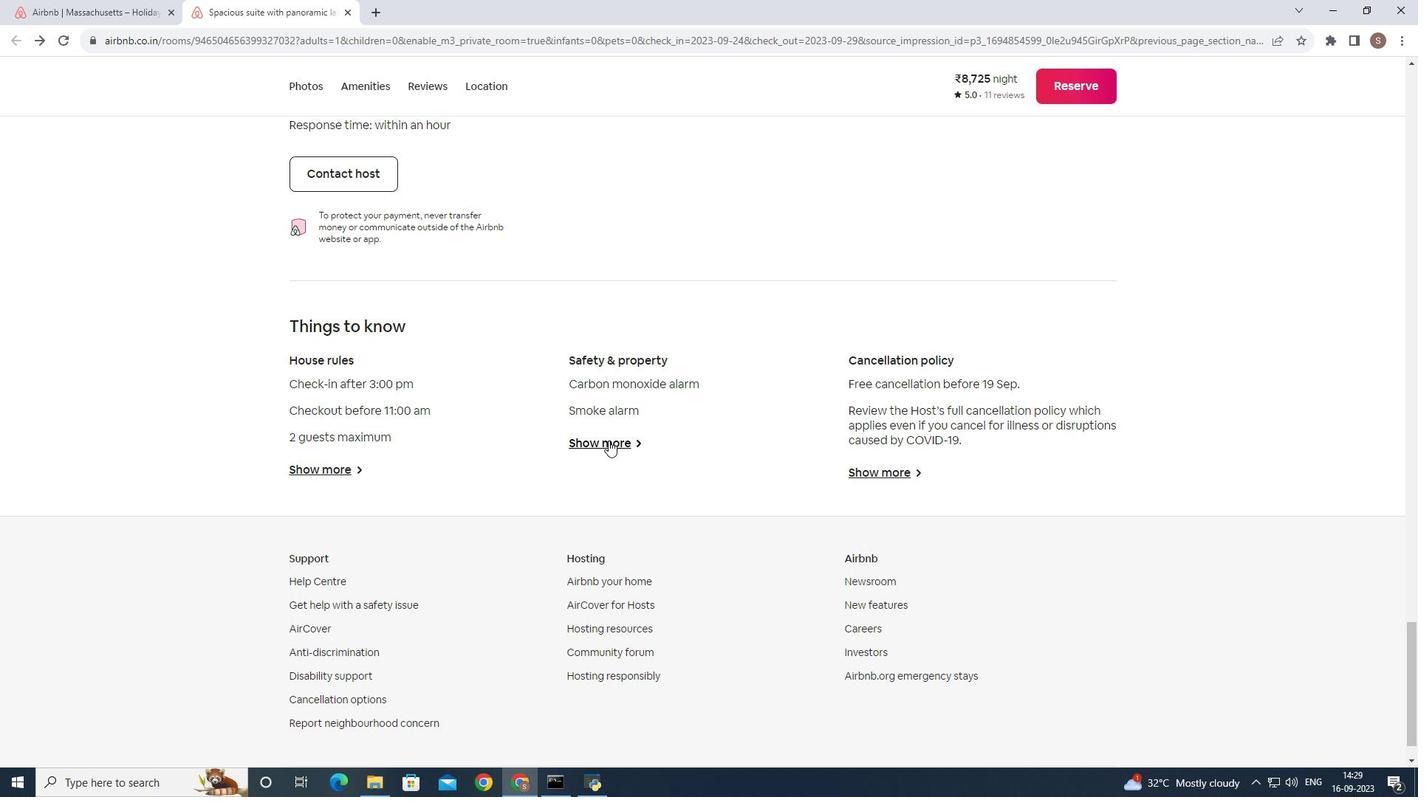 
Action: Mouse pressed left at (608, 441)
Screenshot: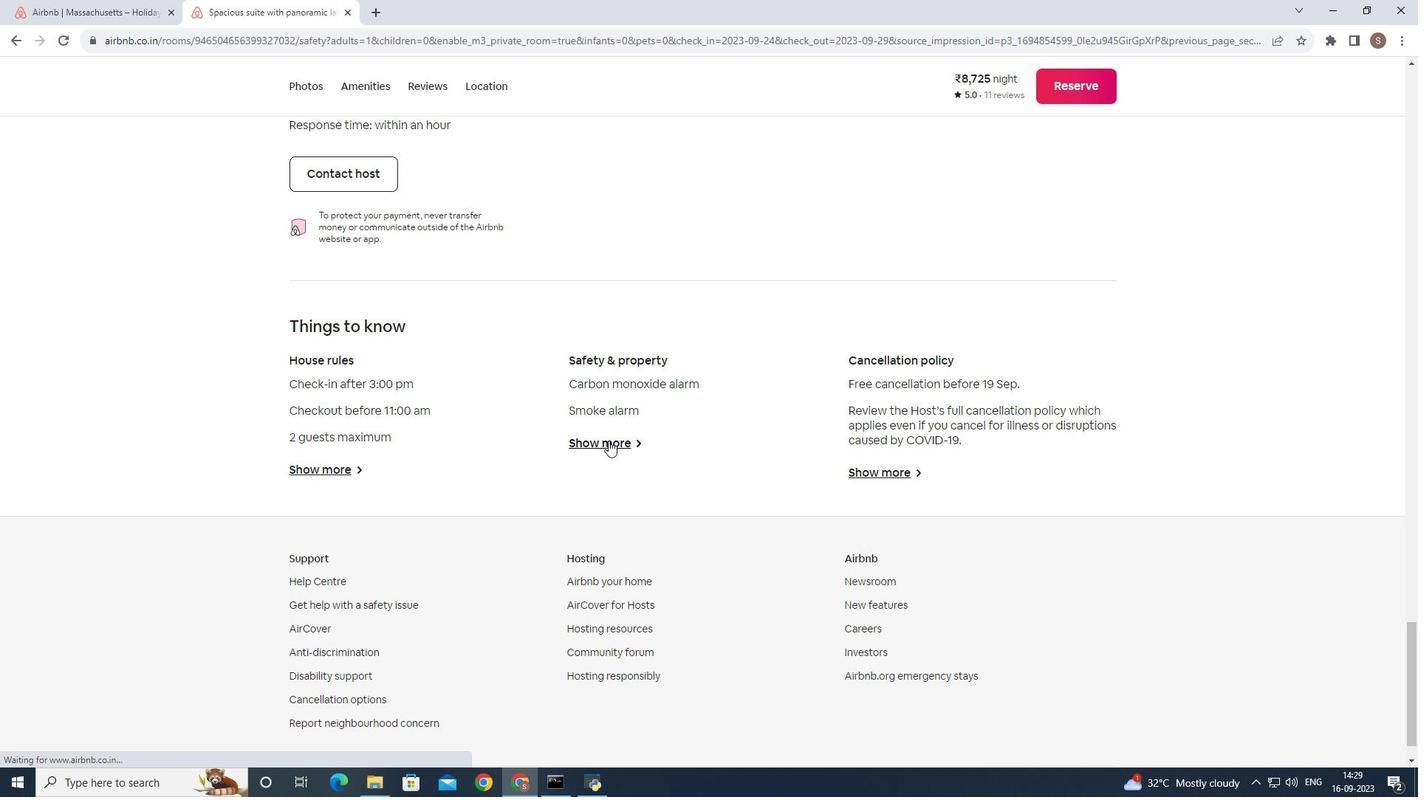 
Action: Mouse scrolled (608, 440) with delta (0, 0)
Screenshot: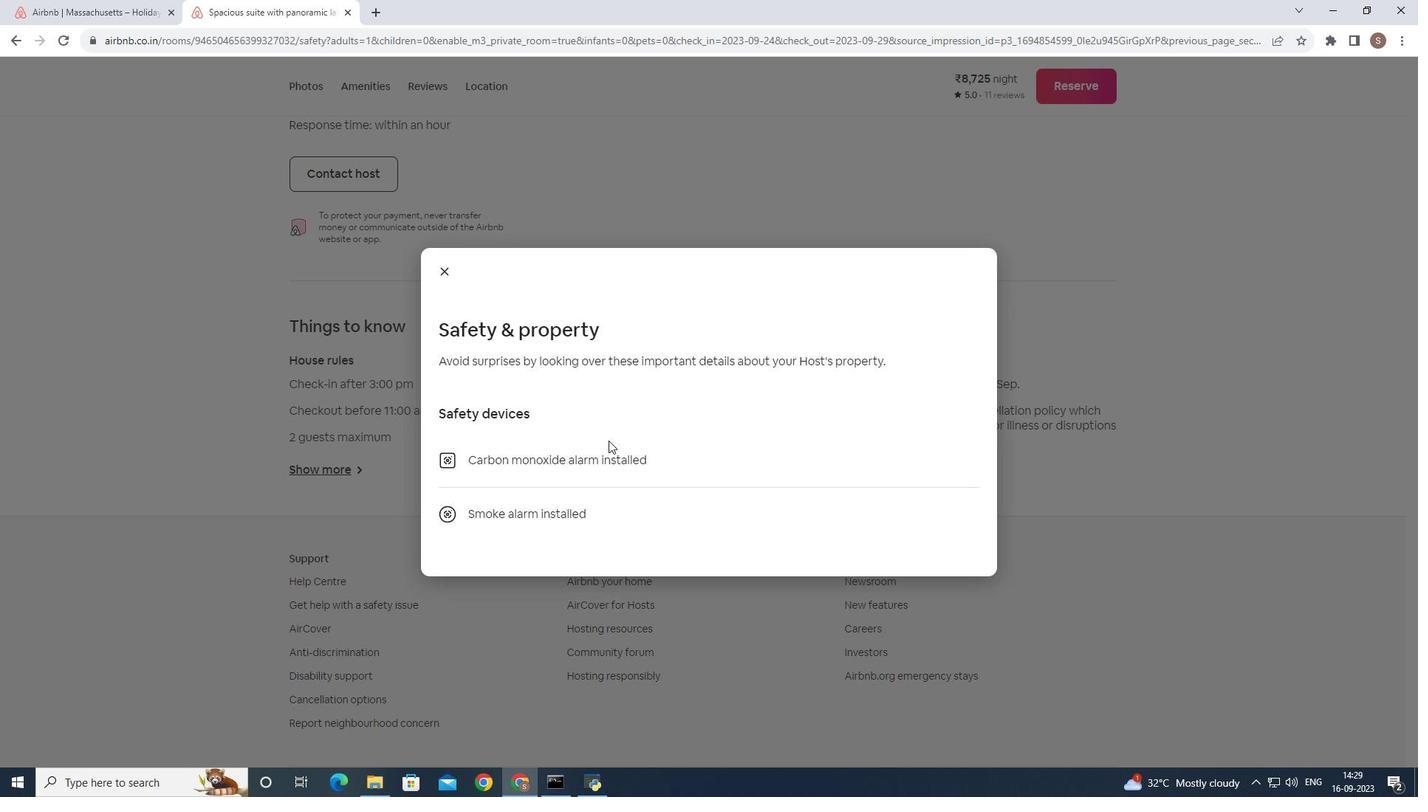 
Action: Mouse scrolled (608, 440) with delta (0, 0)
